 Task: Get directions from Schlitterbahn Waterpark, Texas, United States to ACE Basin National Estuarine Research Reserve, South Carolina, United States arriving by 3:00 pm on the 15th of next month
Action: Mouse moved to (272, 122)
Screenshot: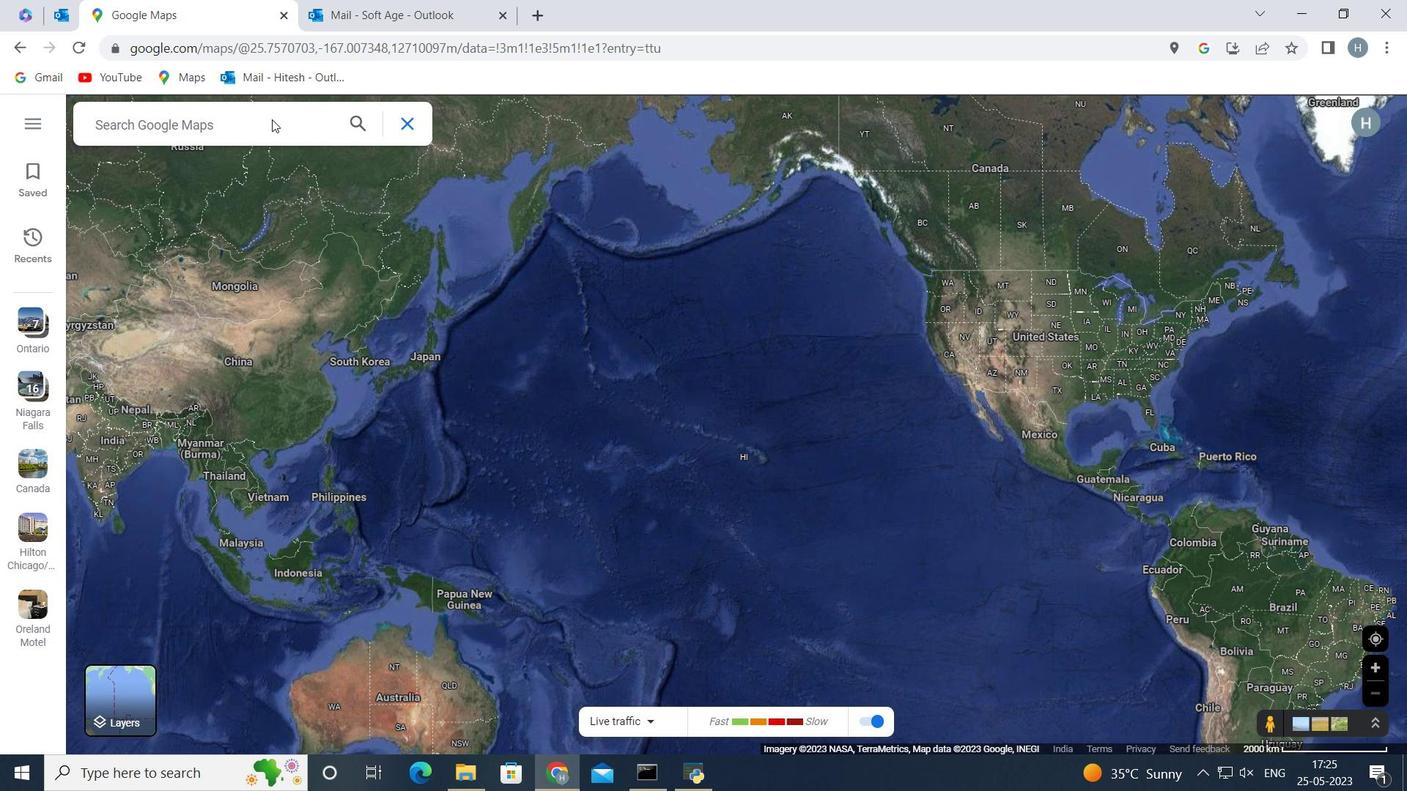 
Action: Mouse pressed left at (272, 122)
Screenshot: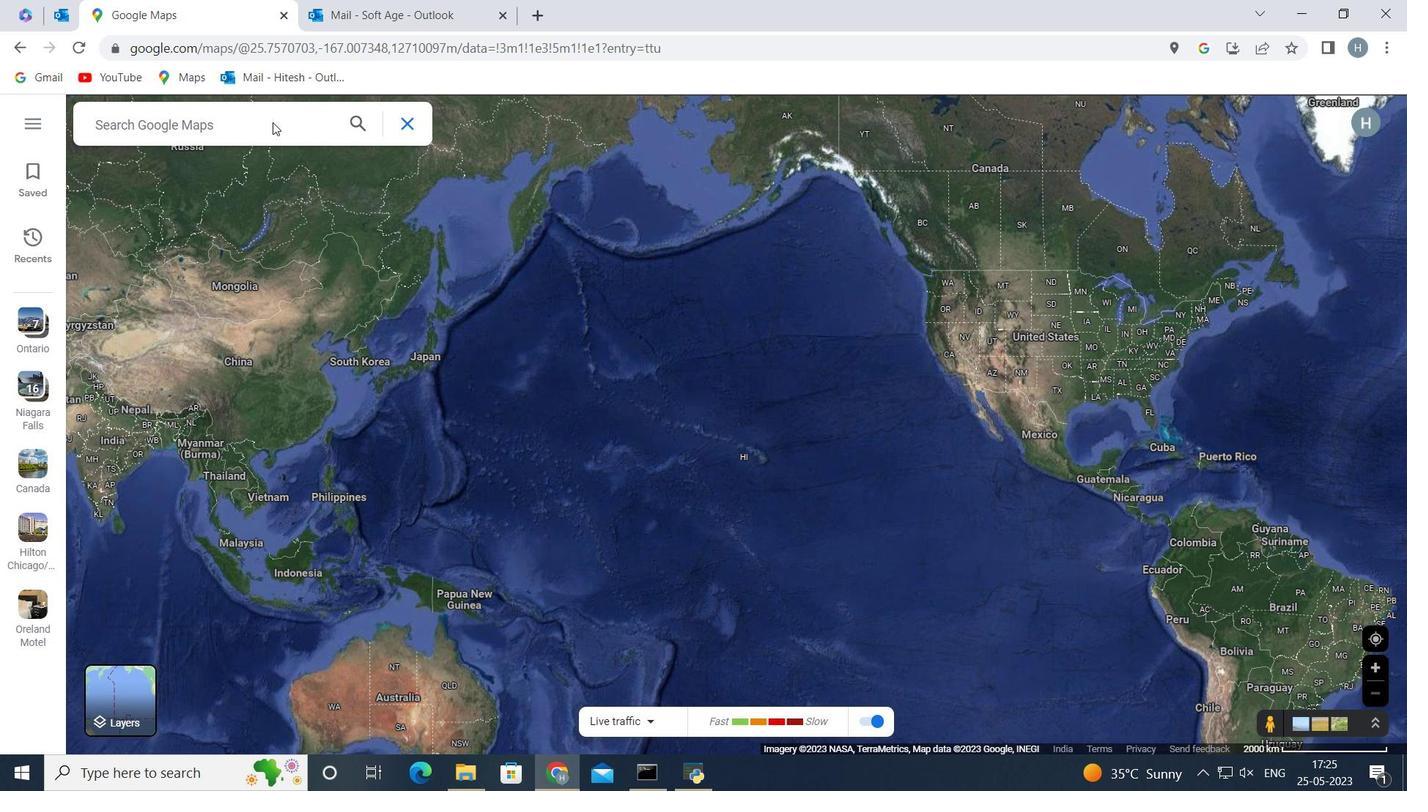 
Action: Key pressed <Key.shift>Schlitterbahn<Key.space>waterpark<Key.space>texas<Key.space>united<Key.space>states<Key.space>
Screenshot: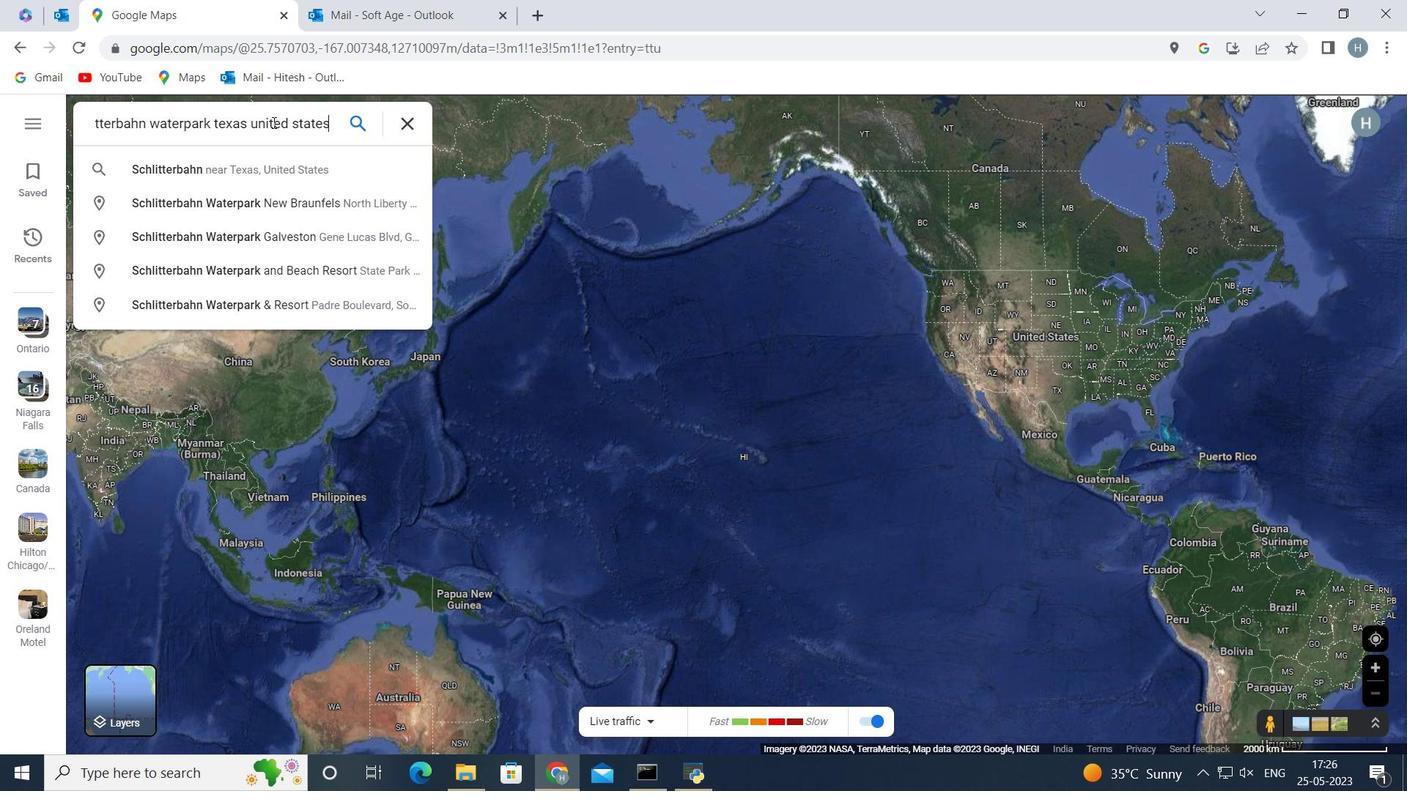 
Action: Mouse moved to (347, 120)
Screenshot: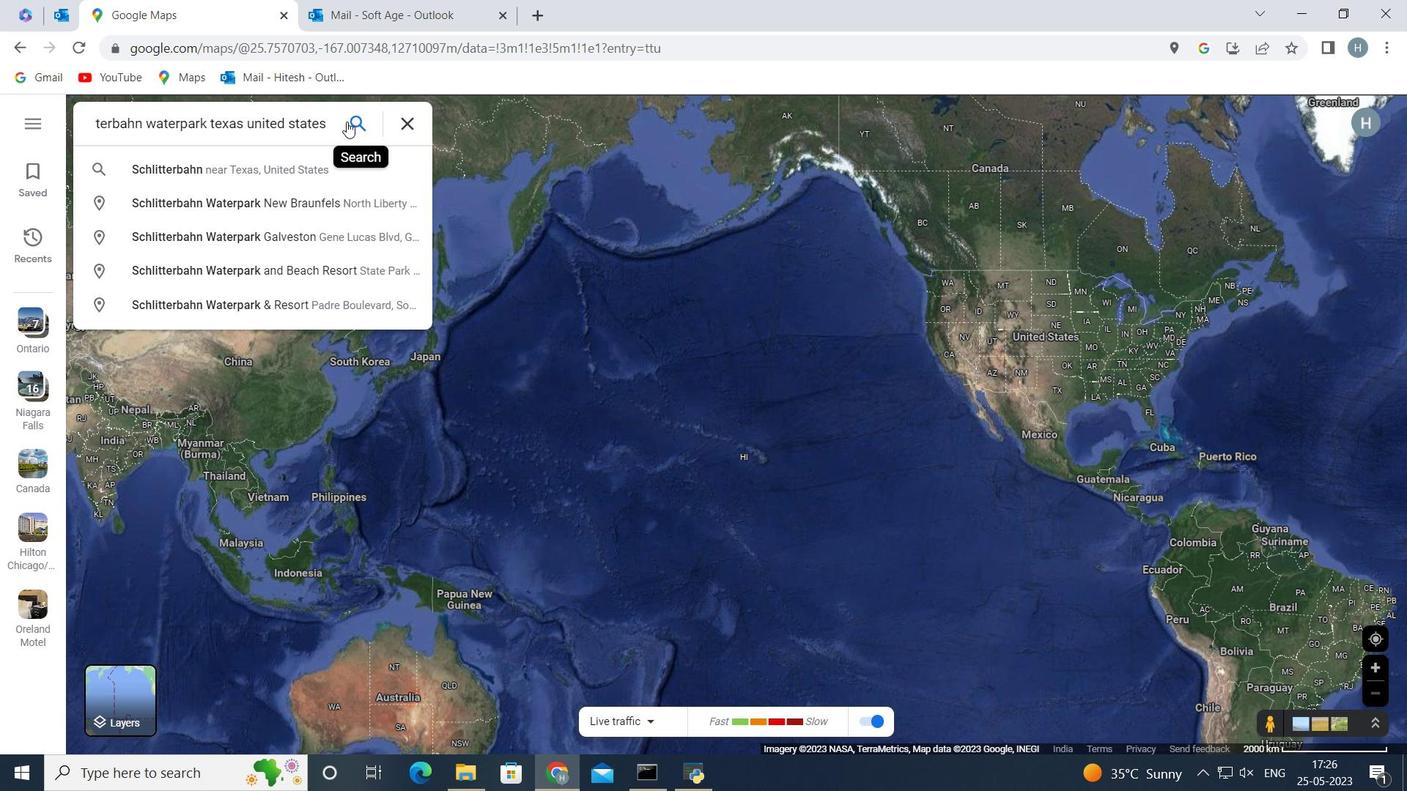 
Action: Mouse pressed left at (347, 120)
Screenshot: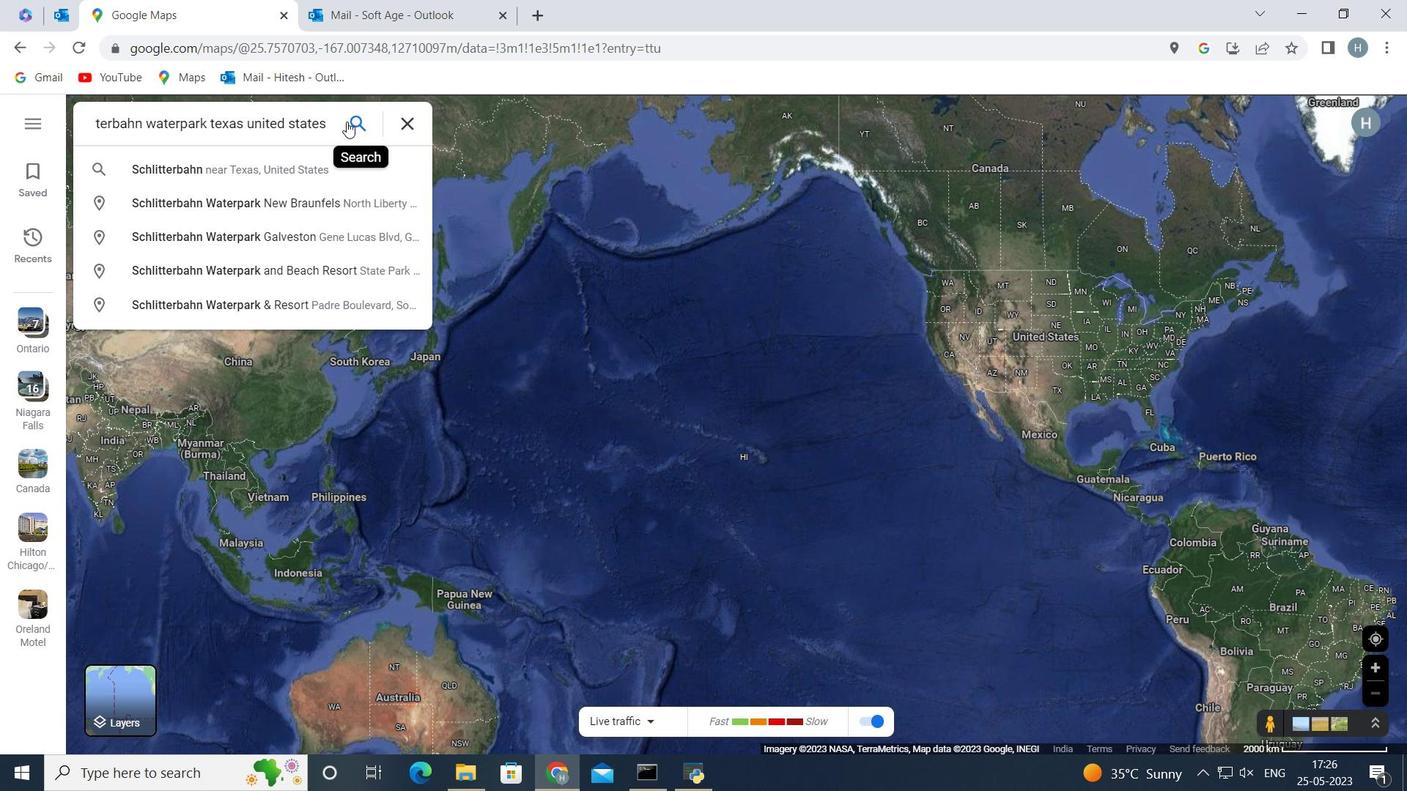 
Action: Mouse moved to (123, 508)
Screenshot: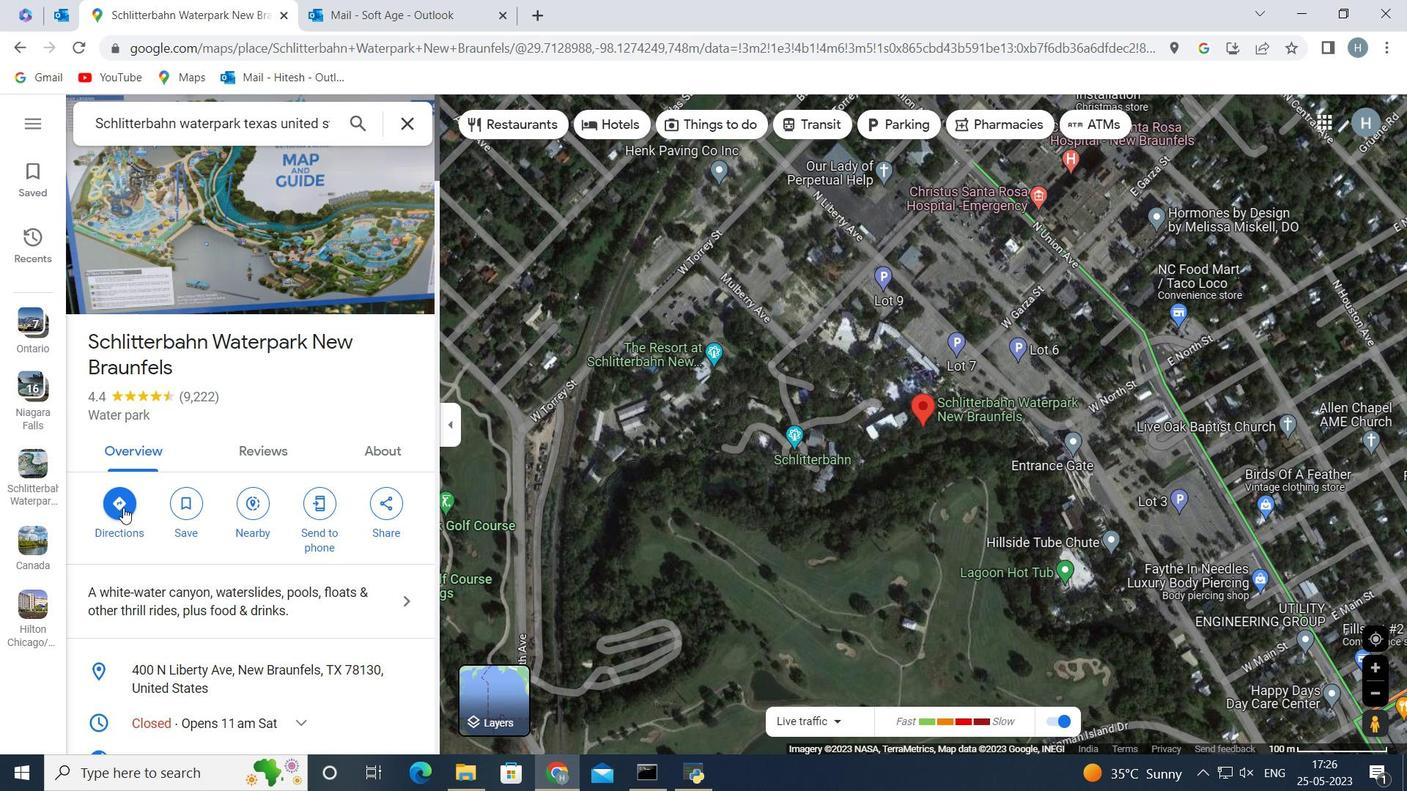 
Action: Mouse pressed left at (123, 508)
Screenshot: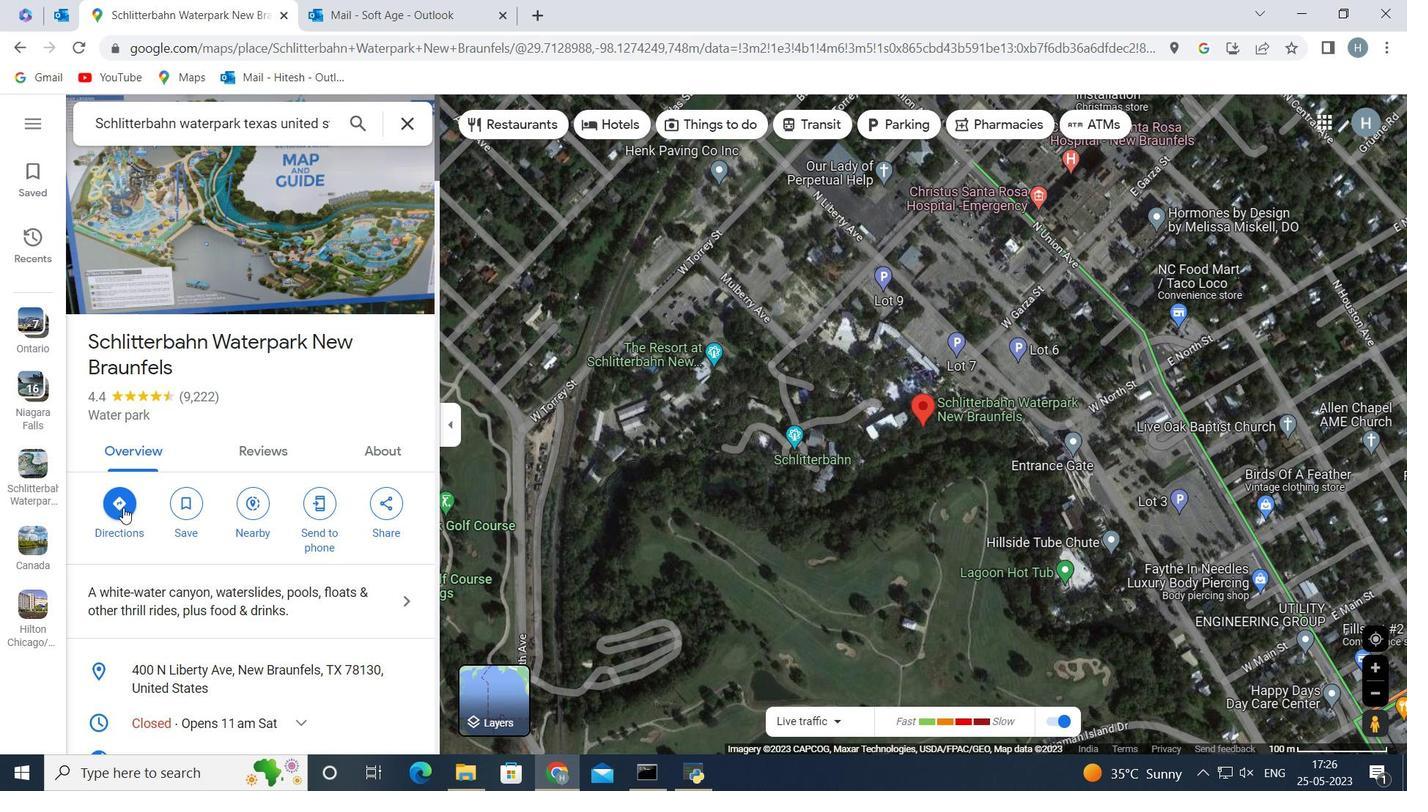 
Action: Mouse moved to (221, 183)
Screenshot: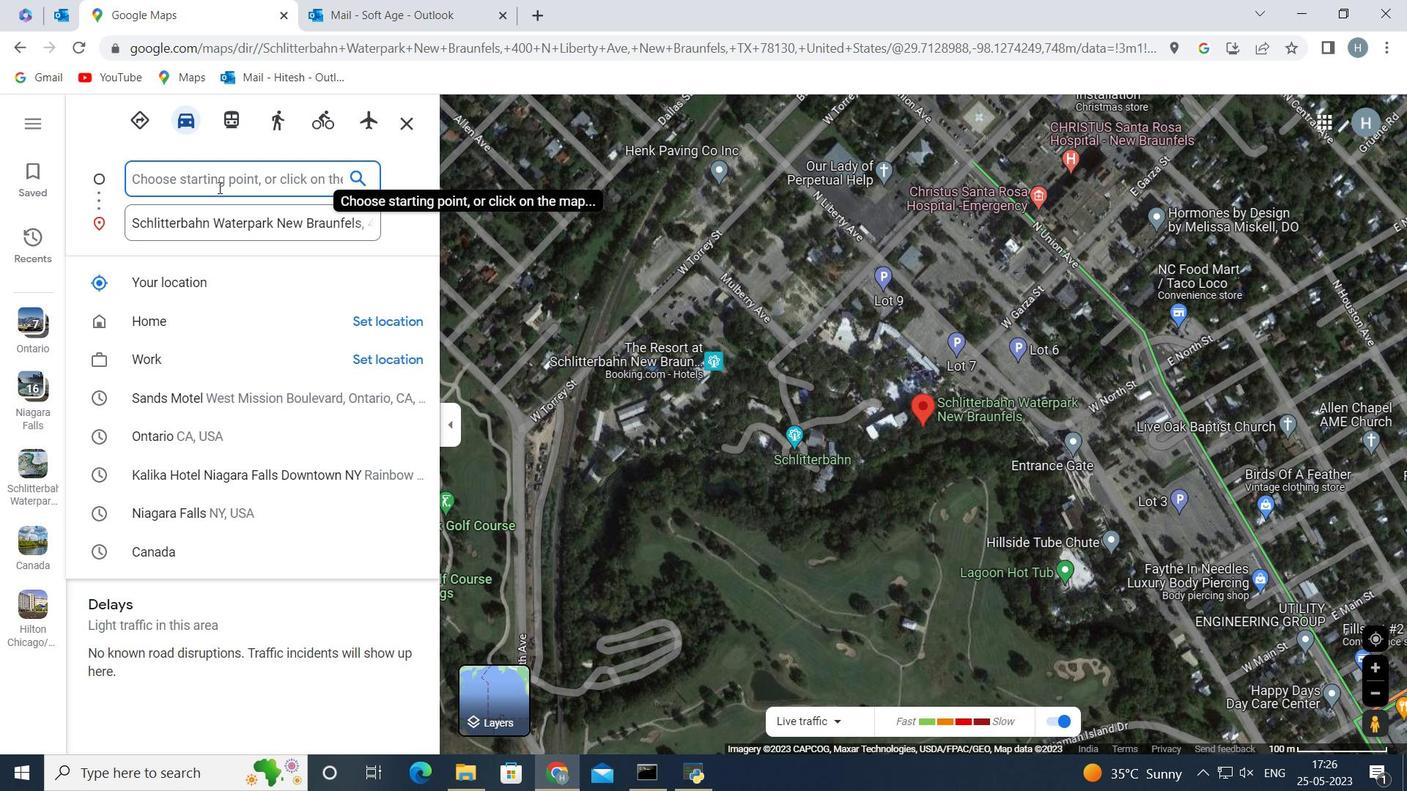
Action: Key pressed <Key.shift><Key.shift><Key.shift><Key.shift><Key.shift><Key.shift><Key.shift><Key.shift>ACE<Key.space>basin<Key.space>national<Key.space>estuarine<Key.space>research<Key.space>reserve<Key.space>south<Key.space>carolina<Key.space>united<Key.space>states<Key.space>
Screenshot: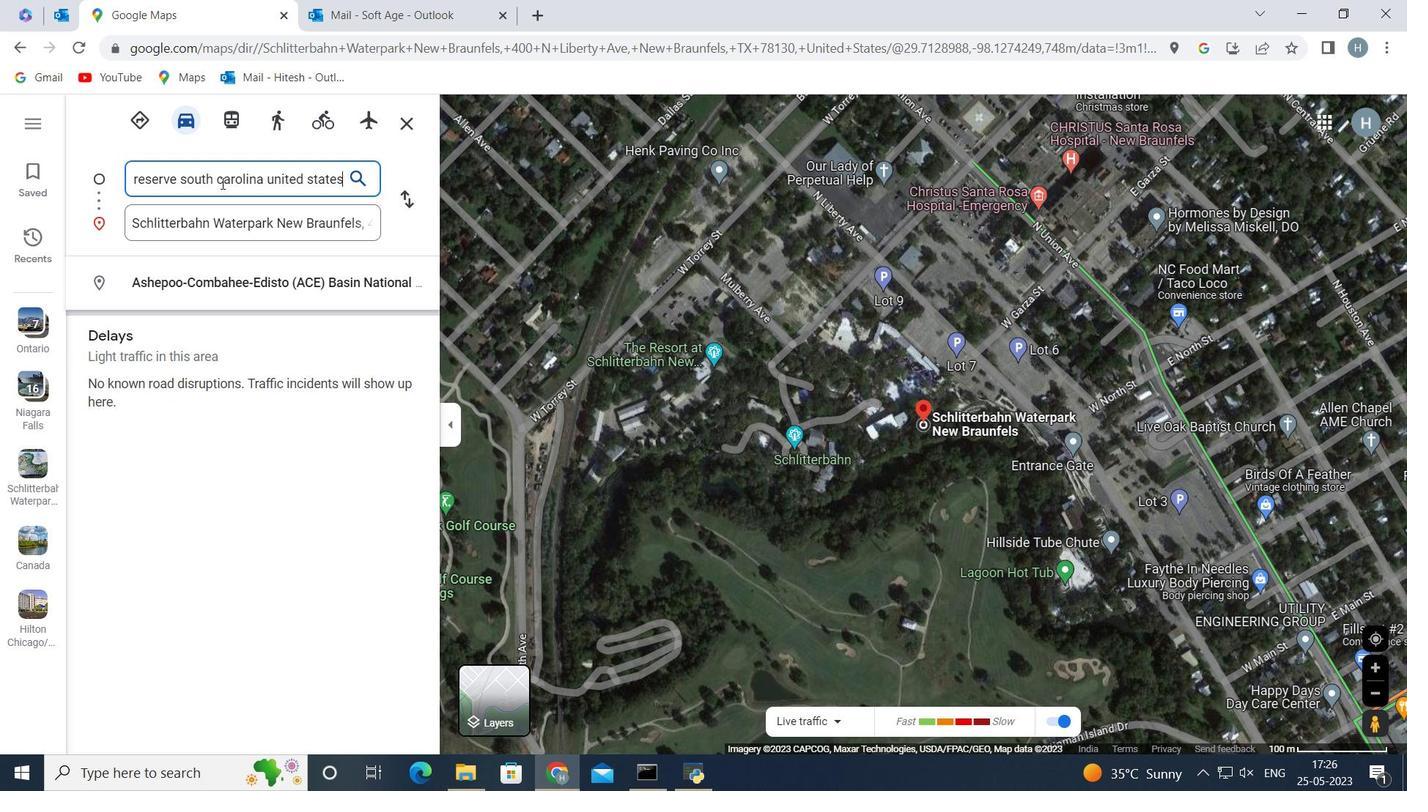 
Action: Mouse moved to (412, 197)
Screenshot: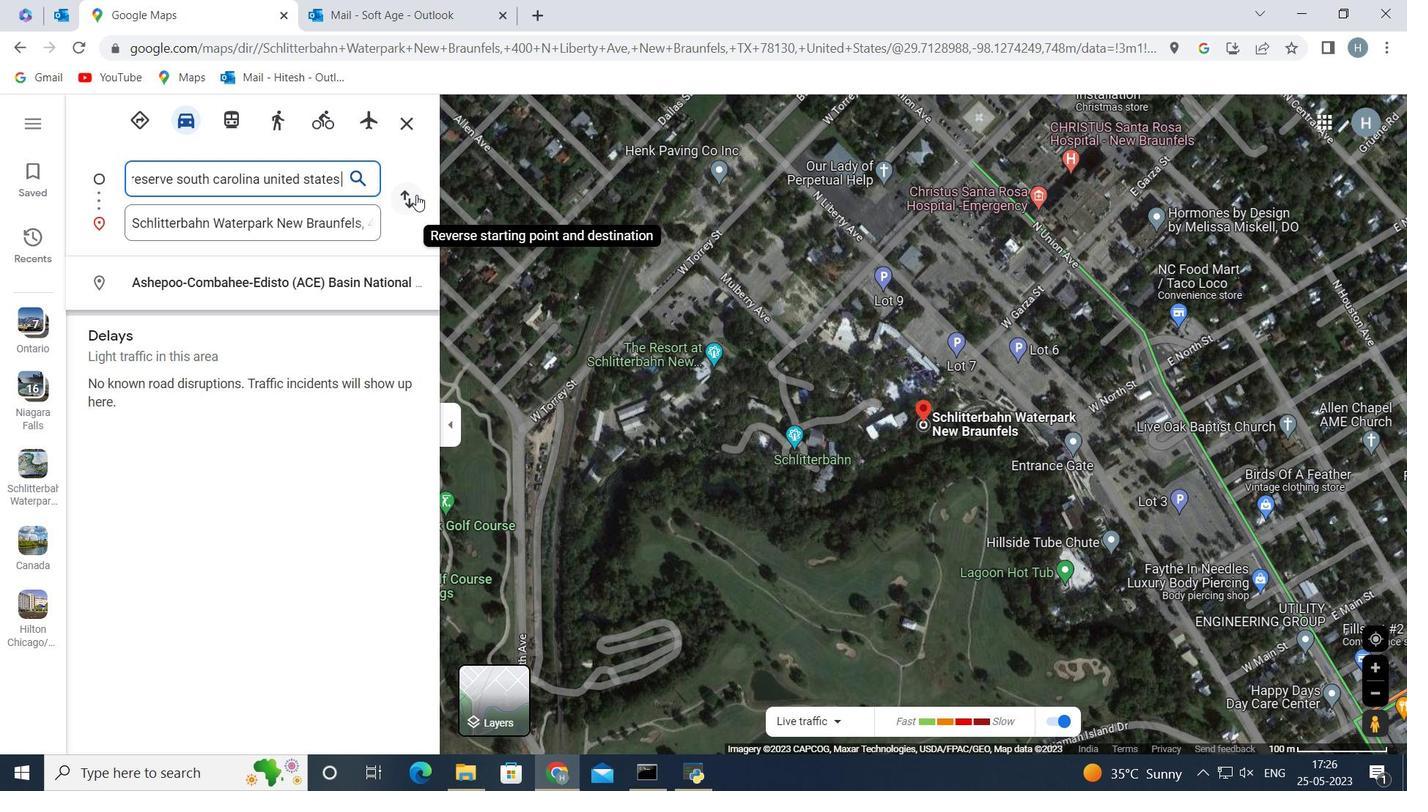 
Action: Mouse pressed left at (412, 197)
Screenshot: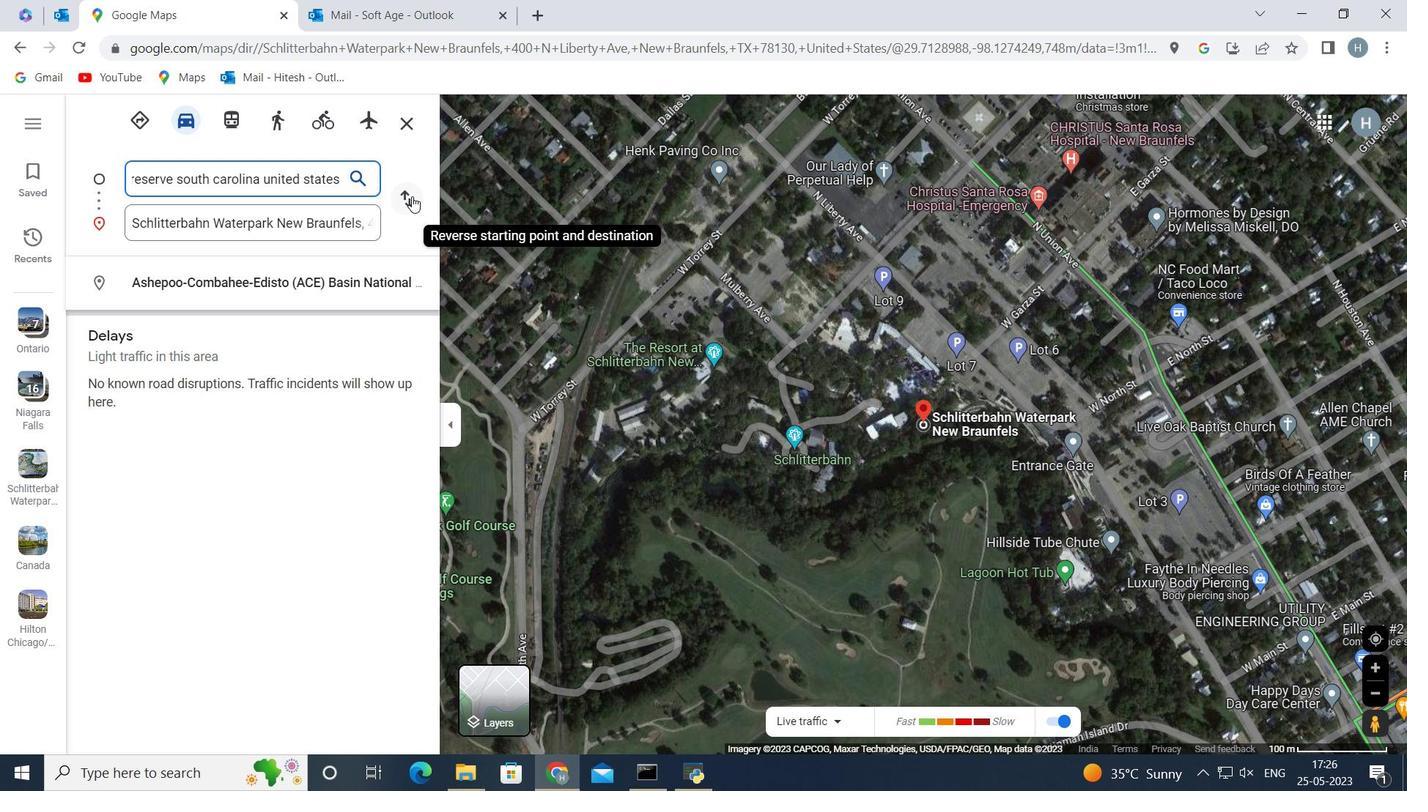 
Action: Mouse moved to (211, 324)
Screenshot: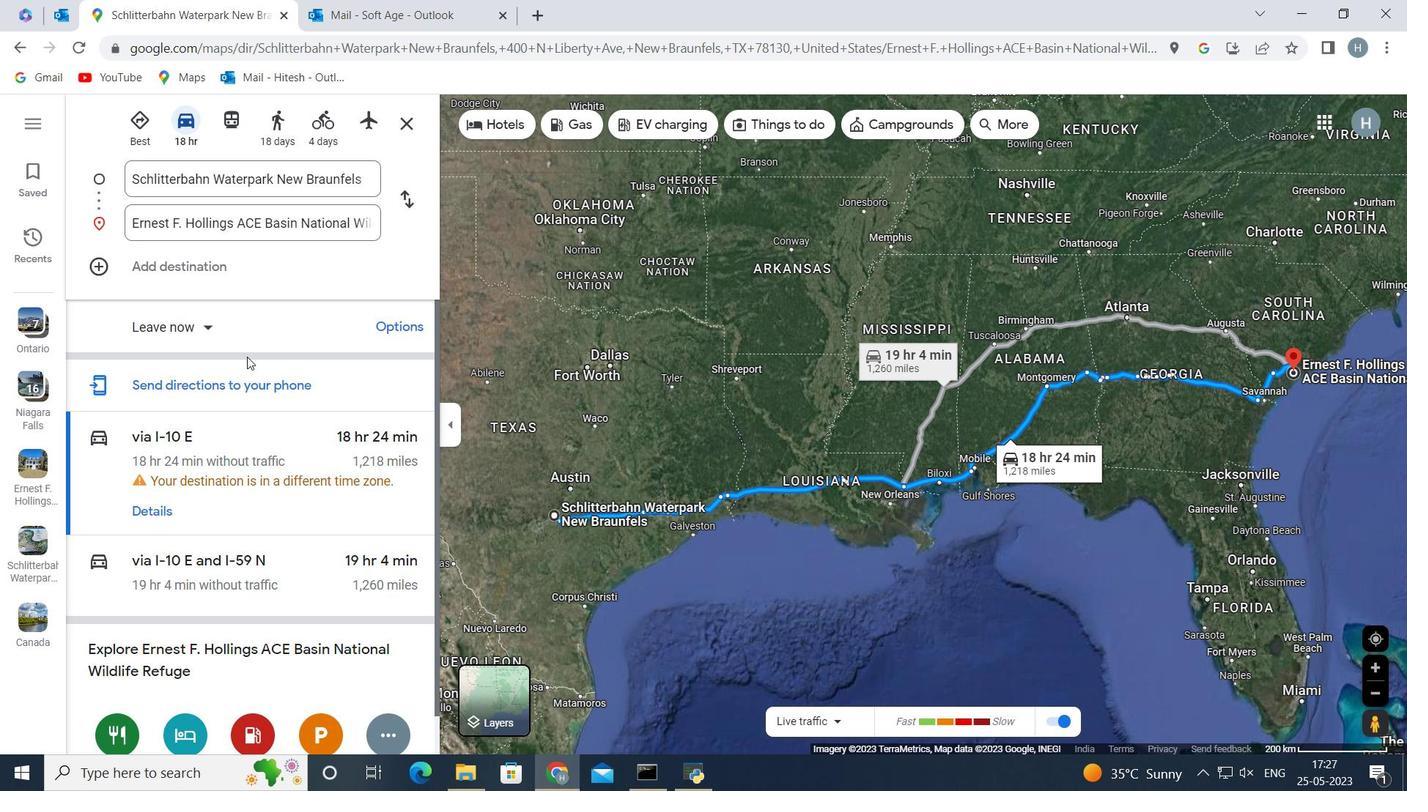 
Action: Mouse scrolled (241, 348) with delta (0, 0)
Screenshot: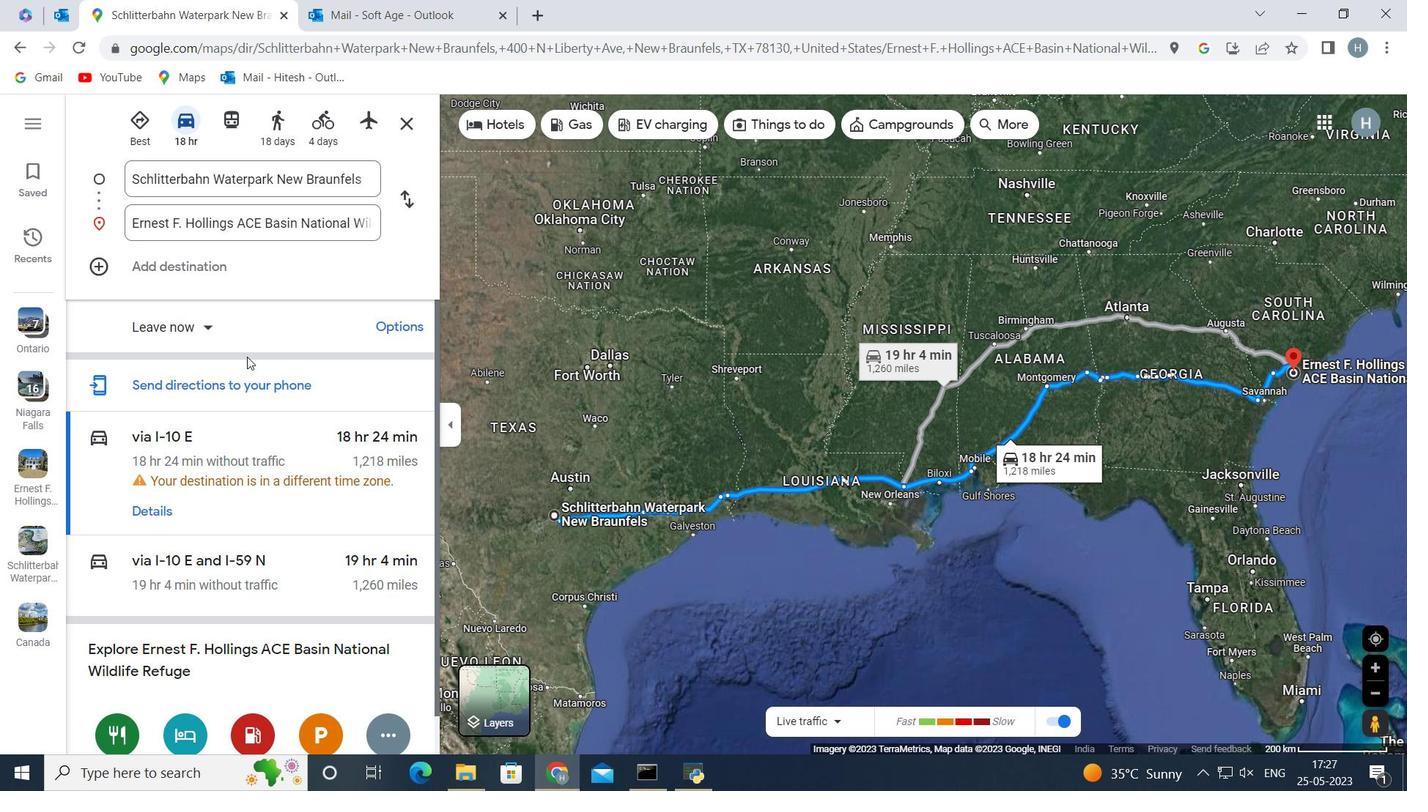 
Action: Mouse moved to (198, 392)
Screenshot: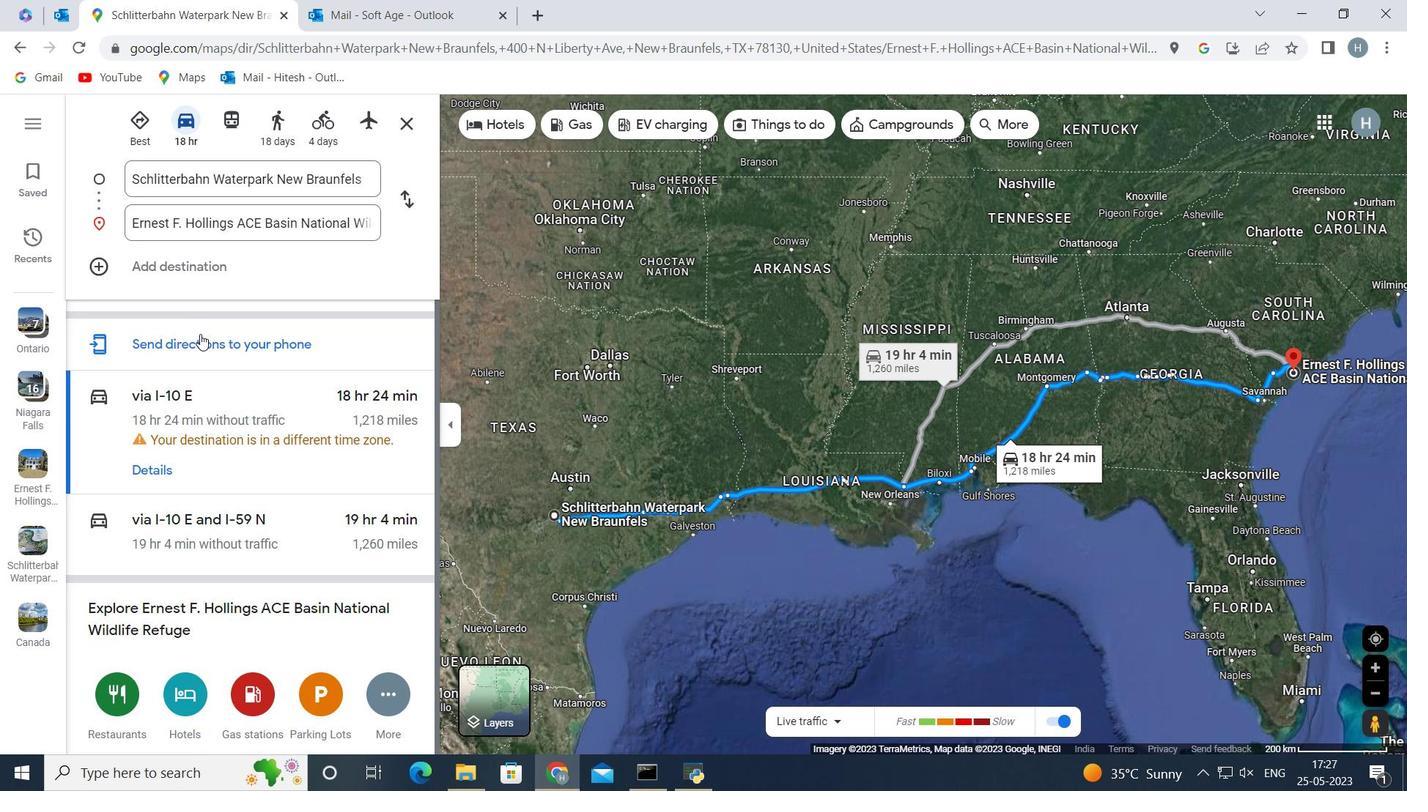 
Action: Mouse scrolled (198, 392) with delta (0, 0)
Screenshot: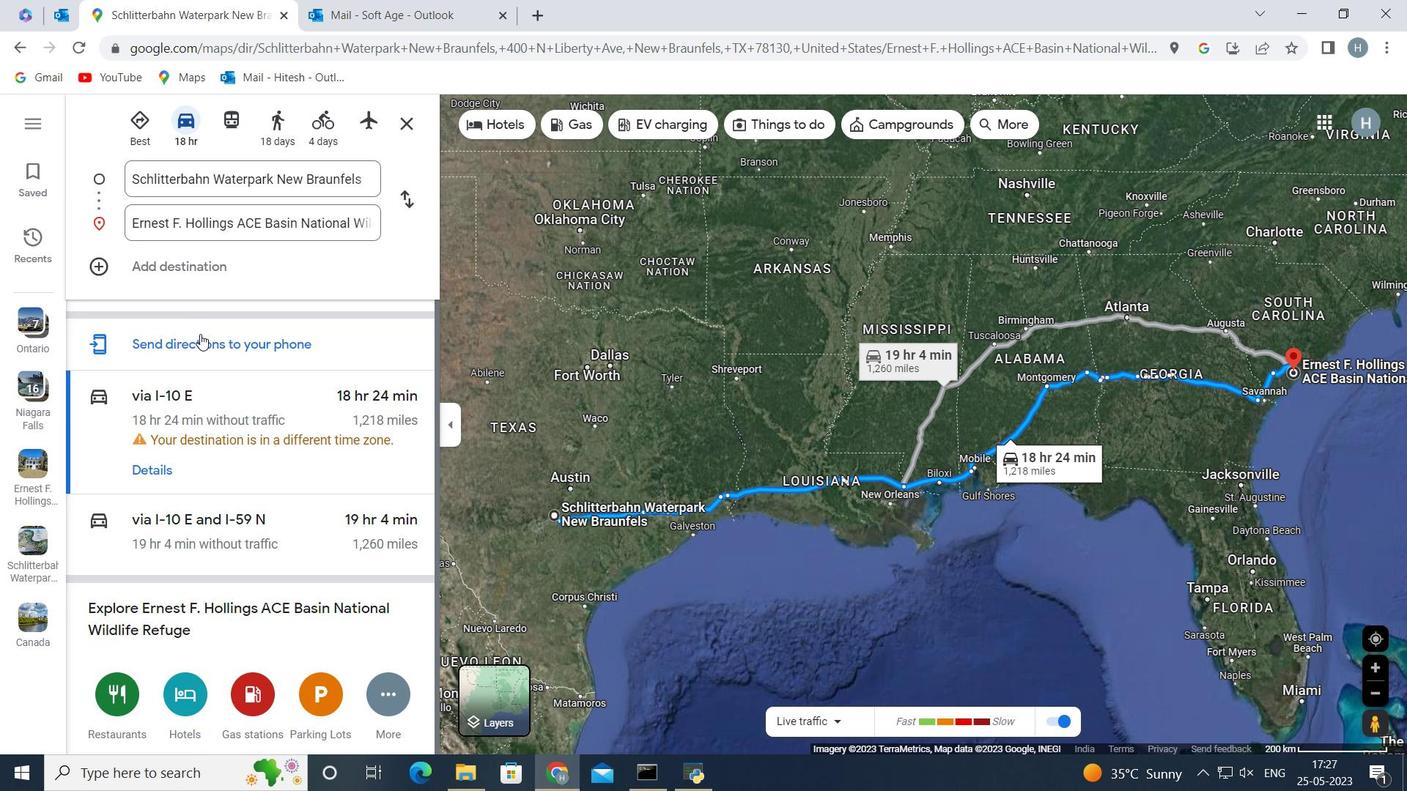 
Action: Mouse scrolled (198, 392) with delta (0, 0)
Screenshot: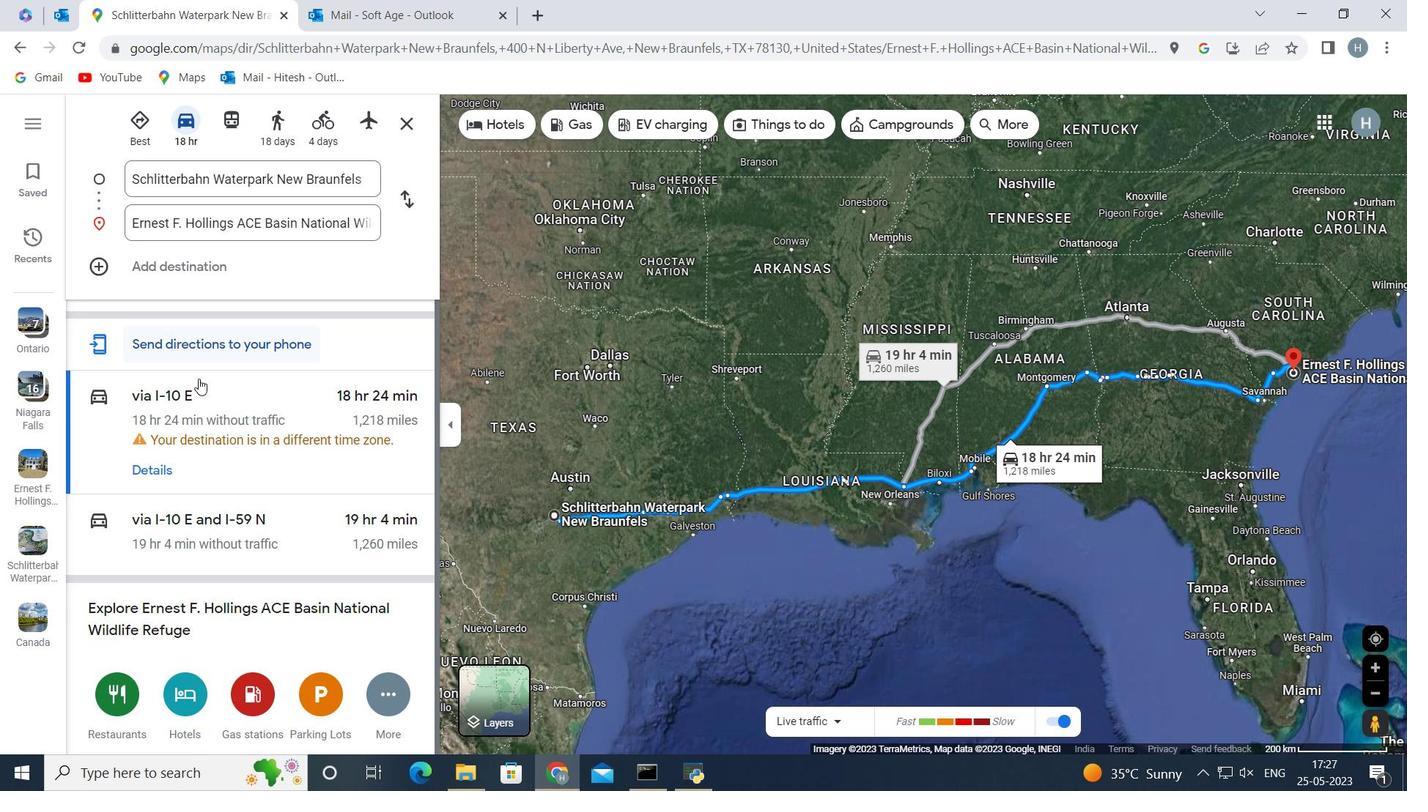
Action: Mouse scrolled (198, 392) with delta (0, 0)
Screenshot: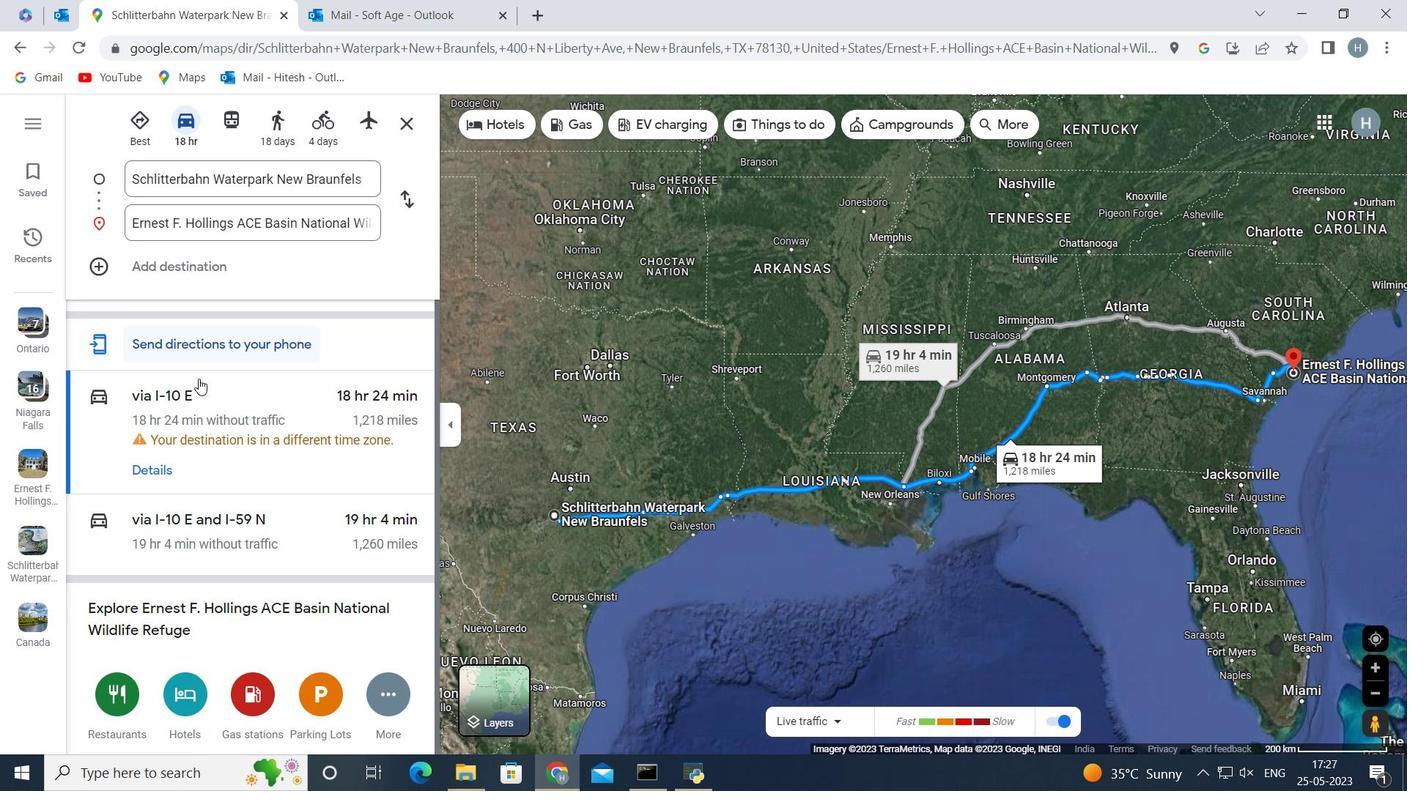 
Action: Mouse moved to (208, 321)
Screenshot: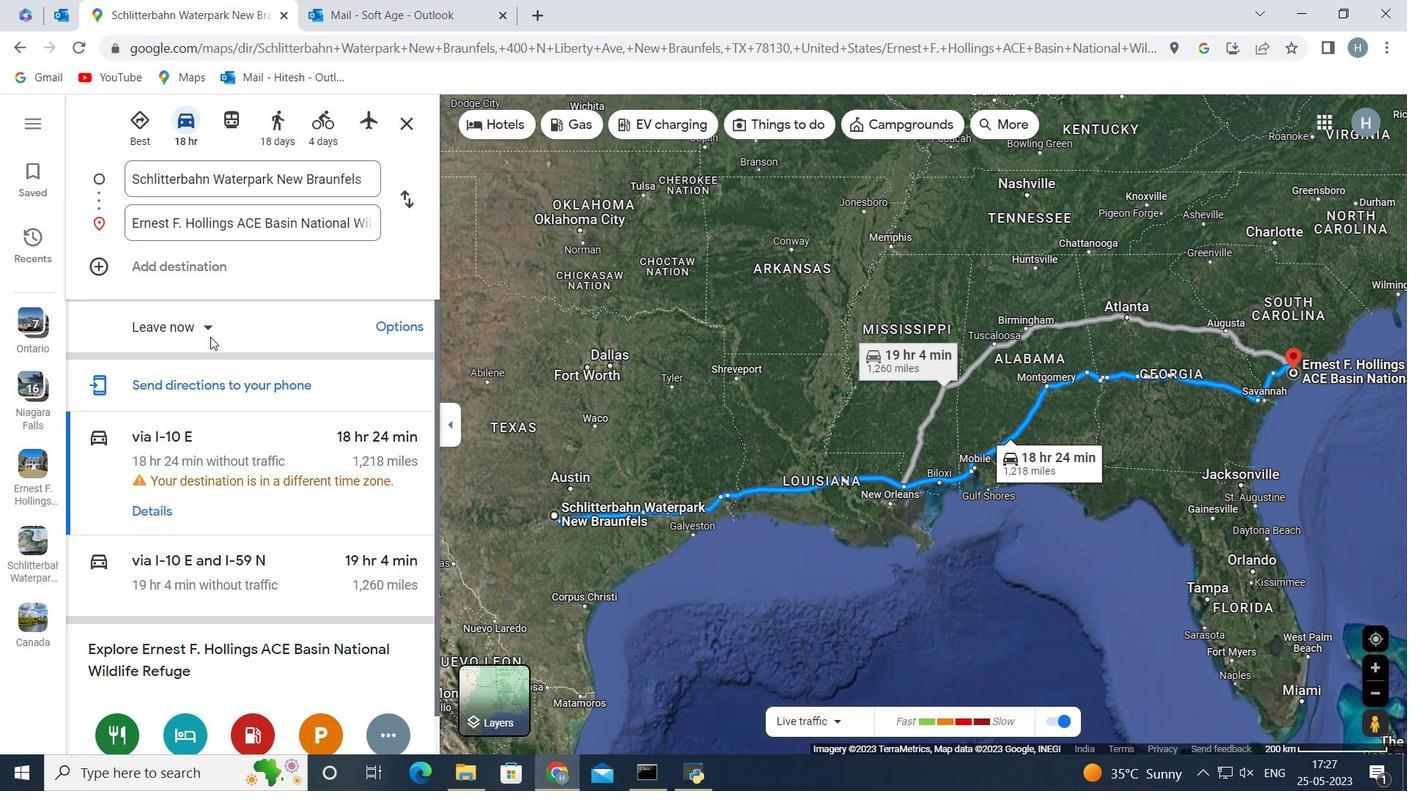 
Action: Mouse pressed left at (208, 321)
Screenshot: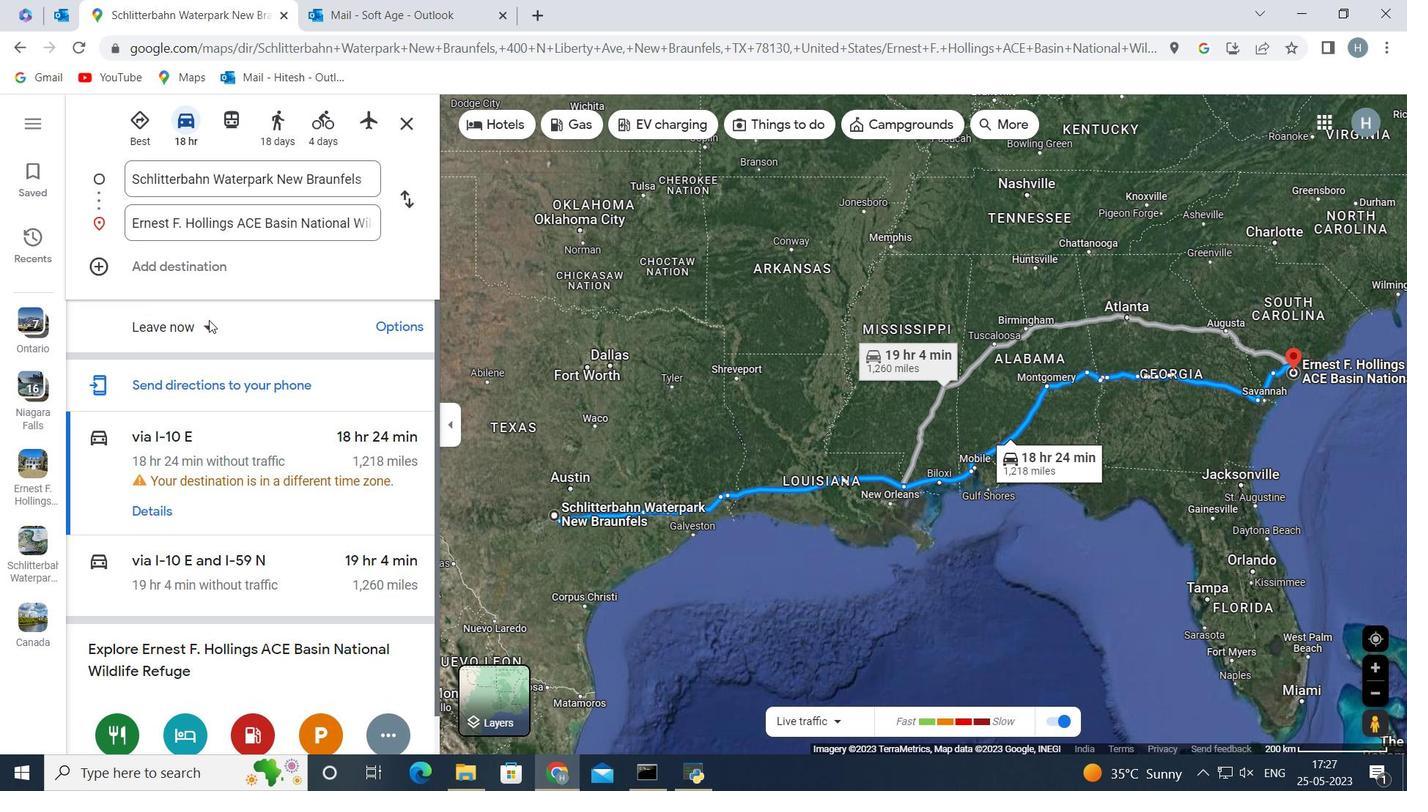 
Action: Mouse moved to (186, 400)
Screenshot: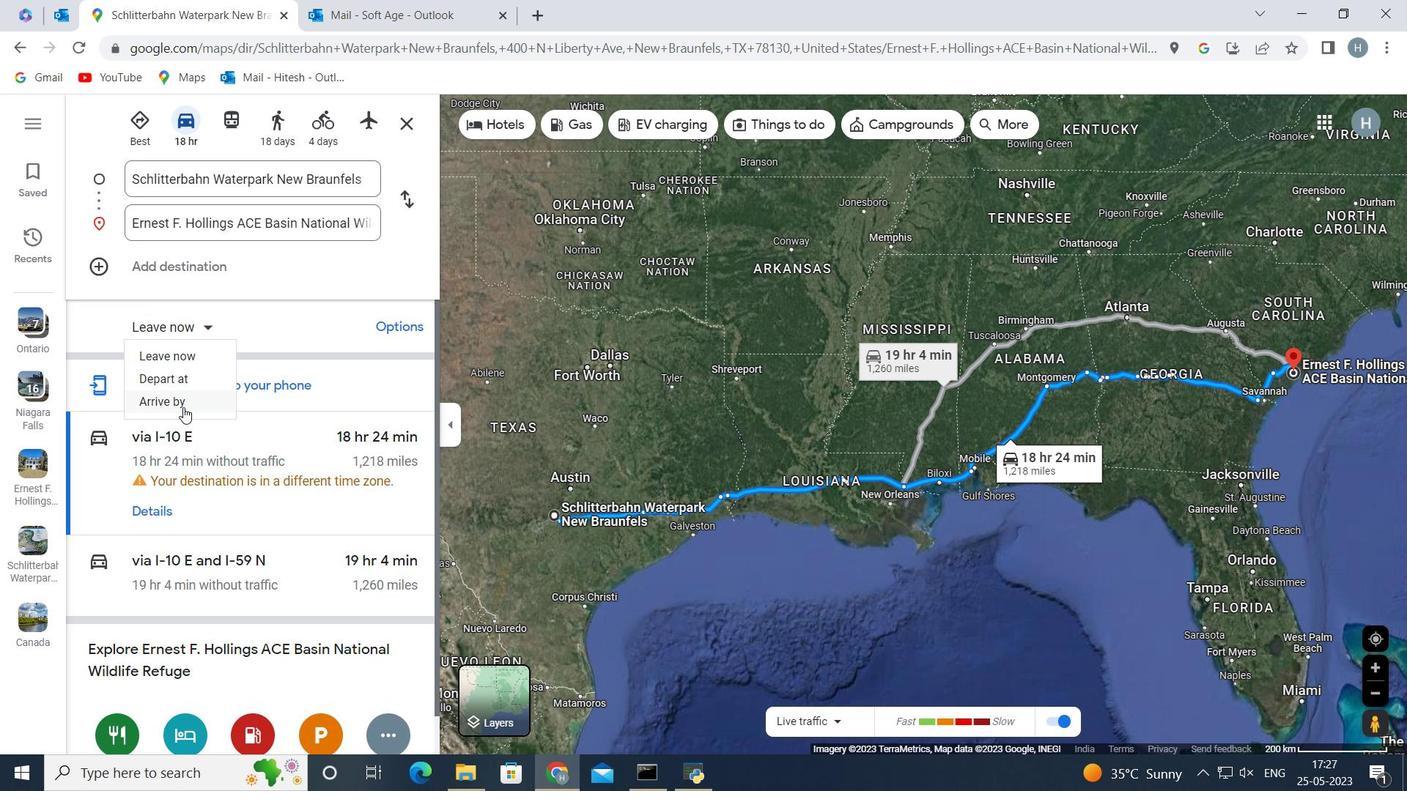
Action: Mouse pressed left at (186, 400)
Screenshot: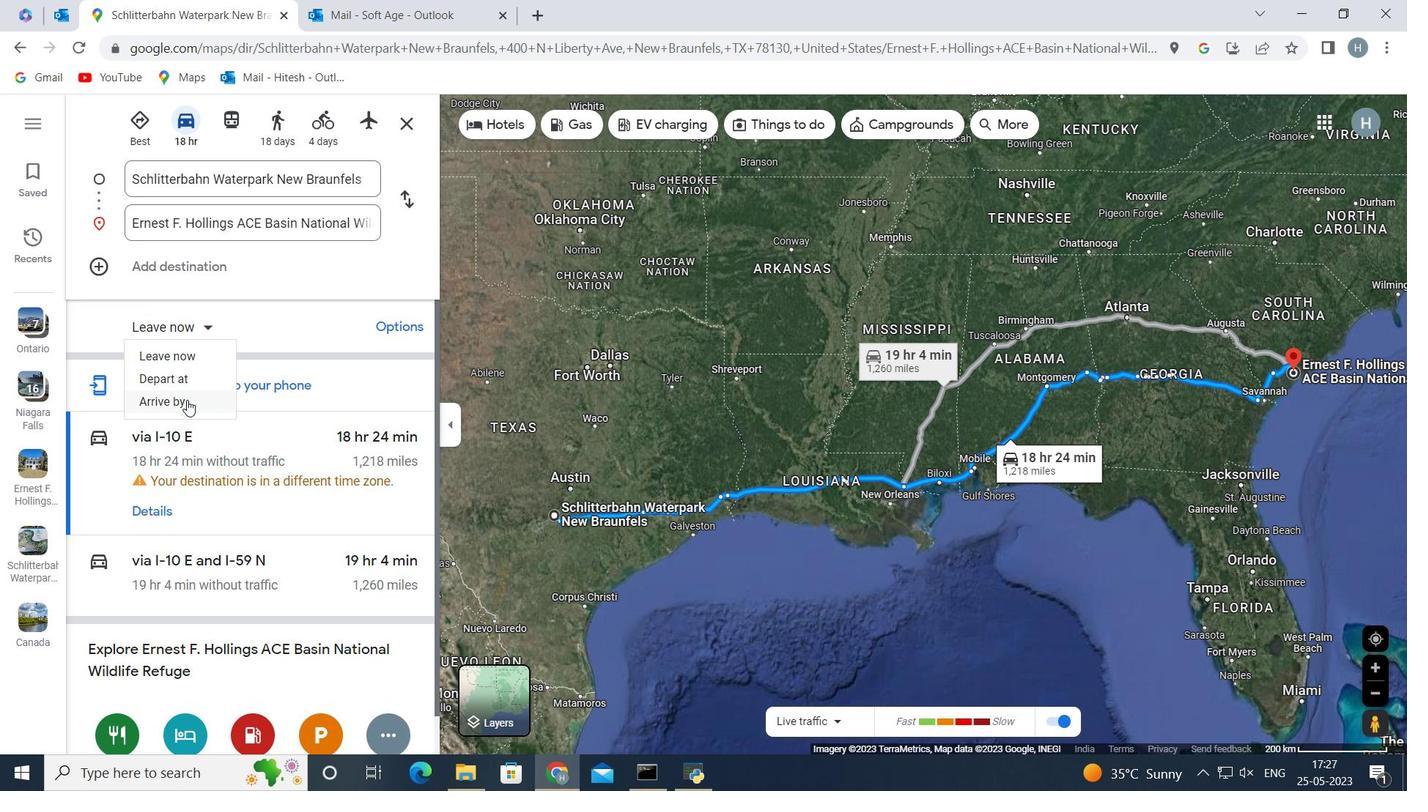 
Action: Mouse moved to (140, 315)
Screenshot: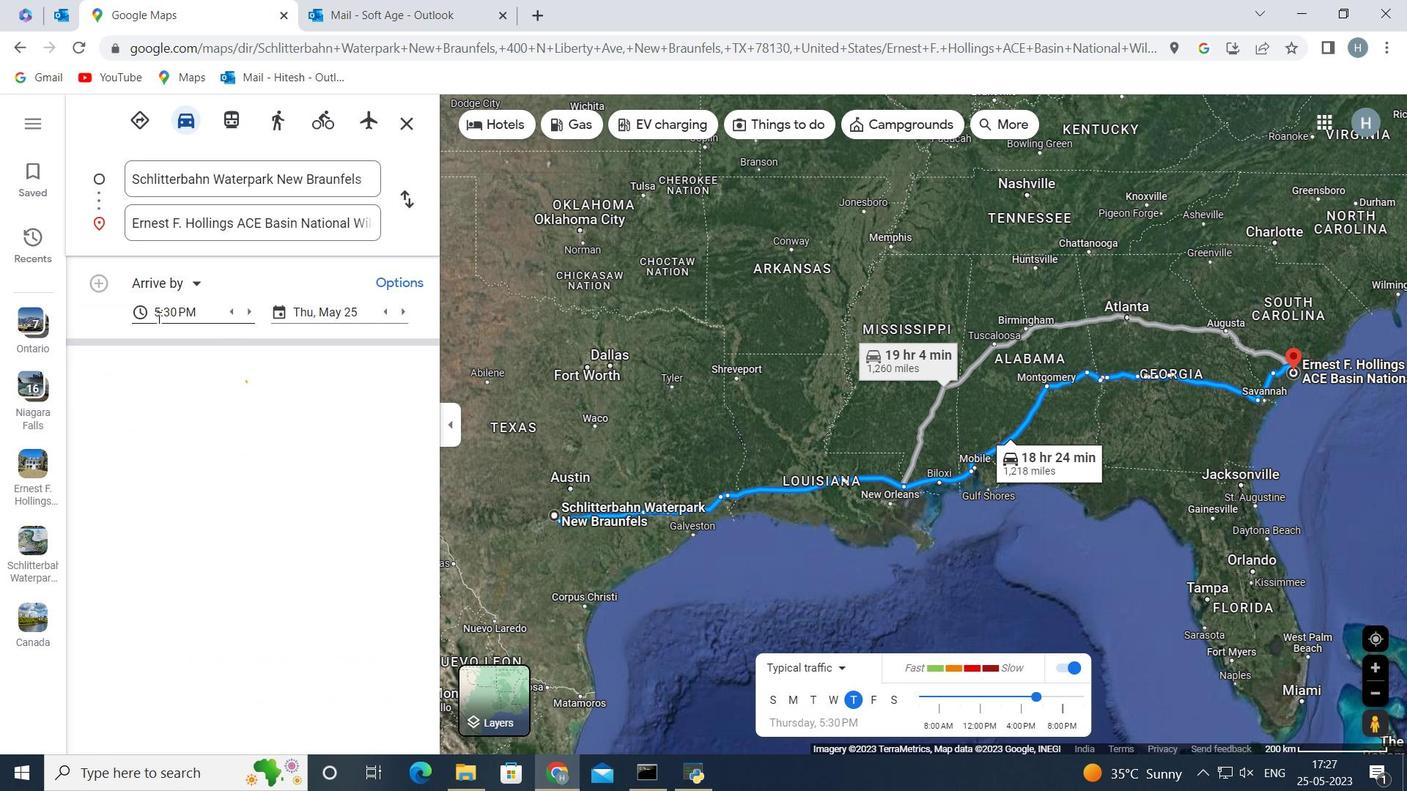 
Action: Mouse pressed left at (140, 315)
Screenshot: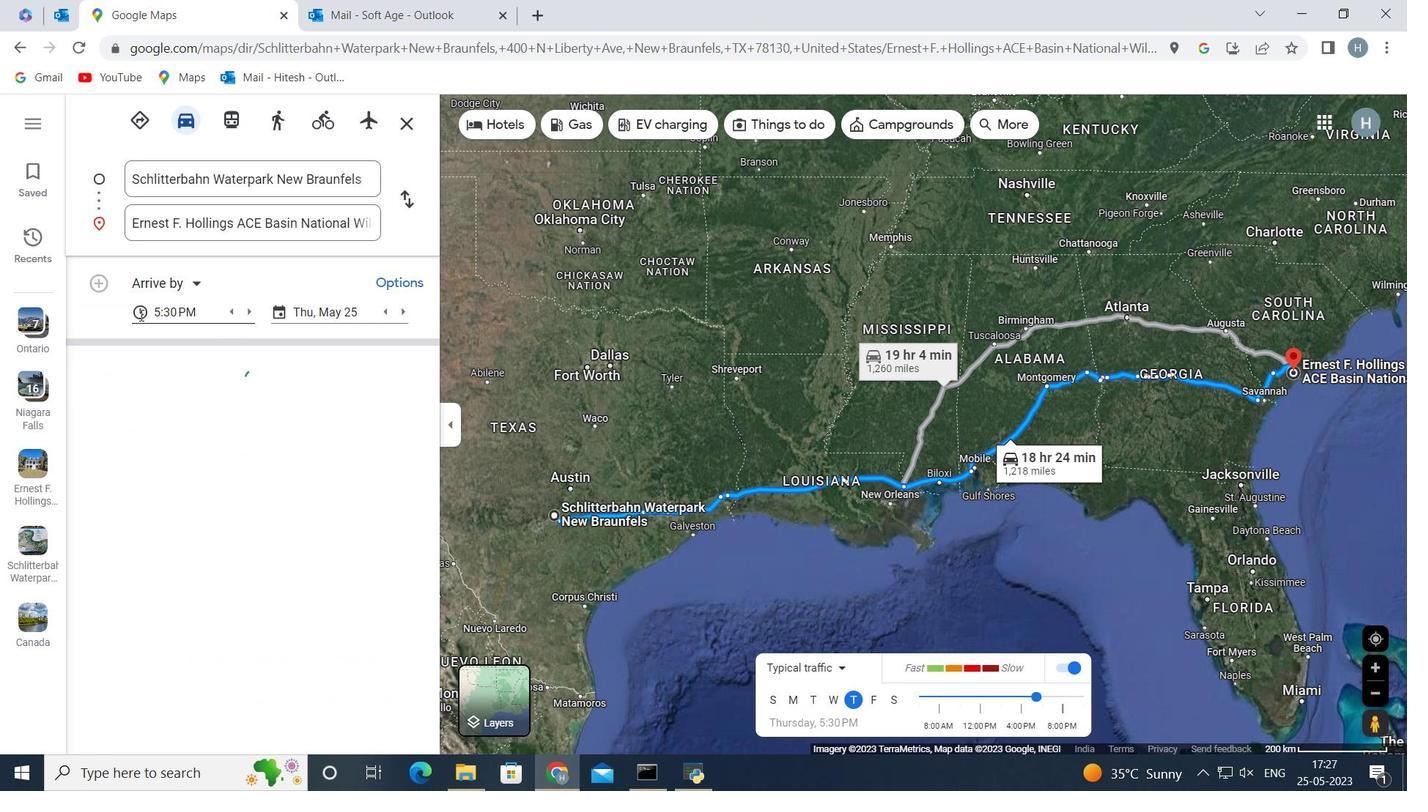 
Action: Mouse moved to (179, 406)
Screenshot: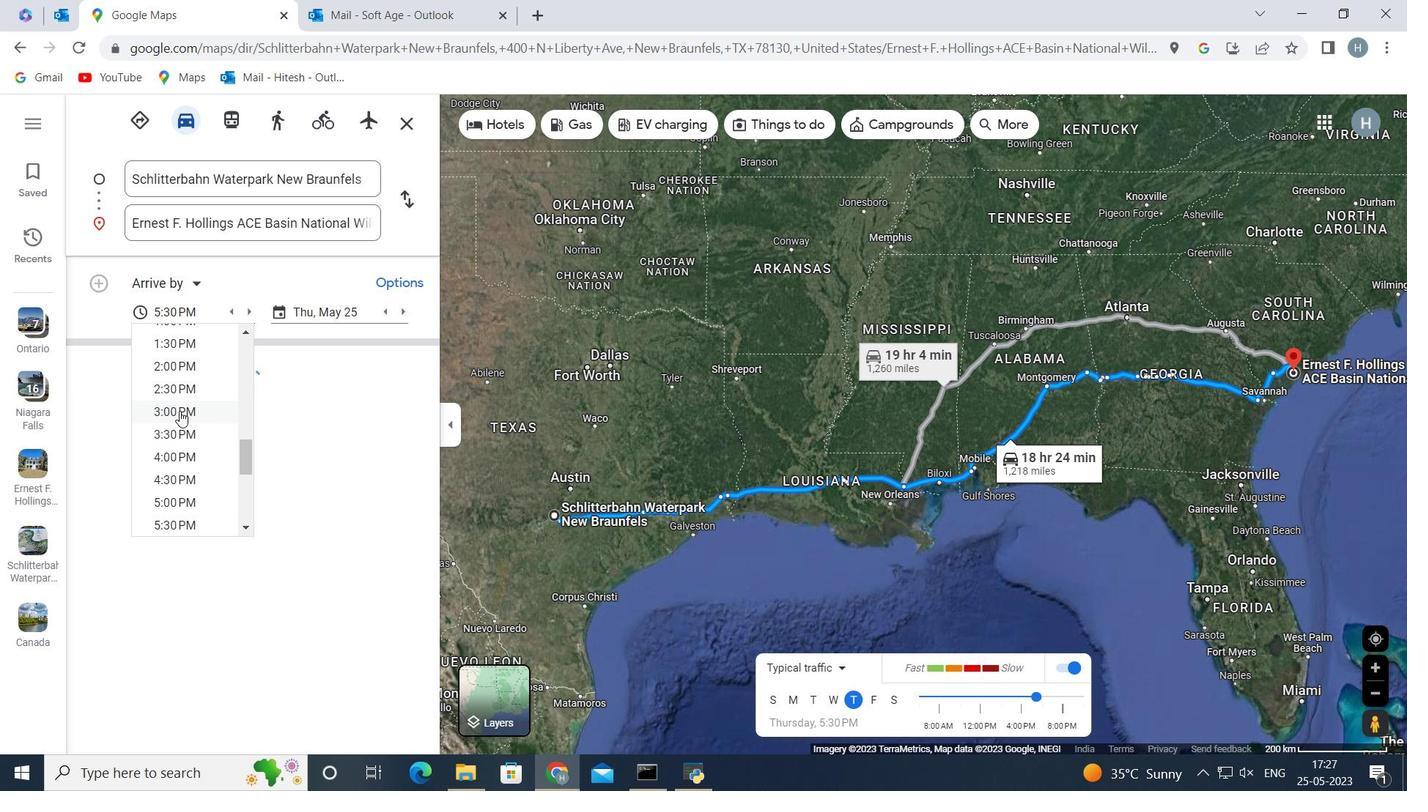 
Action: Mouse pressed left at (179, 406)
Screenshot: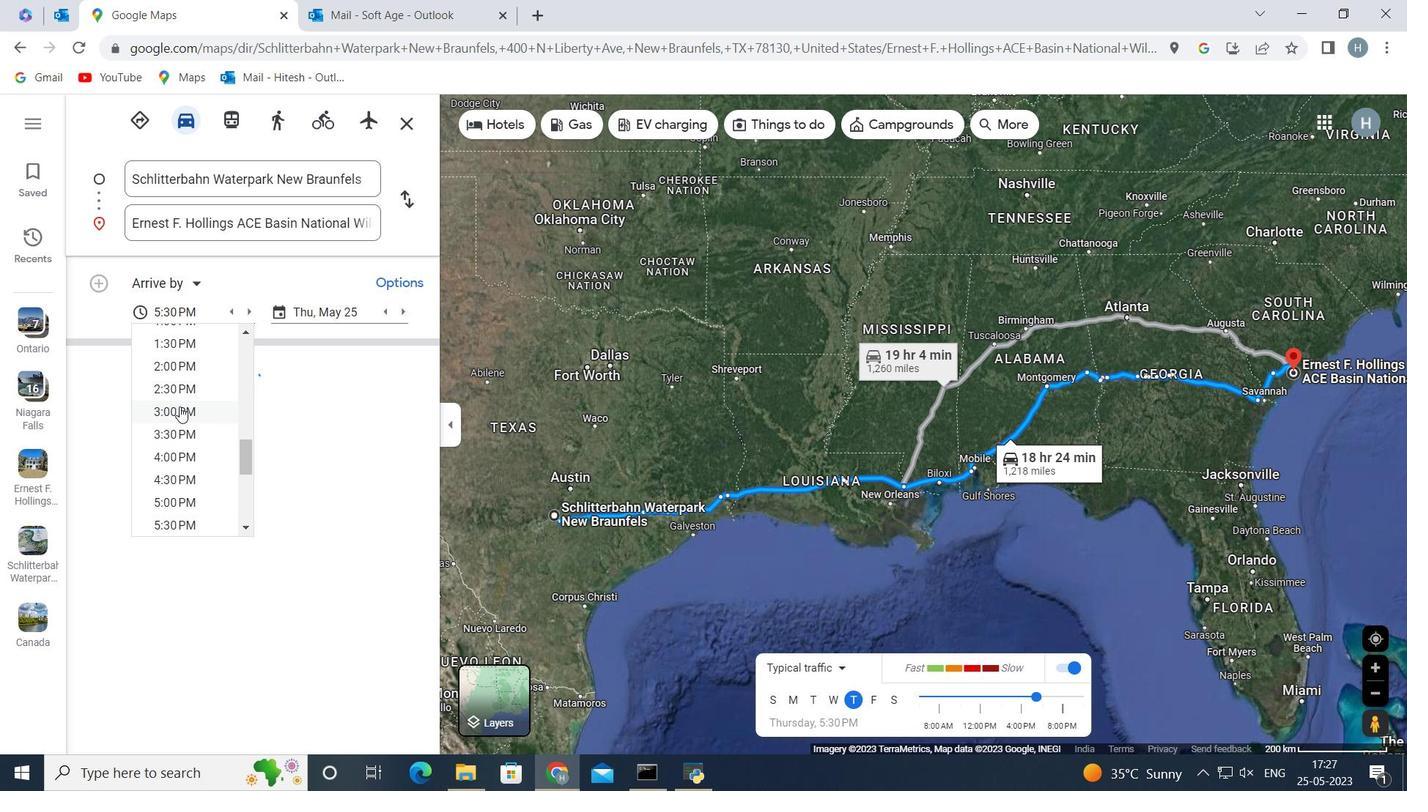 
Action: Mouse moved to (348, 315)
Screenshot: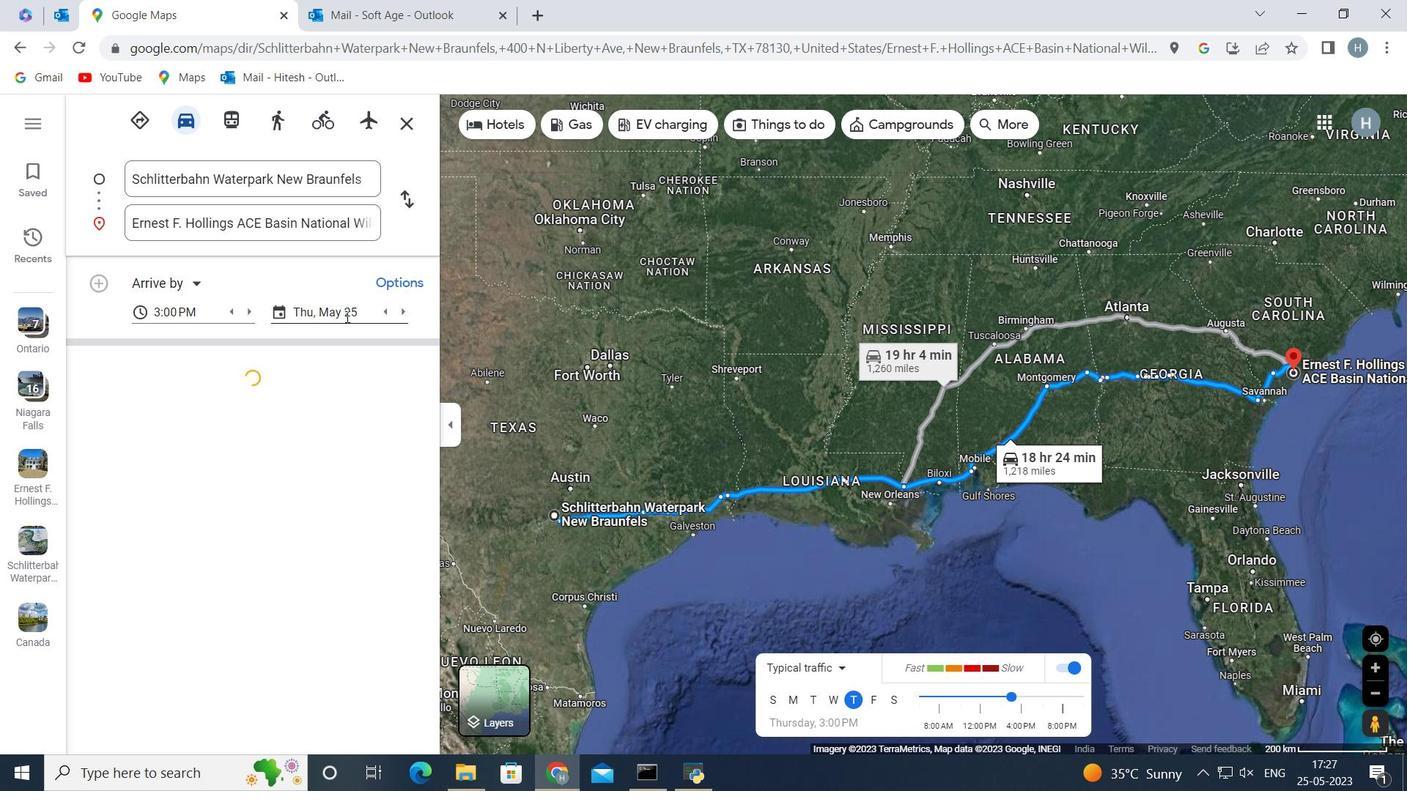 
Action: Mouse pressed left at (348, 315)
Screenshot: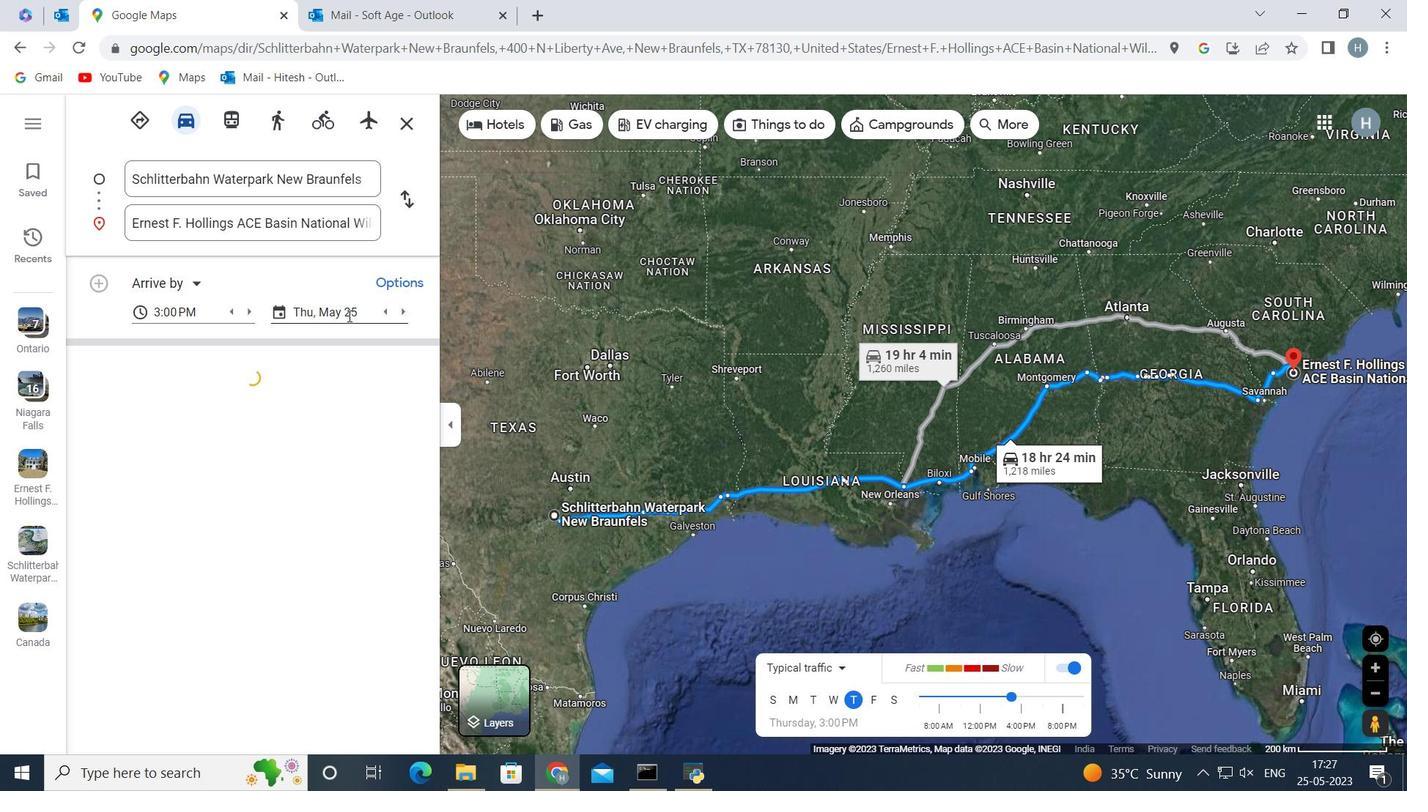 
Action: Mouse moved to (430, 346)
Screenshot: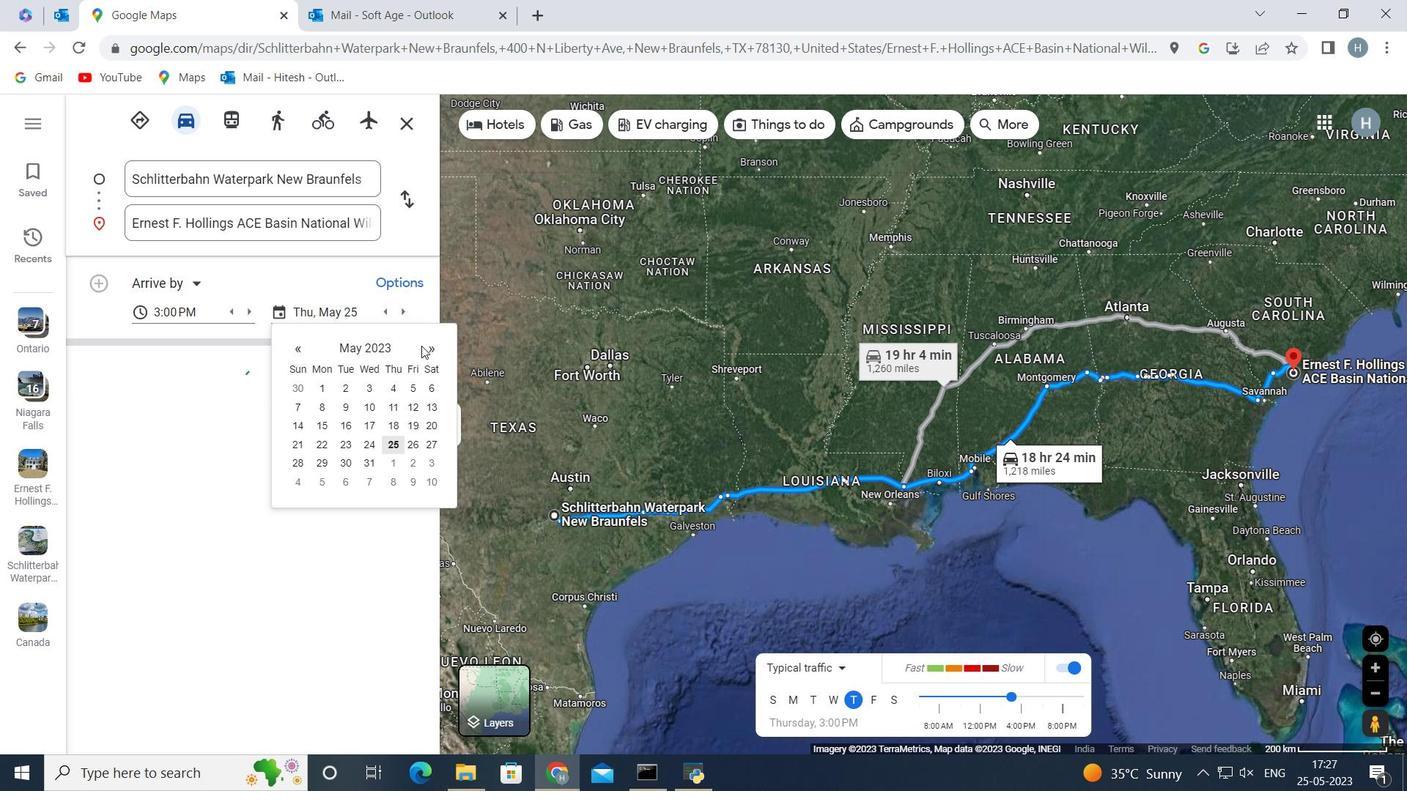 
Action: Mouse pressed left at (430, 346)
Screenshot: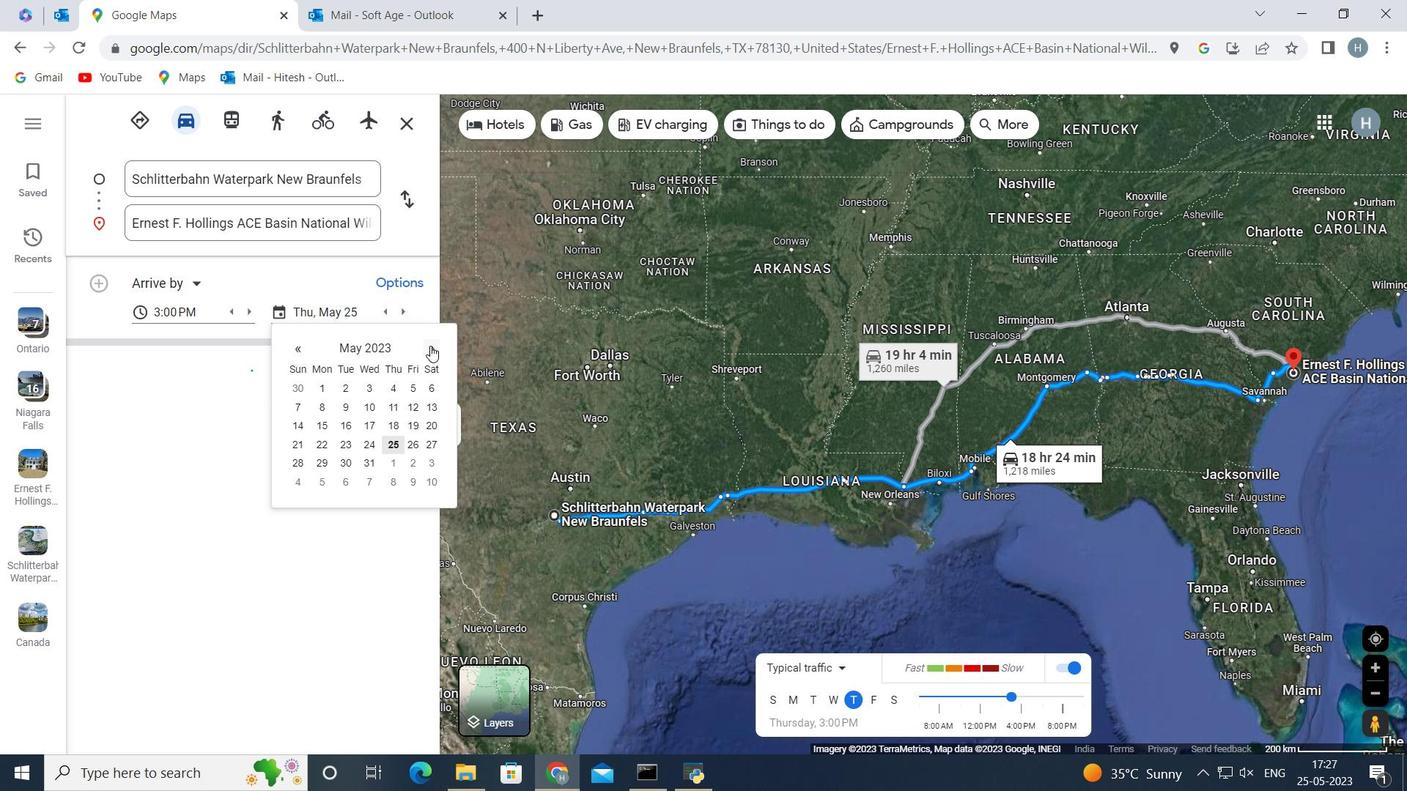 
Action: Mouse moved to (391, 420)
Screenshot: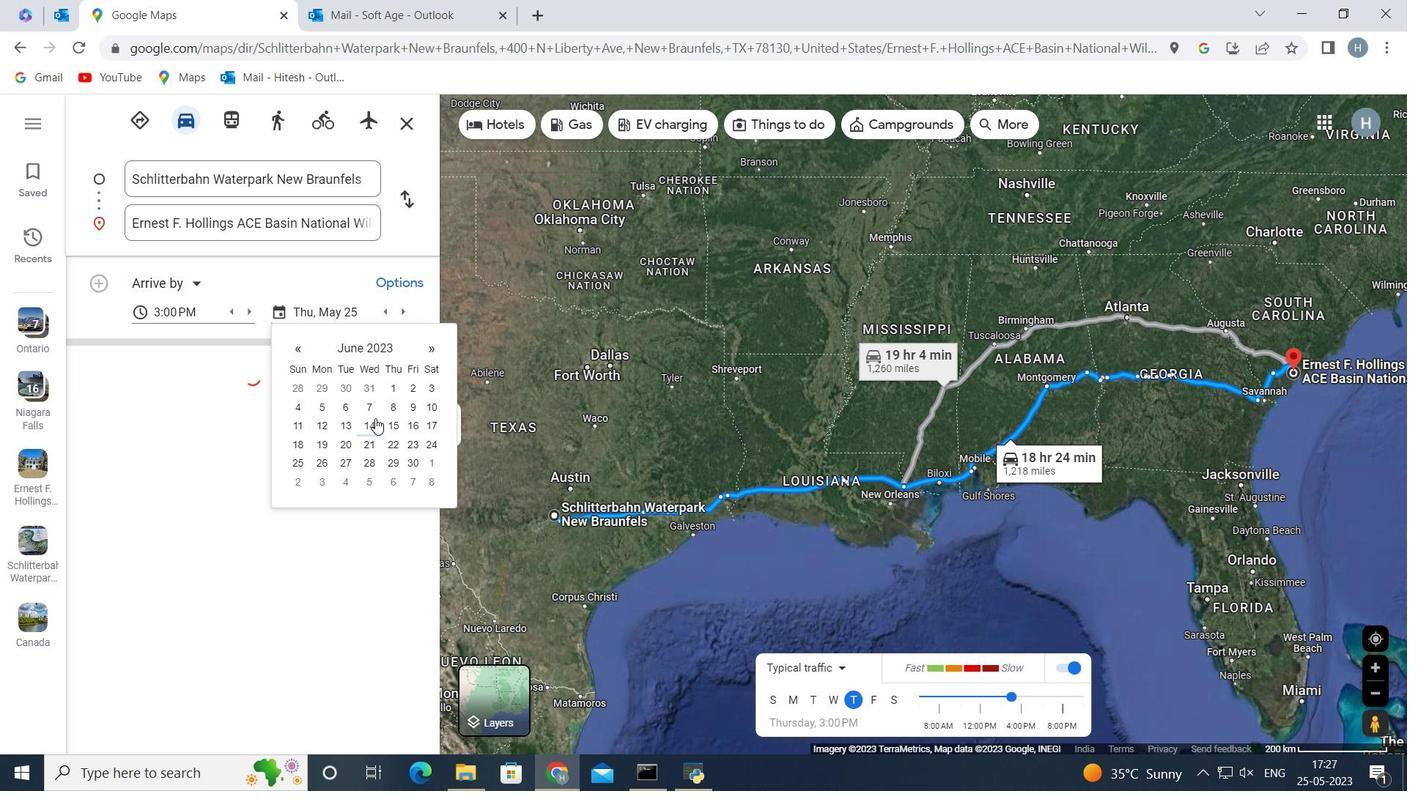 
Action: Mouse pressed left at (391, 420)
Screenshot: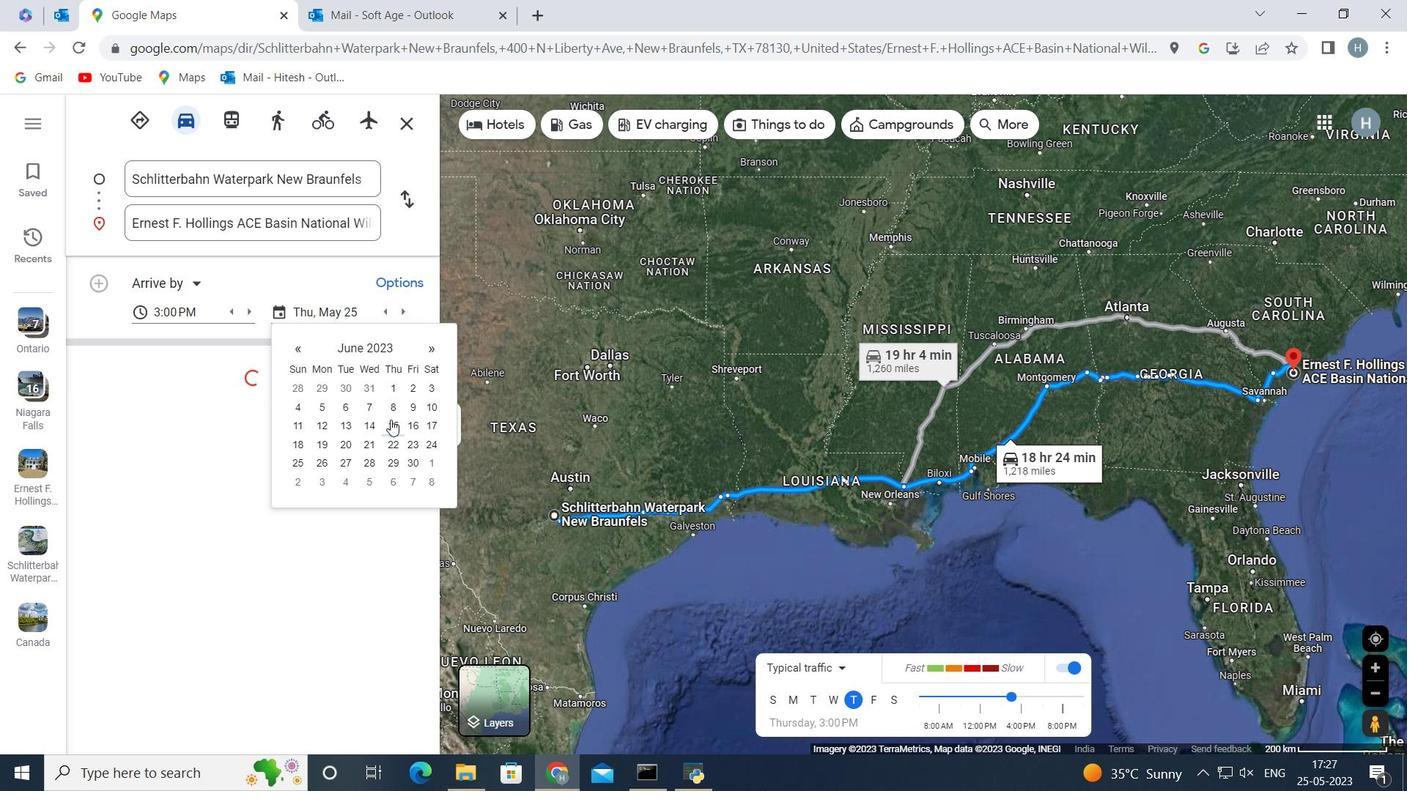 
Action: Mouse moved to (210, 467)
Screenshot: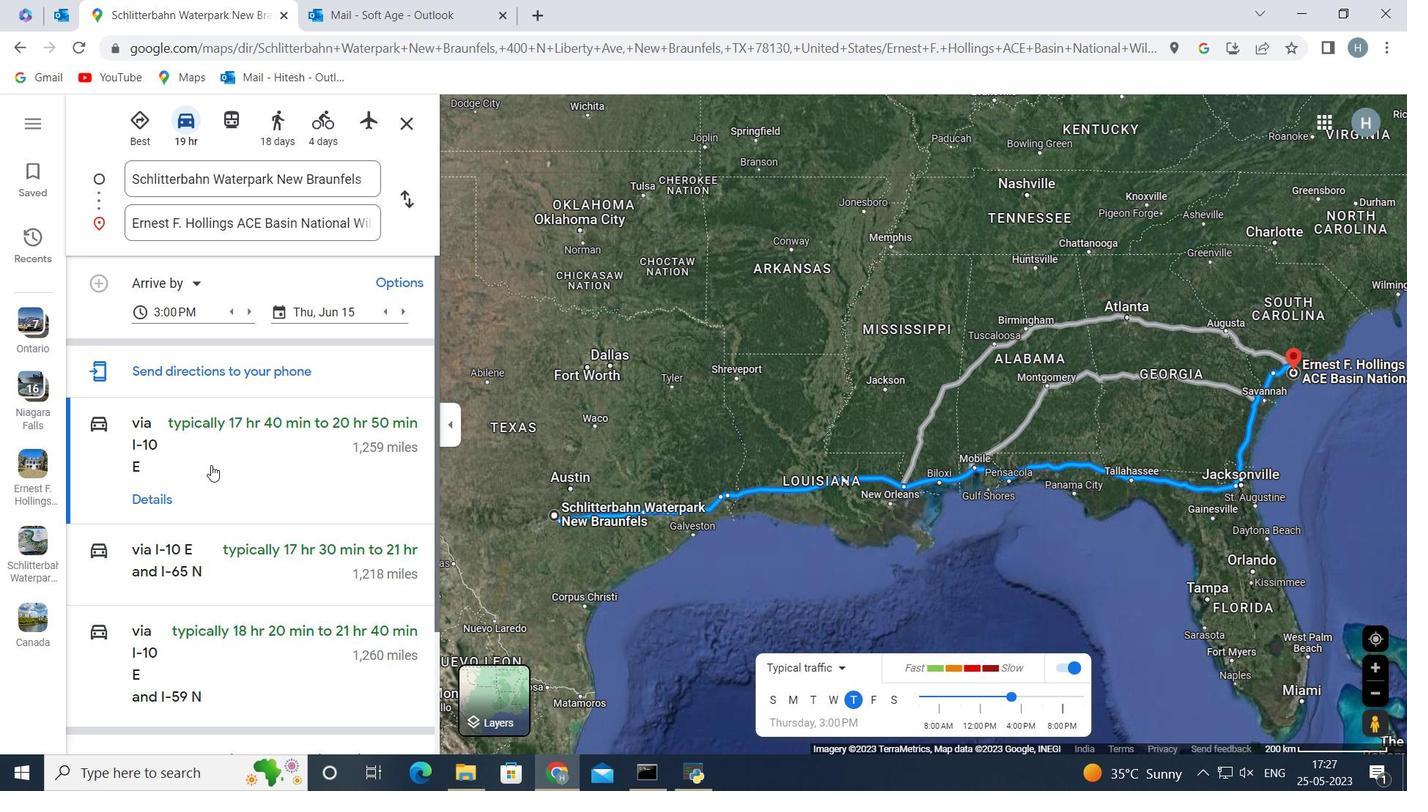 
Action: Mouse pressed left at (210, 467)
Screenshot: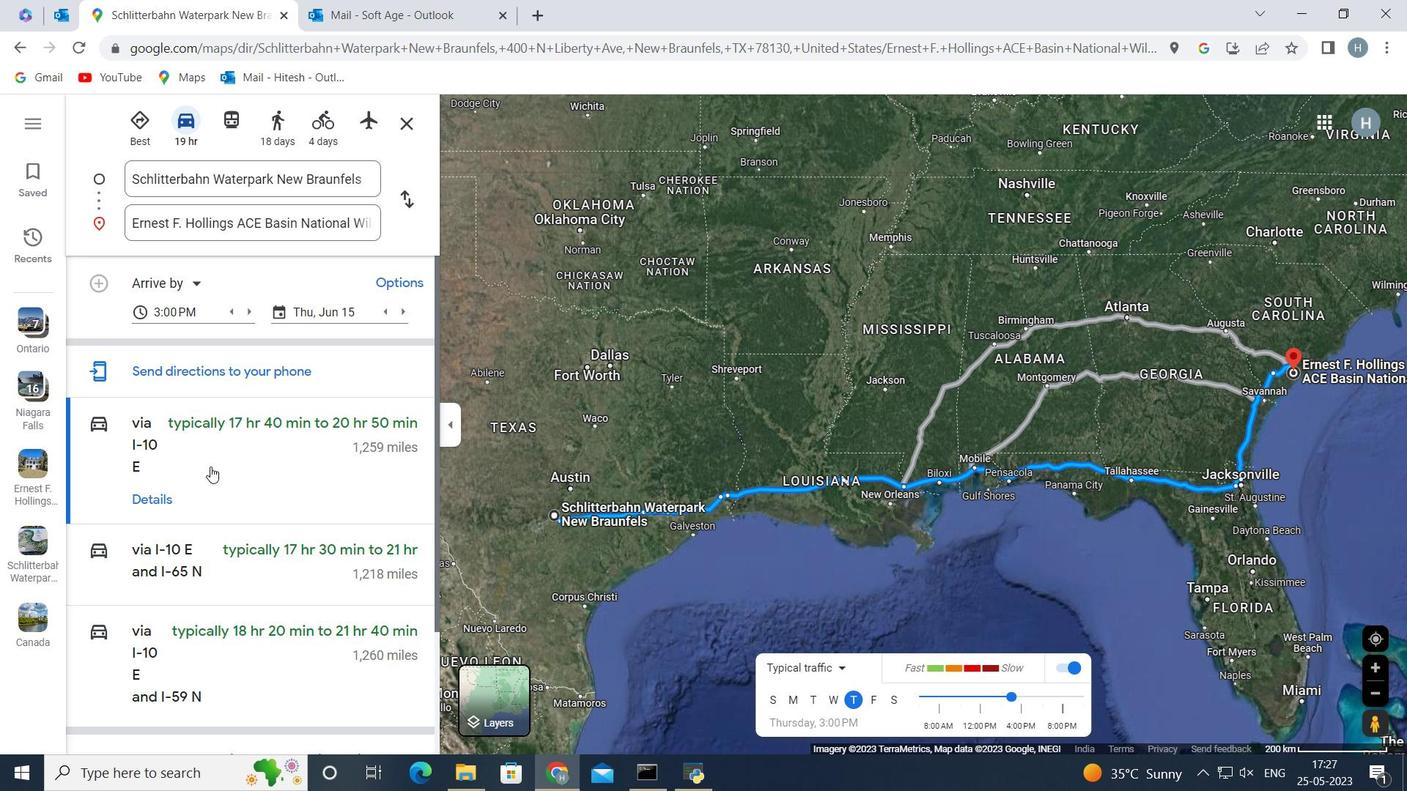 
Action: Mouse moved to (259, 418)
Screenshot: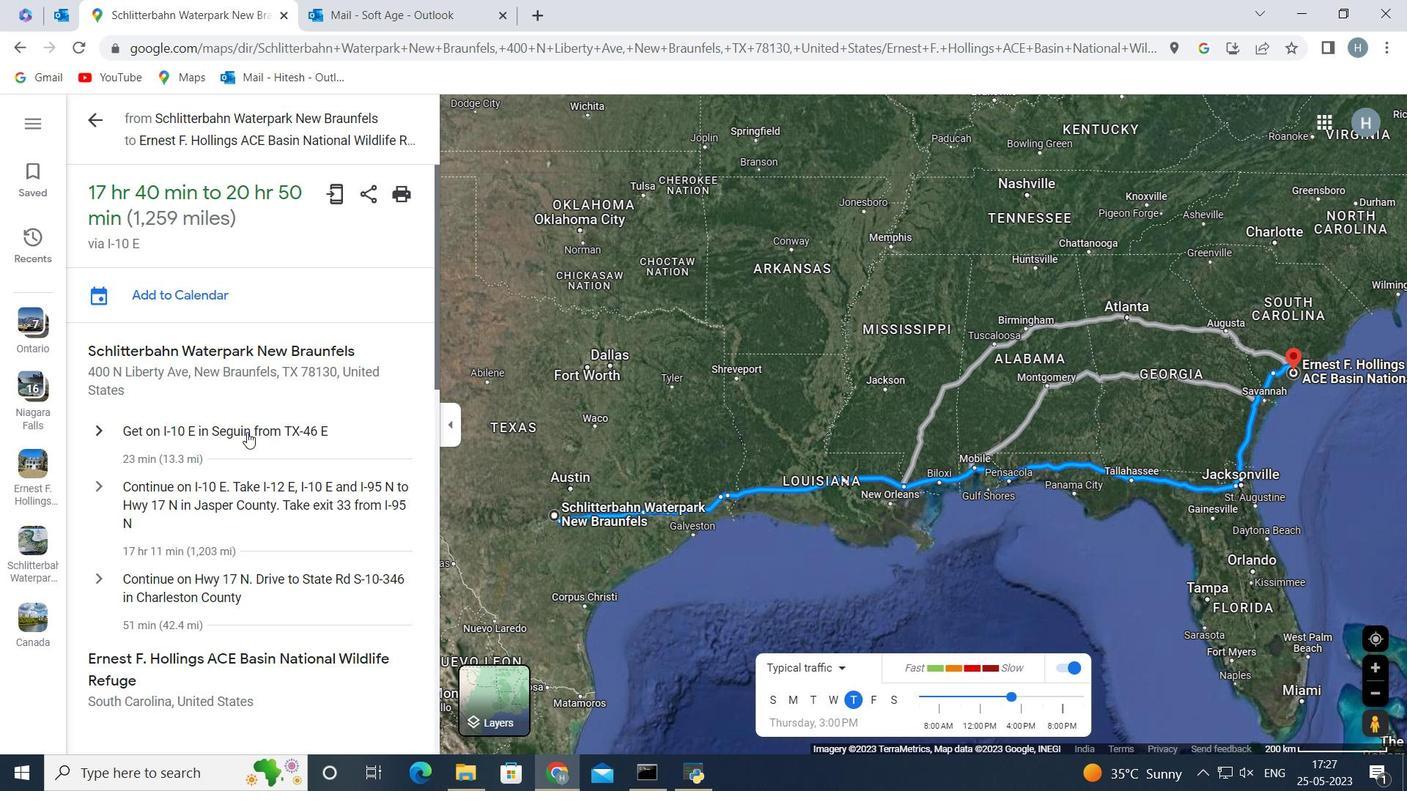 
Action: Mouse scrolled (259, 417) with delta (0, 0)
Screenshot: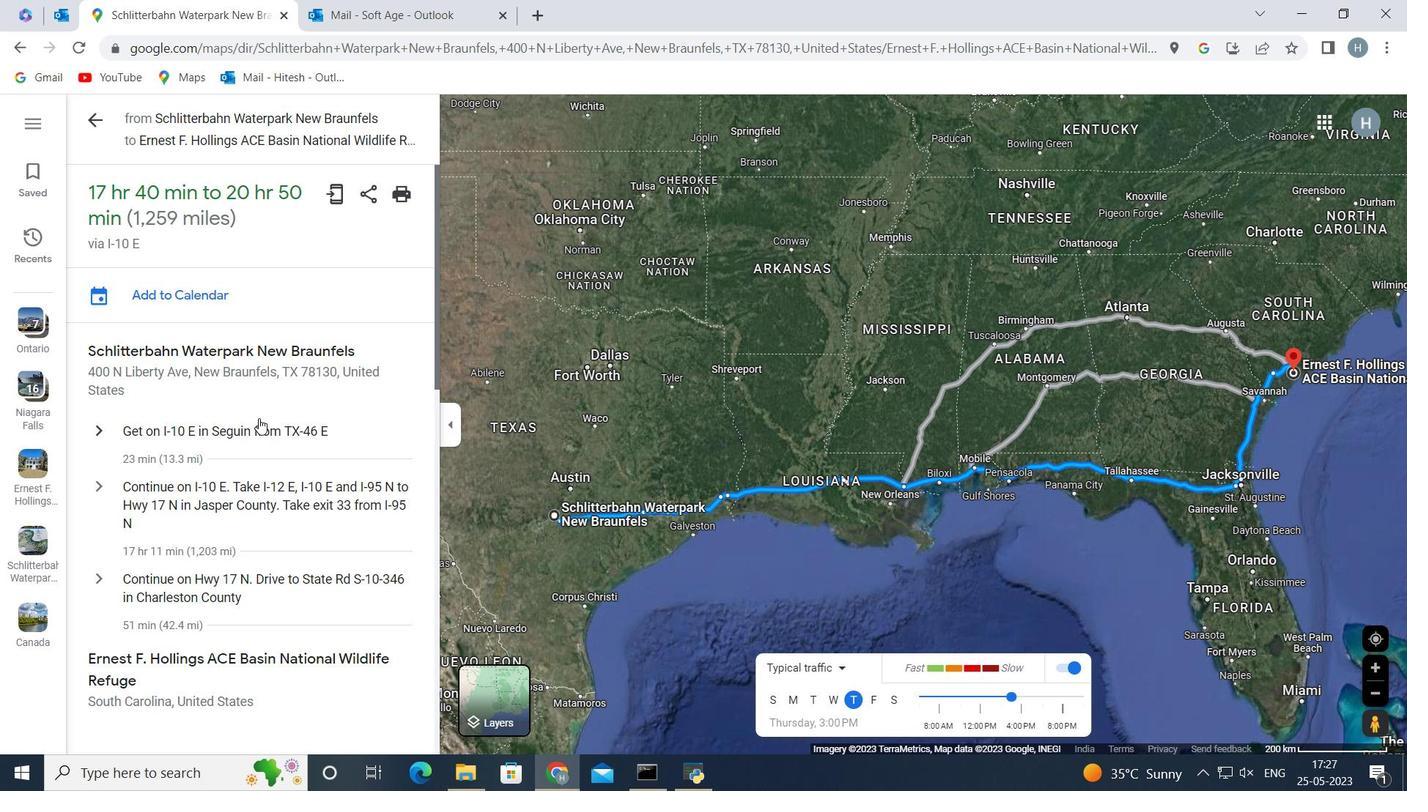 
Action: Mouse scrolled (259, 417) with delta (0, 0)
Screenshot: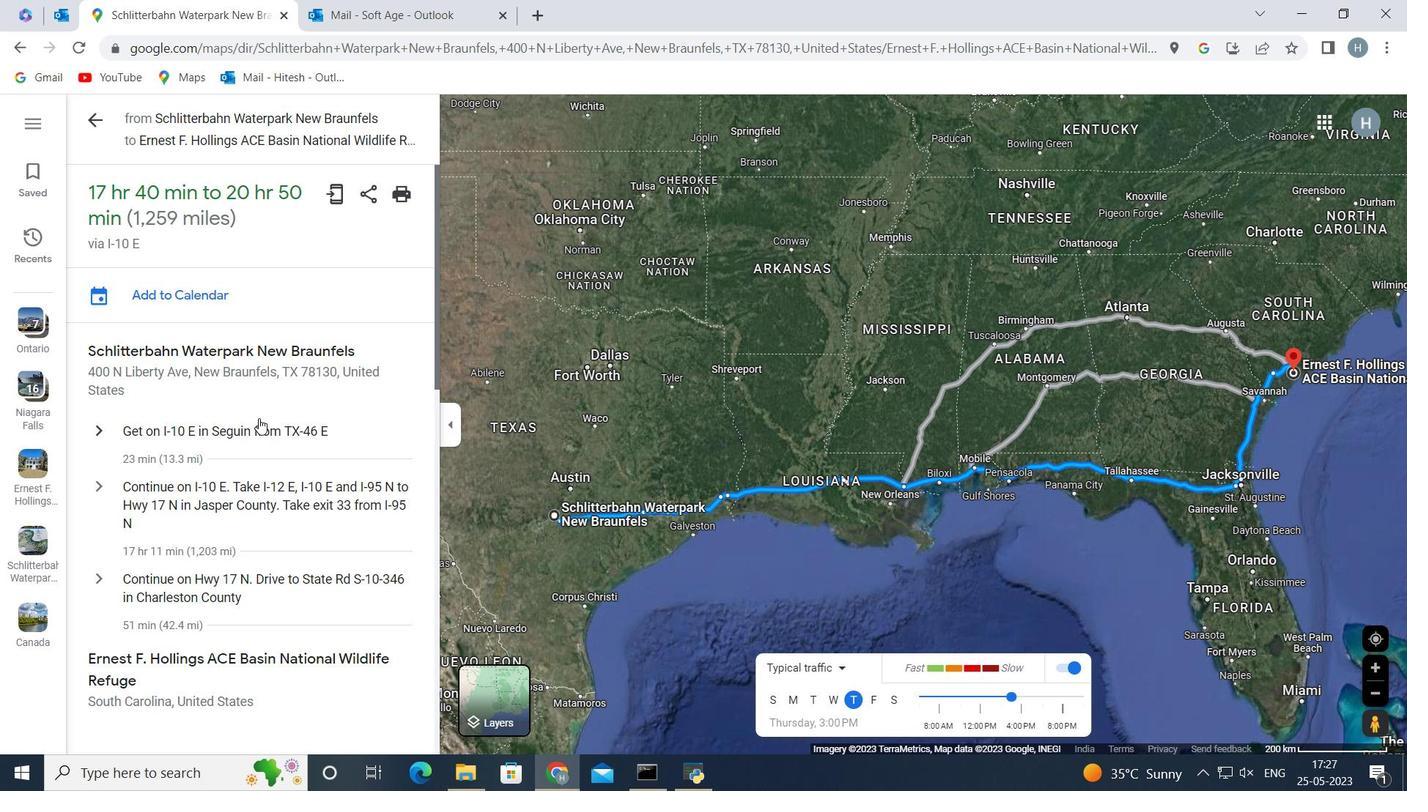 
Action: Mouse moved to (102, 247)
Screenshot: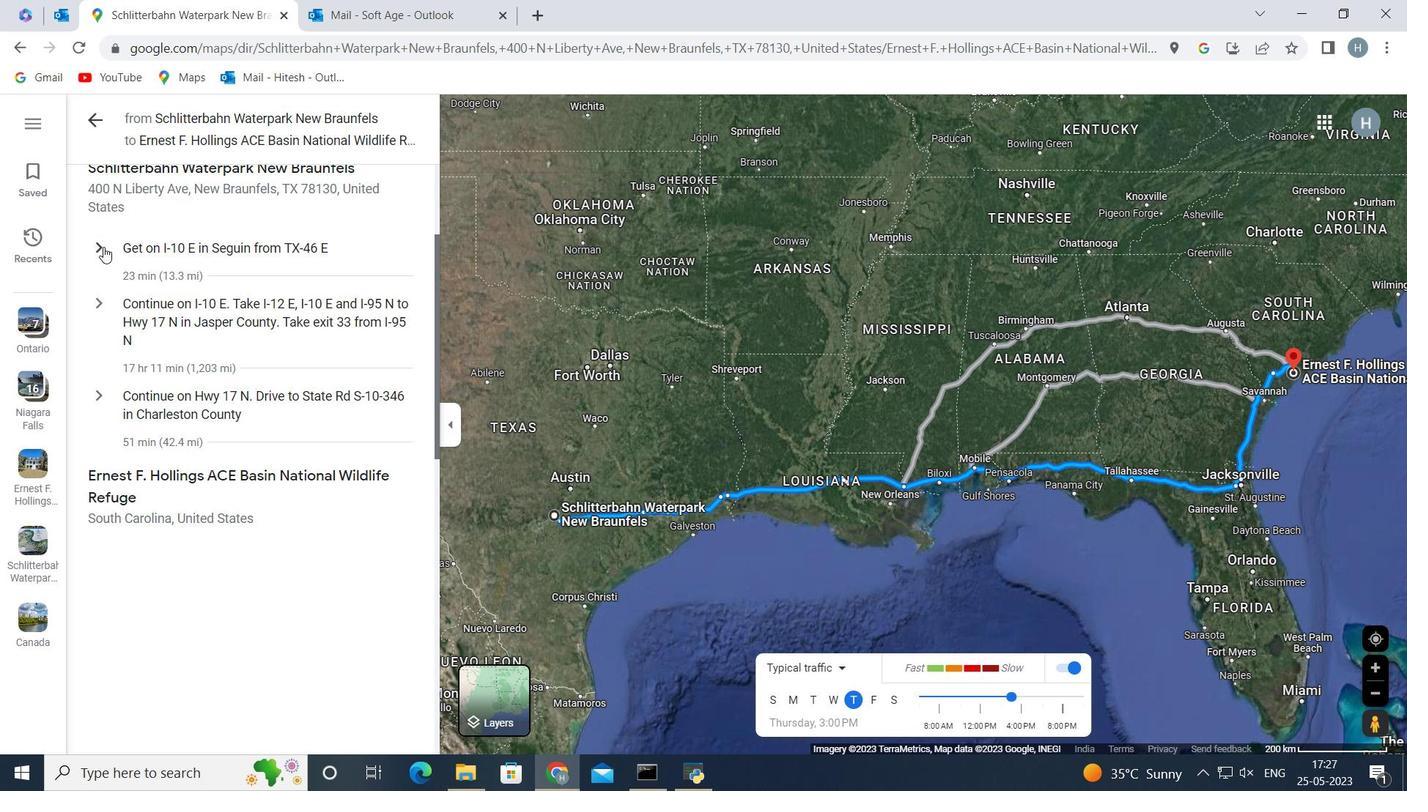 
Action: Mouse pressed left at (102, 247)
Screenshot: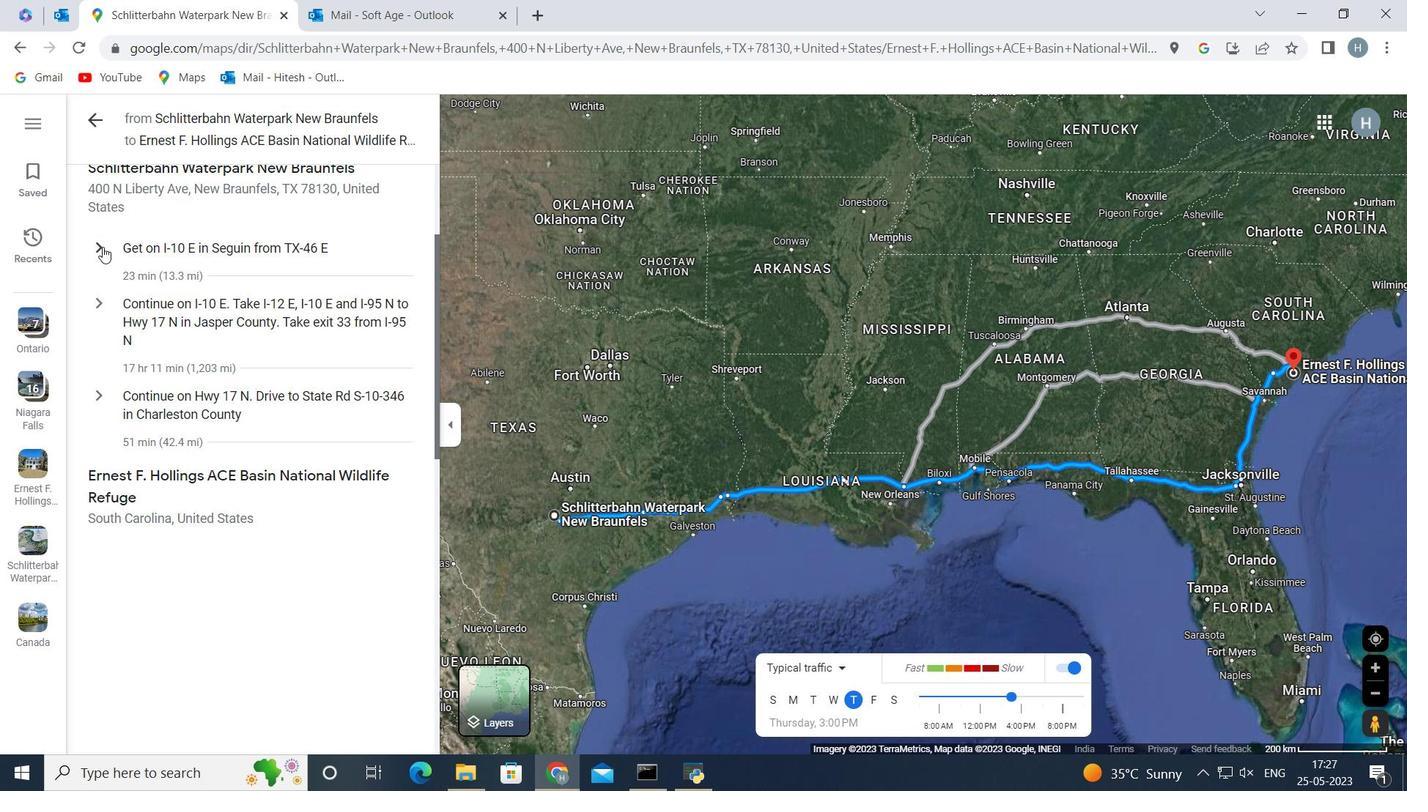 
Action: Mouse moved to (390, 305)
Screenshot: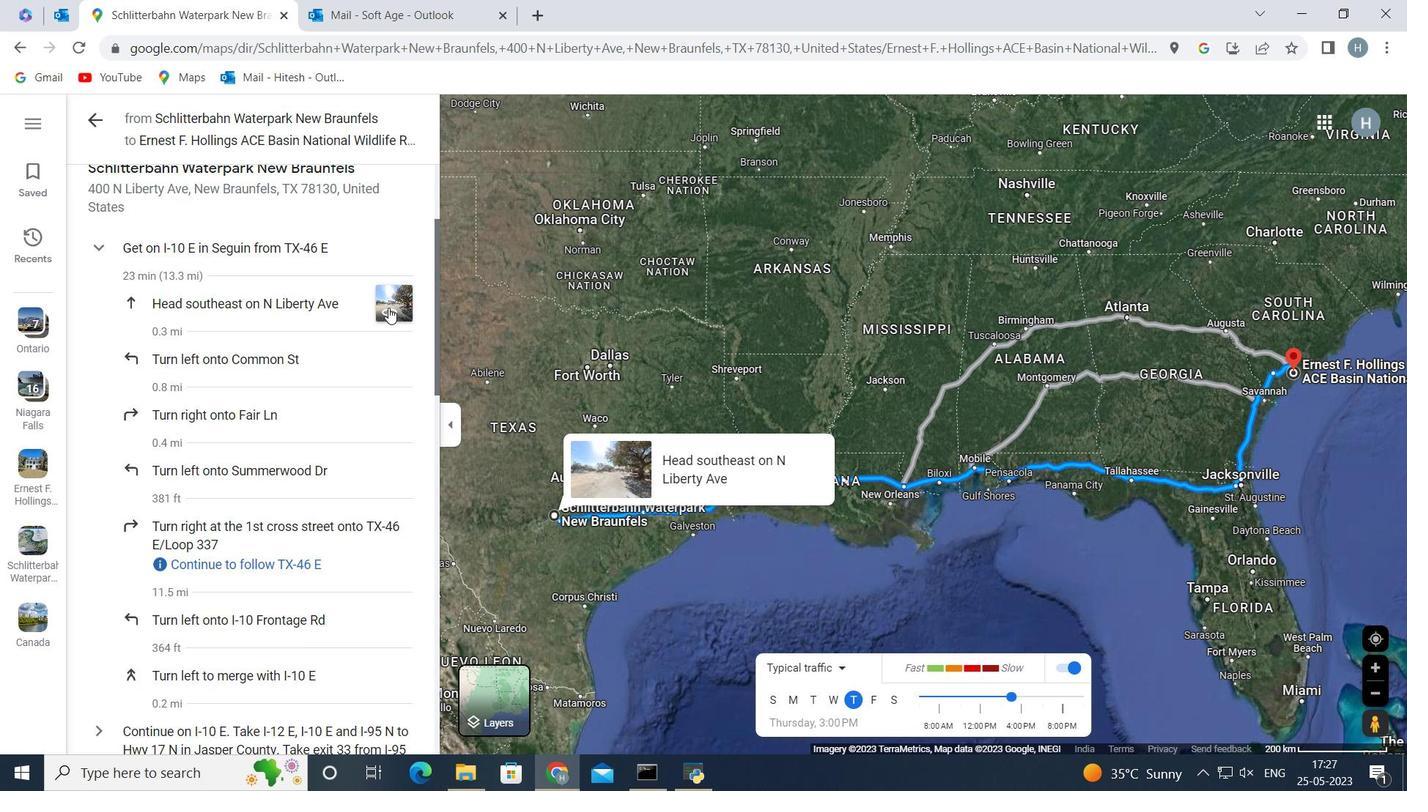 
Action: Mouse pressed left at (390, 305)
Screenshot: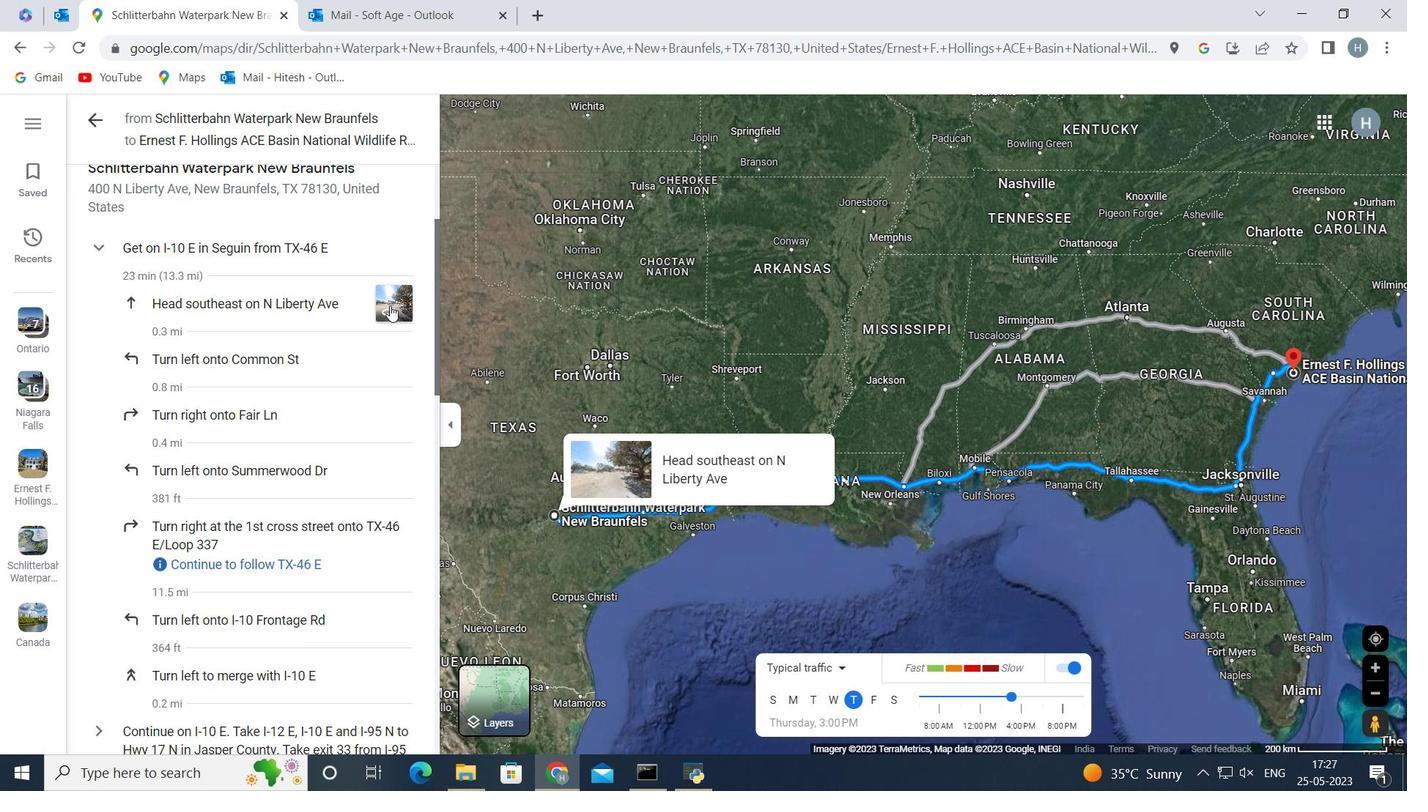 
Action: Mouse moved to (734, 320)
Screenshot: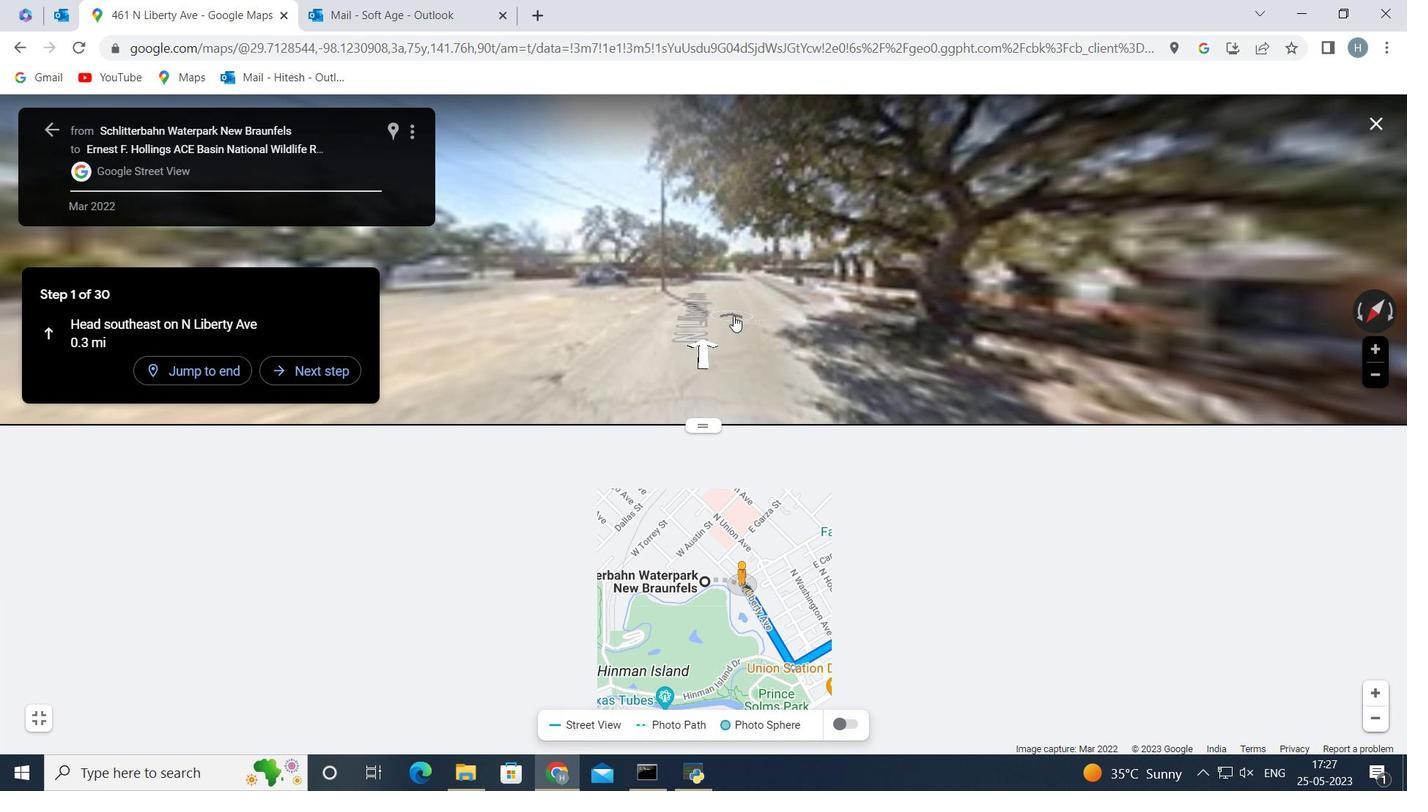 
Action: Mouse pressed left at (734, 320)
Screenshot: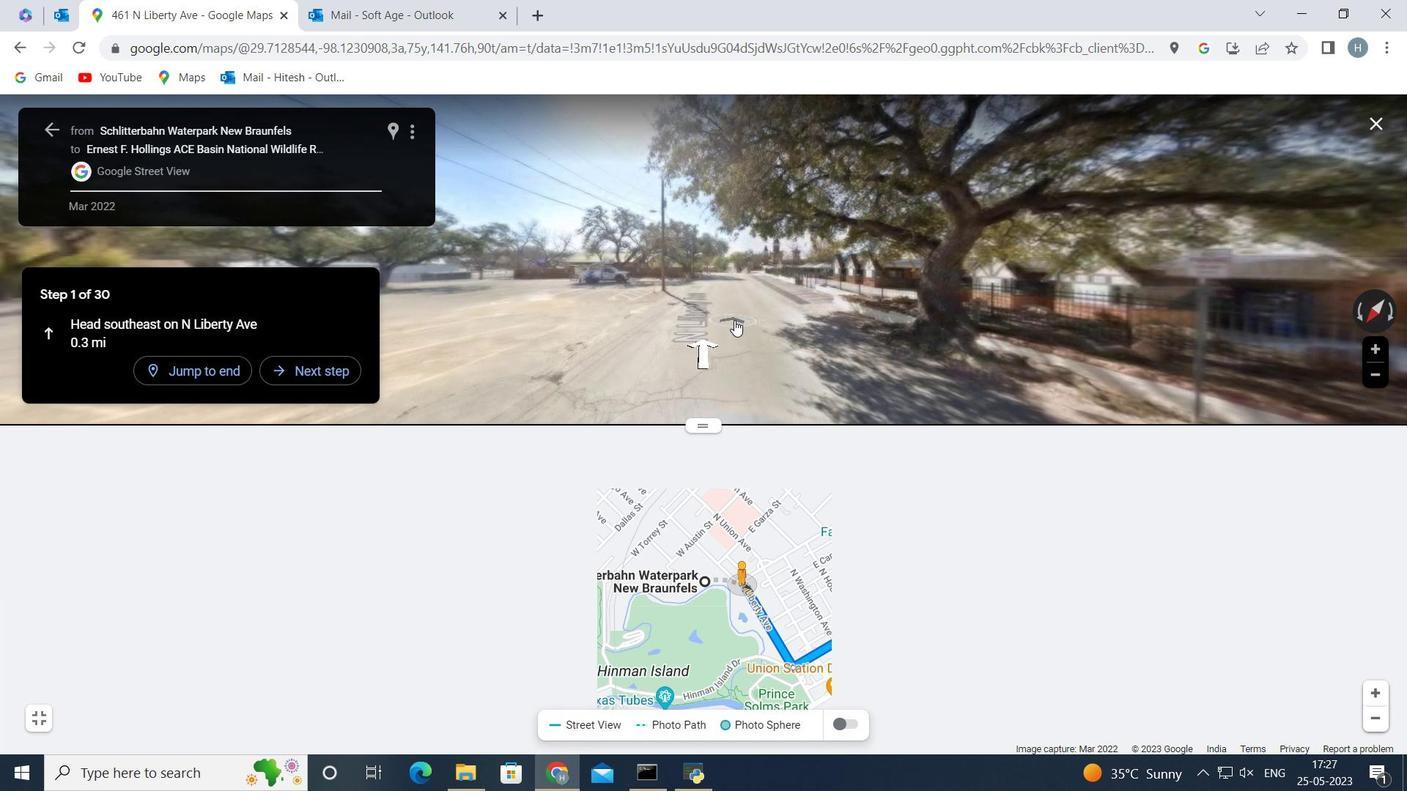 
Action: Mouse moved to (728, 318)
Screenshot: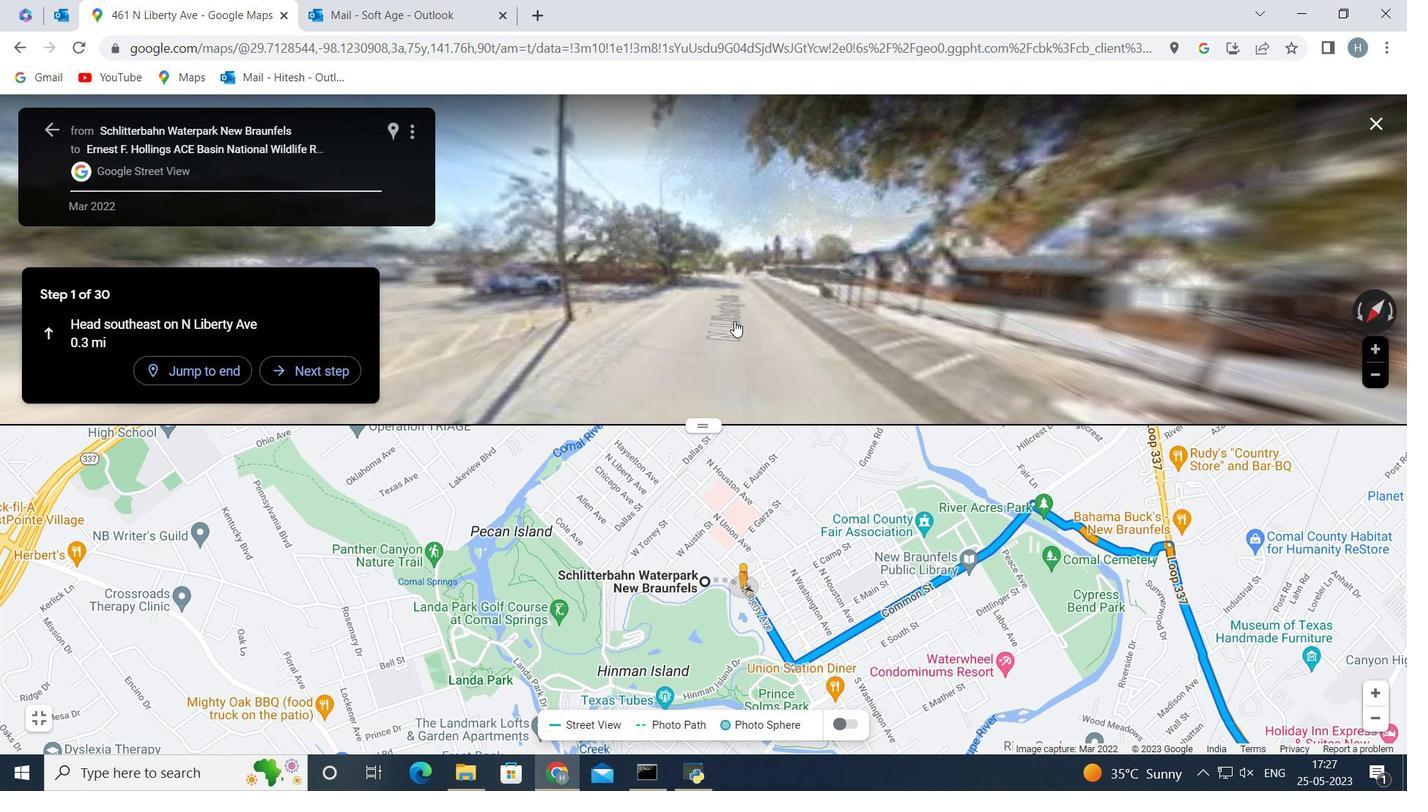 
Action: Mouse pressed left at (728, 318)
Screenshot: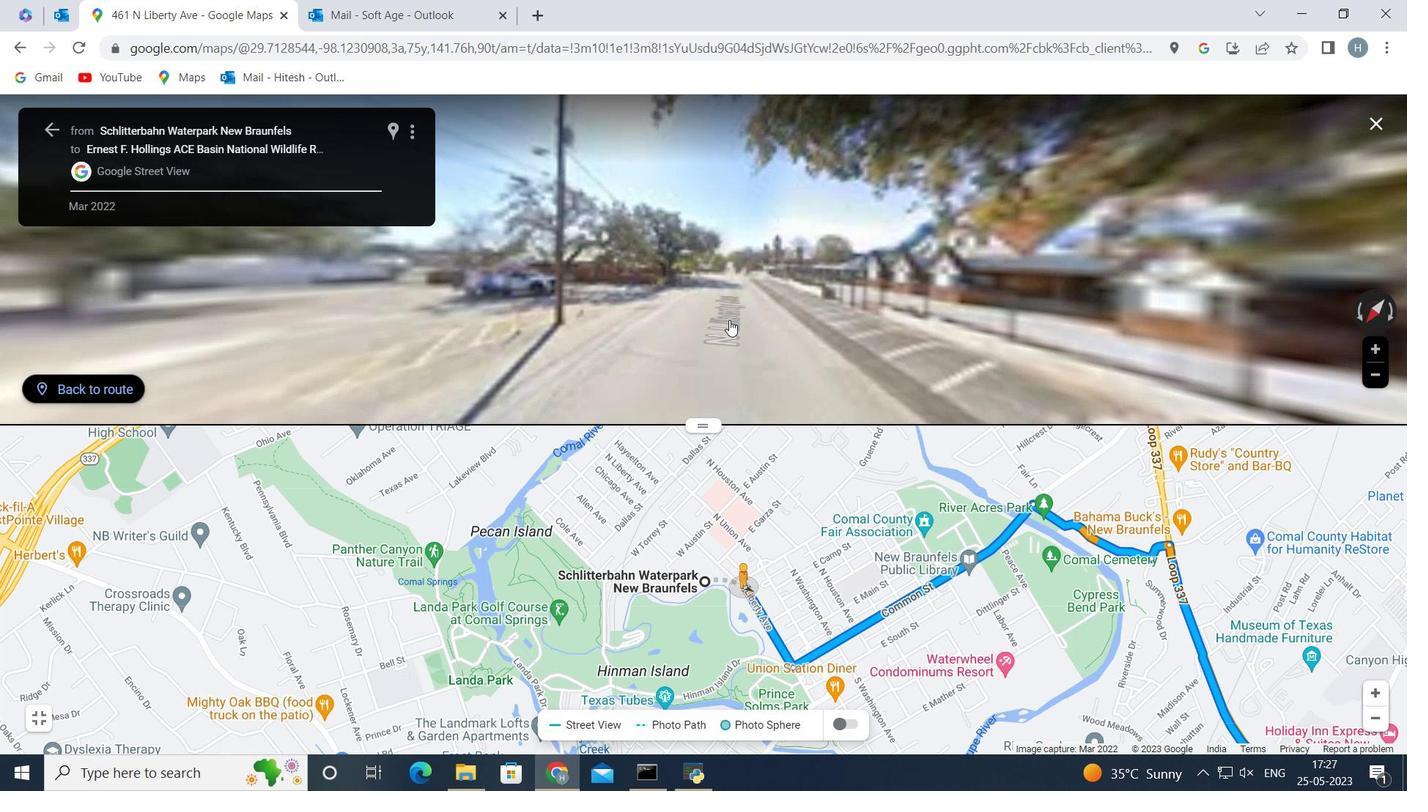 
Action: Mouse moved to (727, 313)
Screenshot: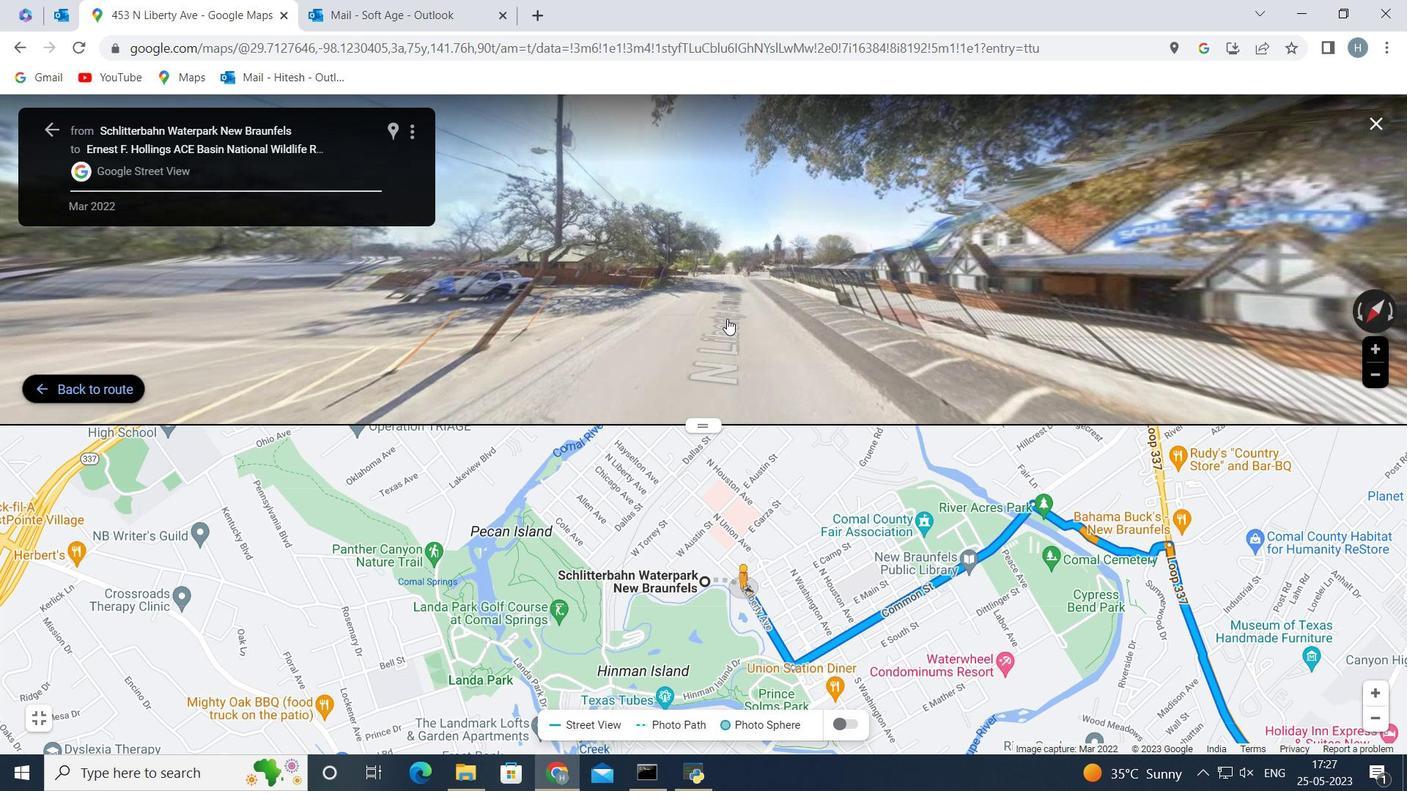 
Action: Mouse pressed left at (727, 313)
Screenshot: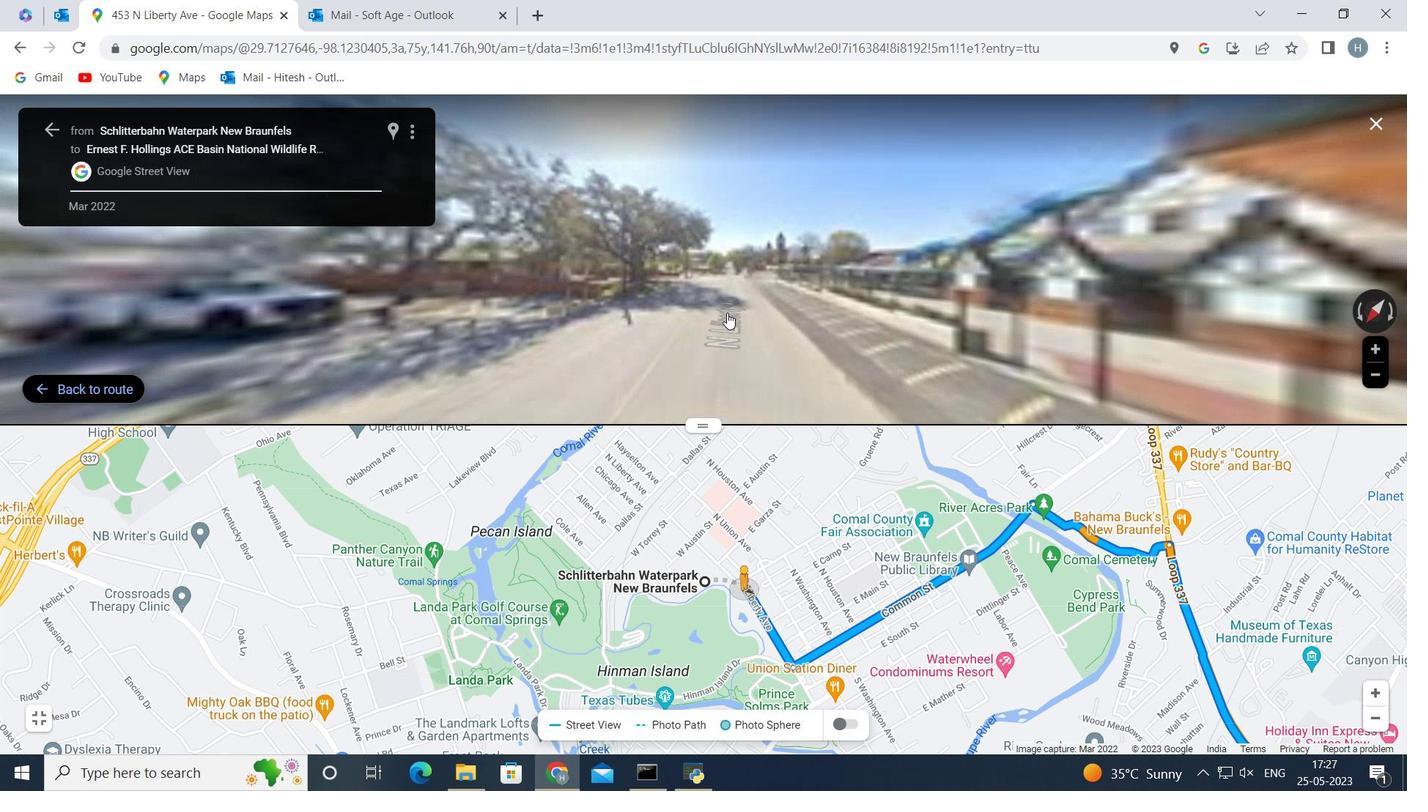 
Action: Mouse moved to (654, 294)
Screenshot: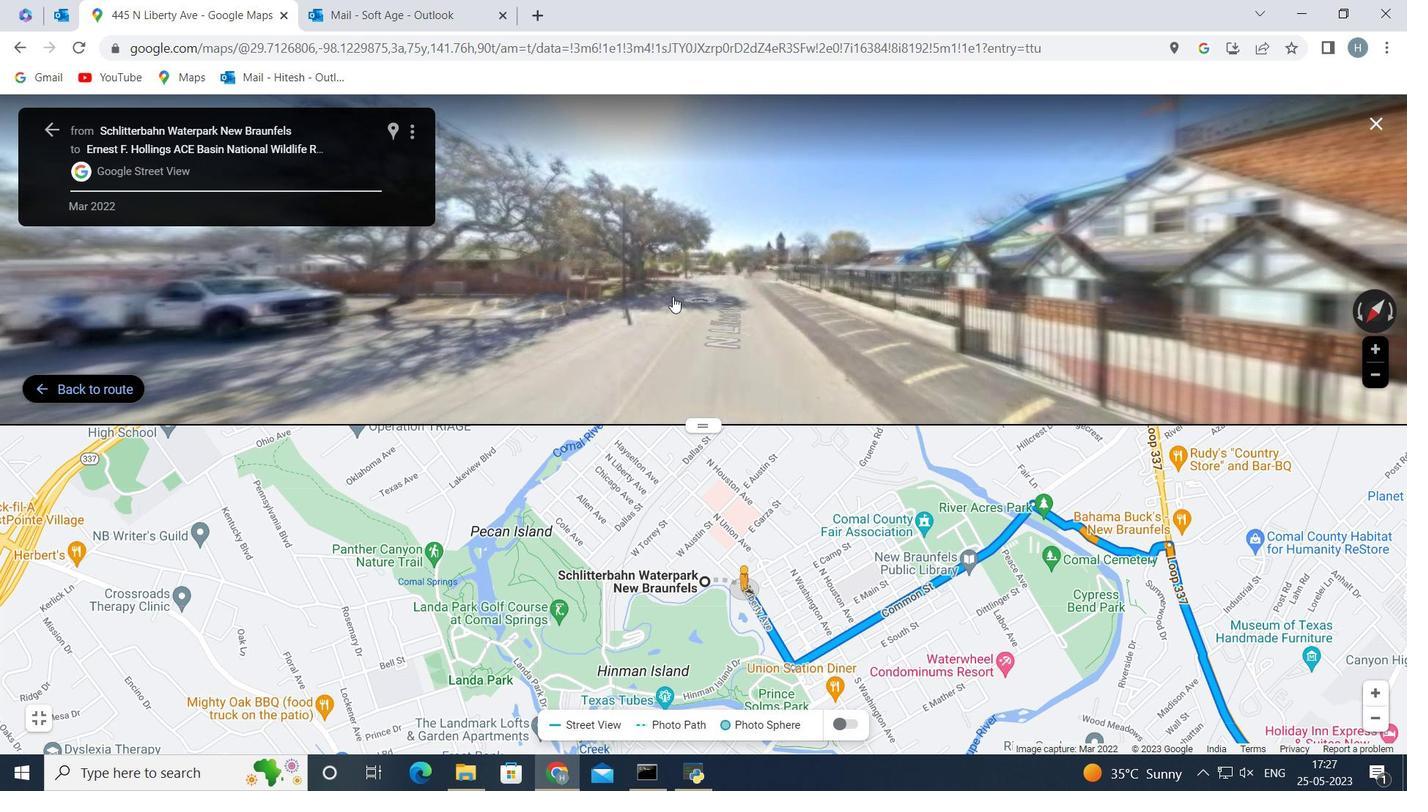 
Action: Mouse pressed left at (654, 294)
Screenshot: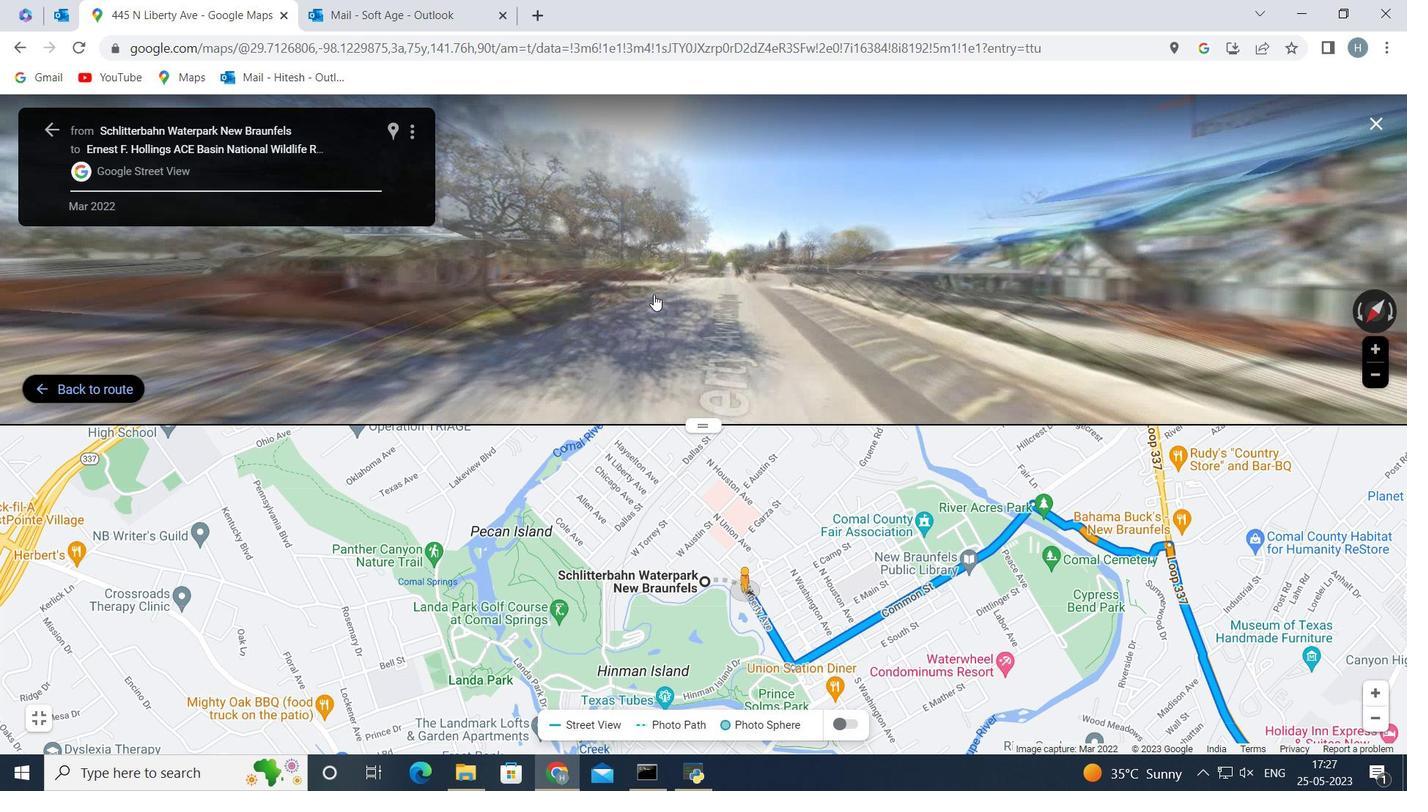 
Action: Mouse moved to (526, 327)
Screenshot: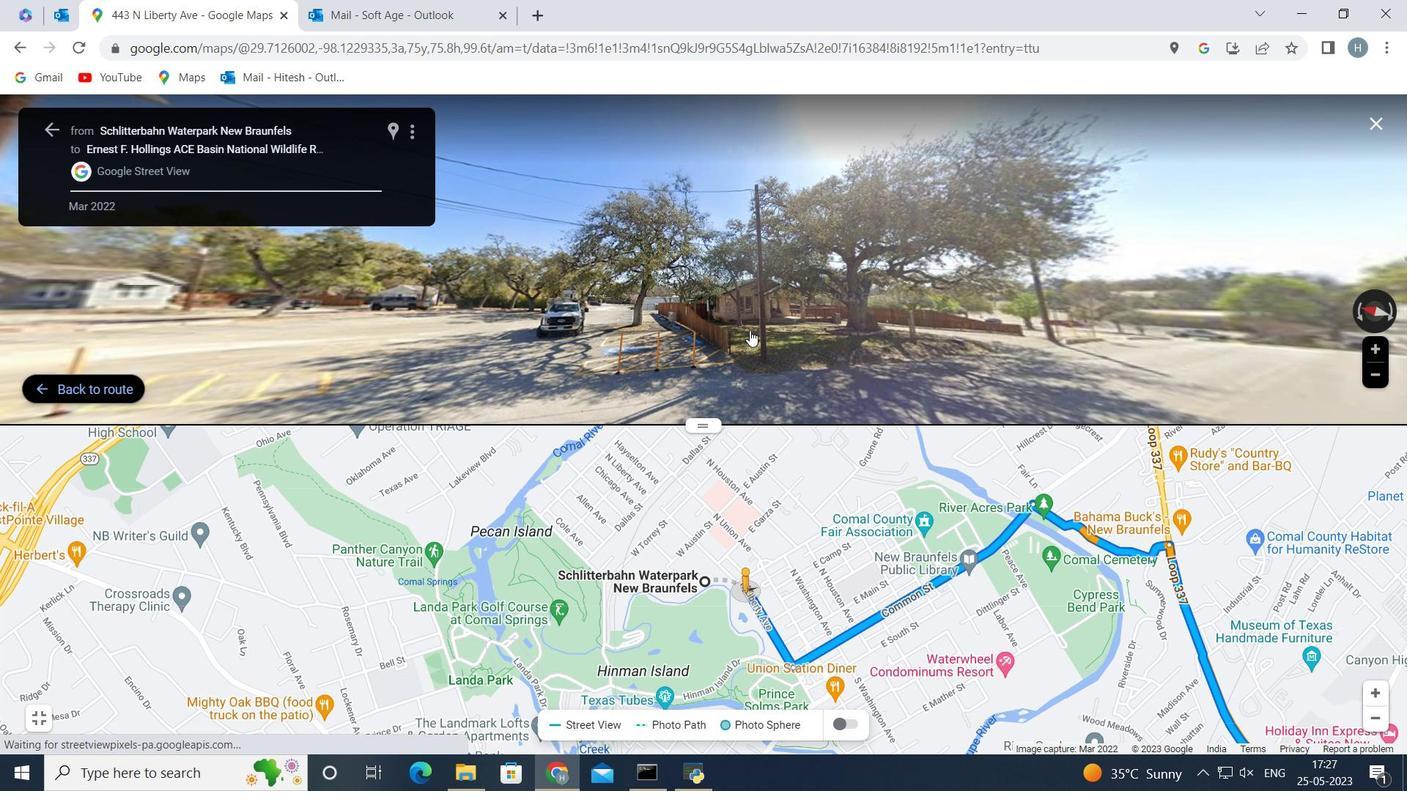 
Action: Mouse pressed left at (526, 327)
Screenshot: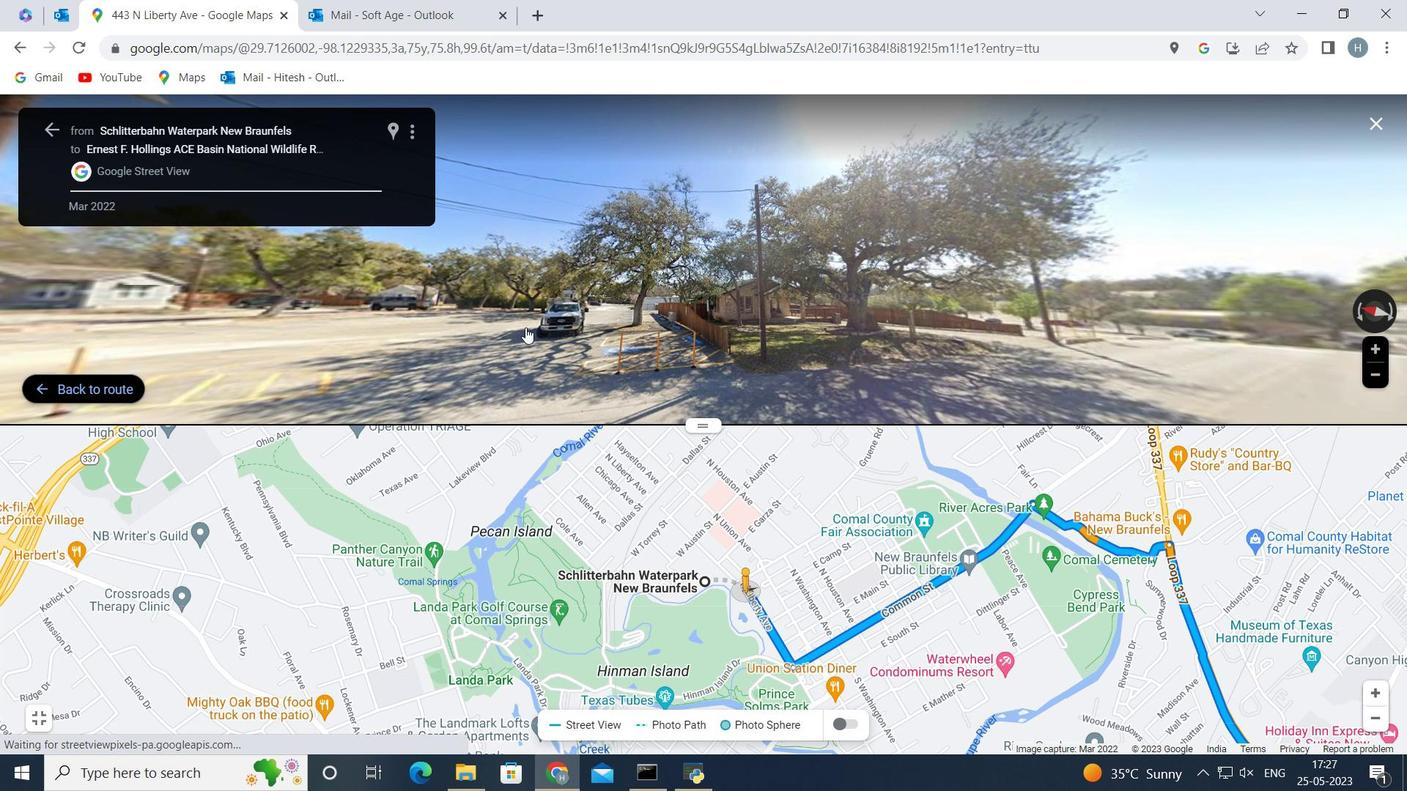 
Action: Mouse moved to (645, 321)
Screenshot: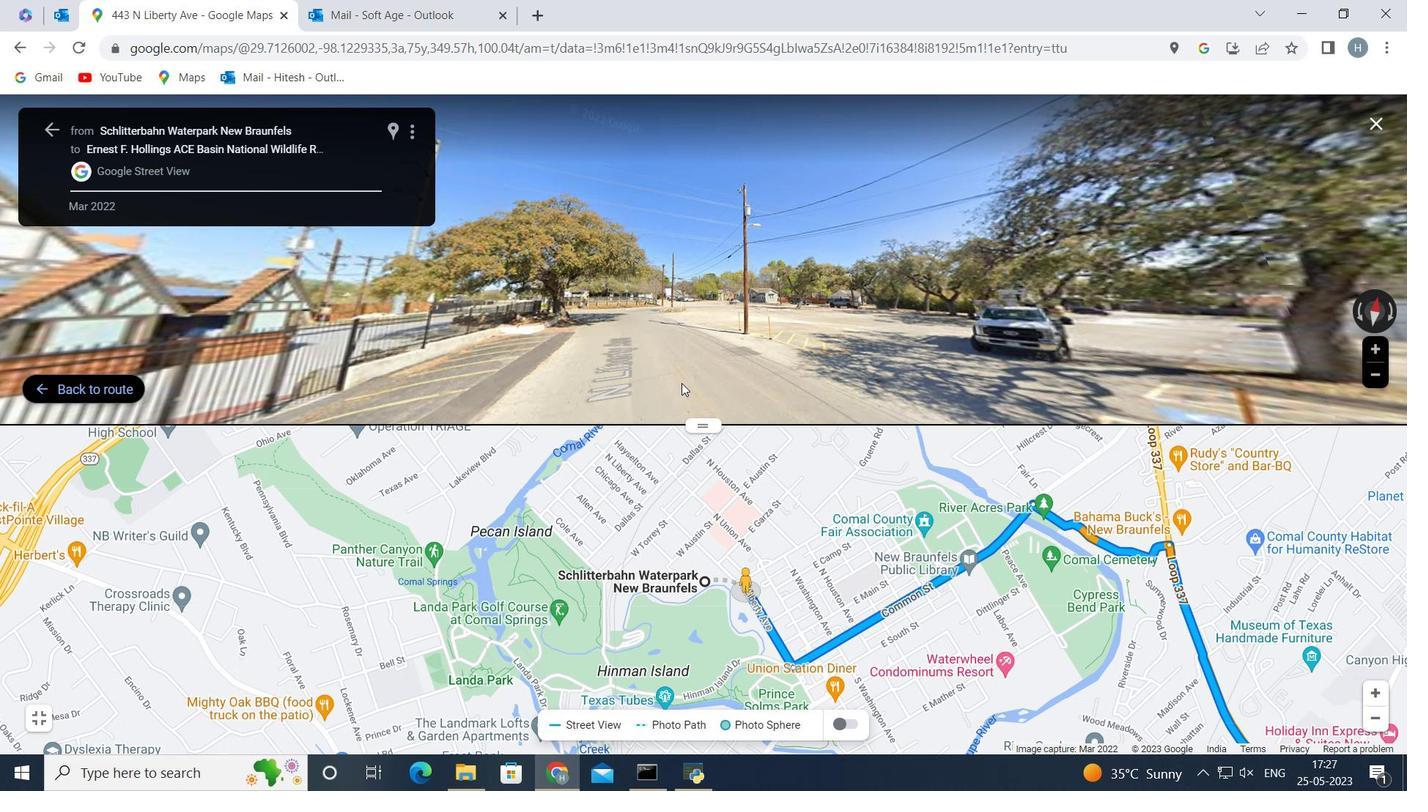 
Action: Mouse pressed left at (645, 321)
Screenshot: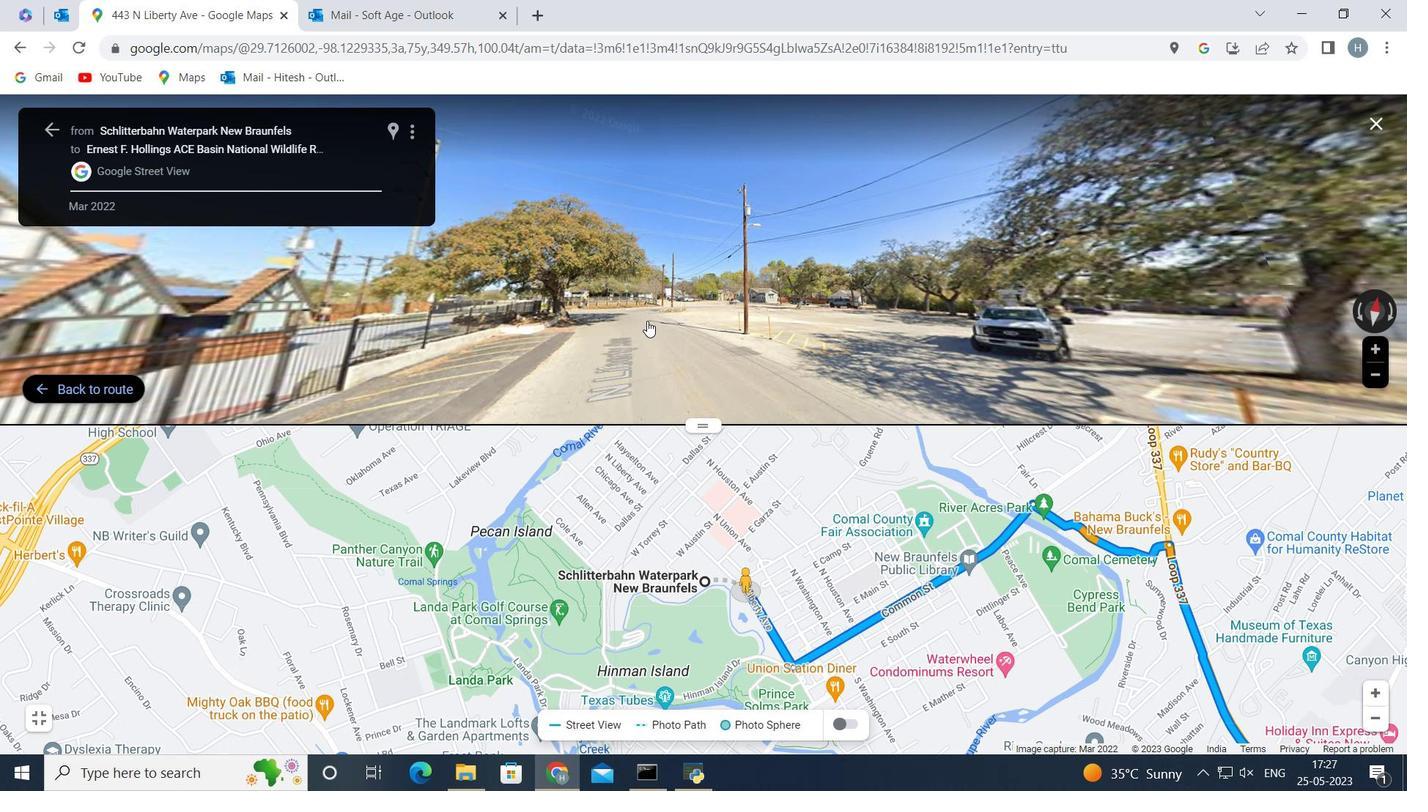 
Action: Mouse moved to (550, 320)
Screenshot: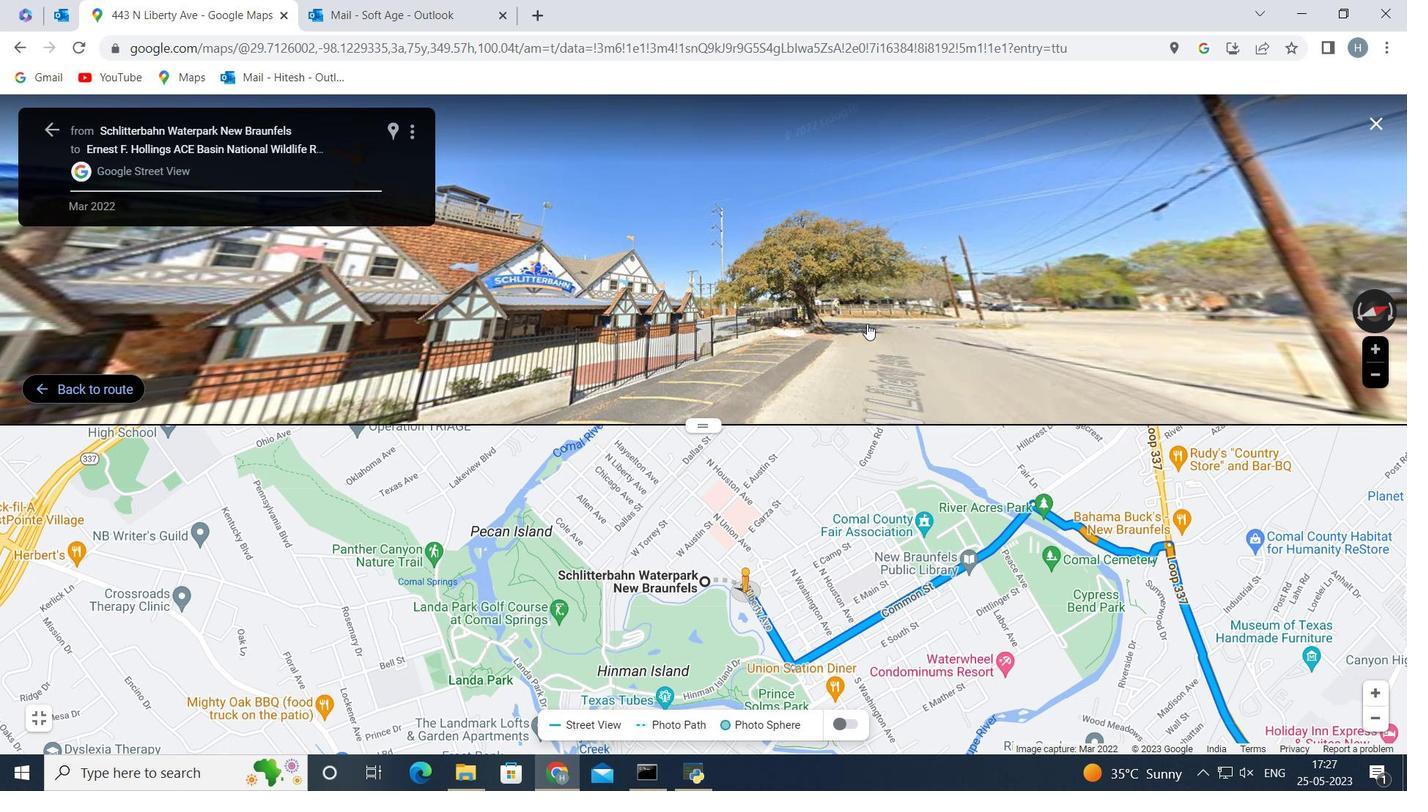
Action: Mouse pressed left at (550, 320)
Screenshot: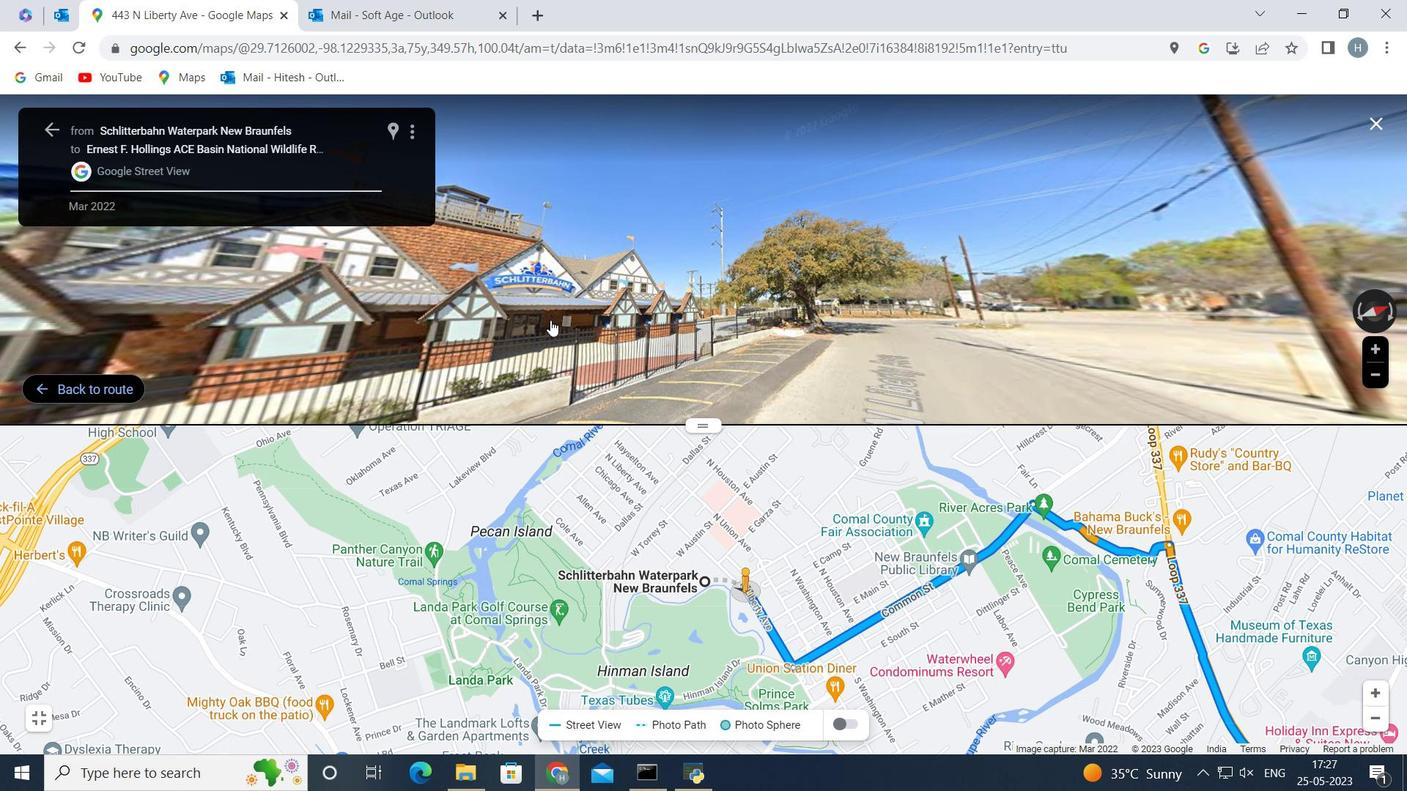 
Action: Mouse moved to (734, 299)
Screenshot: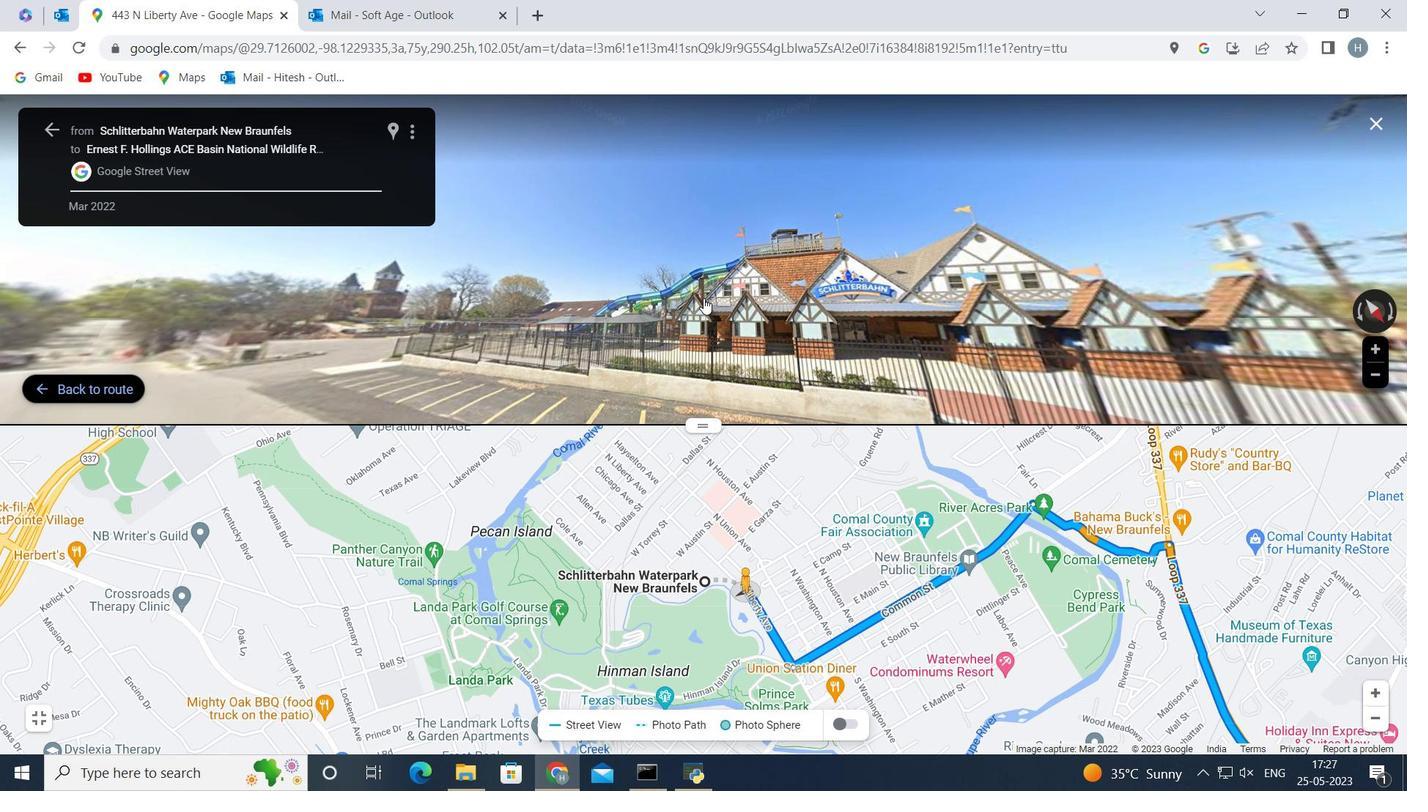 
Action: Mouse pressed left at (725, 299)
Screenshot: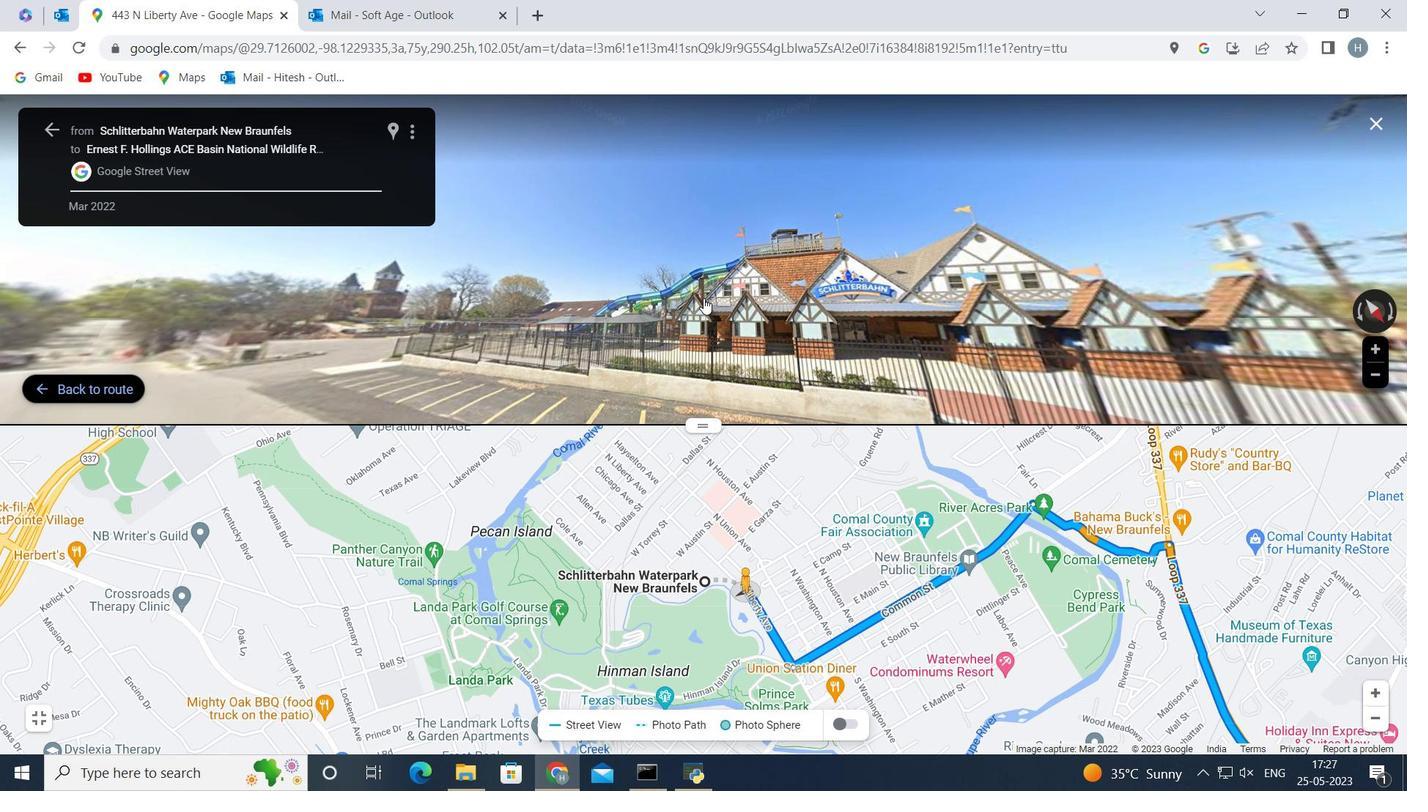 
Action: Mouse moved to (598, 339)
Screenshot: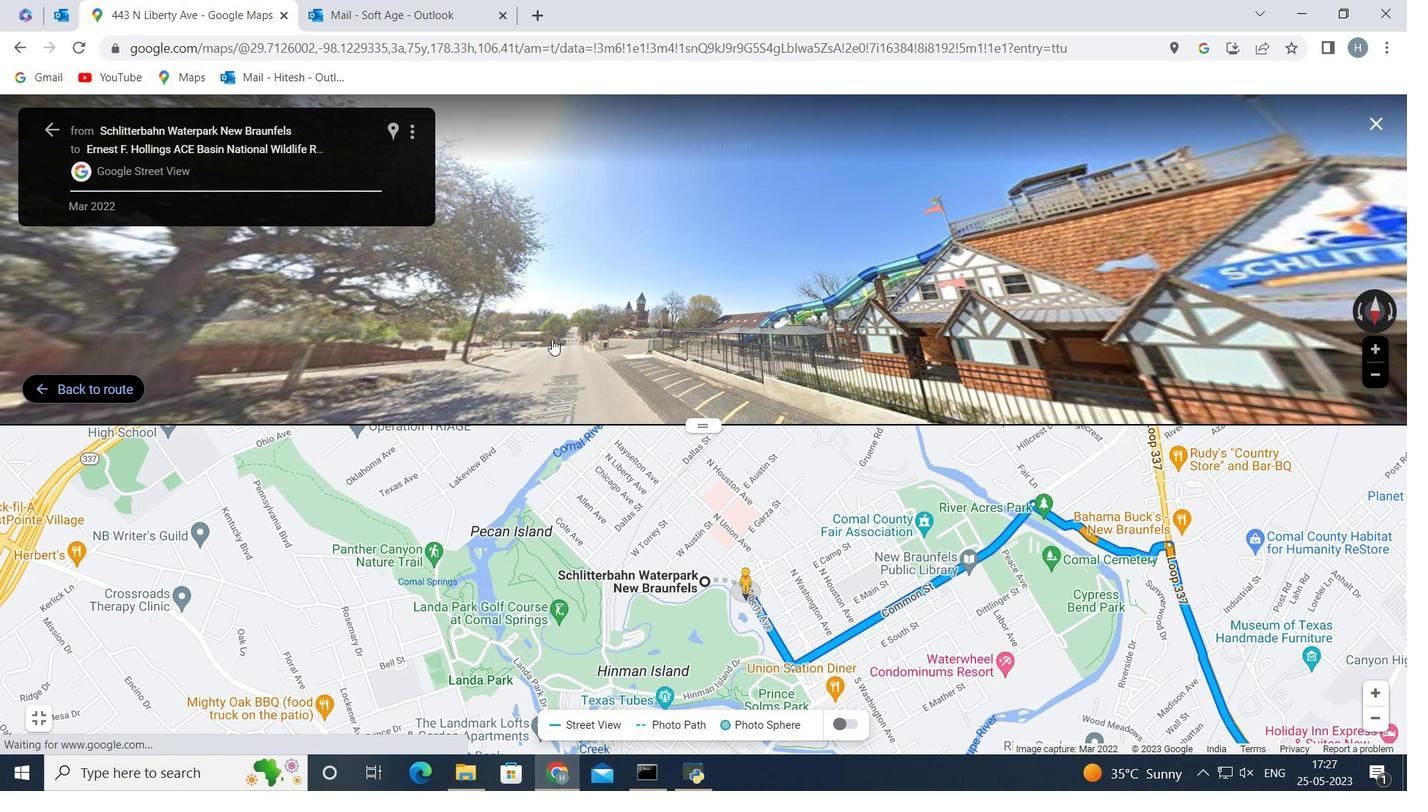 
Action: Mouse pressed left at (598, 339)
Screenshot: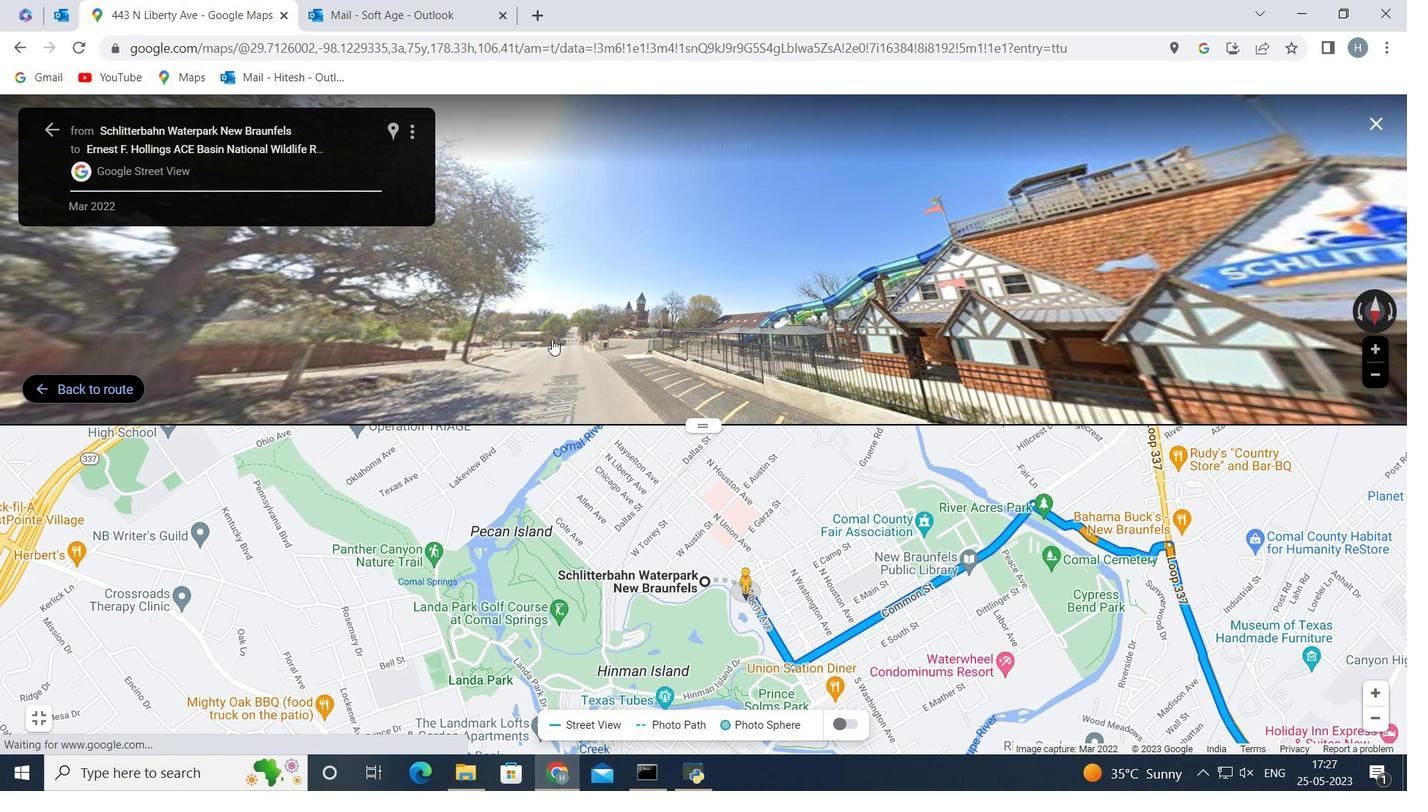 
Action: Mouse moved to (579, 347)
Screenshot: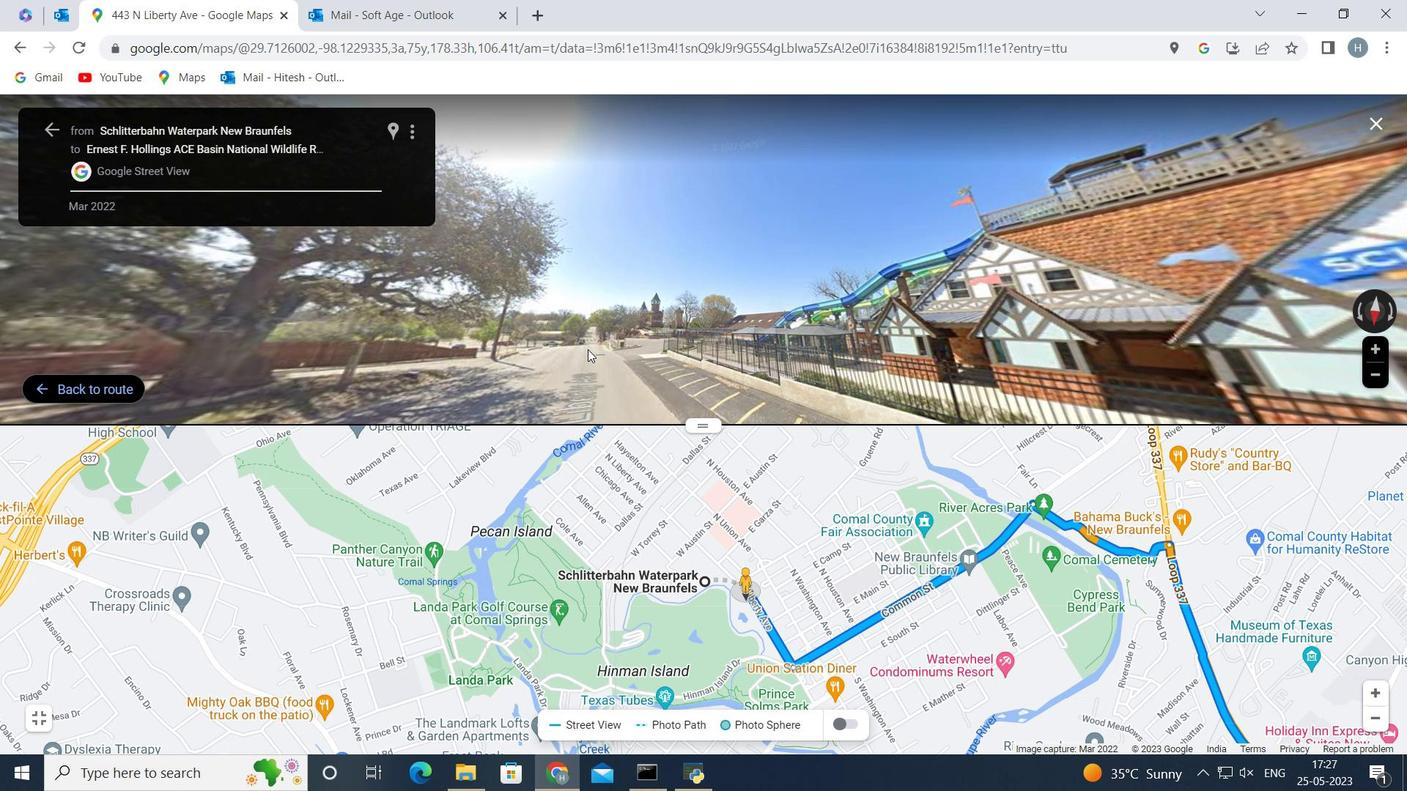 
Action: Mouse pressed left at (579, 347)
Screenshot: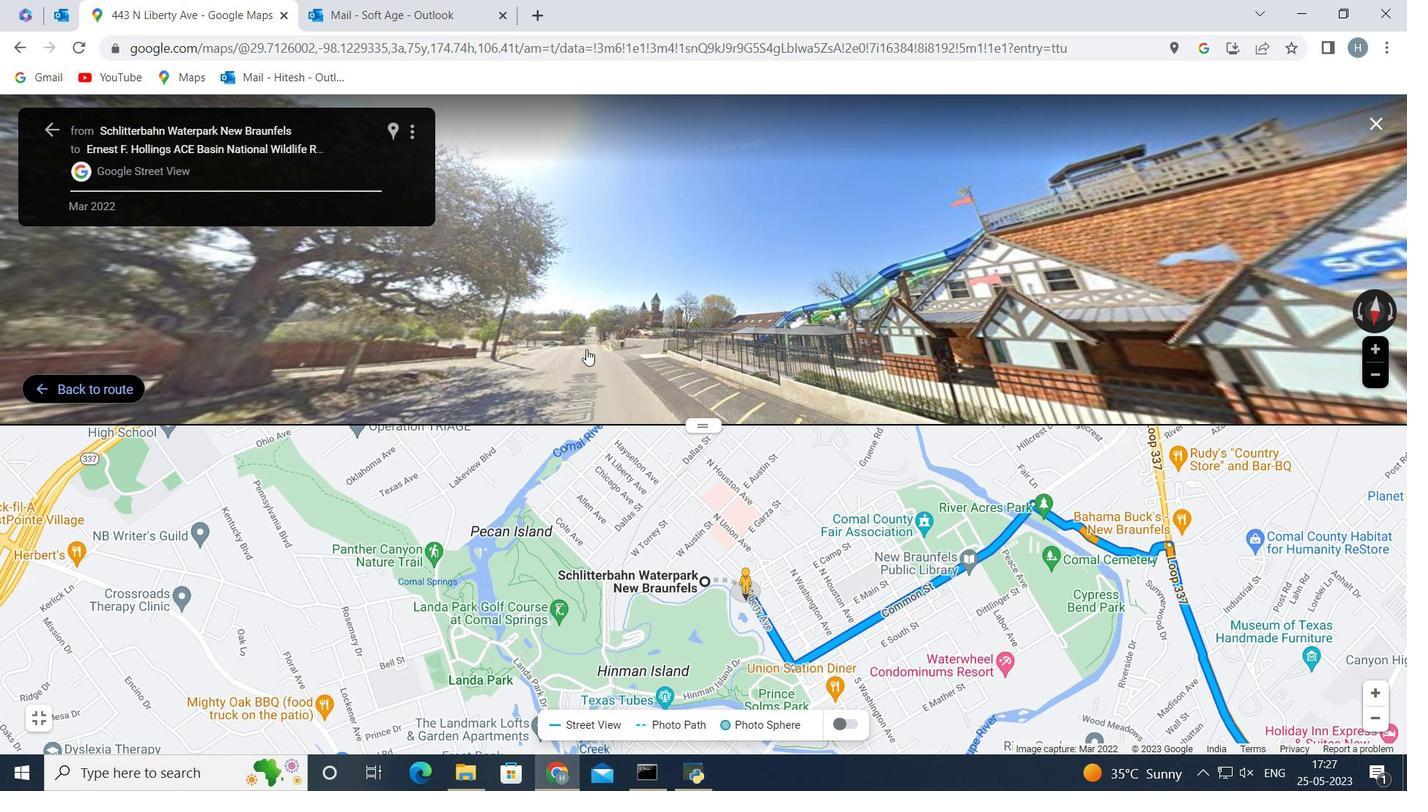 
Action: Mouse moved to (583, 357)
Screenshot: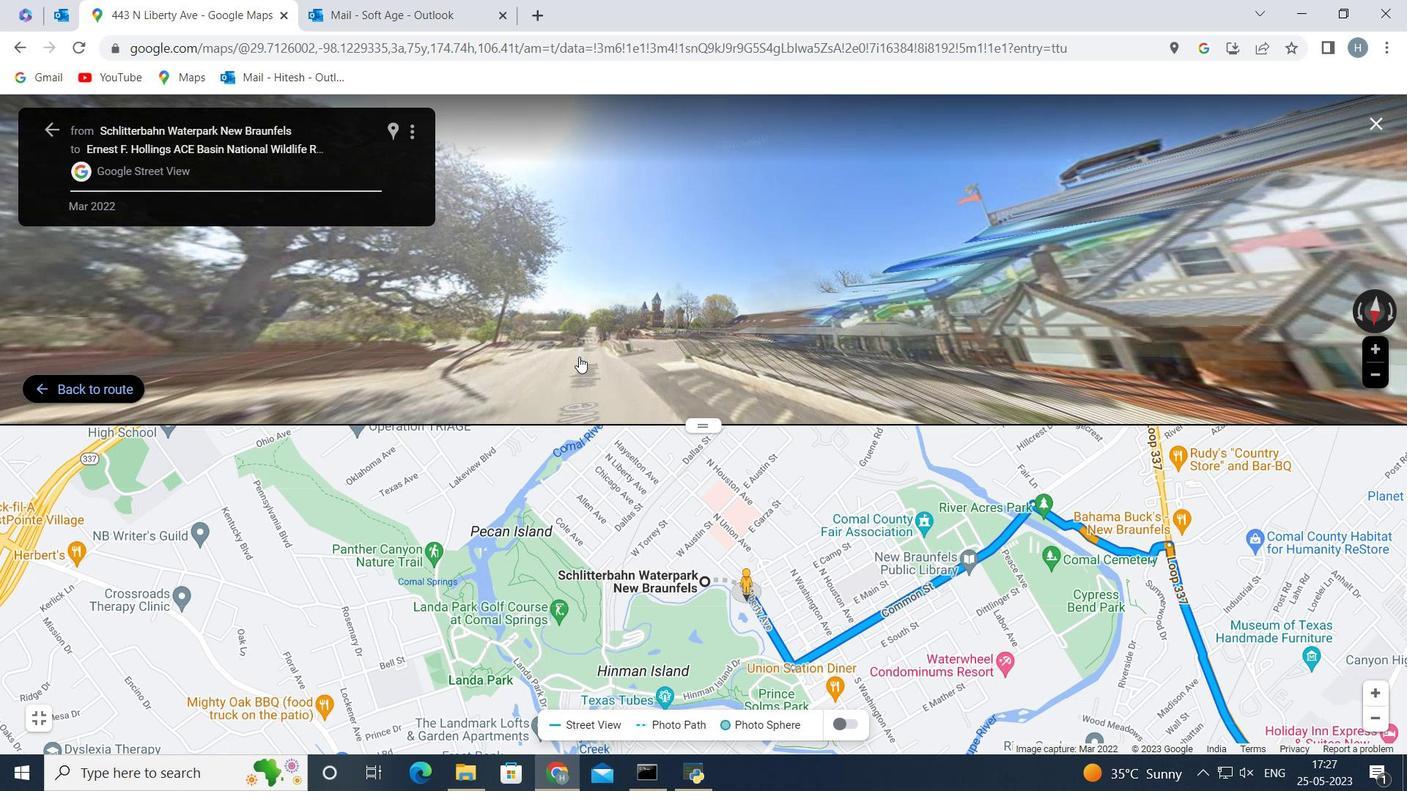 
Action: Mouse pressed left at (583, 357)
Screenshot: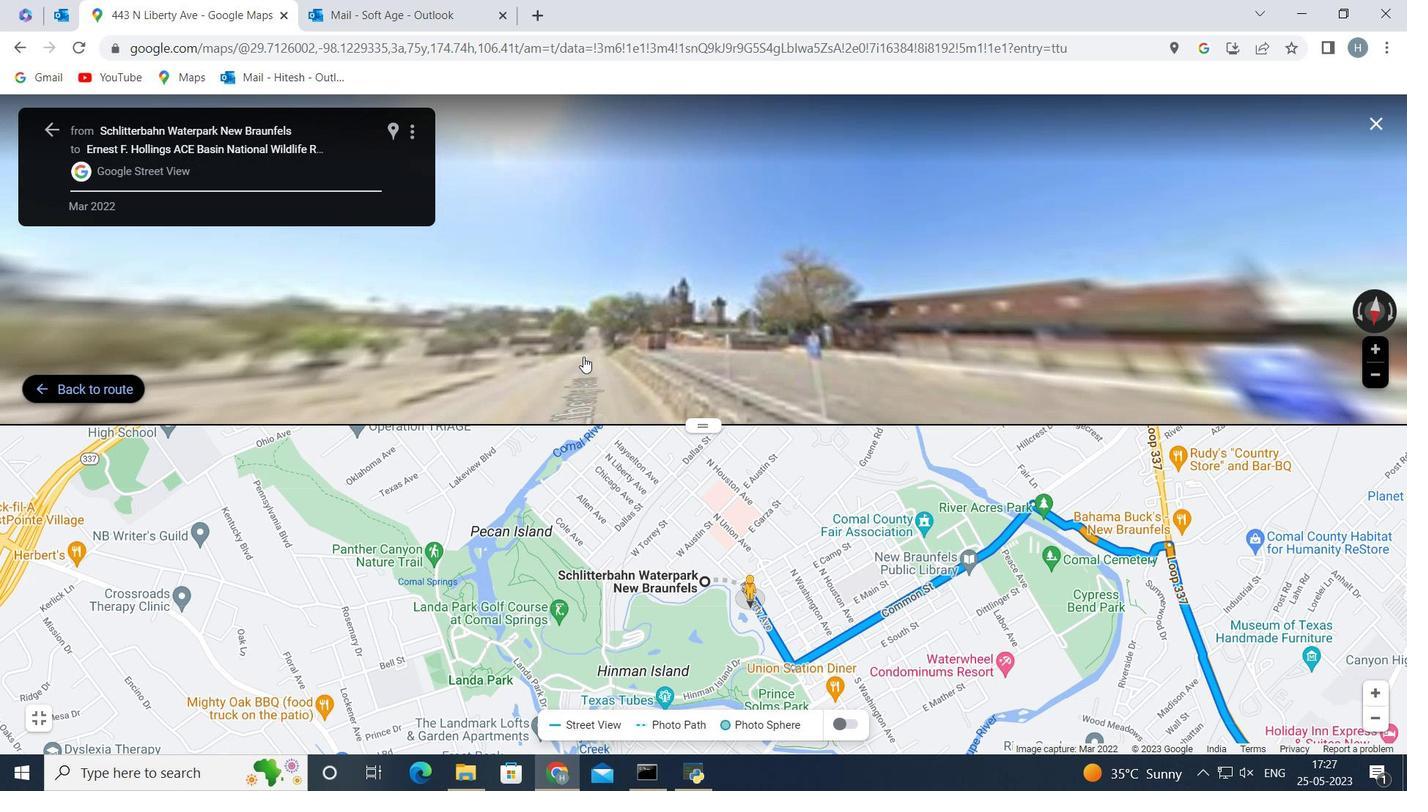 
Action: Mouse moved to (591, 354)
Screenshot: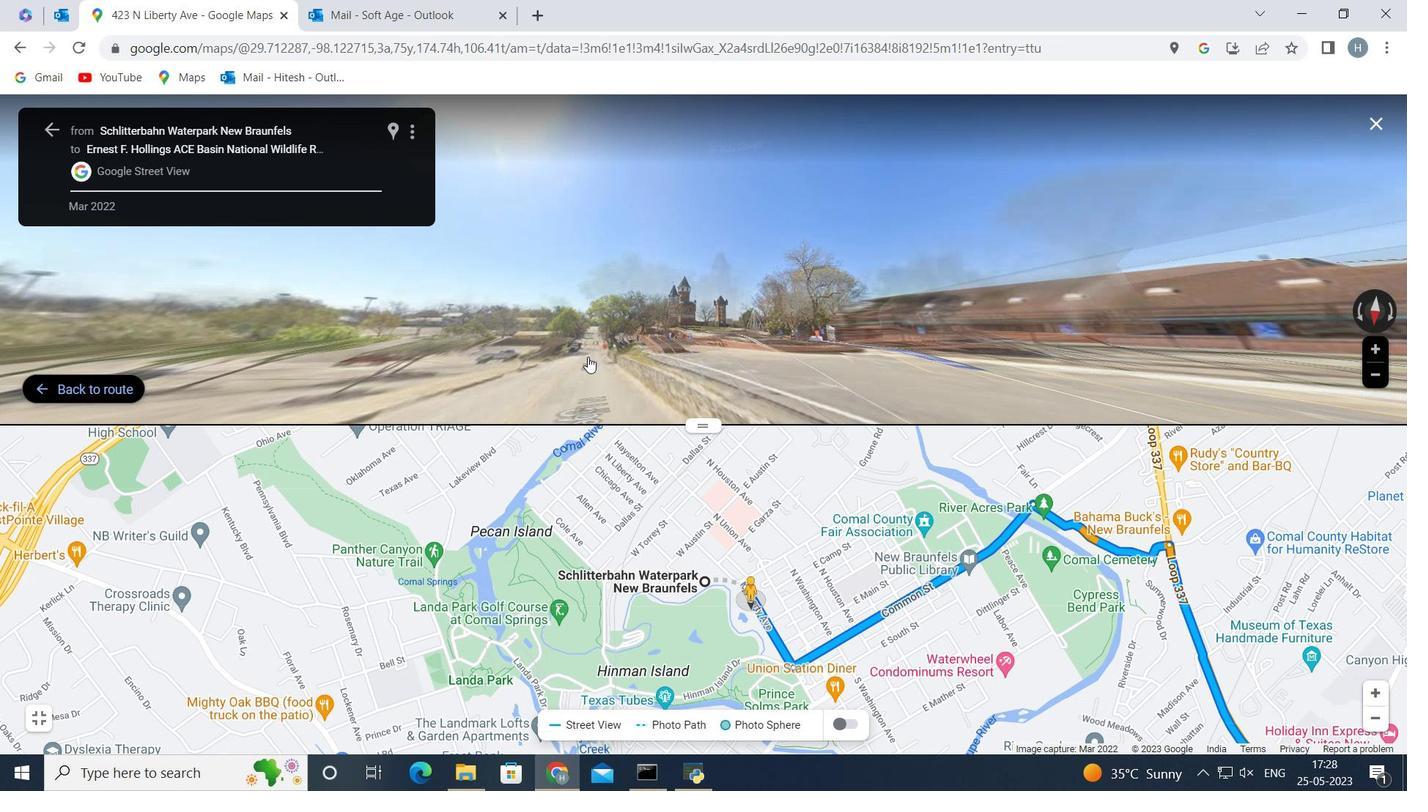
Action: Mouse pressed left at (591, 354)
Screenshot: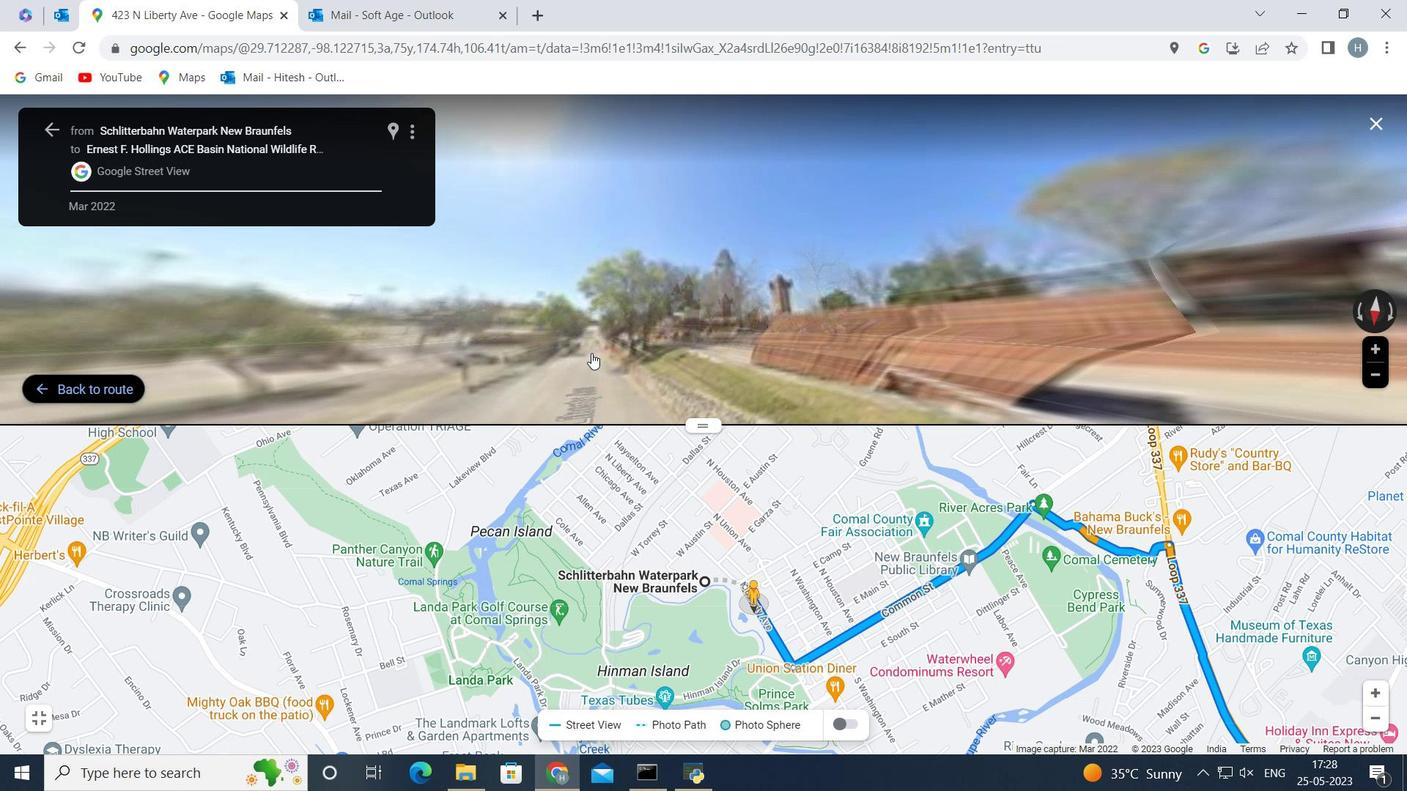 
Action: Mouse pressed left at (591, 354)
Screenshot: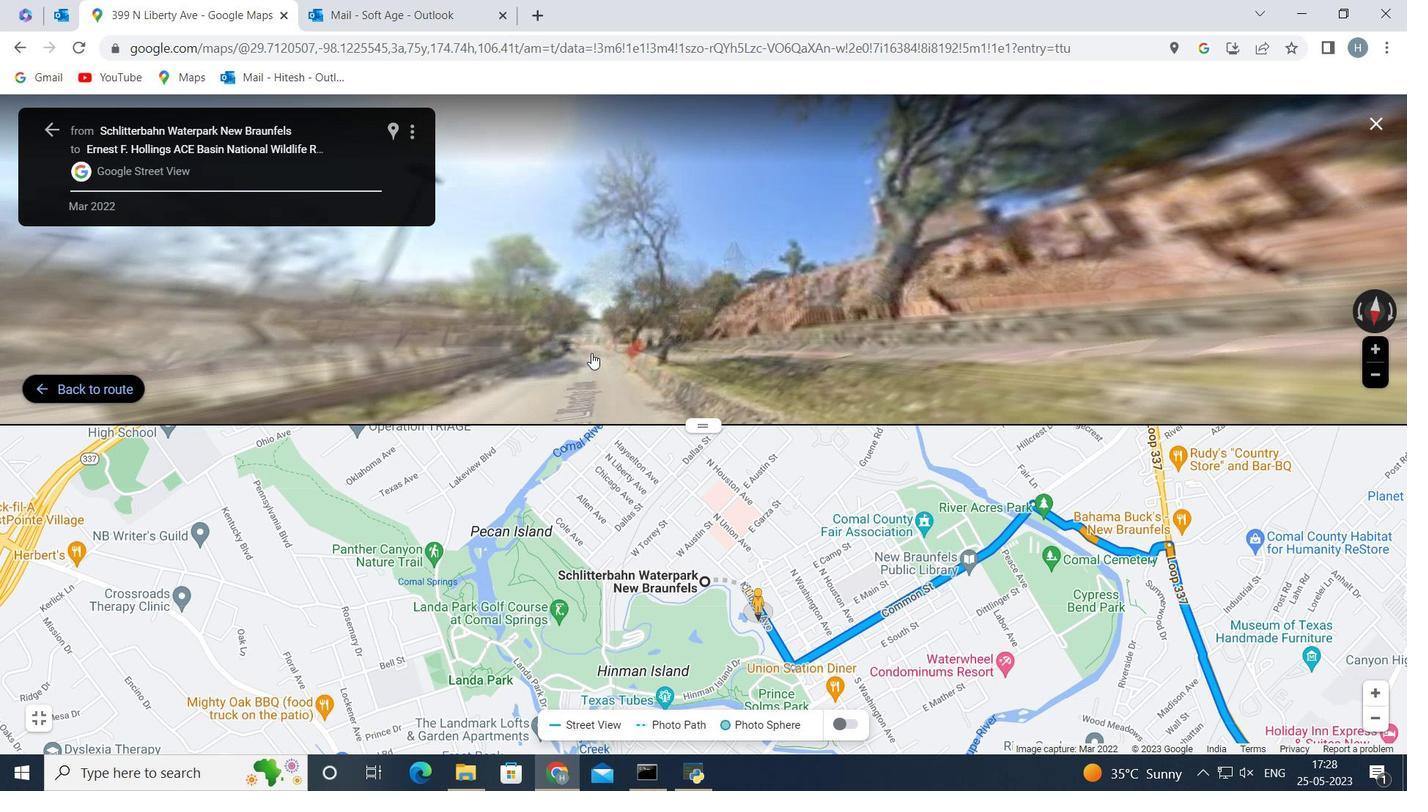 
Action: Mouse pressed left at (591, 354)
Screenshot: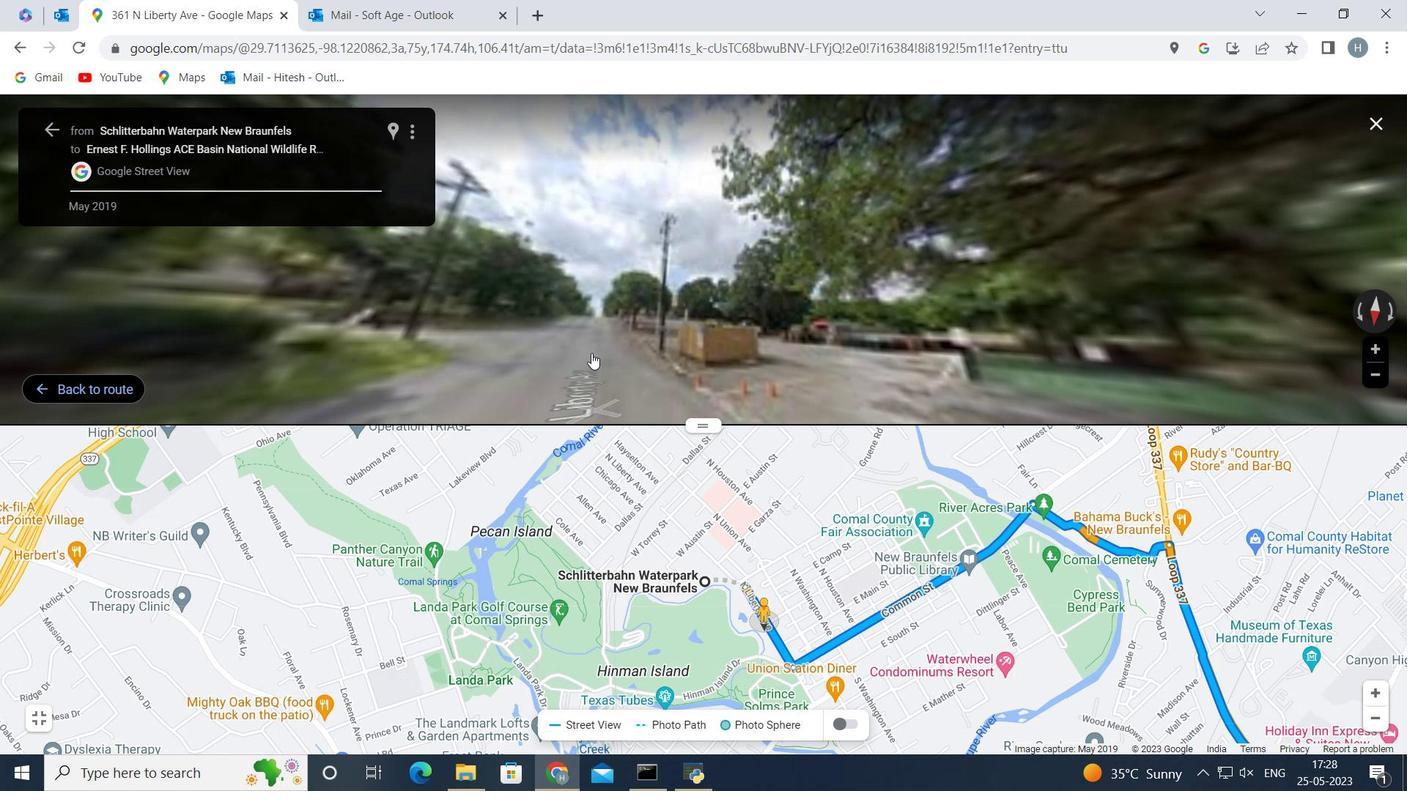 
Action: Mouse pressed left at (591, 354)
Screenshot: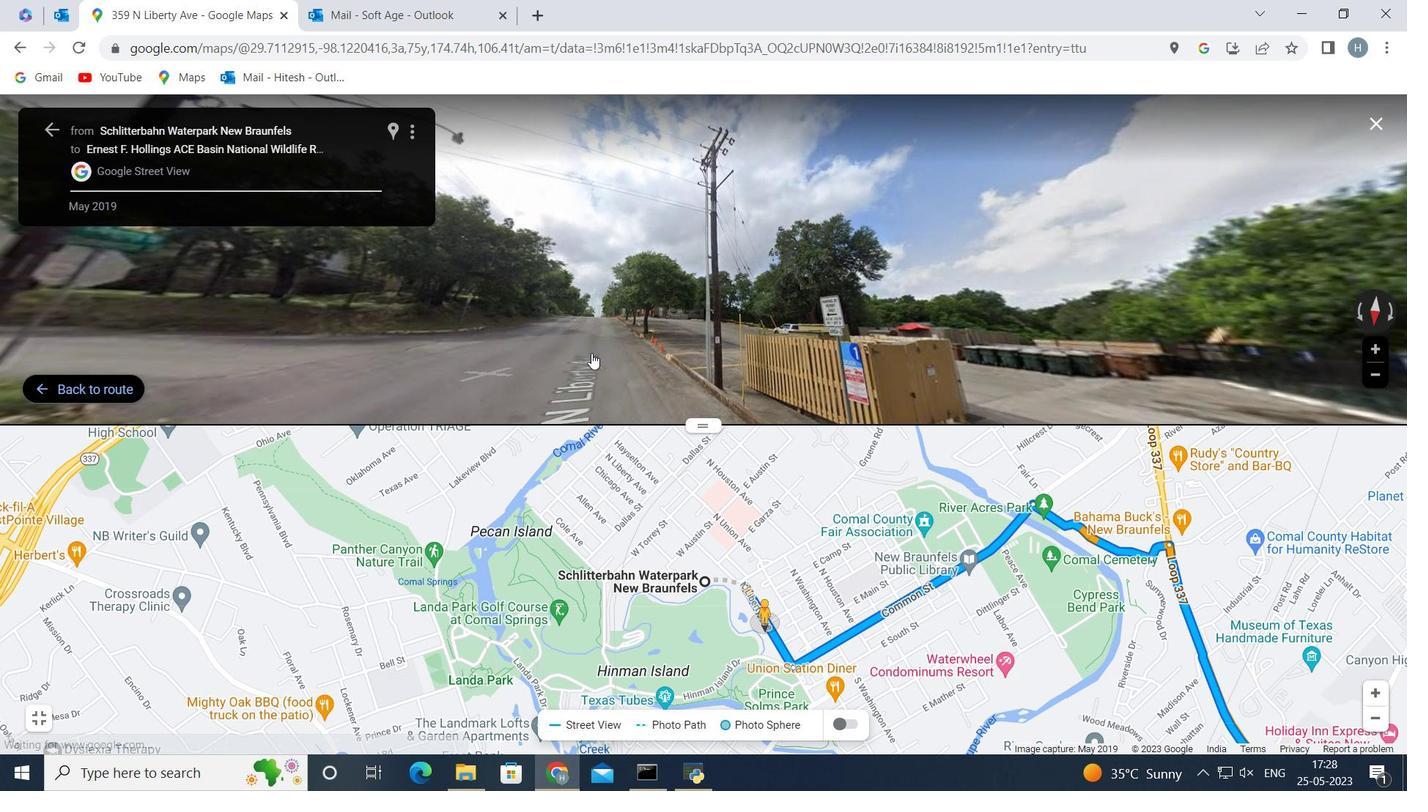 
Action: Mouse moved to (608, 340)
Screenshot: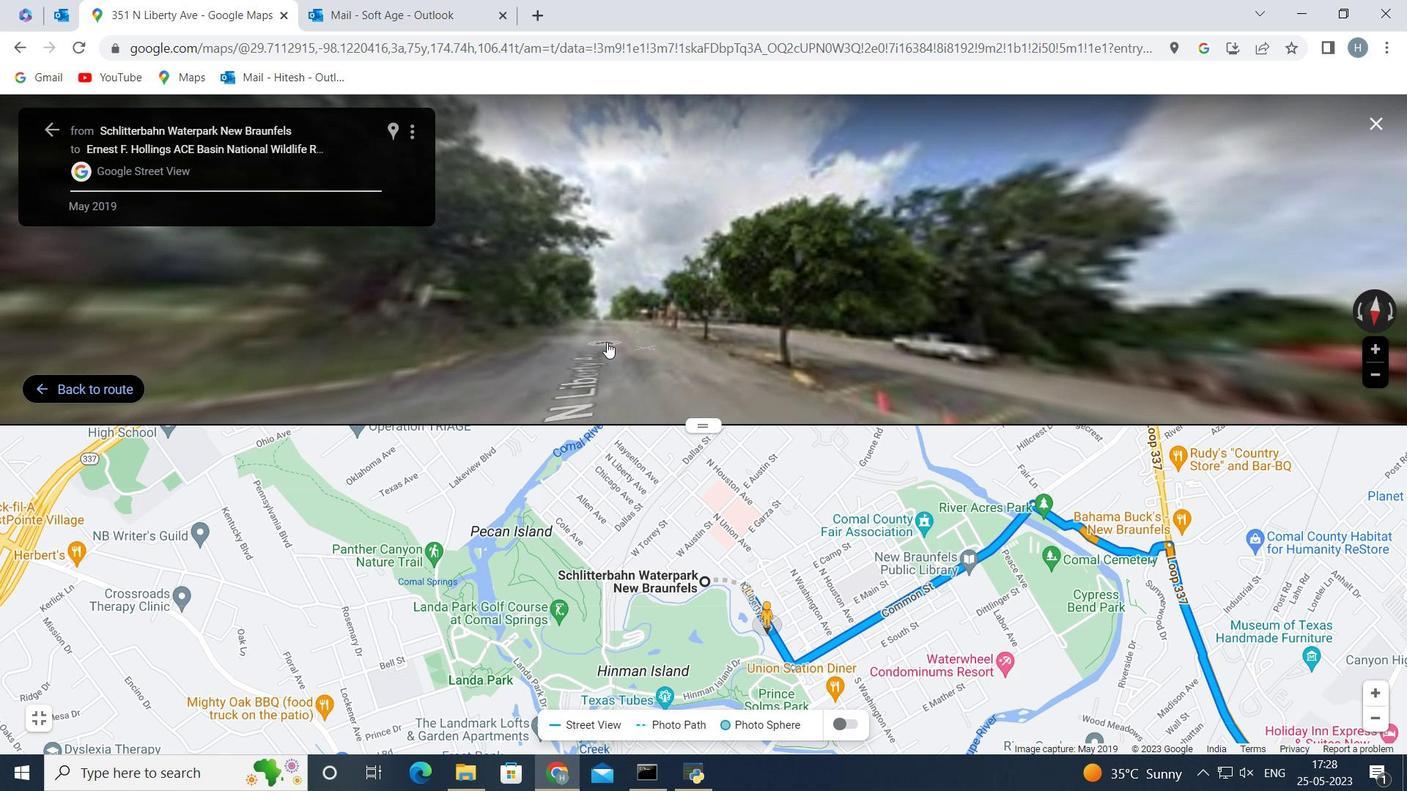 
Action: Mouse pressed left at (608, 340)
Screenshot: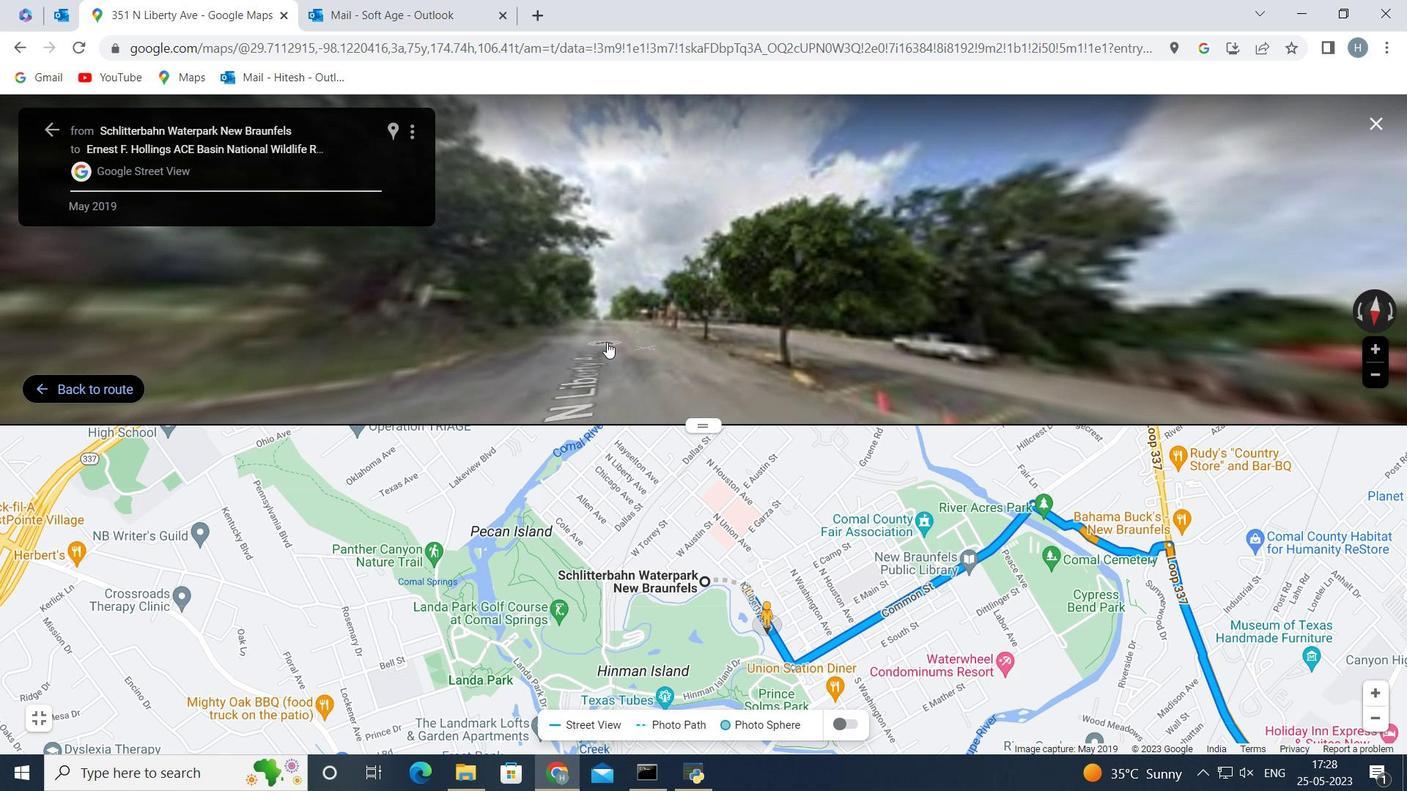 
Action: Mouse pressed left at (608, 340)
Screenshot: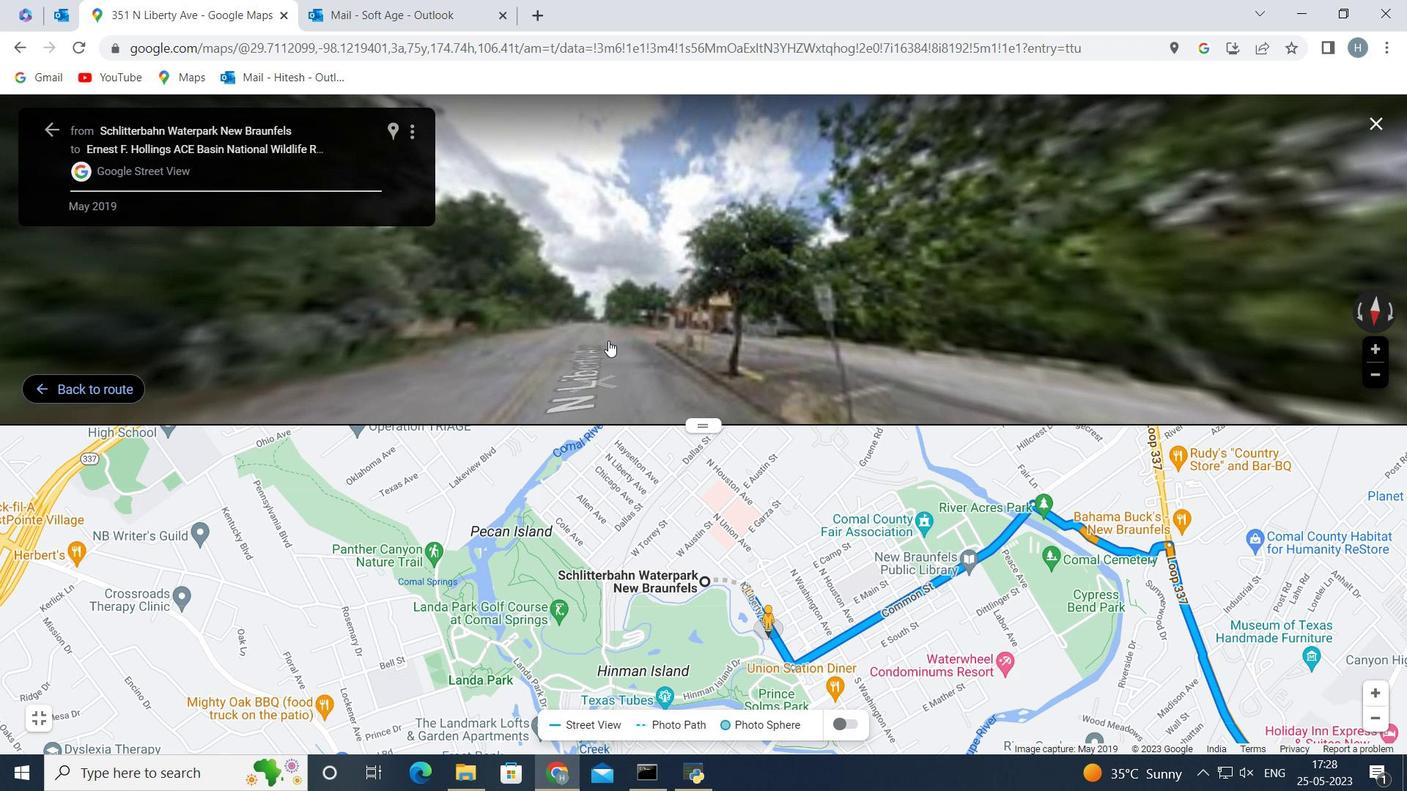 
Action: Mouse moved to (590, 324)
Screenshot: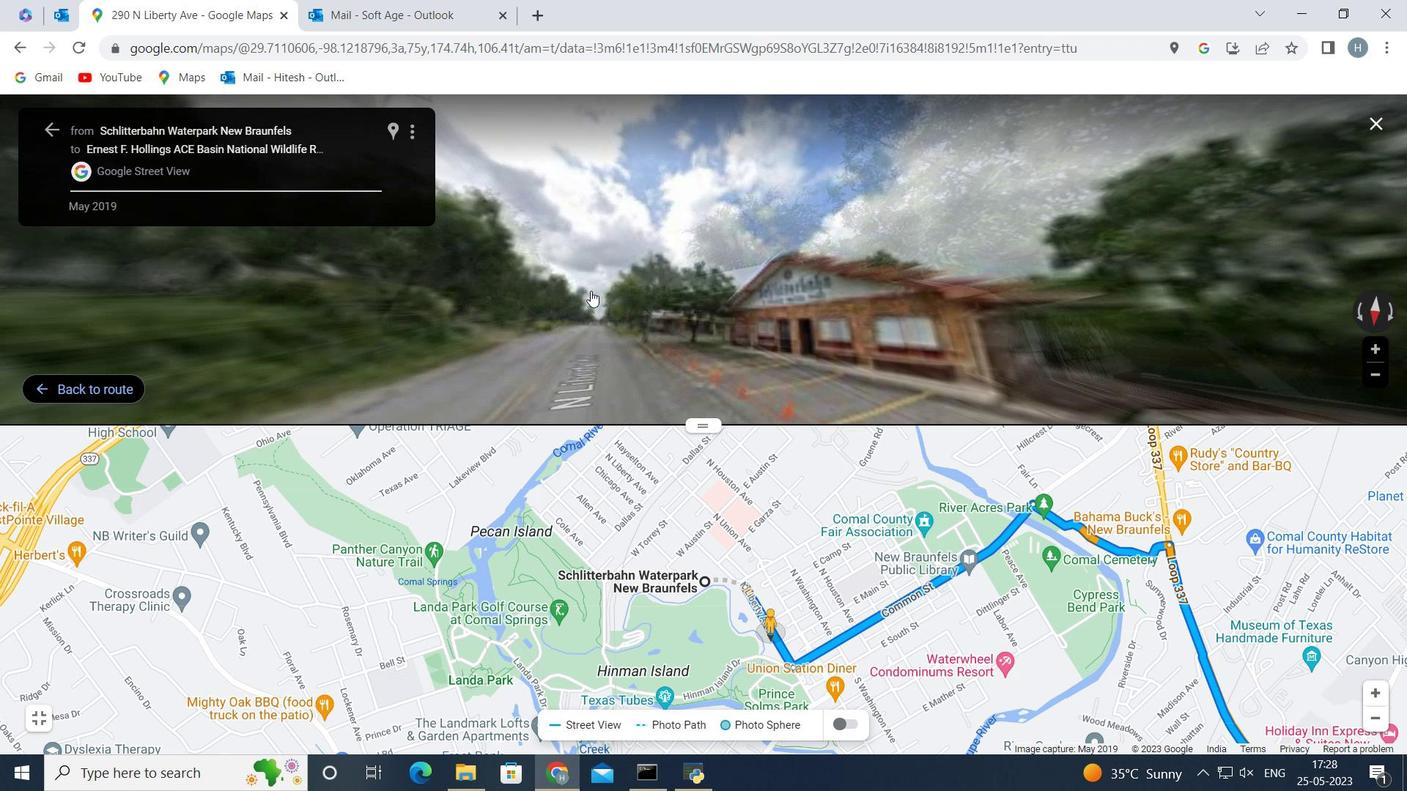 
Action: Mouse pressed left at (590, 324)
Screenshot: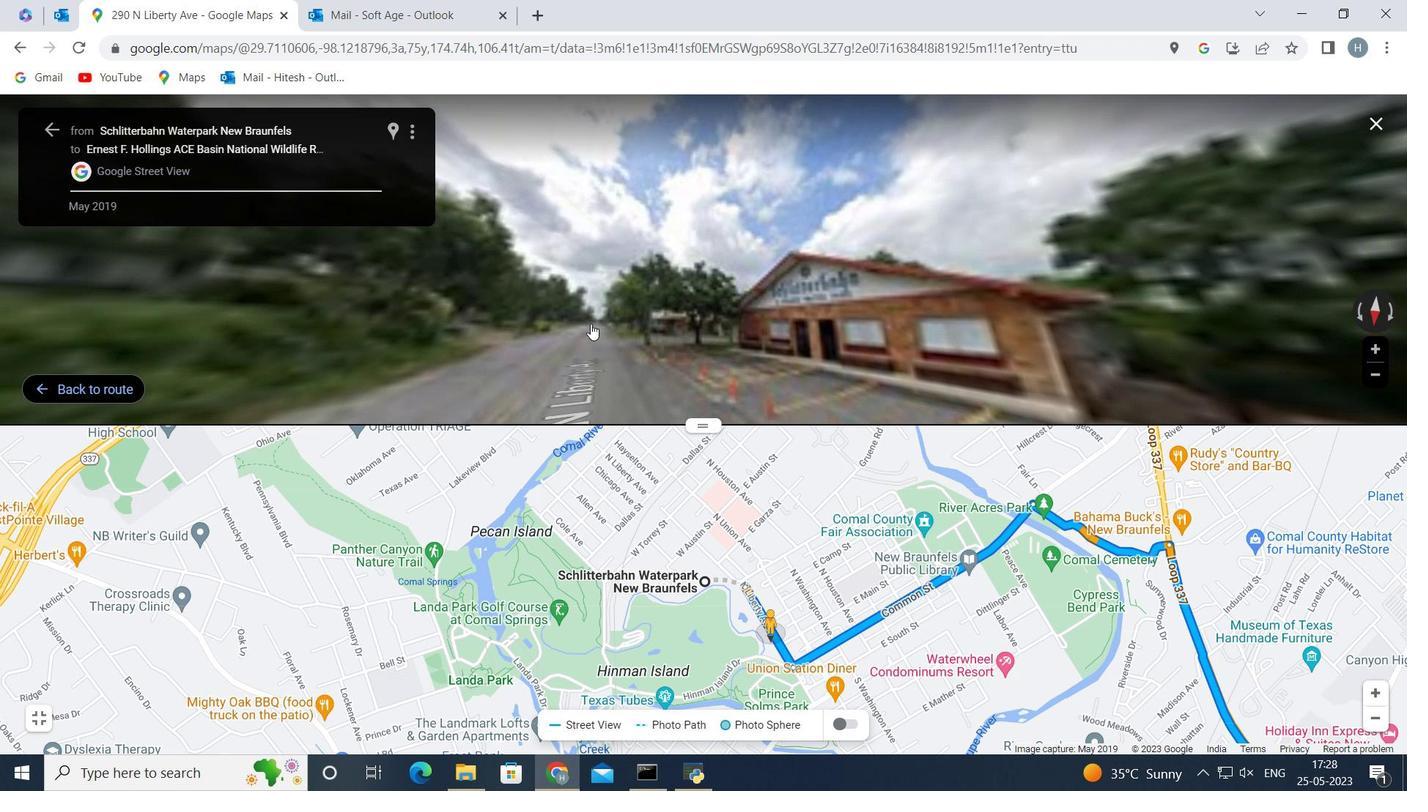 
Action: Mouse pressed left at (590, 324)
Screenshot: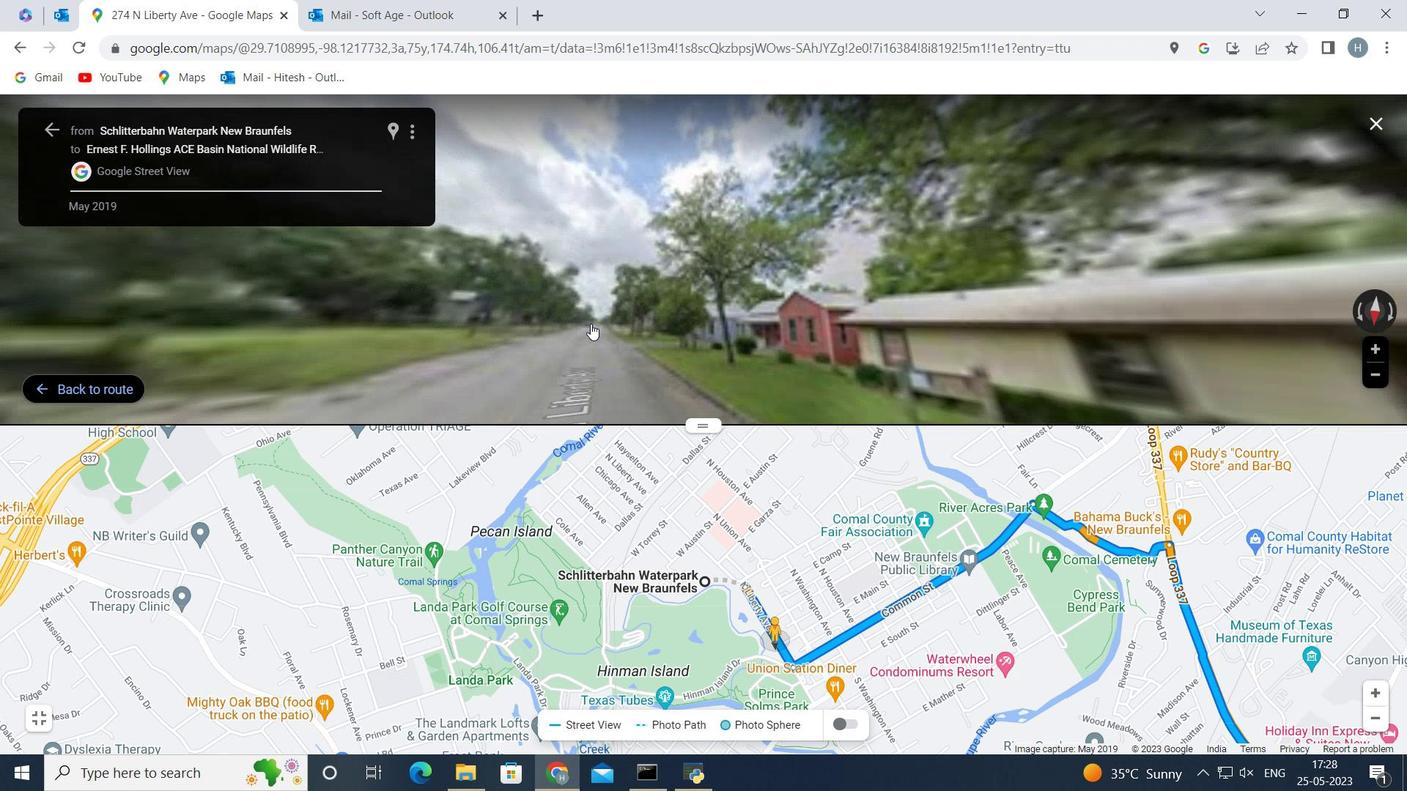 
Action: Mouse moved to (587, 345)
Screenshot: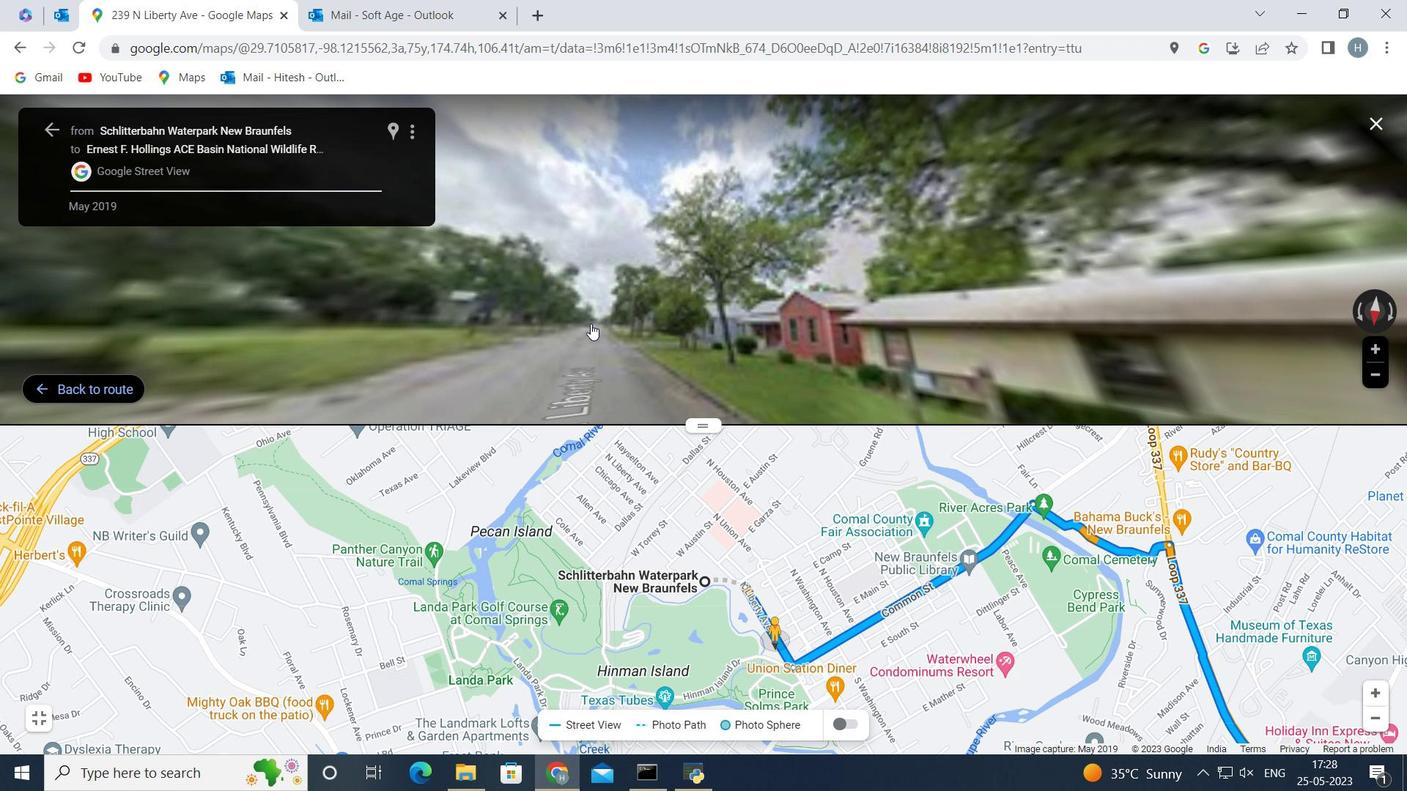 
Action: Mouse pressed left at (587, 345)
Screenshot: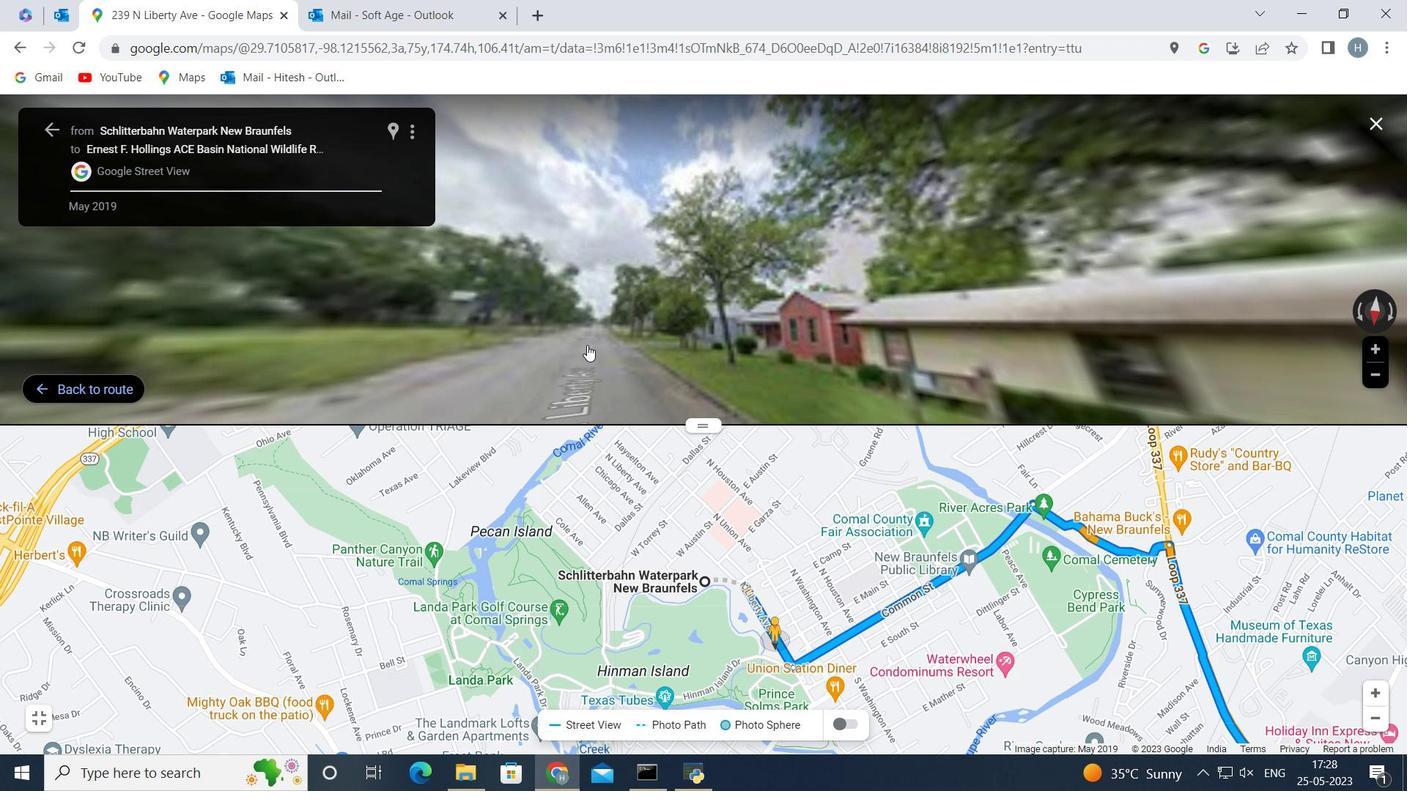 
Action: Mouse moved to (590, 340)
Screenshot: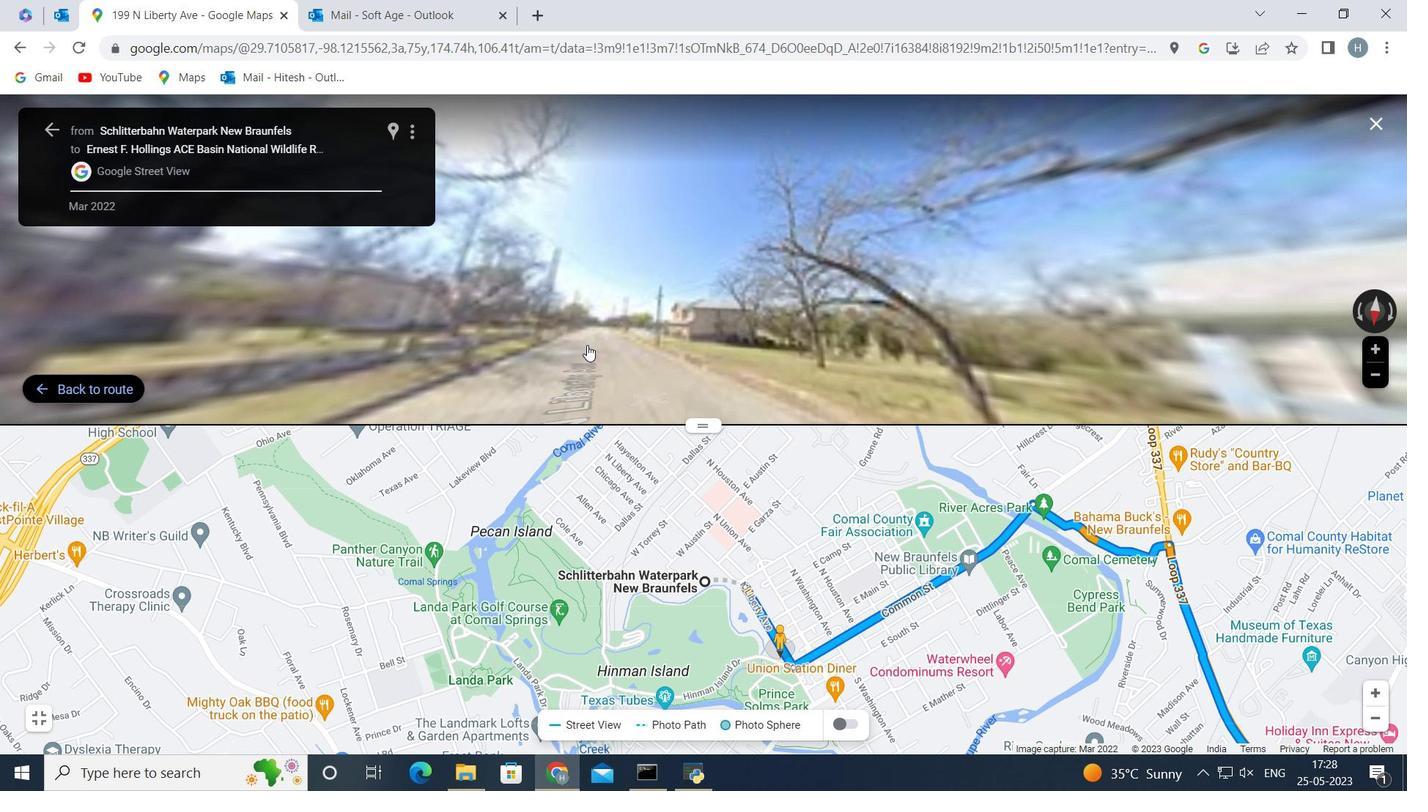 
Action: Mouse pressed left at (590, 340)
Screenshot: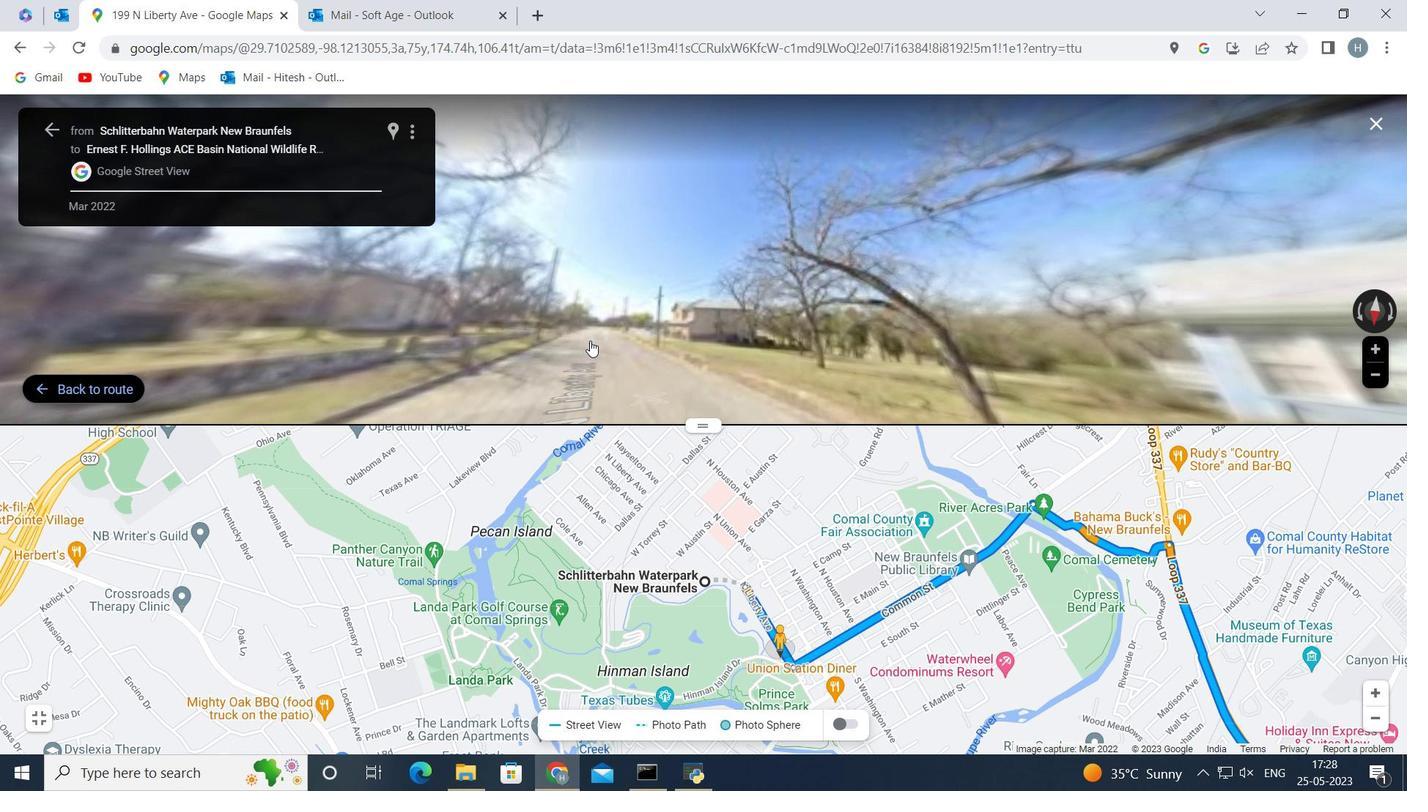 
Action: Mouse pressed left at (590, 340)
Screenshot: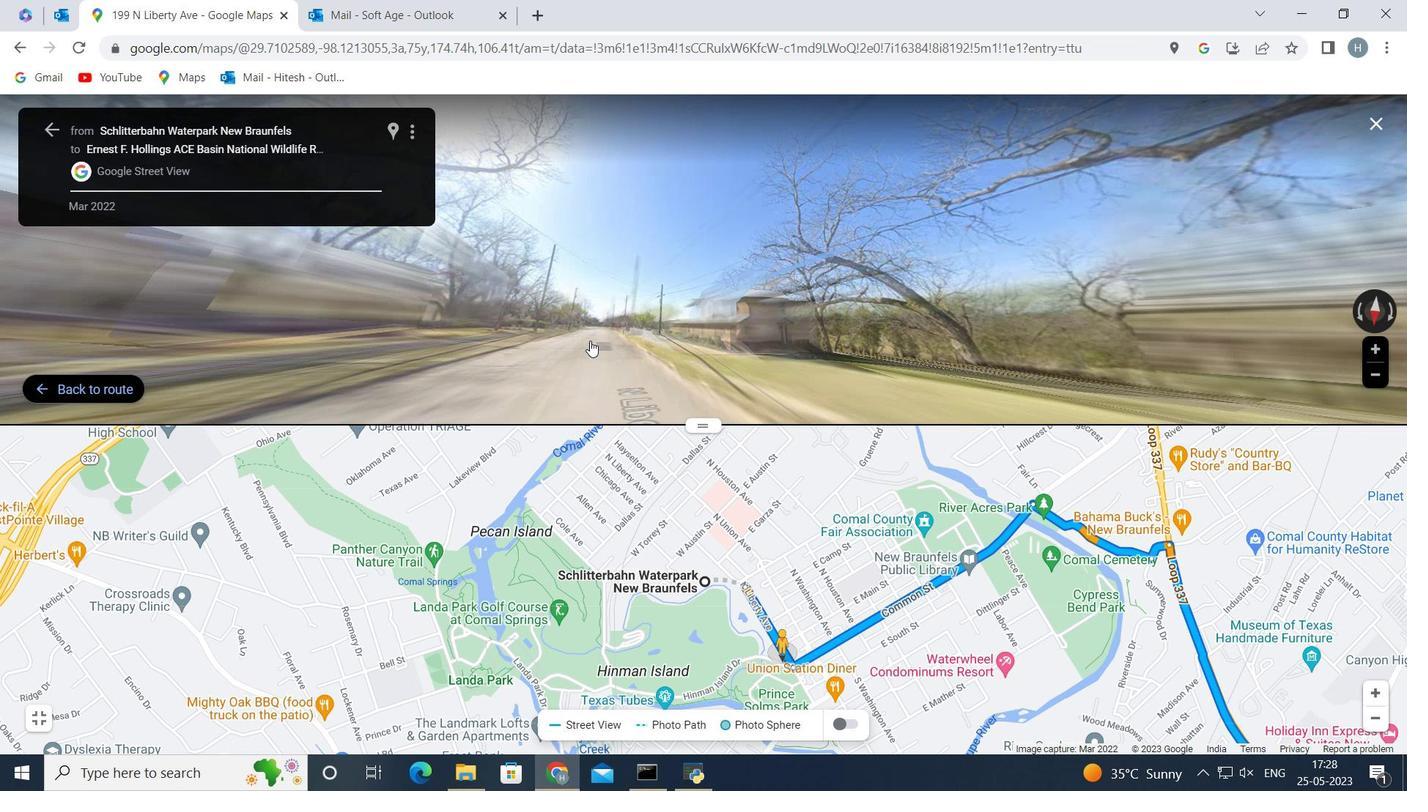 
Action: Mouse pressed left at (590, 340)
Screenshot: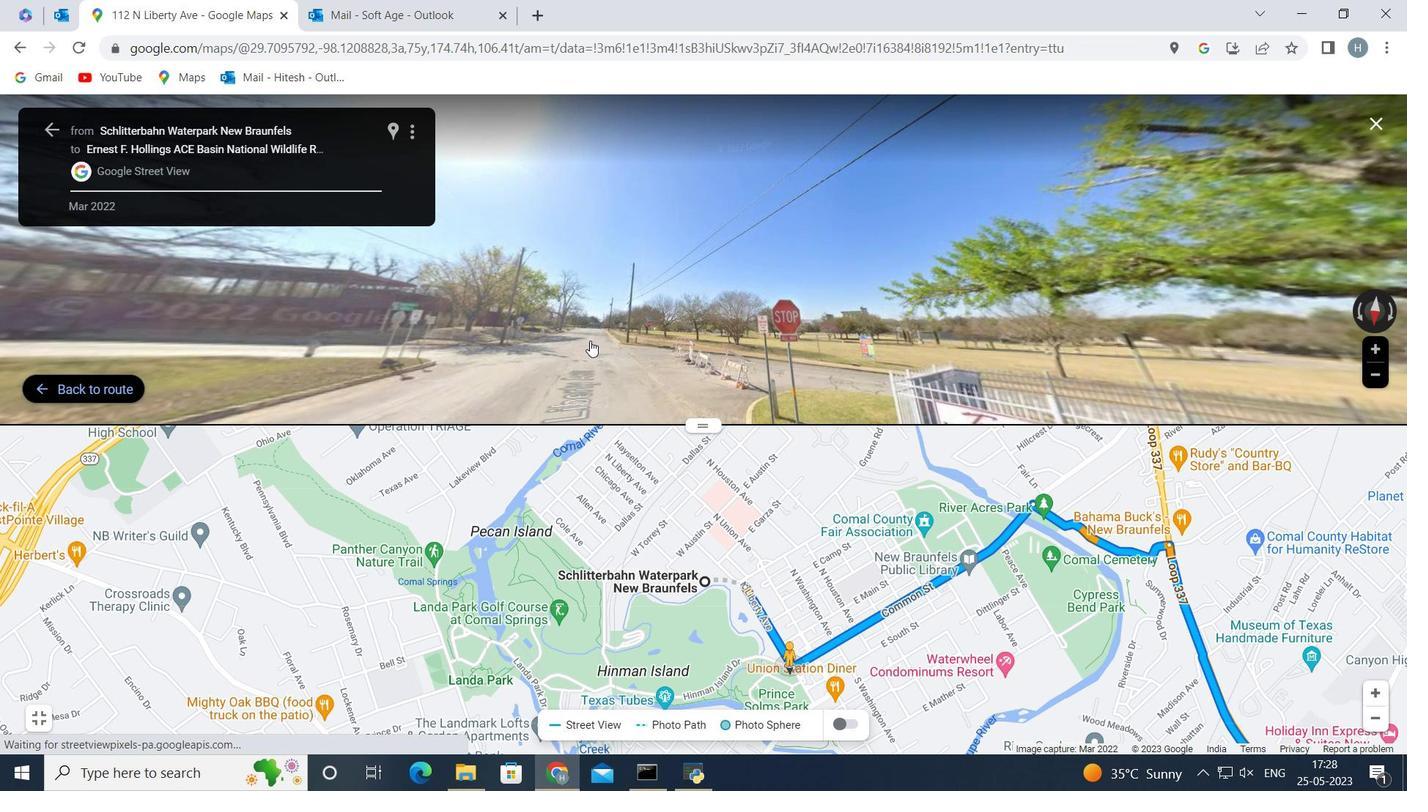 
Action: Mouse moved to (554, 349)
Screenshot: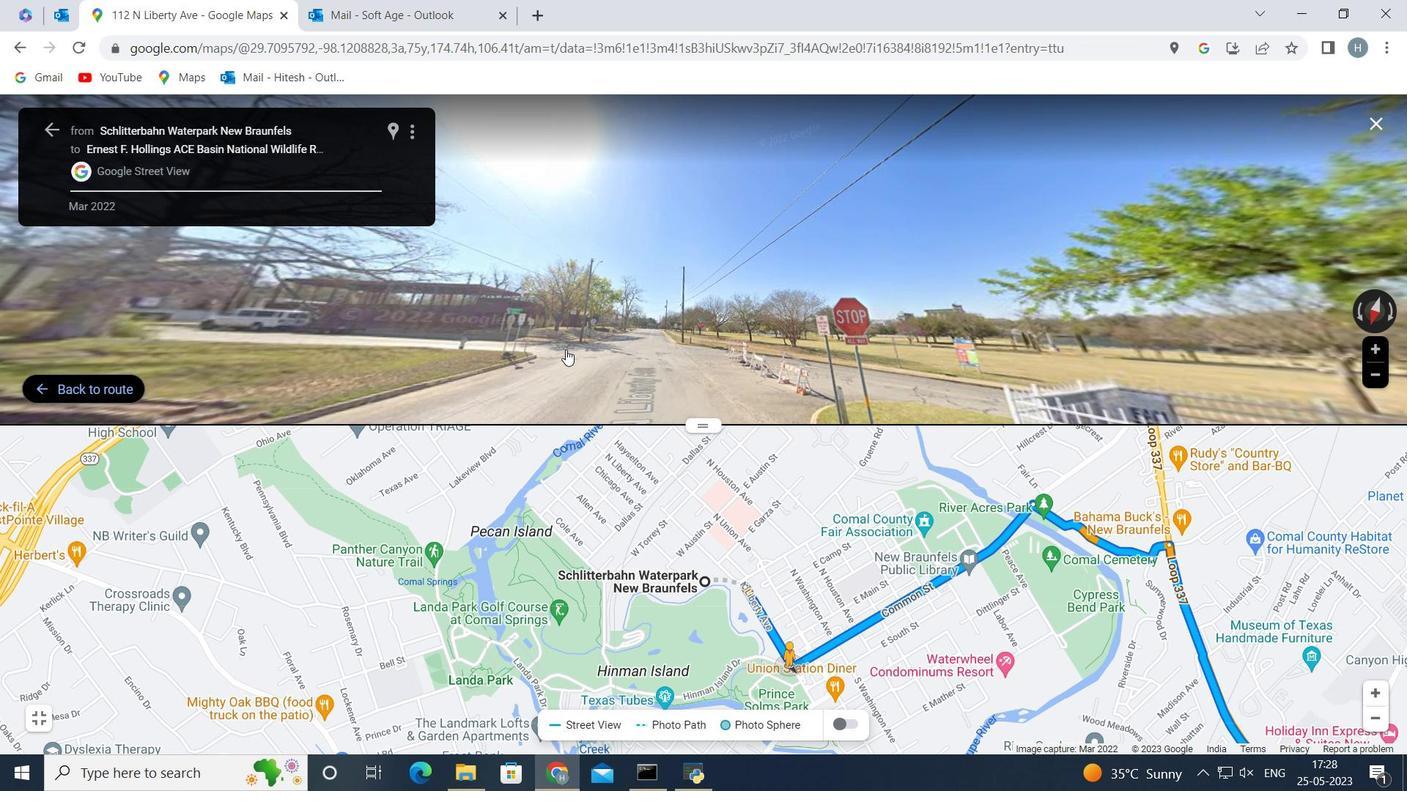 
Action: Mouse pressed left at (554, 349)
Screenshot: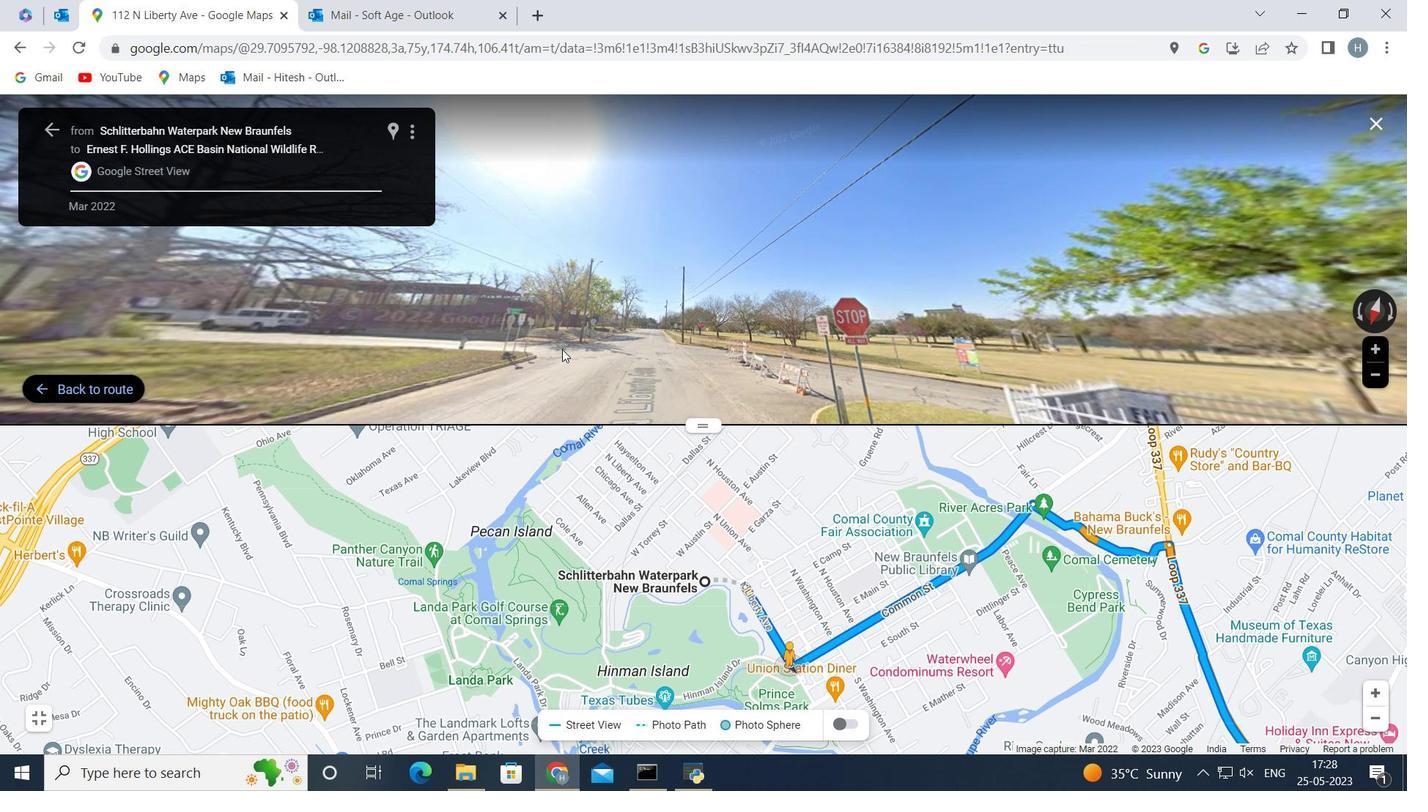
Action: Mouse moved to (434, 361)
Screenshot: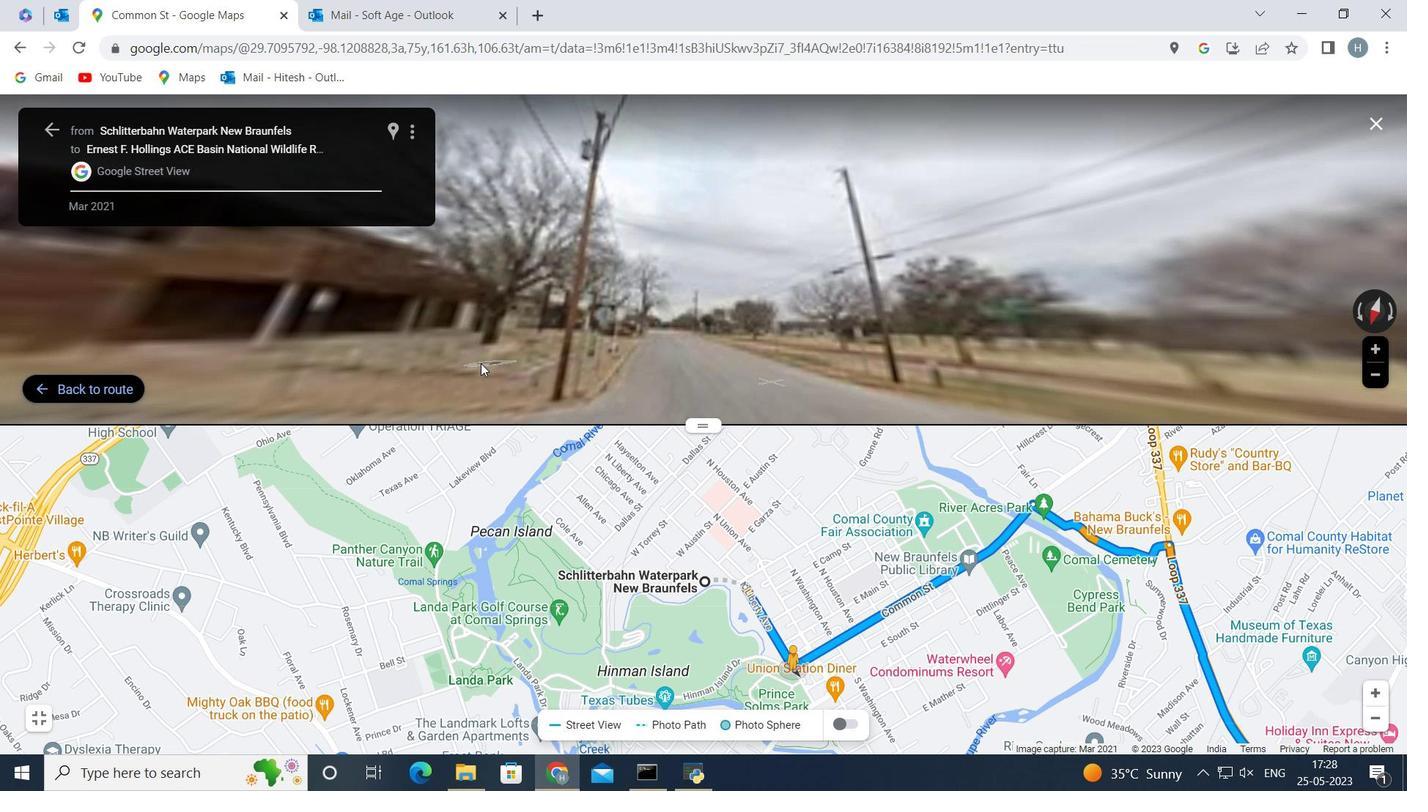 
Action: Mouse pressed left at (434, 361)
Screenshot: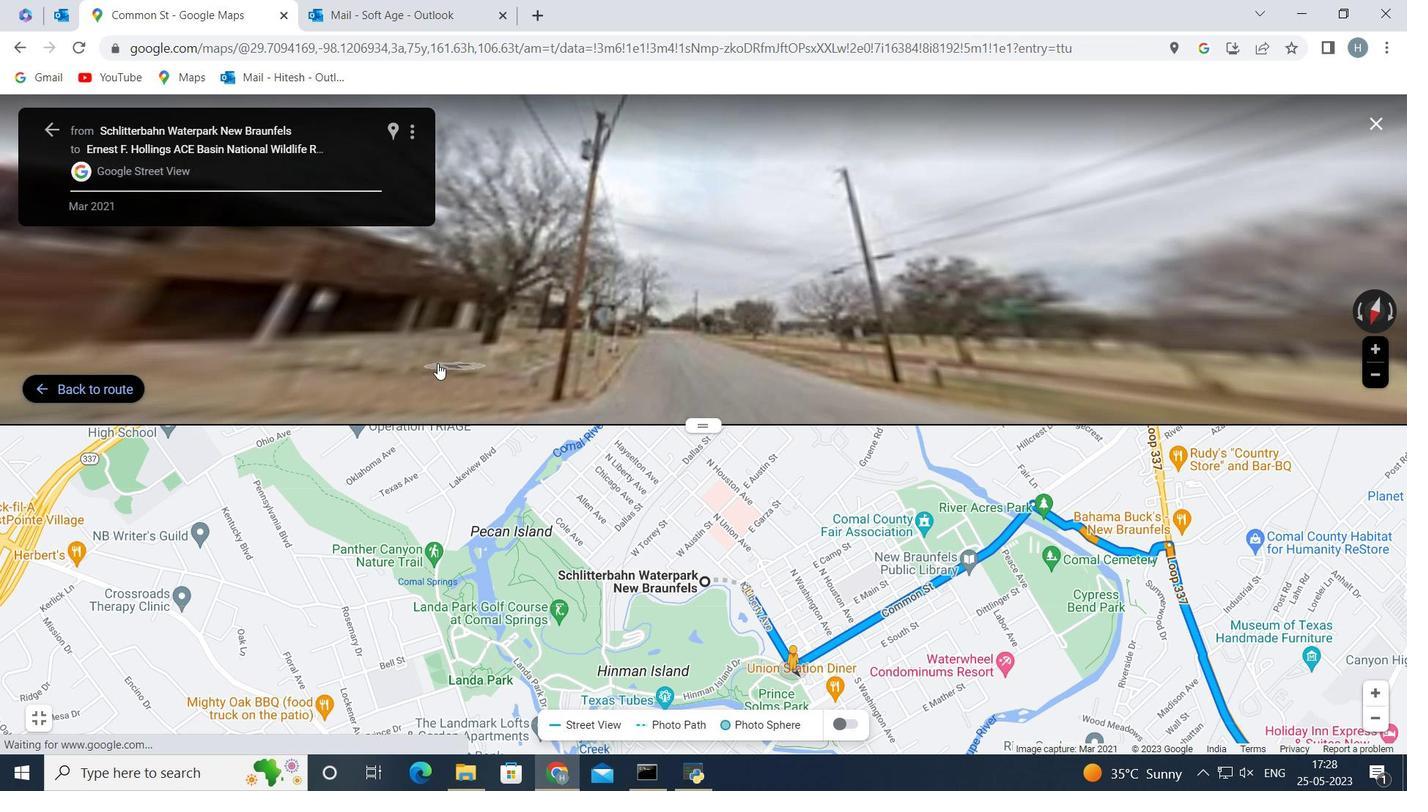 
Action: Mouse moved to (535, 358)
Screenshot: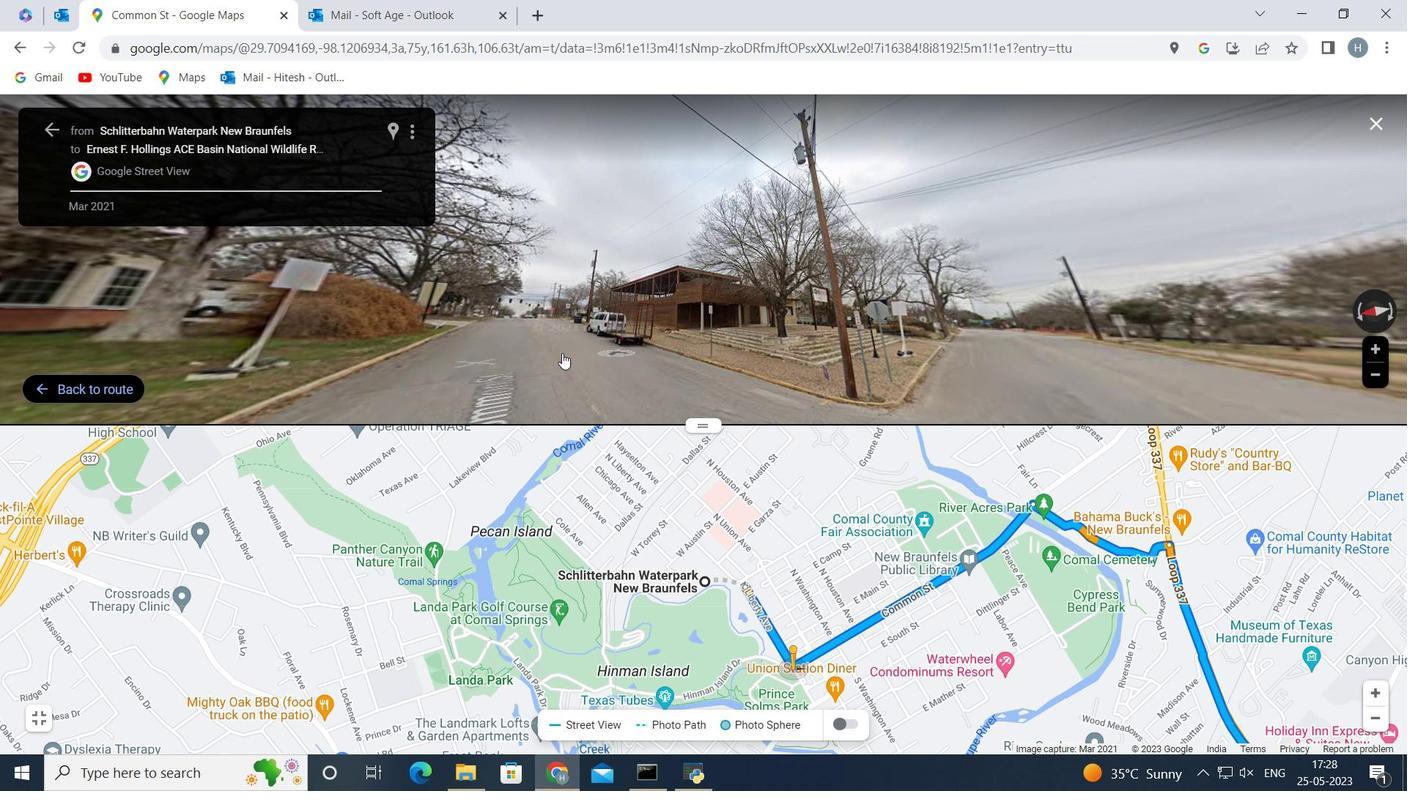 
Action: Mouse pressed left at (535, 358)
Screenshot: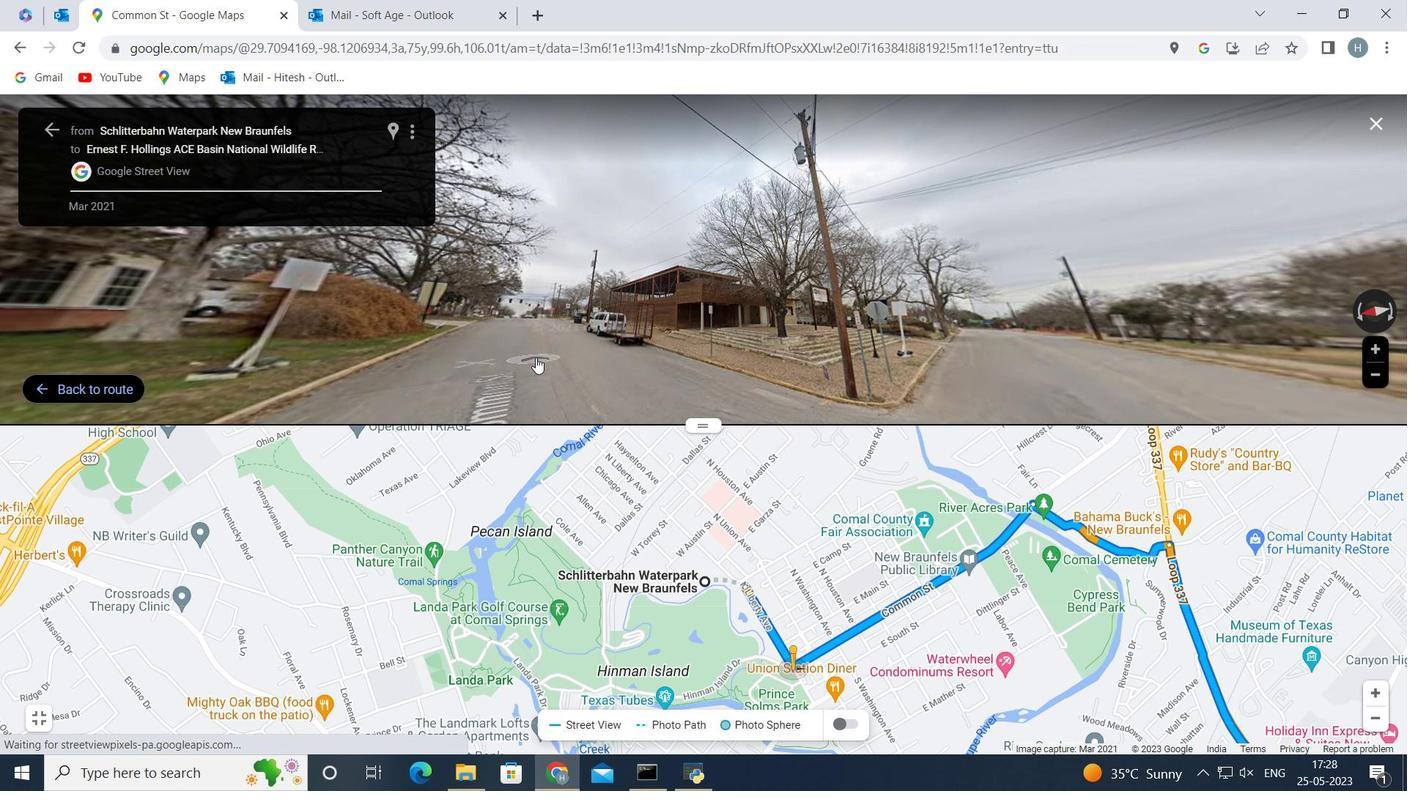 
Action: Mouse moved to (531, 347)
Screenshot: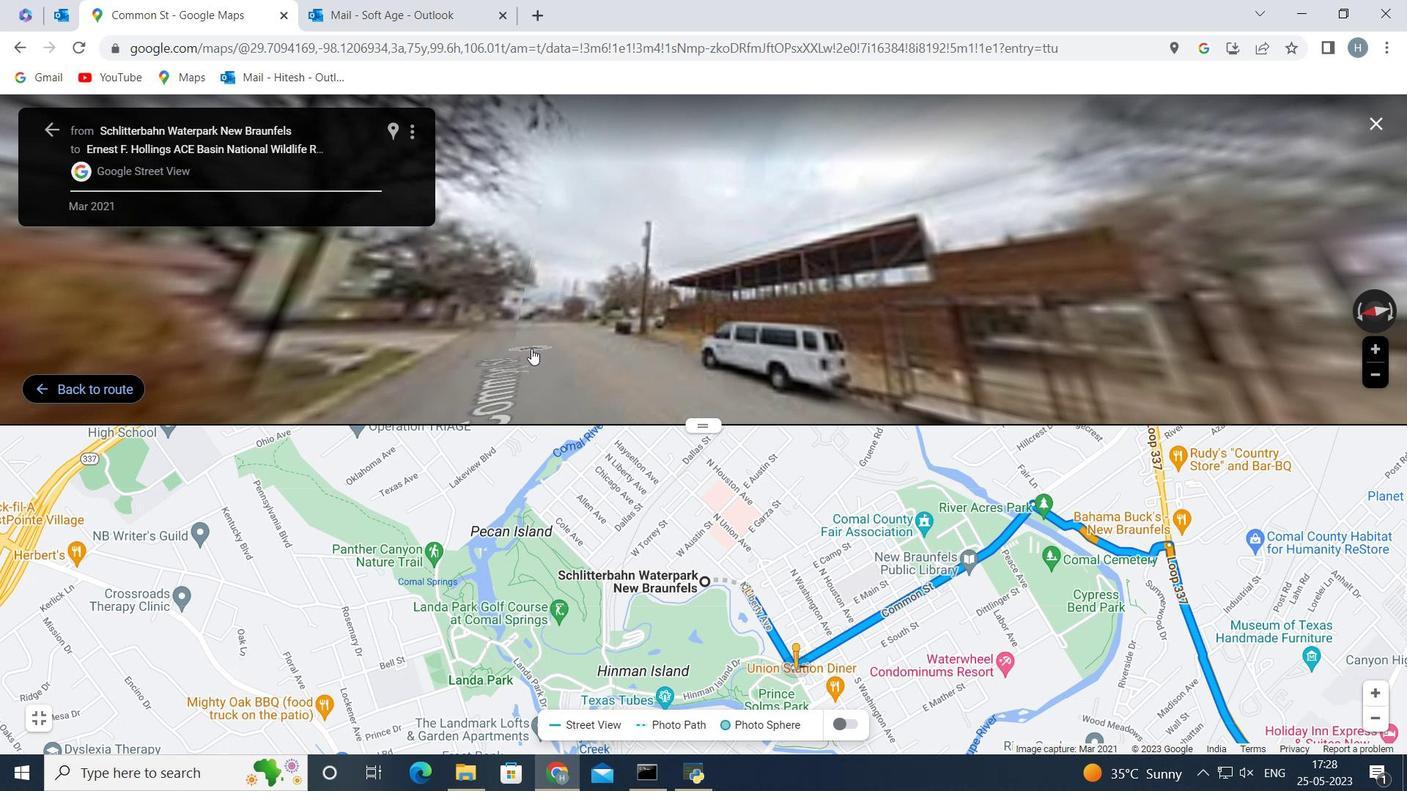 
Action: Mouse pressed left at (531, 347)
Screenshot: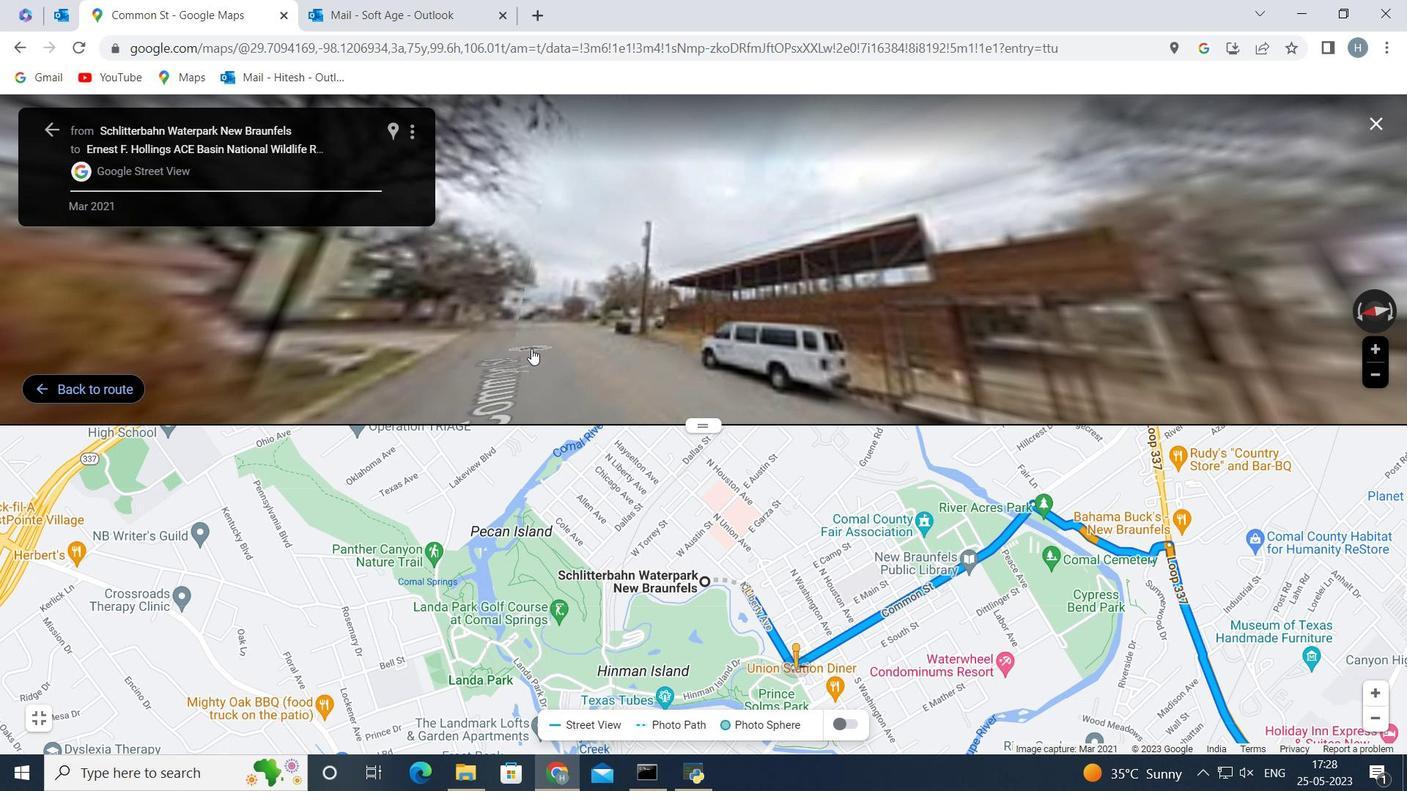 
Action: Mouse moved to (52, 123)
Screenshot: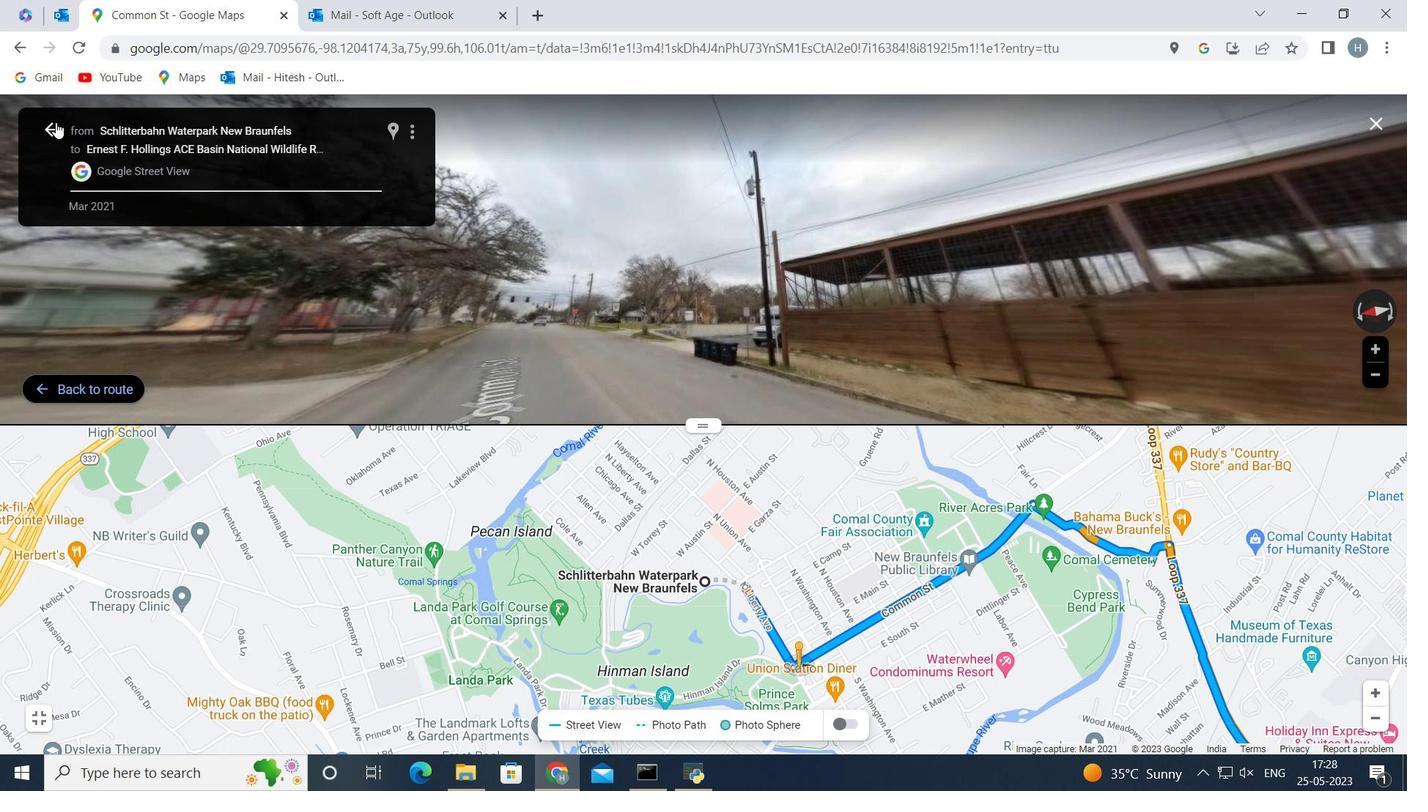 
Action: Mouse pressed left at (52, 123)
Screenshot: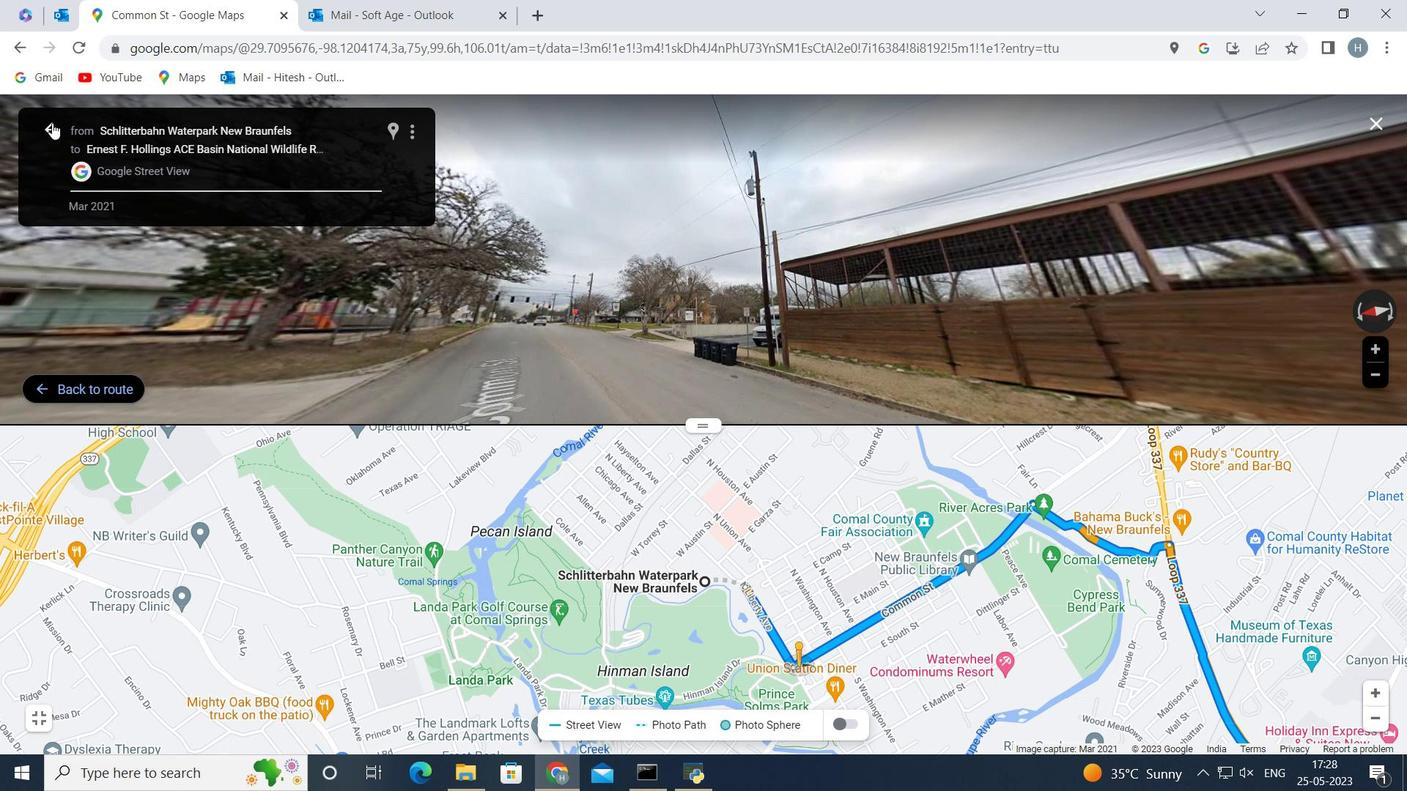 
Action: Mouse moved to (396, 462)
Screenshot: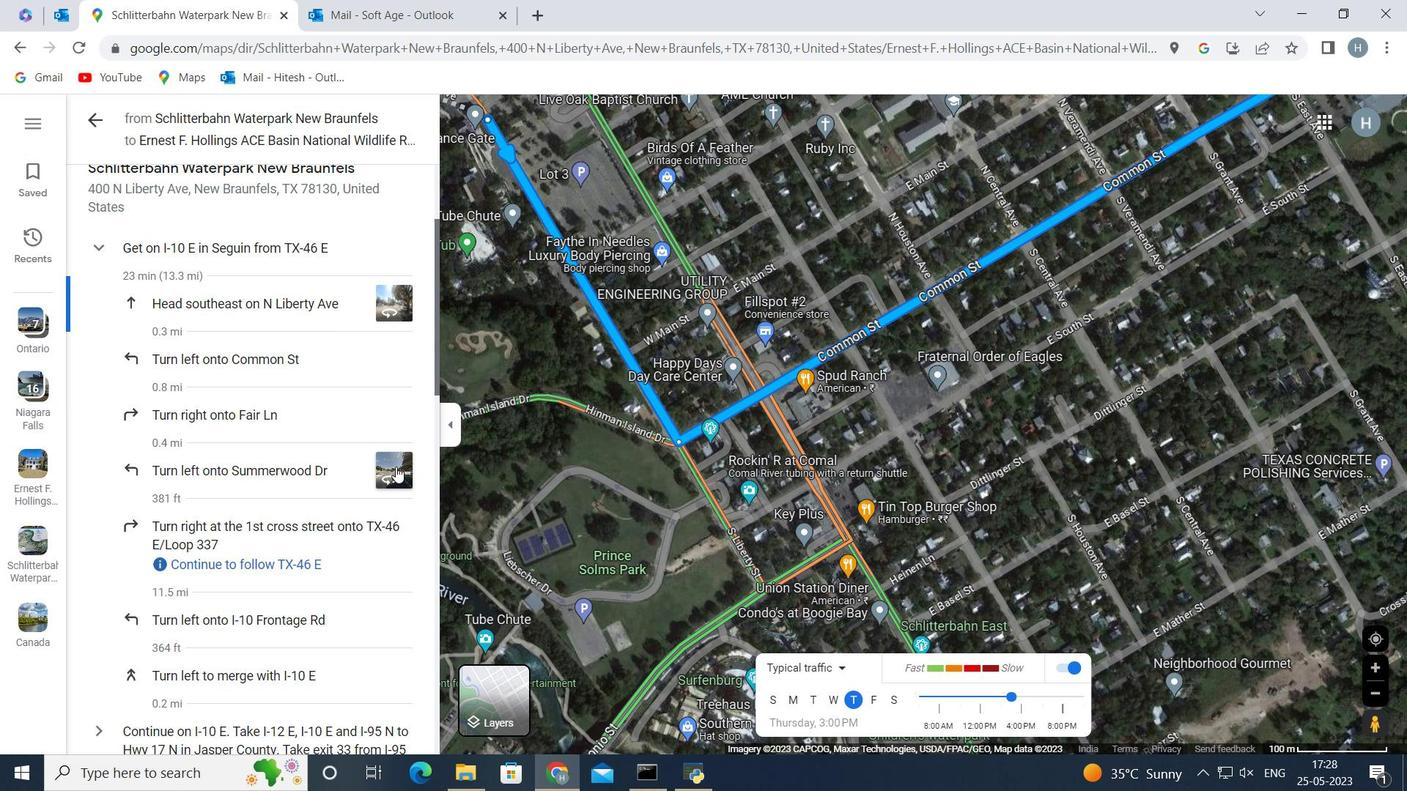 
Action: Mouse pressed left at (396, 462)
Screenshot: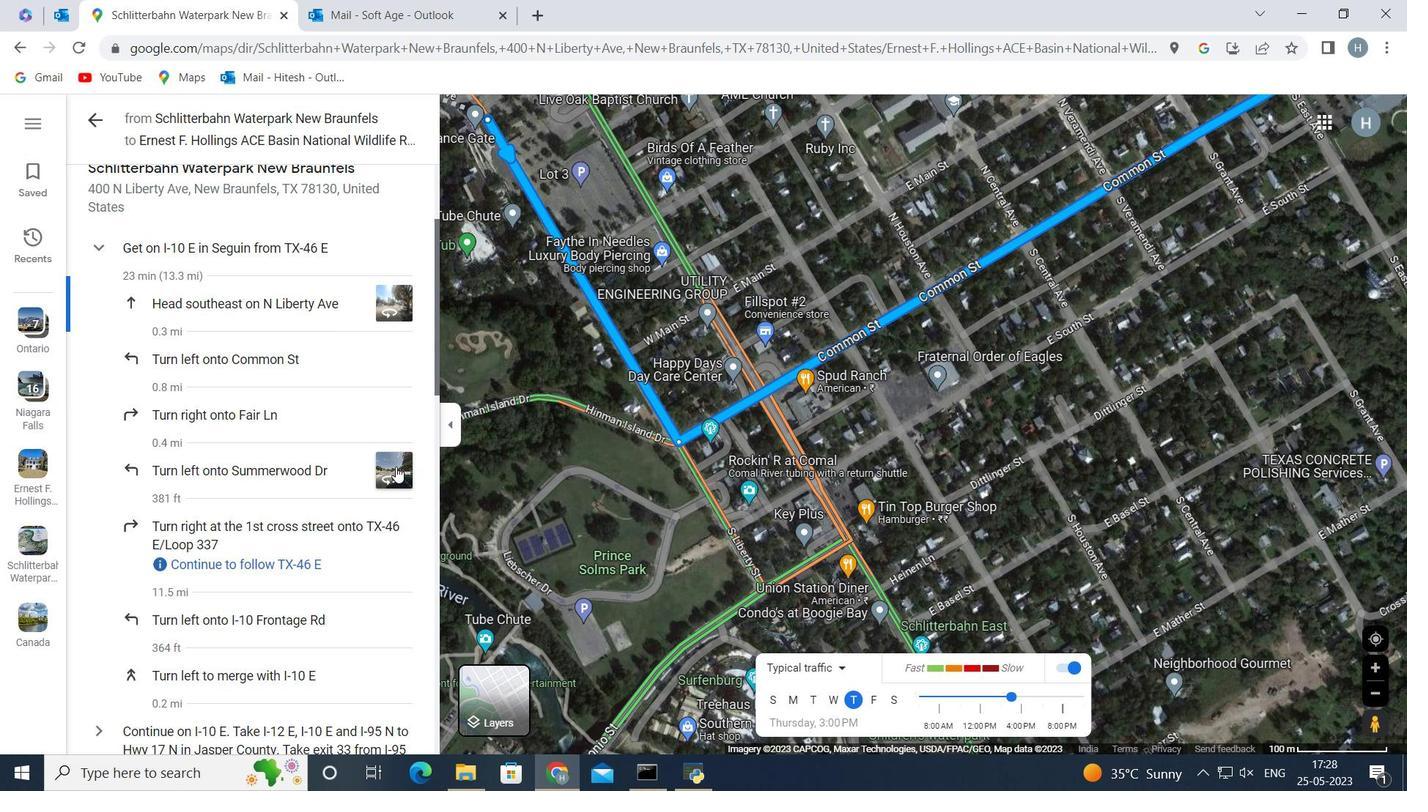 
Action: Mouse moved to (684, 315)
Screenshot: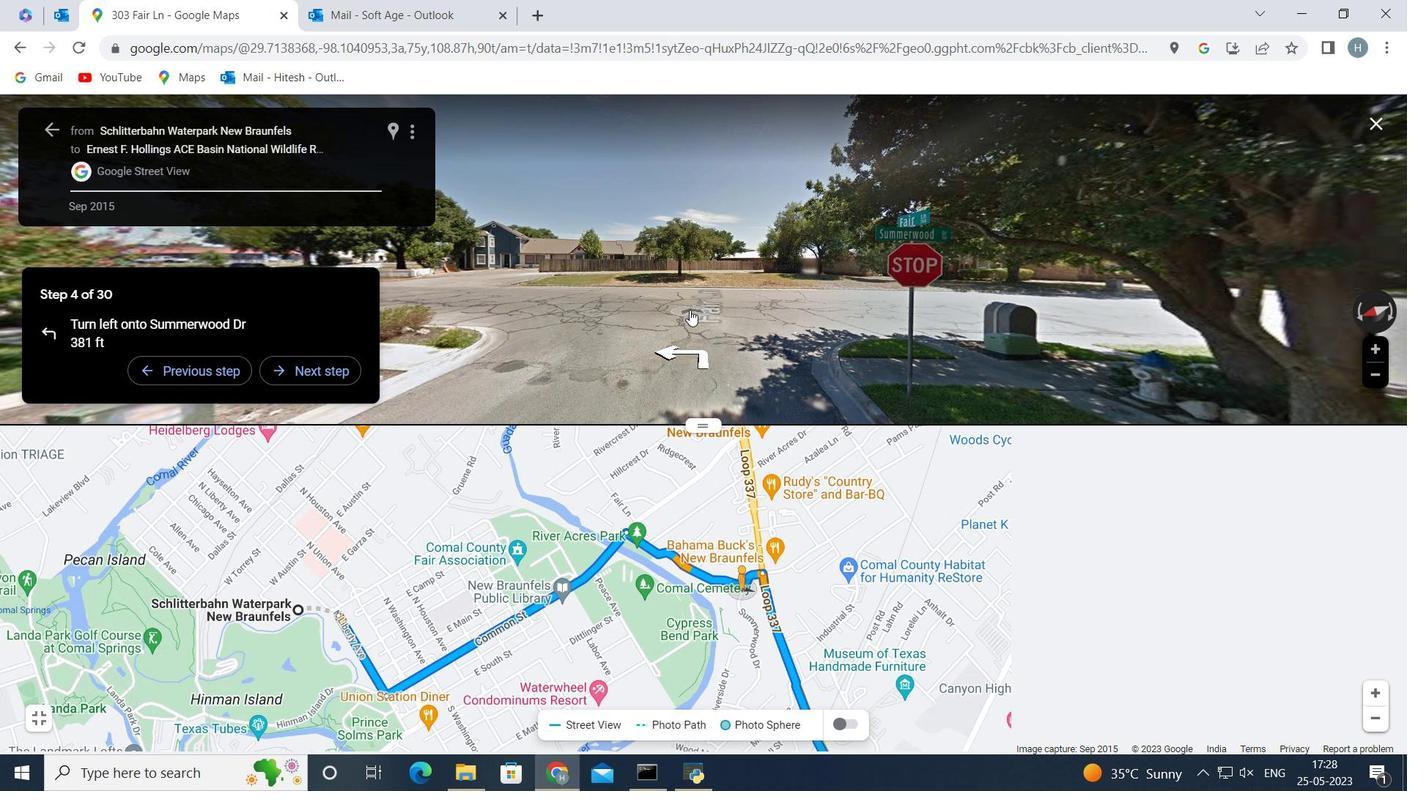 
Action: Mouse pressed left at (684, 315)
Screenshot: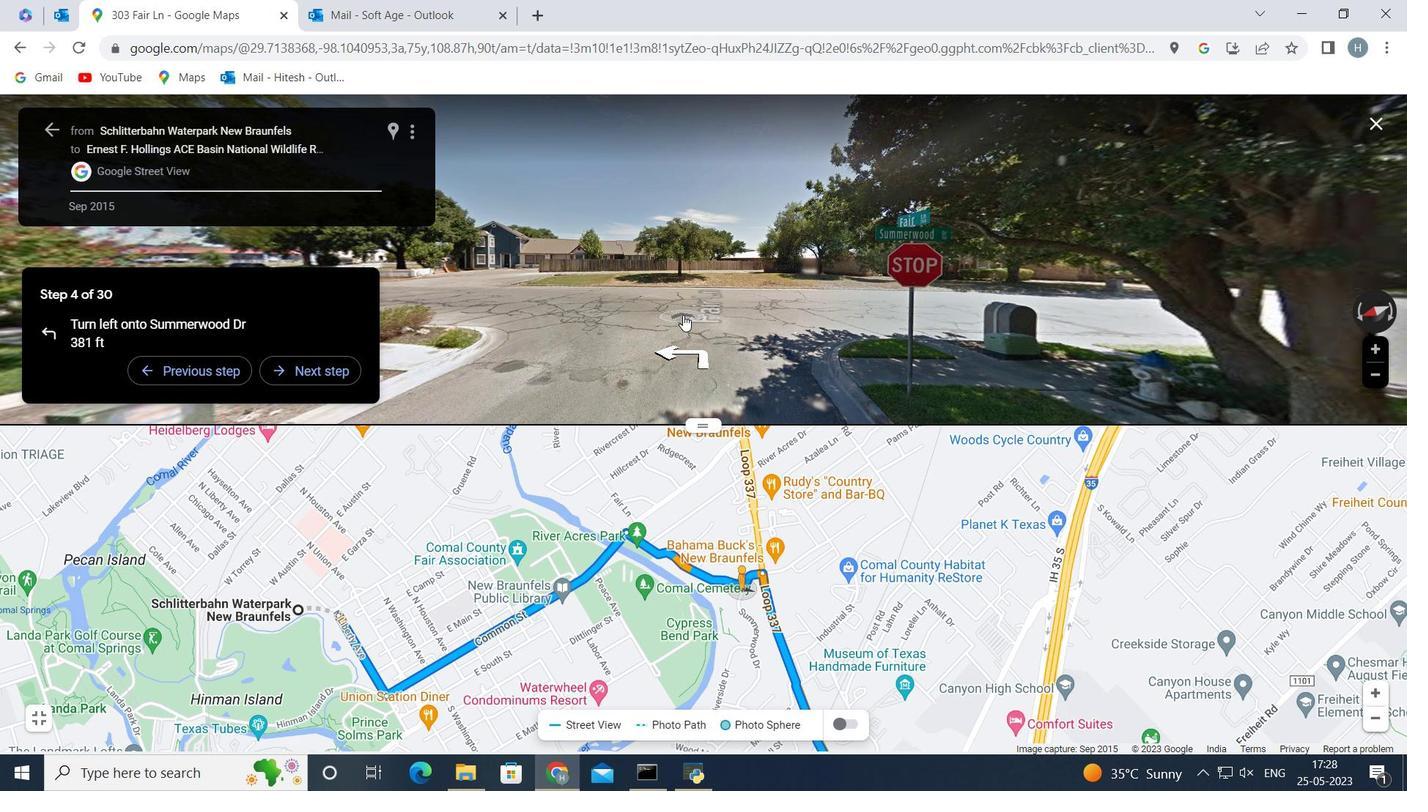
Action: Mouse moved to (600, 330)
Screenshot: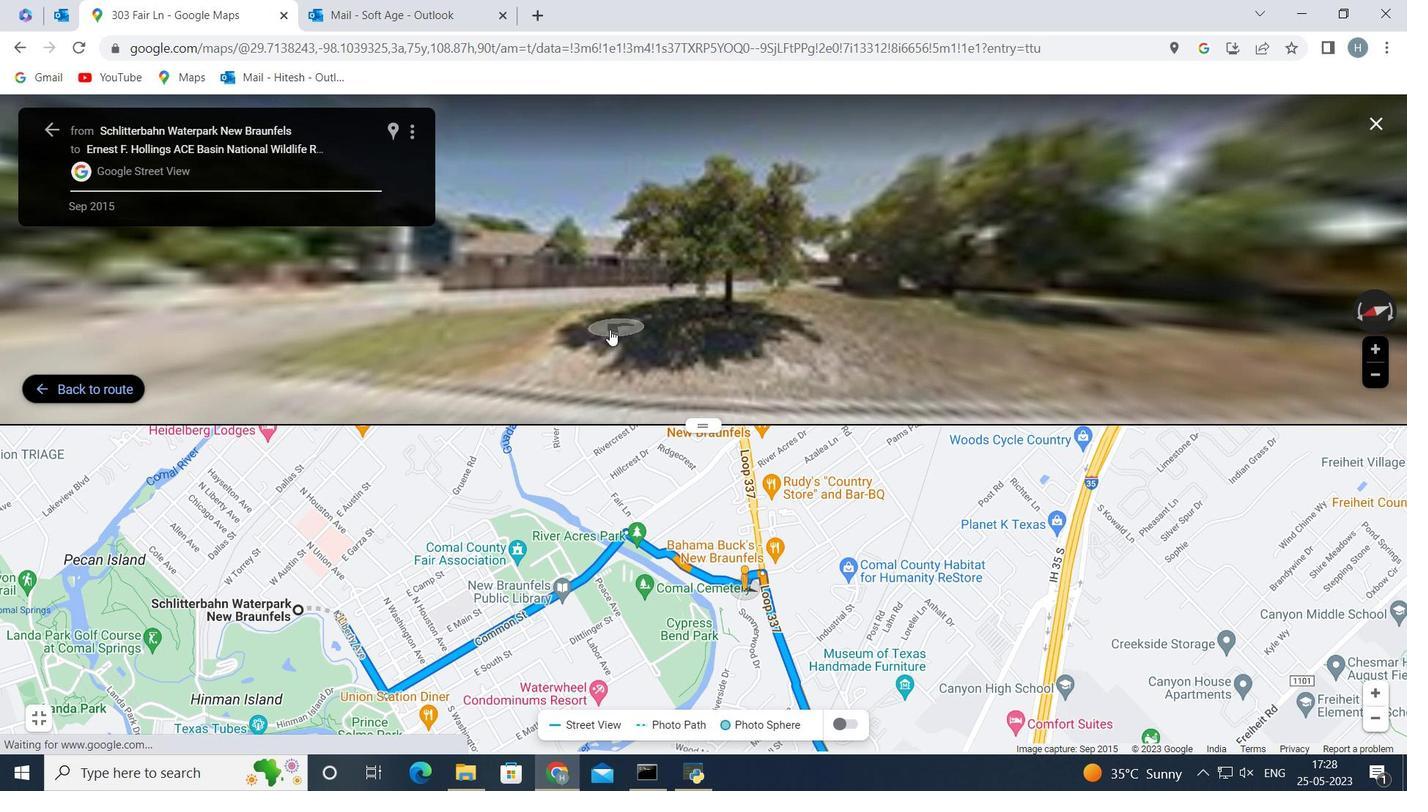 
Action: Mouse pressed left at (600, 330)
Screenshot: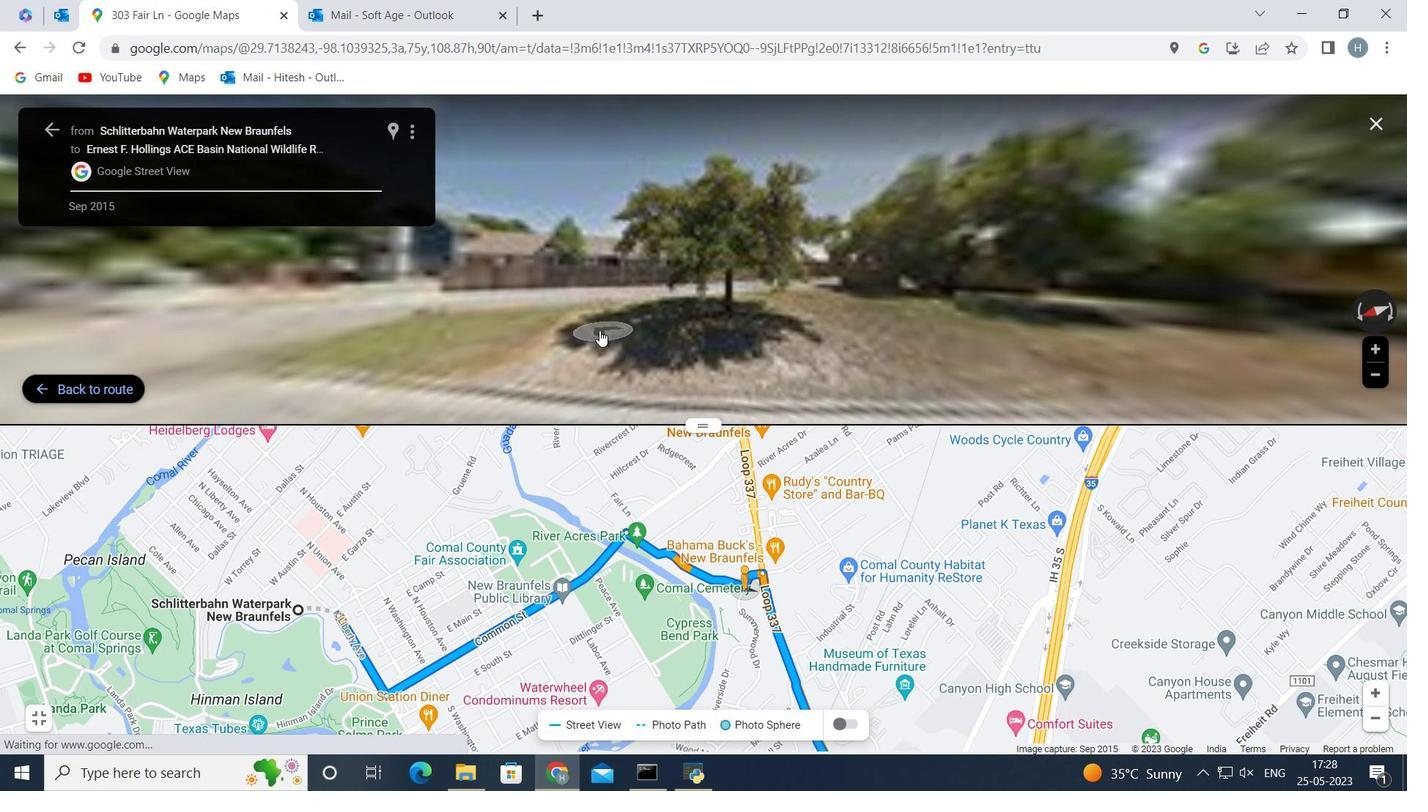 
Action: Mouse moved to (607, 335)
Screenshot: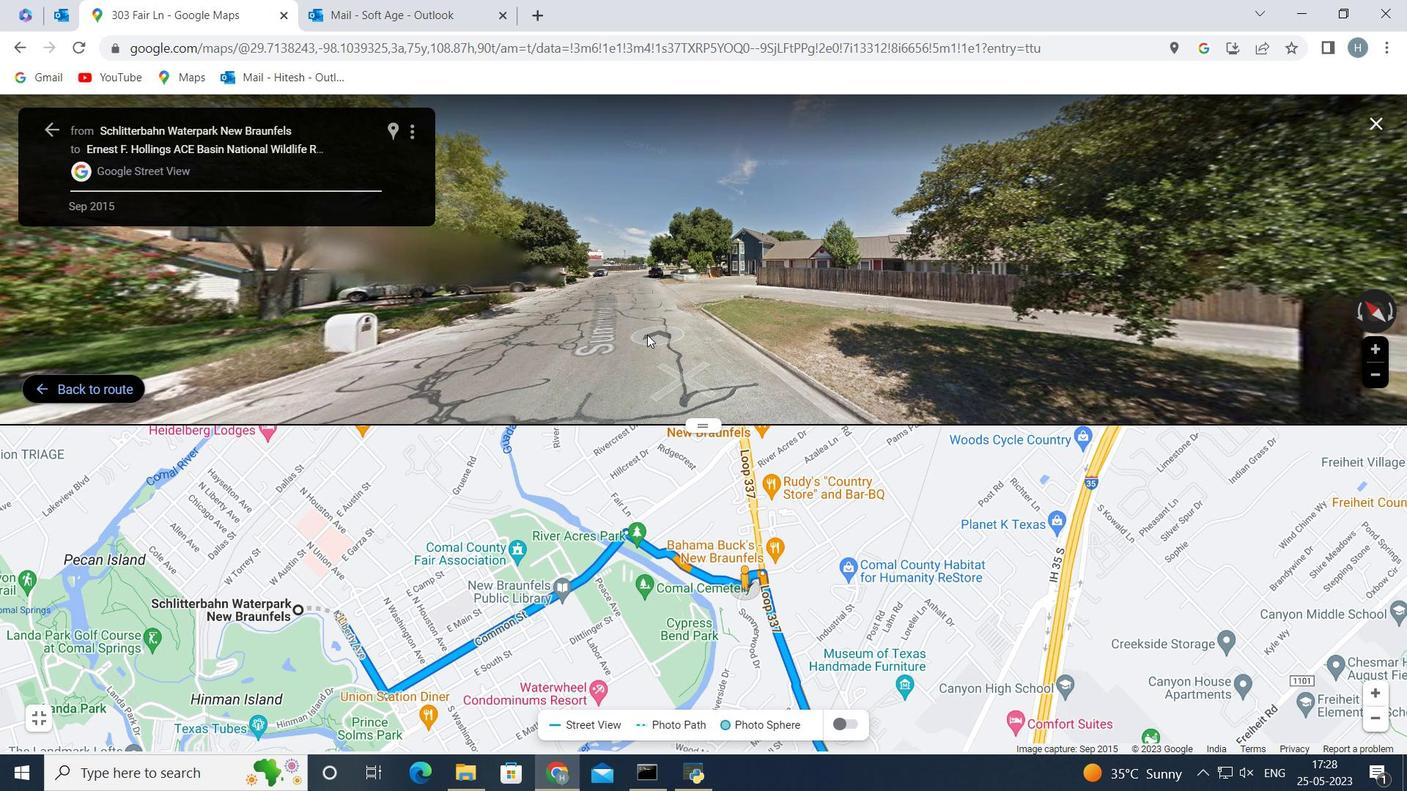 
Action: Mouse pressed left at (607, 335)
Screenshot: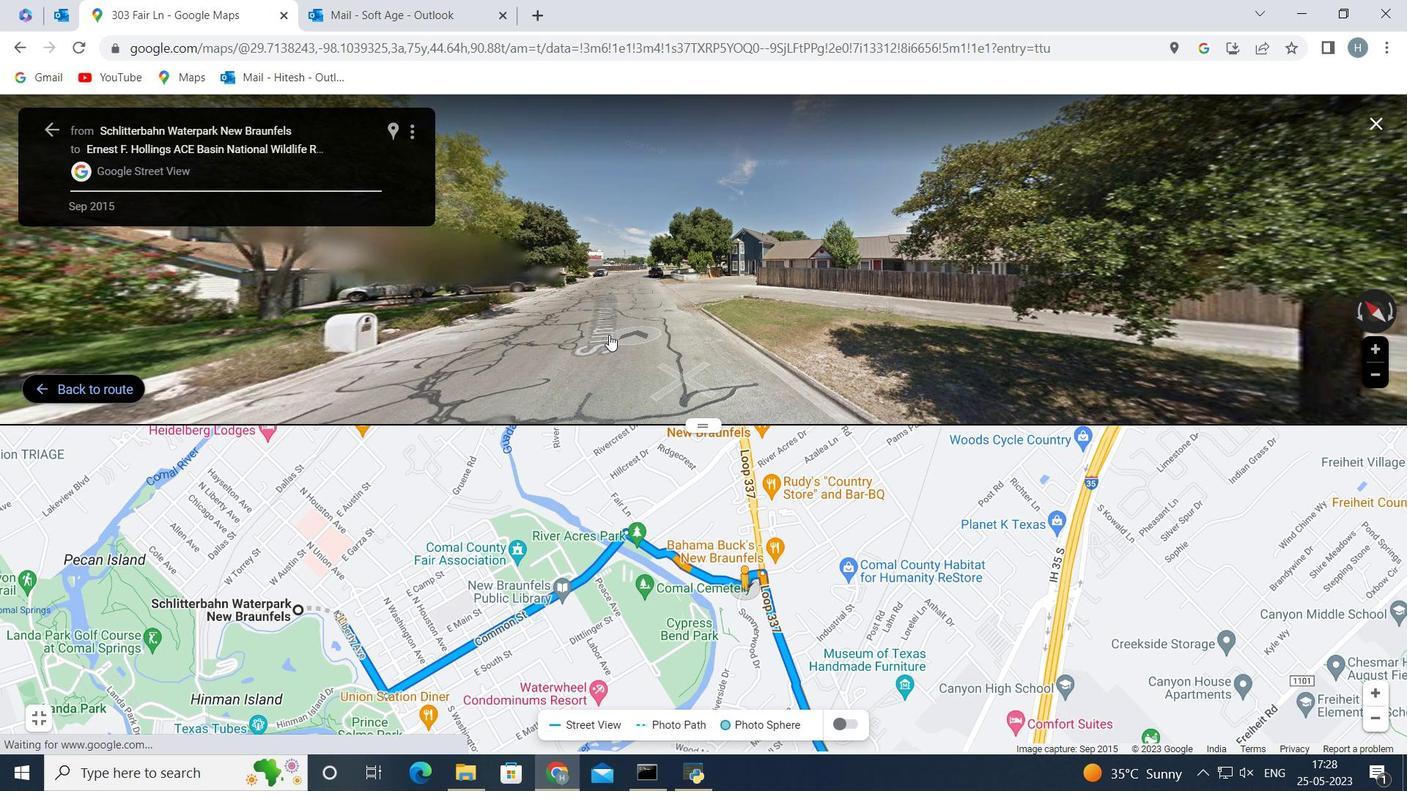 
Action: Mouse moved to (618, 333)
Screenshot: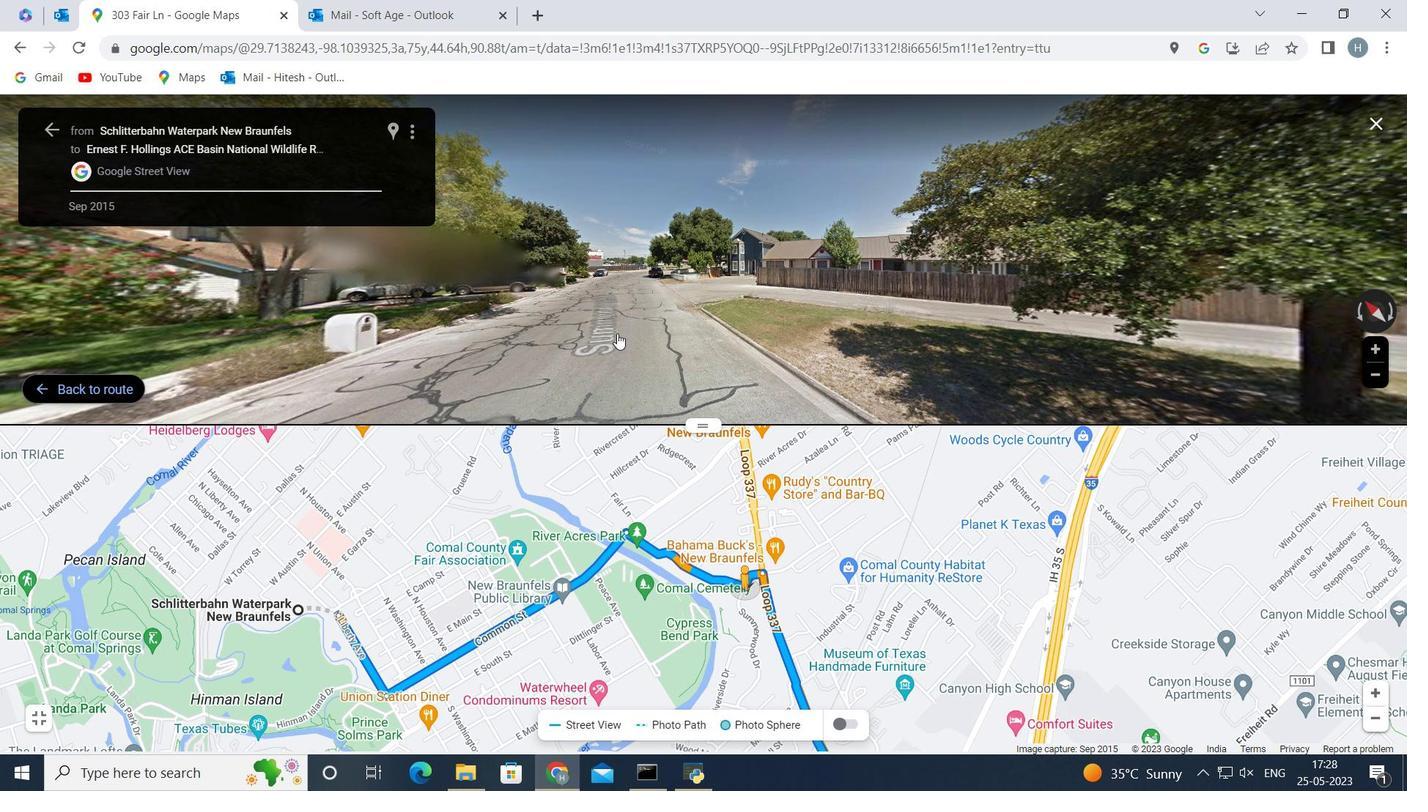 
Action: Mouse pressed left at (618, 333)
Screenshot: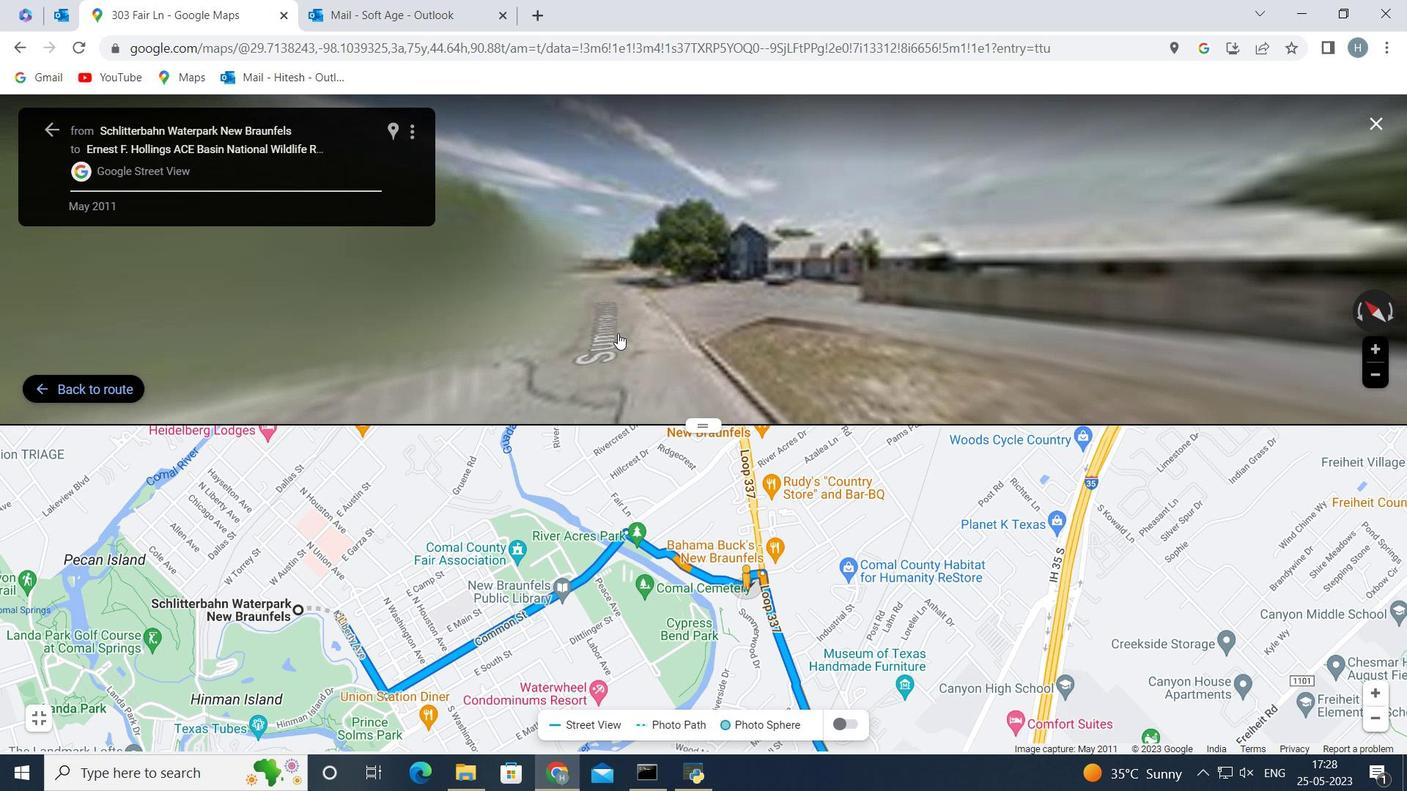 
Action: Mouse pressed left at (618, 333)
Screenshot: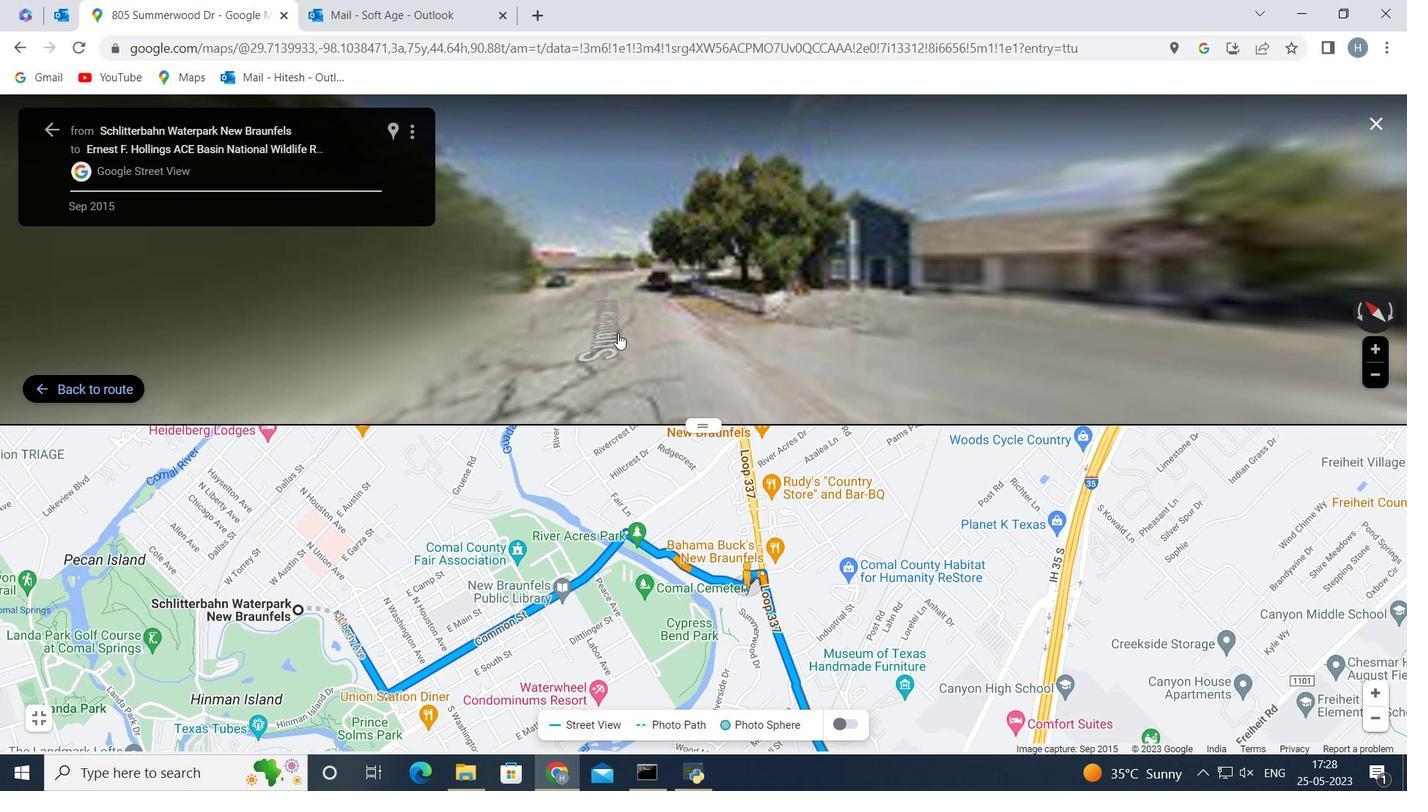 
Action: Mouse moved to (623, 298)
Screenshot: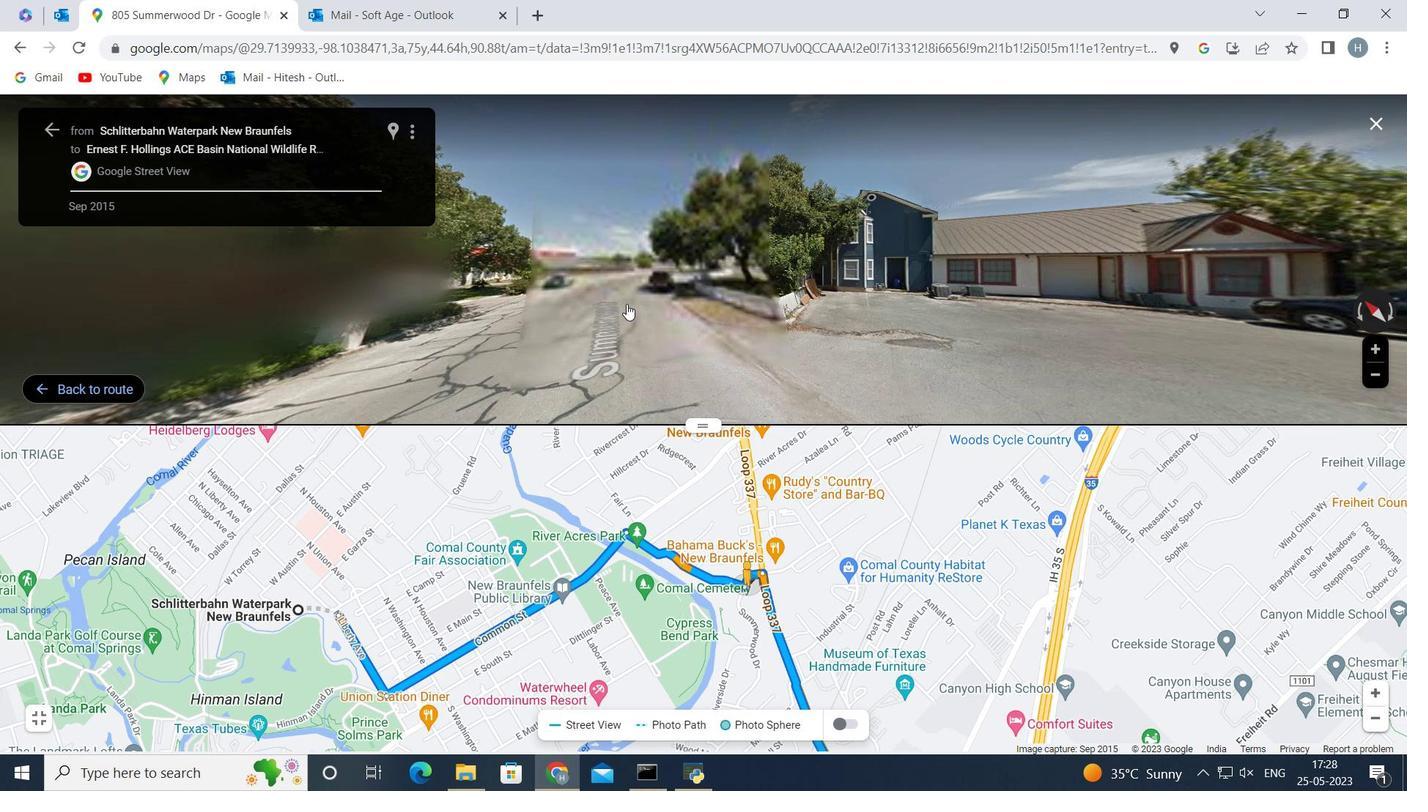 
Action: Mouse pressed left at (623, 298)
Screenshot: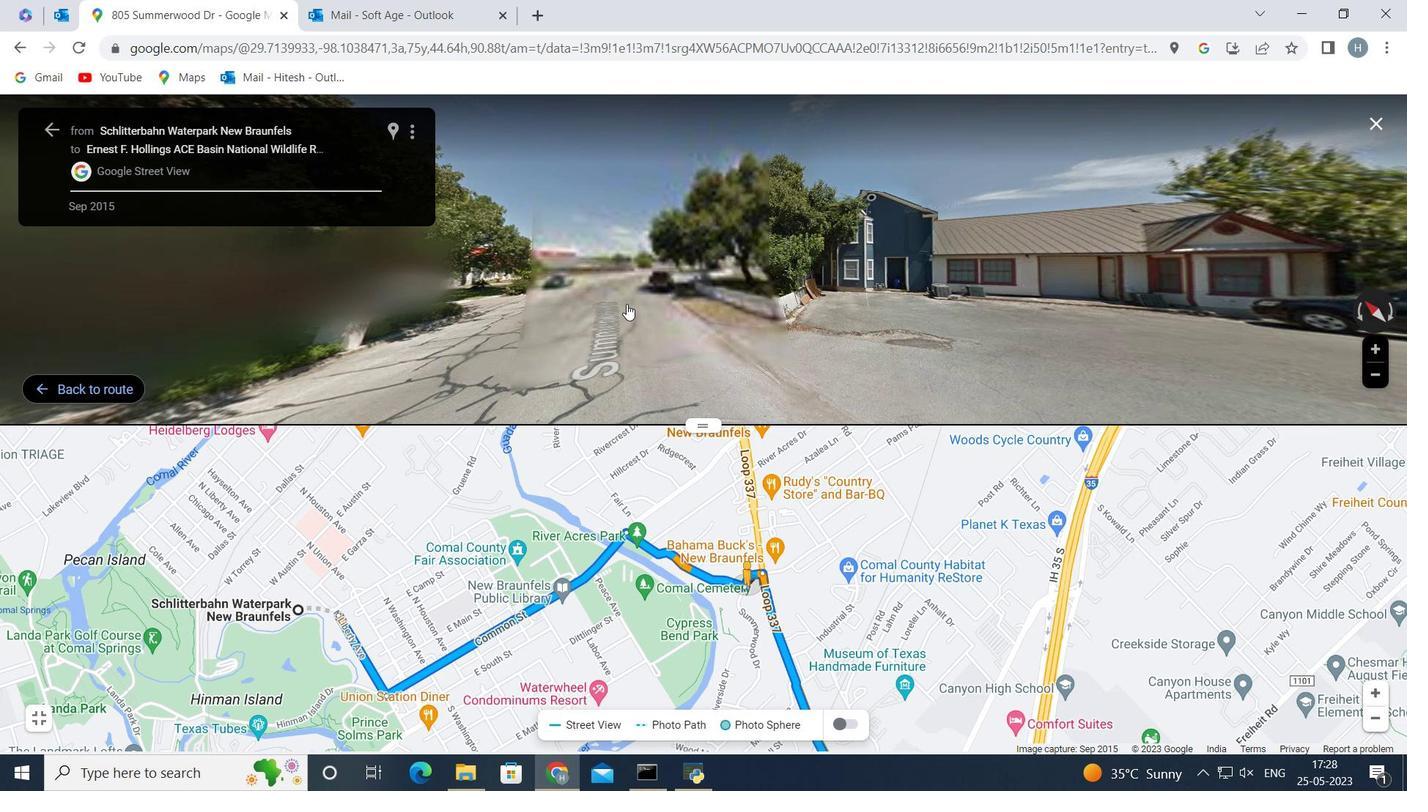 
Action: Mouse moved to (717, 335)
Screenshot: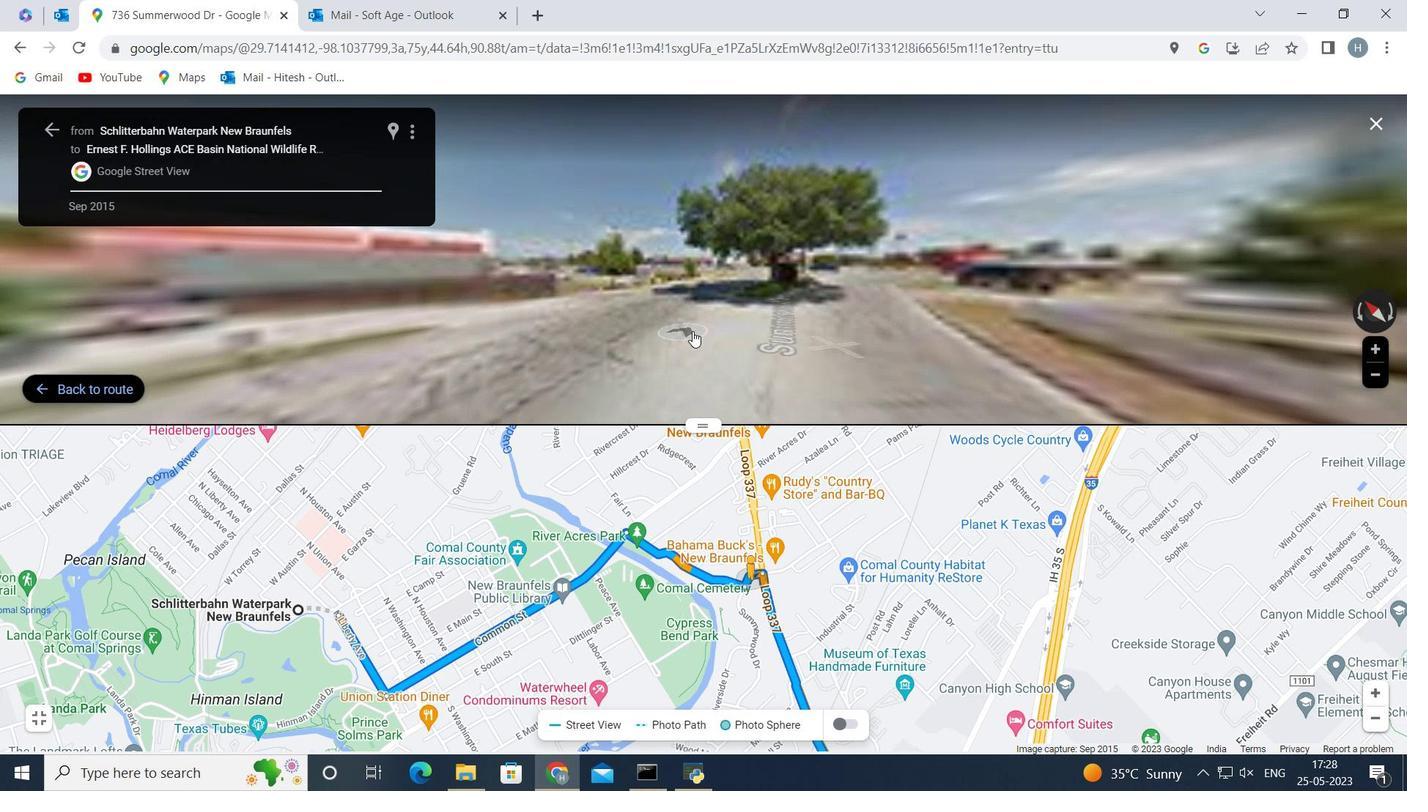 
Action: Mouse pressed left at (714, 333)
Screenshot: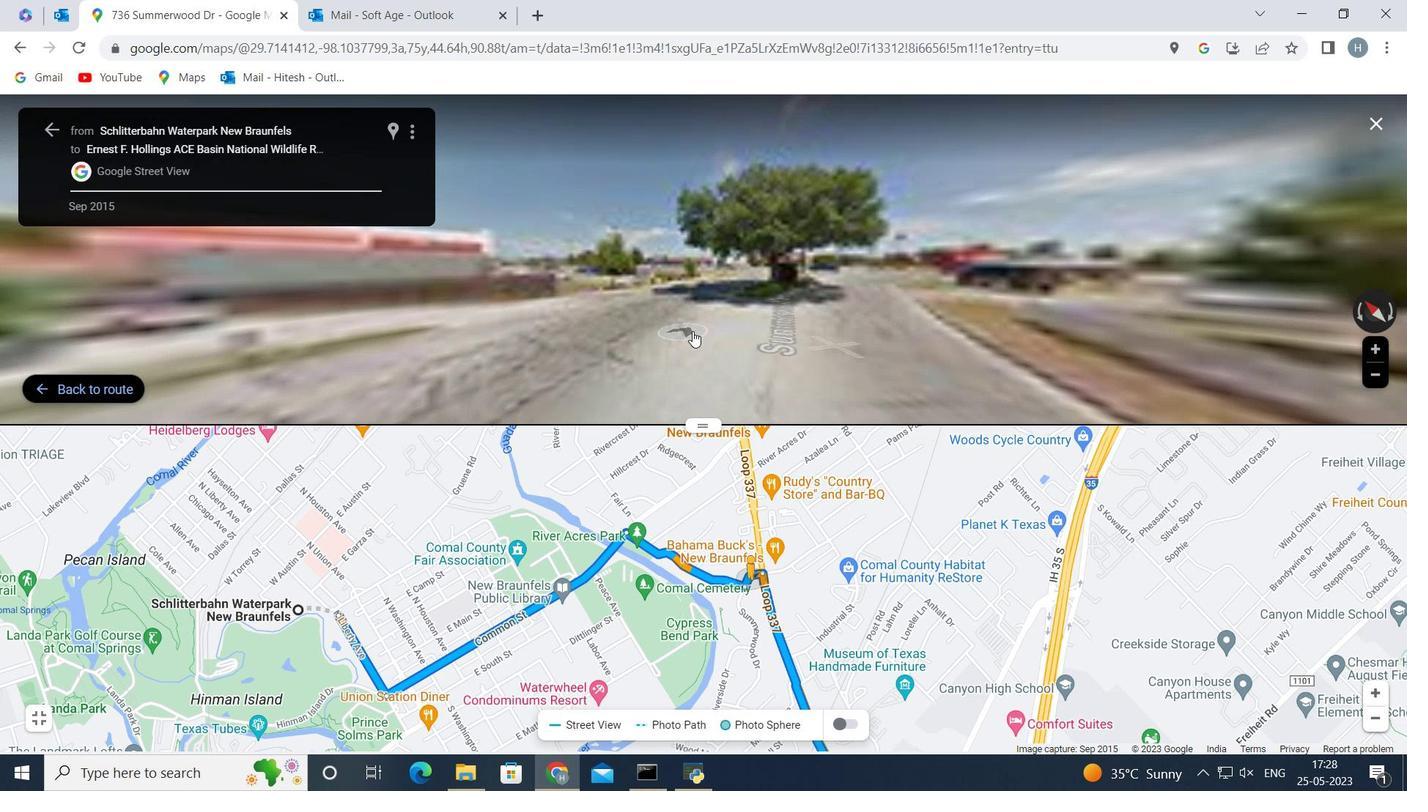 
Action: Mouse moved to (713, 312)
Screenshot: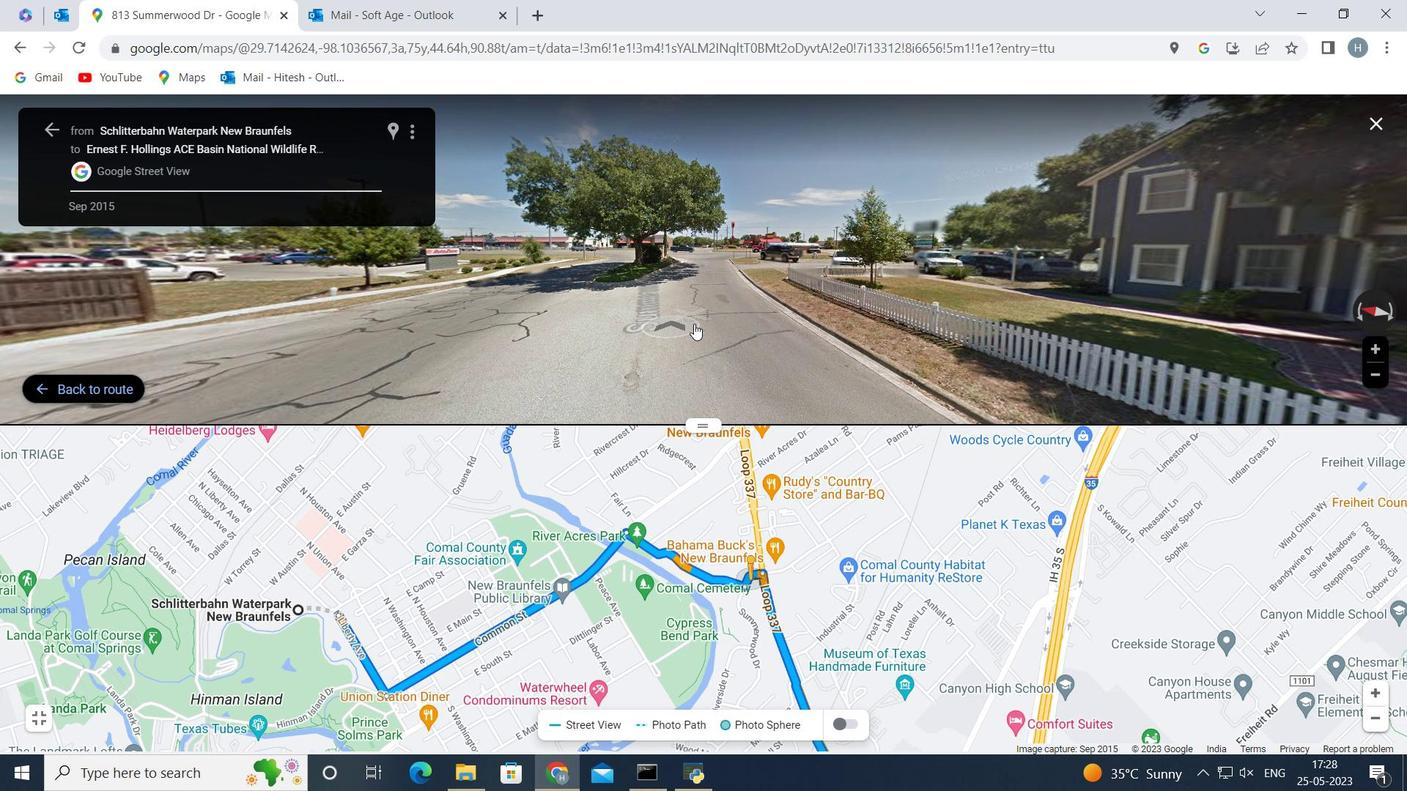 
Action: Mouse pressed left at (713, 312)
Screenshot: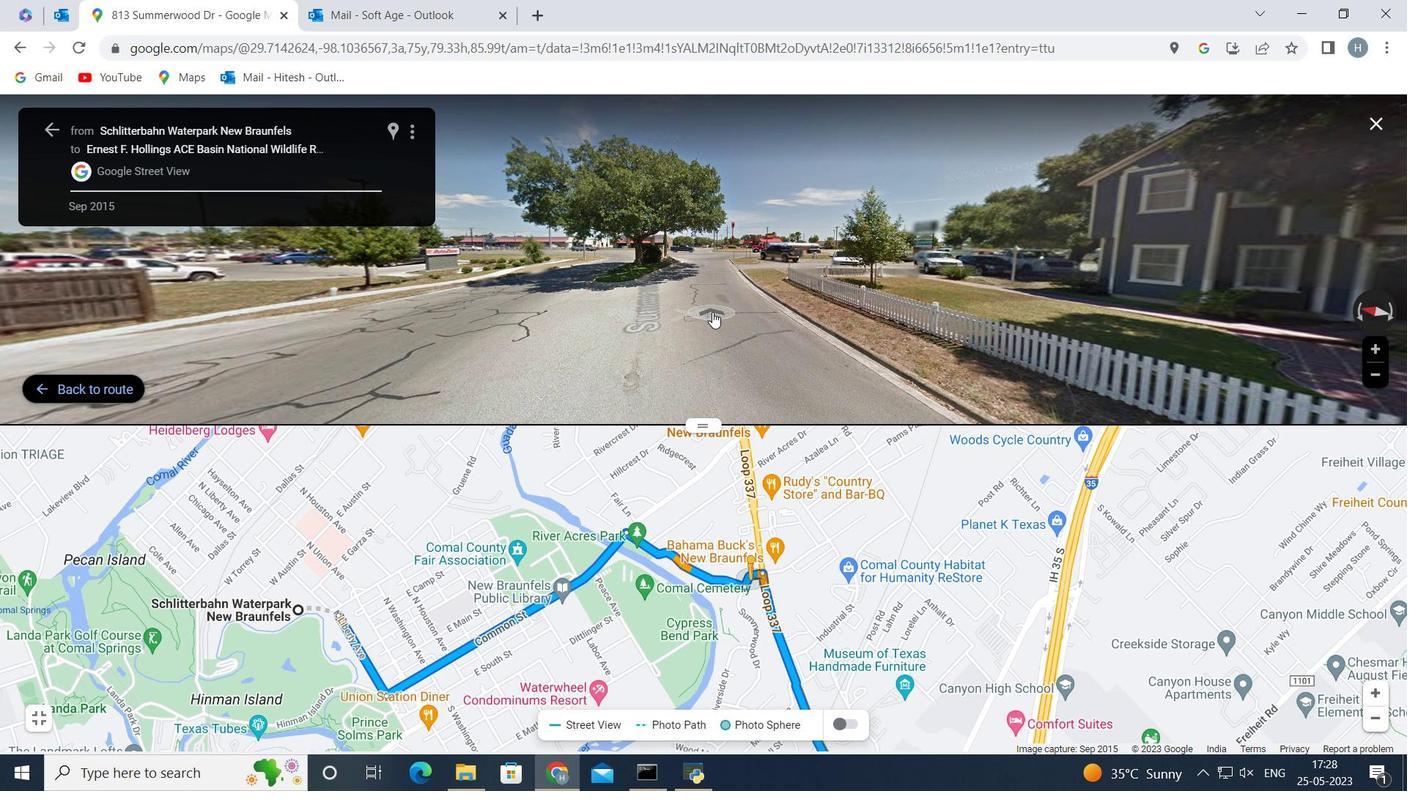 
Action: Mouse moved to (791, 312)
Screenshot: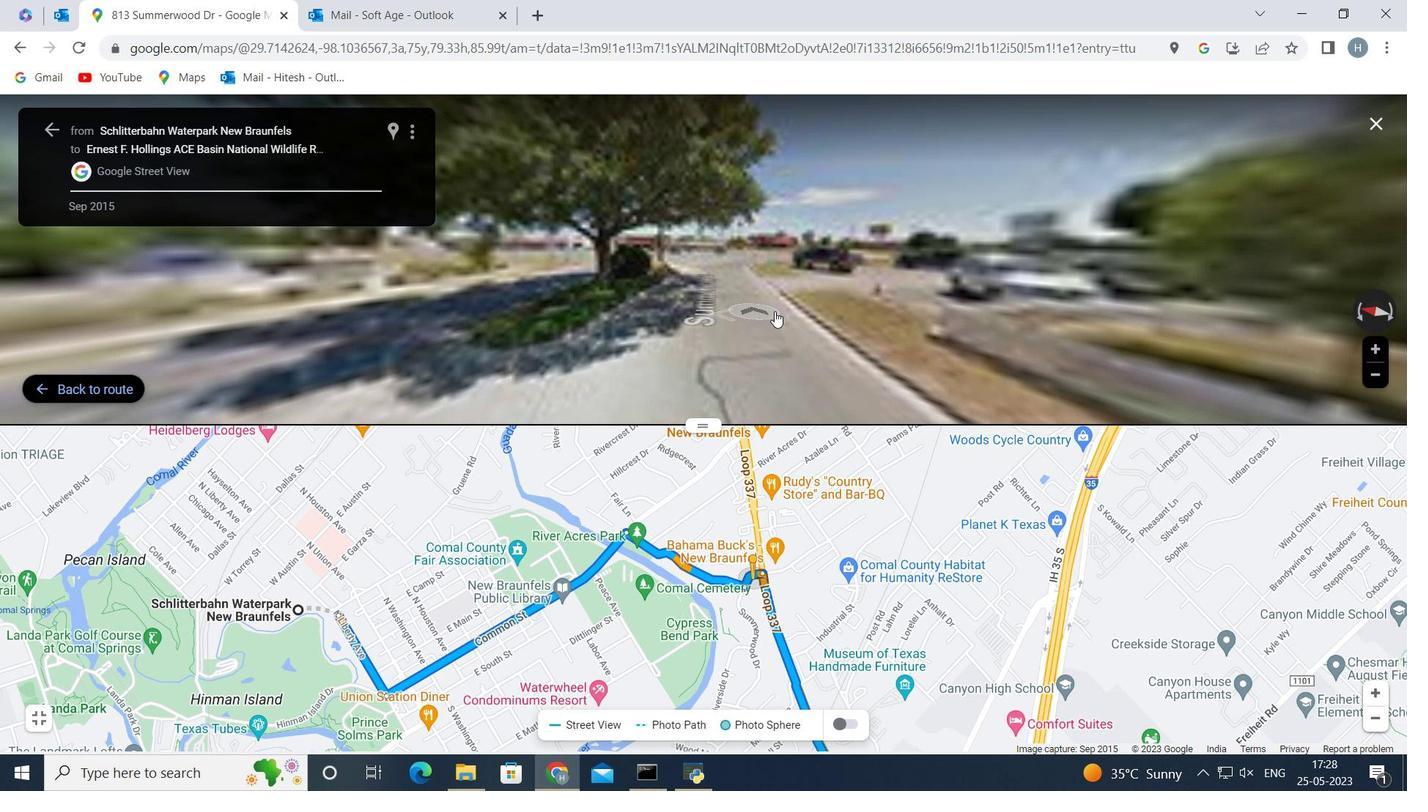 
Action: Mouse pressed left at (791, 312)
Screenshot: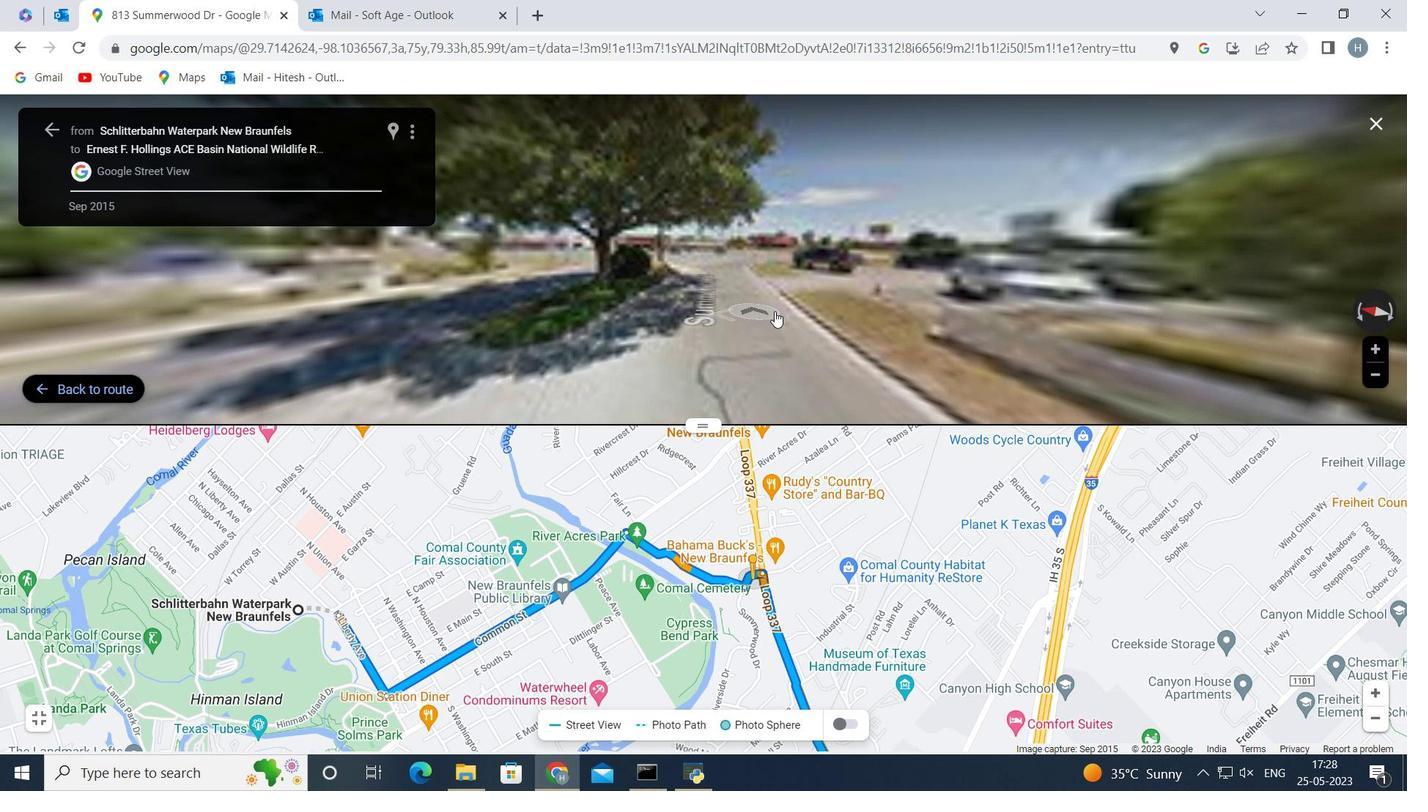
Action: Mouse moved to (726, 294)
Screenshot: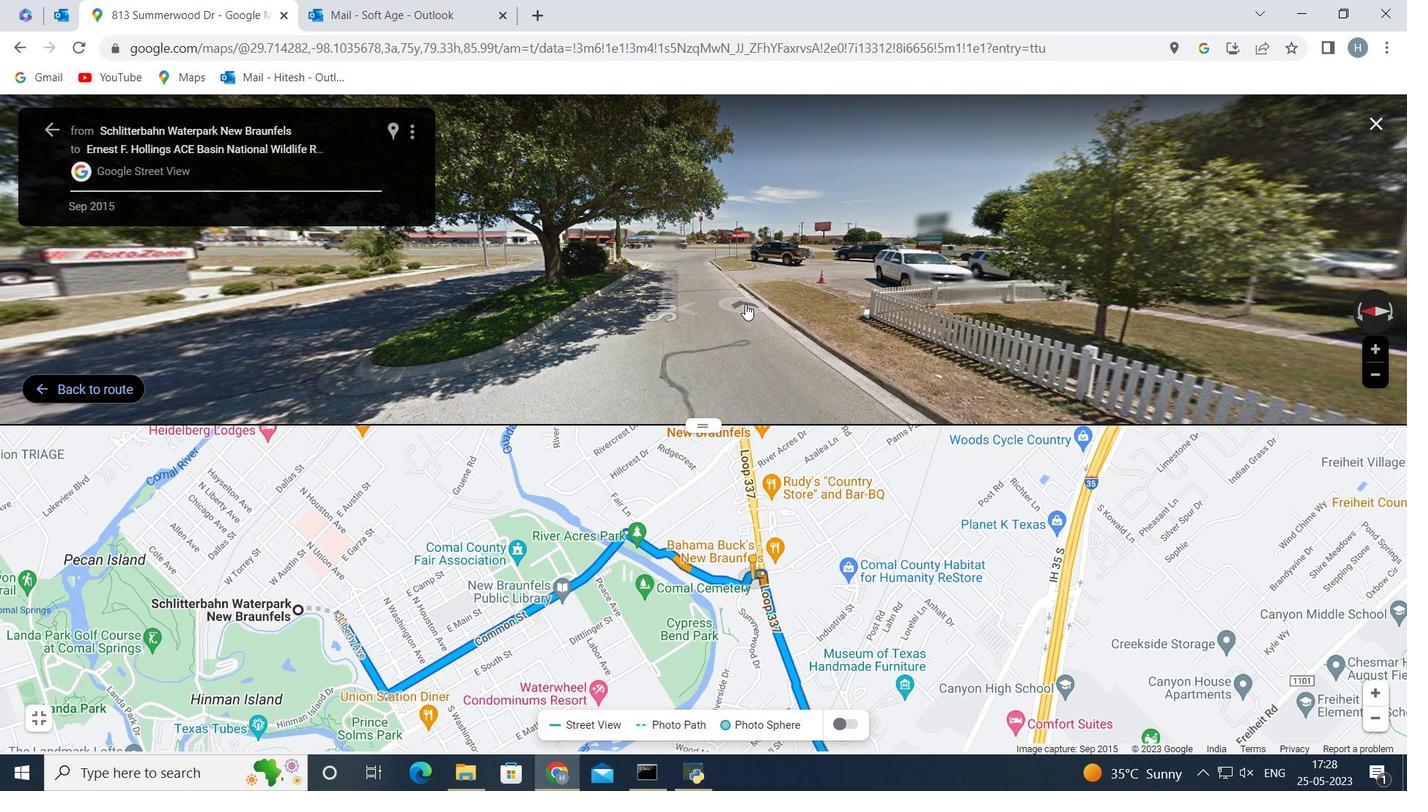 
Action: Mouse pressed left at (726, 294)
Screenshot: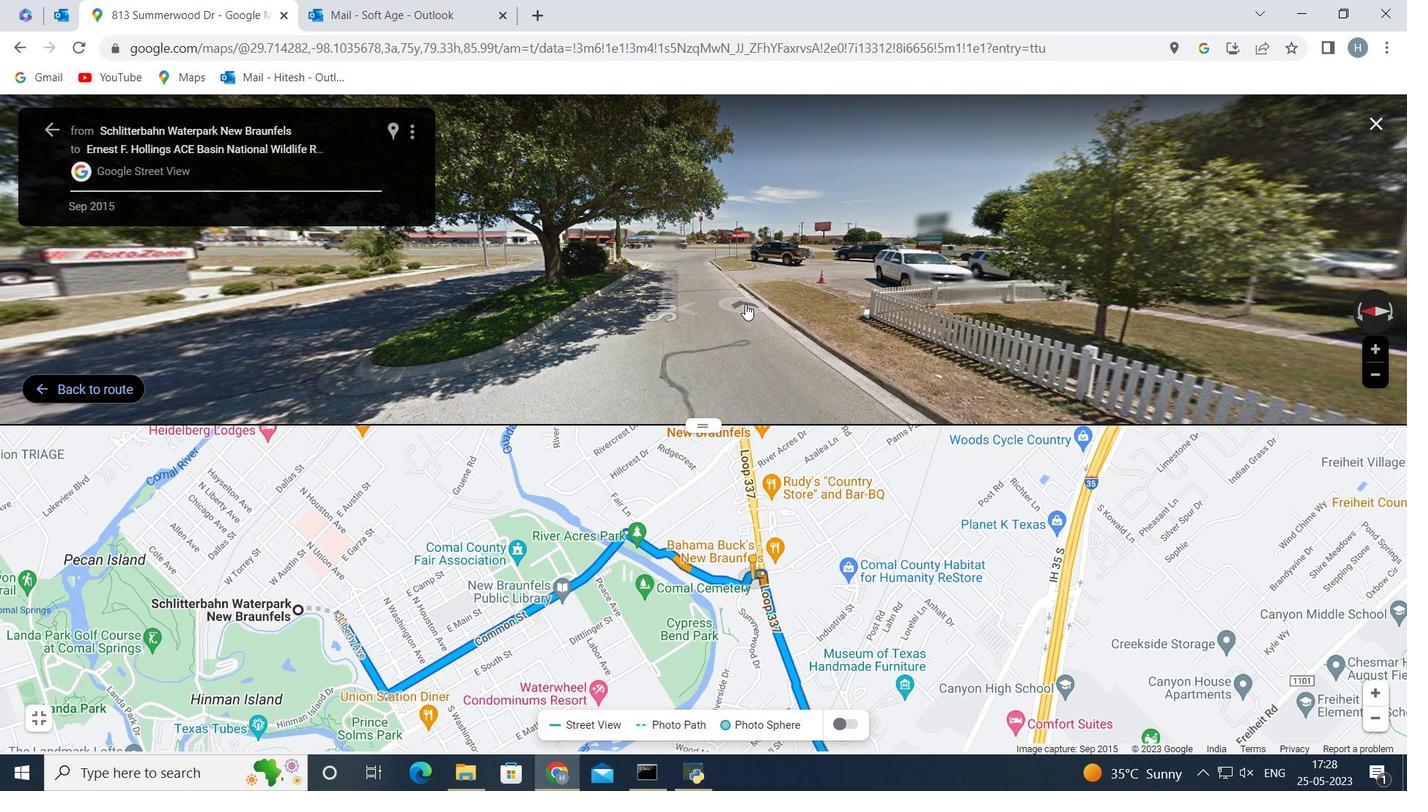 
Action: Mouse moved to (887, 321)
Screenshot: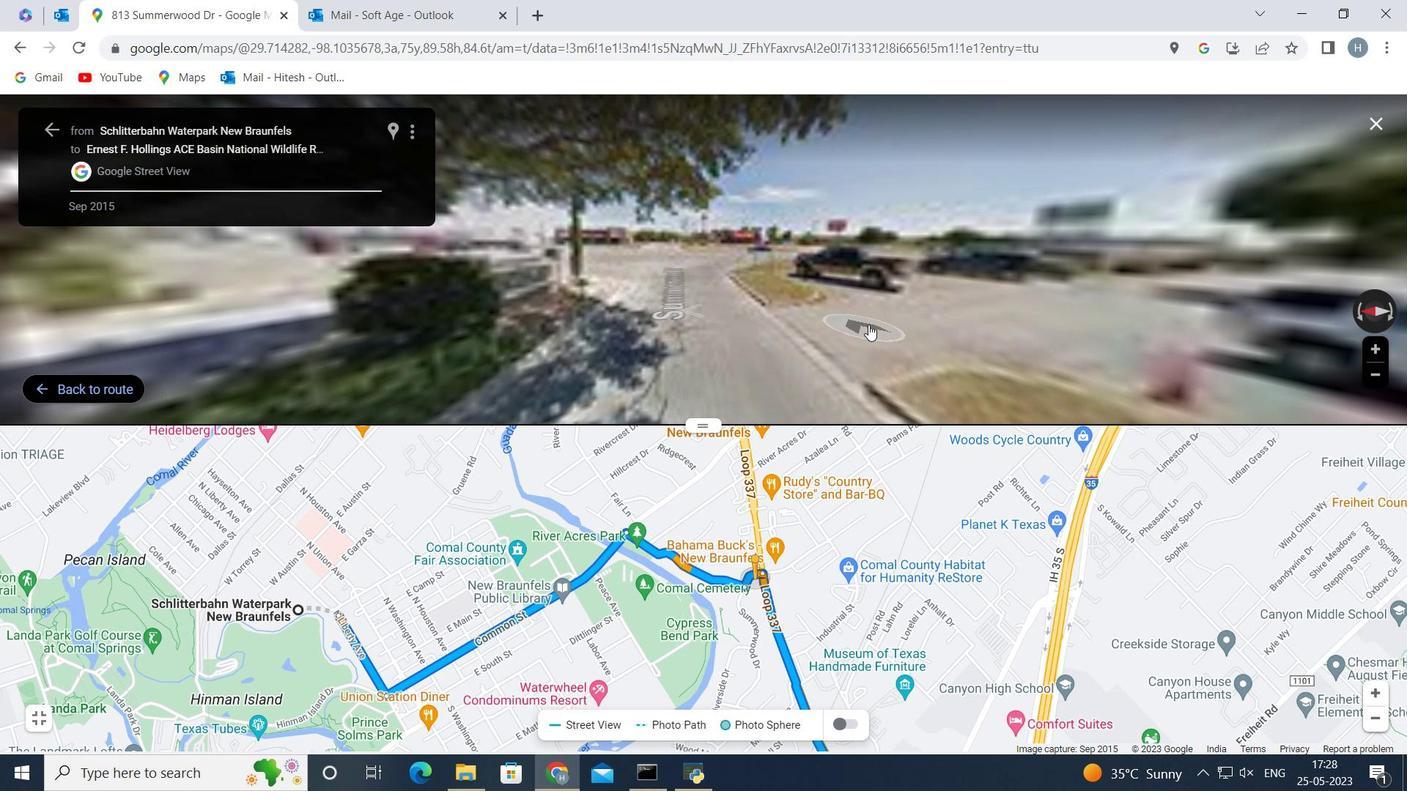 
Action: Mouse pressed left at (887, 321)
Screenshot: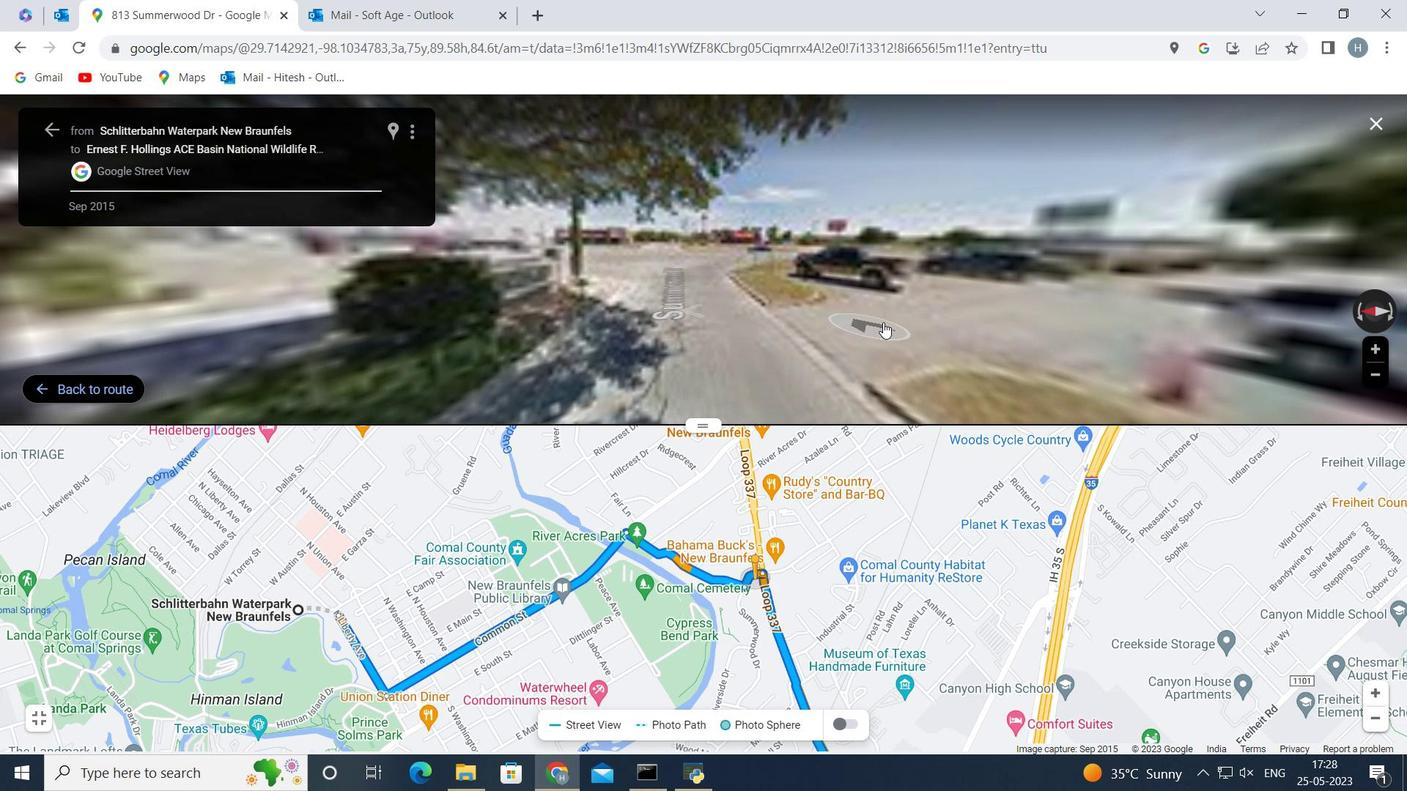 
Action: Mouse moved to (783, 269)
Screenshot: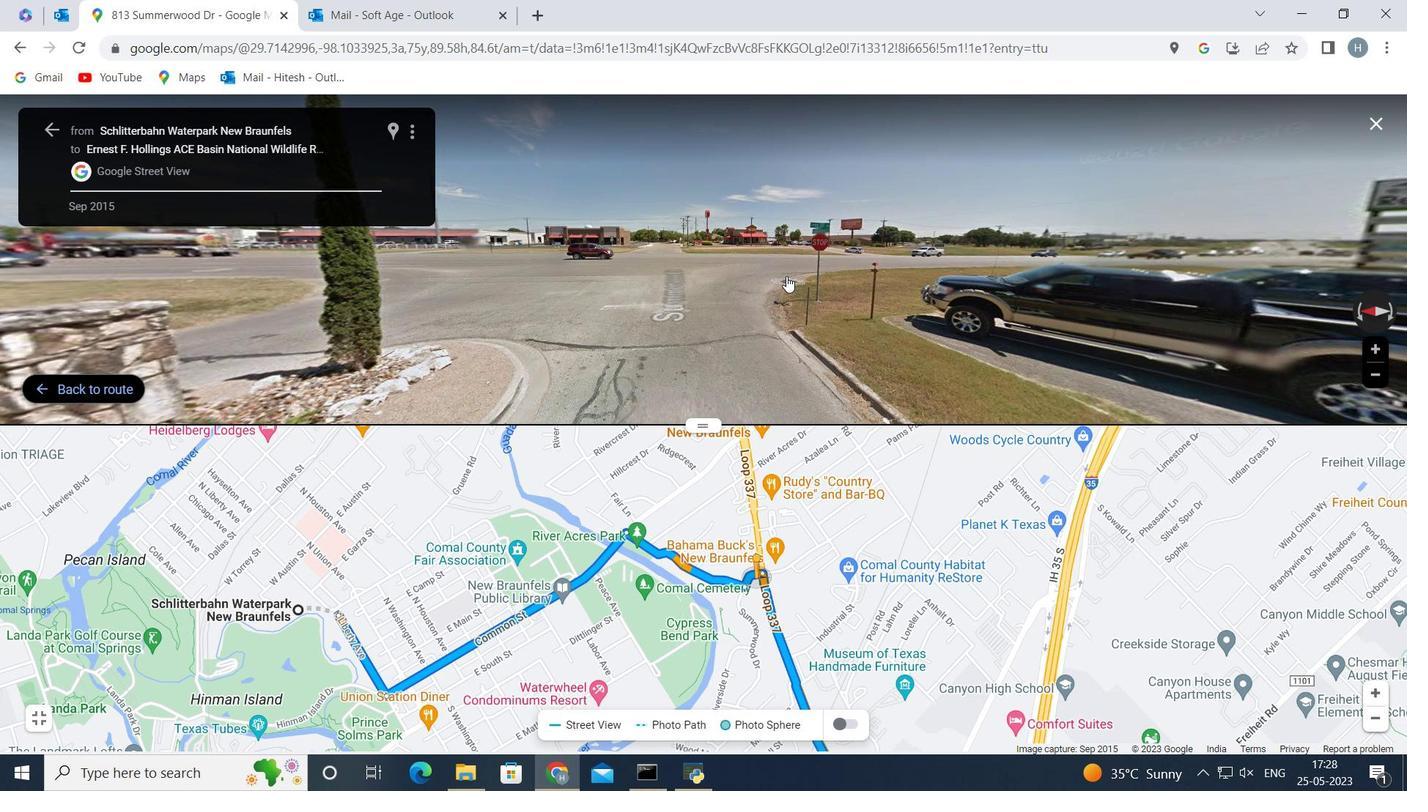 
Action: Mouse pressed left at (783, 269)
Screenshot: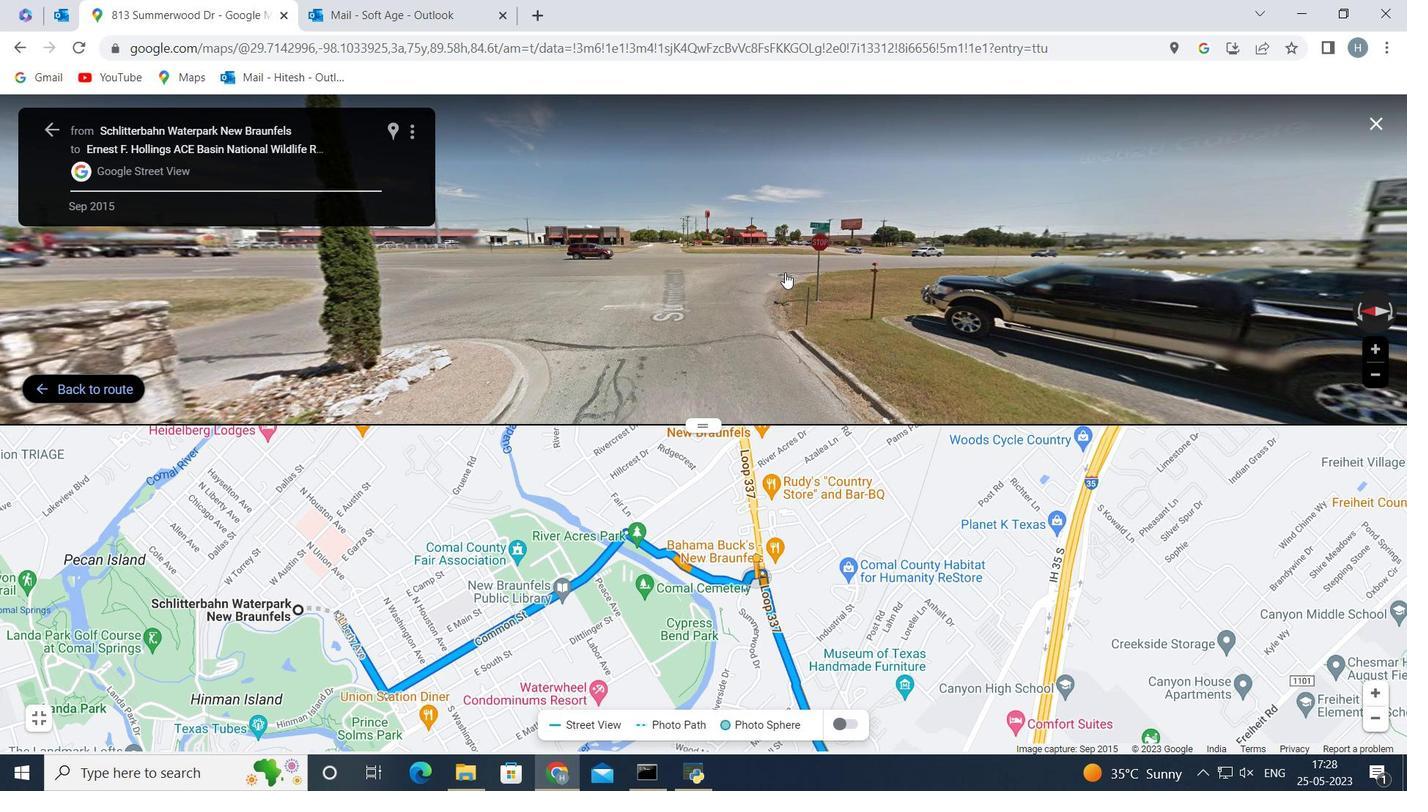 
Action: Mouse moved to (874, 295)
Screenshot: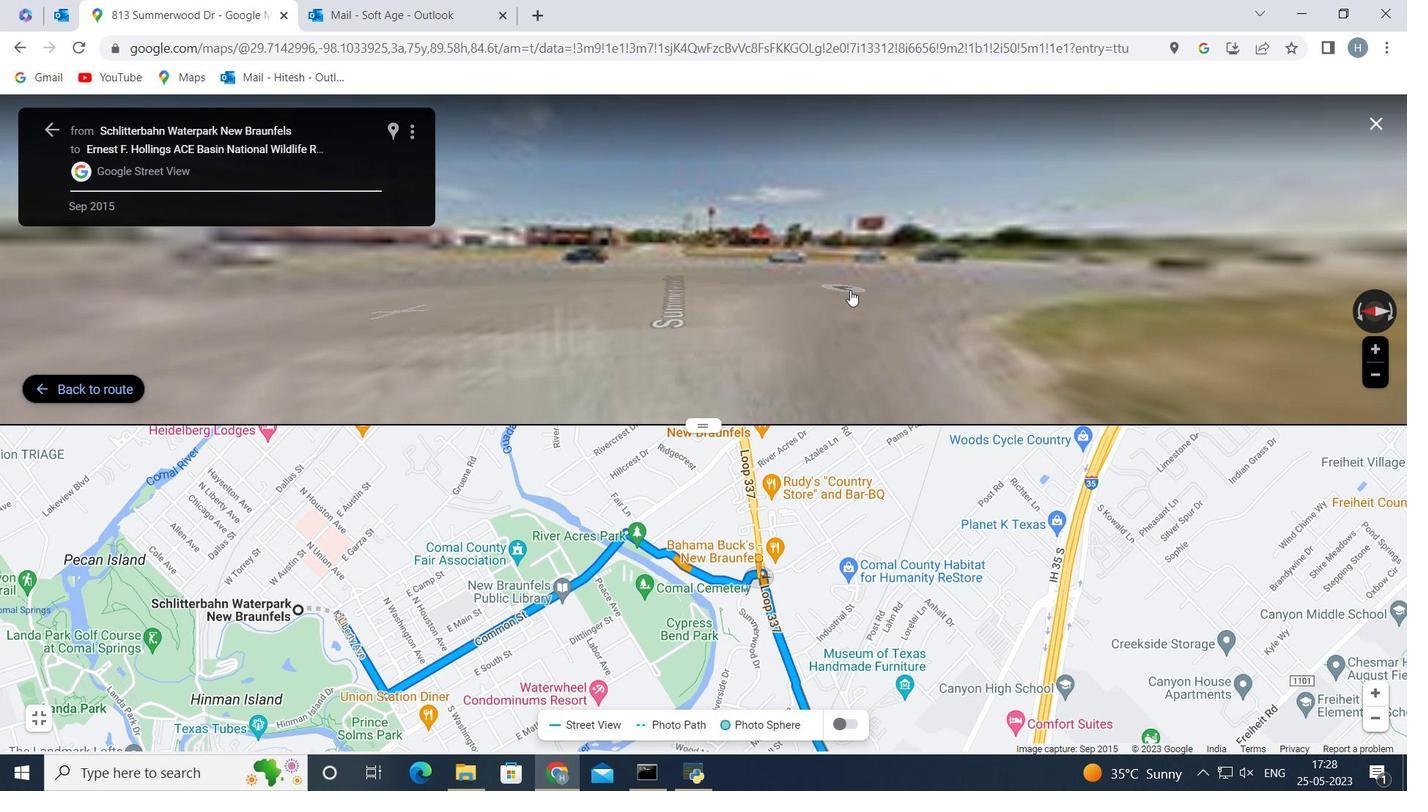 
Action: Mouse pressed left at (874, 295)
Screenshot: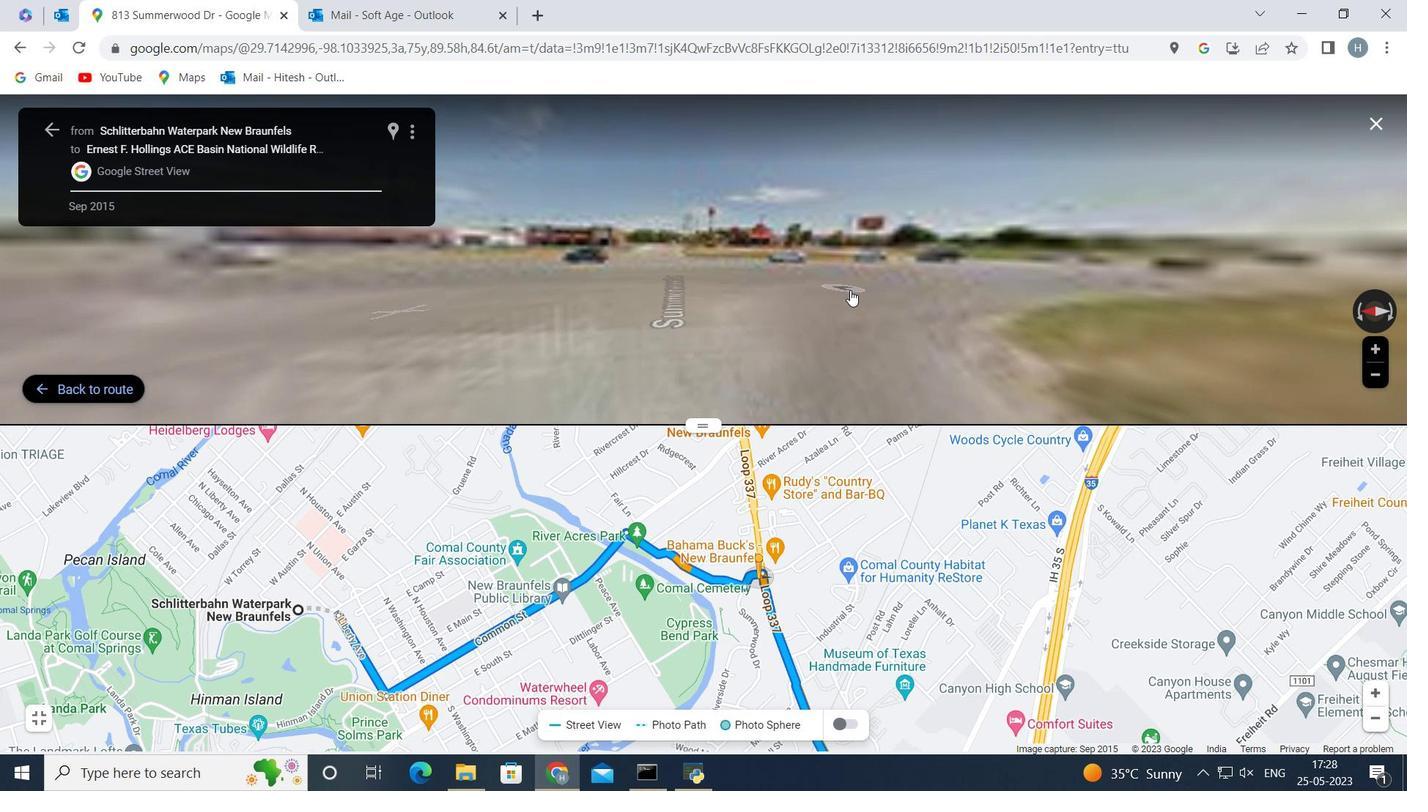 
Action: Mouse moved to (741, 281)
Screenshot: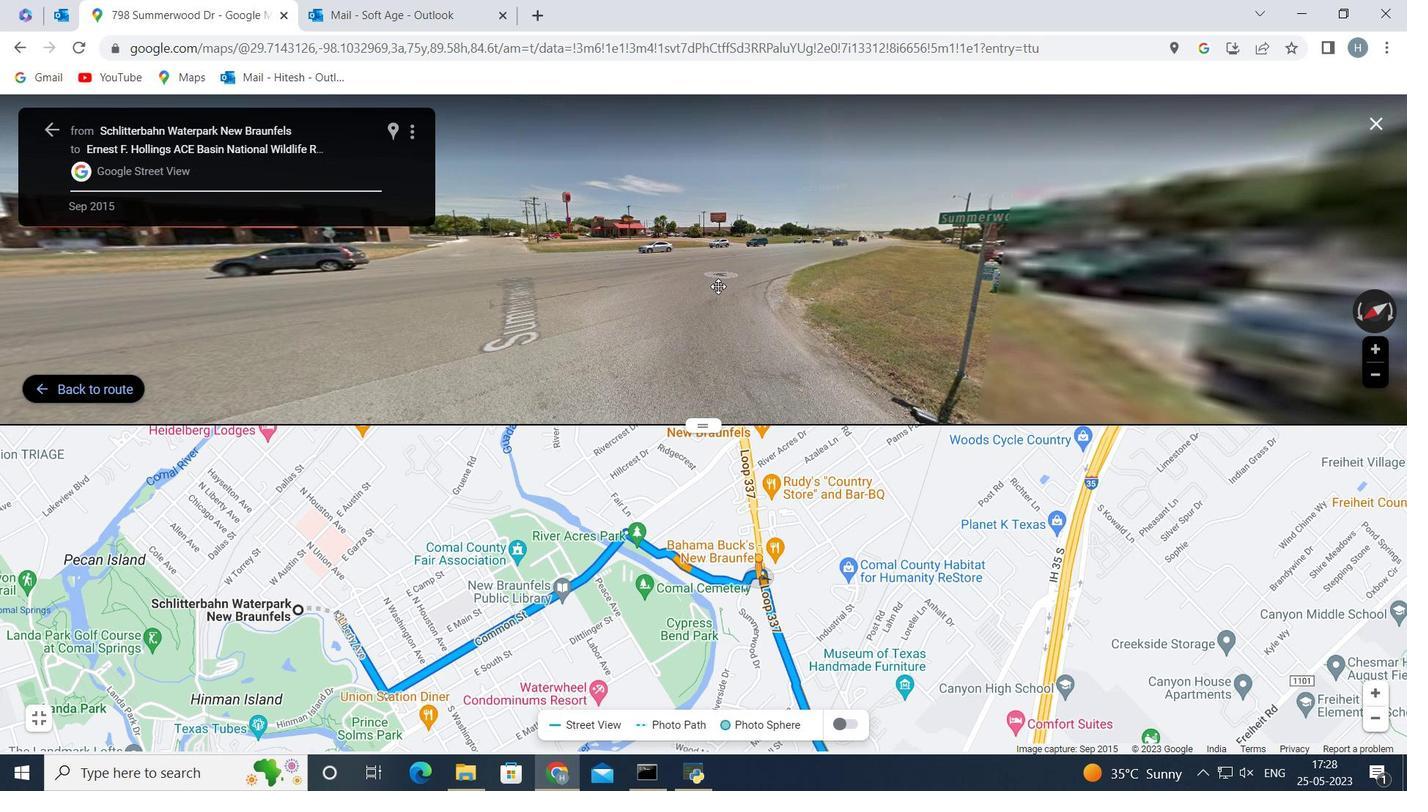
Action: Mouse pressed left at (741, 281)
Screenshot: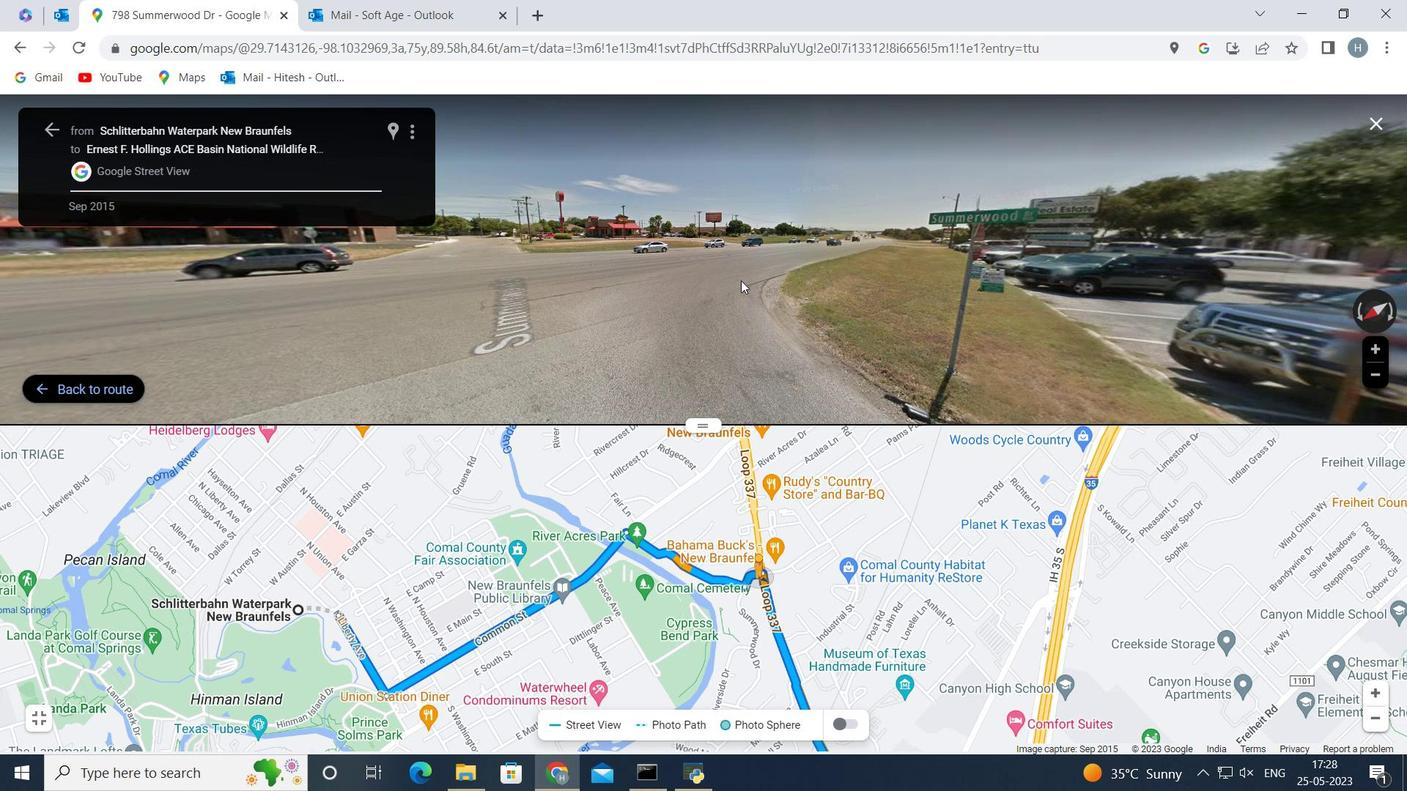 
Action: Mouse moved to (747, 268)
Screenshot: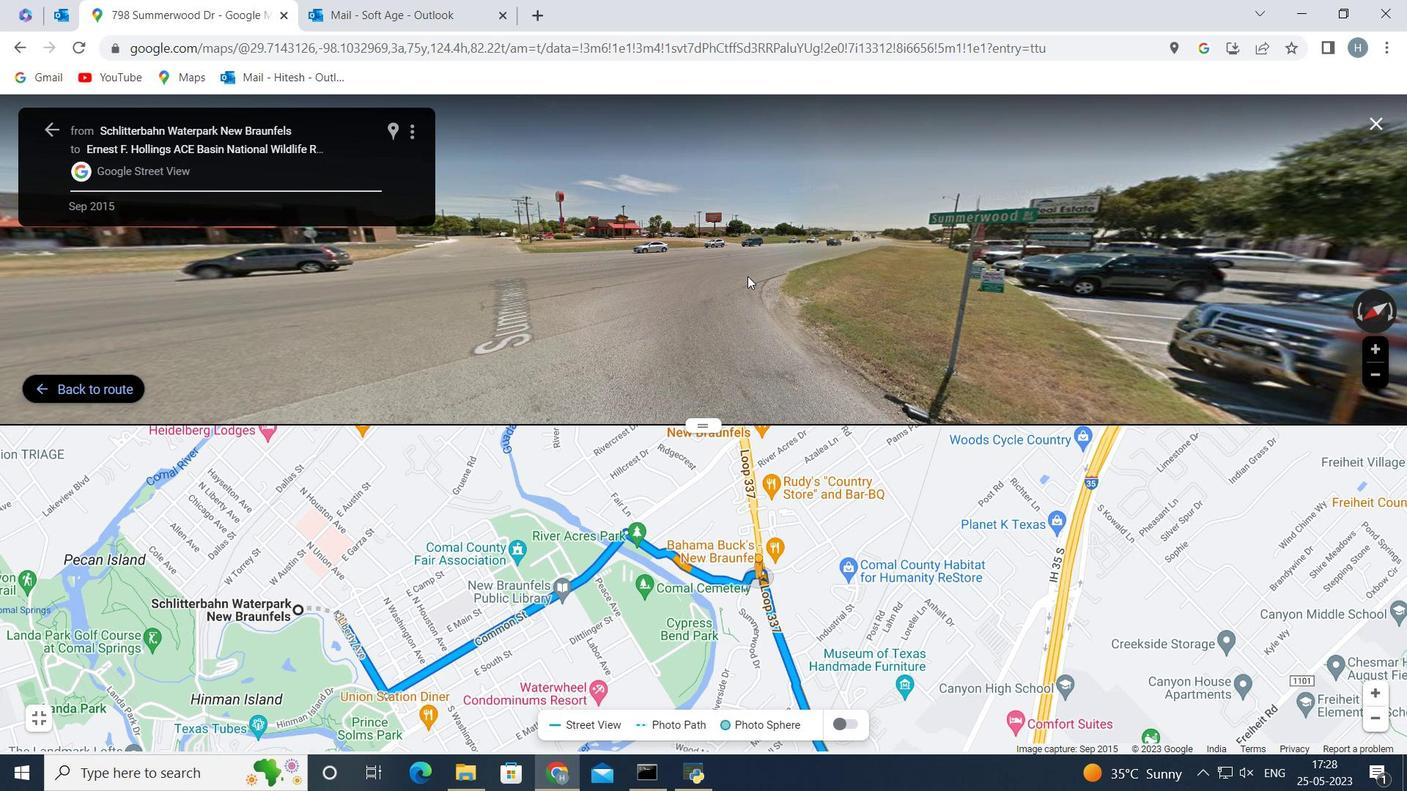 
Action: Mouse pressed left at (747, 268)
Screenshot: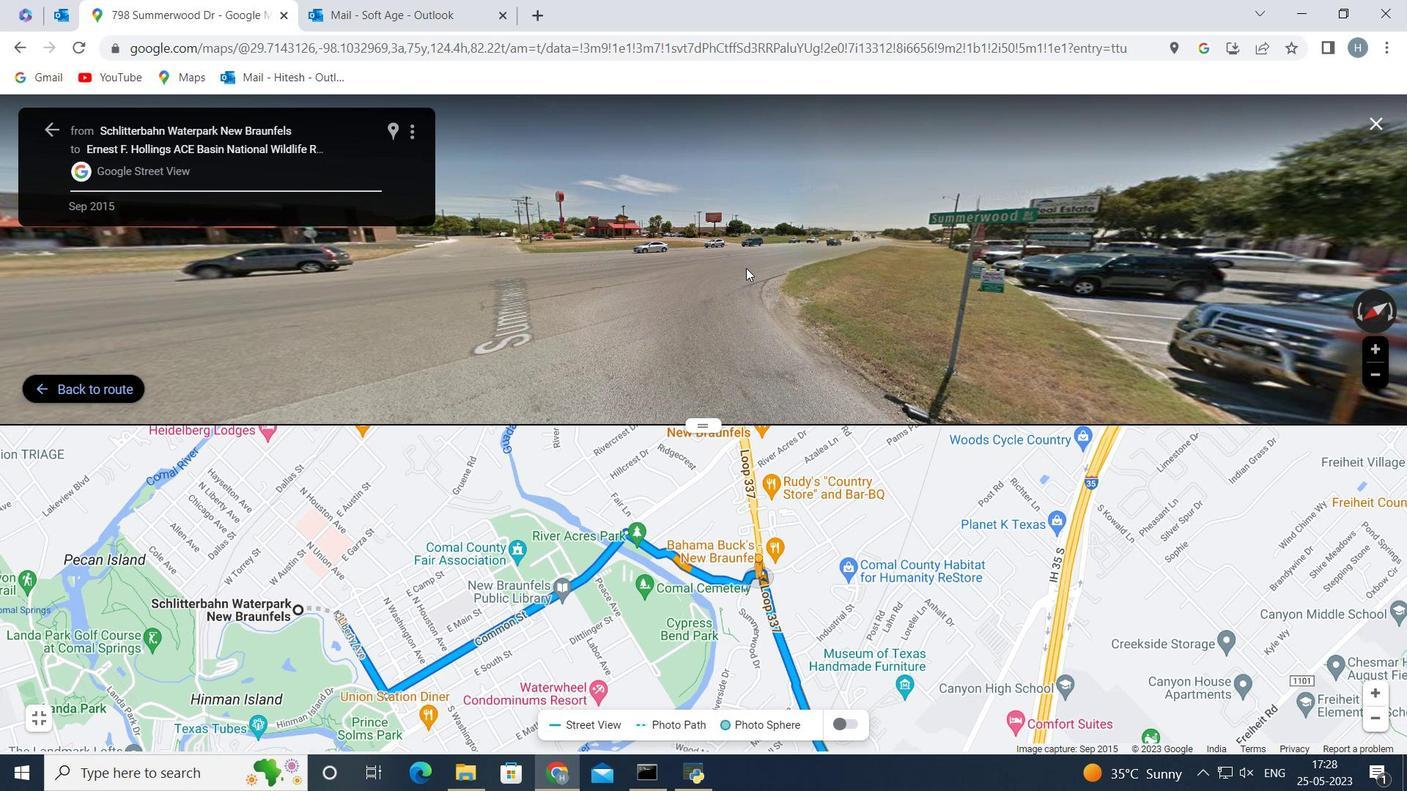 
Action: Mouse moved to (642, 311)
Screenshot: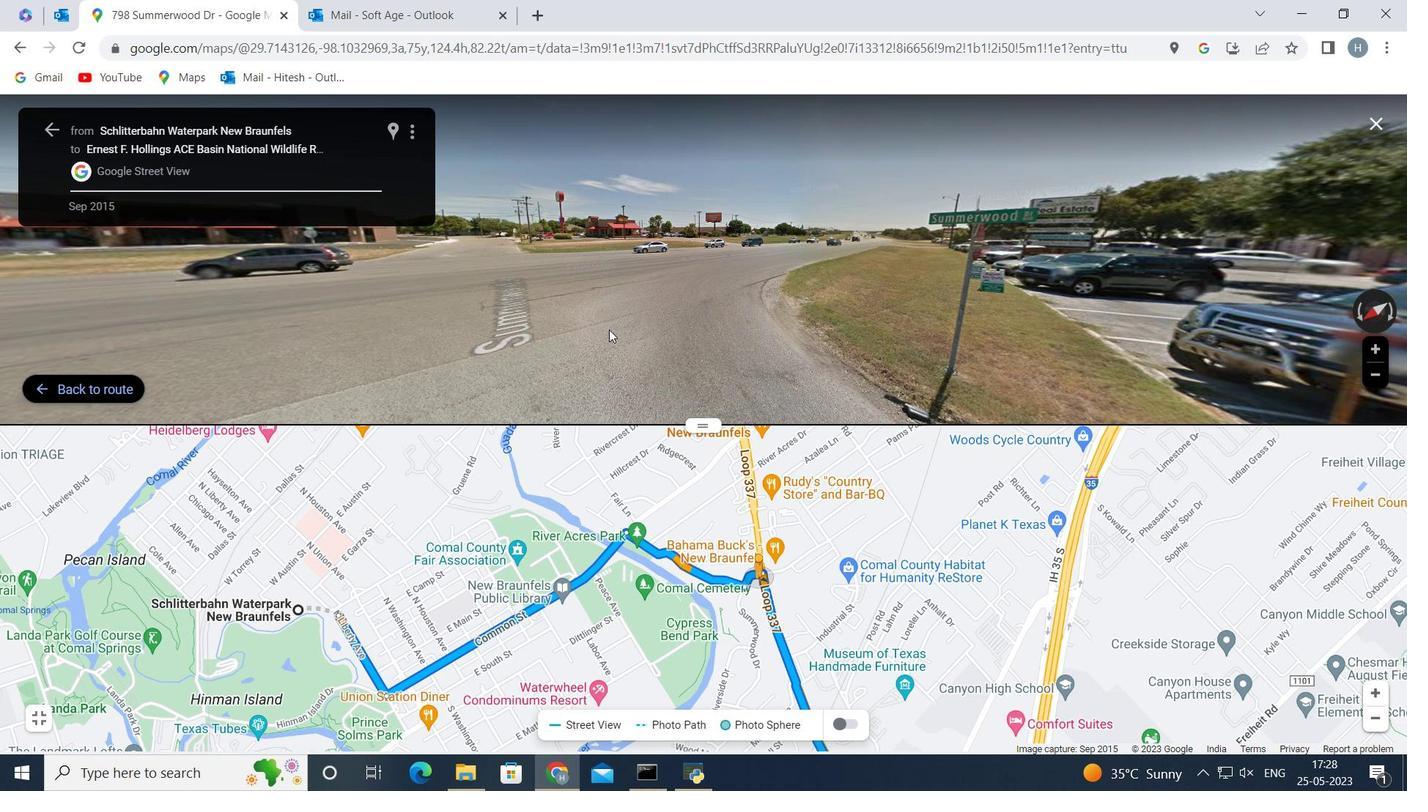 
Action: Mouse pressed left at (642, 311)
Screenshot: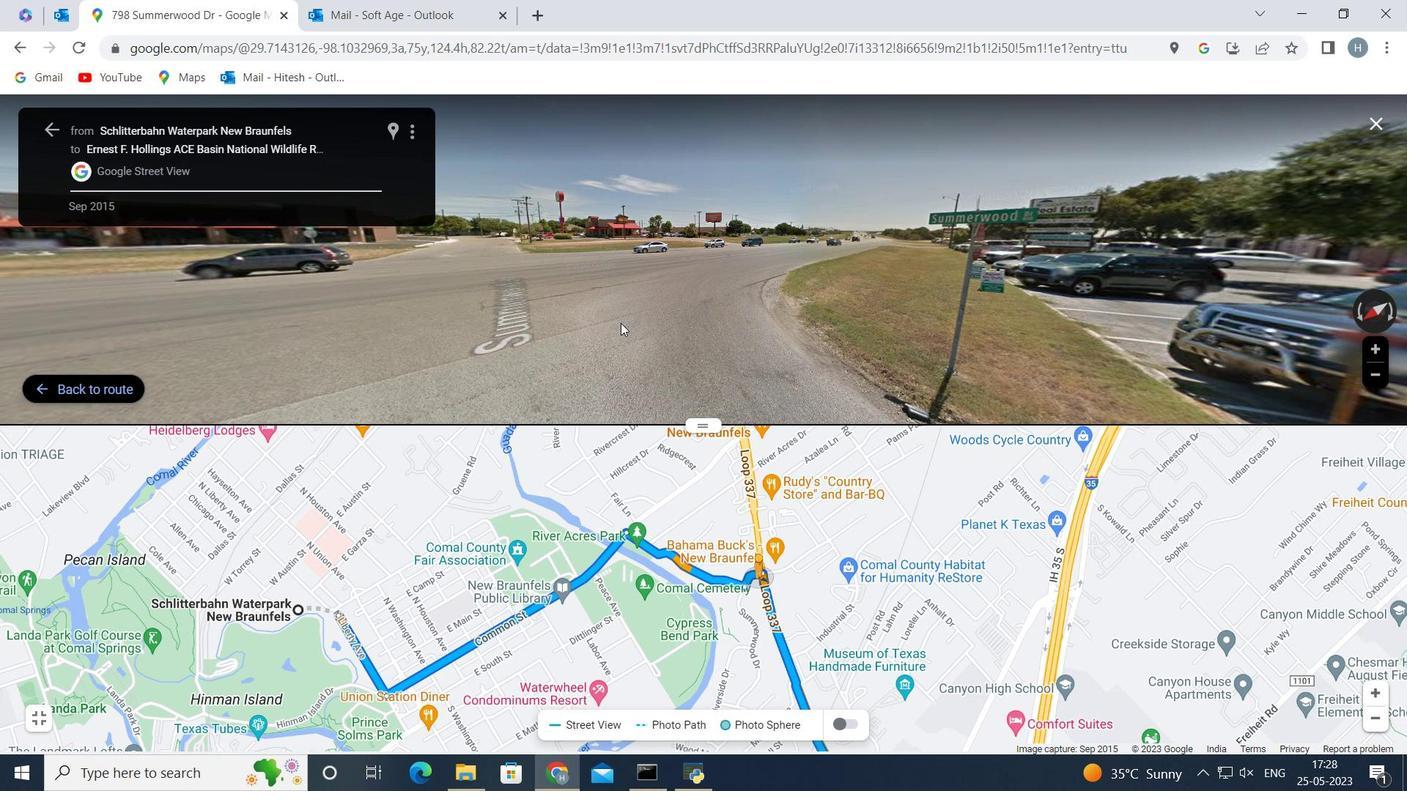 
Action: Mouse moved to (48, 128)
Screenshot: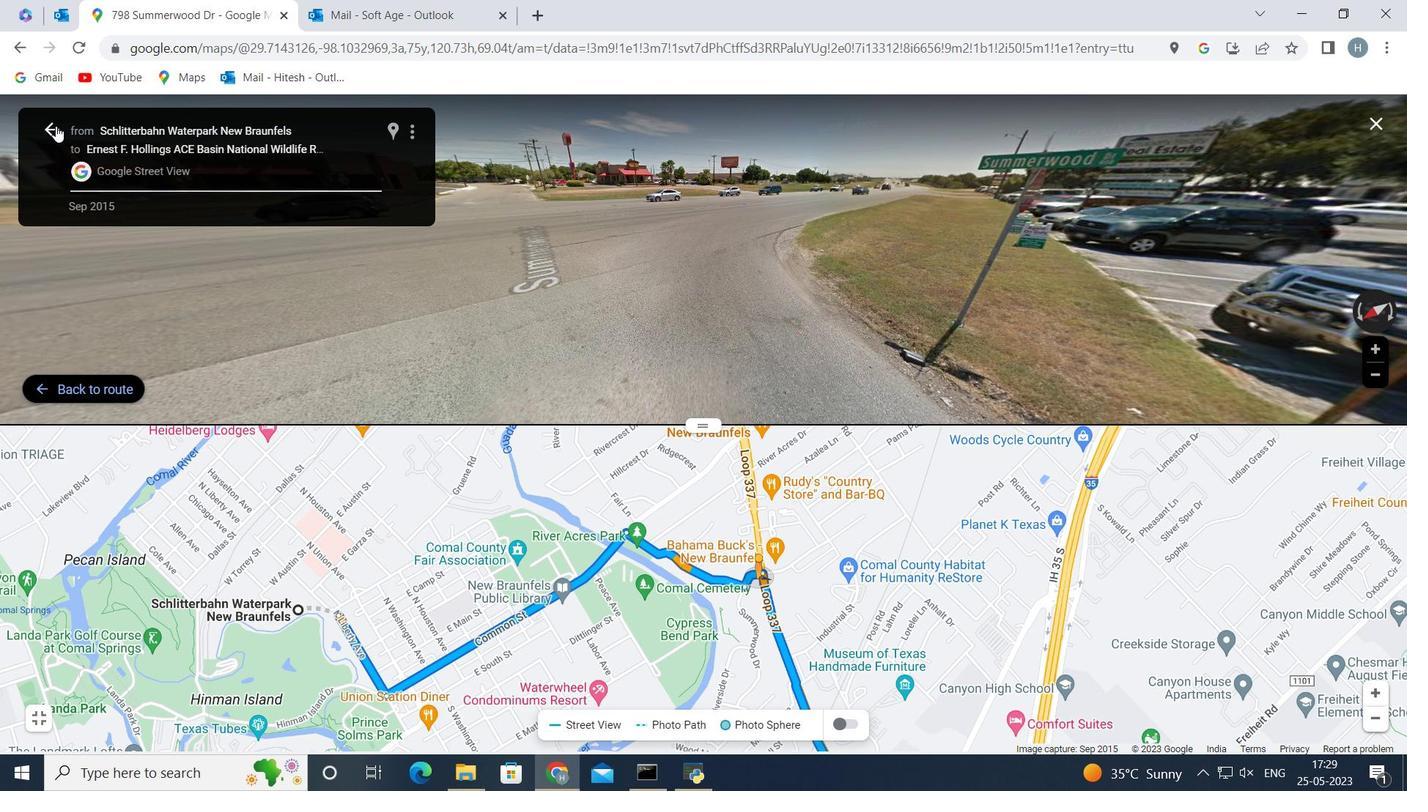 
Action: Mouse pressed left at (48, 128)
Screenshot: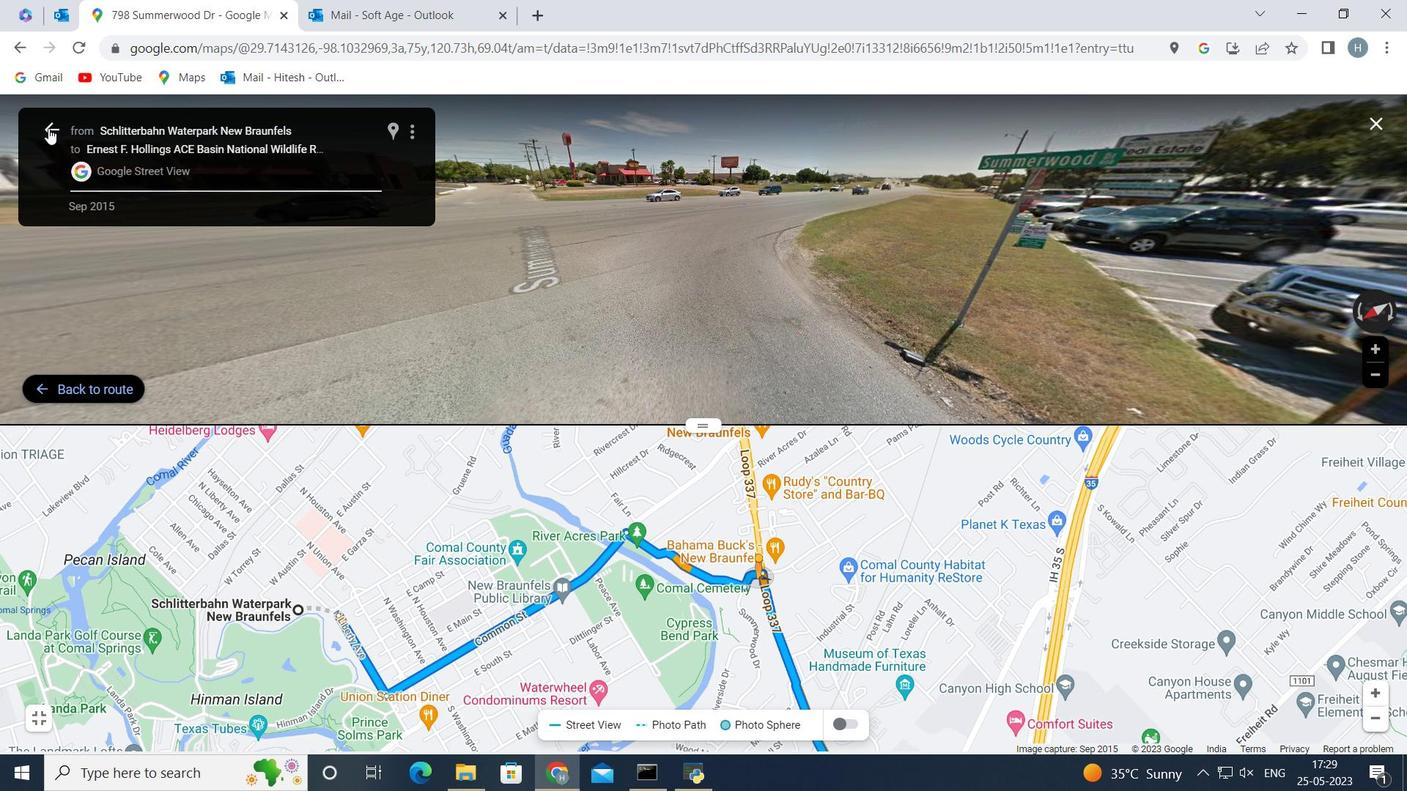 
Action: Mouse moved to (393, 538)
Screenshot: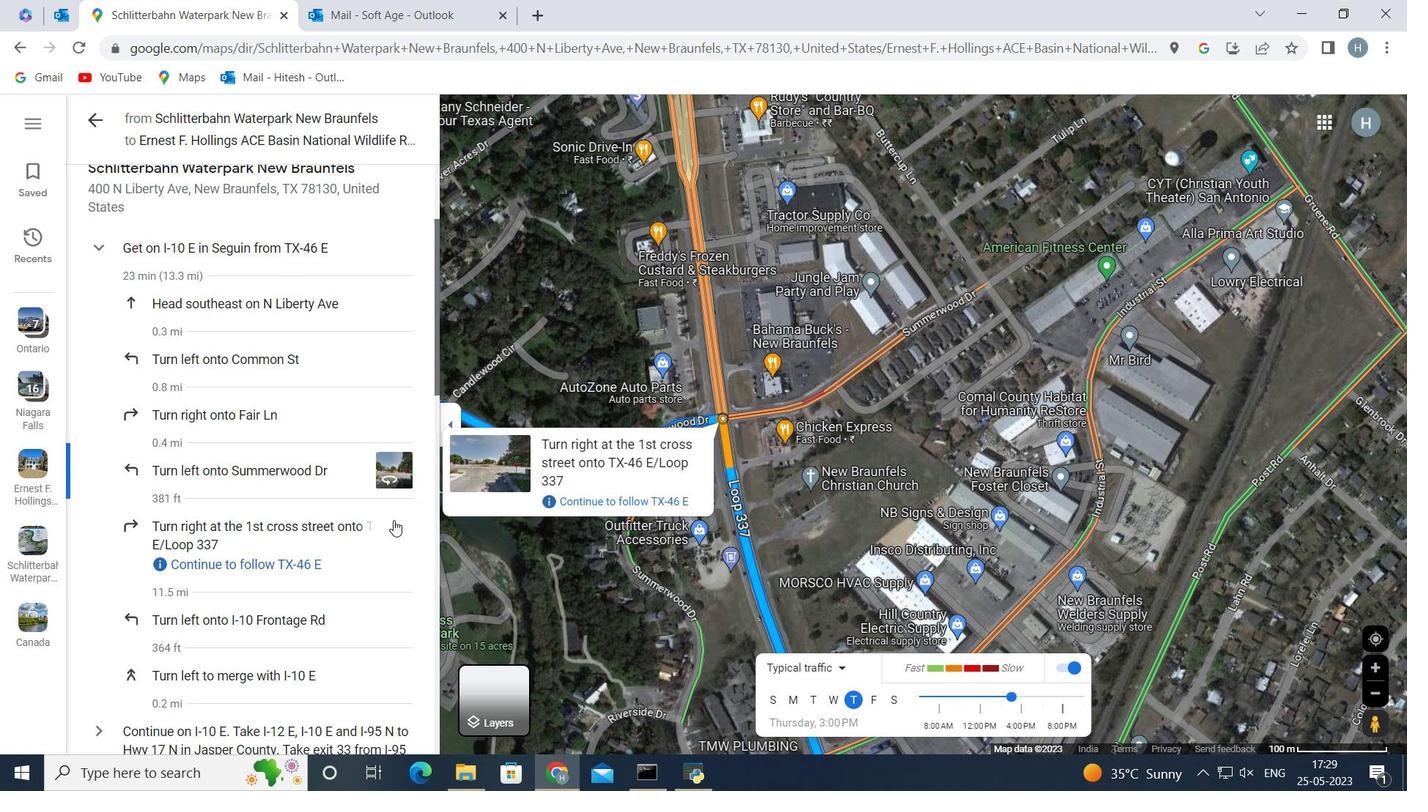 
Action: Mouse pressed left at (393, 538)
Screenshot: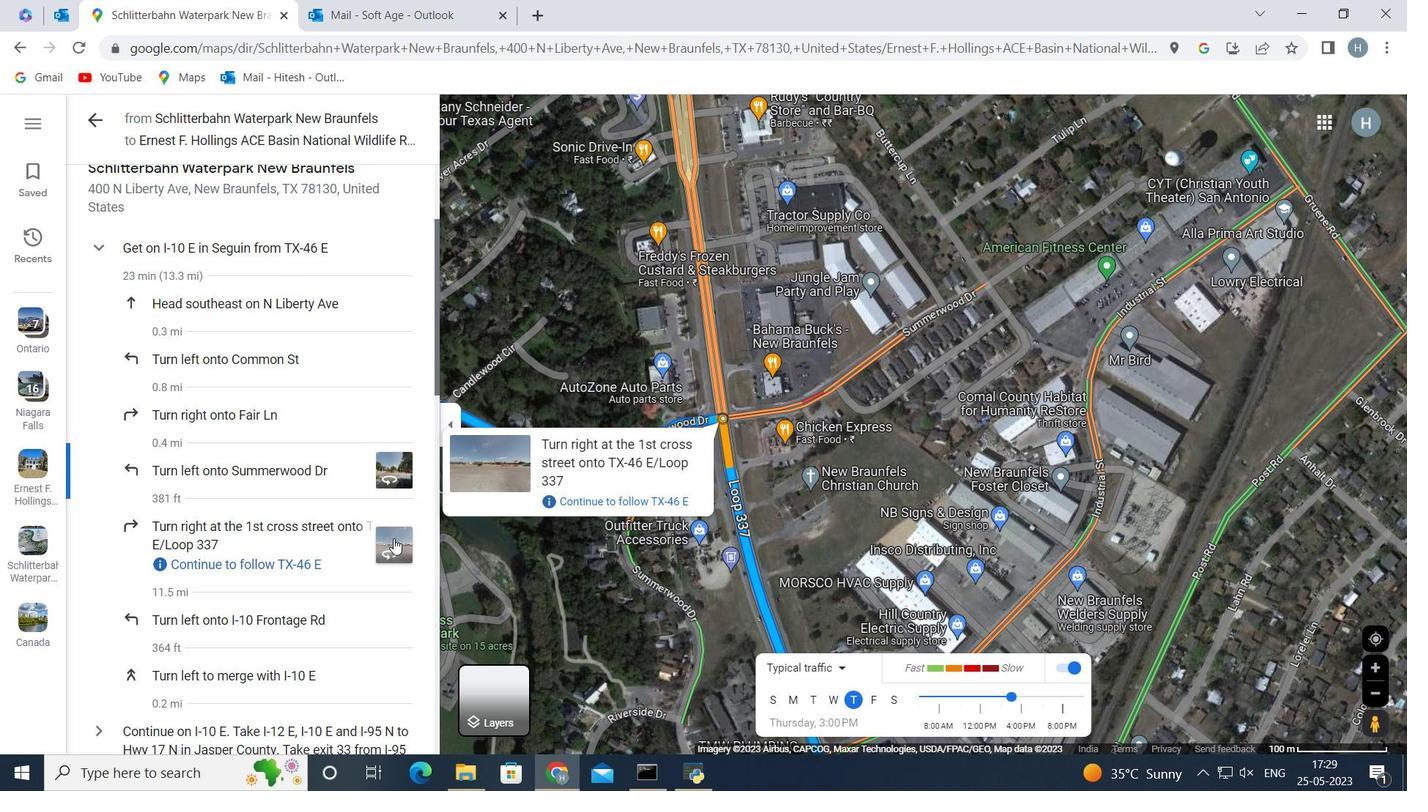 
Action: Mouse moved to (914, 321)
Screenshot: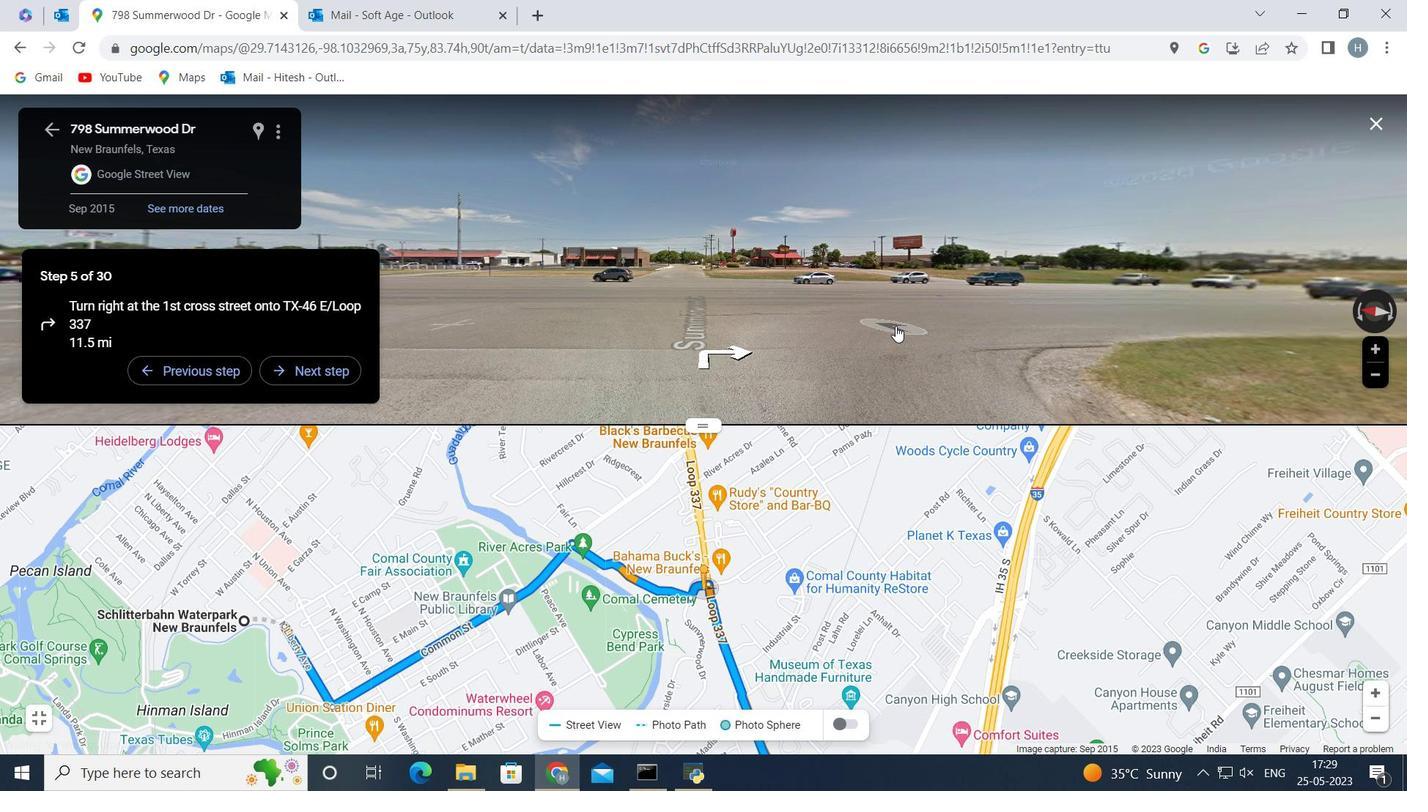 
Action: Mouse pressed left at (914, 321)
Screenshot: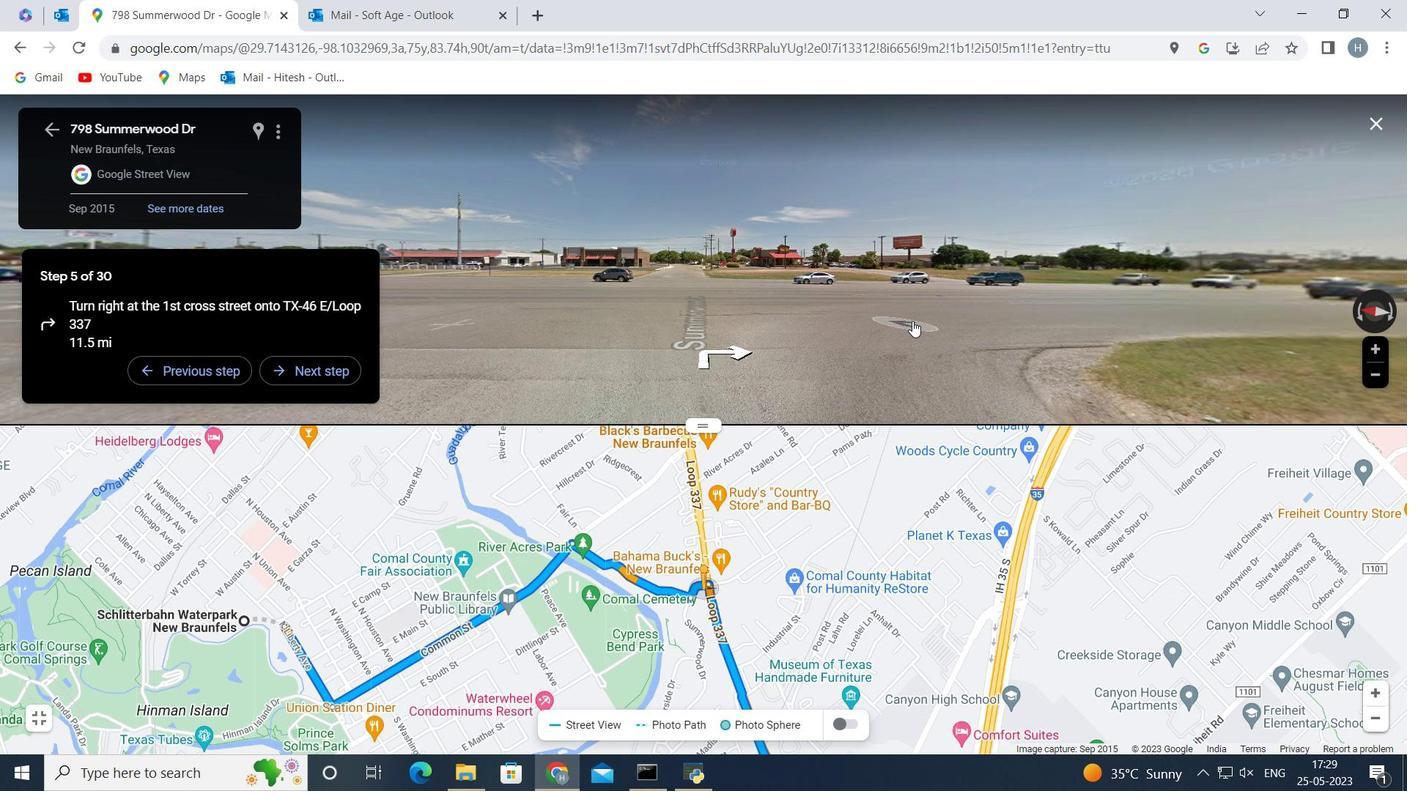 
Action: Mouse moved to (1071, 340)
Screenshot: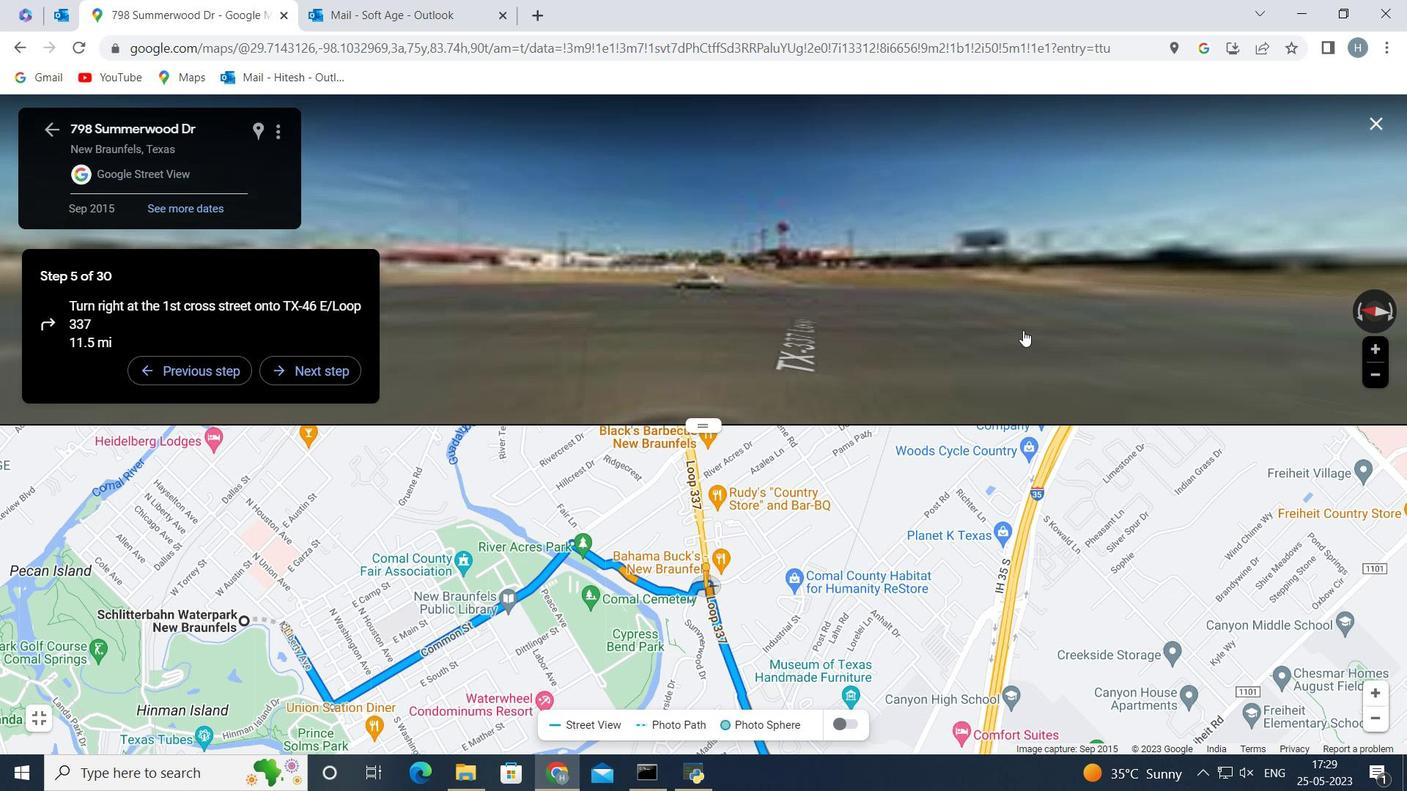 
Action: Mouse pressed left at (1071, 340)
Screenshot: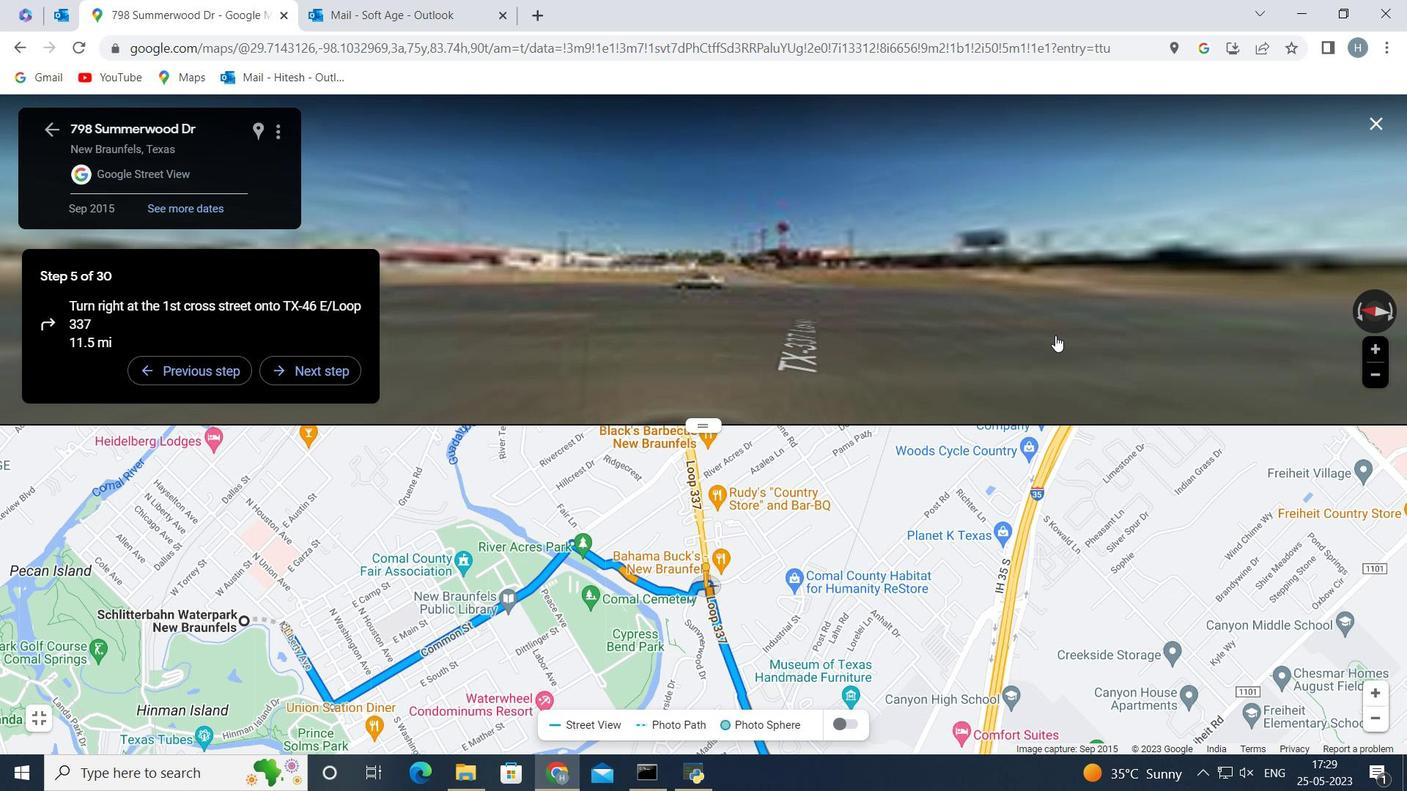 
Action: Mouse moved to (739, 222)
Screenshot: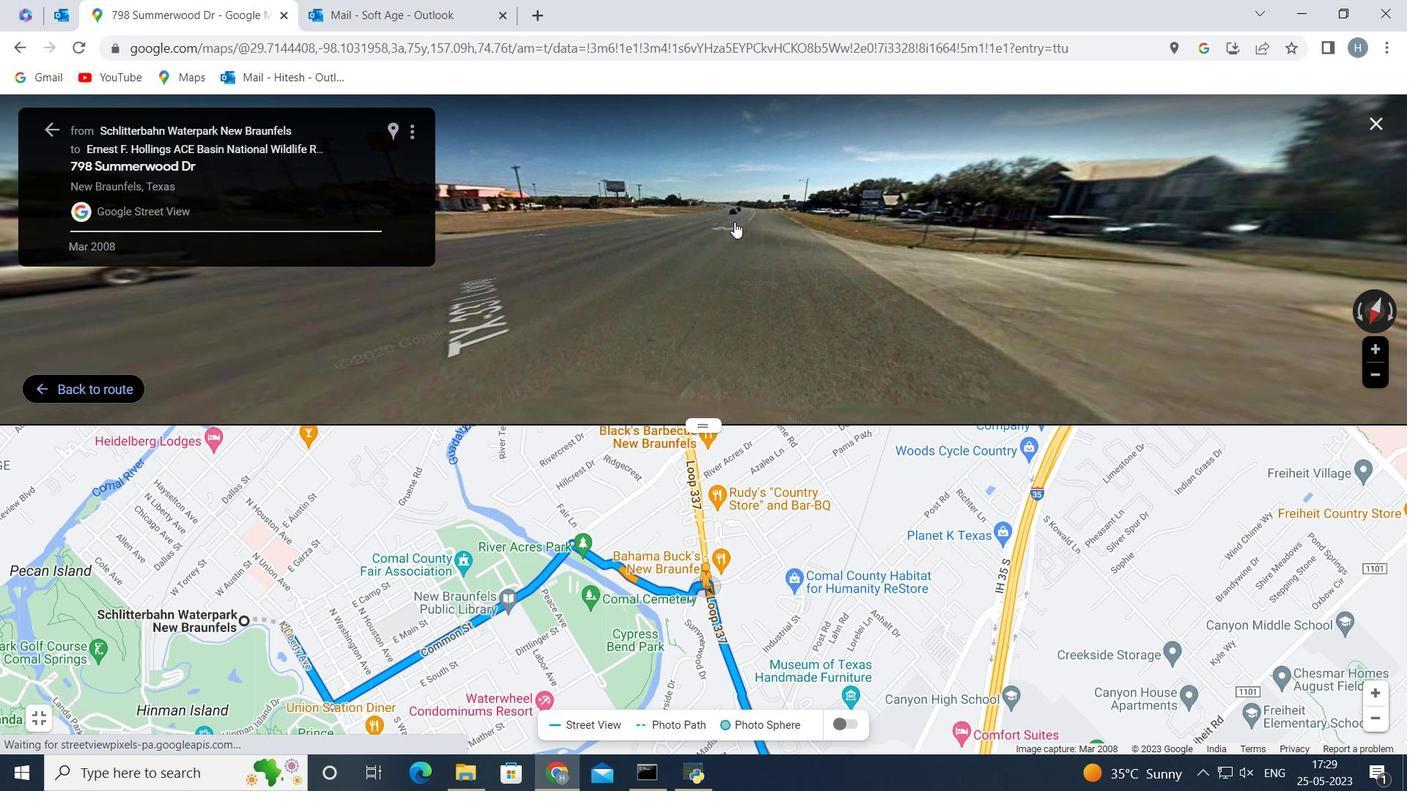 
Action: Mouse pressed left at (739, 222)
Screenshot: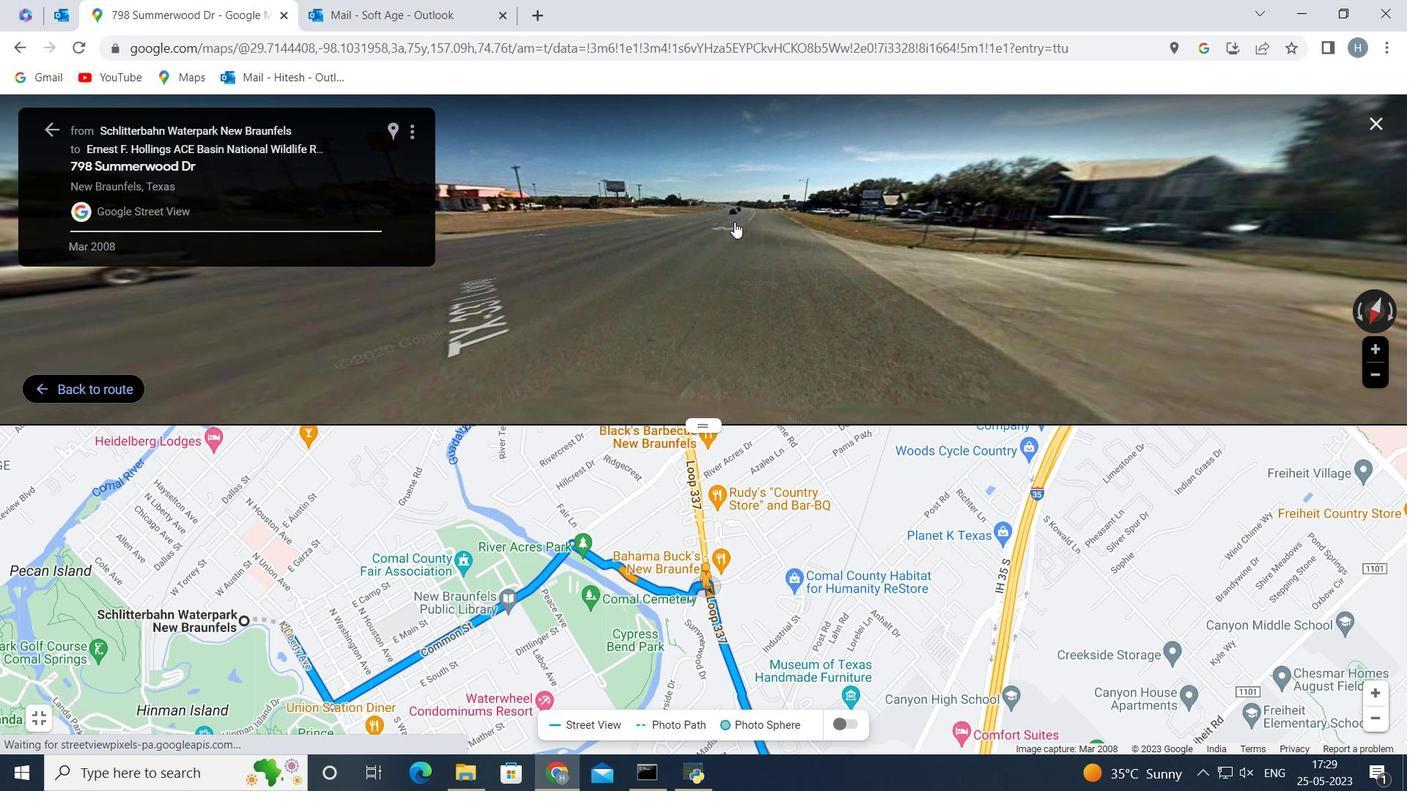 
Action: Mouse moved to (804, 234)
Screenshot: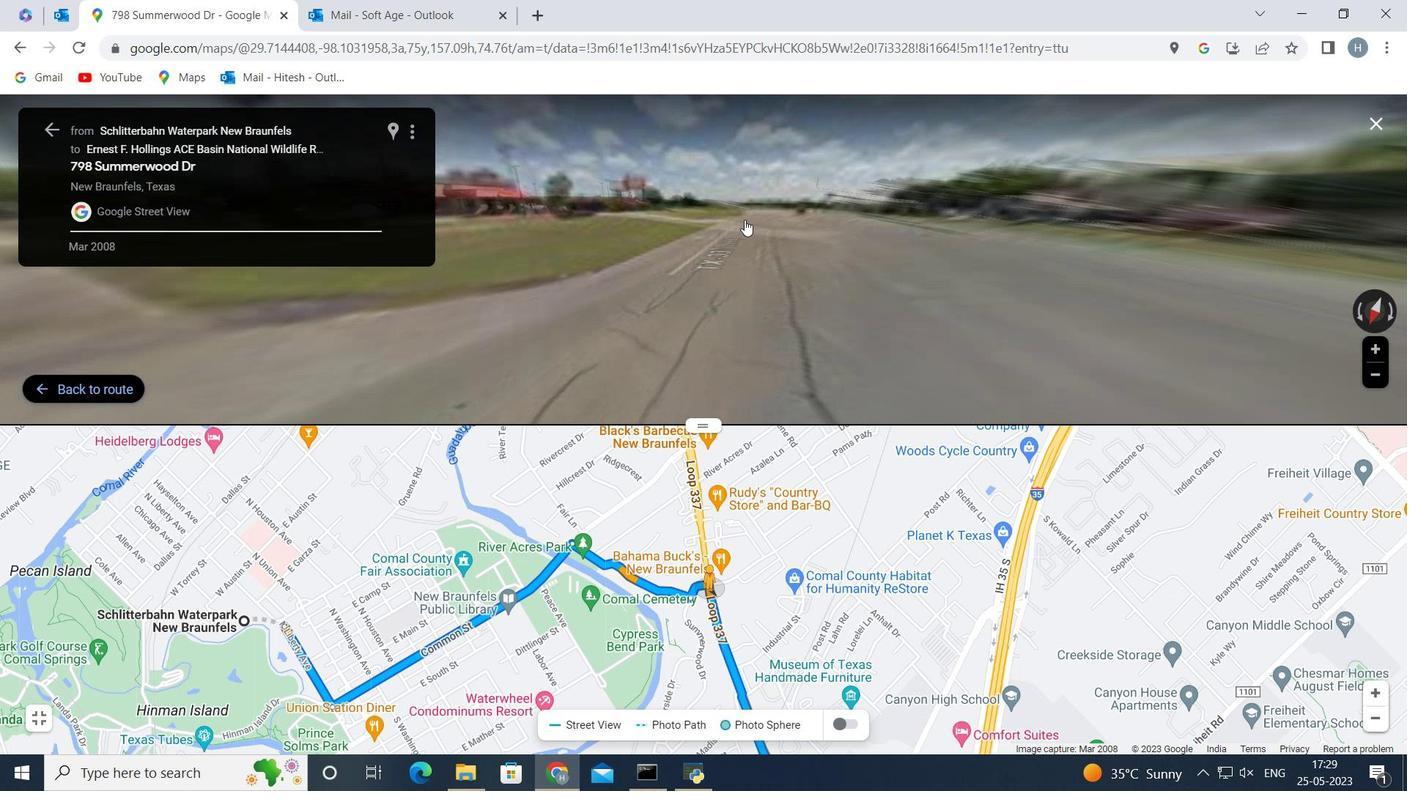 
Action: Mouse pressed left at (804, 234)
Screenshot: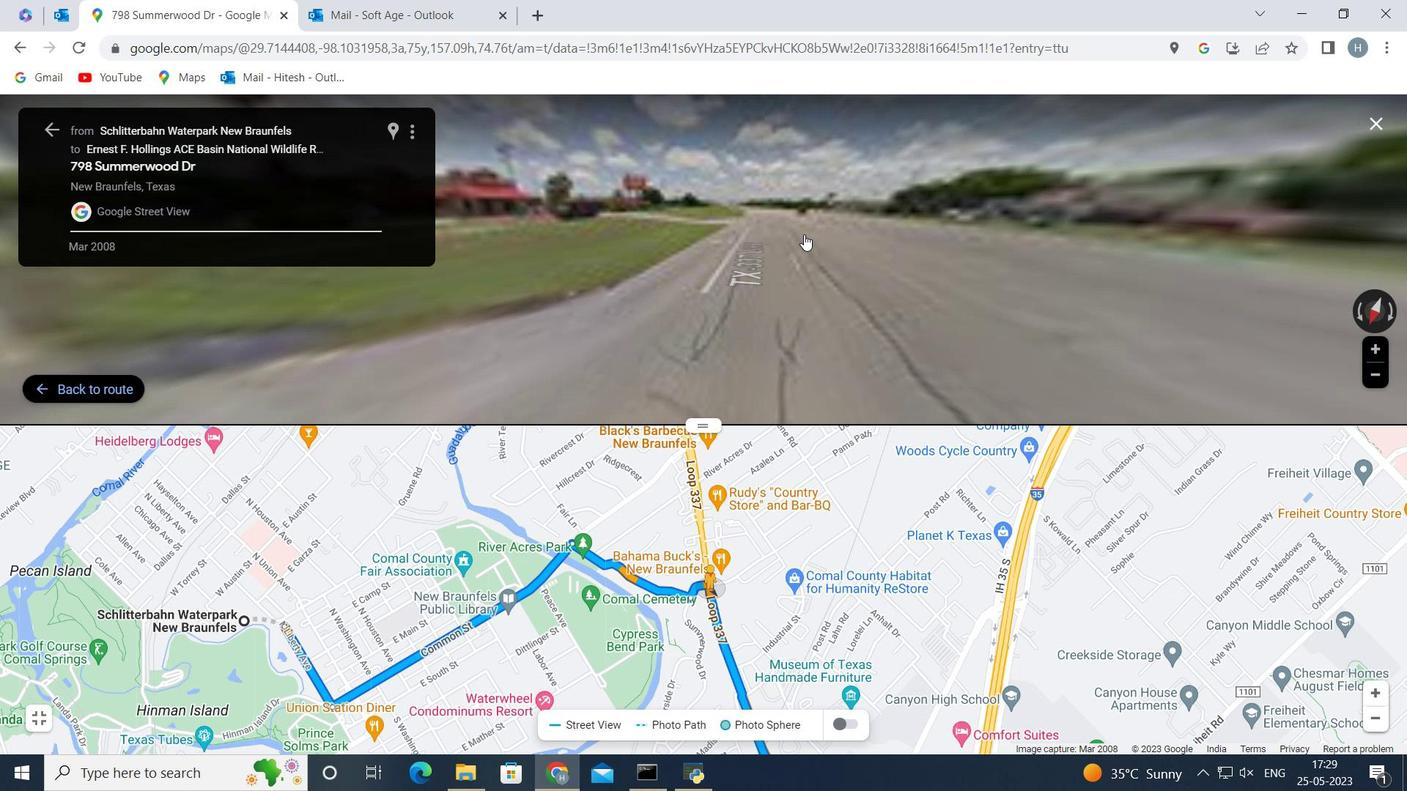 
Action: Mouse moved to (770, 236)
Screenshot: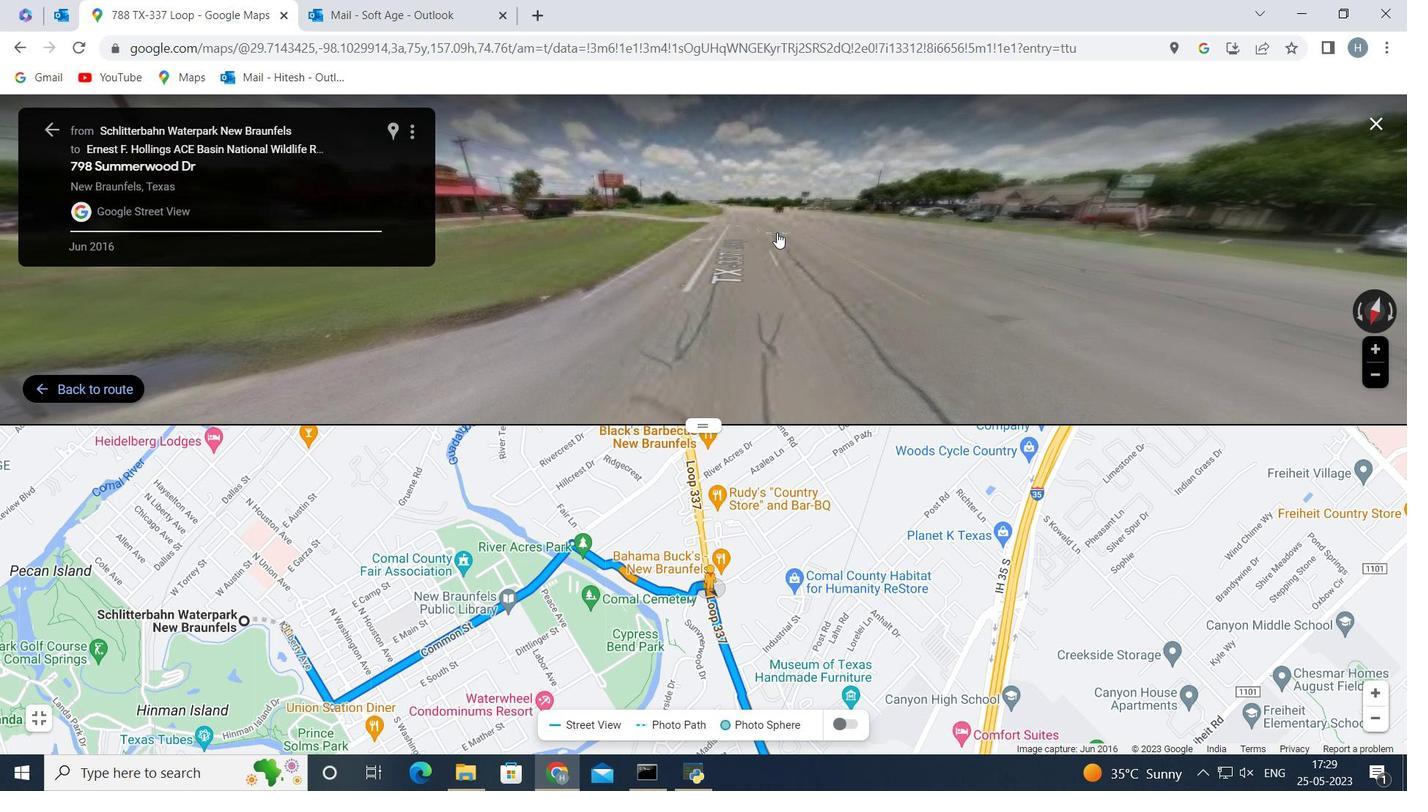 
Action: Mouse pressed left at (770, 236)
Screenshot: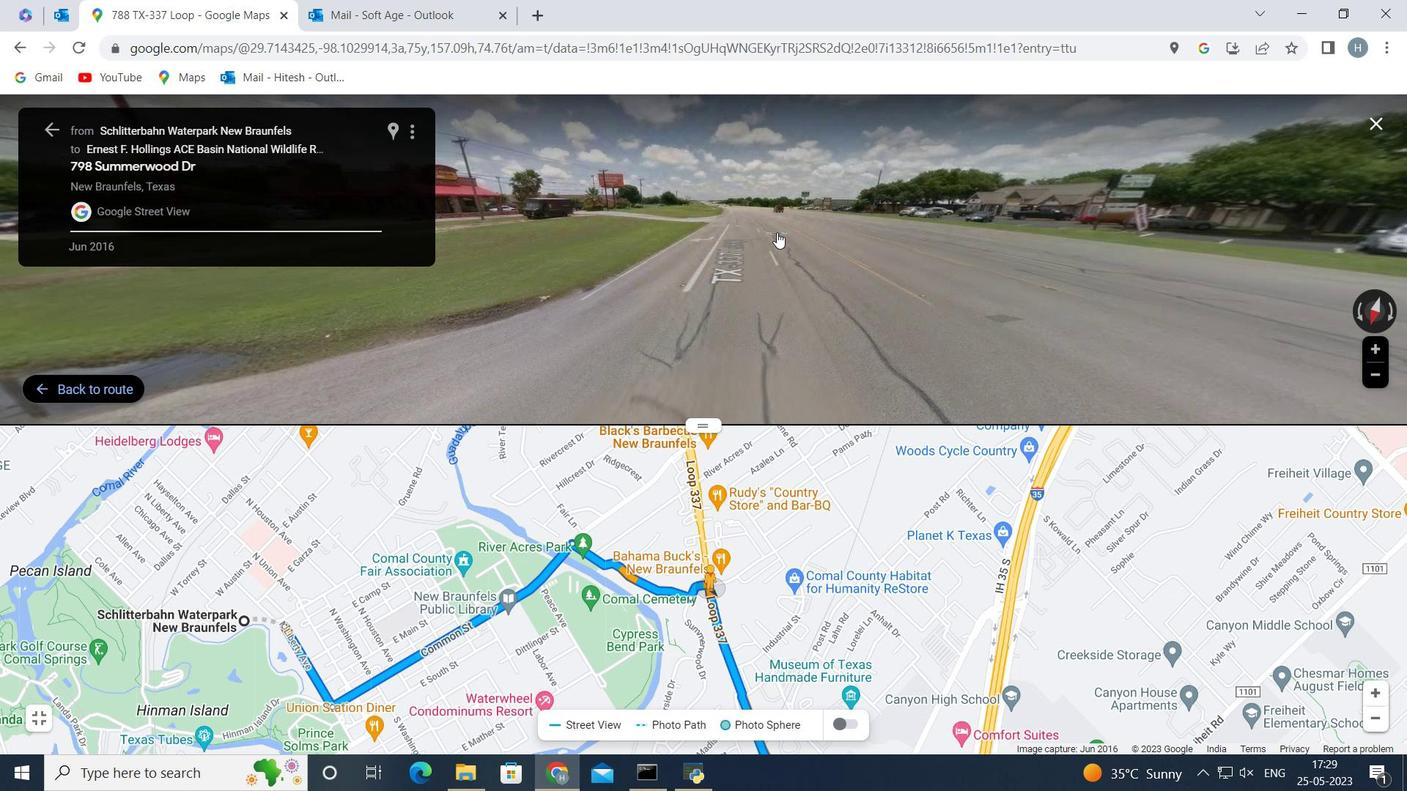 
Action: Mouse pressed left at (770, 236)
Screenshot: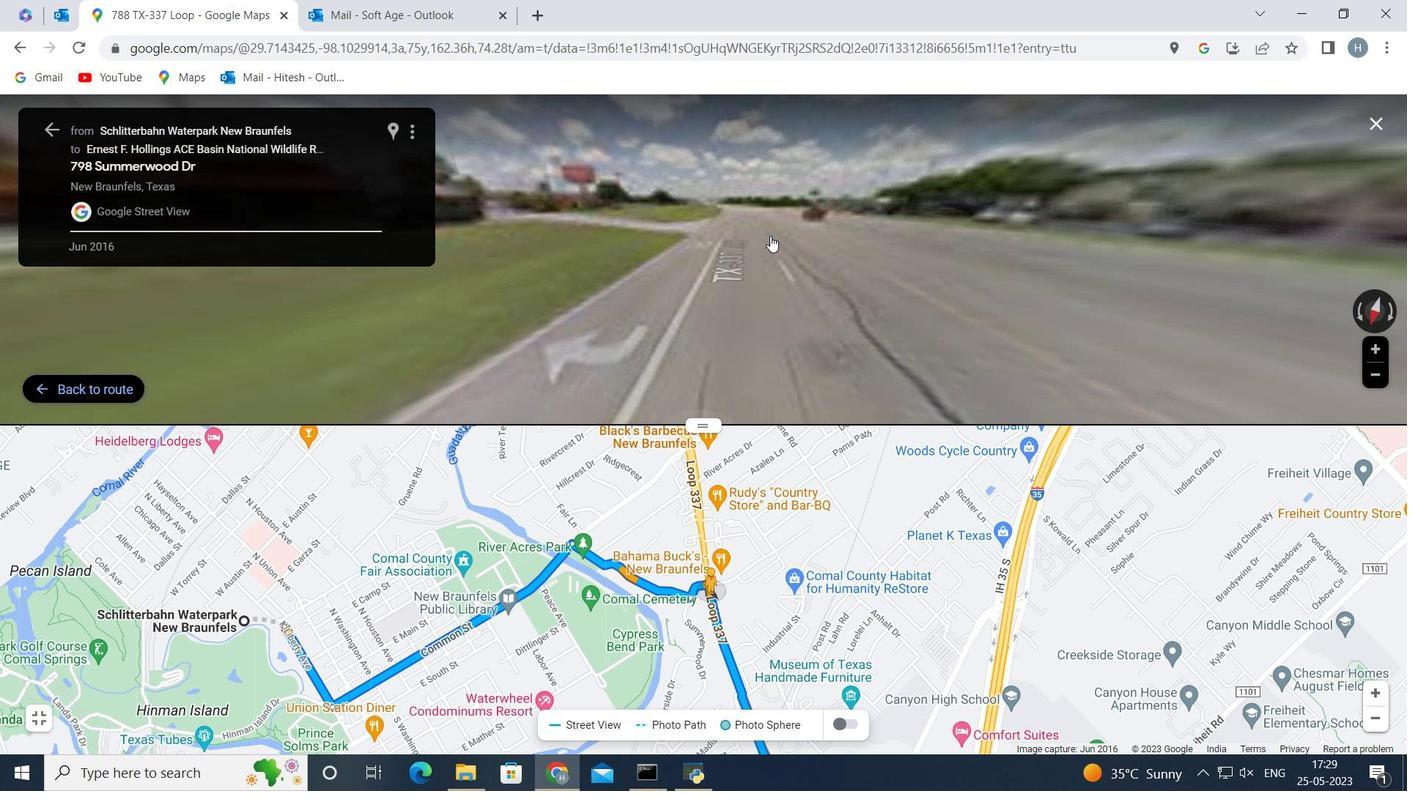 
Action: Mouse pressed left at (770, 236)
Screenshot: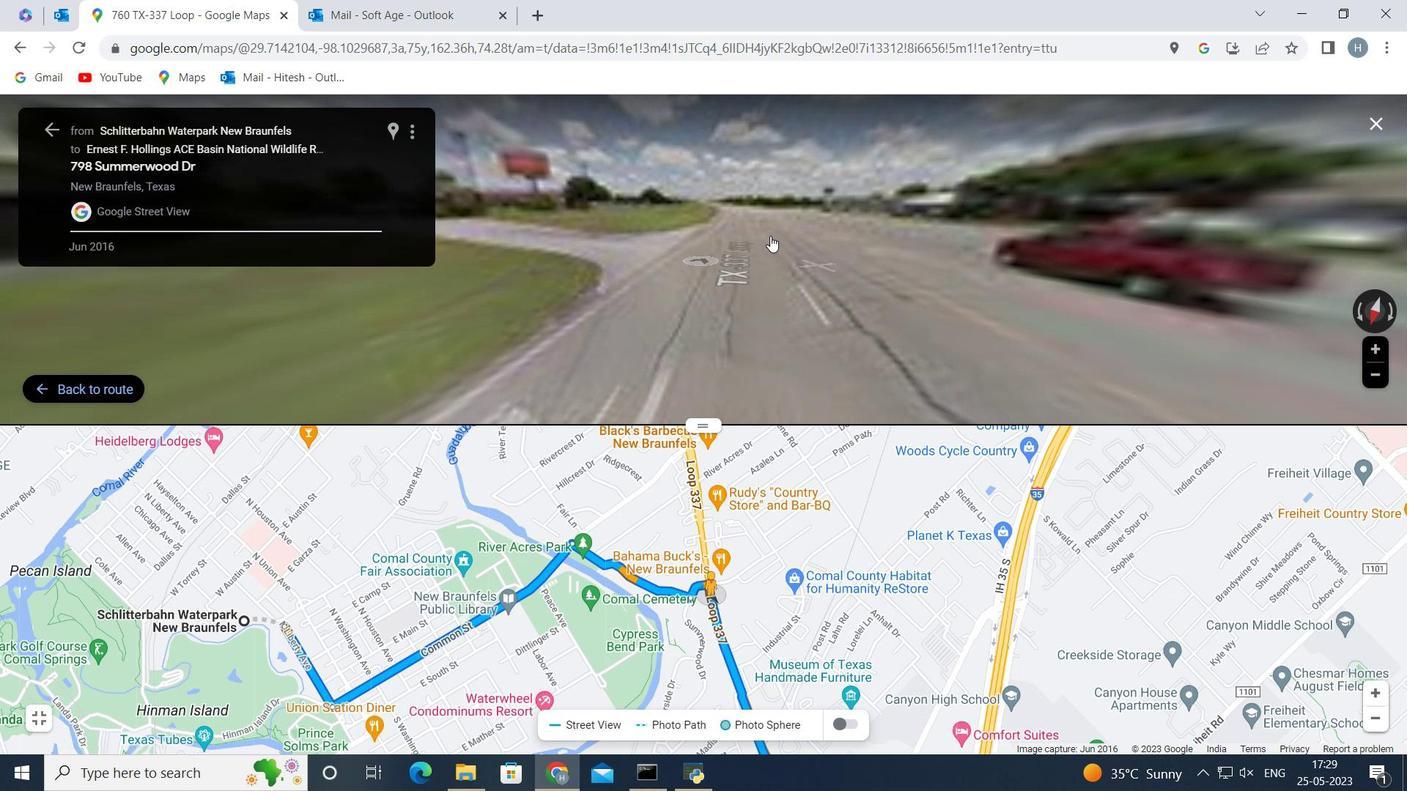 
Action: Mouse moved to (781, 218)
Screenshot: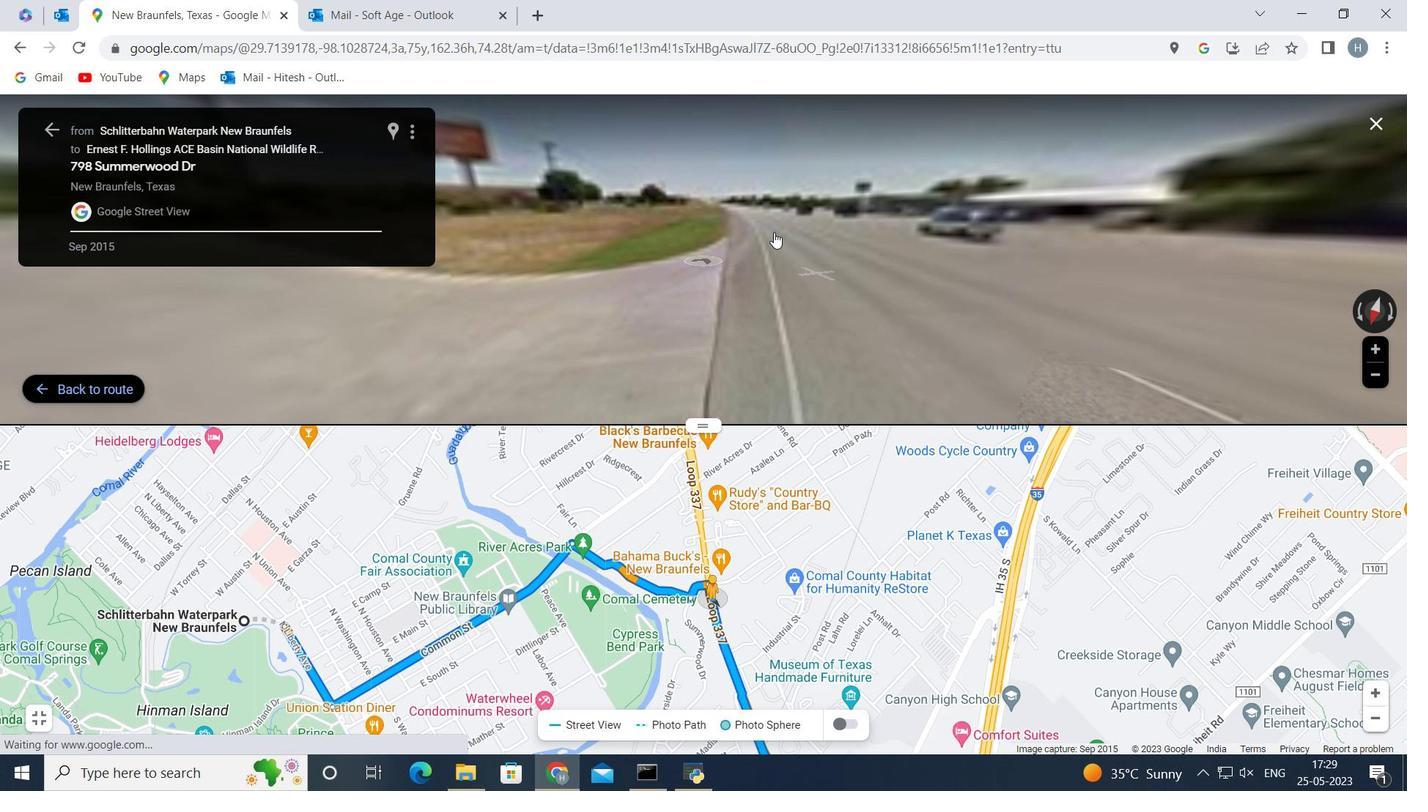 
Action: Mouse pressed left at (781, 218)
Screenshot: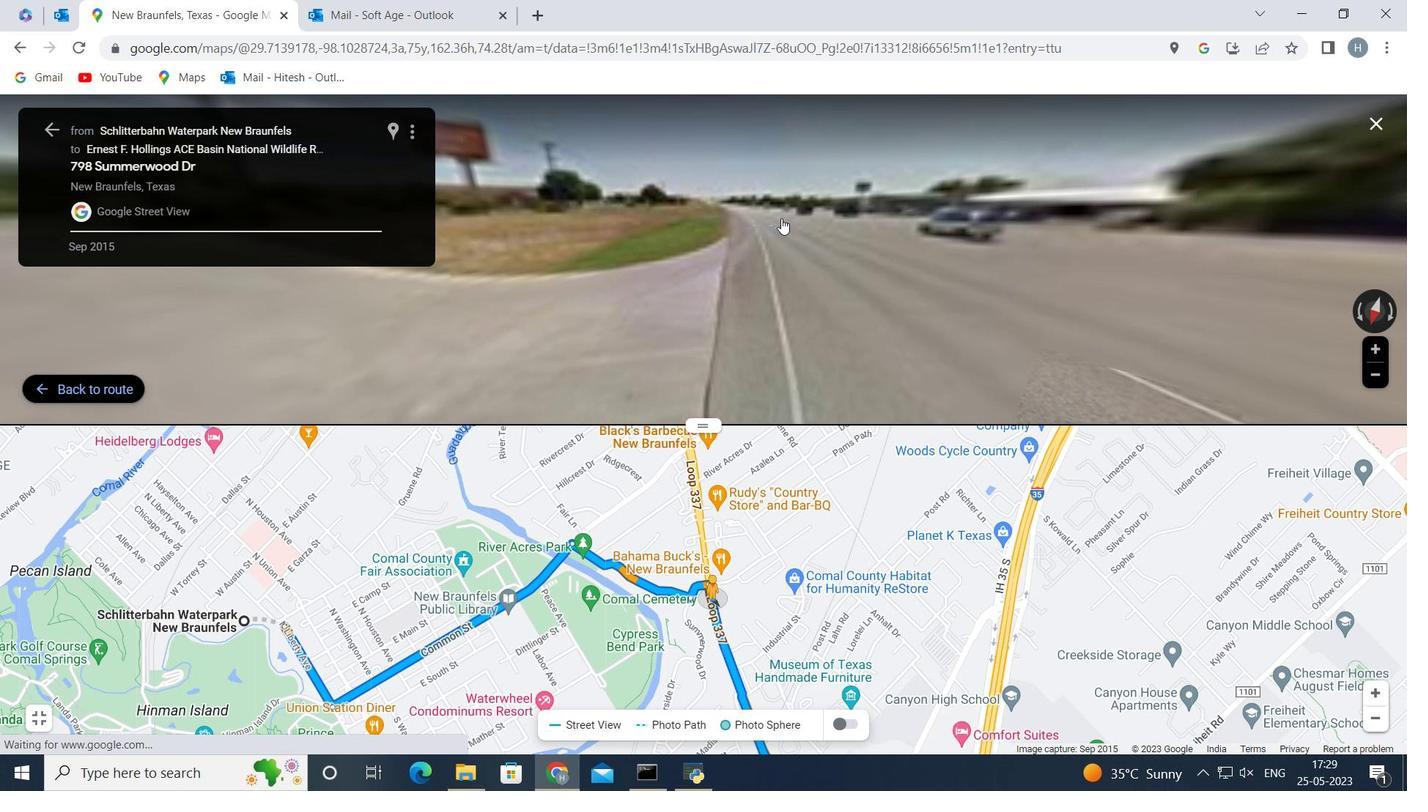 
Action: Mouse moved to (759, 251)
Screenshot: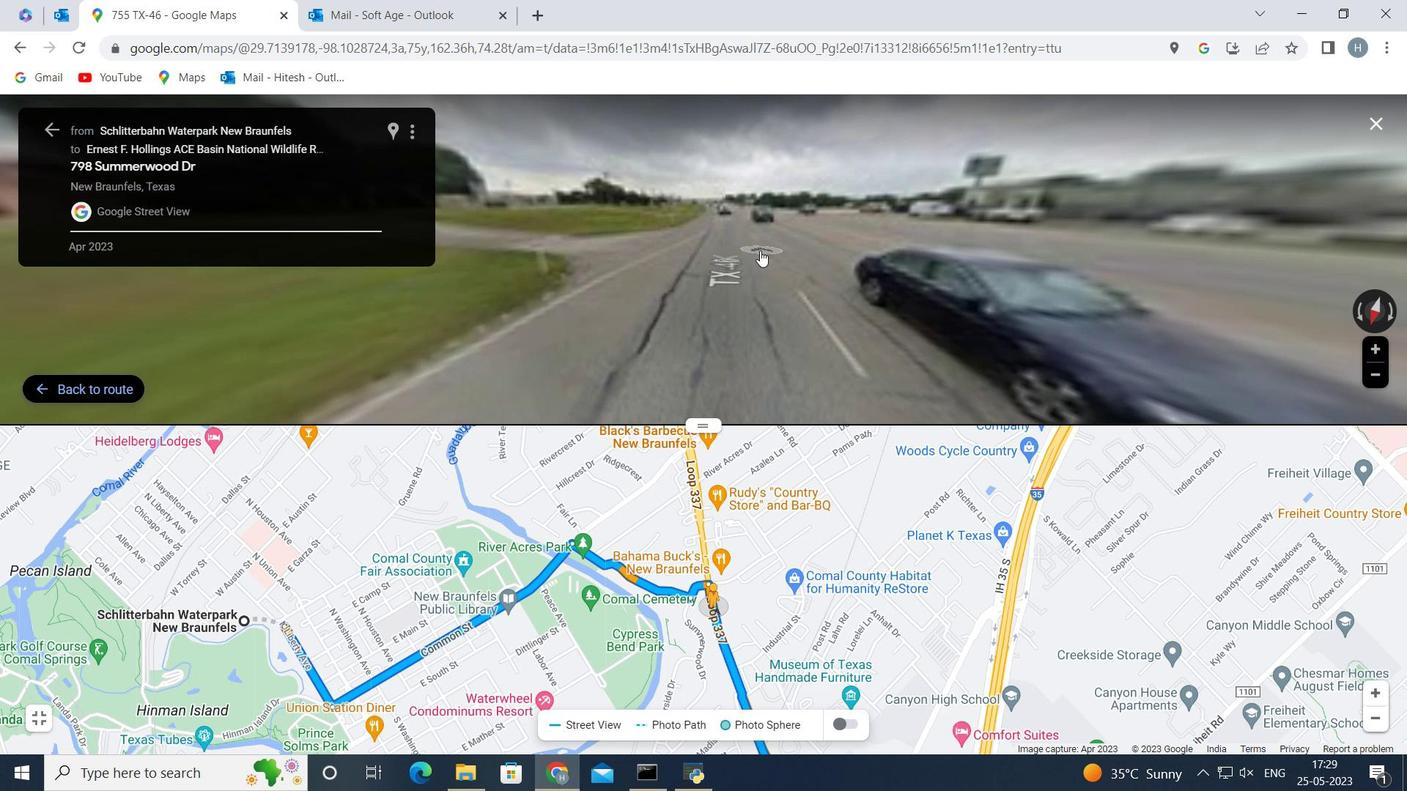 
Action: Mouse pressed left at (759, 251)
Screenshot: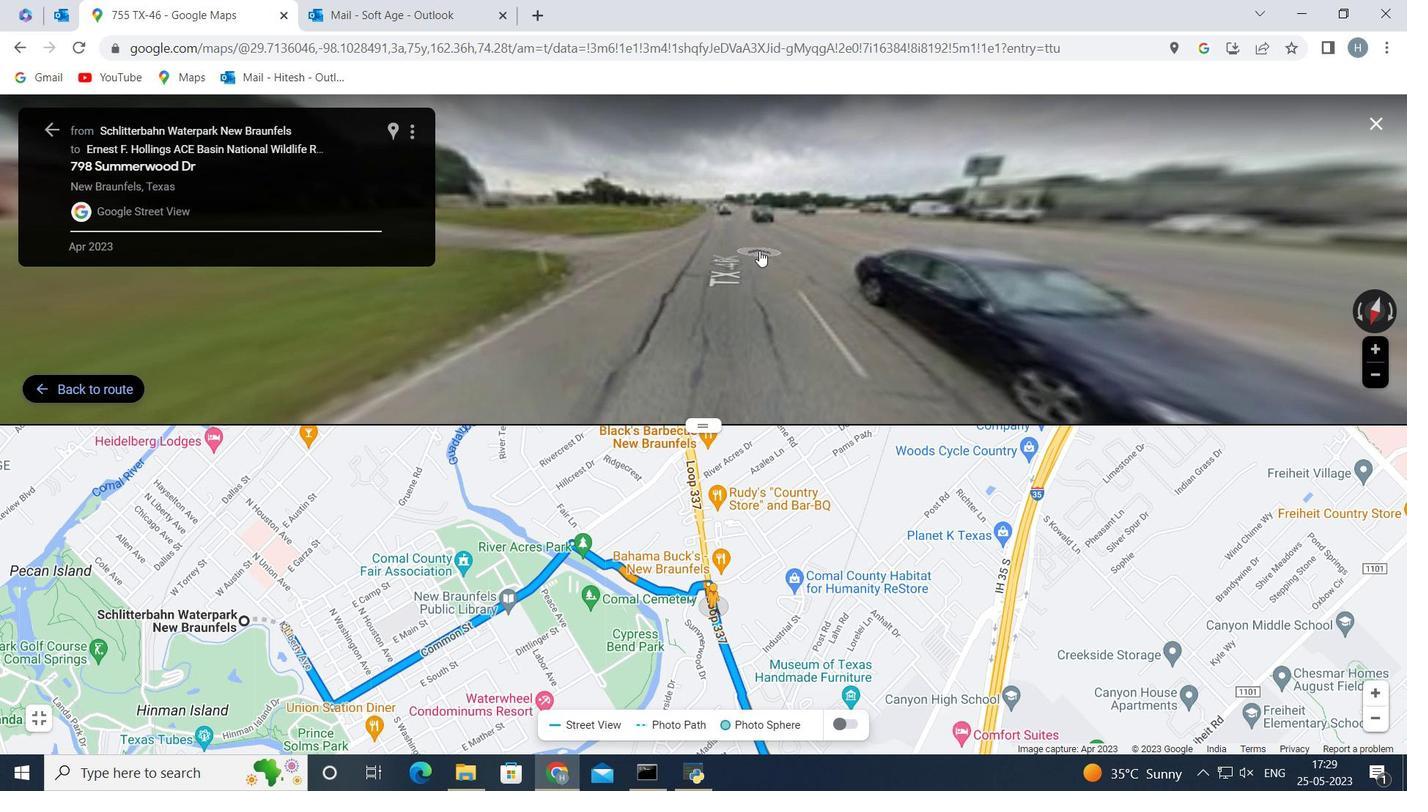 
Action: Mouse moved to (750, 221)
Screenshot: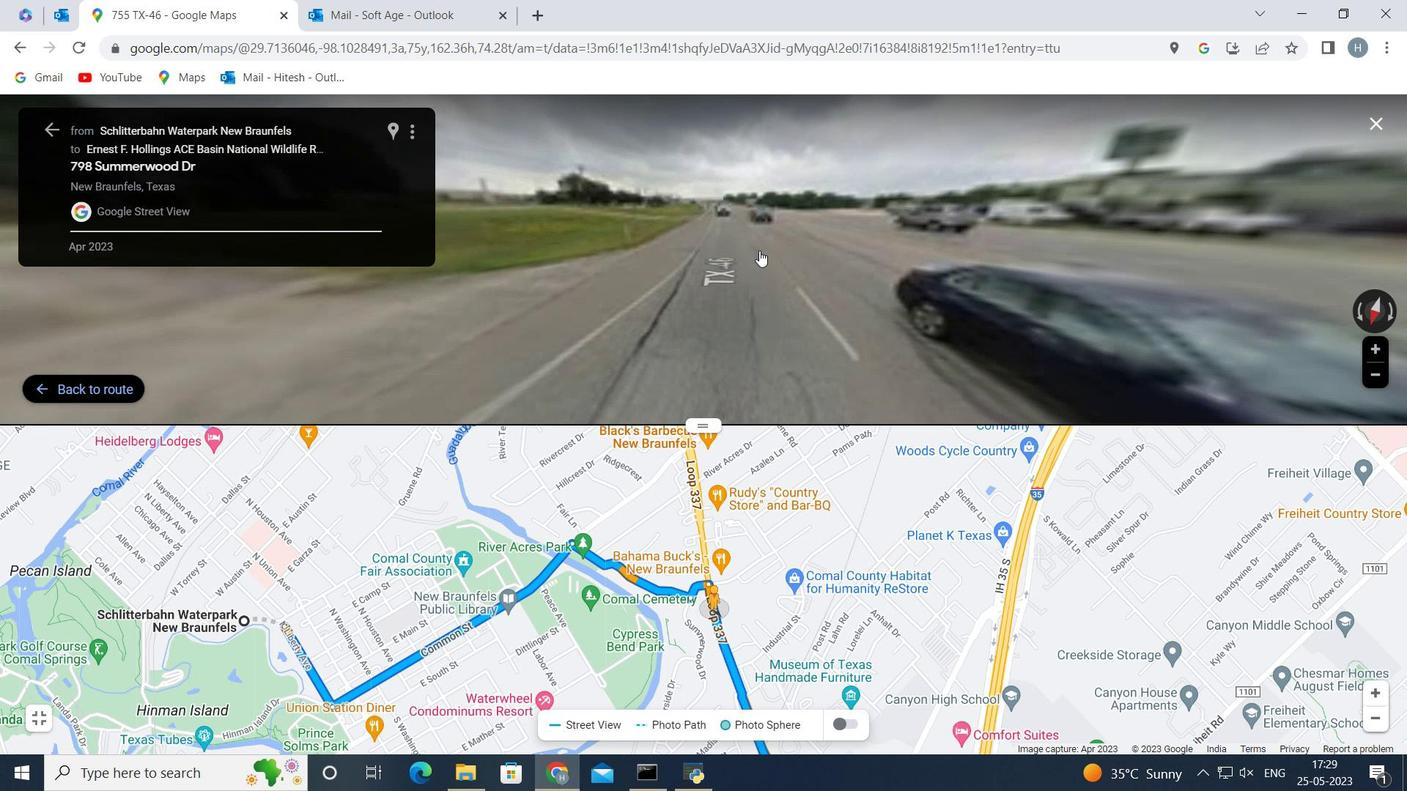 
Action: Mouse pressed left at (750, 221)
Screenshot: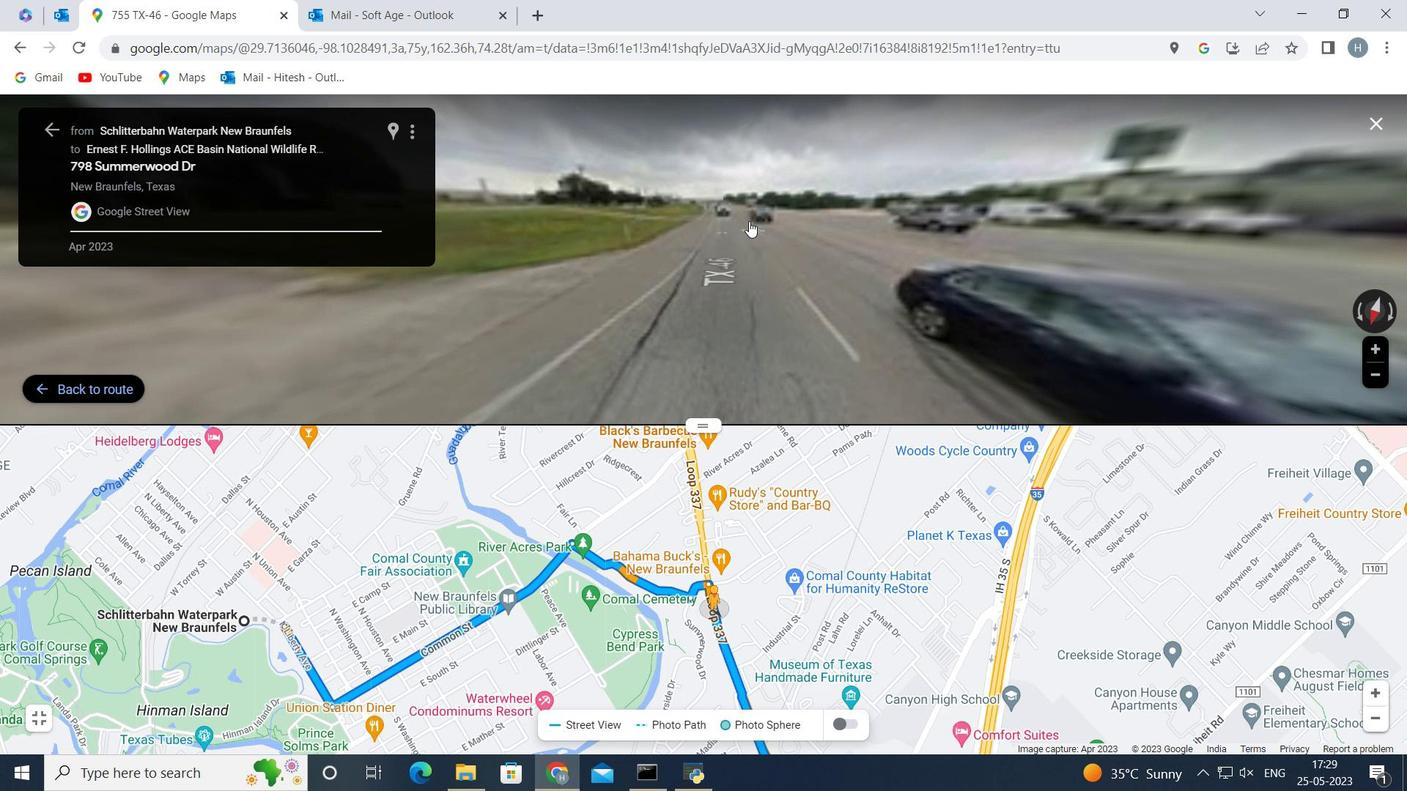 
Action: Mouse pressed left at (750, 221)
Screenshot: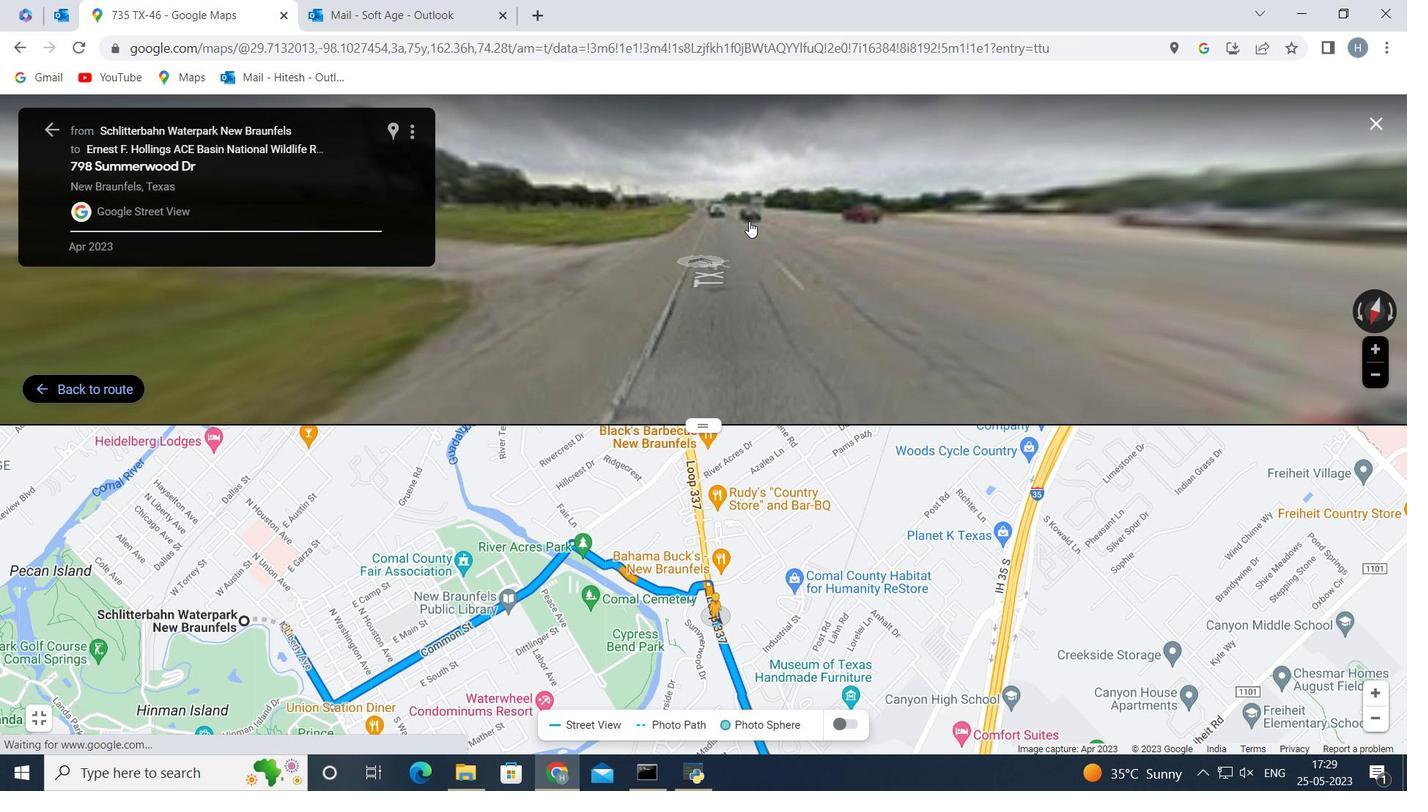 
Action: Mouse moved to (747, 250)
Screenshot: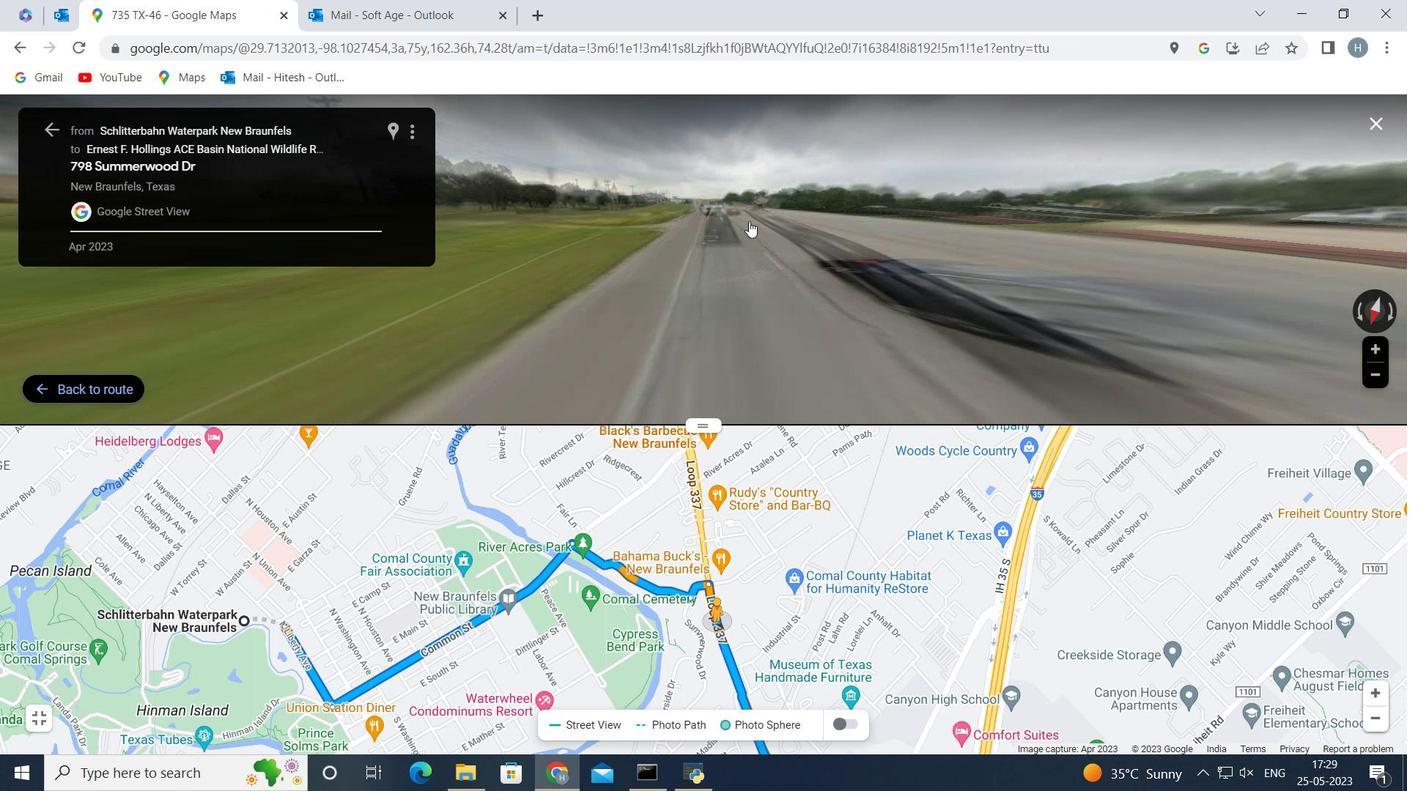 
Action: Mouse pressed left at (747, 250)
Screenshot: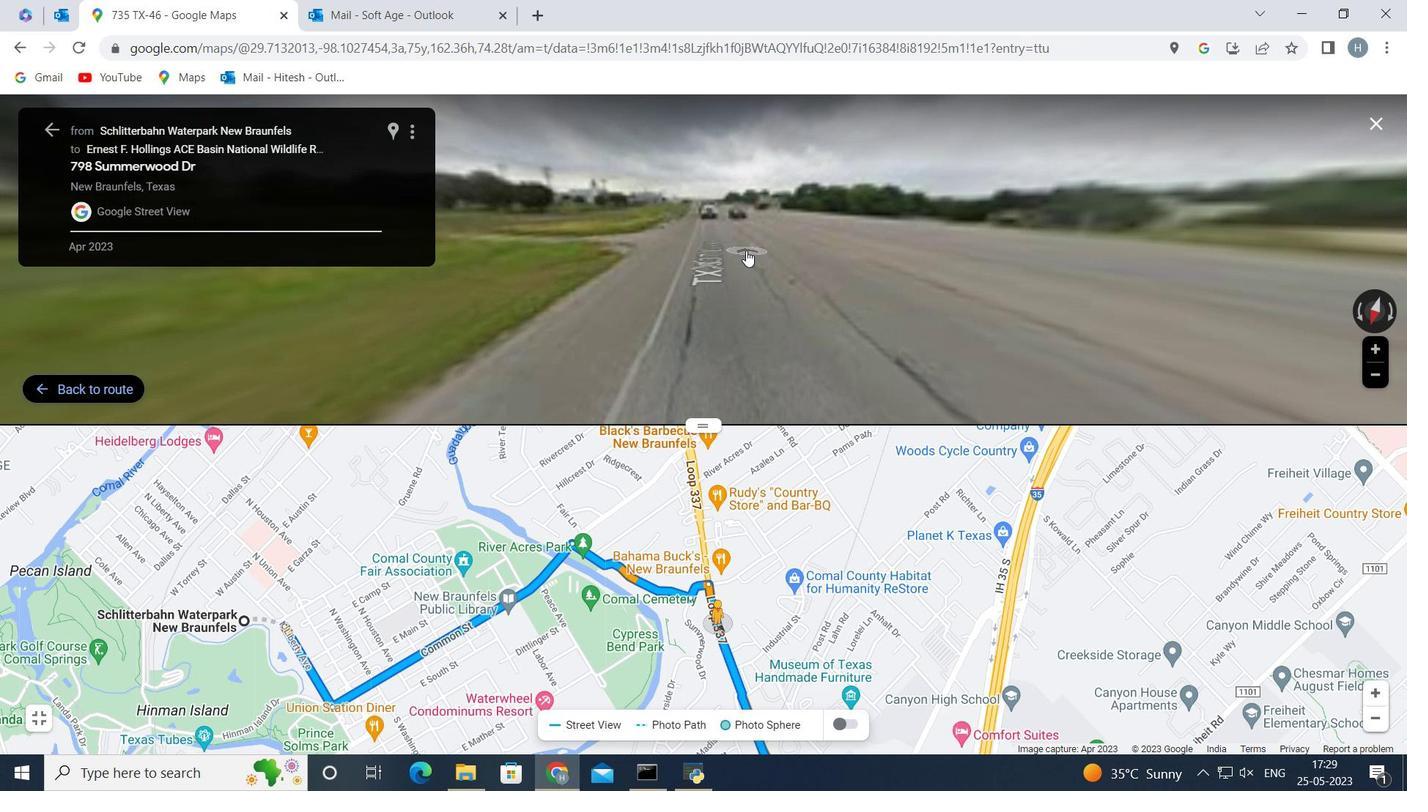 
Action: Mouse pressed left at (747, 250)
Screenshot: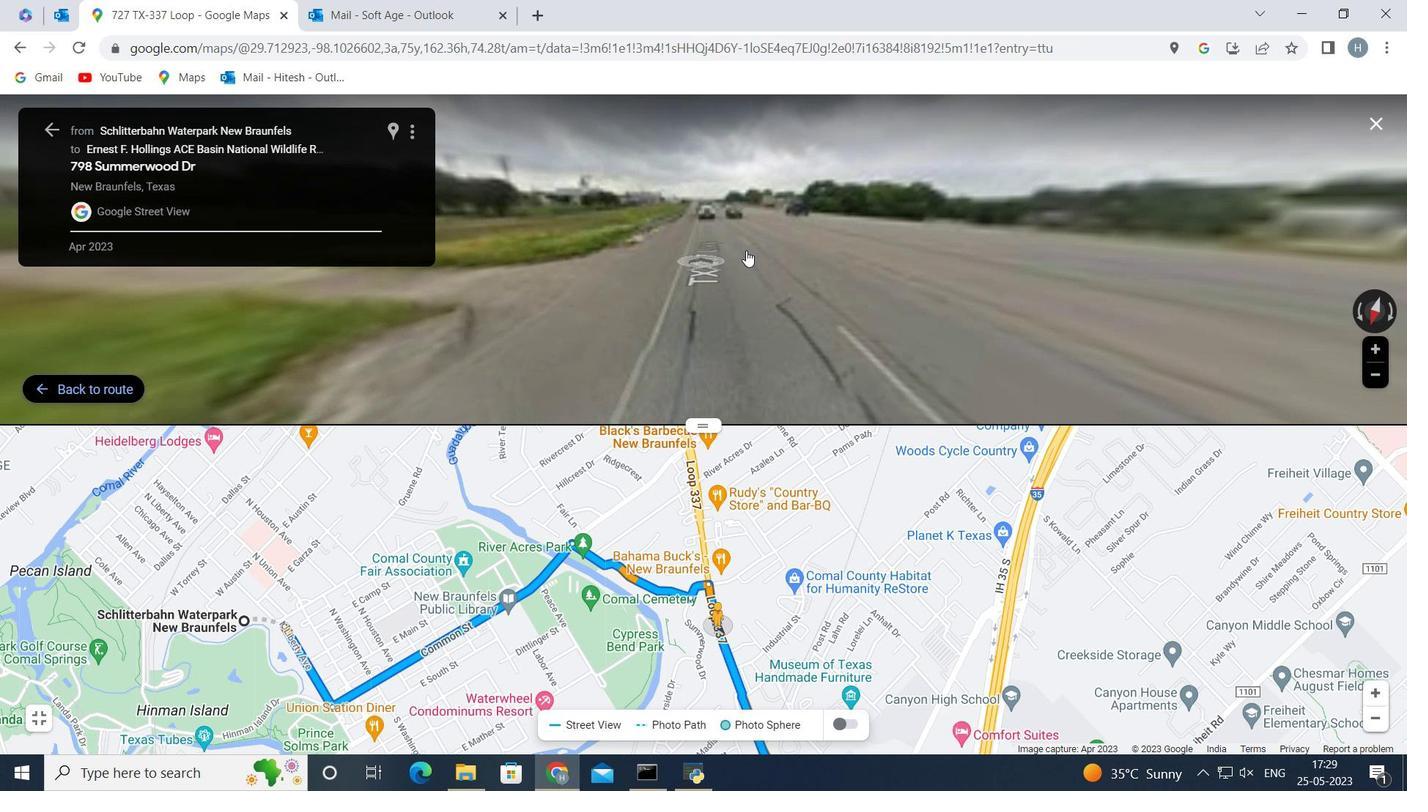 
Action: Mouse moved to (48, 130)
Screenshot: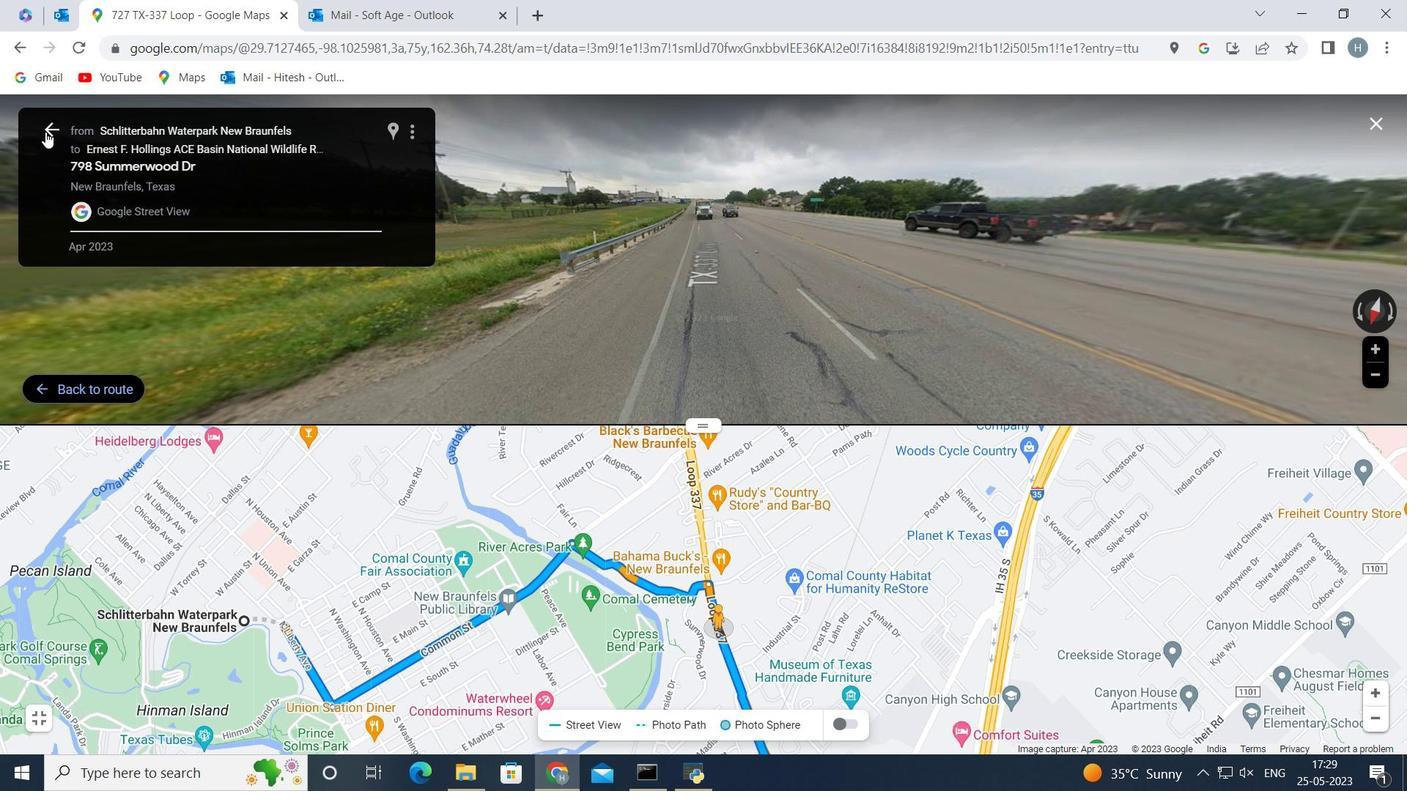
Action: Mouse pressed left at (48, 130)
Screenshot: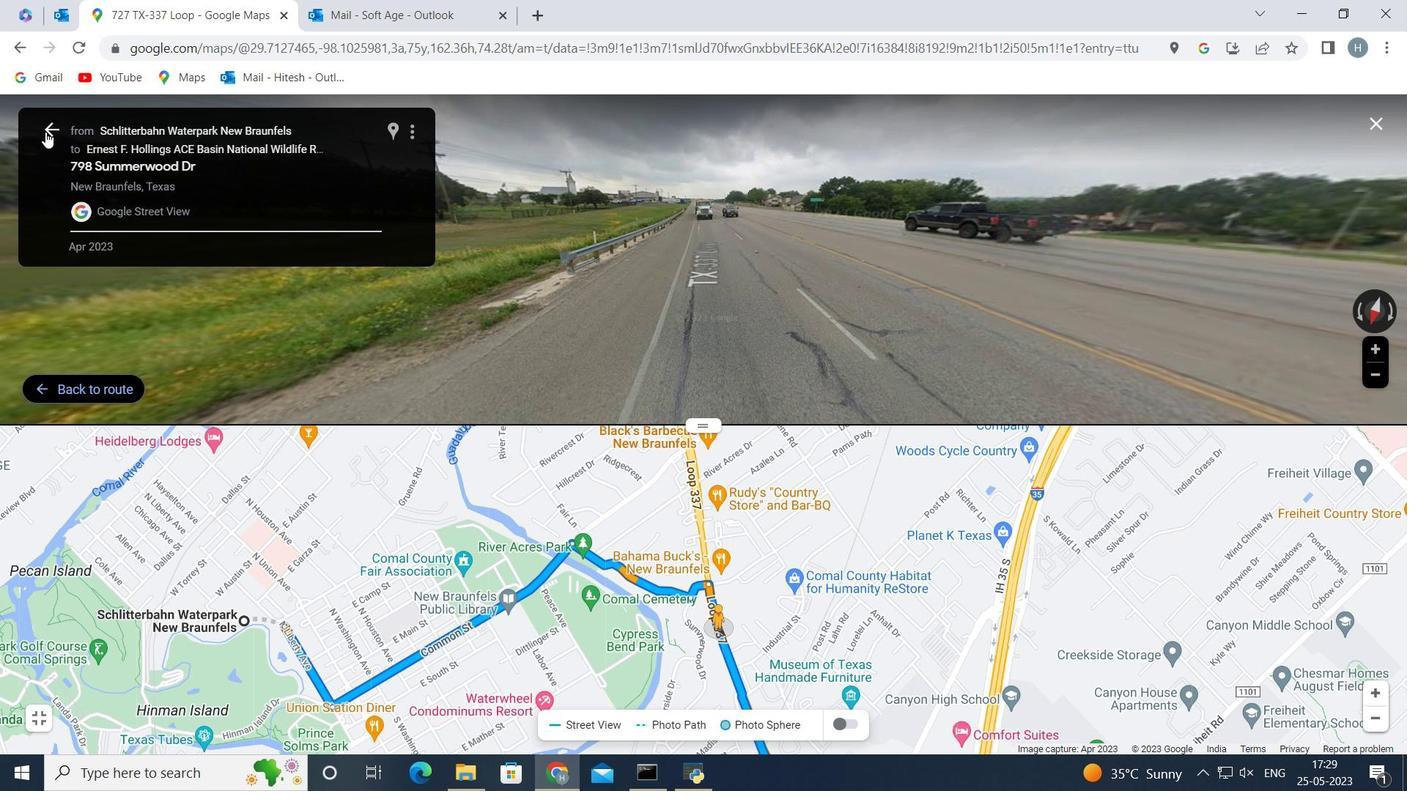 
Action: Mouse moved to (388, 334)
Screenshot: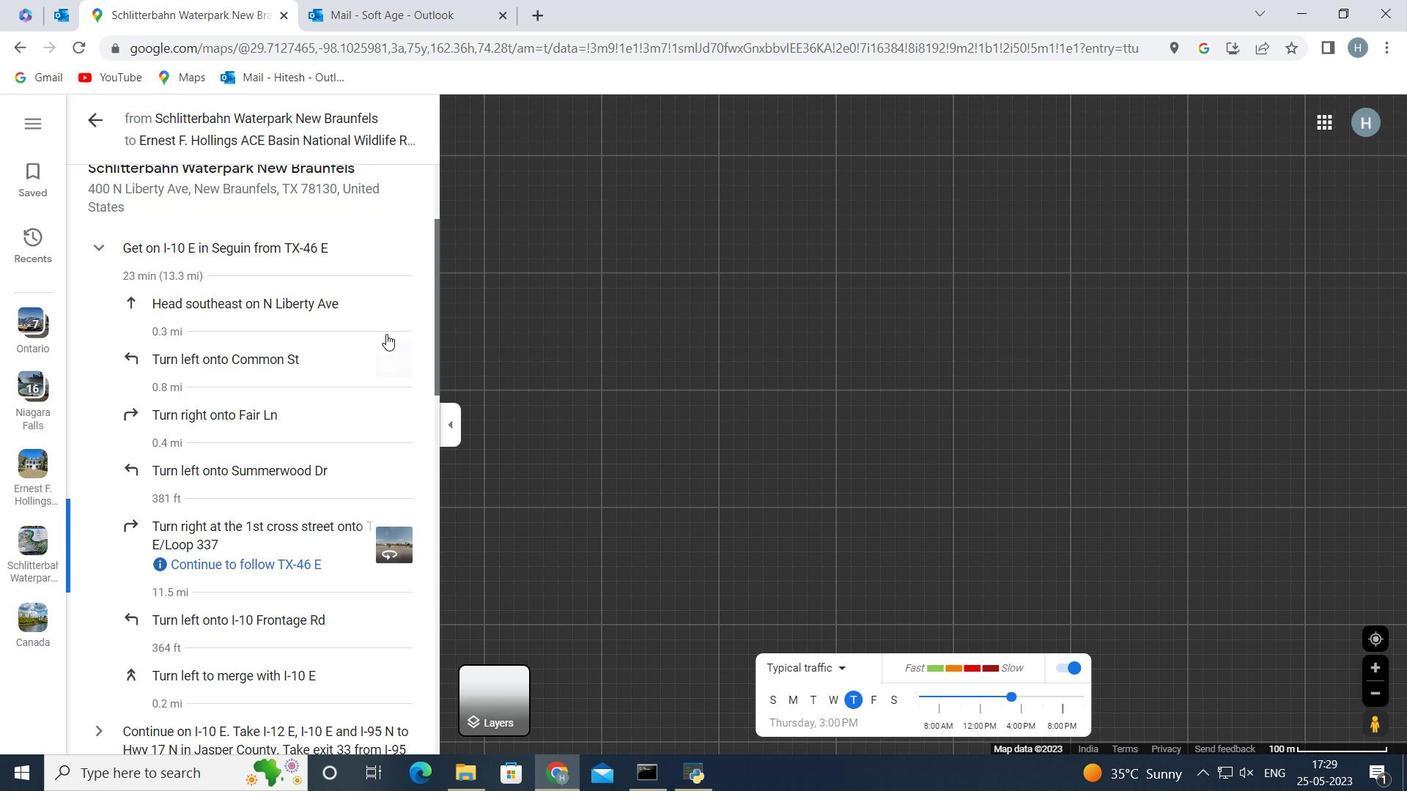 
Action: Mouse scrolled (388, 333) with delta (0, 0)
Screenshot: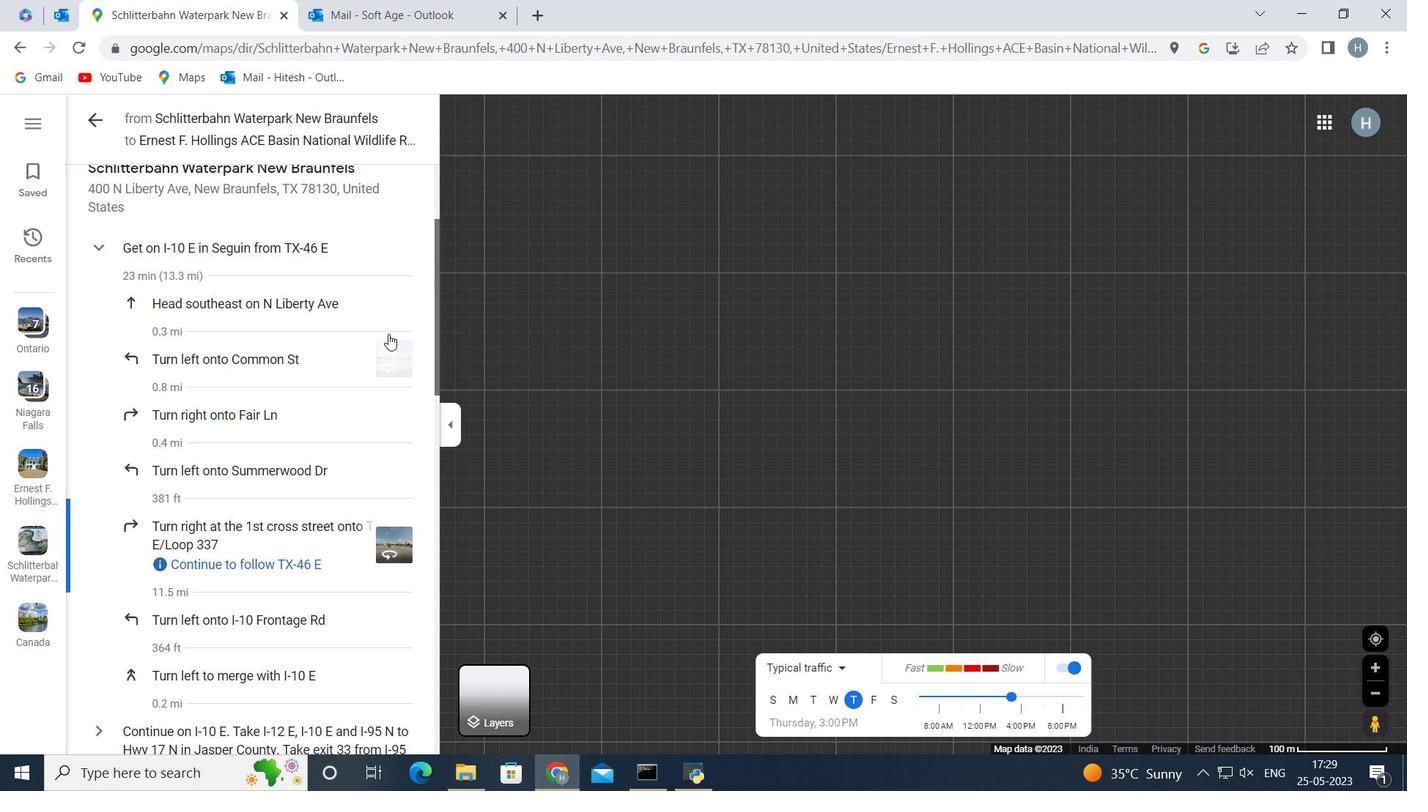 
Action: Mouse scrolled (388, 333) with delta (0, 0)
Screenshot: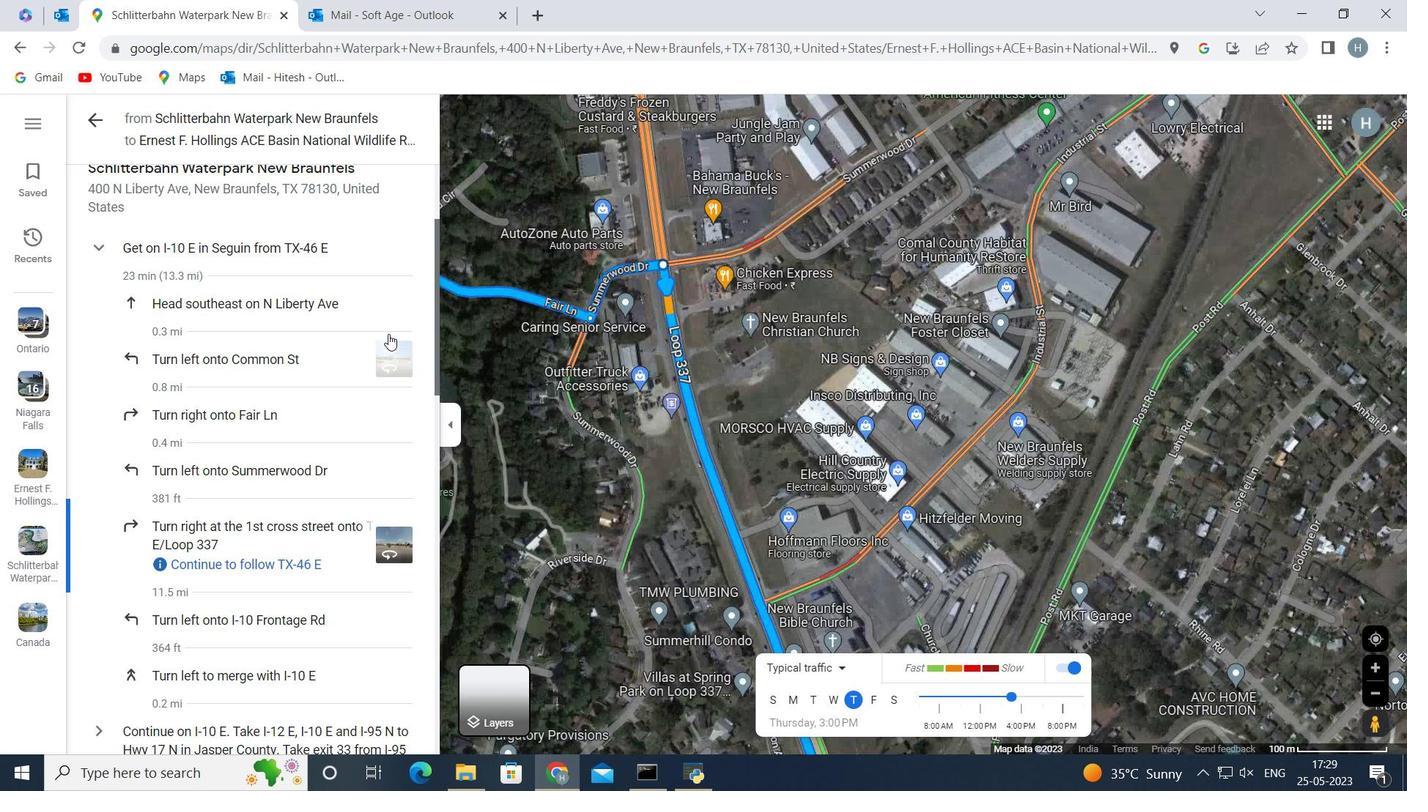 
Action: Mouse scrolled (388, 333) with delta (0, 0)
Screenshot: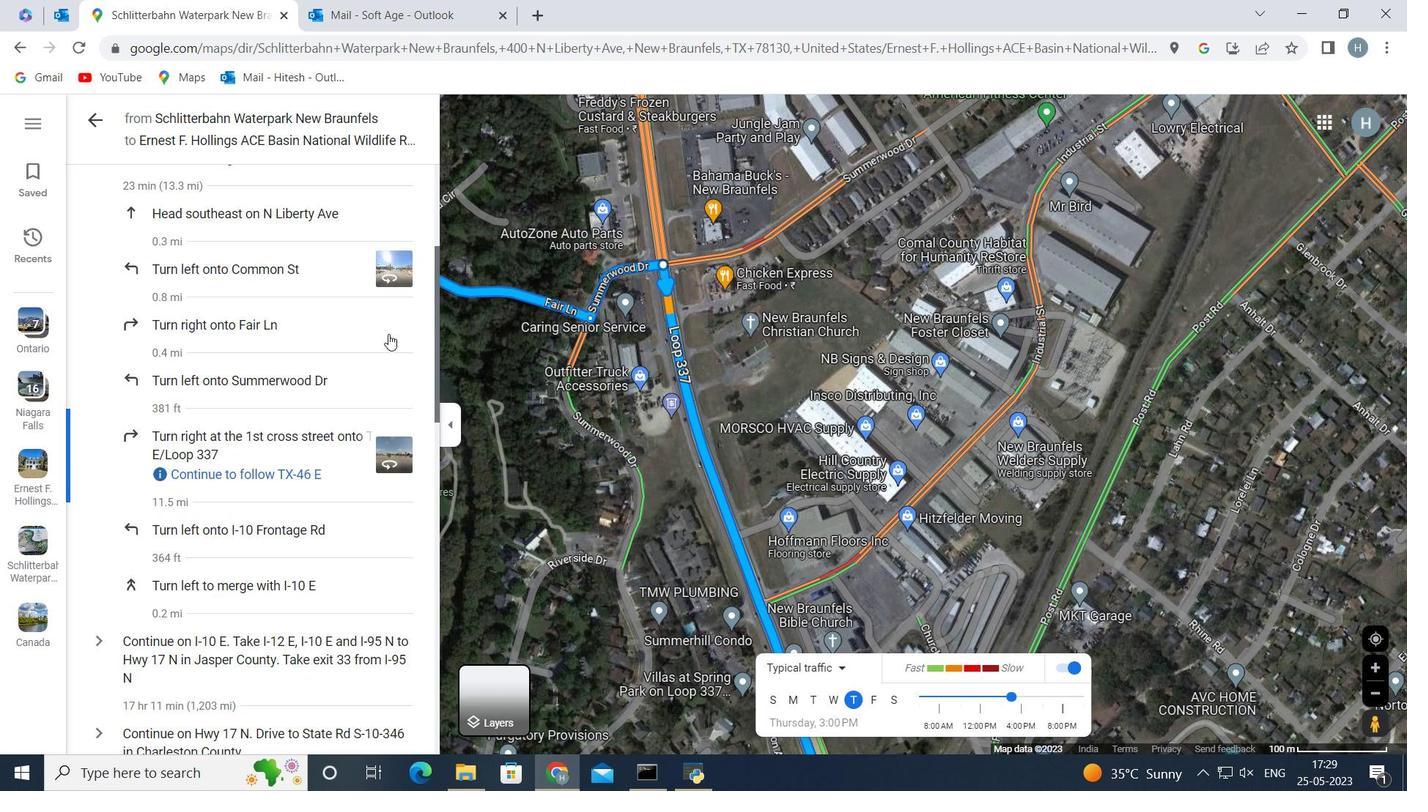 
Action: Mouse moved to (394, 348)
Screenshot: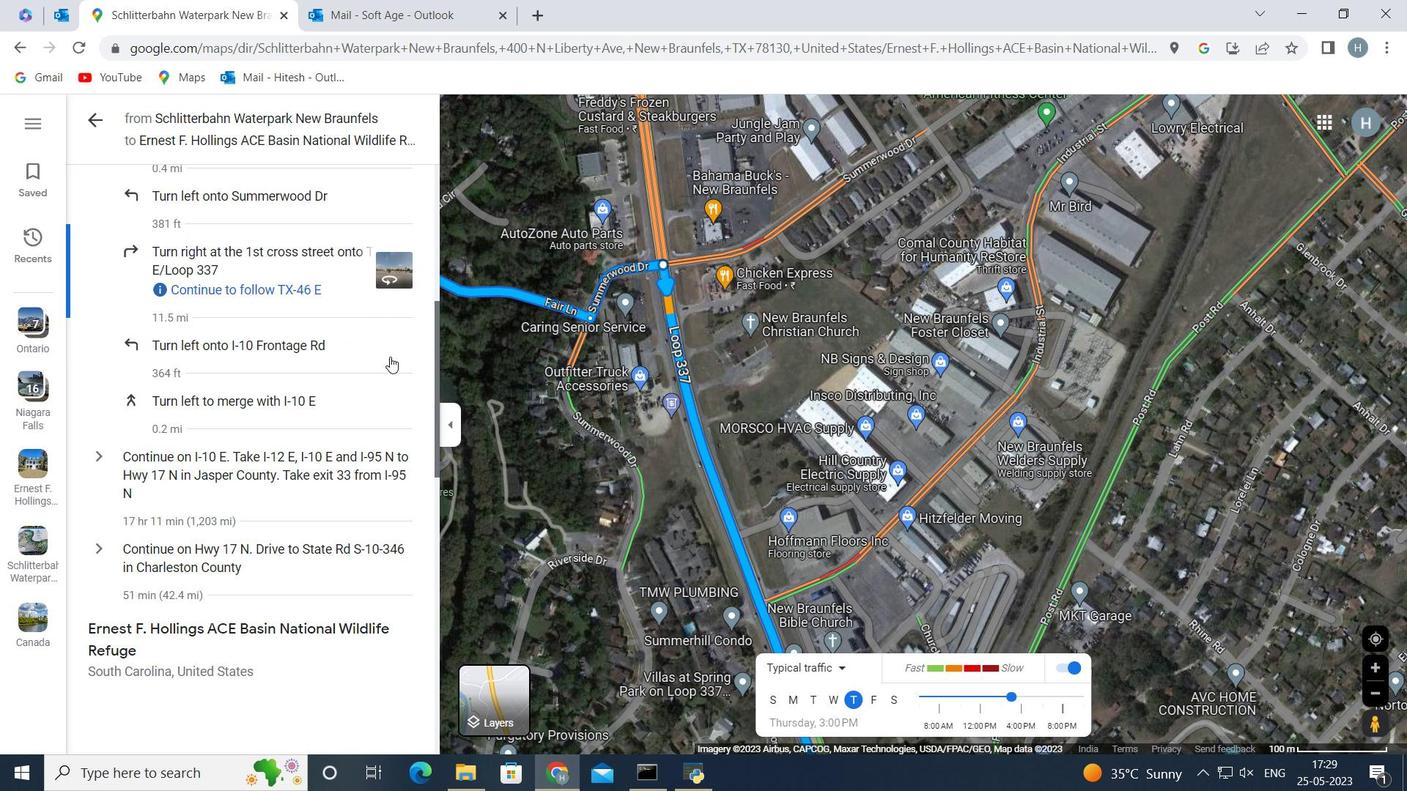 
Action: Mouse pressed left at (394, 348)
Screenshot: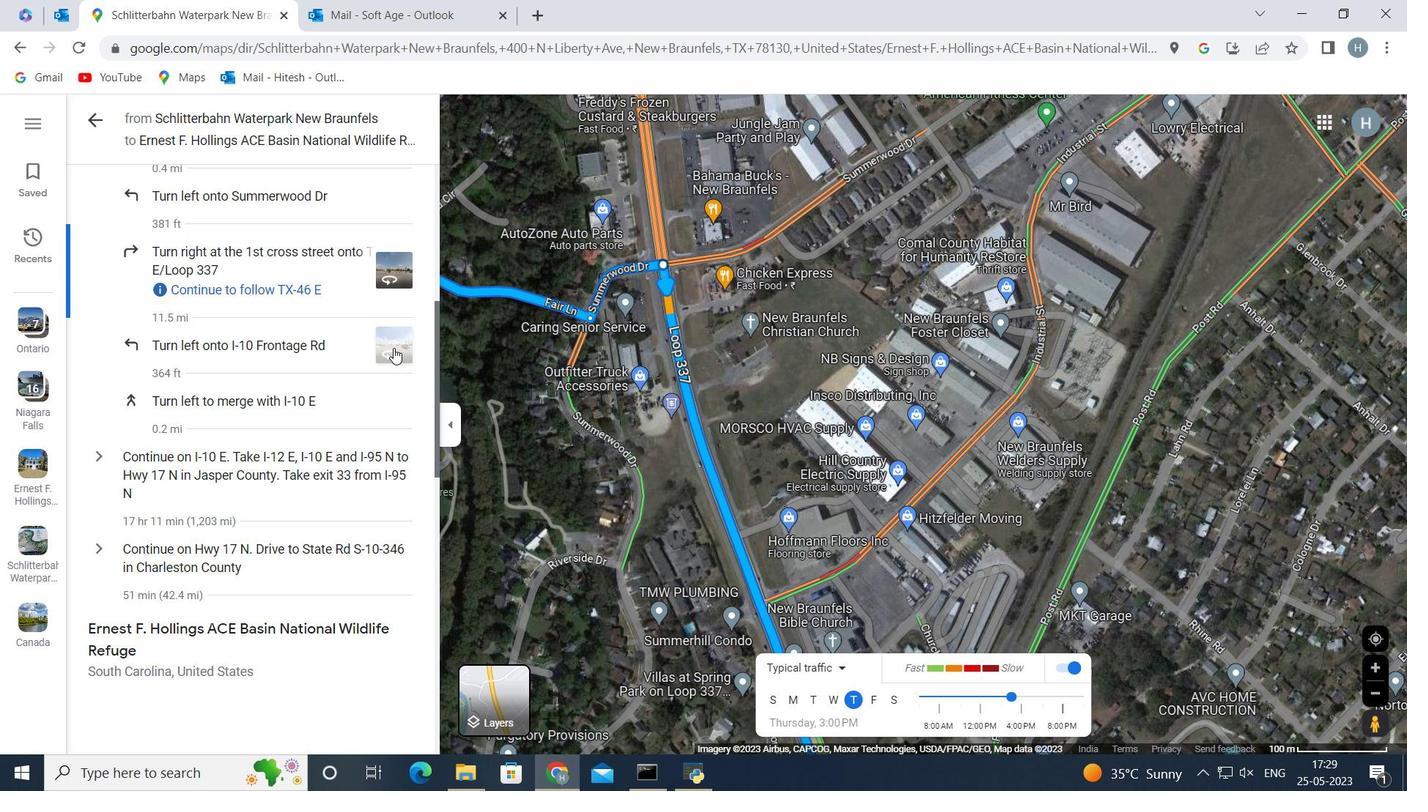 
Action: Mouse moved to (712, 285)
Screenshot: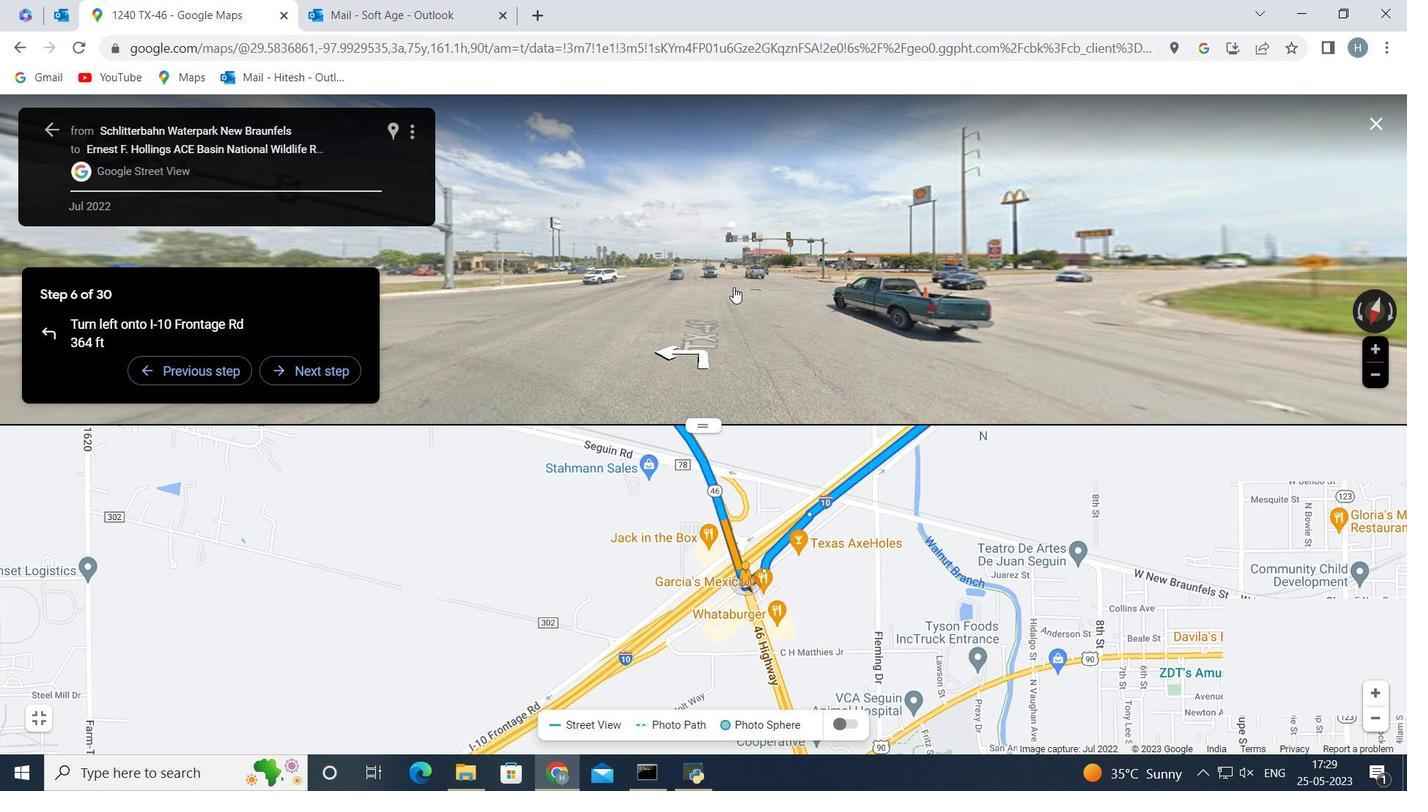 
Action: Mouse pressed left at (712, 285)
Screenshot: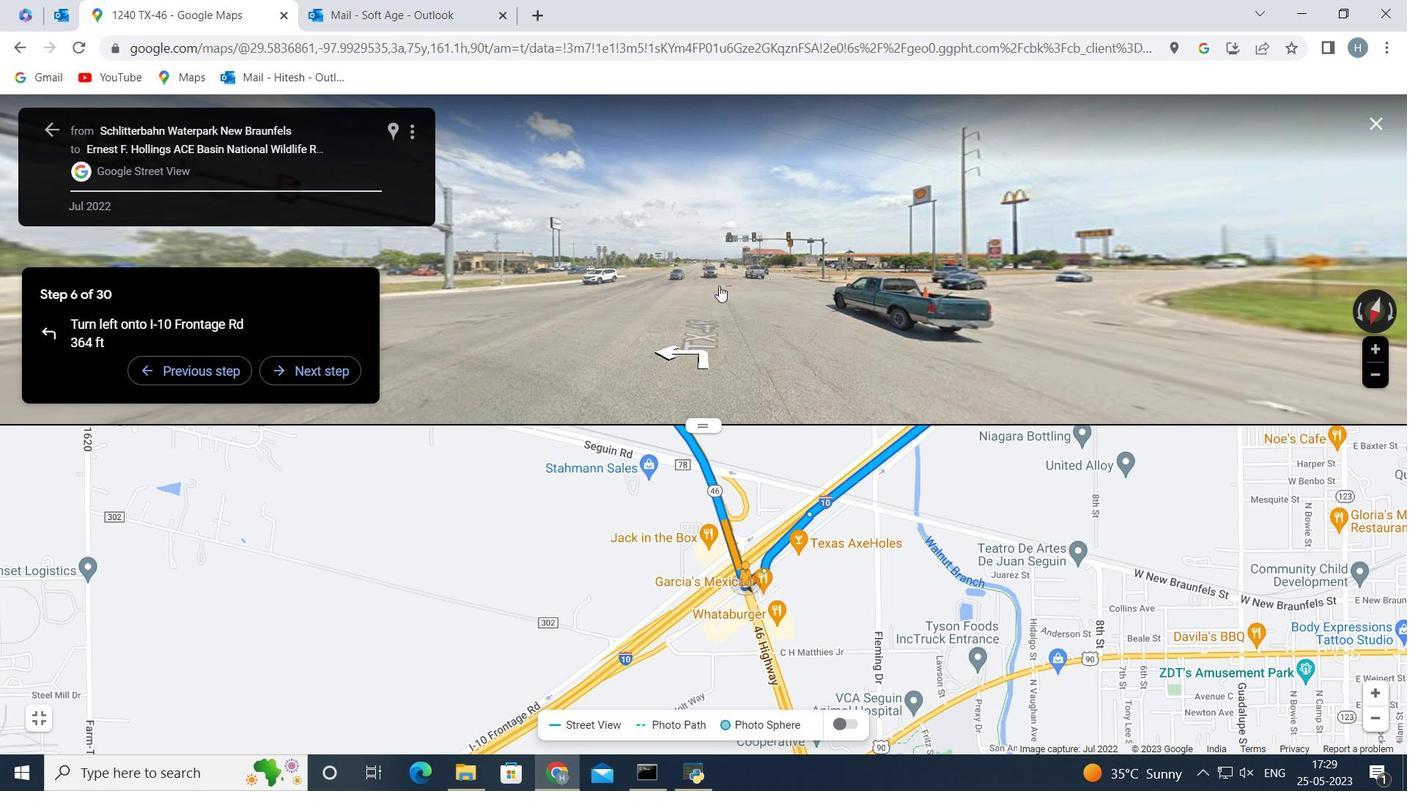 
Action: Mouse pressed left at (712, 285)
Screenshot: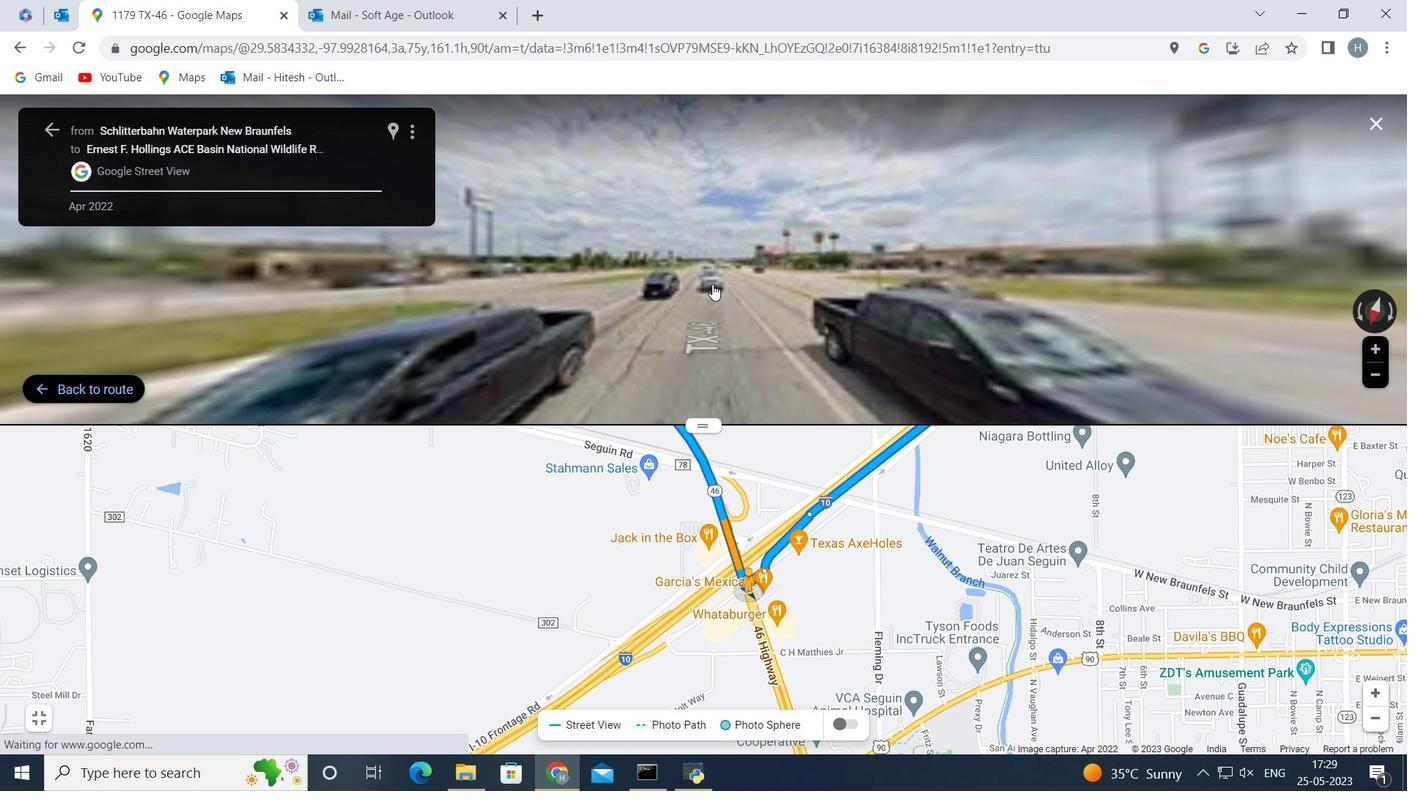 
Action: Mouse moved to (744, 293)
Screenshot: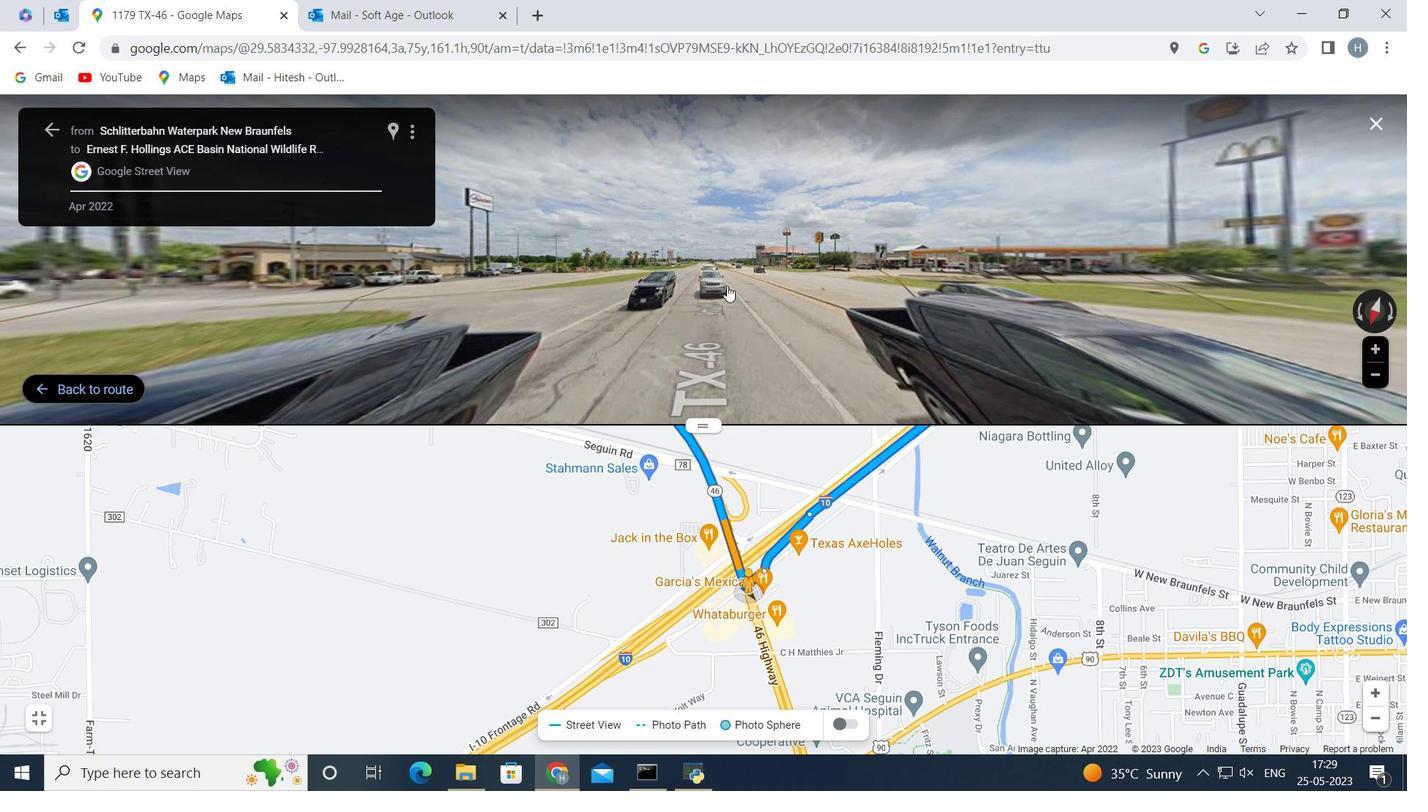 
Action: Mouse pressed left at (744, 293)
Screenshot: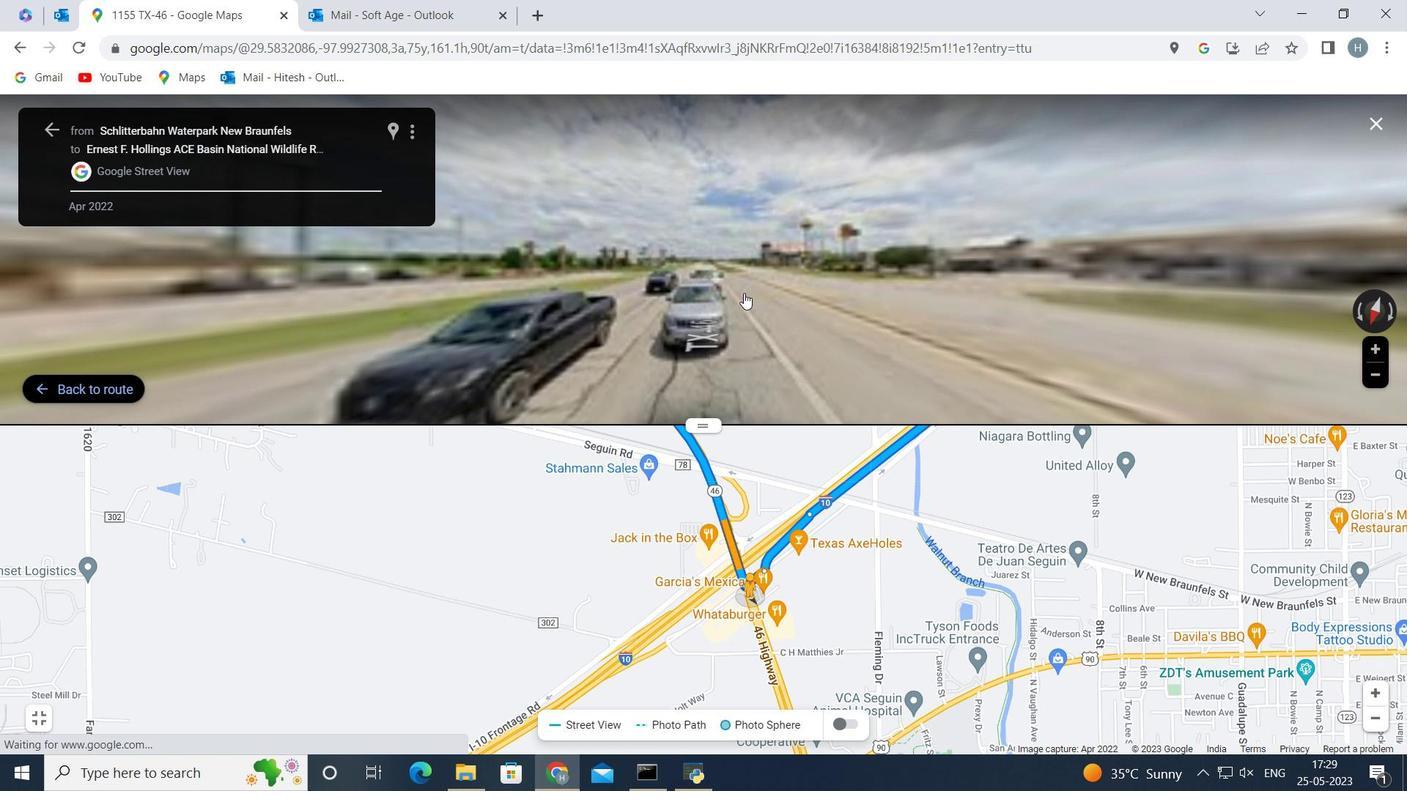 
Action: Mouse pressed left at (744, 293)
Screenshot: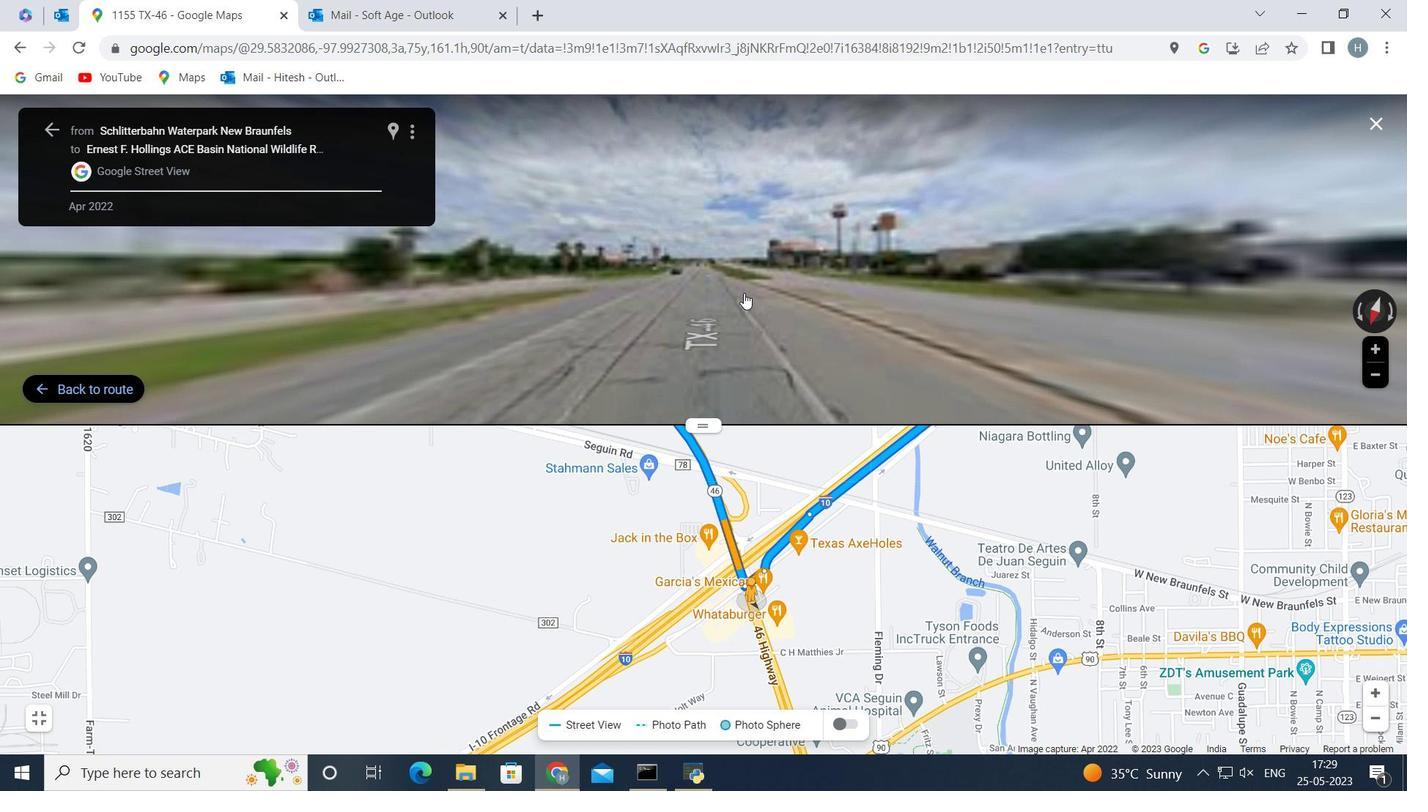 
Action: Mouse moved to (711, 288)
Screenshot: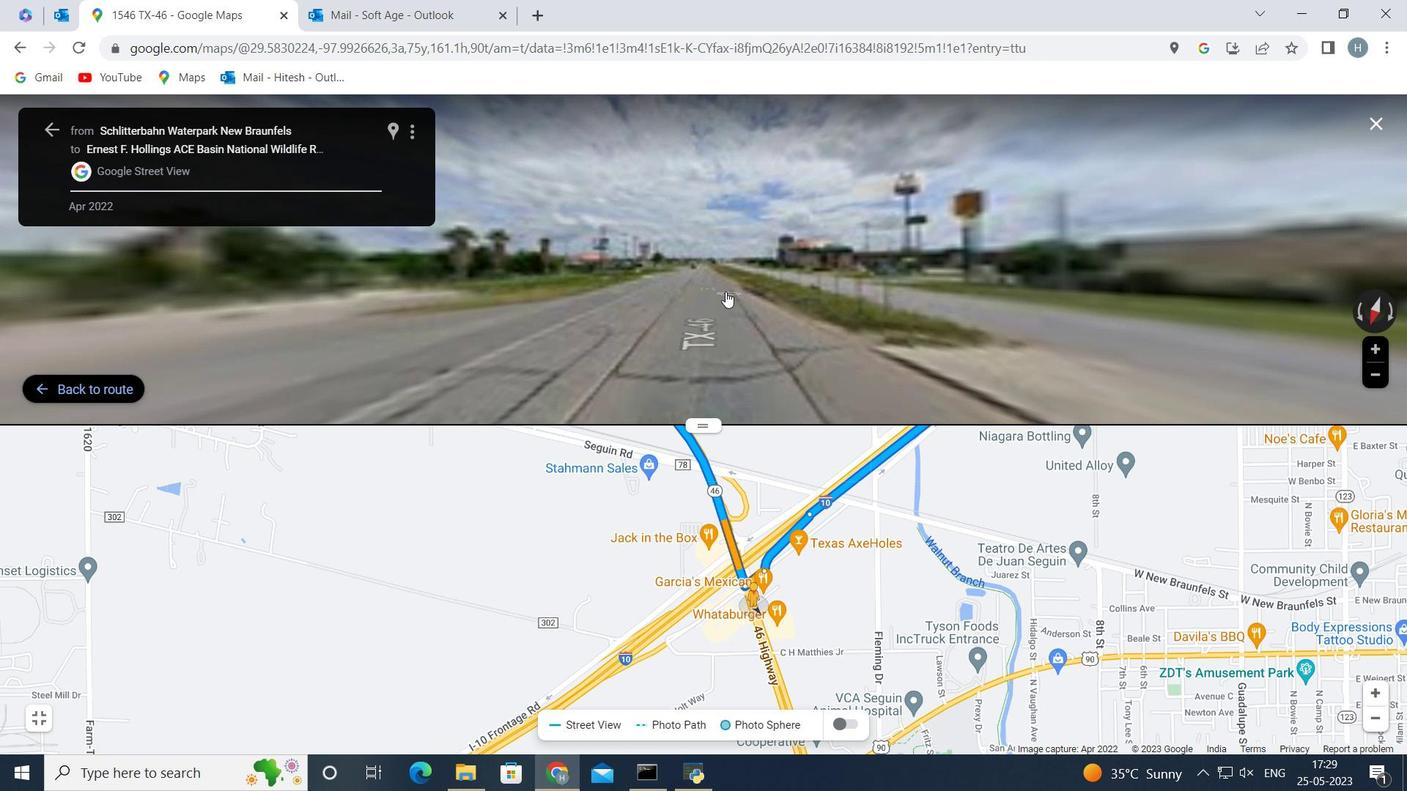 
Action: Mouse pressed left at (711, 288)
Screenshot: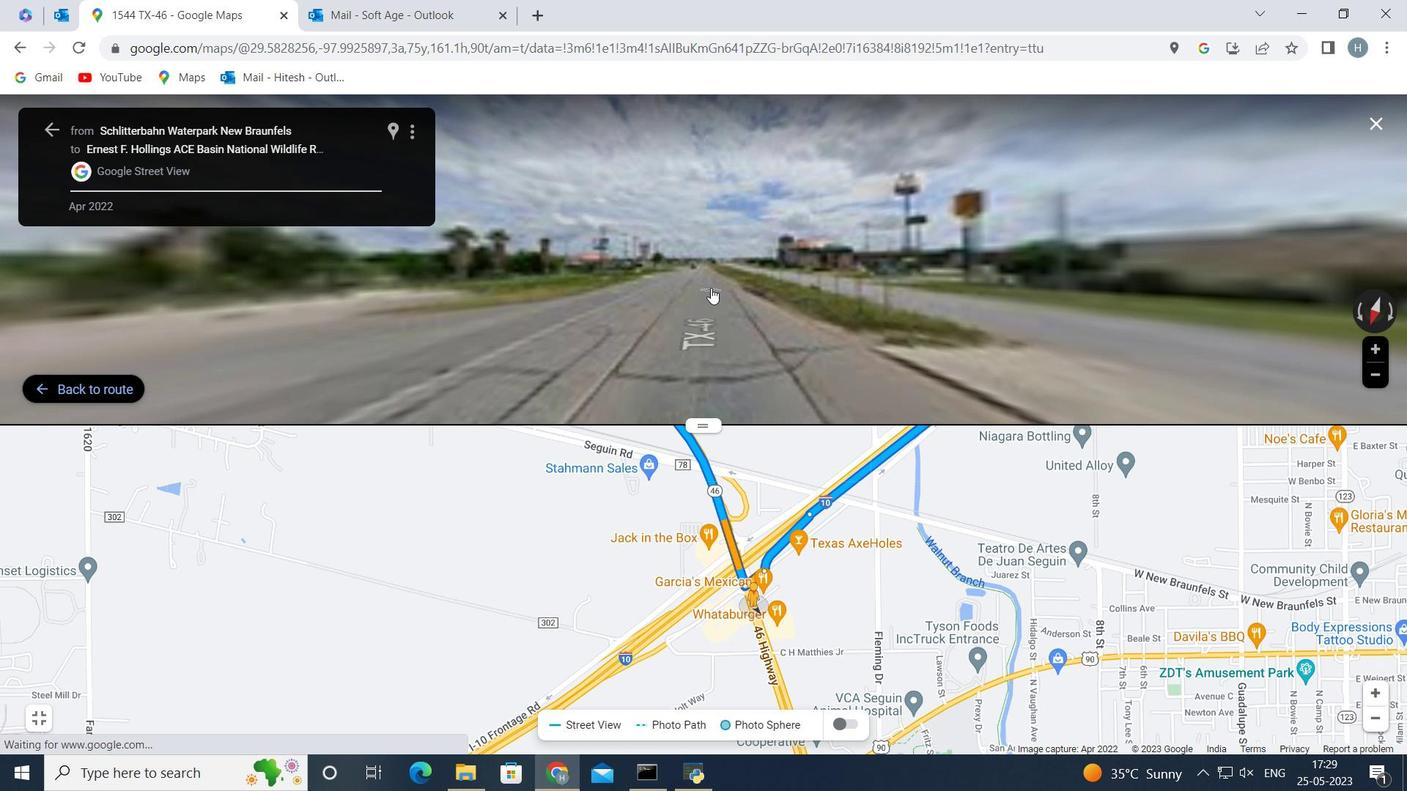 
Action: Mouse moved to (706, 290)
Screenshot: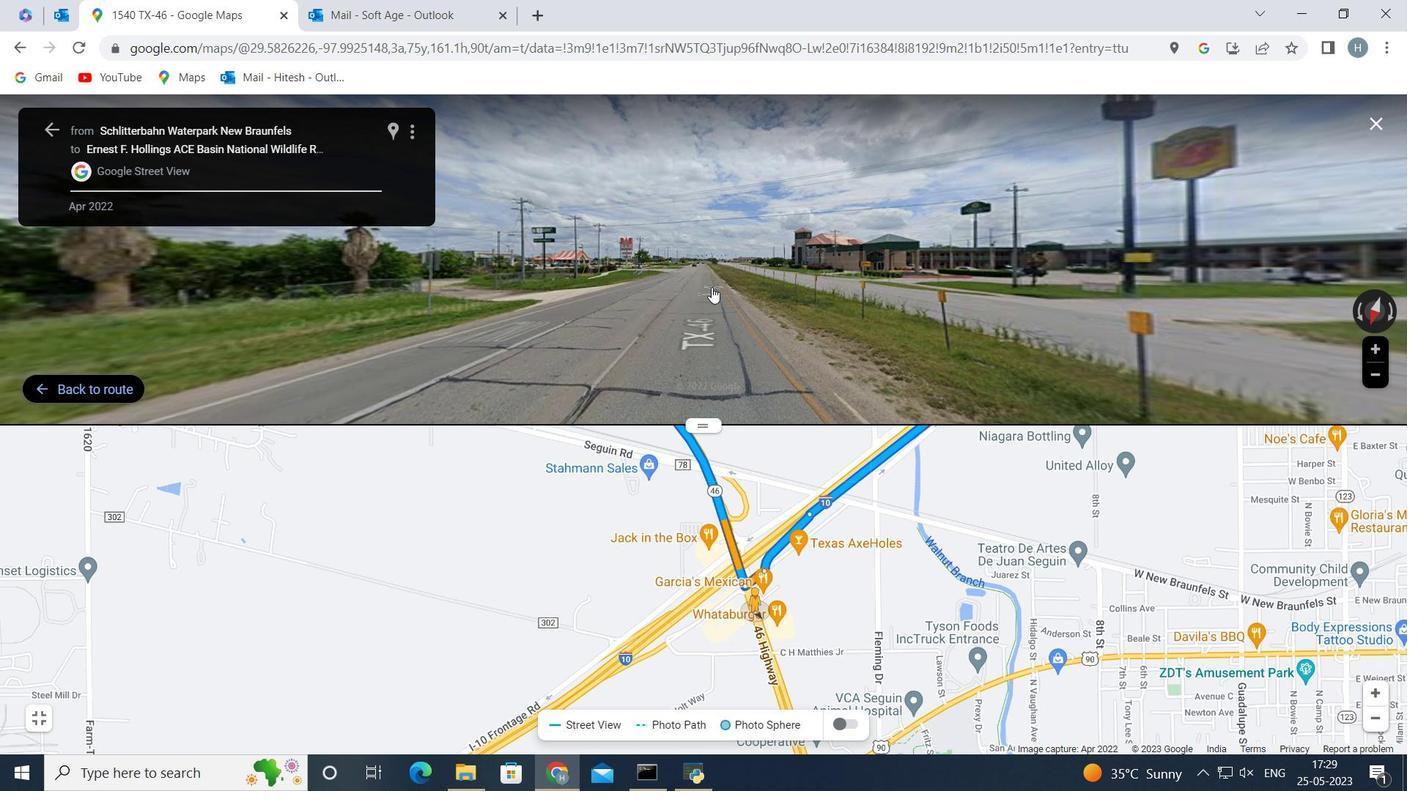 
Action: Mouse pressed left at (706, 290)
Screenshot: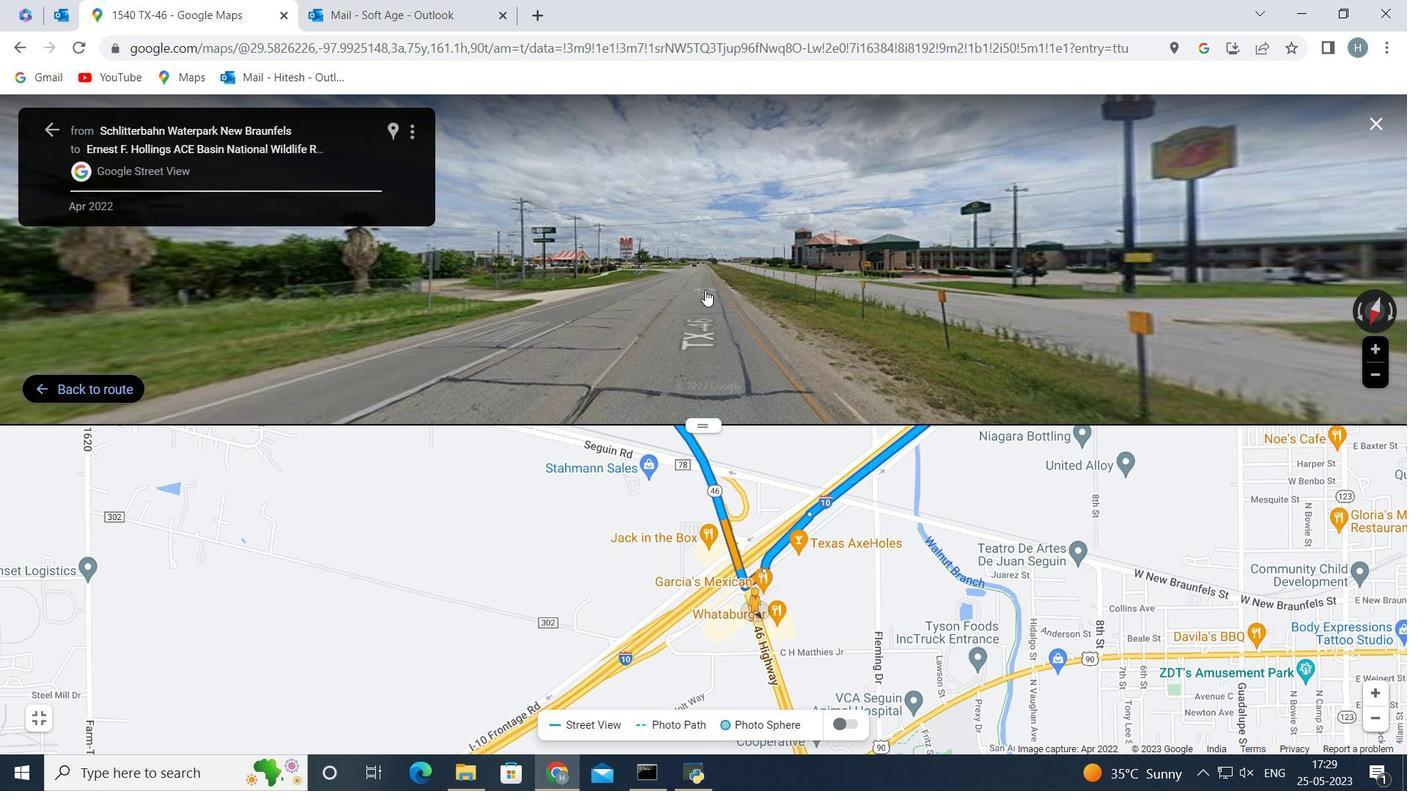 
Action: Mouse pressed left at (706, 290)
Screenshot: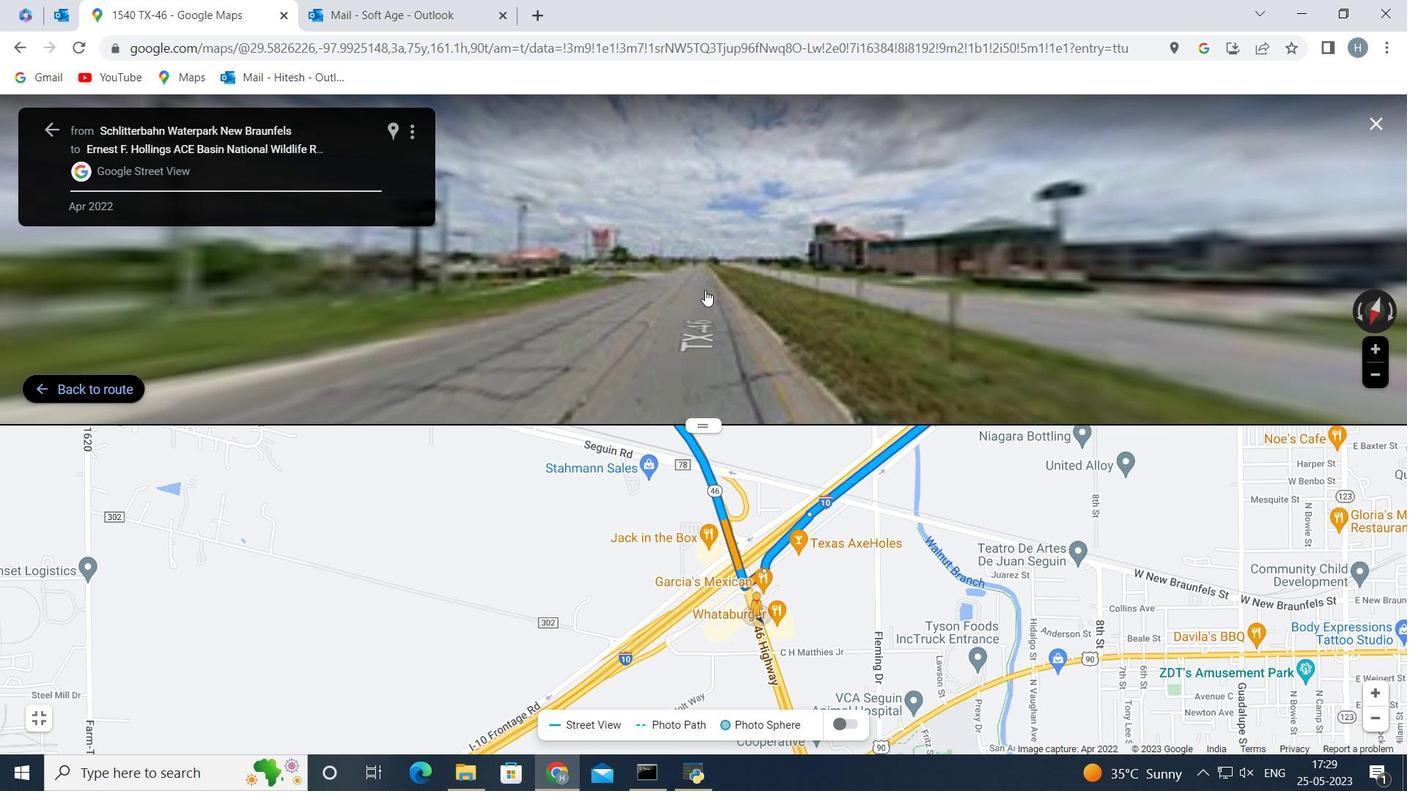 
Action: Mouse moved to (891, 323)
Screenshot: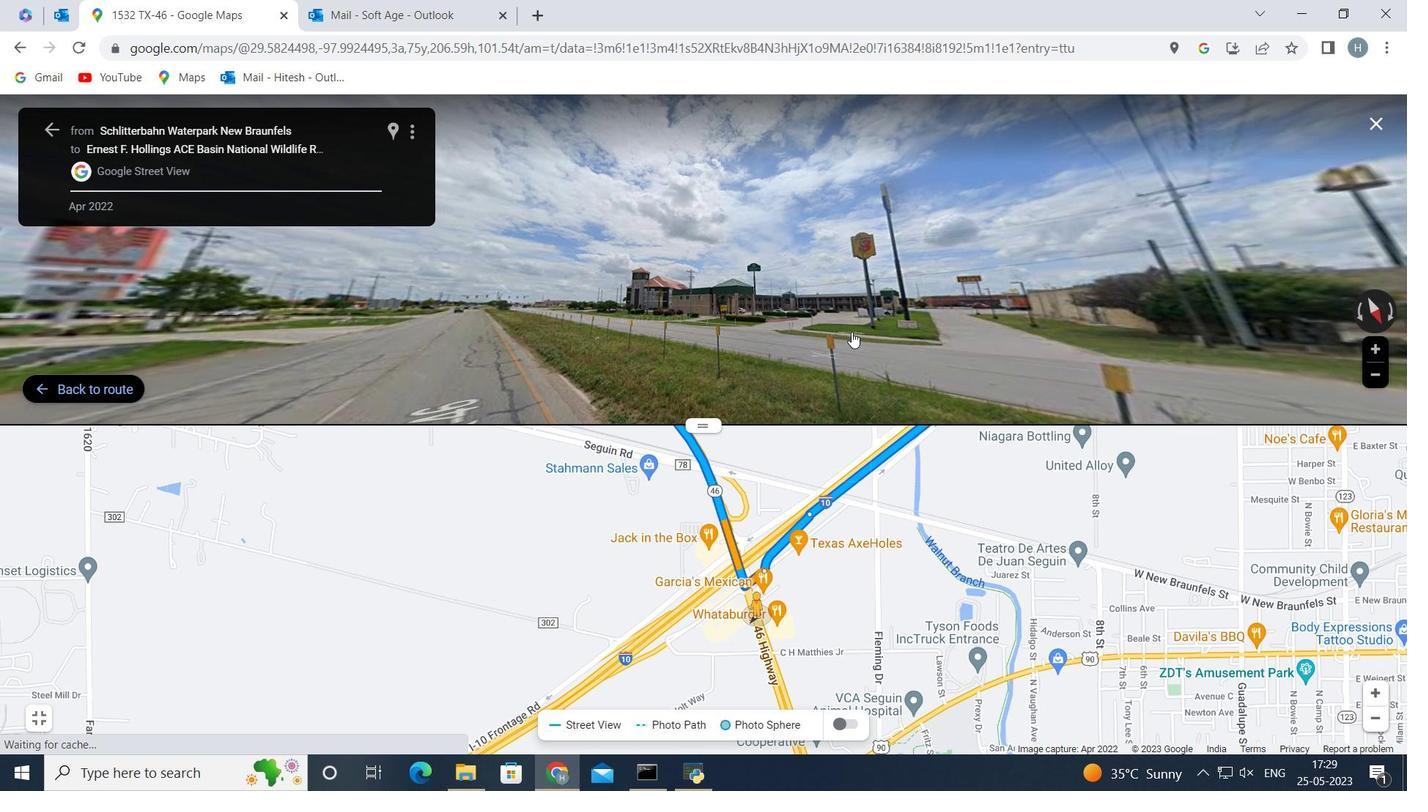 
Action: Mouse pressed left at (905, 332)
Screenshot: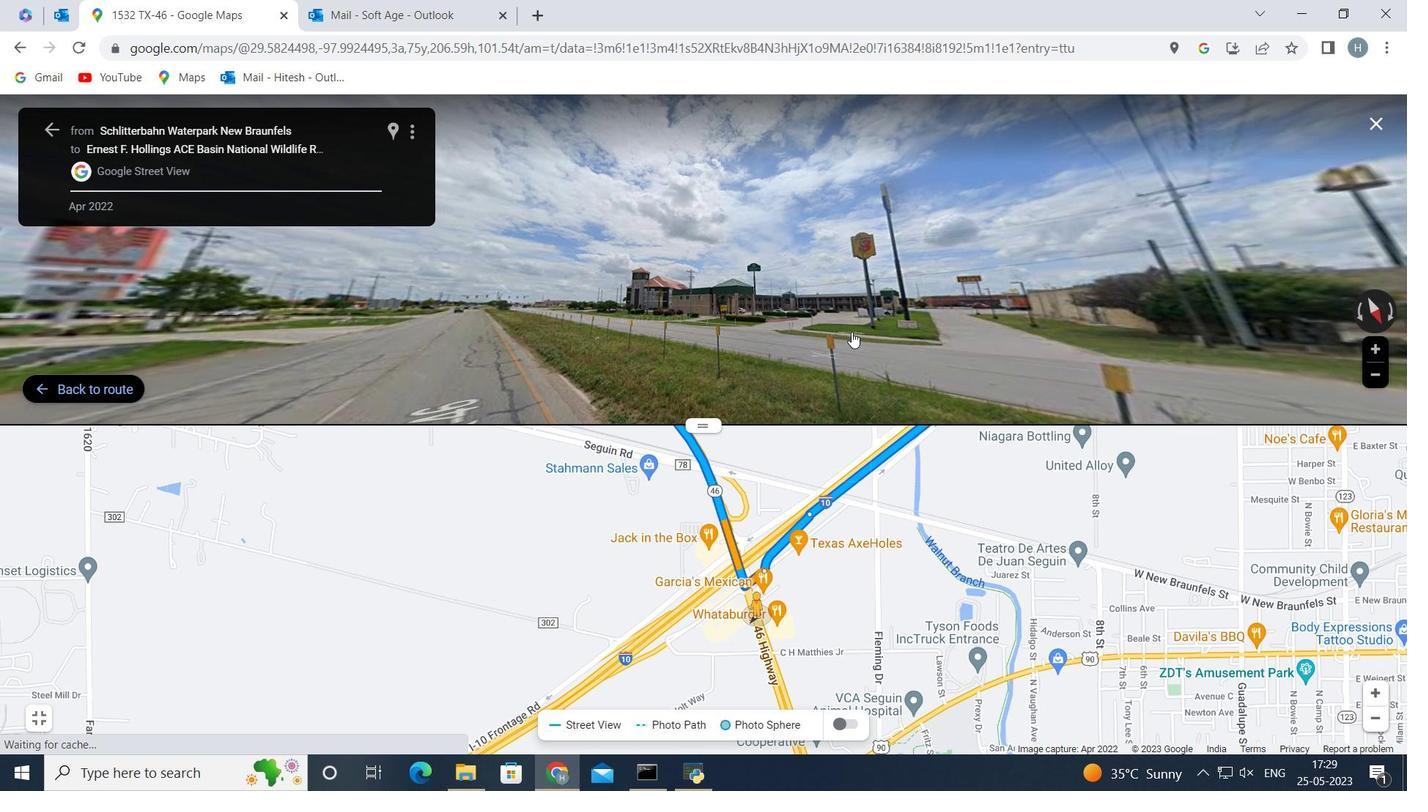 
Action: Mouse moved to (854, 264)
Screenshot: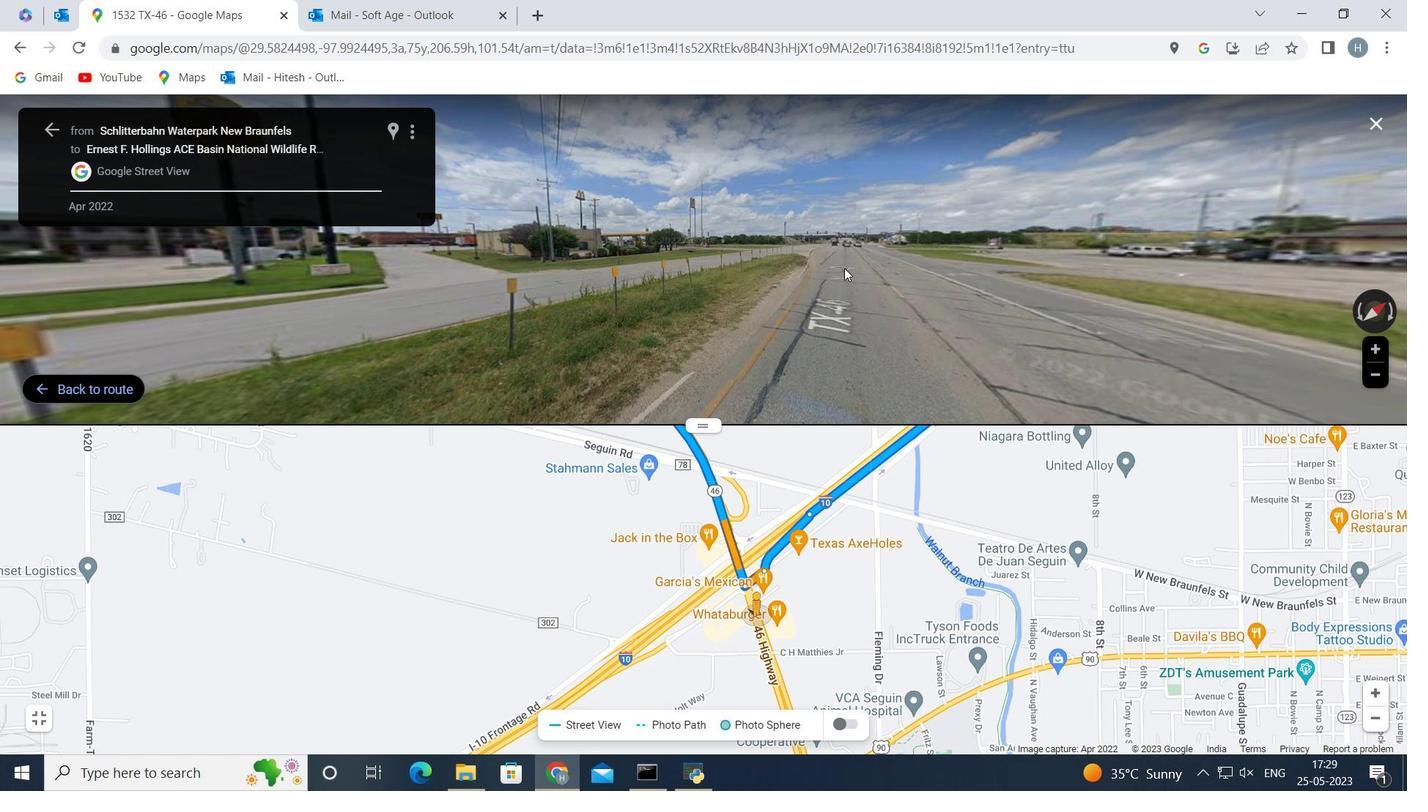 
Action: Mouse pressed left at (854, 264)
Screenshot: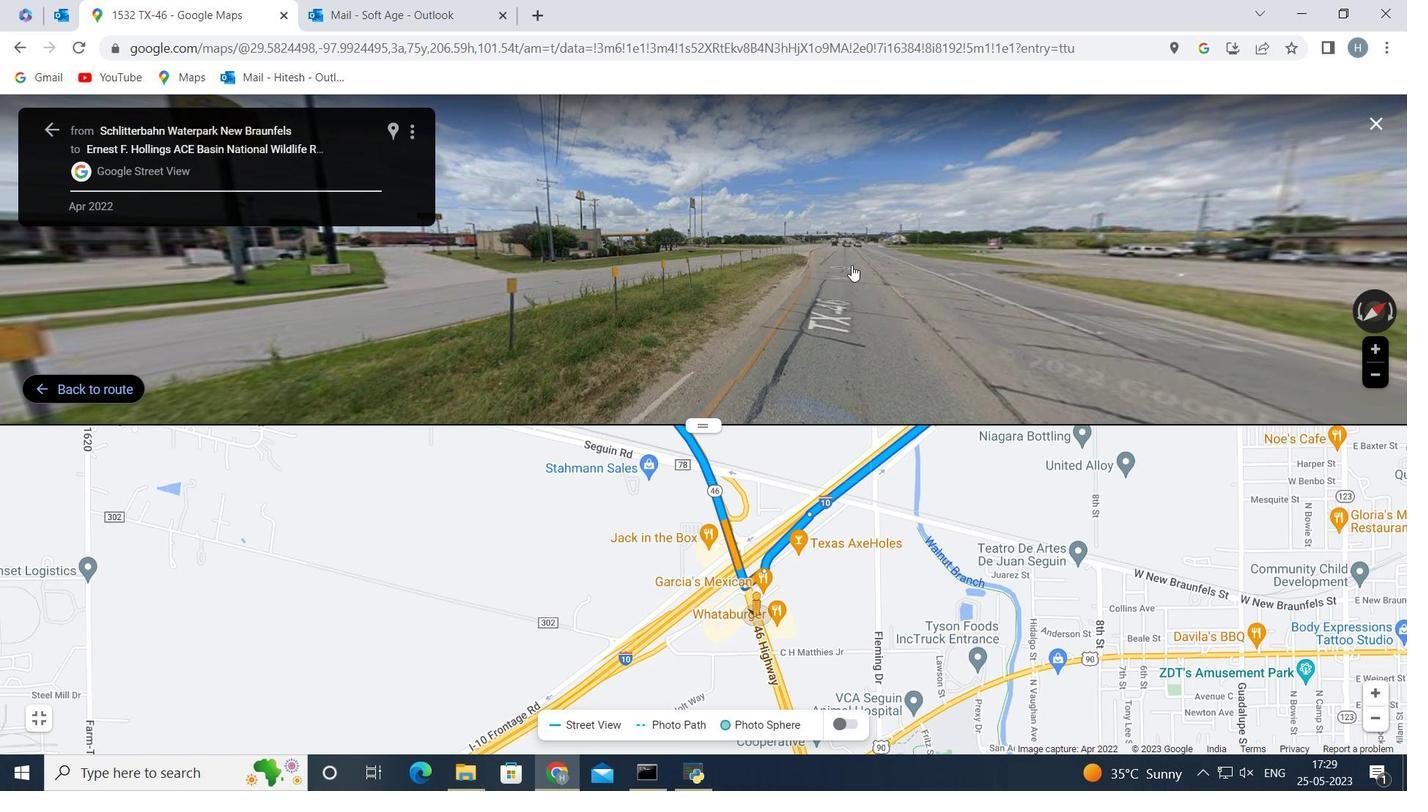 
Action: Mouse pressed left at (854, 264)
Screenshot: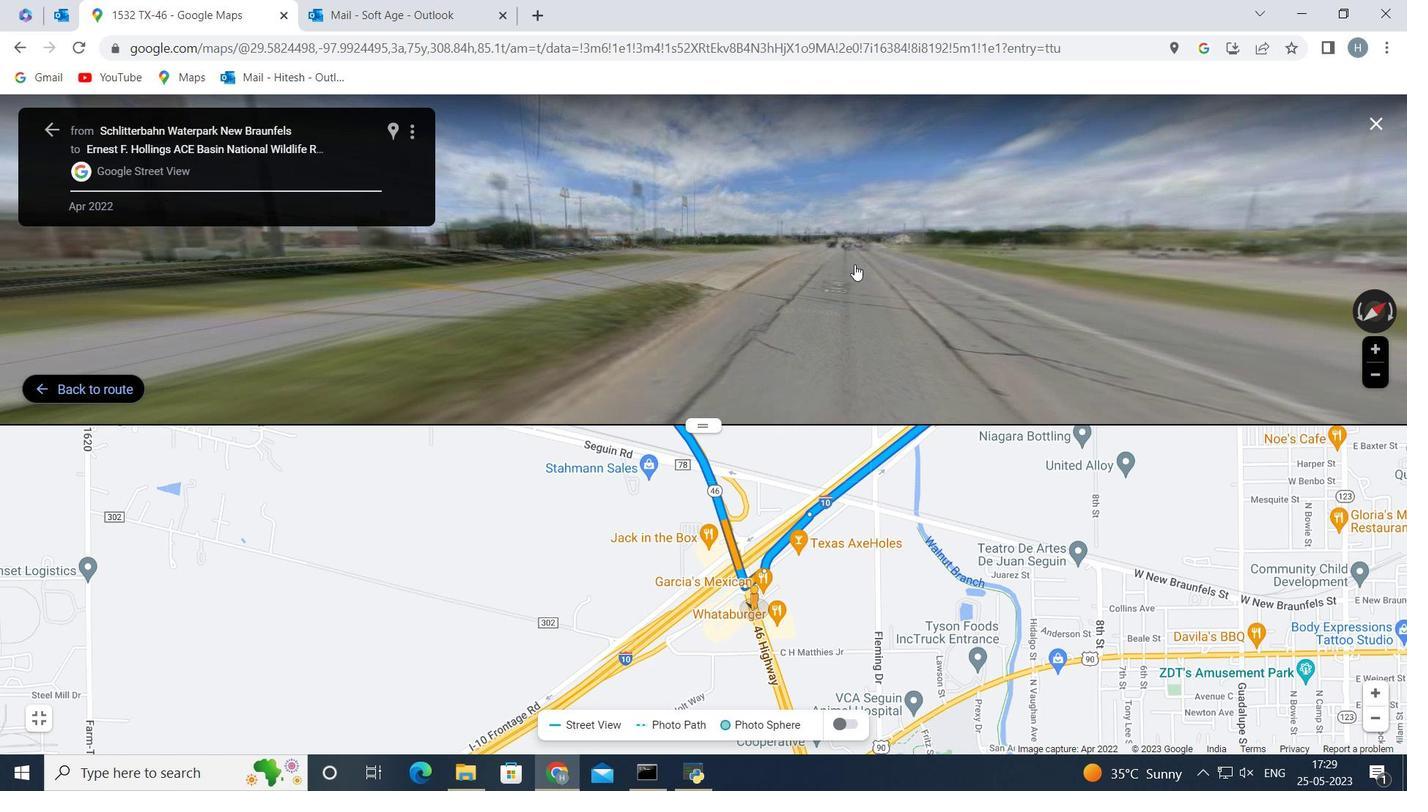 
Action: Mouse pressed left at (854, 264)
Screenshot: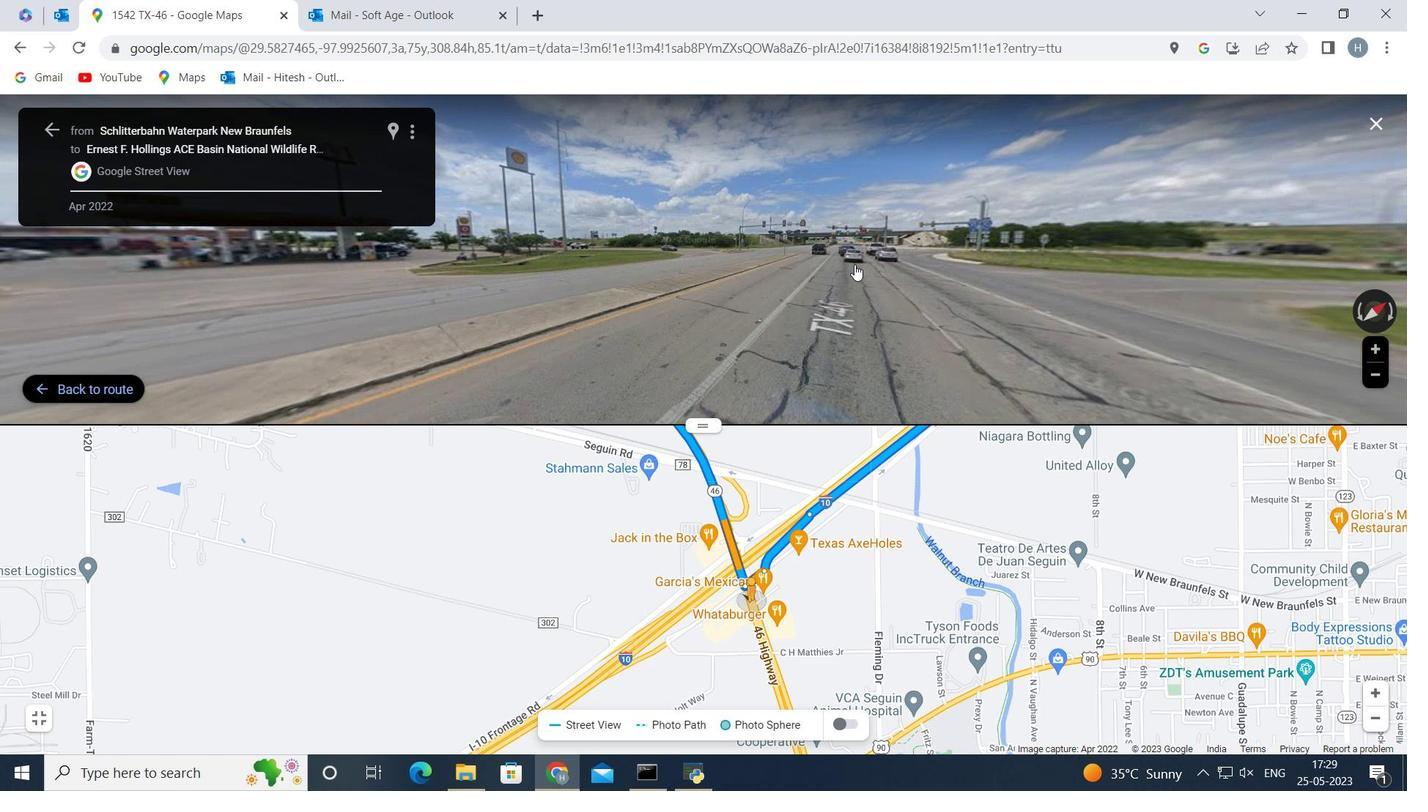 
Action: Mouse moved to (1123, 276)
Screenshot: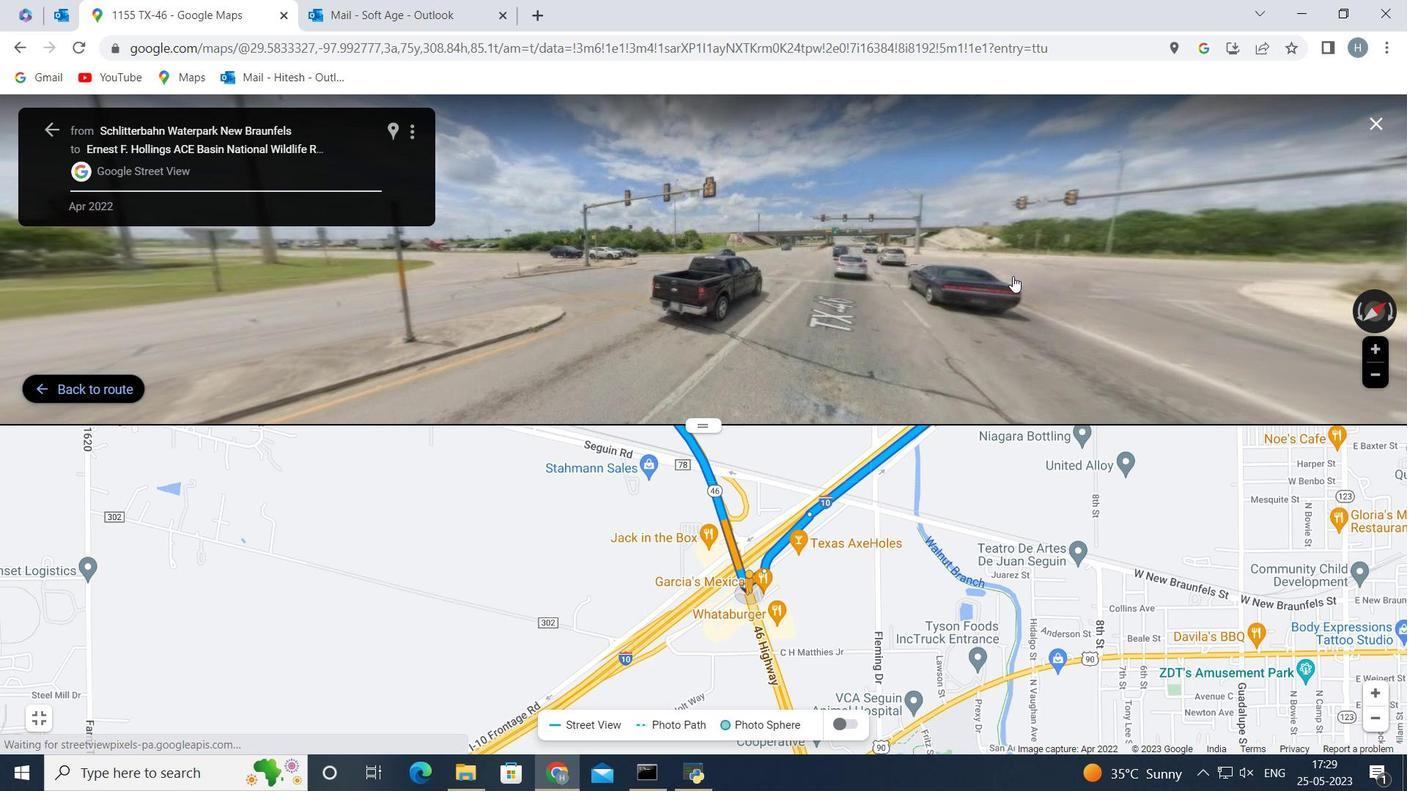 
Action: Mouse pressed left at (1123, 276)
Screenshot: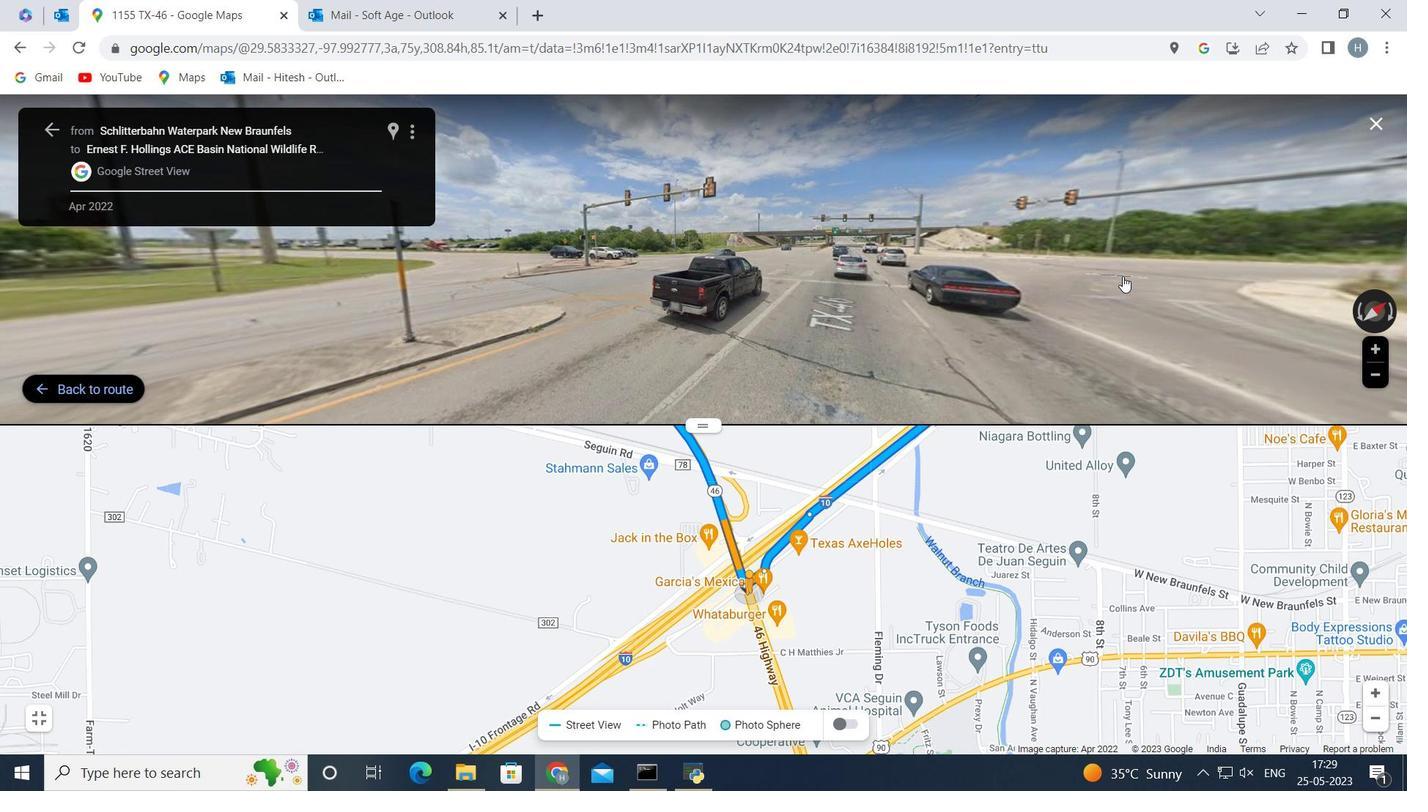 
Action: Mouse moved to (1200, 288)
Screenshot: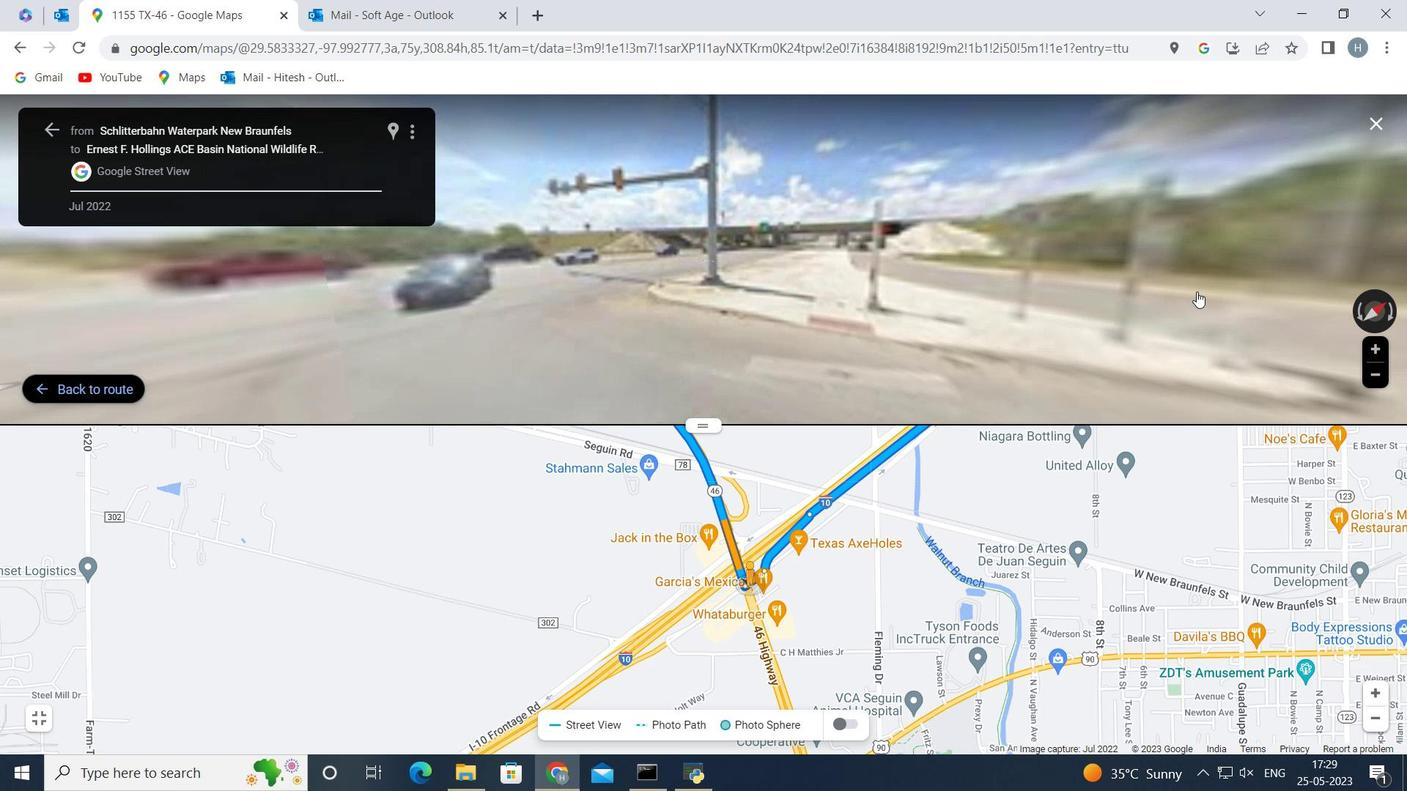 
Action: Mouse pressed left at (1200, 288)
Screenshot: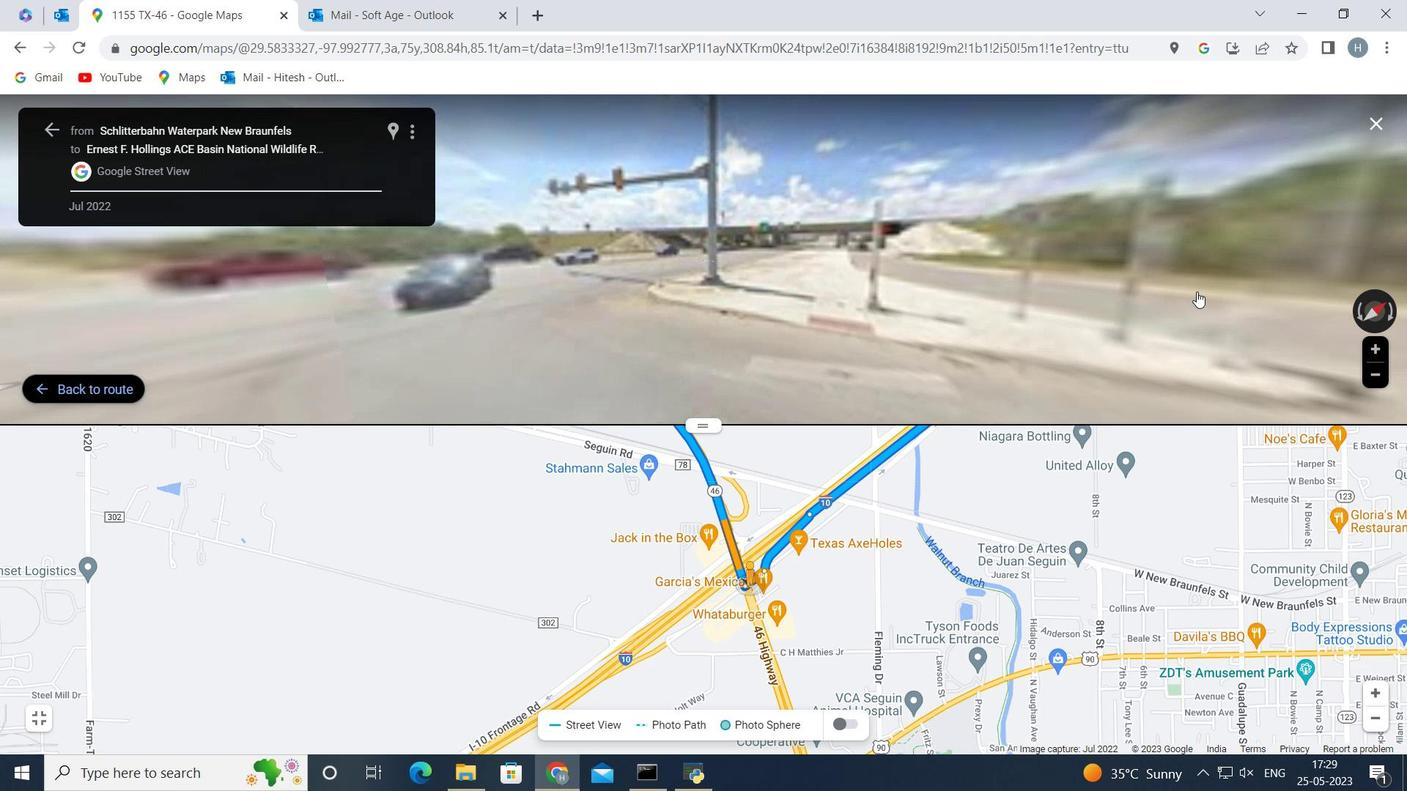 
Action: Mouse moved to (1016, 181)
Screenshot: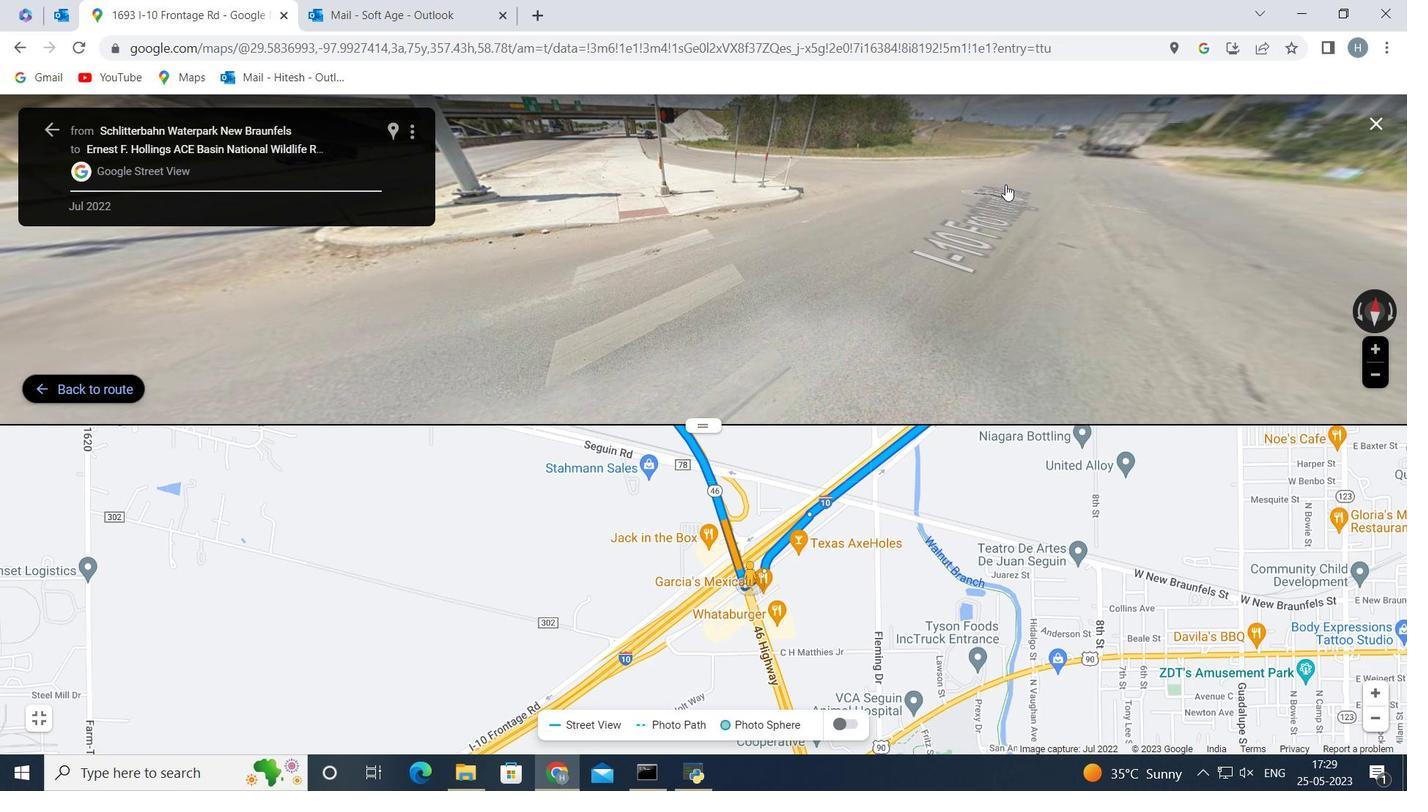 
Action: Mouse pressed left at (1016, 181)
Screenshot: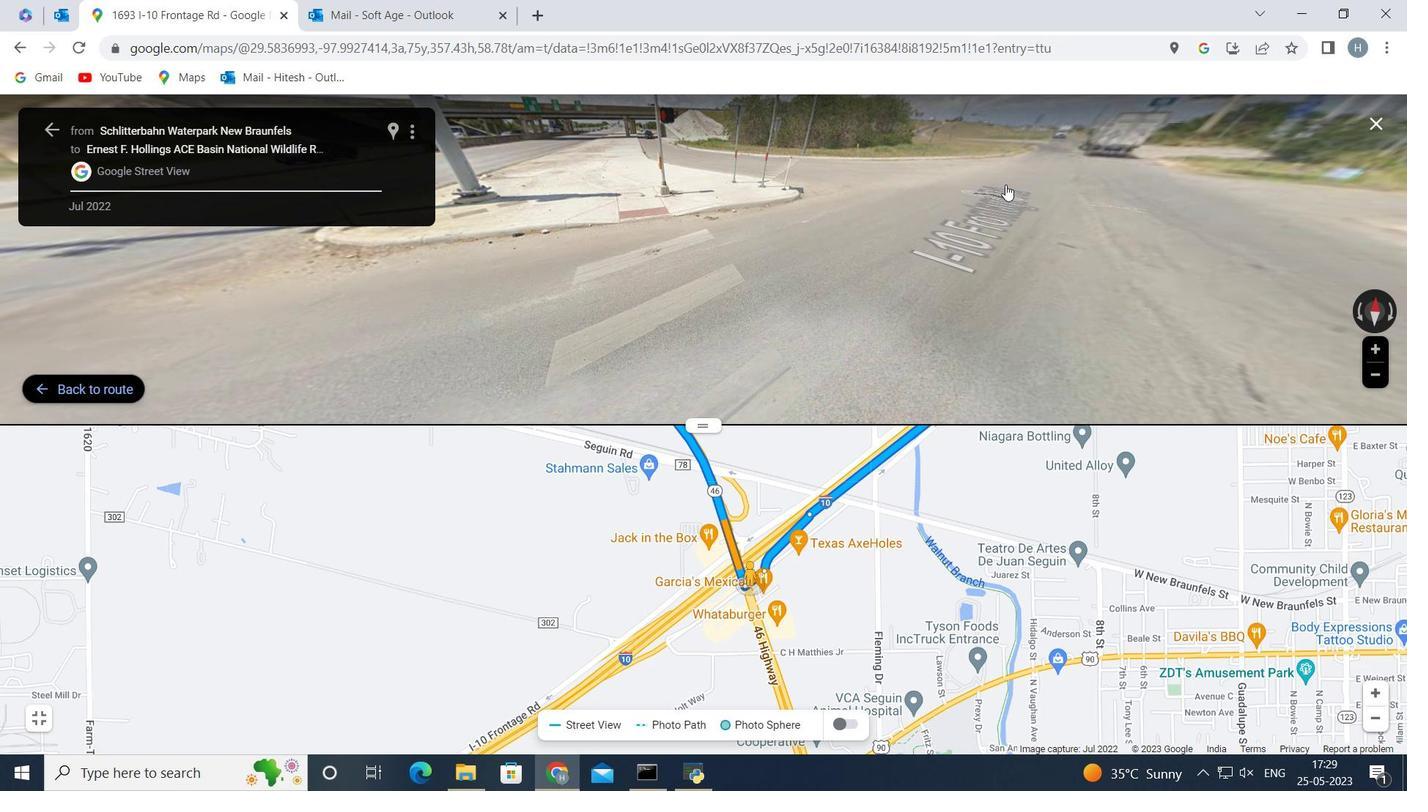 
Action: Mouse moved to (1021, 178)
Screenshot: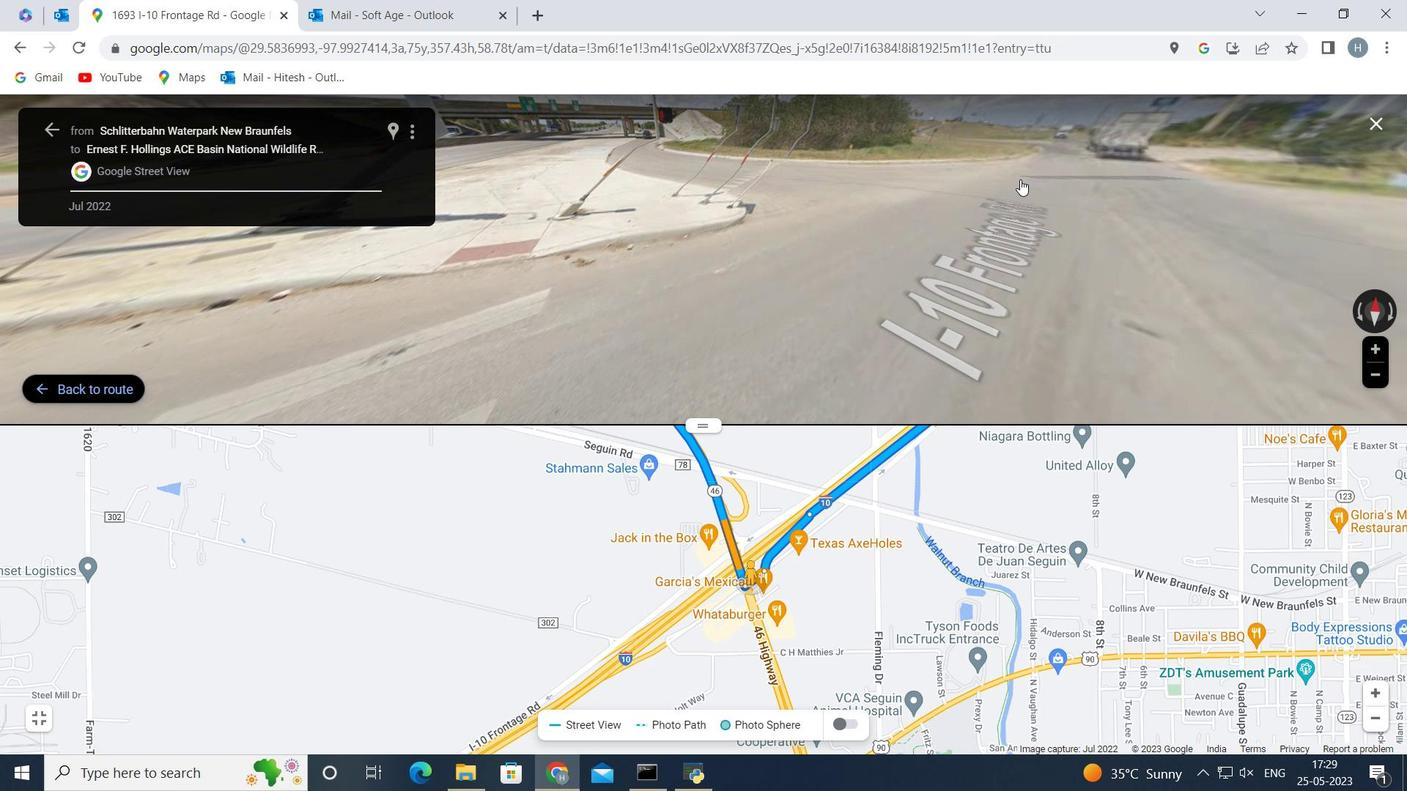
Action: Mouse pressed left at (1021, 178)
Screenshot: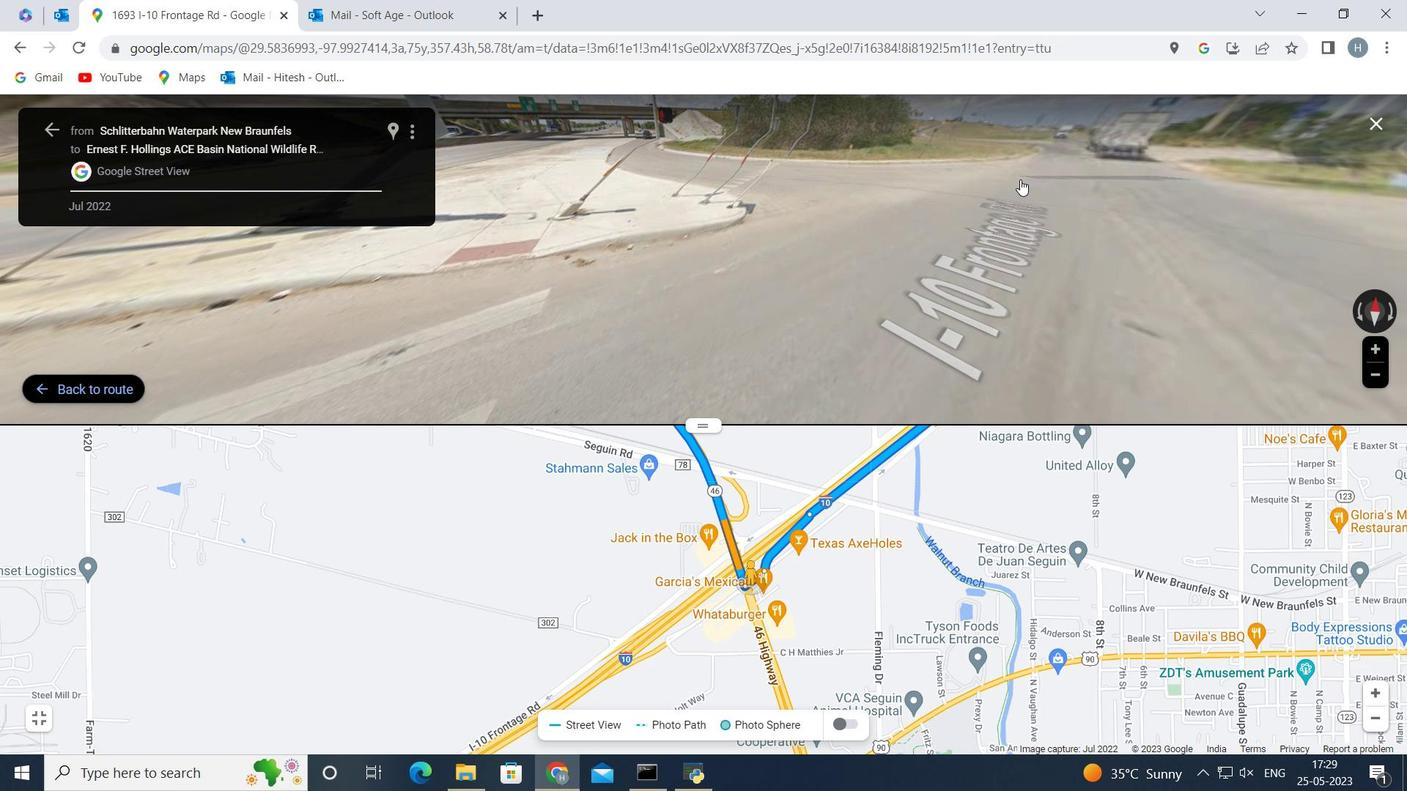 
Action: Mouse moved to (1013, 180)
Screenshot: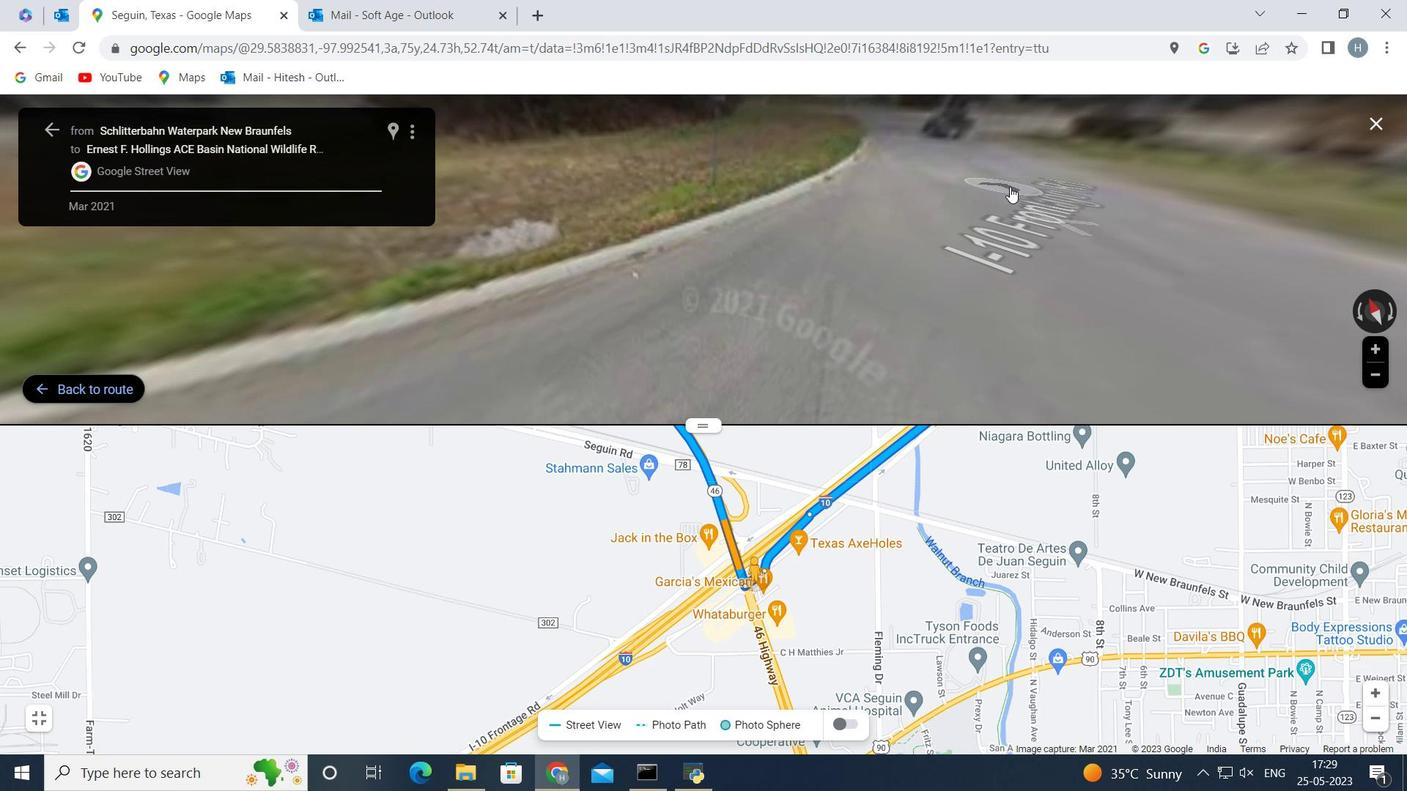 
Action: Mouse pressed left at (1013, 181)
Screenshot: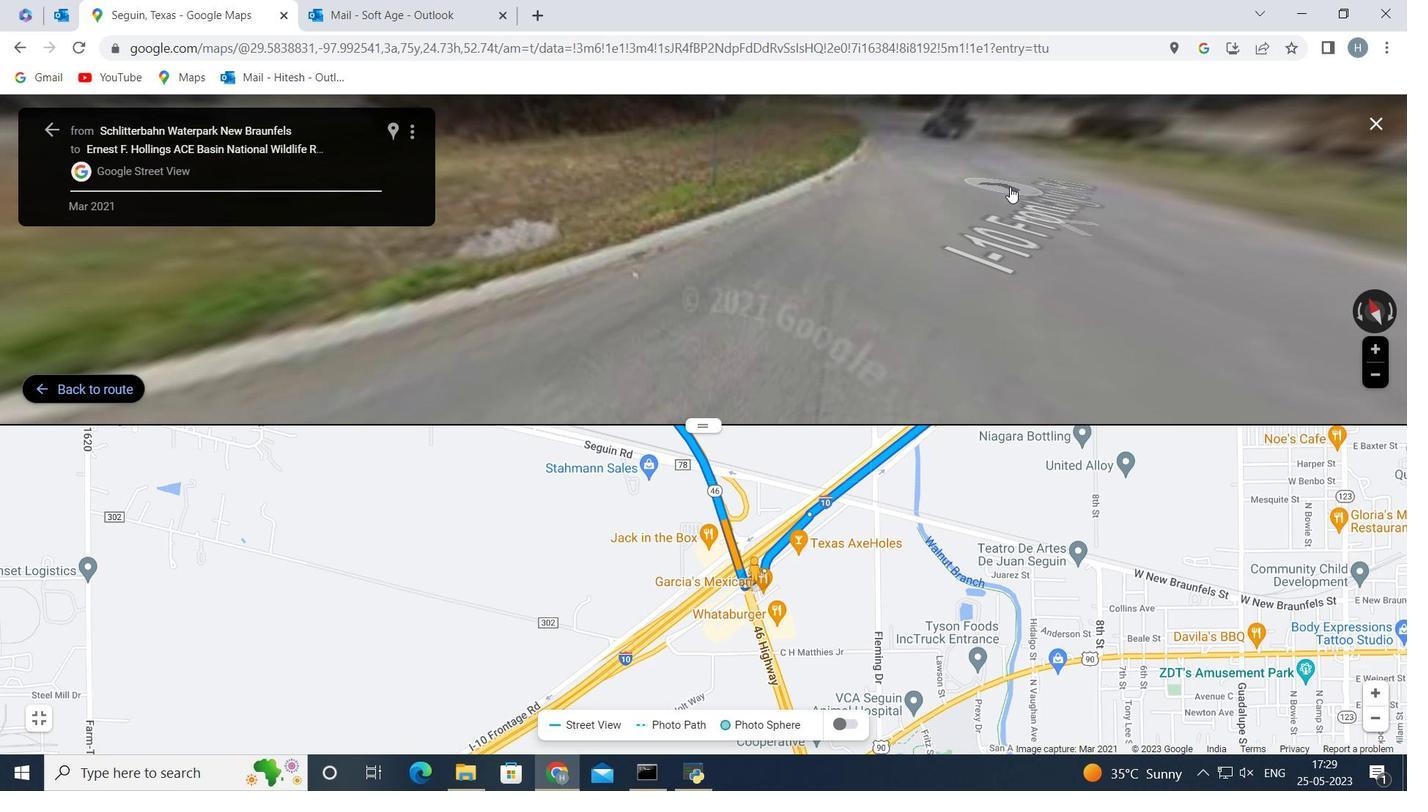 
Action: Mouse moved to (885, 312)
Screenshot: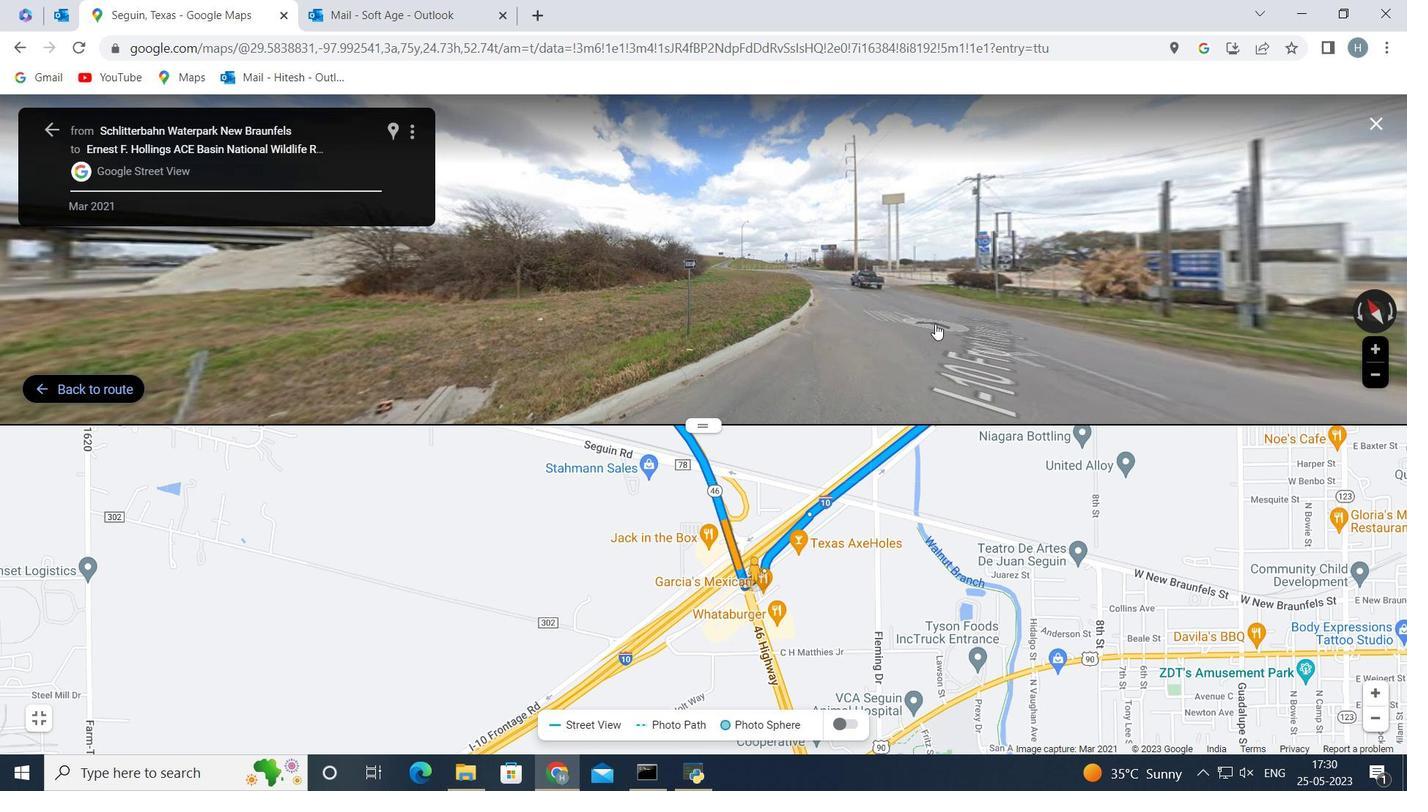 
Action: Mouse pressed left at (885, 312)
Screenshot: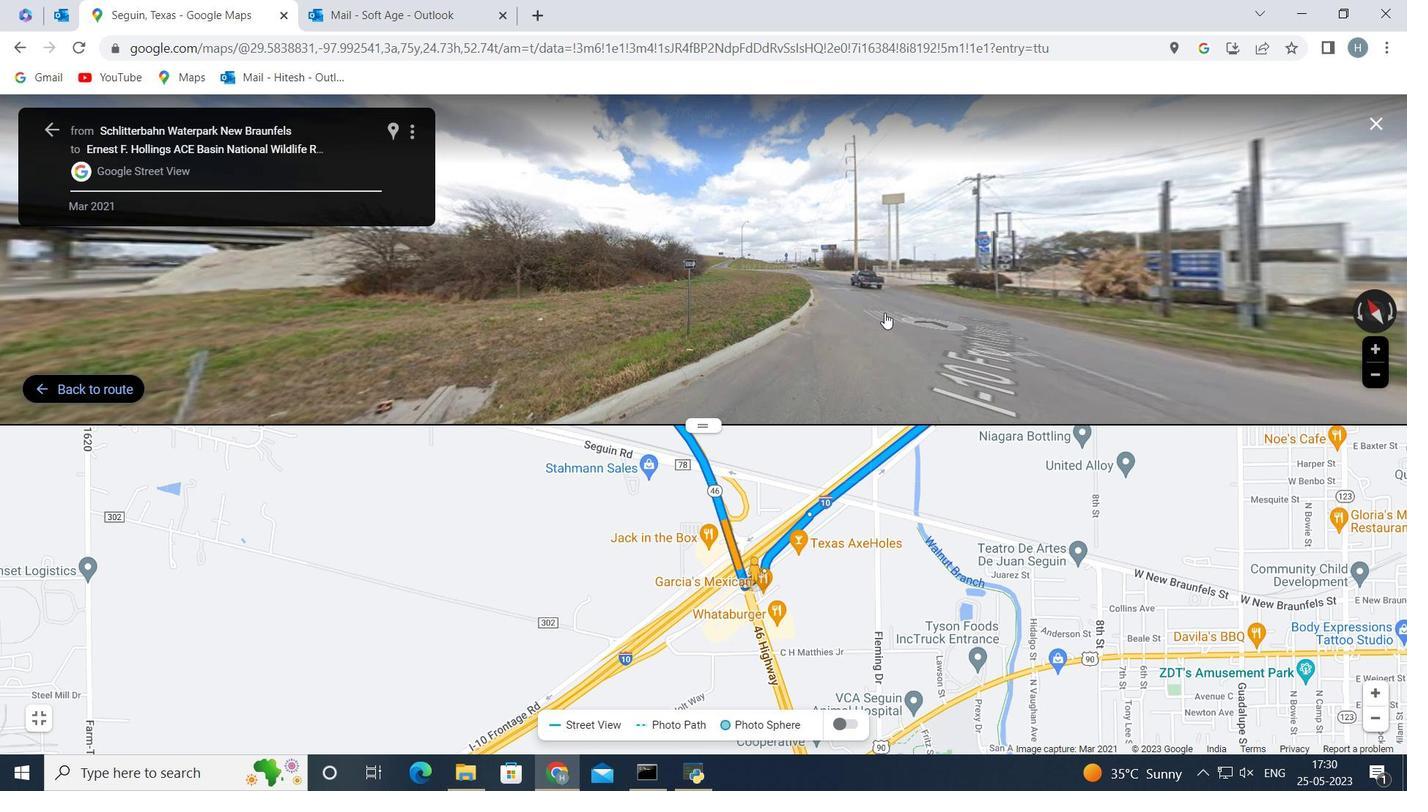 
Action: Mouse moved to (794, 275)
Screenshot: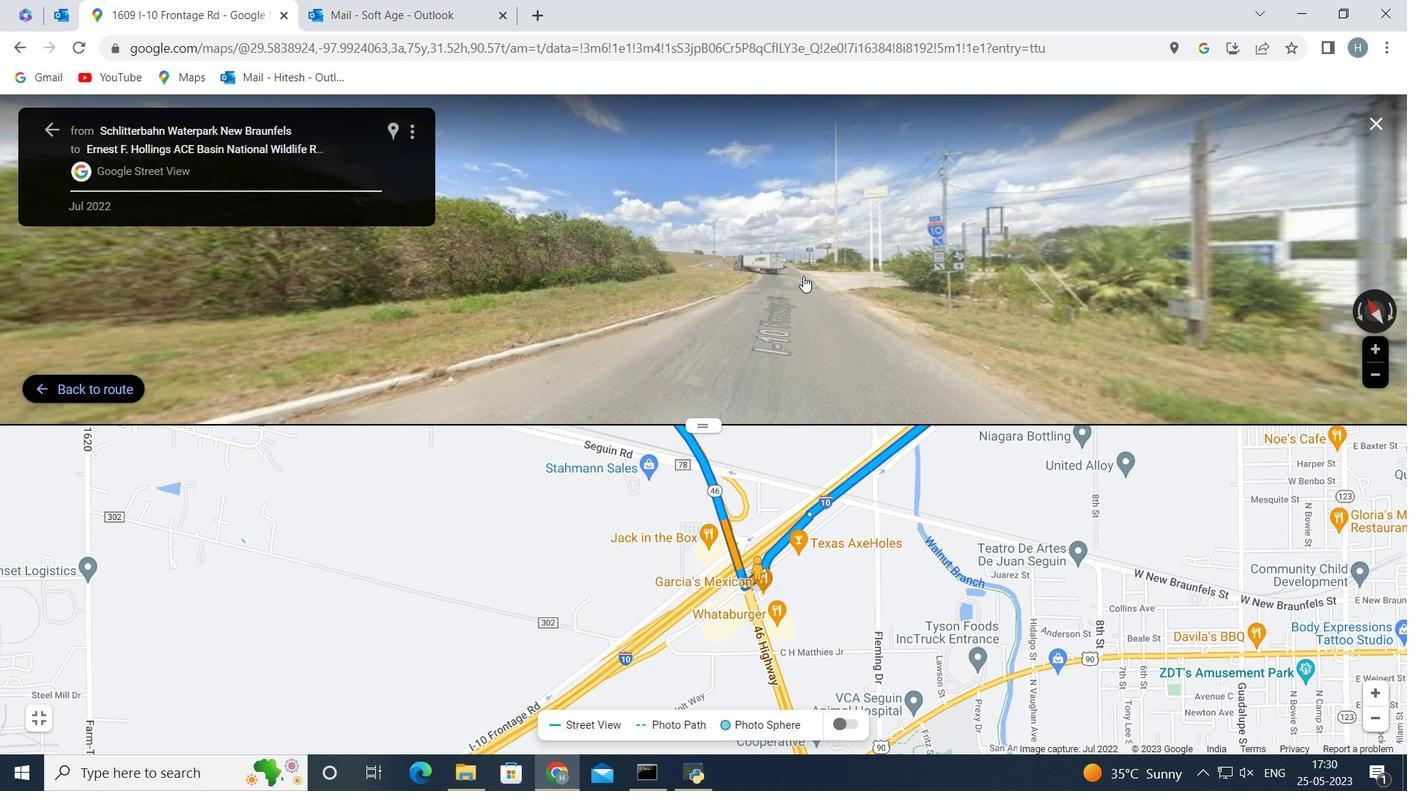 
Action: Mouse pressed left at (794, 275)
Screenshot: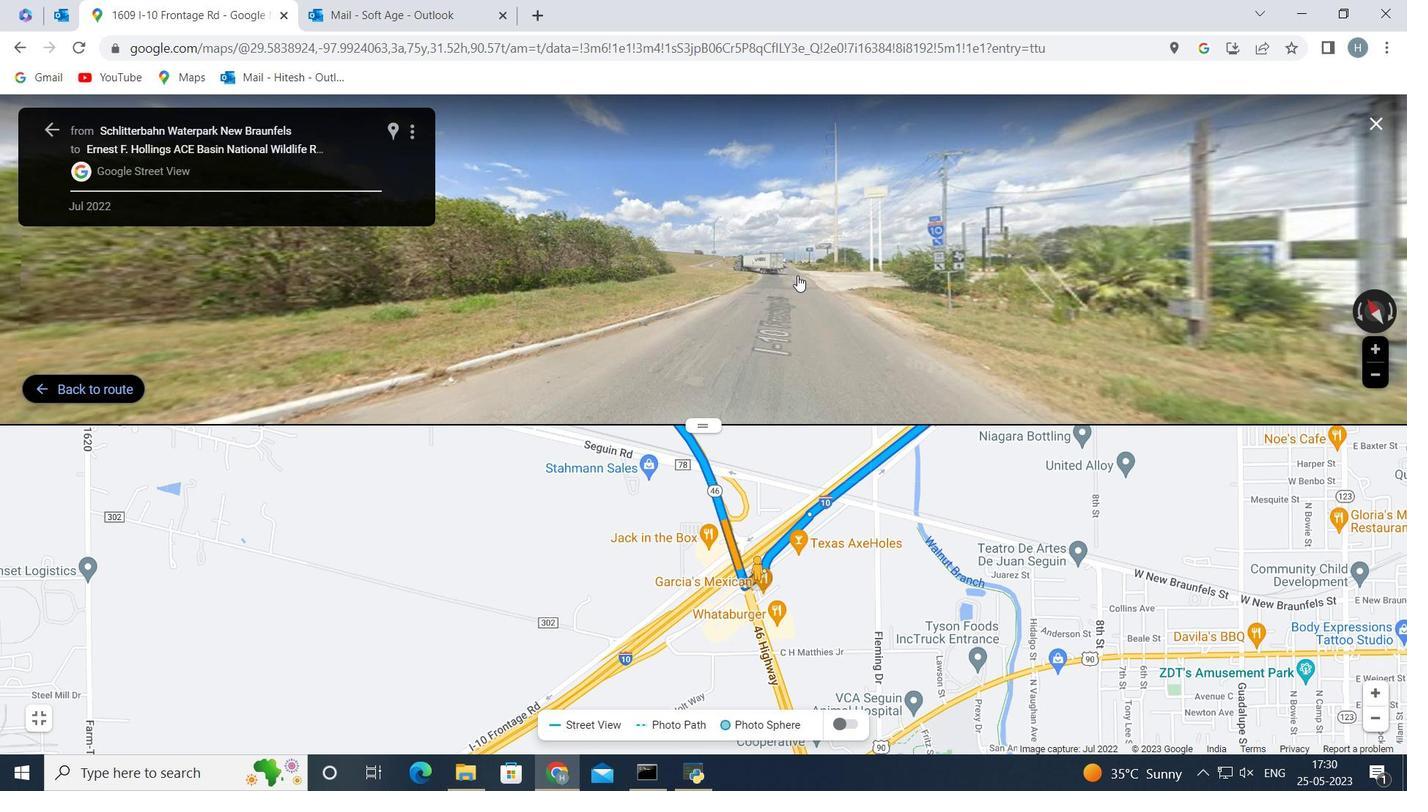 
Action: Mouse moved to (799, 302)
Screenshot: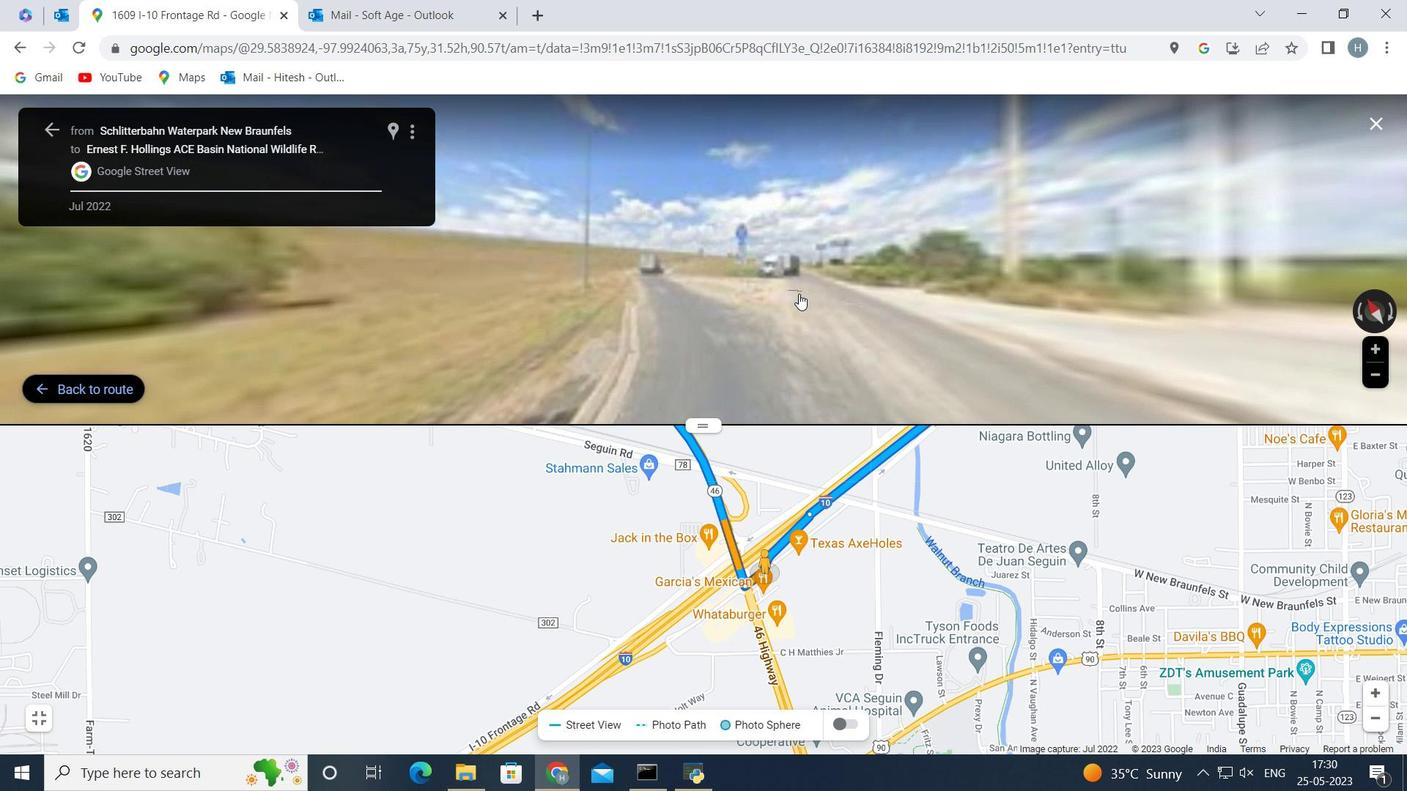 
Action: Mouse pressed left at (799, 302)
Screenshot: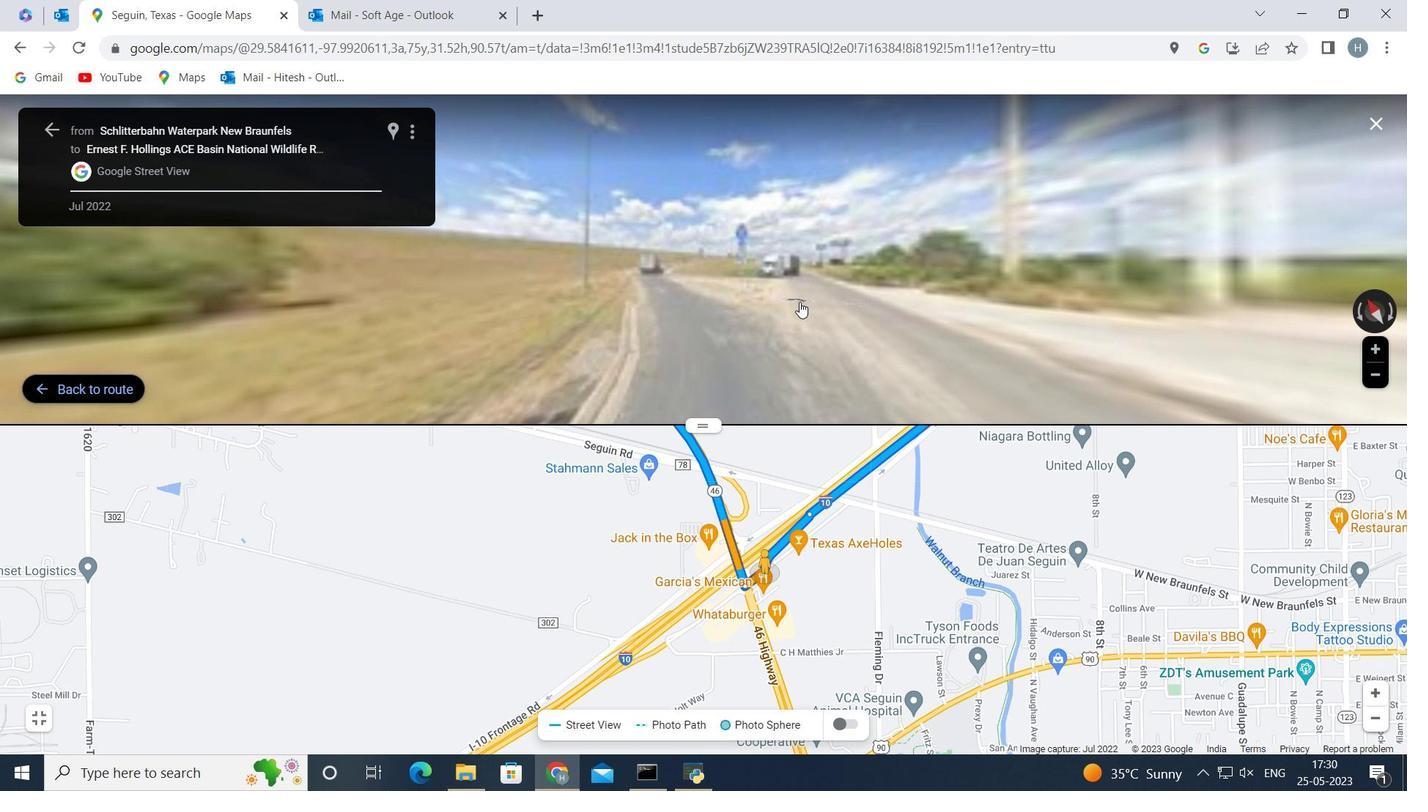 
Action: Mouse moved to (504, 277)
Screenshot: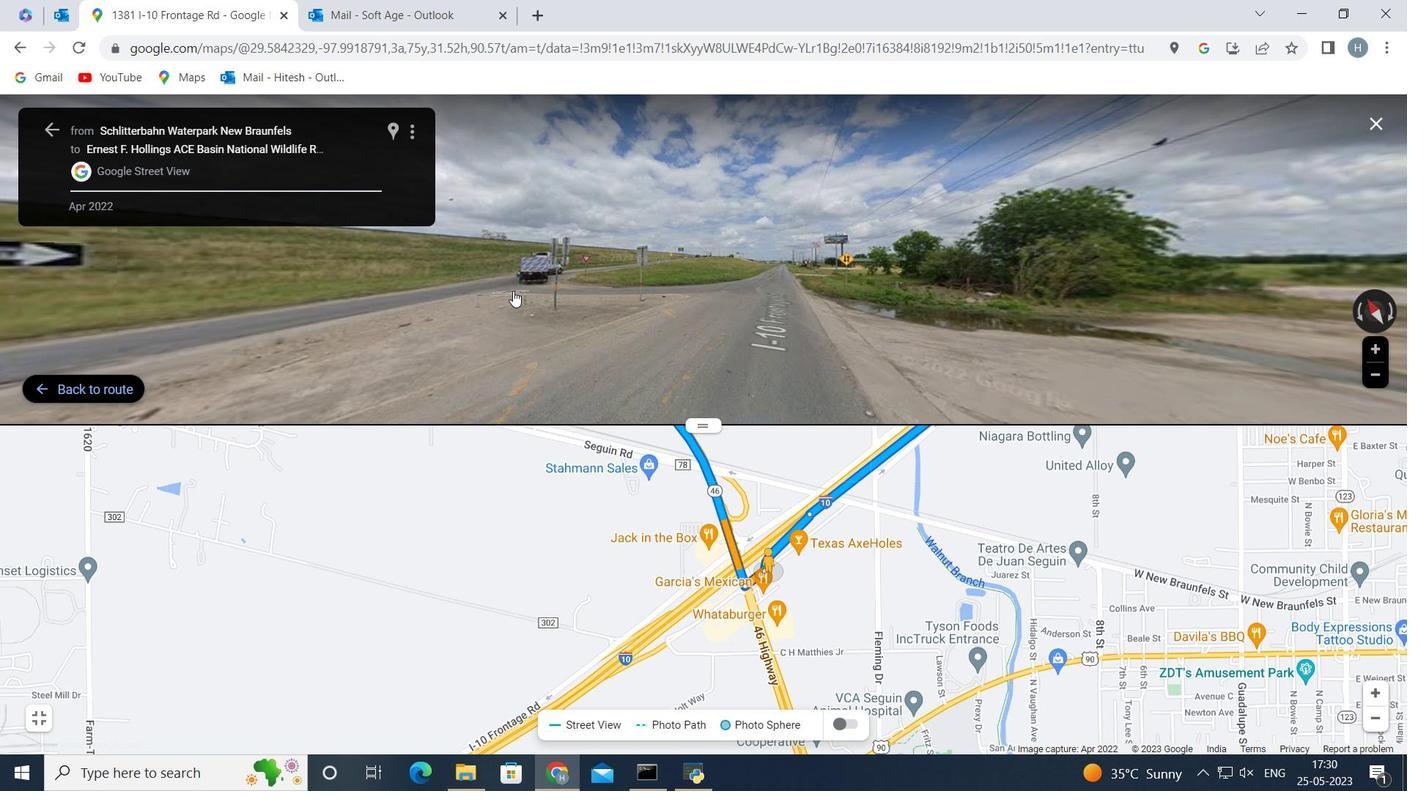 
Action: Mouse pressed left at (504, 277)
Screenshot: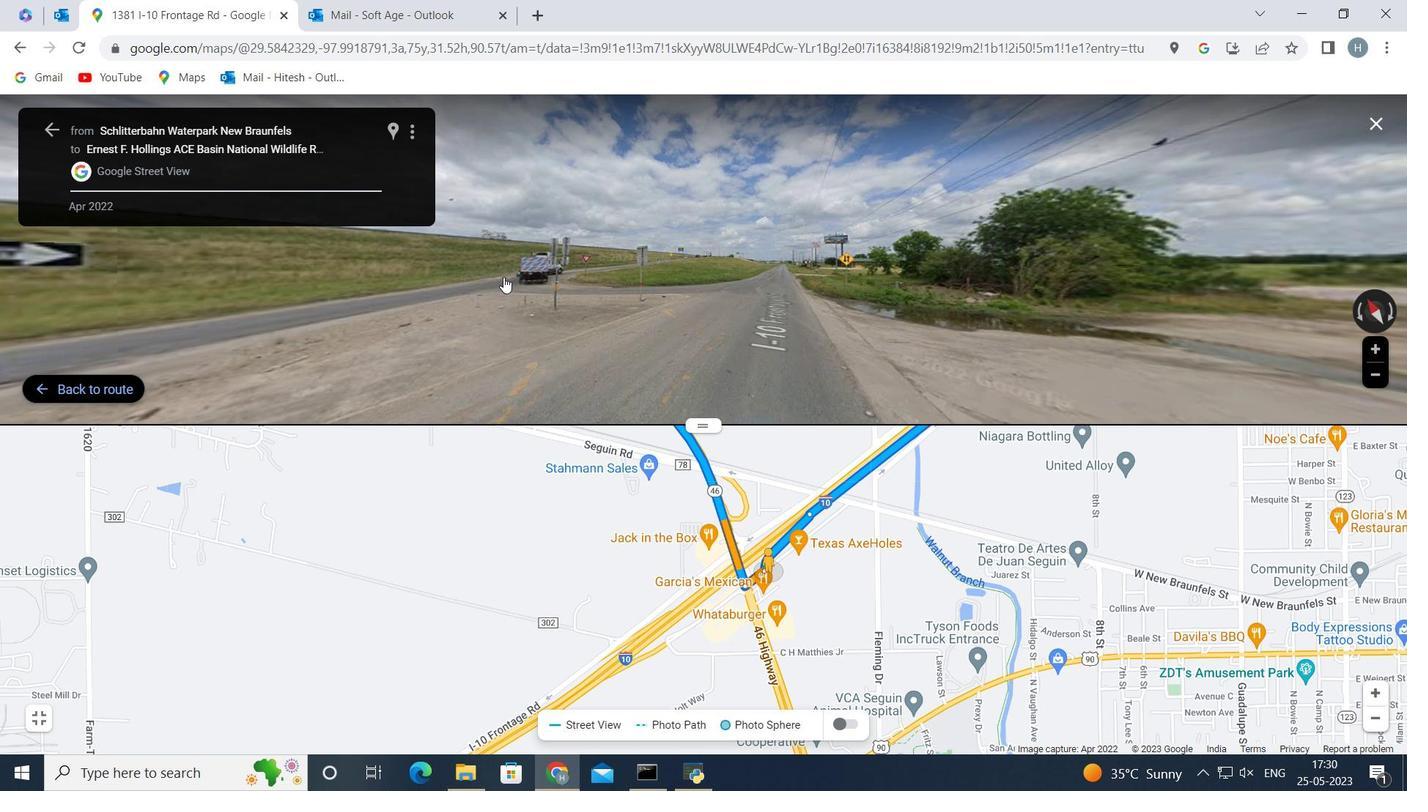 
Action: Mouse moved to (694, 276)
Screenshot: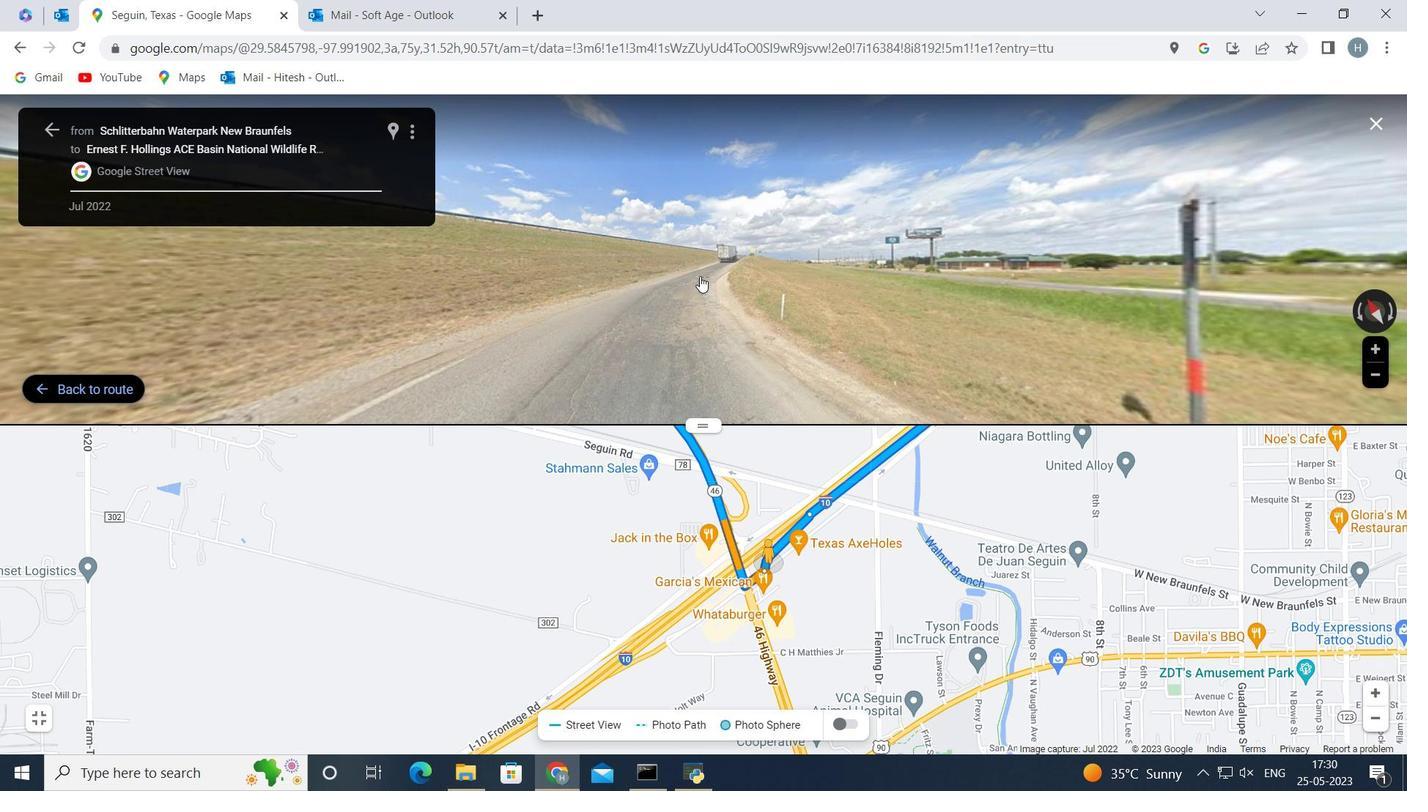 
Action: Mouse pressed left at (694, 276)
Screenshot: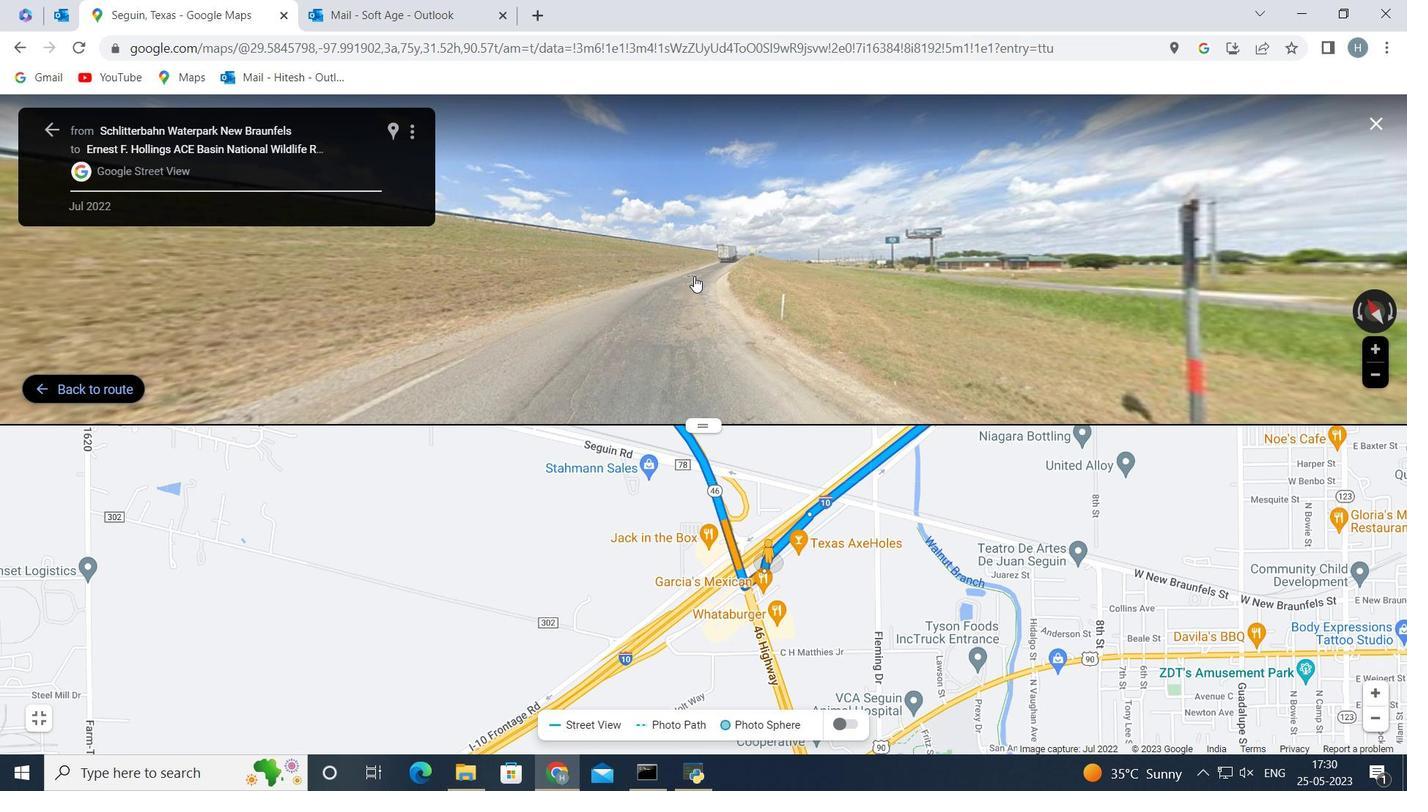 
Action: Mouse moved to (755, 287)
Screenshot: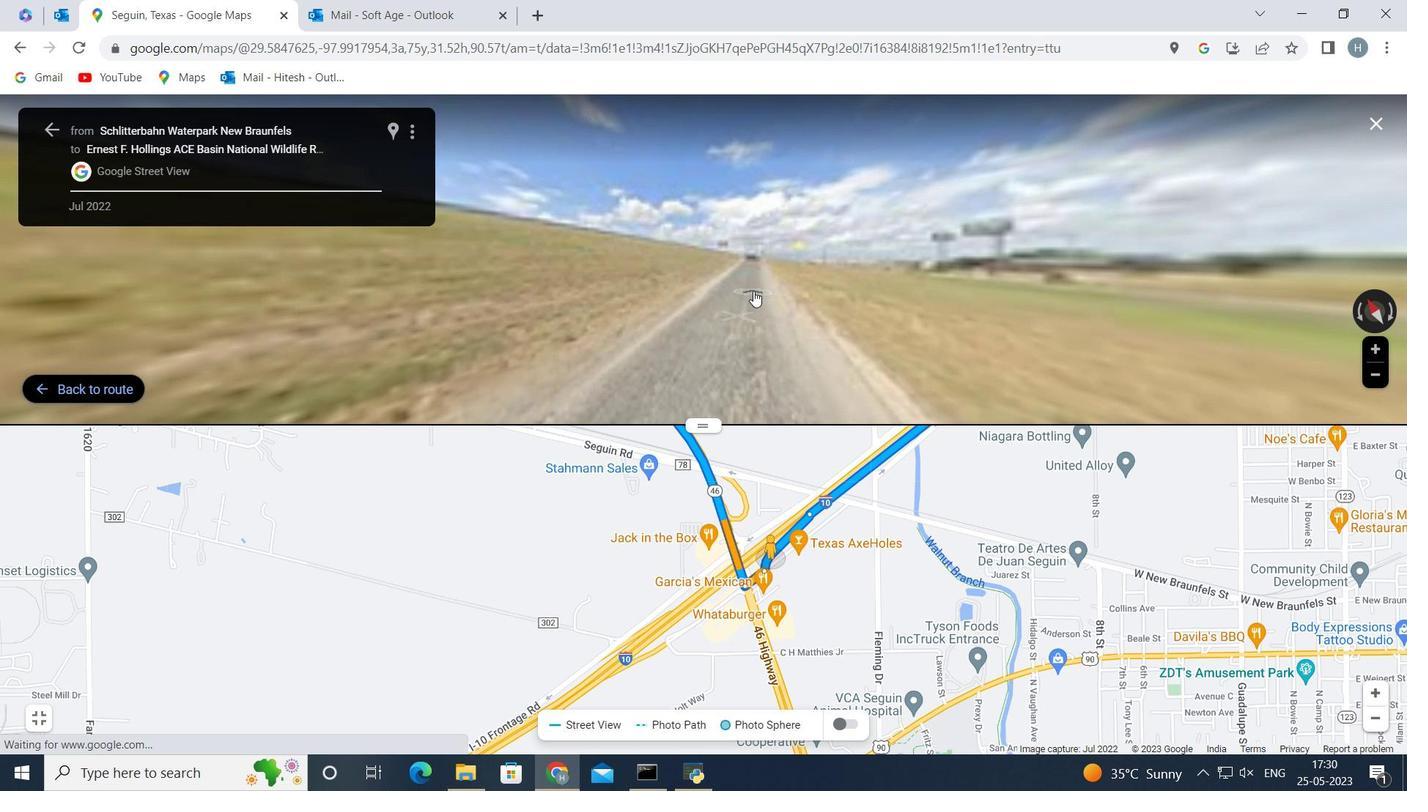
Action: Mouse pressed left at (755, 287)
Screenshot: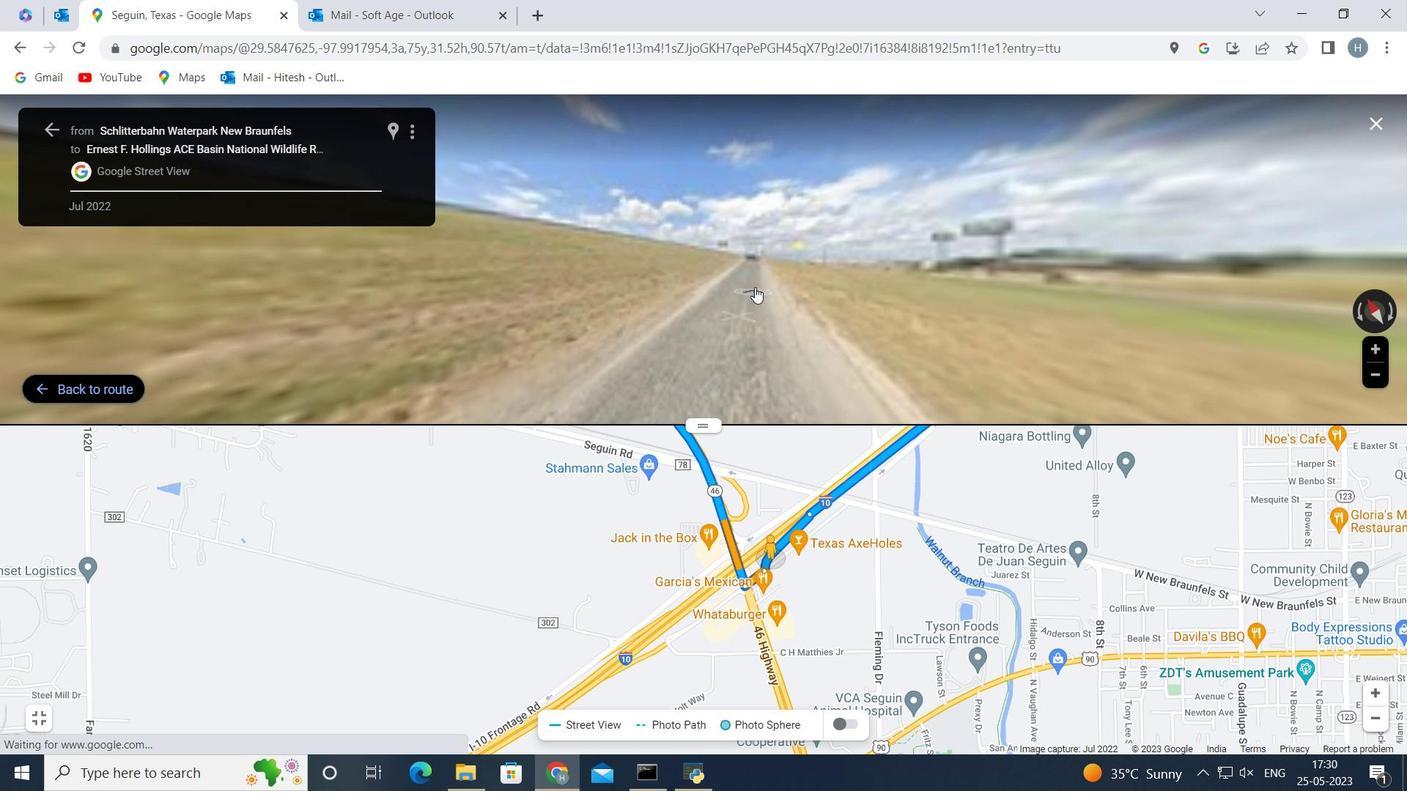 
Action: Mouse moved to (755, 273)
Screenshot: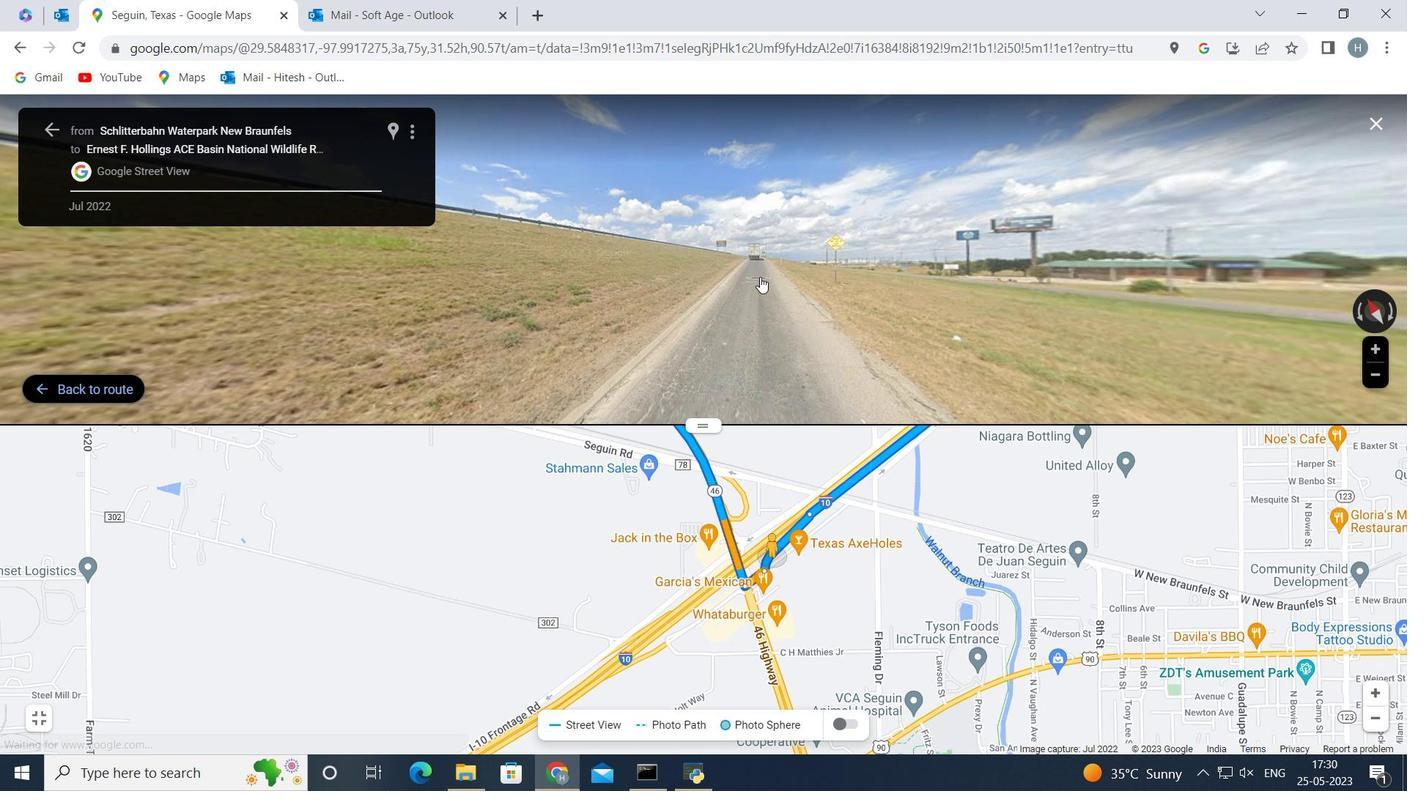 
Action: Mouse pressed left at (755, 273)
Screenshot: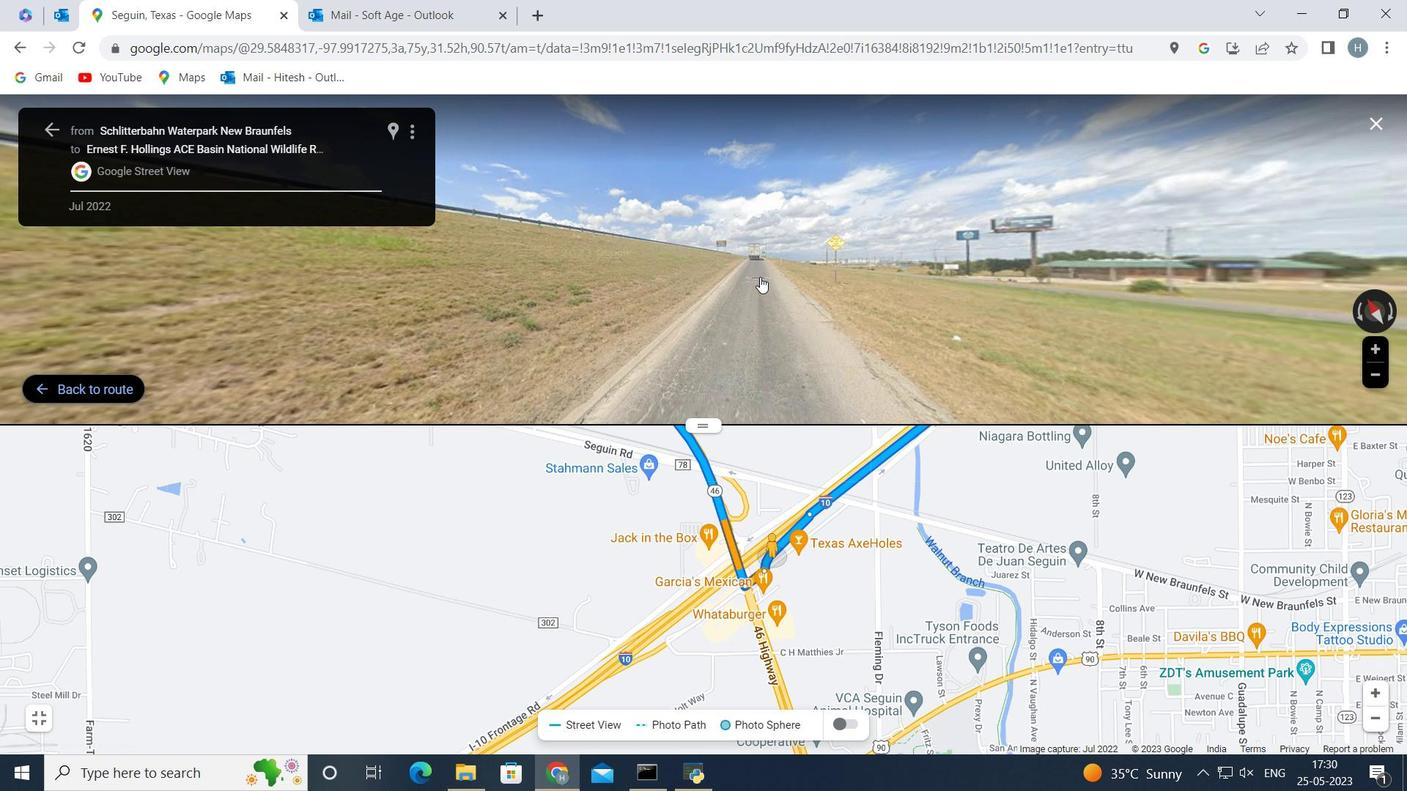 
Action: Mouse moved to (755, 282)
Screenshot: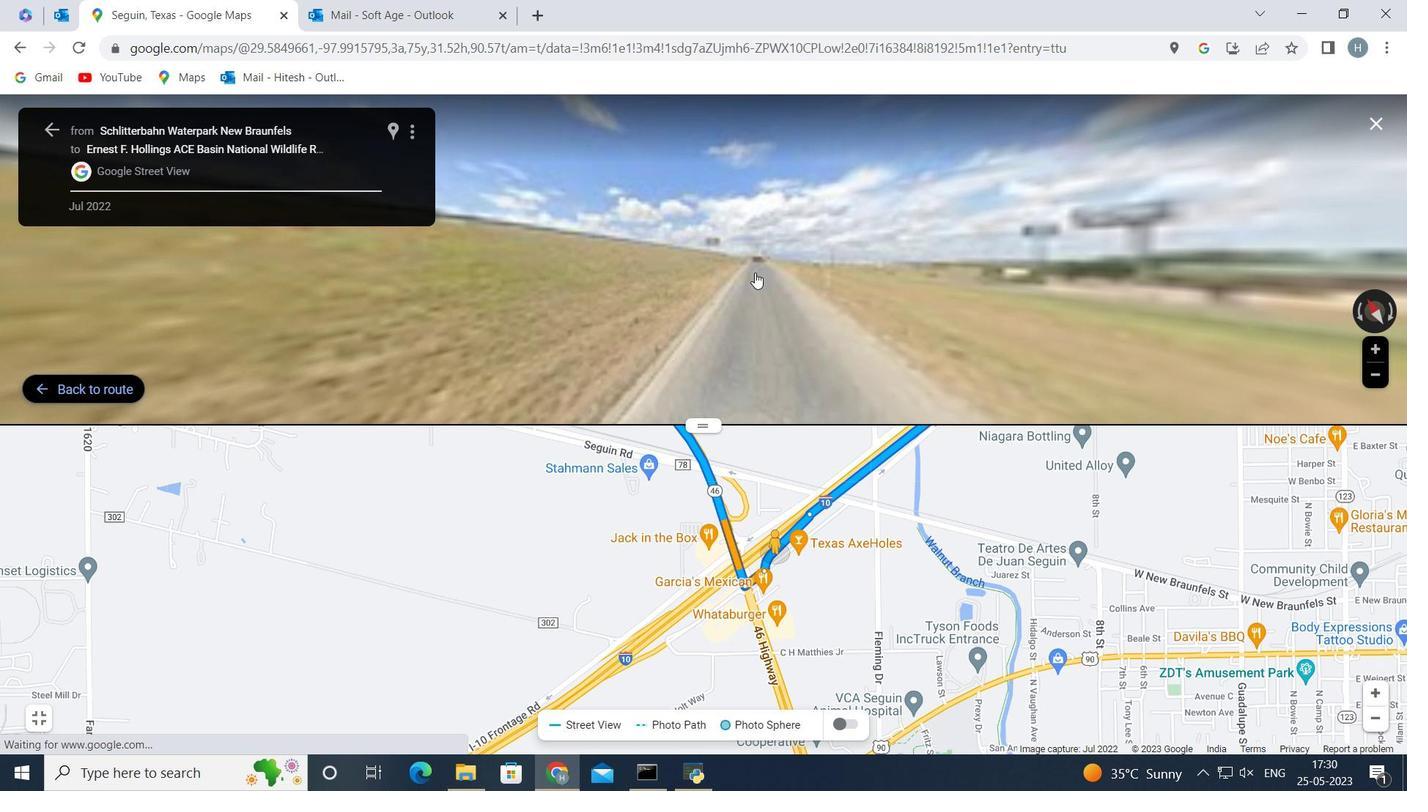 
Action: Mouse pressed left at (755, 282)
Screenshot: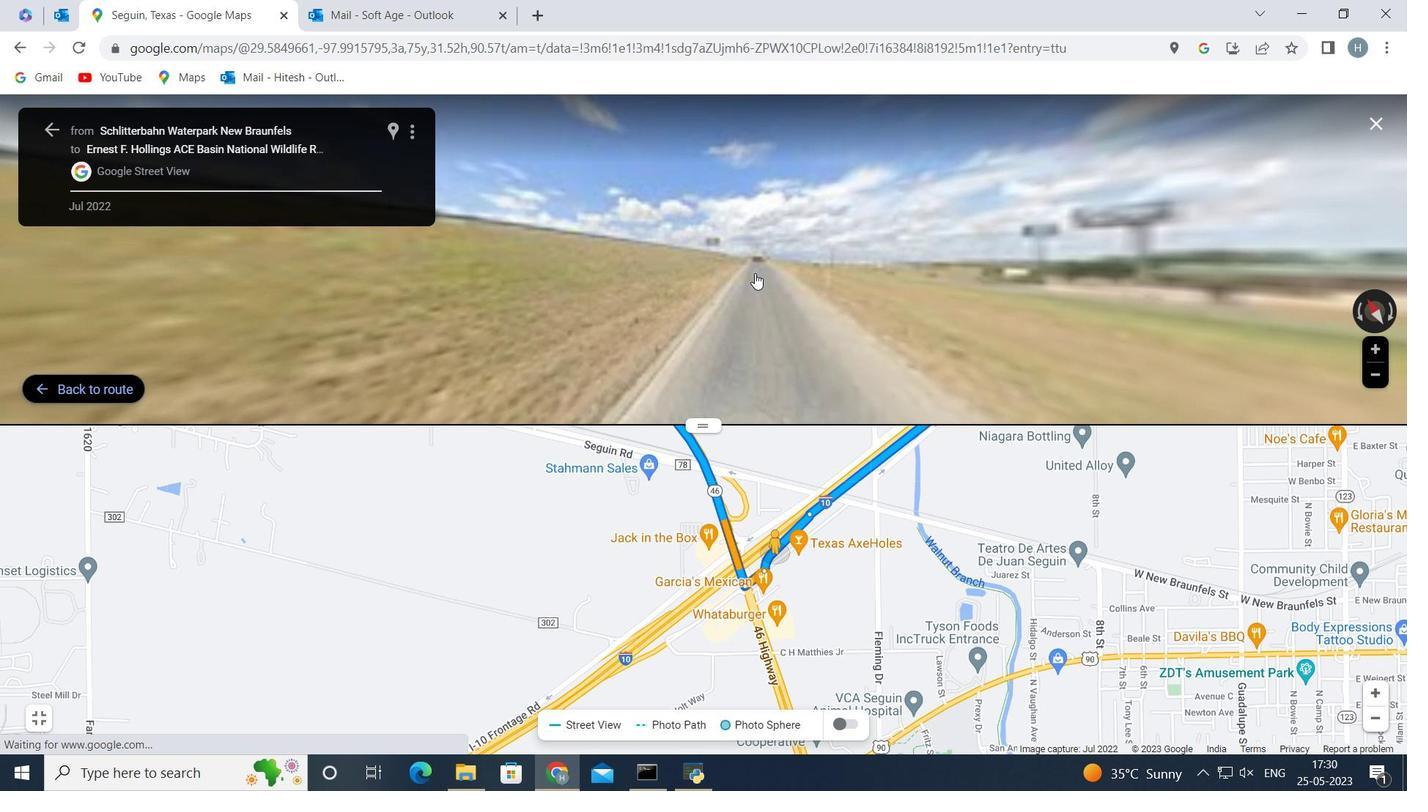
Action: Mouse pressed left at (755, 282)
Screenshot: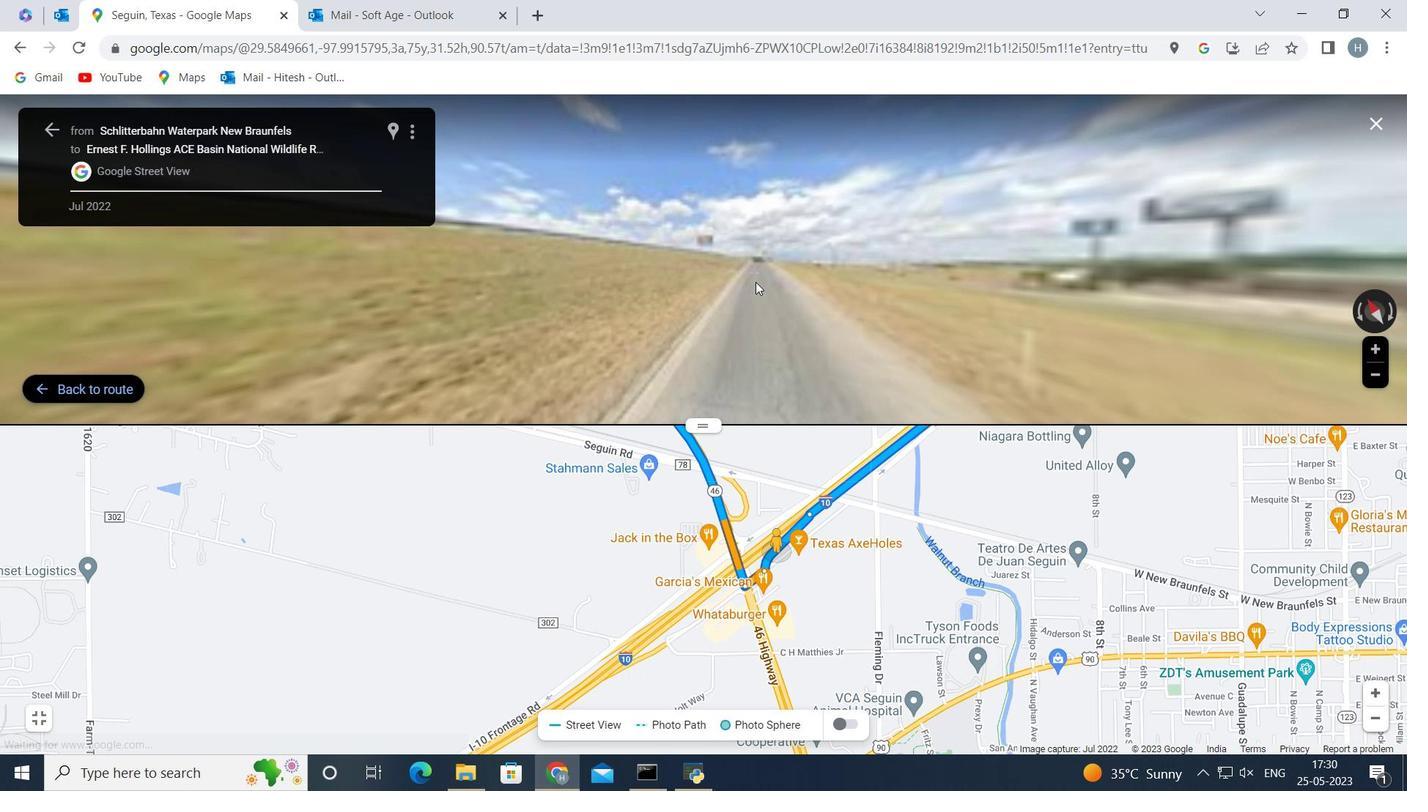 
Action: Mouse pressed left at (755, 282)
Screenshot: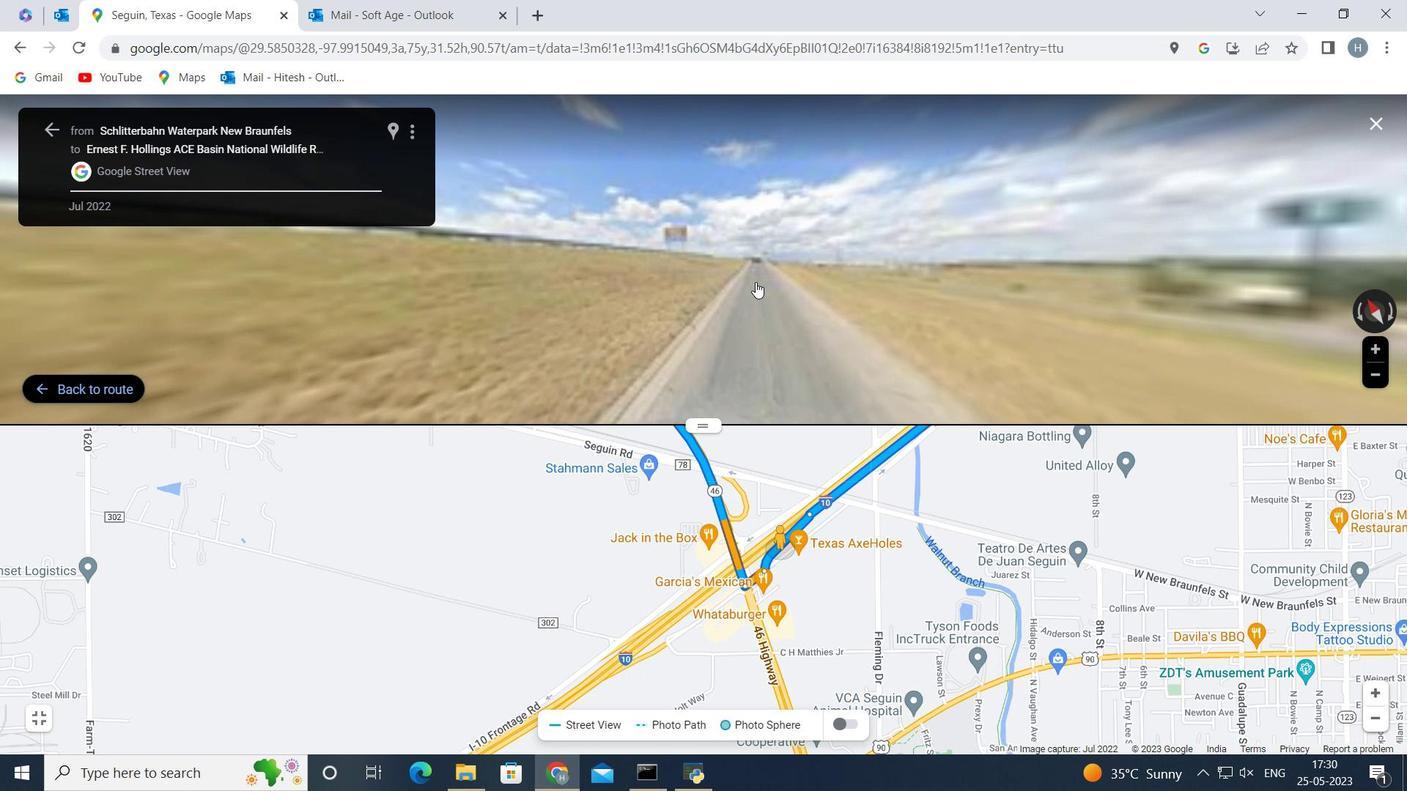 
Action: Mouse pressed left at (755, 282)
Screenshot: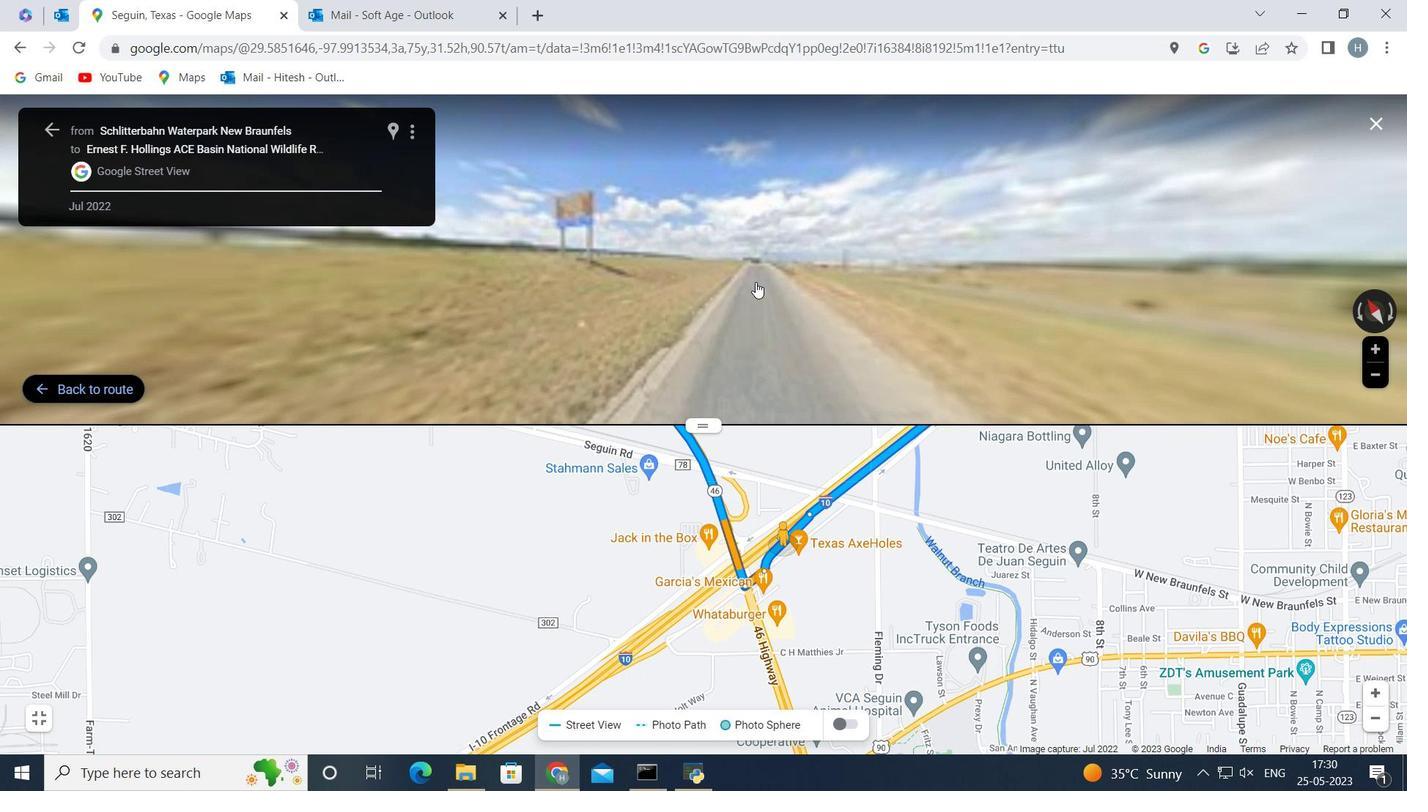 
Action: Mouse pressed left at (755, 282)
Screenshot: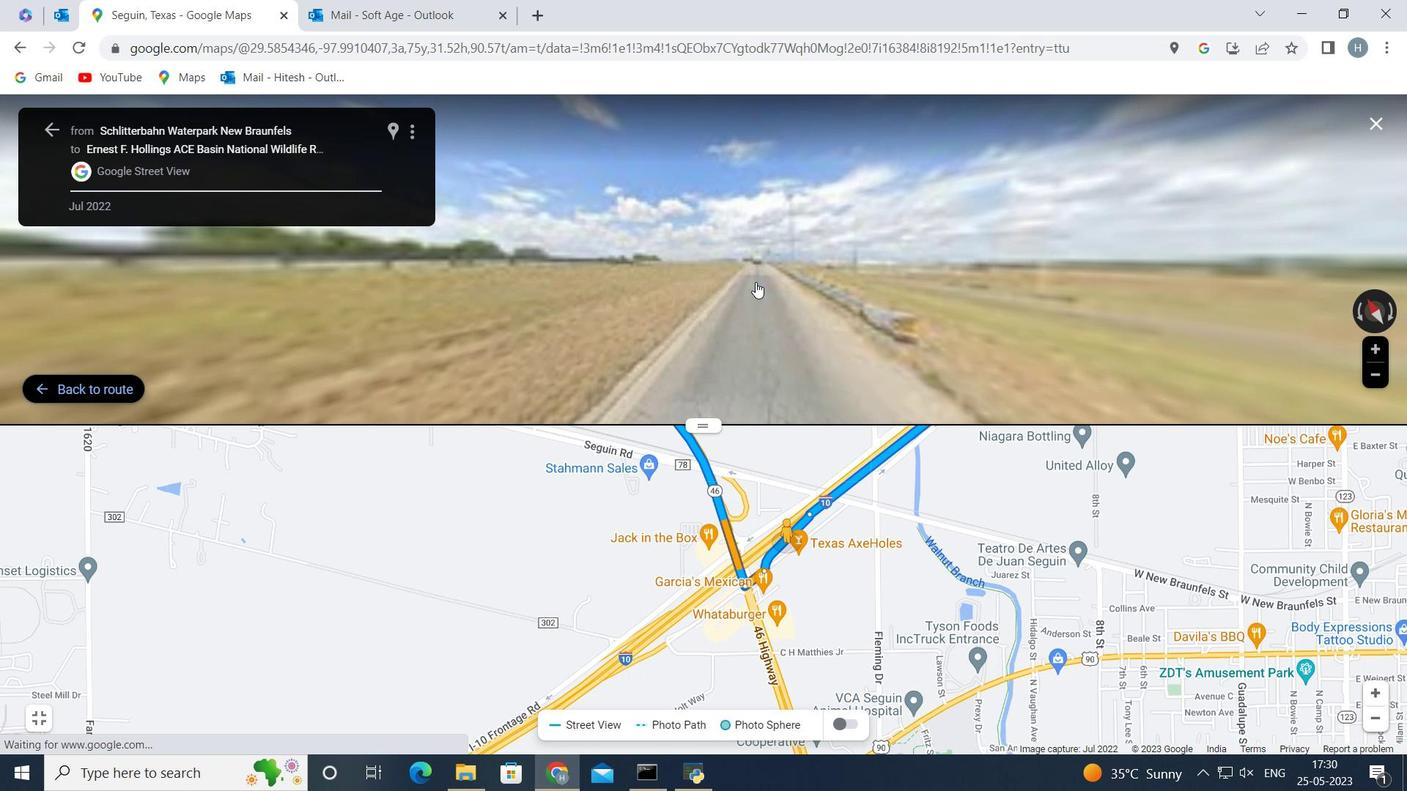 
Action: Mouse moved to (46, 126)
Screenshot: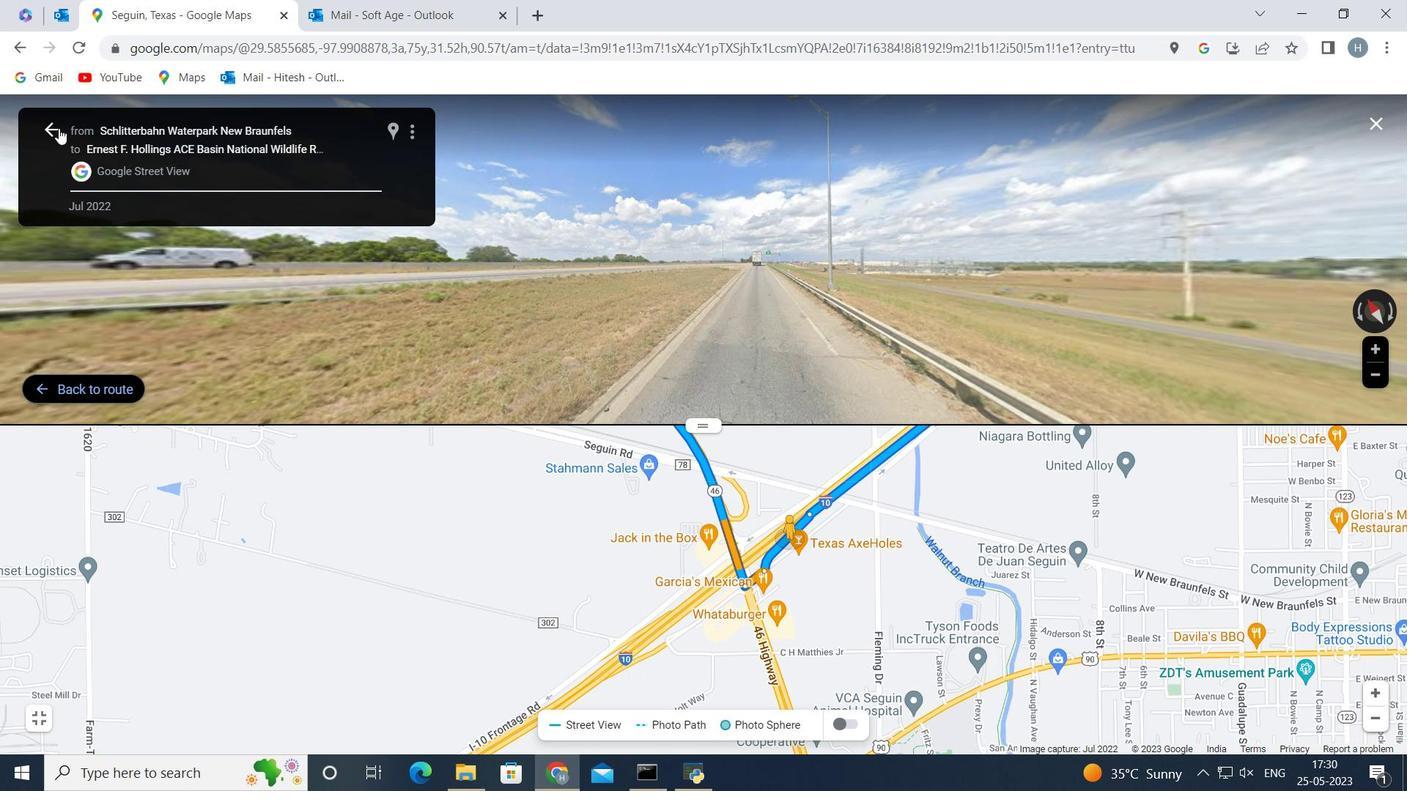 
Action: Mouse pressed left at (46, 126)
Screenshot: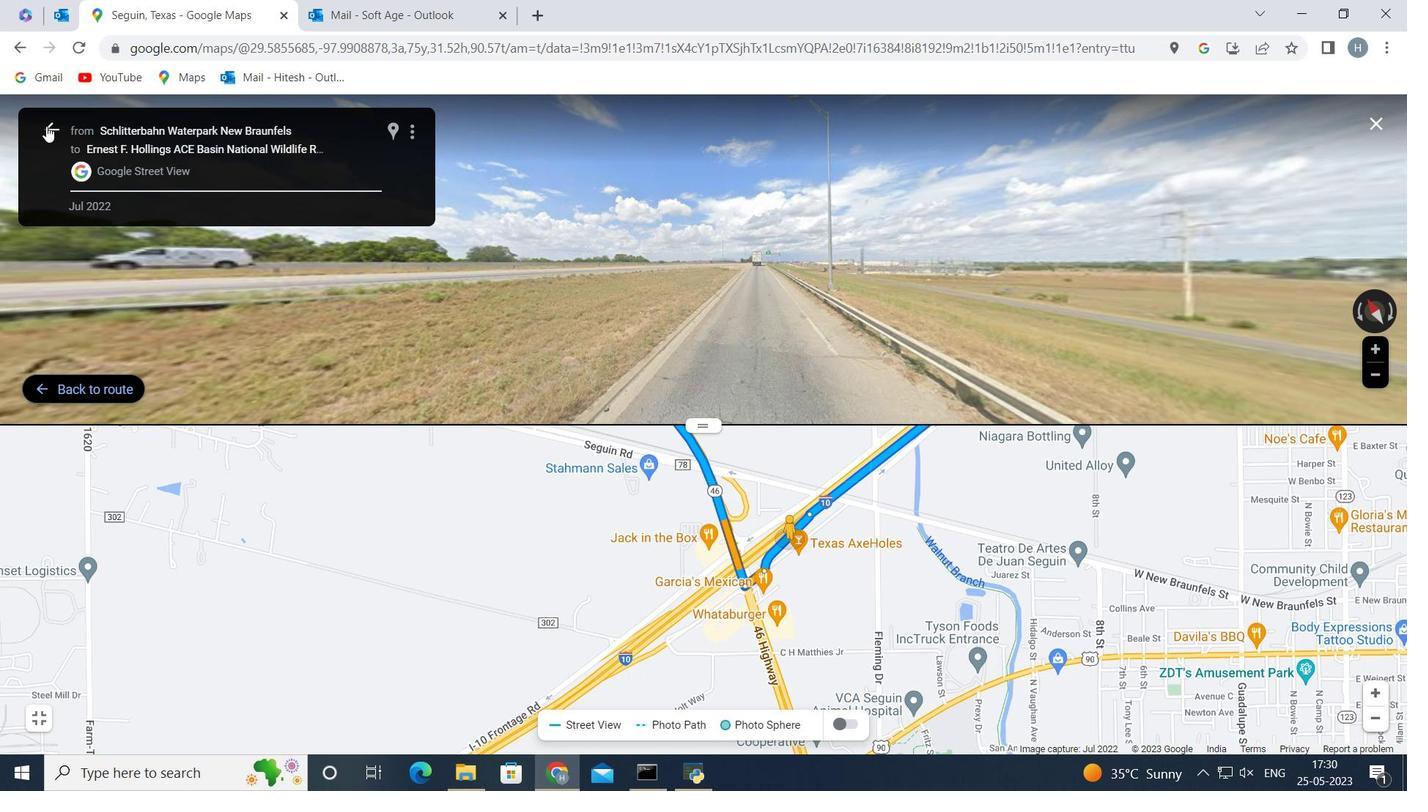 
Action: Mouse moved to (101, 447)
Screenshot: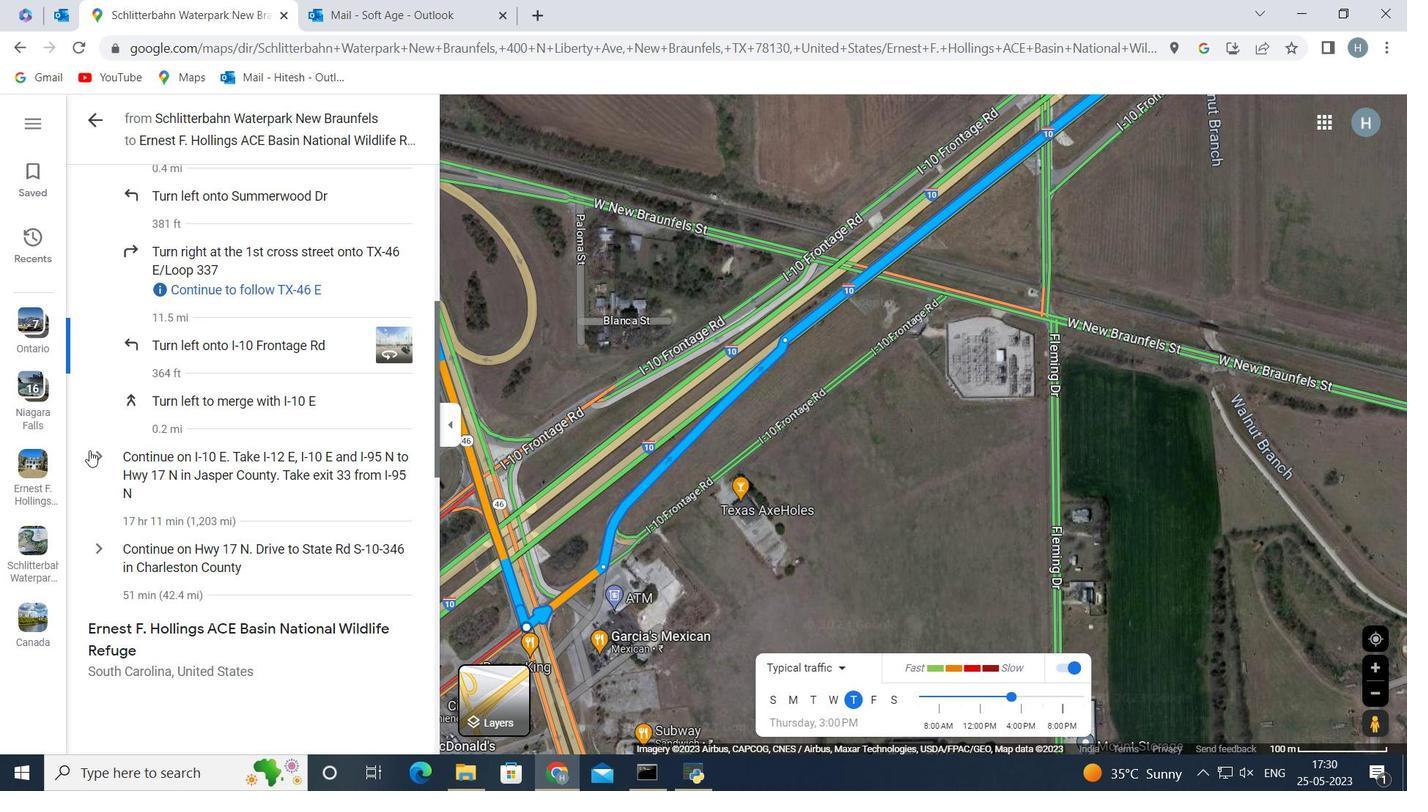 
Action: Mouse pressed left at (101, 447)
Screenshot: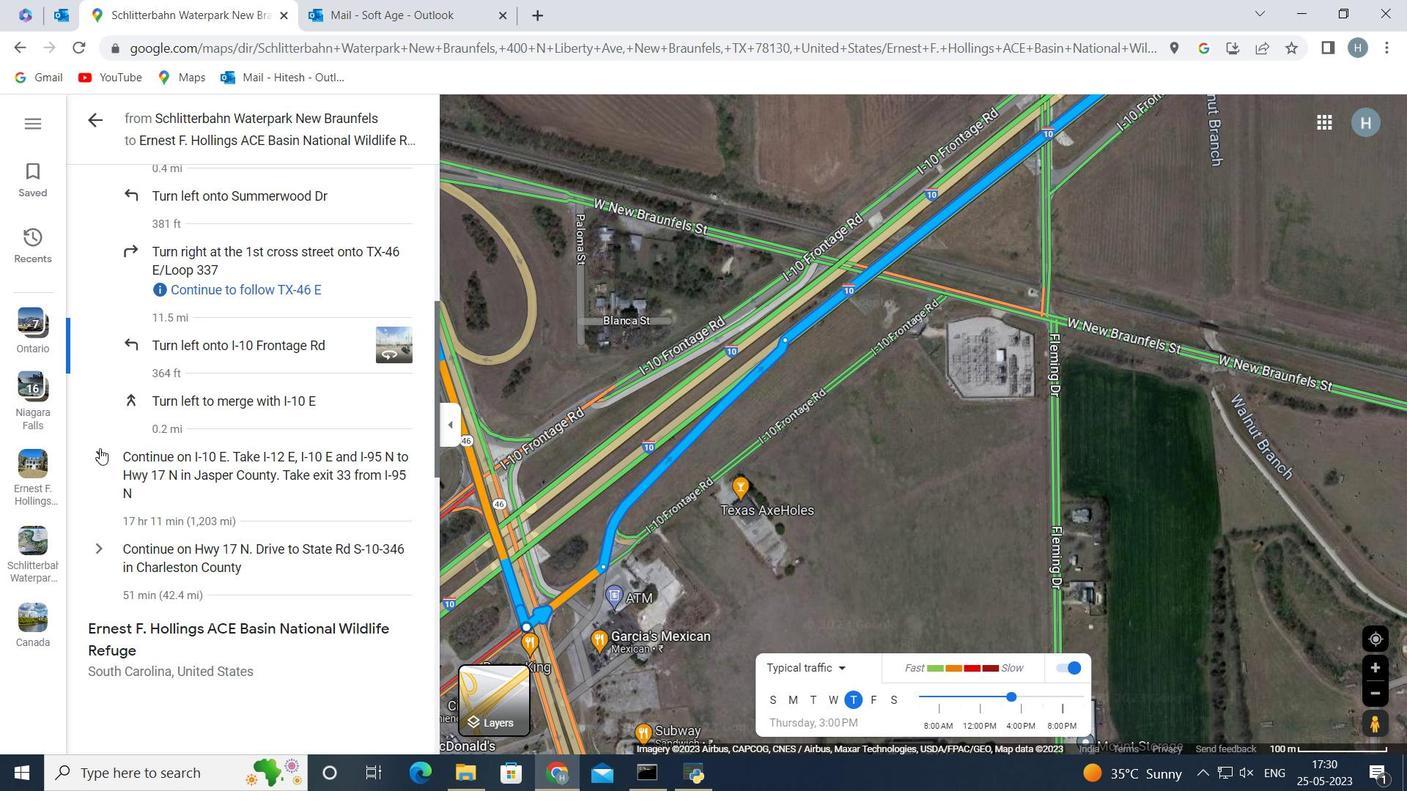 
Action: Mouse moved to (289, 406)
Screenshot: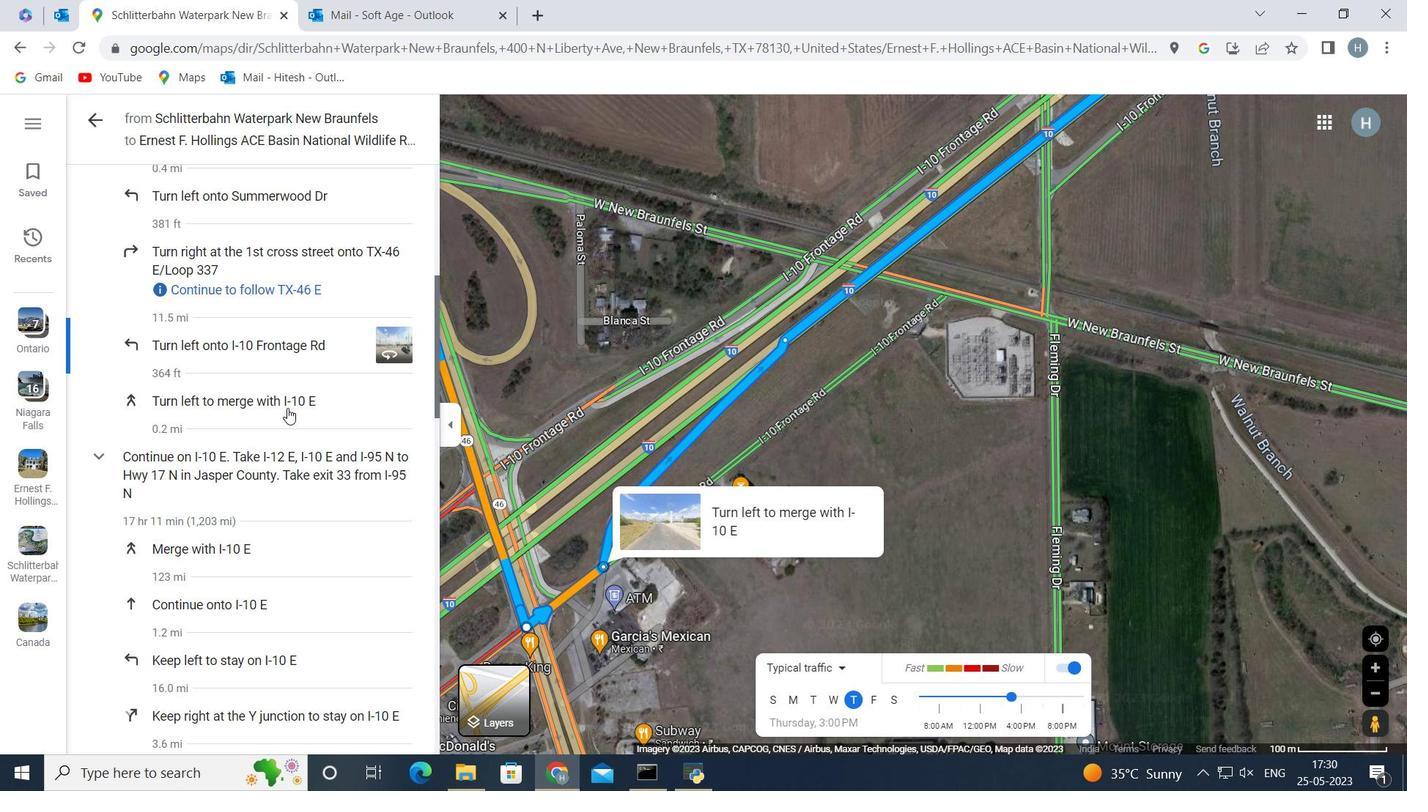 
Action: Mouse scrolled (289, 405) with delta (0, 0)
Screenshot: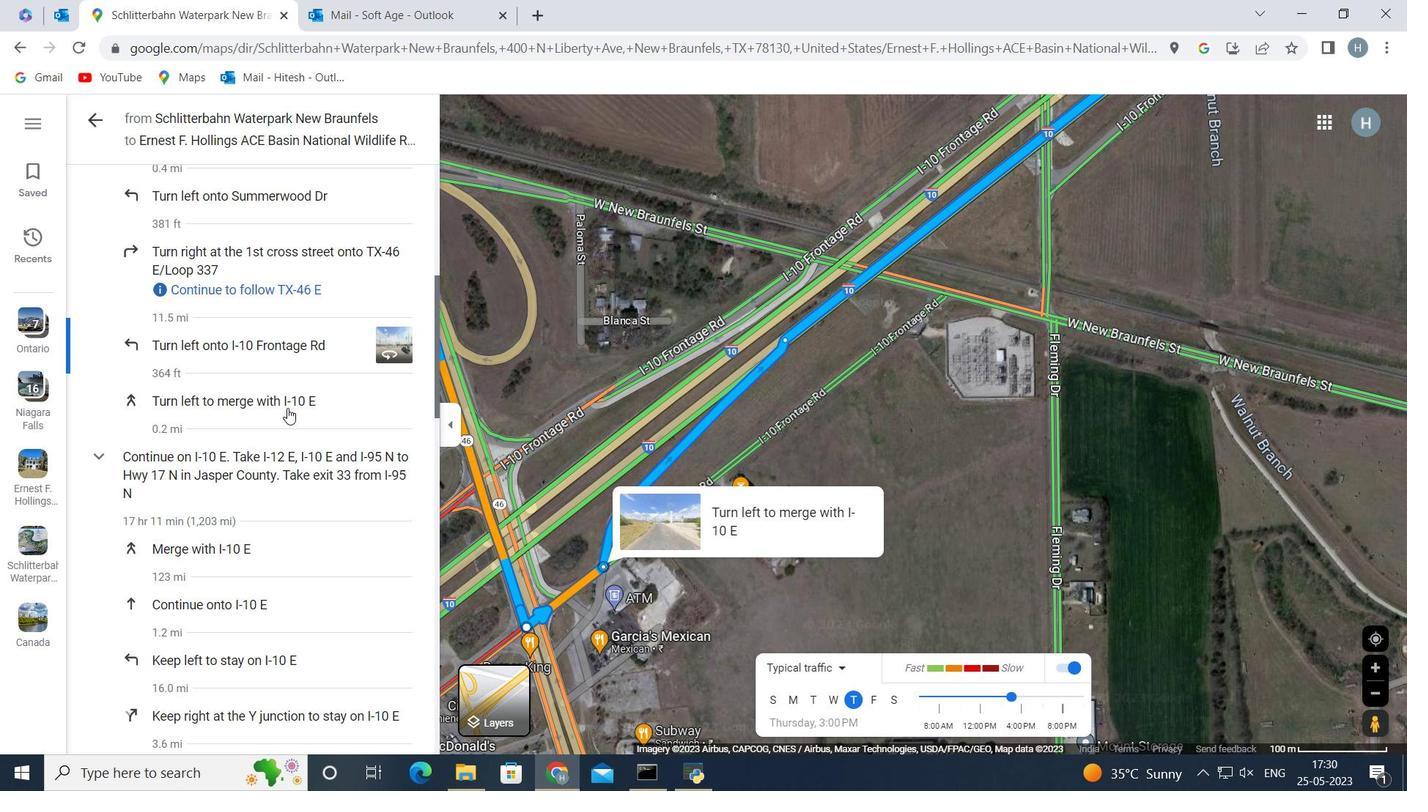 
Action: Mouse scrolled (289, 405) with delta (0, 0)
Screenshot: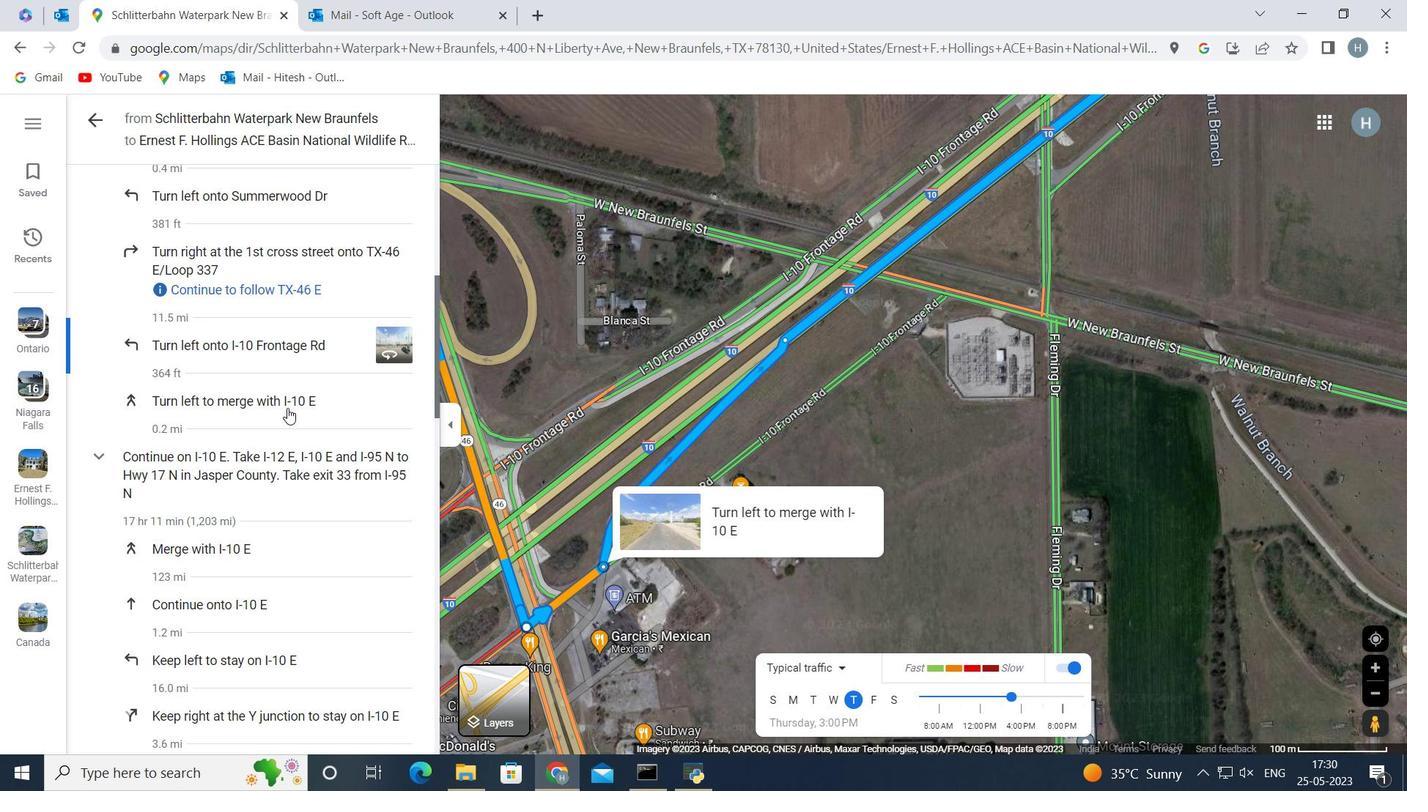 
Action: Mouse moved to (289, 394)
Screenshot: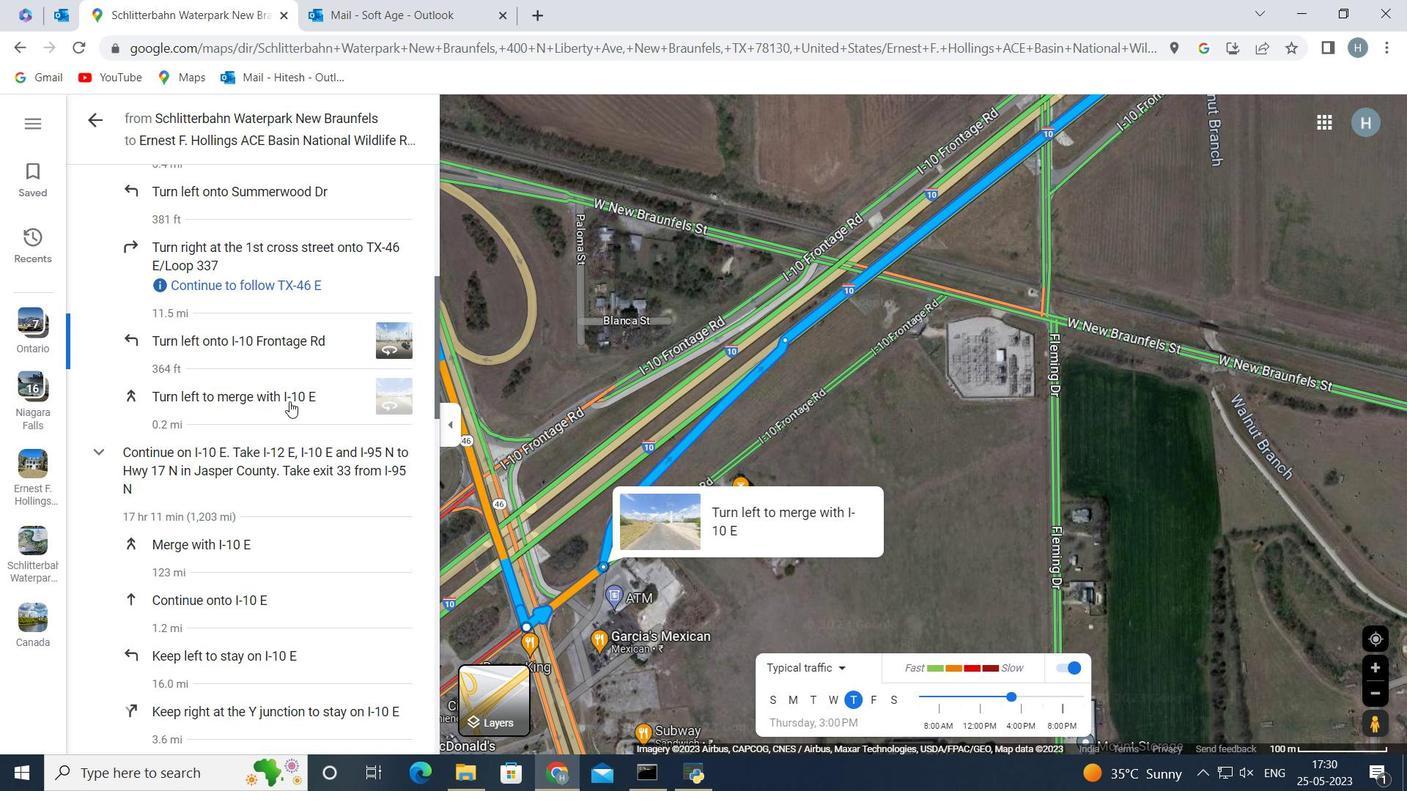 
Action: Mouse scrolled (289, 393) with delta (0, 0)
Screenshot: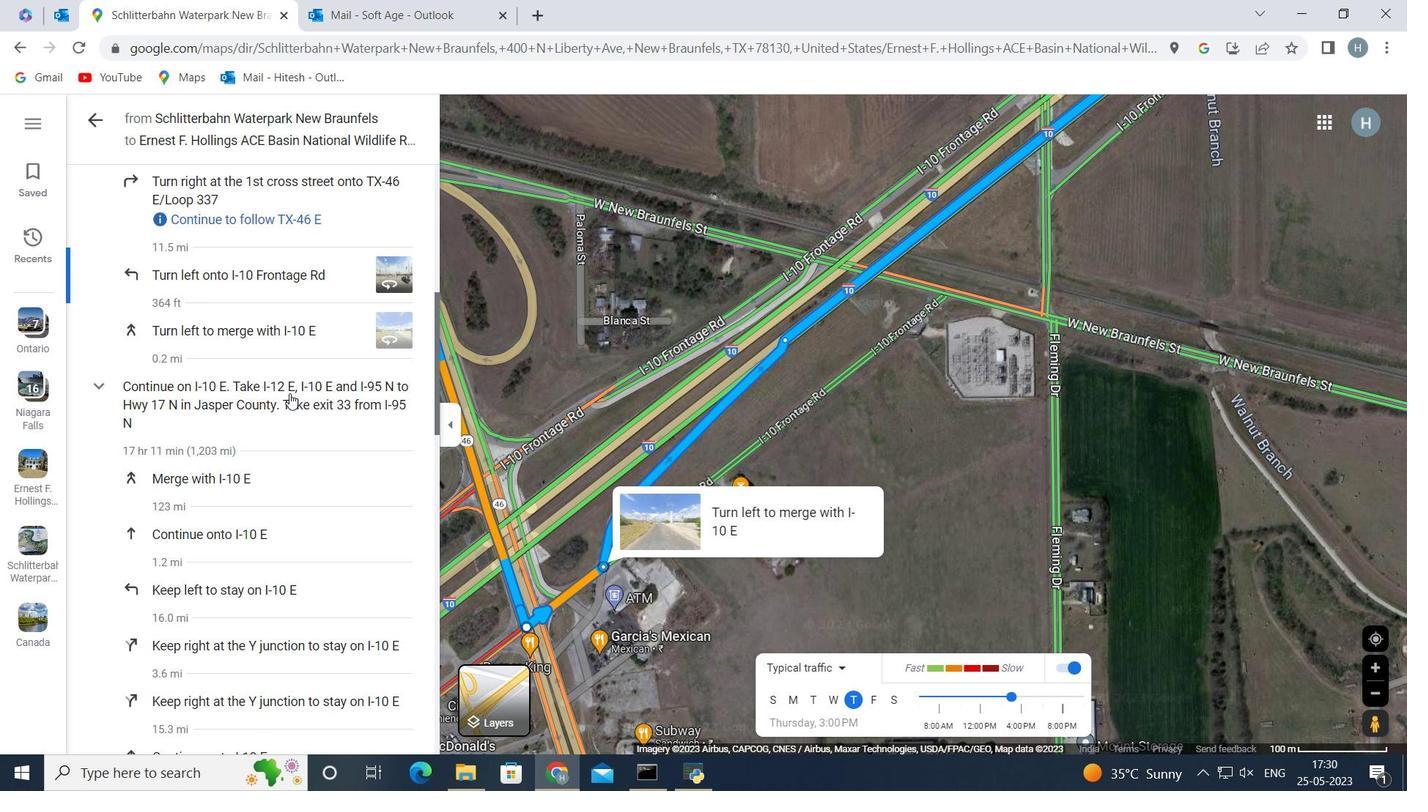 
Action: Mouse moved to (391, 279)
Screenshot: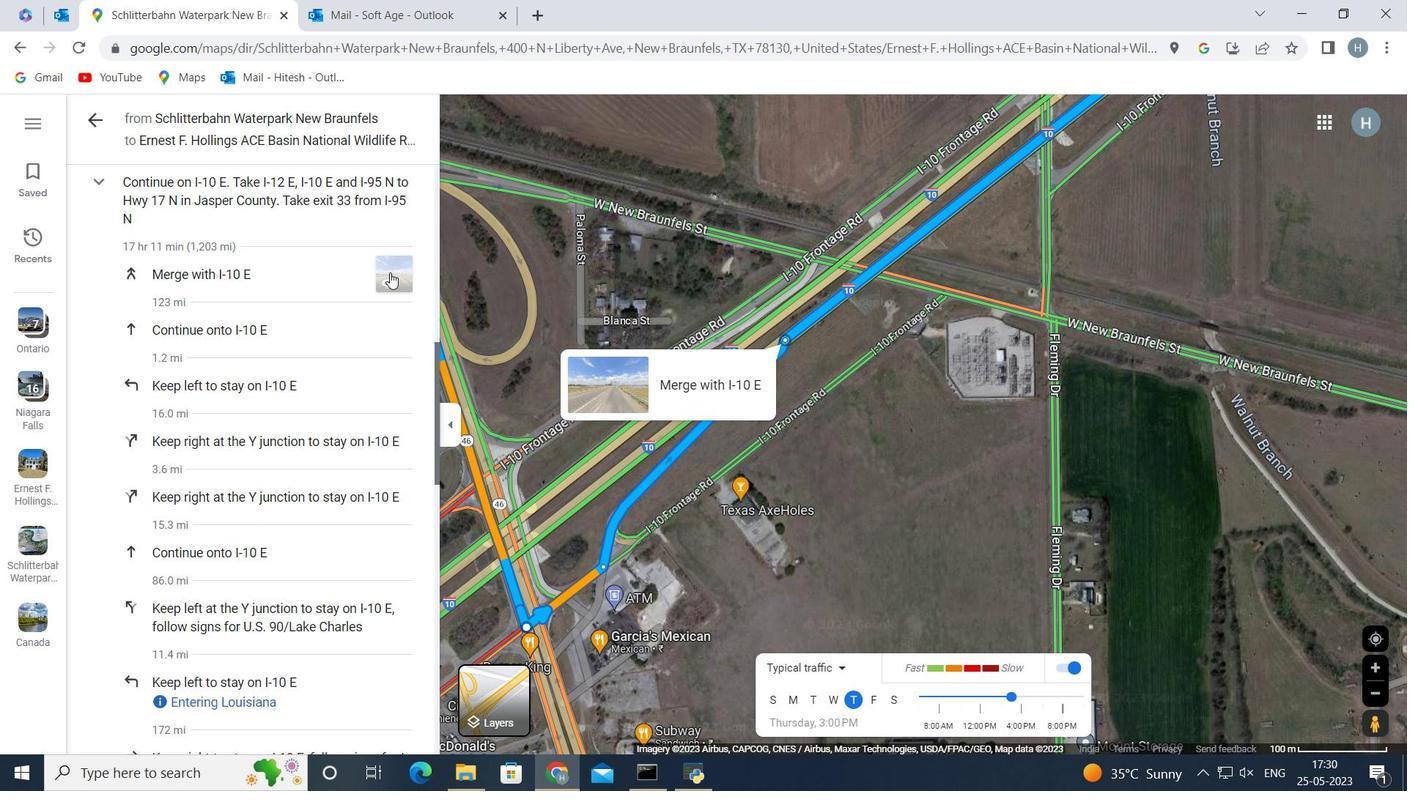 
Action: Mouse pressed left at (391, 279)
Screenshot: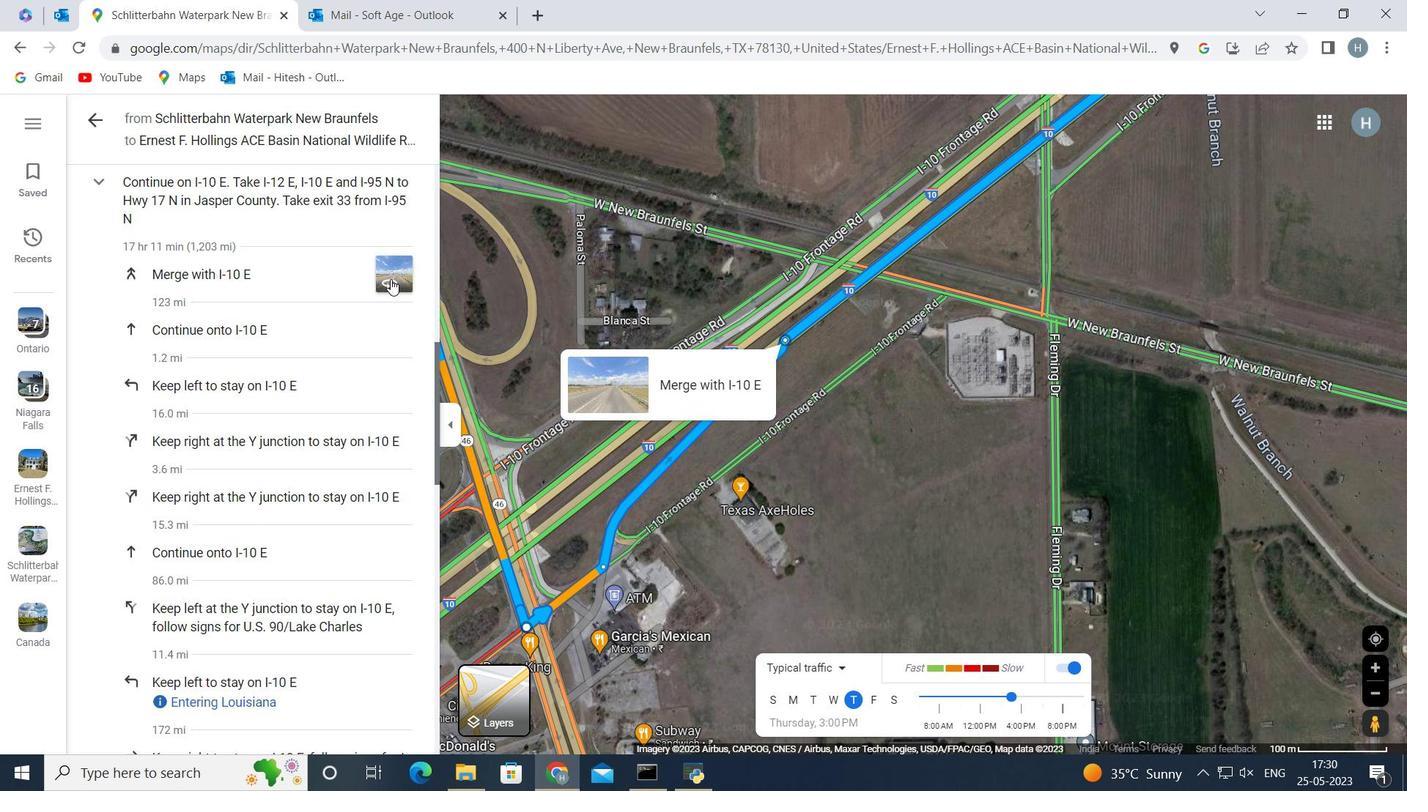 
Action: Mouse moved to (748, 293)
Screenshot: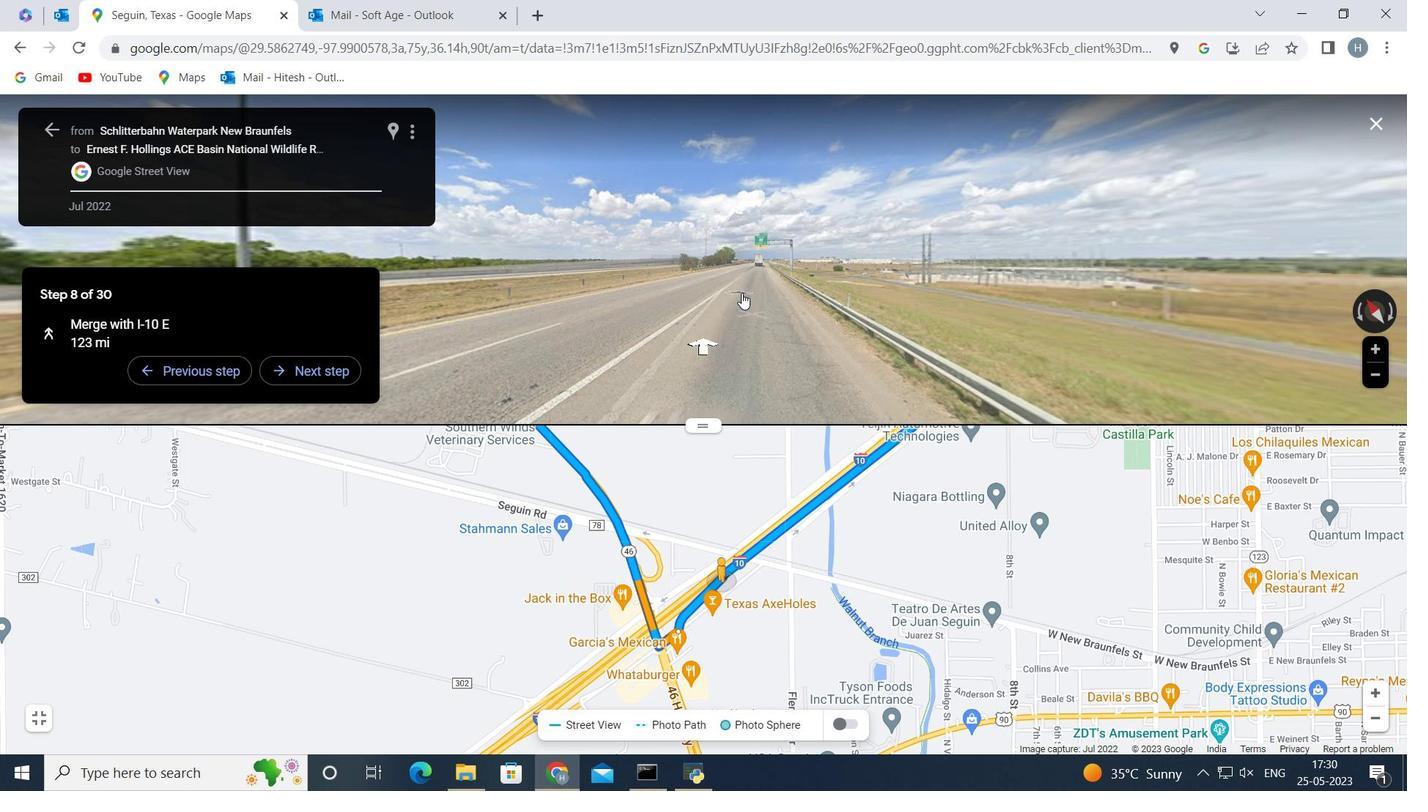 
Action: Mouse pressed left at (748, 293)
Screenshot: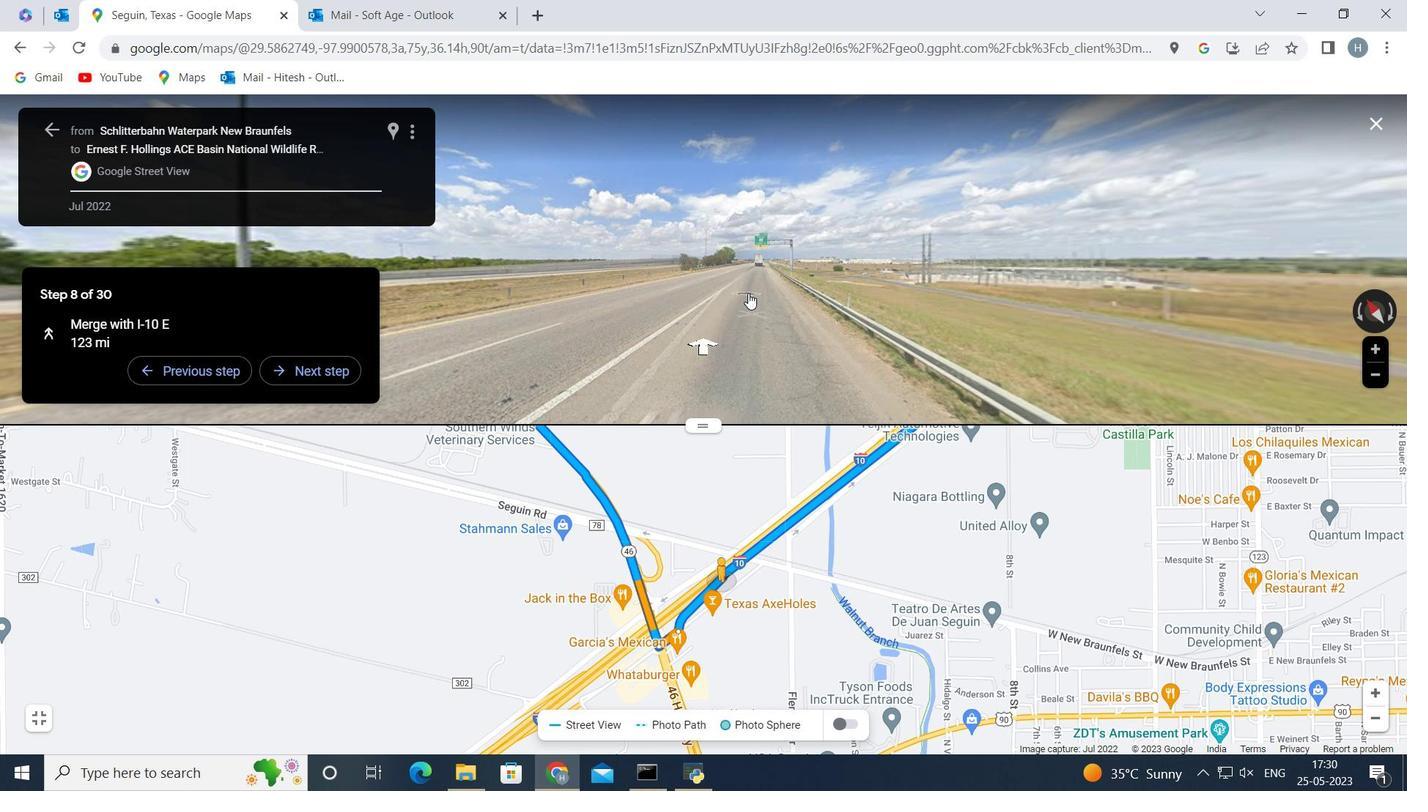 
Action: Mouse pressed left at (748, 293)
Screenshot: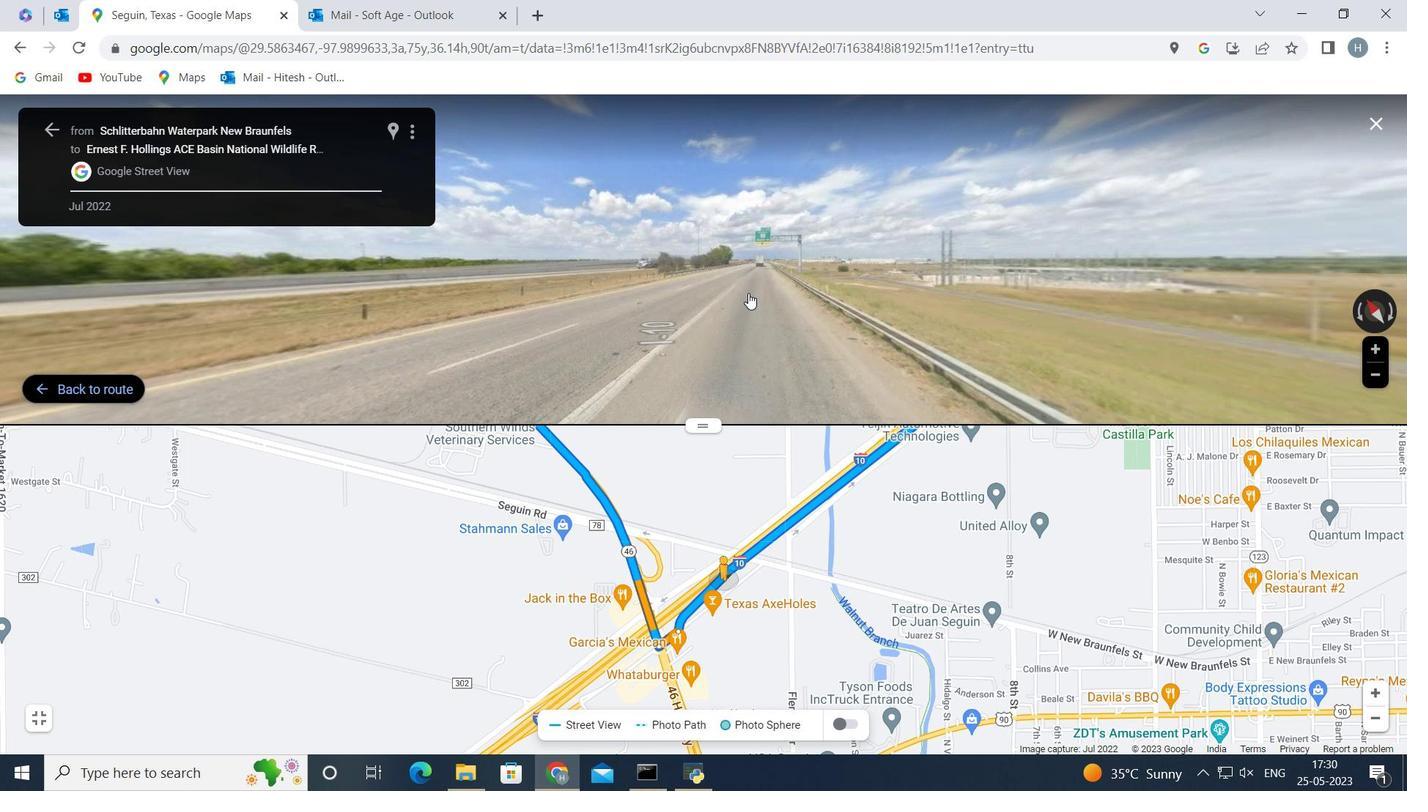 
Action: Mouse pressed left at (748, 293)
Screenshot: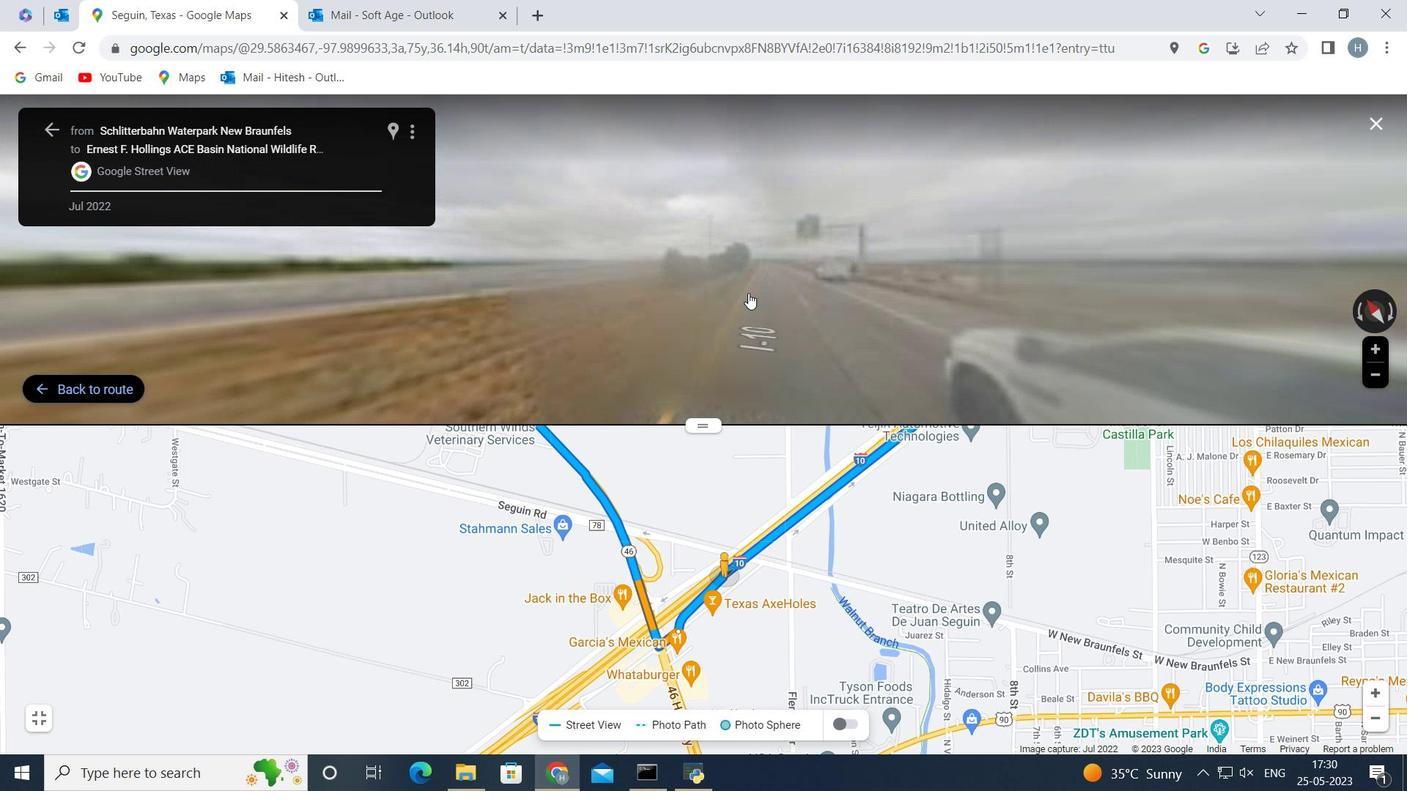 
Action: Mouse moved to (783, 276)
Screenshot: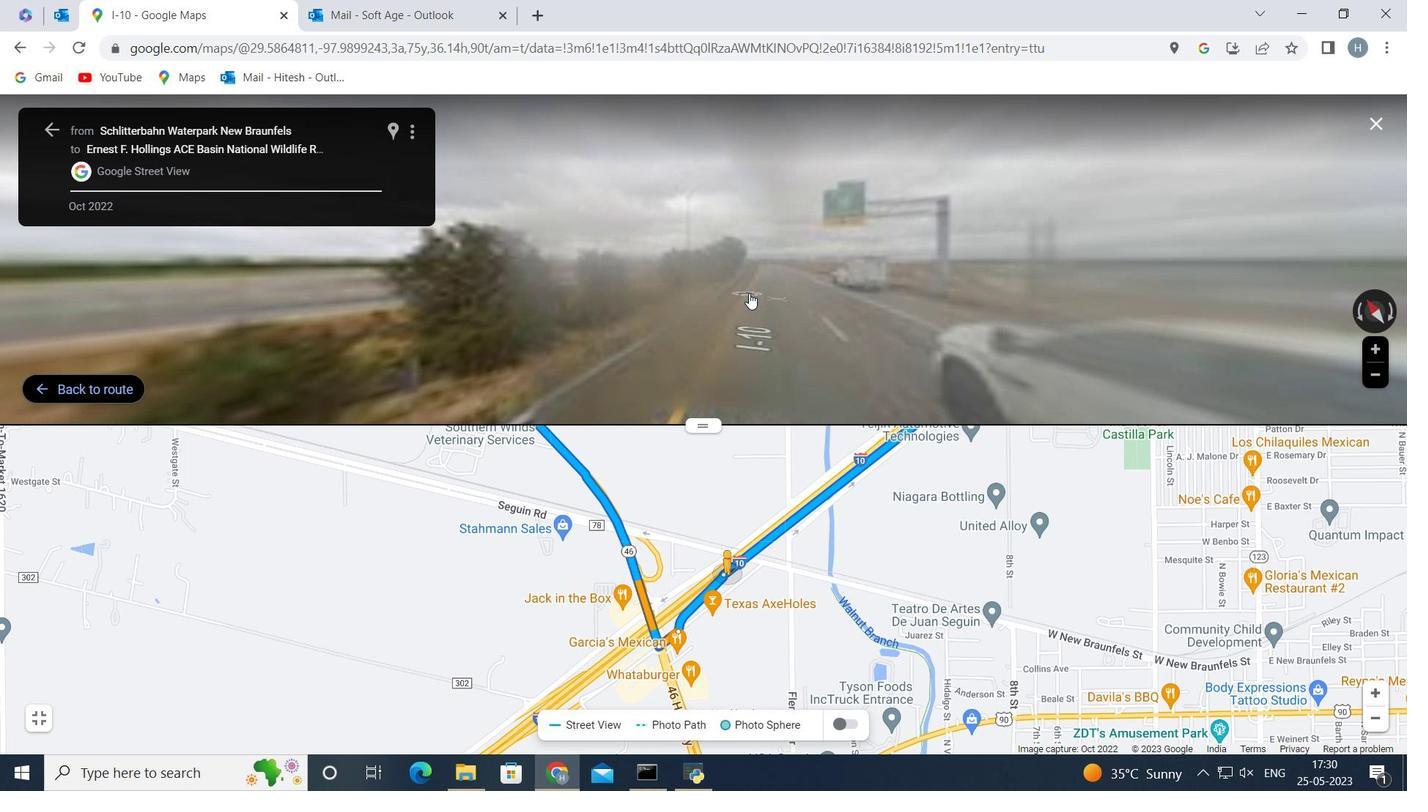 
Action: Mouse pressed left at (783, 276)
Screenshot: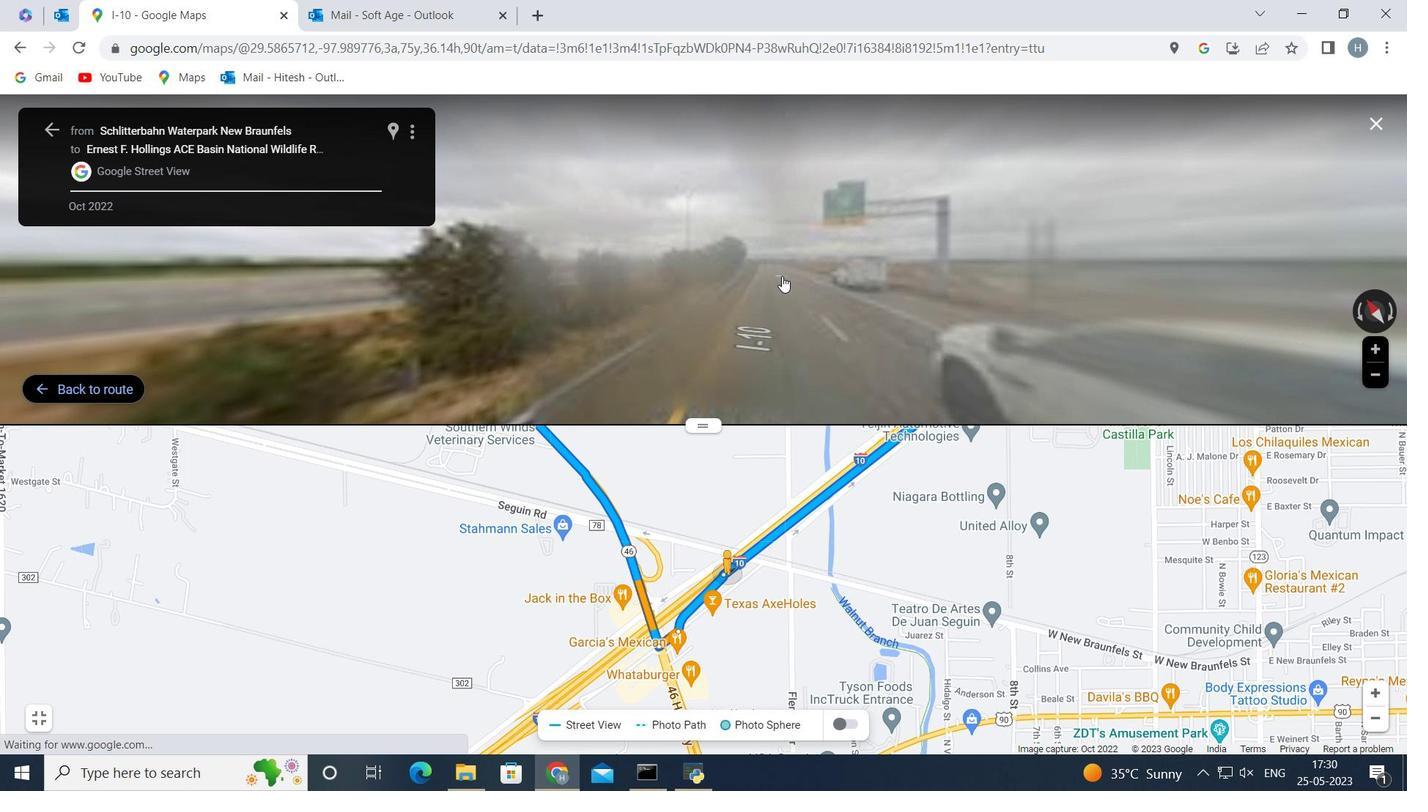 
Action: Mouse pressed left at (783, 276)
Screenshot: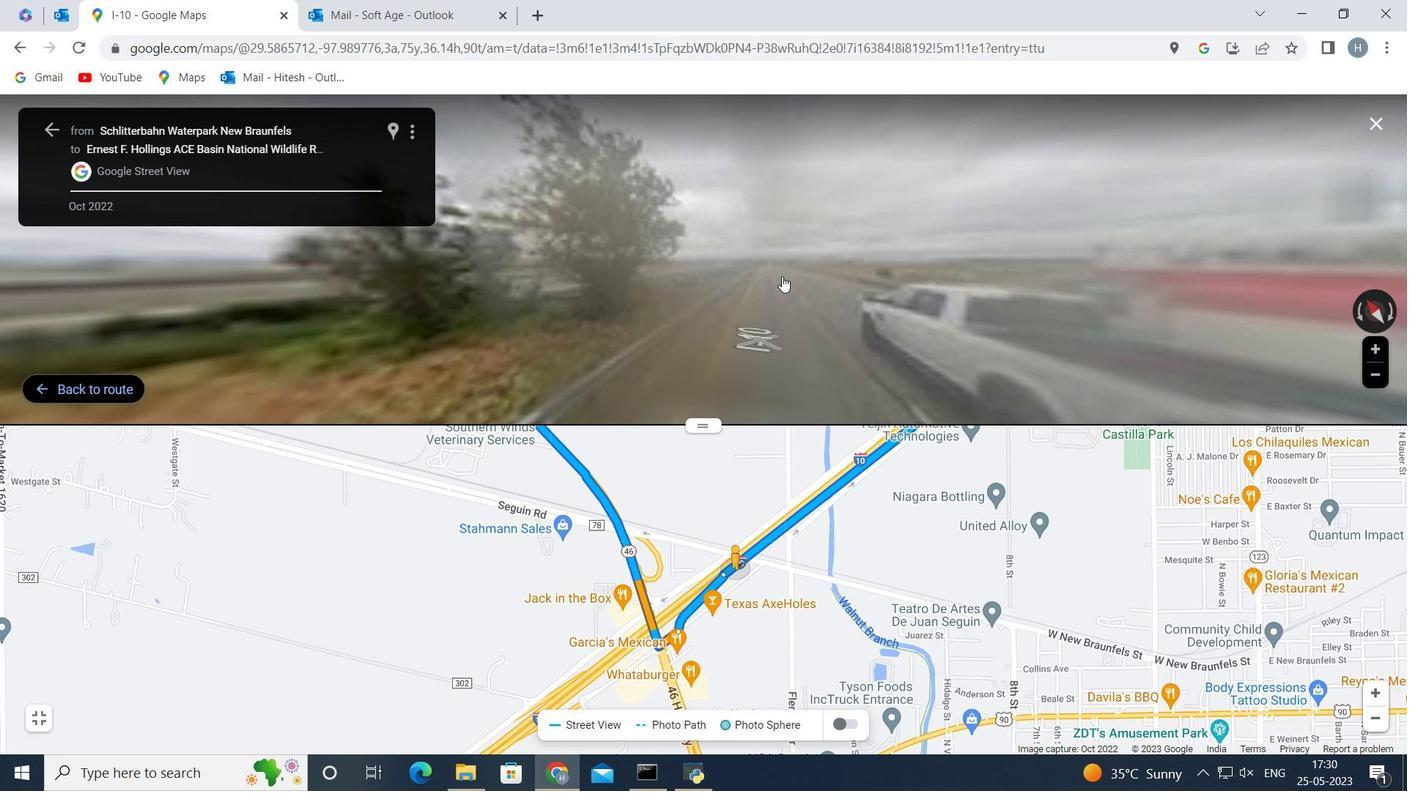 
Action: Mouse pressed left at (783, 276)
Screenshot: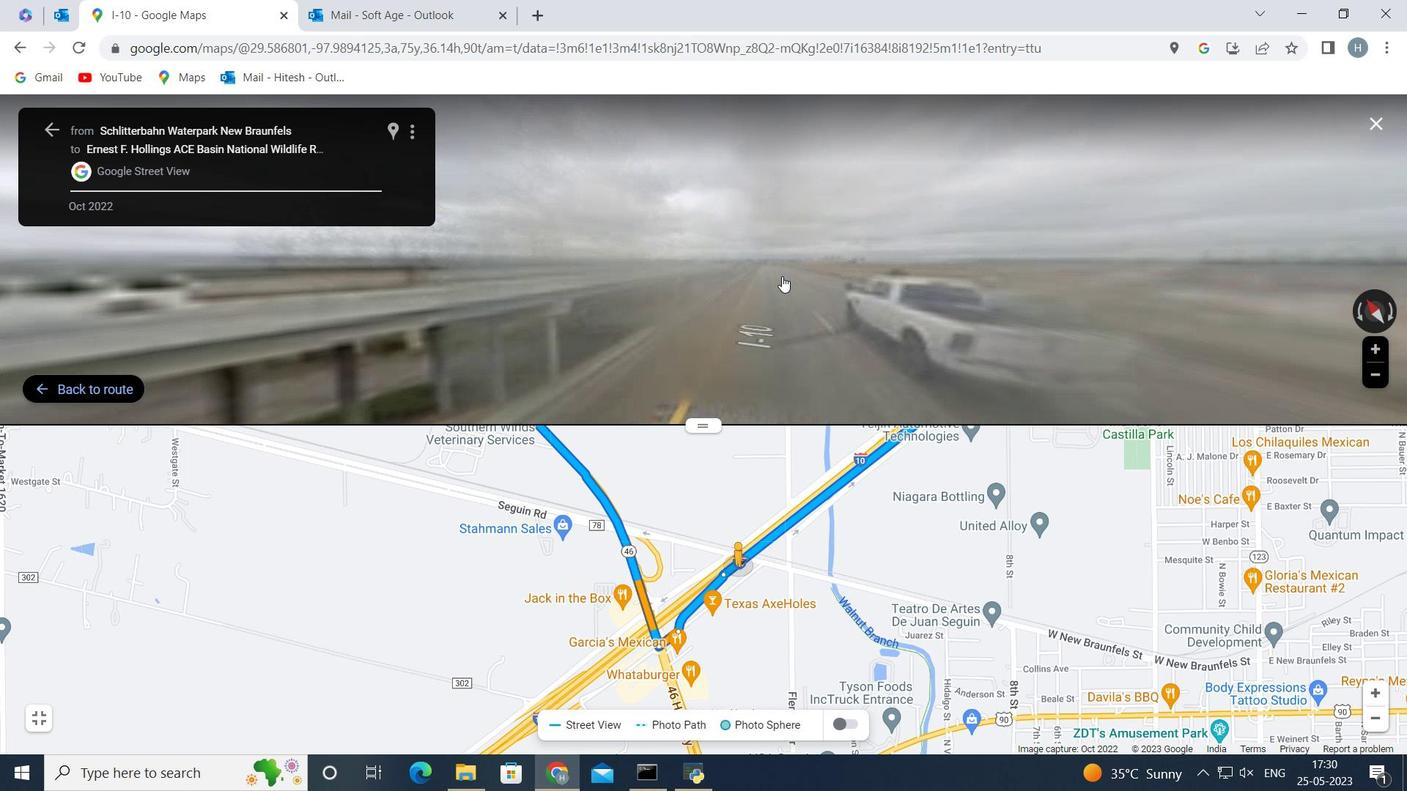 
Action: Mouse pressed left at (783, 276)
Screenshot: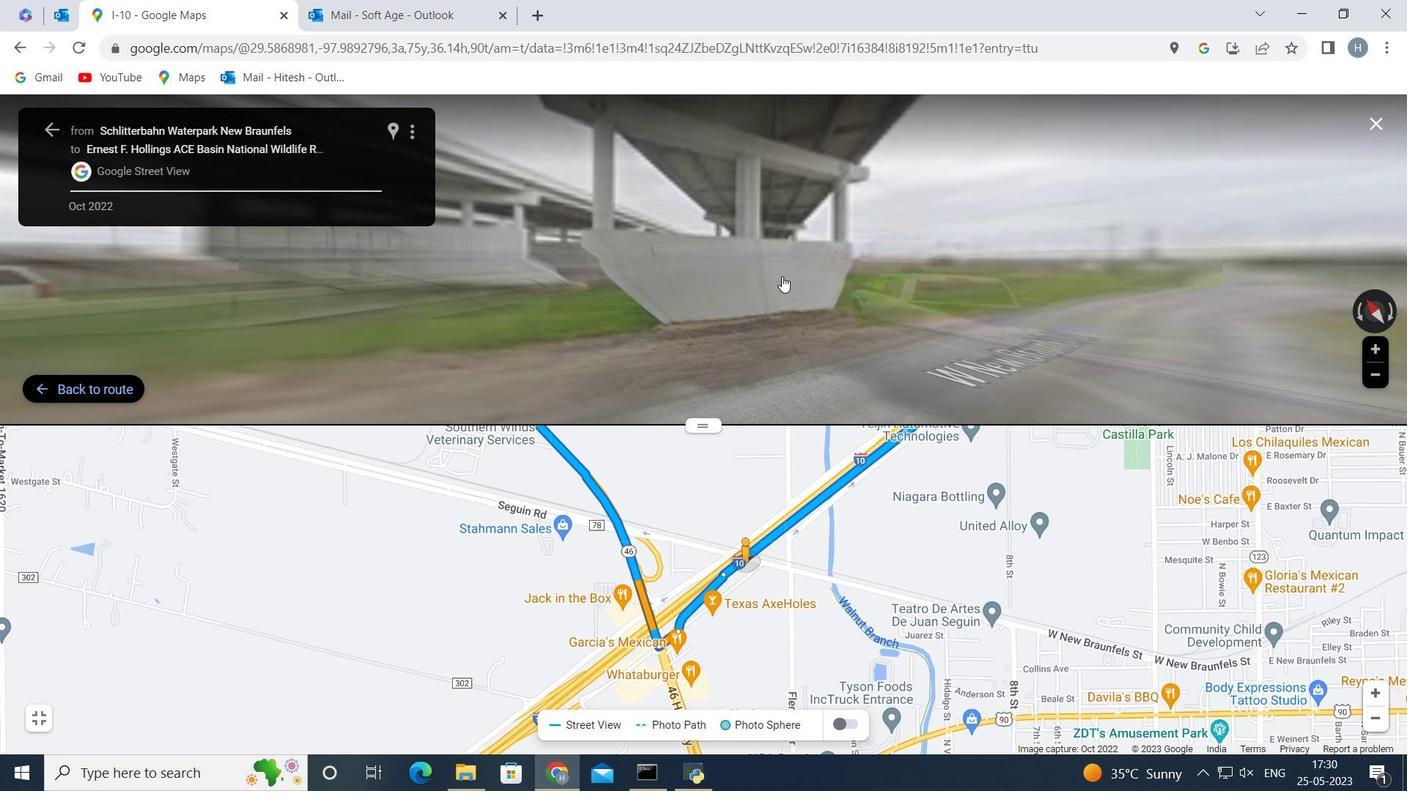 
Action: Mouse moved to (1253, 274)
Screenshot: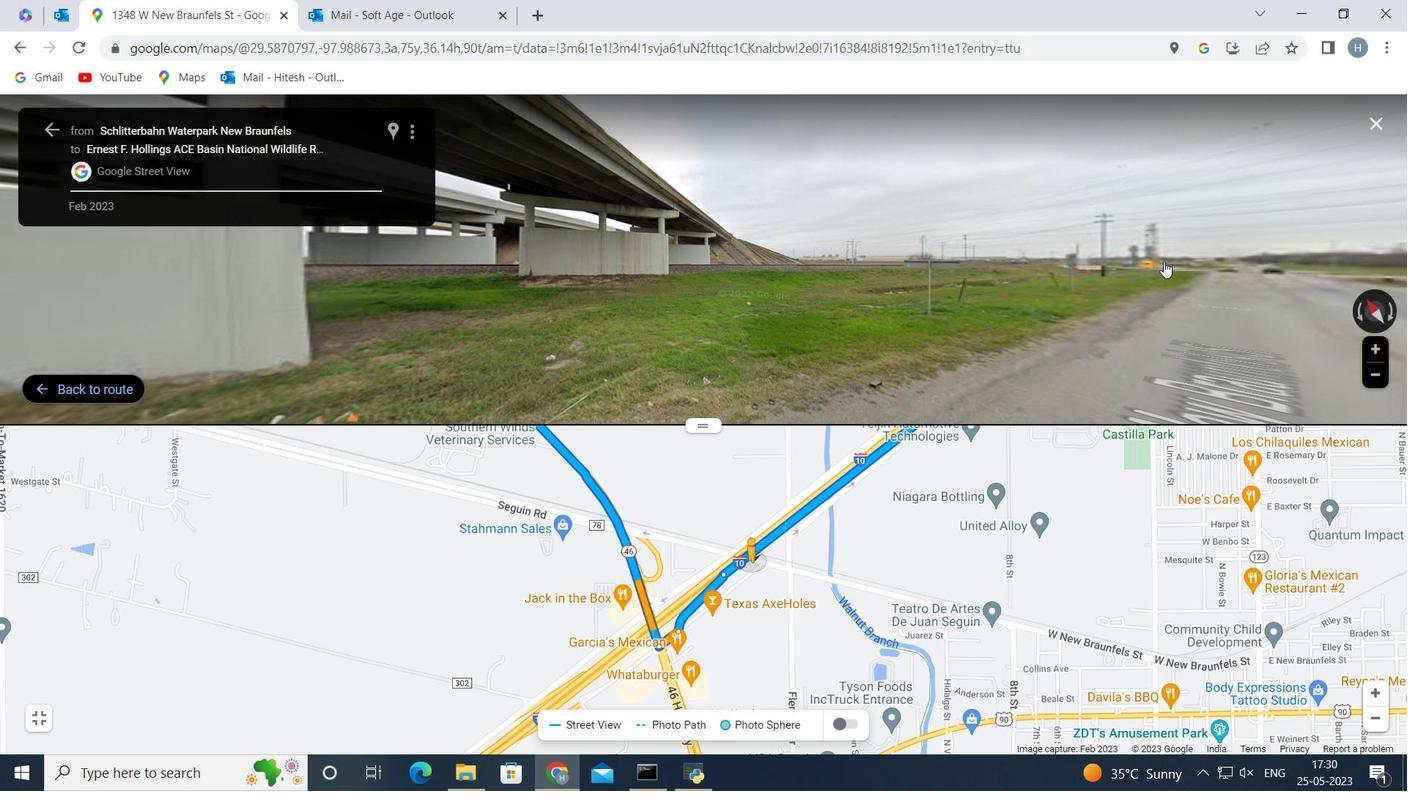
Action: Mouse pressed left at (1253, 274)
Screenshot: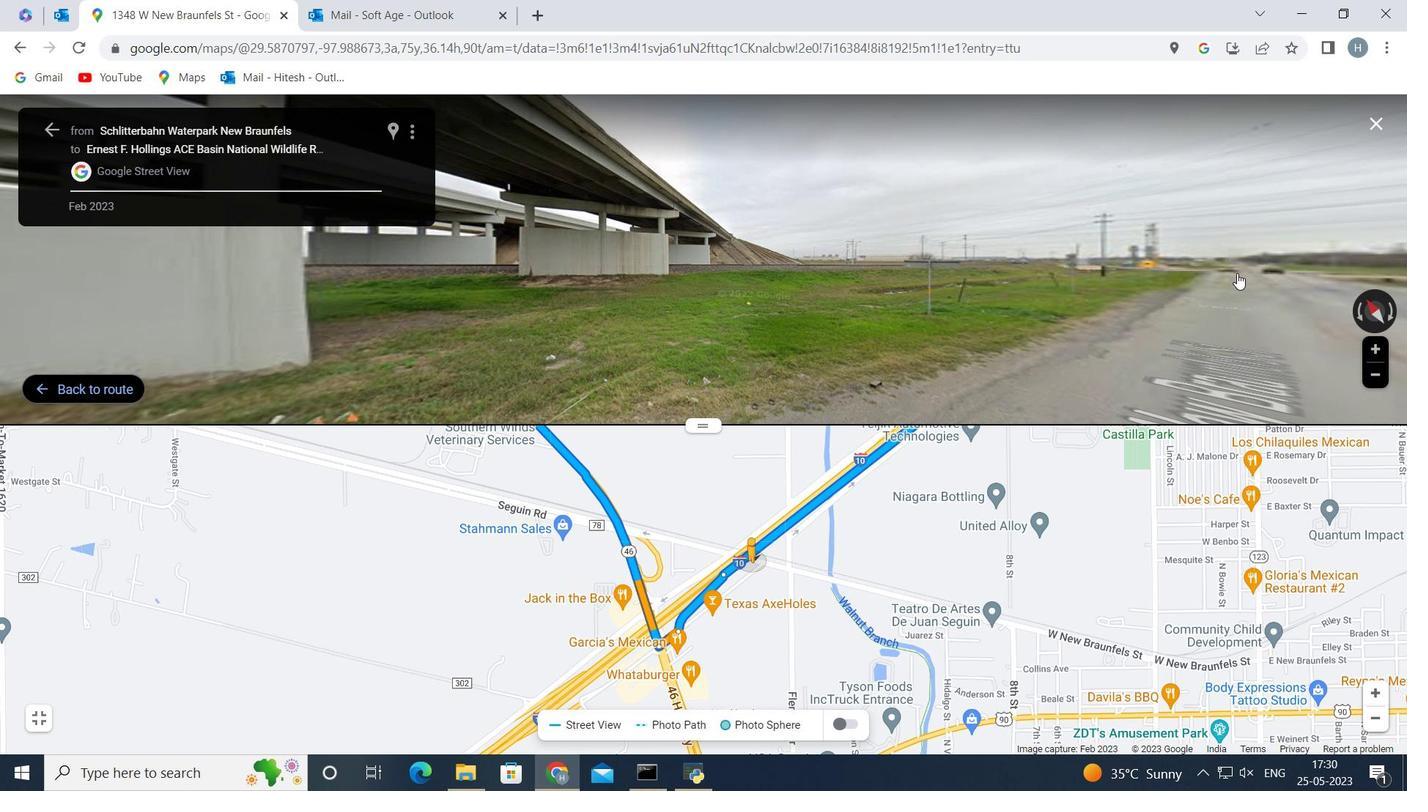 
Action: Mouse moved to (551, 249)
Screenshot: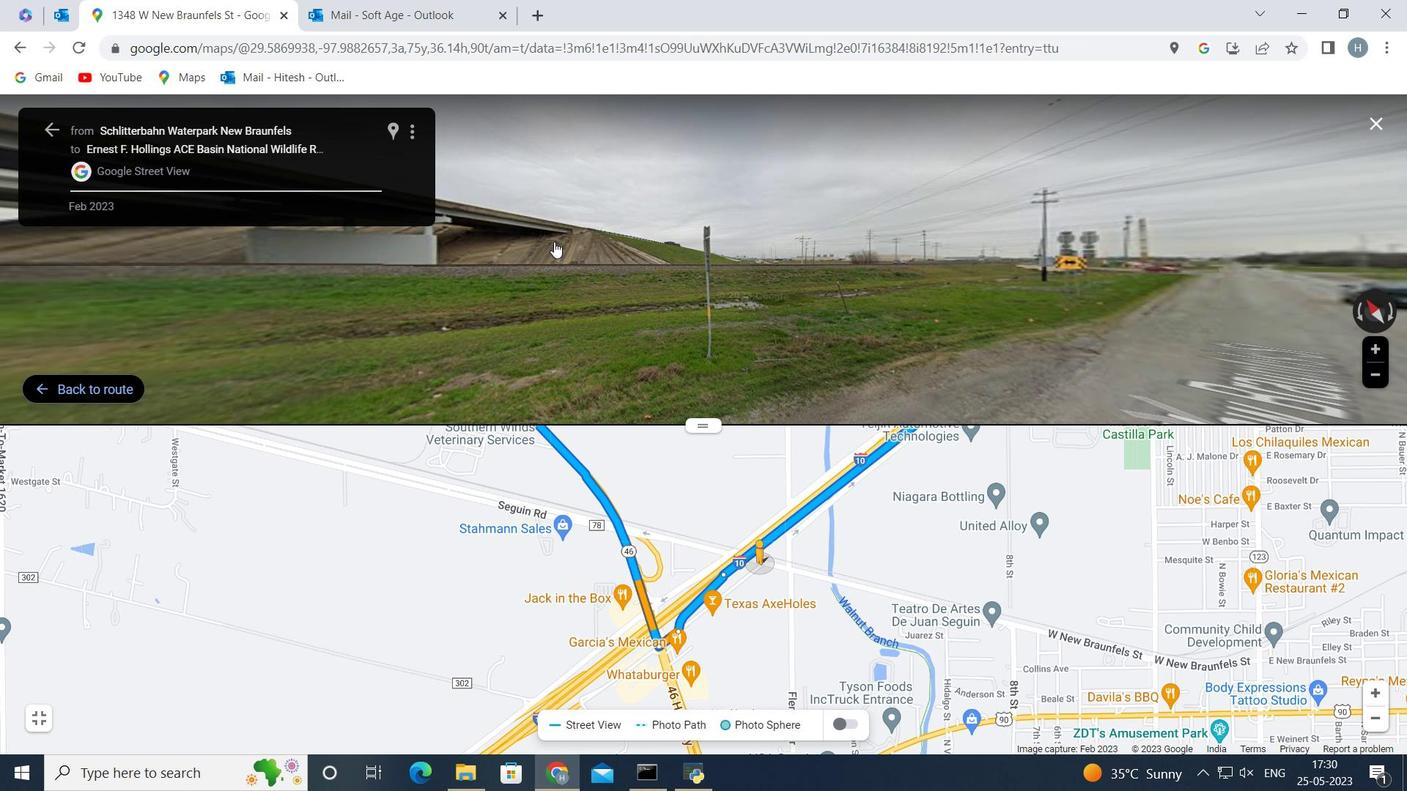 
Action: Mouse pressed left at (551, 249)
Screenshot: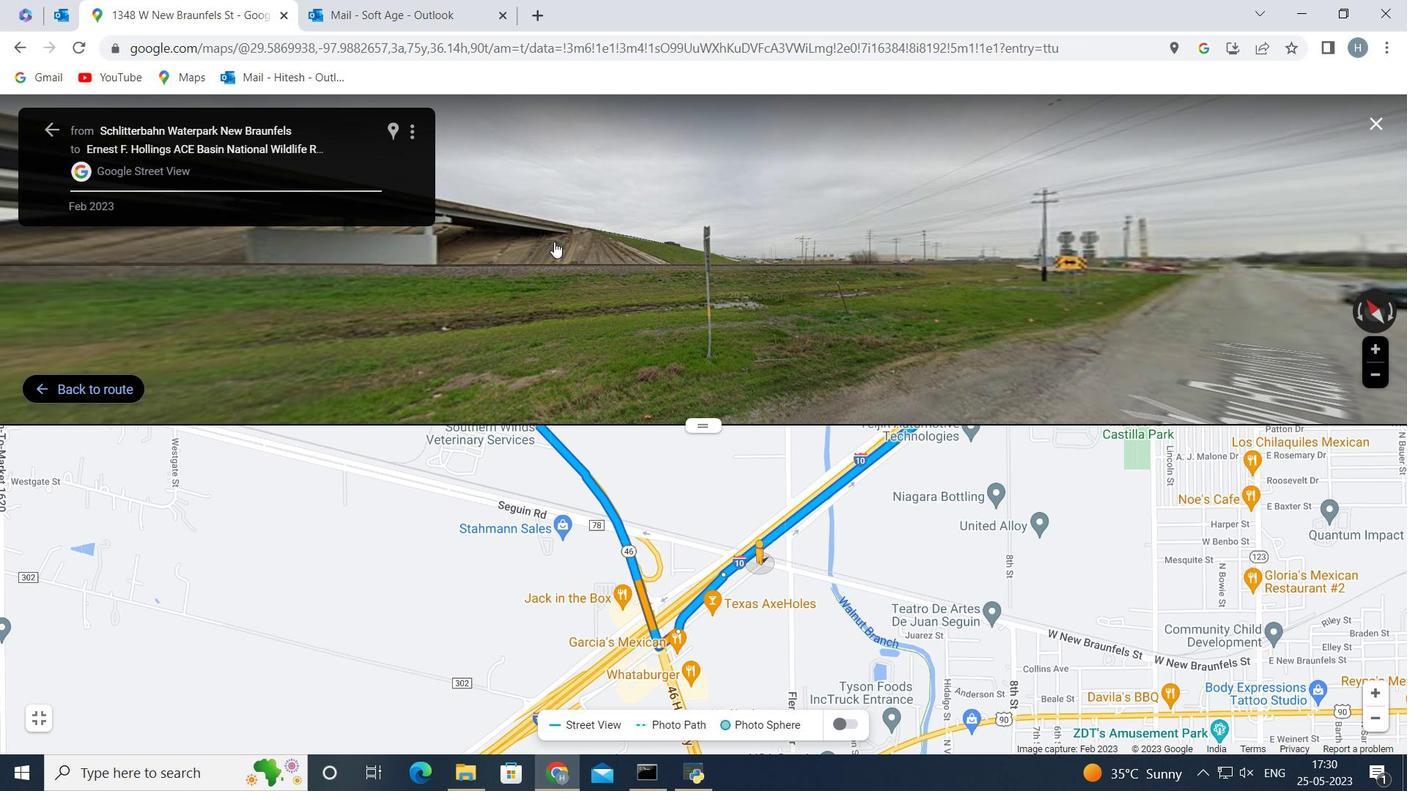 
Action: Mouse moved to (508, 268)
Screenshot: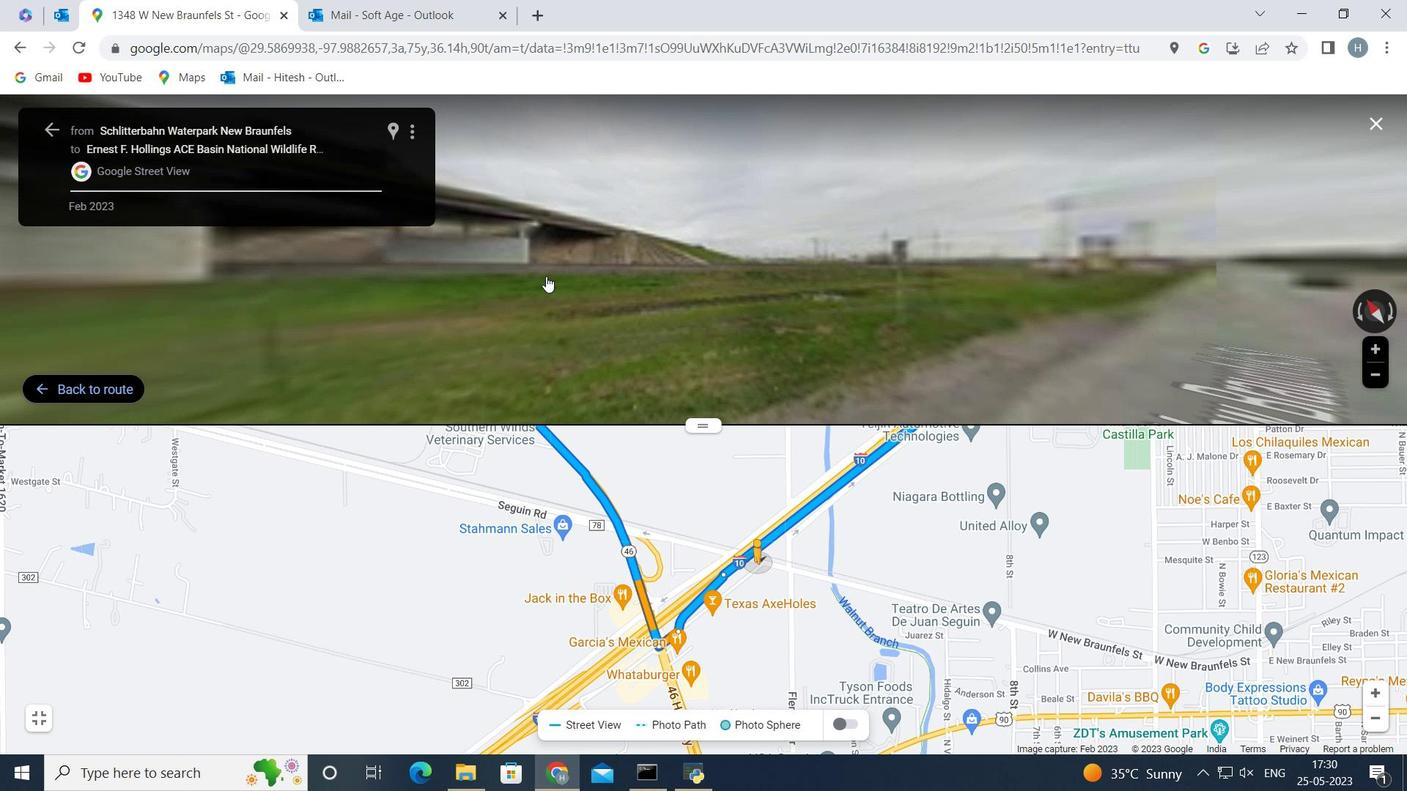 
Action: Mouse pressed left at (508, 268)
Screenshot: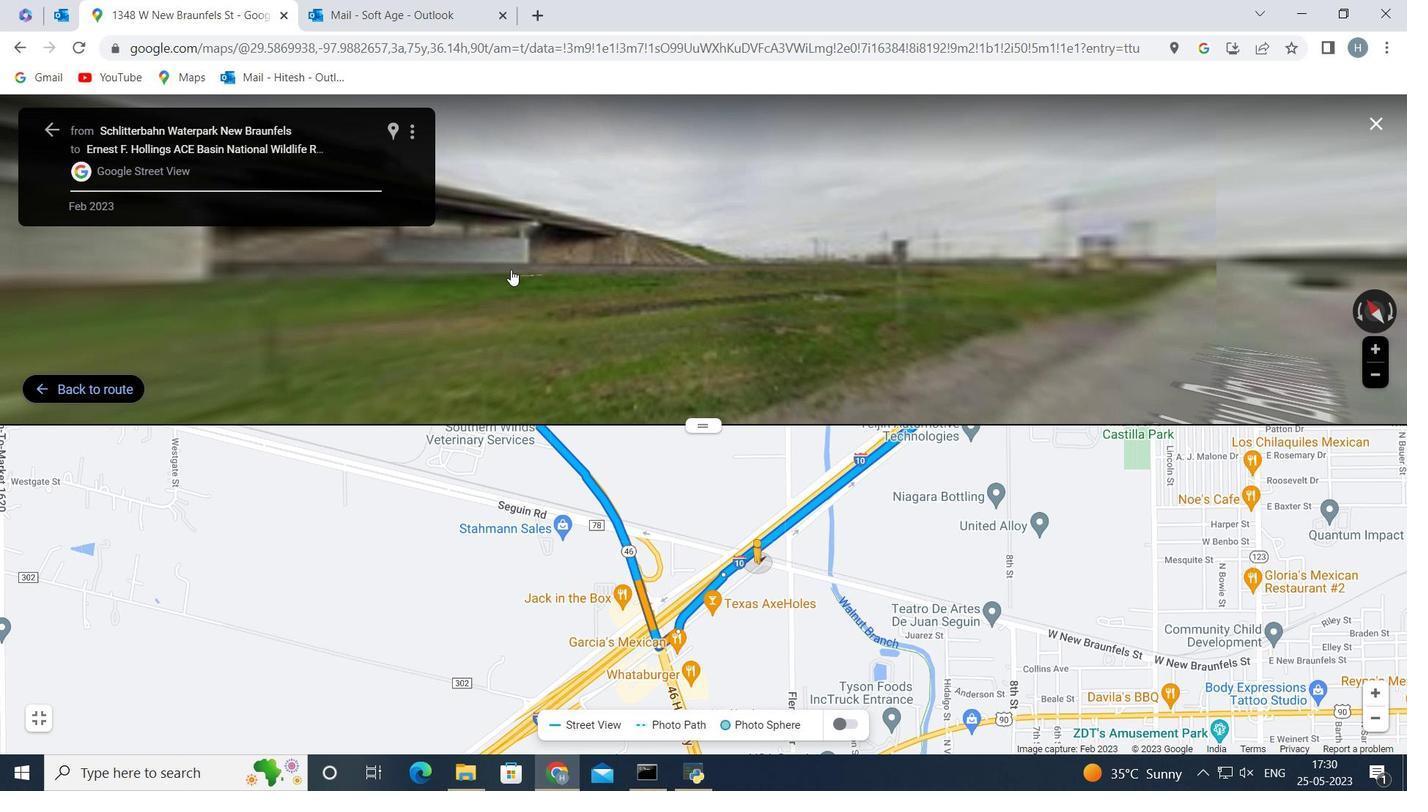 
Action: Mouse moved to (464, 181)
Screenshot: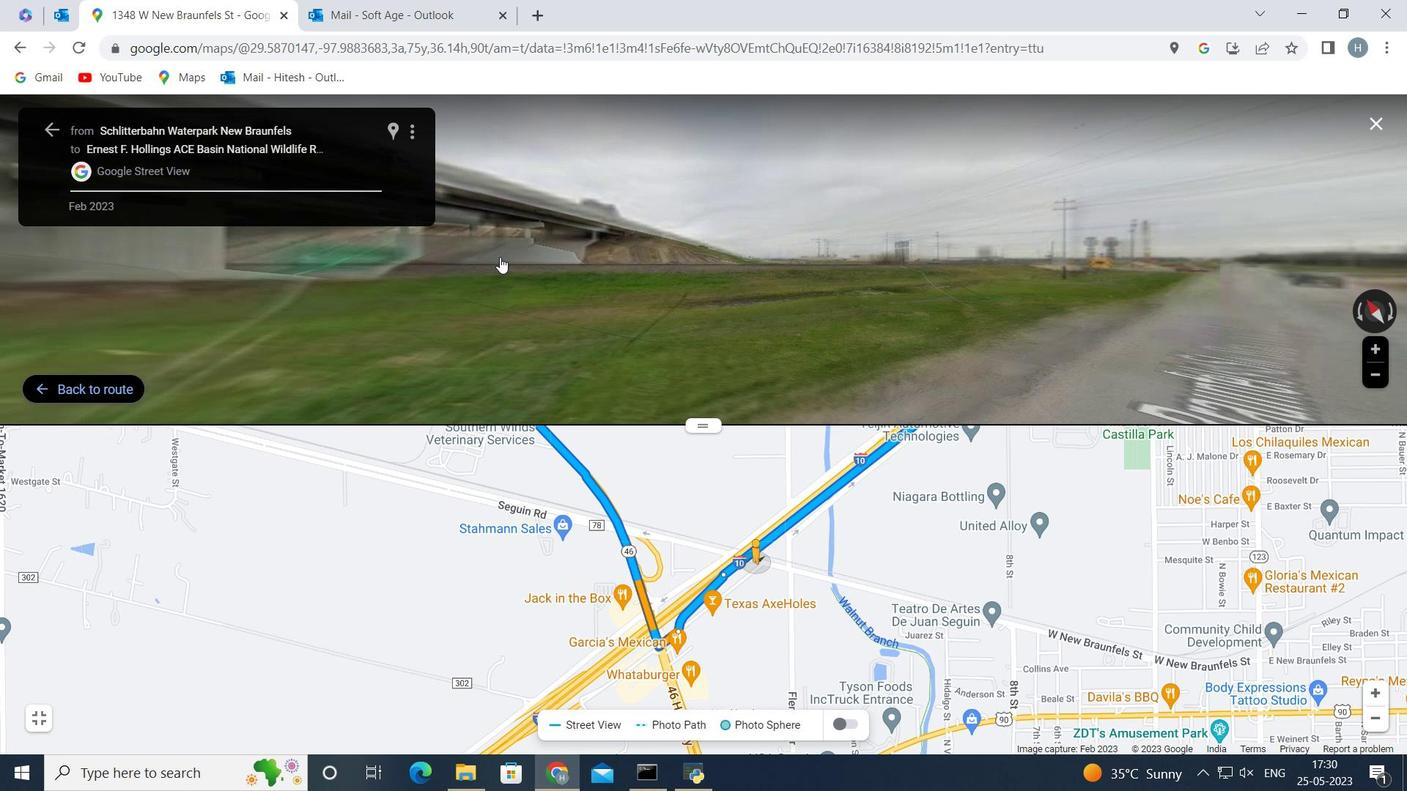 
Action: Mouse pressed left at (464, 181)
Screenshot: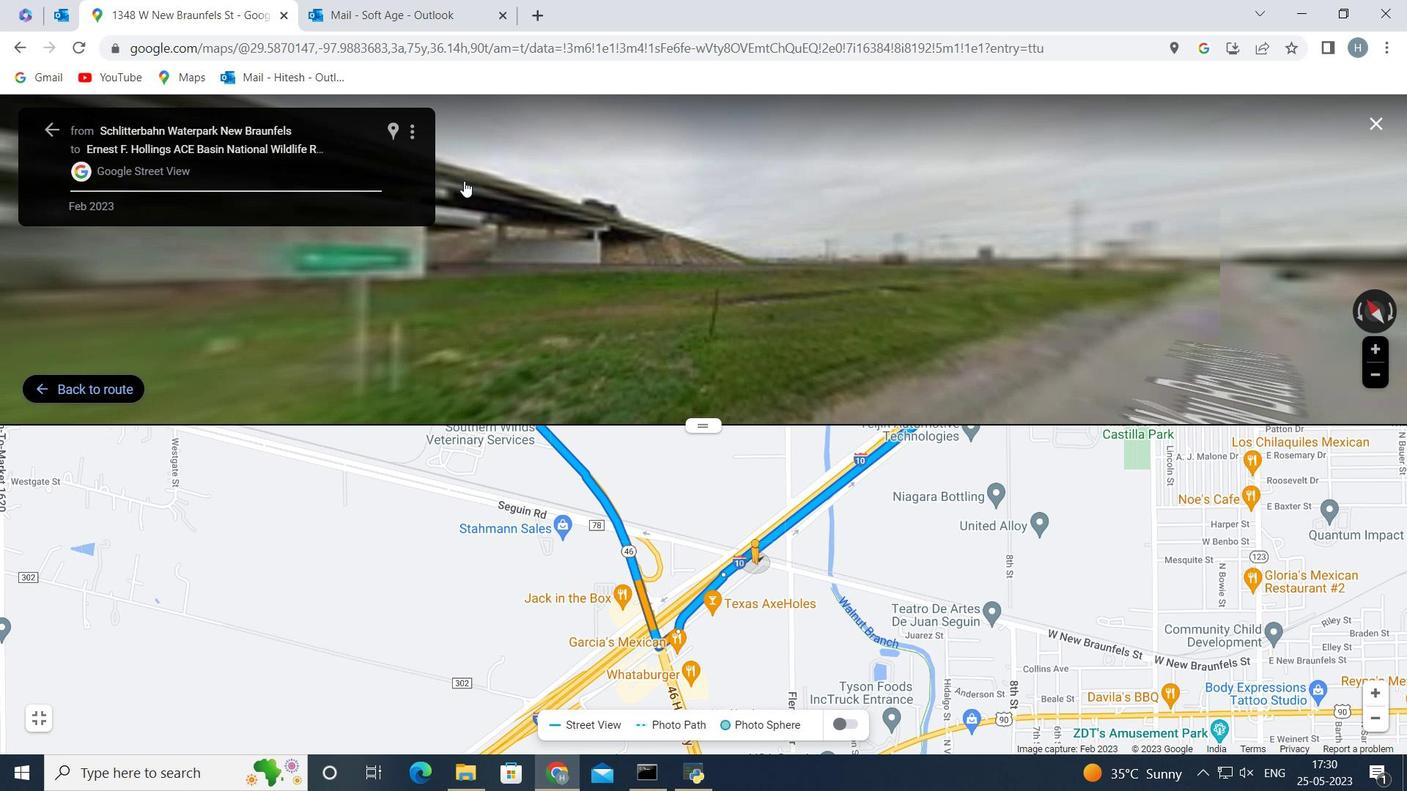 
Action: Mouse moved to (54, 129)
Screenshot: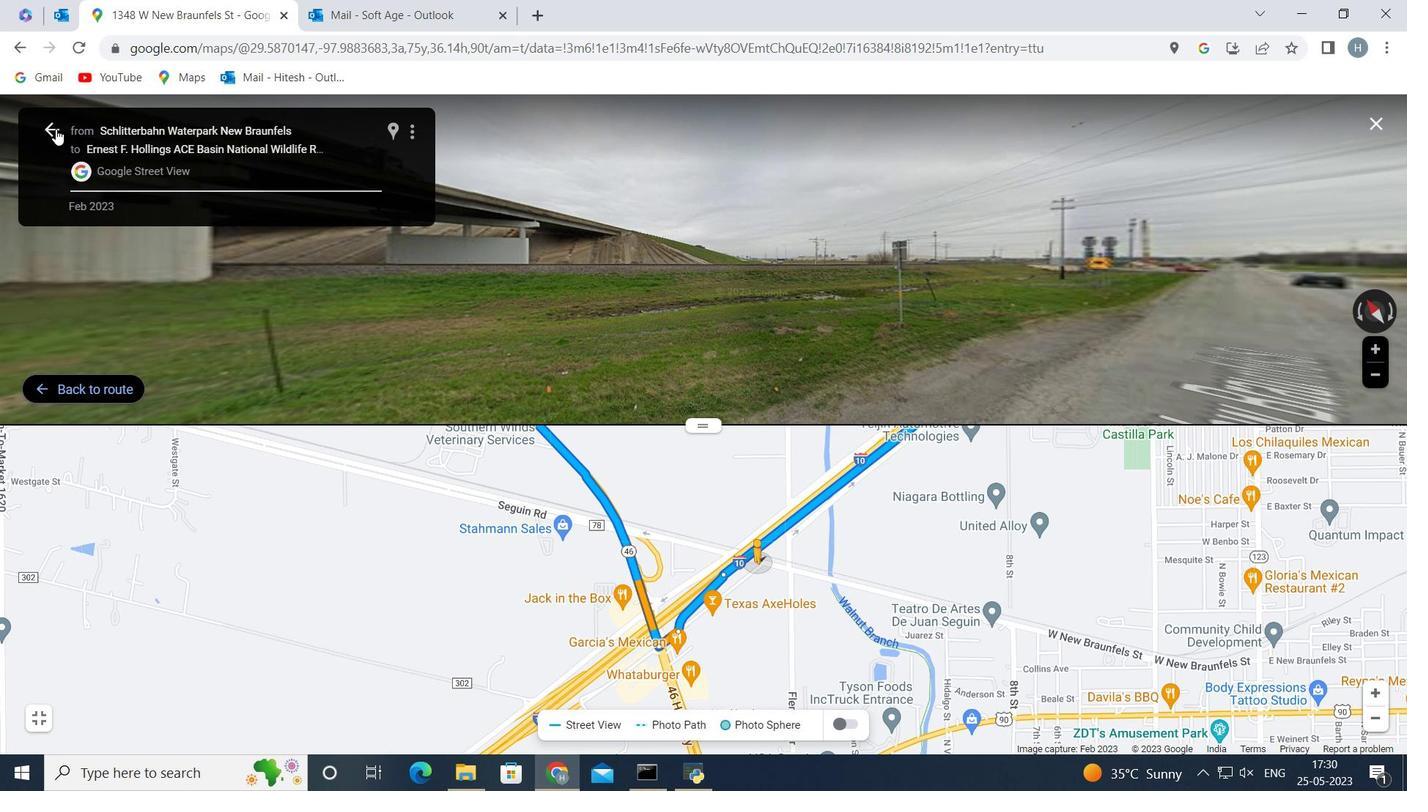
Action: Mouse pressed left at (54, 129)
Screenshot: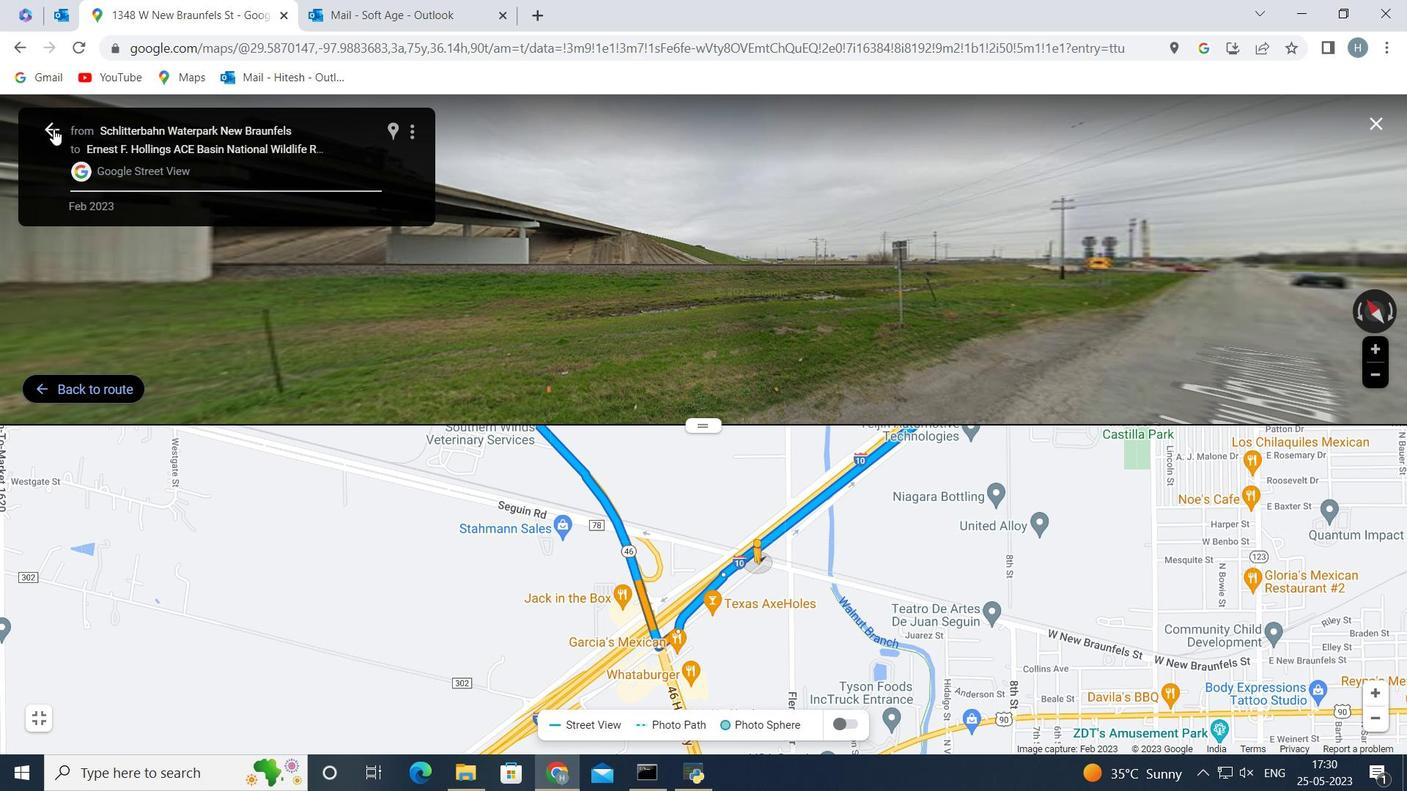
Action: Mouse moved to (386, 381)
Screenshot: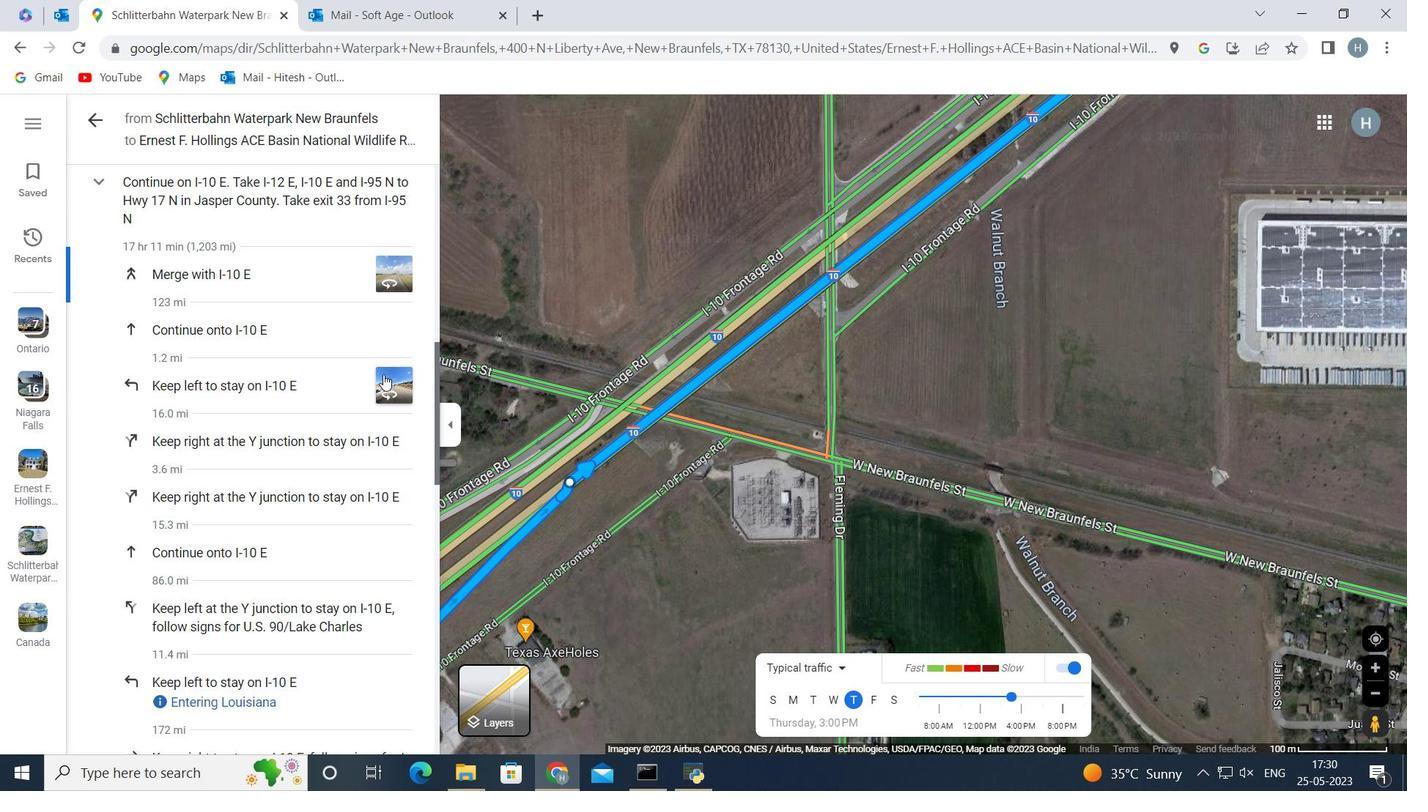 
Action: Mouse pressed left at (386, 381)
Screenshot: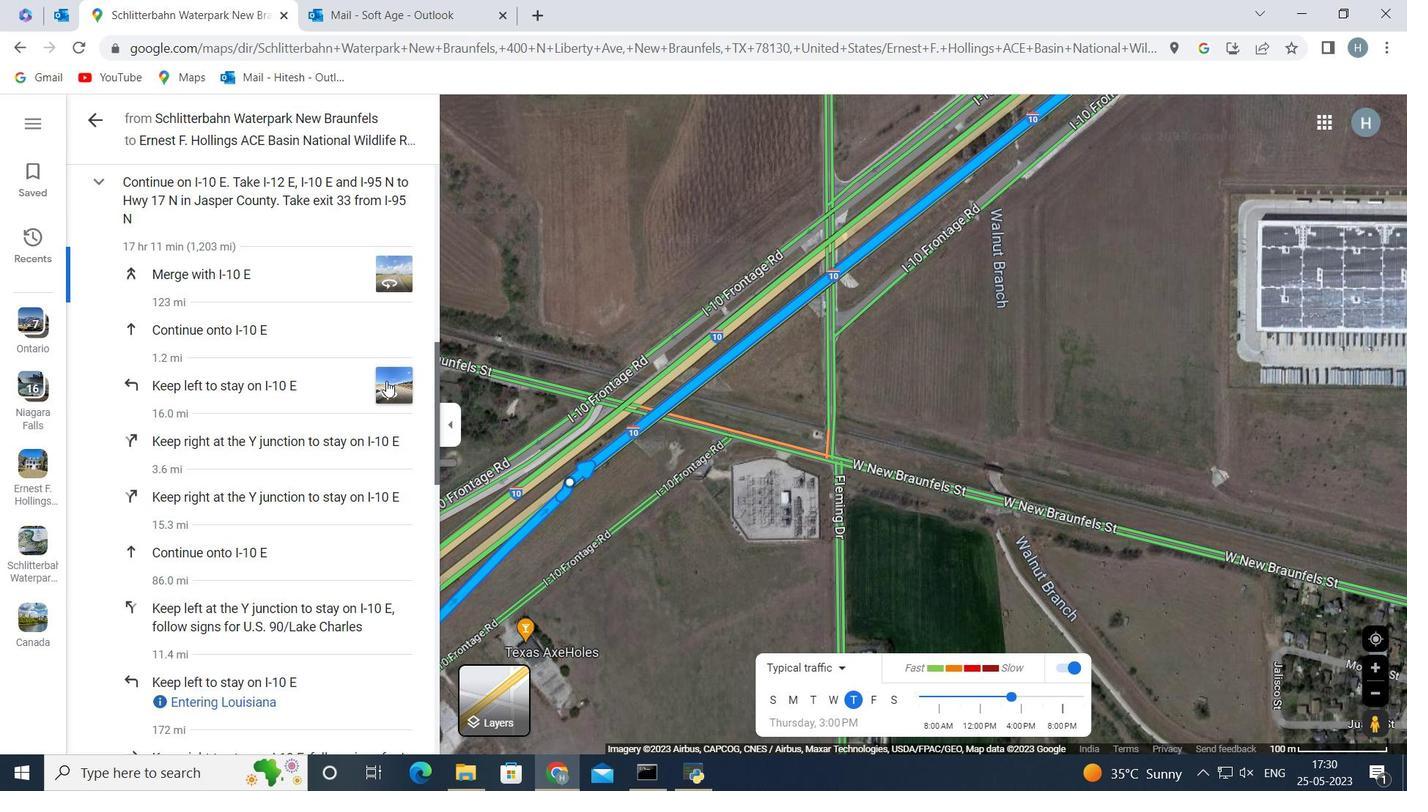 
Action: Mouse moved to (731, 282)
Screenshot: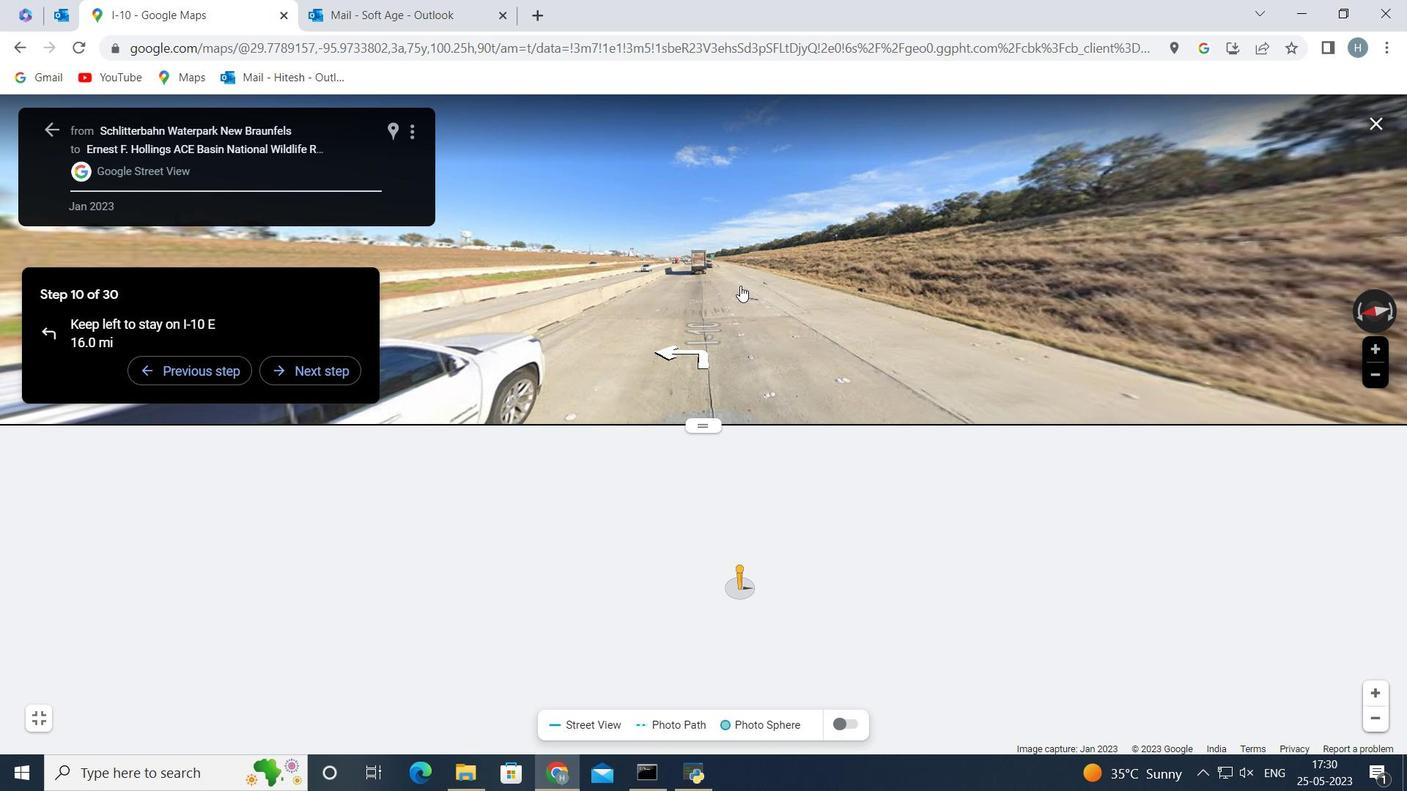 
Action: Mouse pressed left at (731, 282)
Screenshot: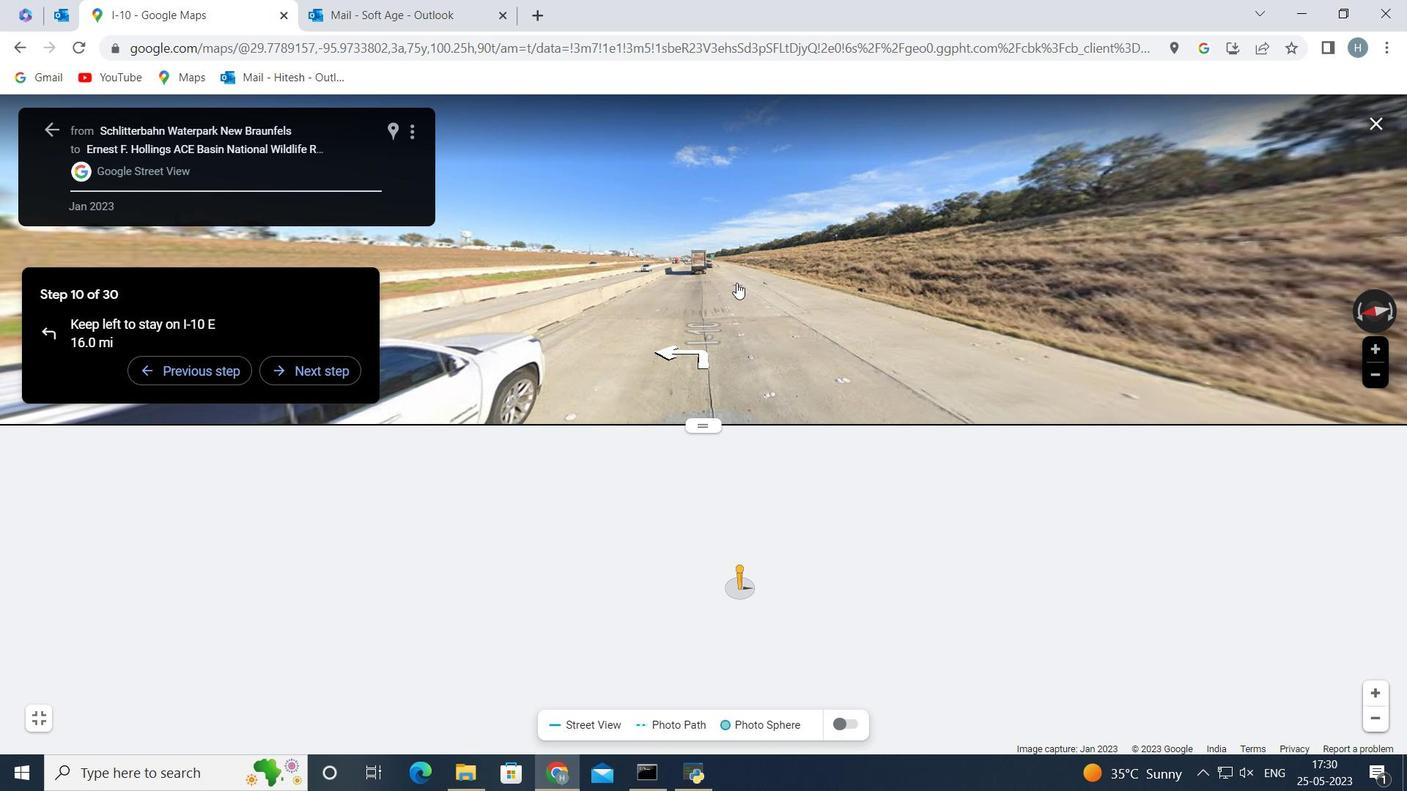 
Action: Mouse moved to (717, 284)
Screenshot: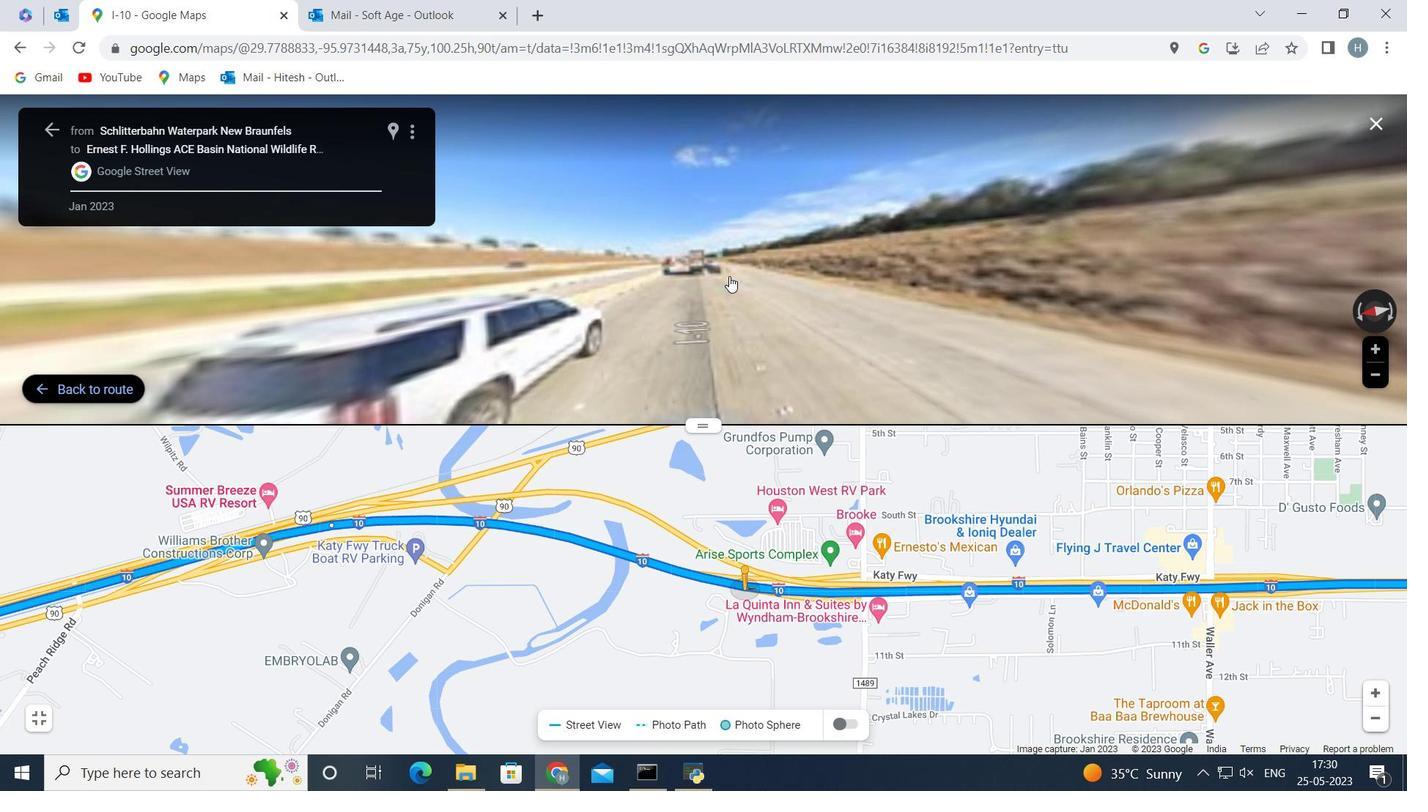 
Action: Mouse pressed left at (717, 284)
Screenshot: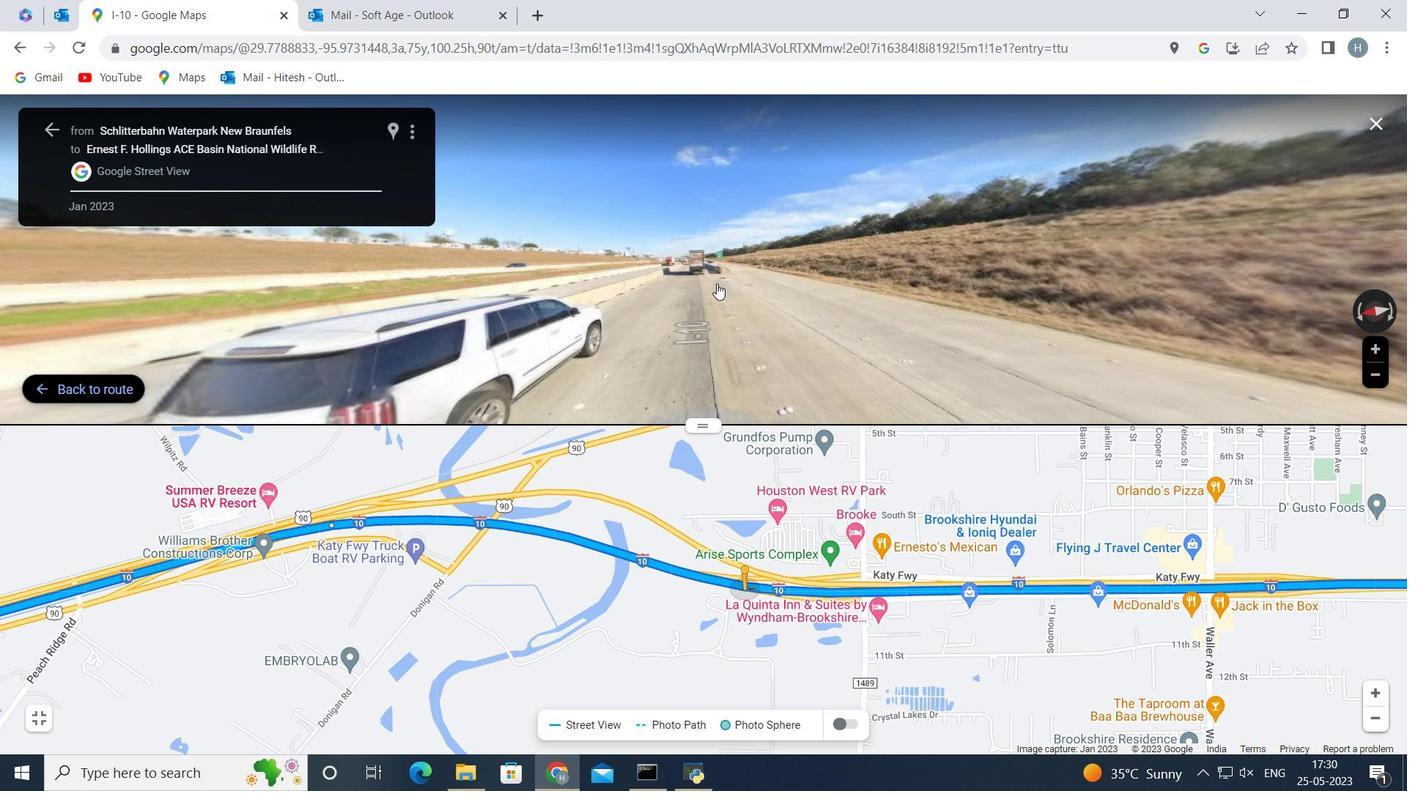 
Action: Mouse moved to (686, 286)
Screenshot: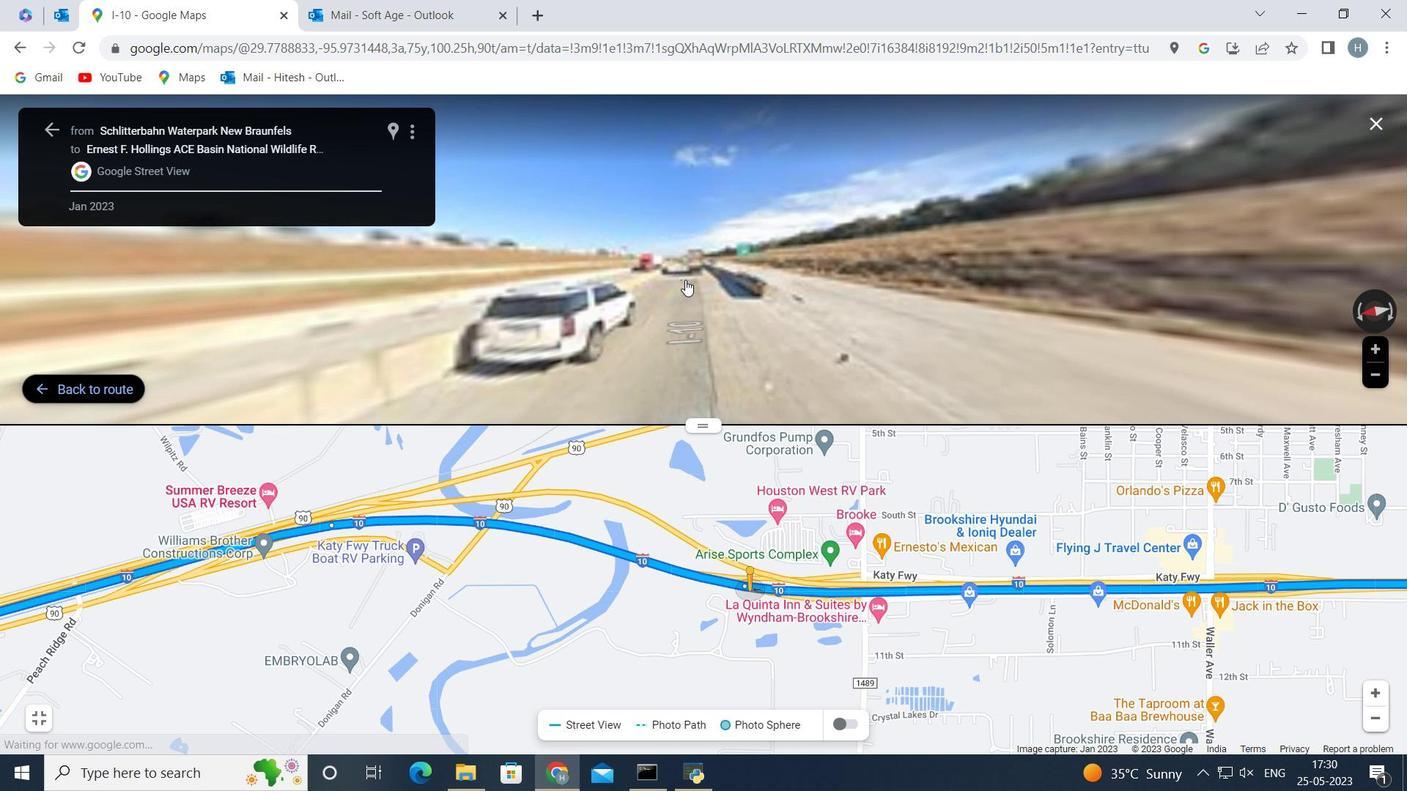 
Action: Mouse pressed left at (686, 286)
Screenshot: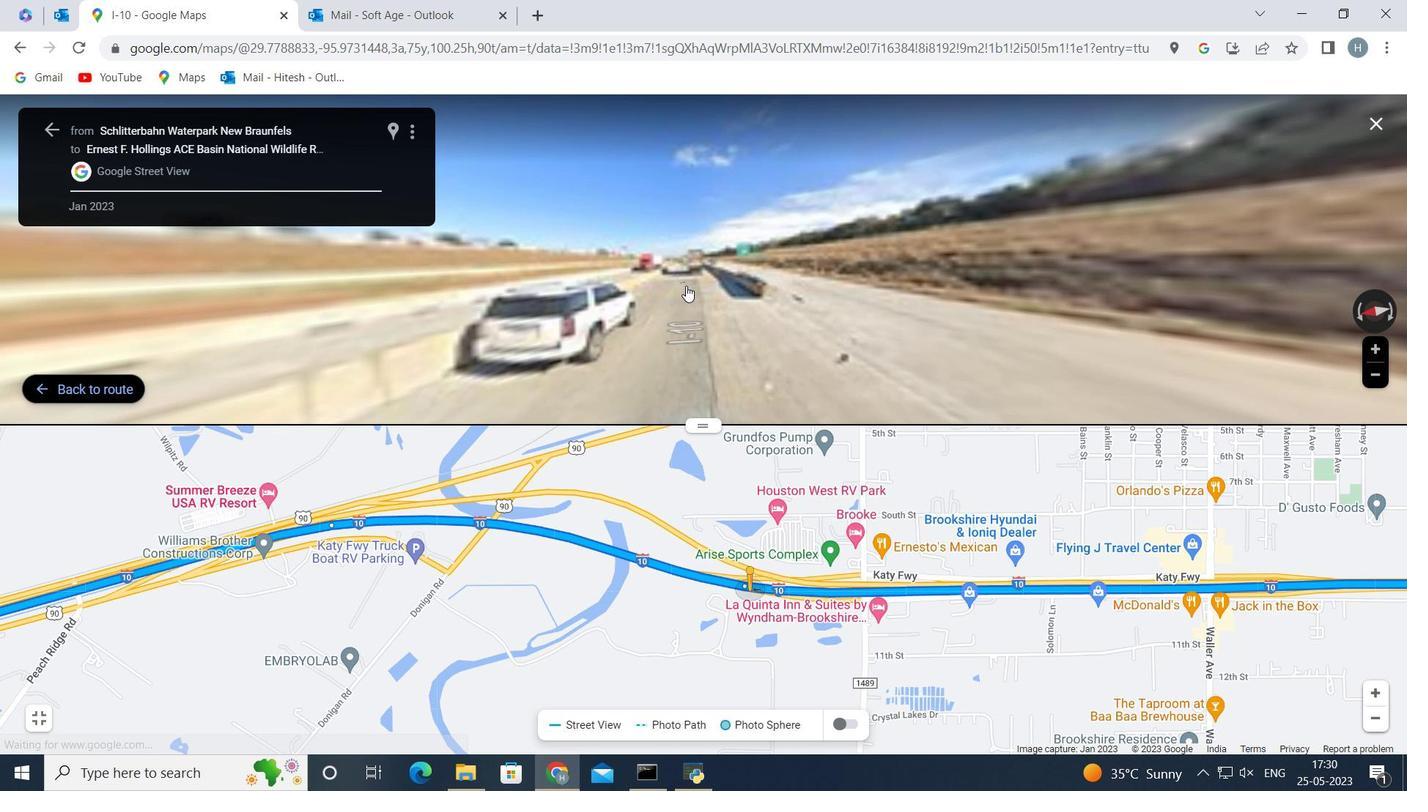 
Action: Mouse moved to (690, 286)
Screenshot: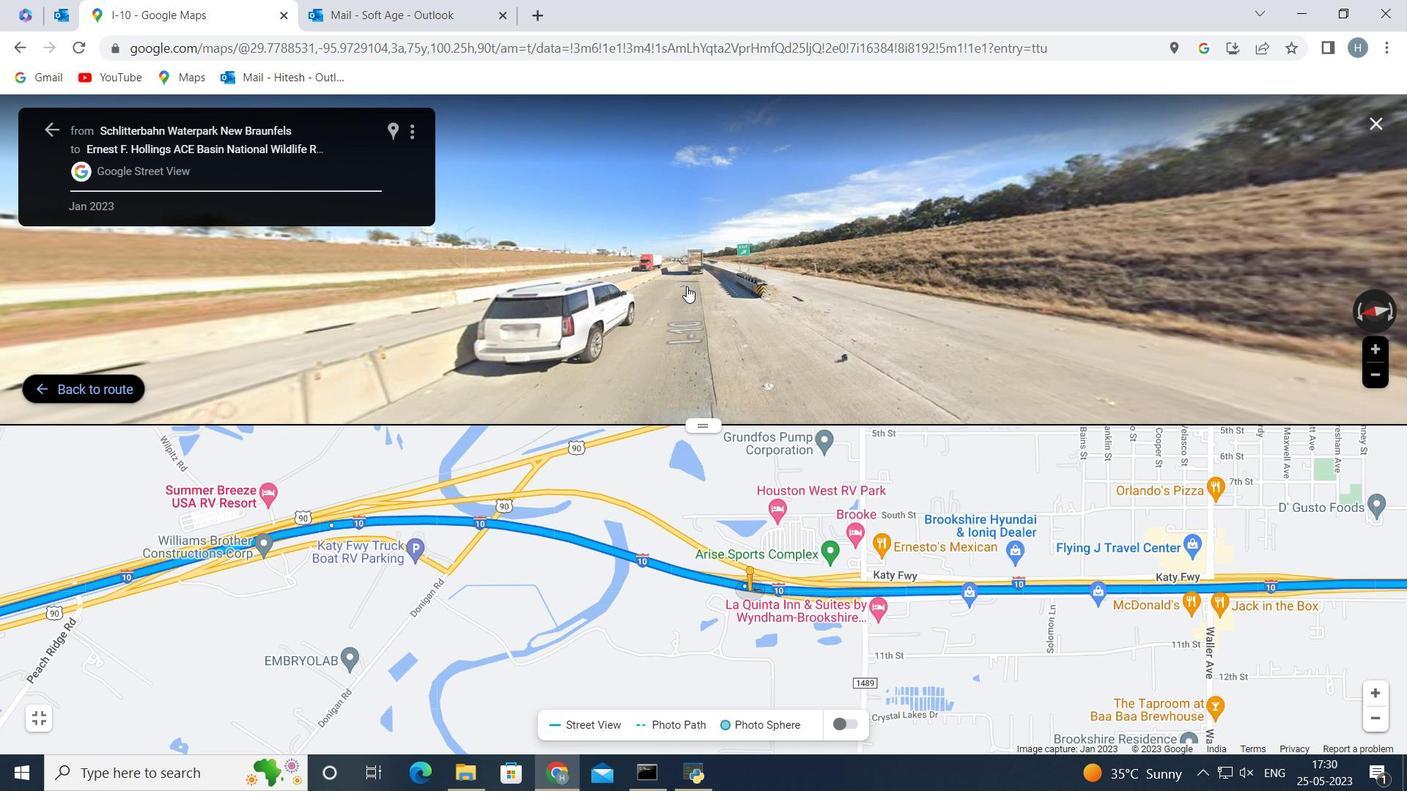 
Action: Mouse pressed left at (690, 286)
Screenshot: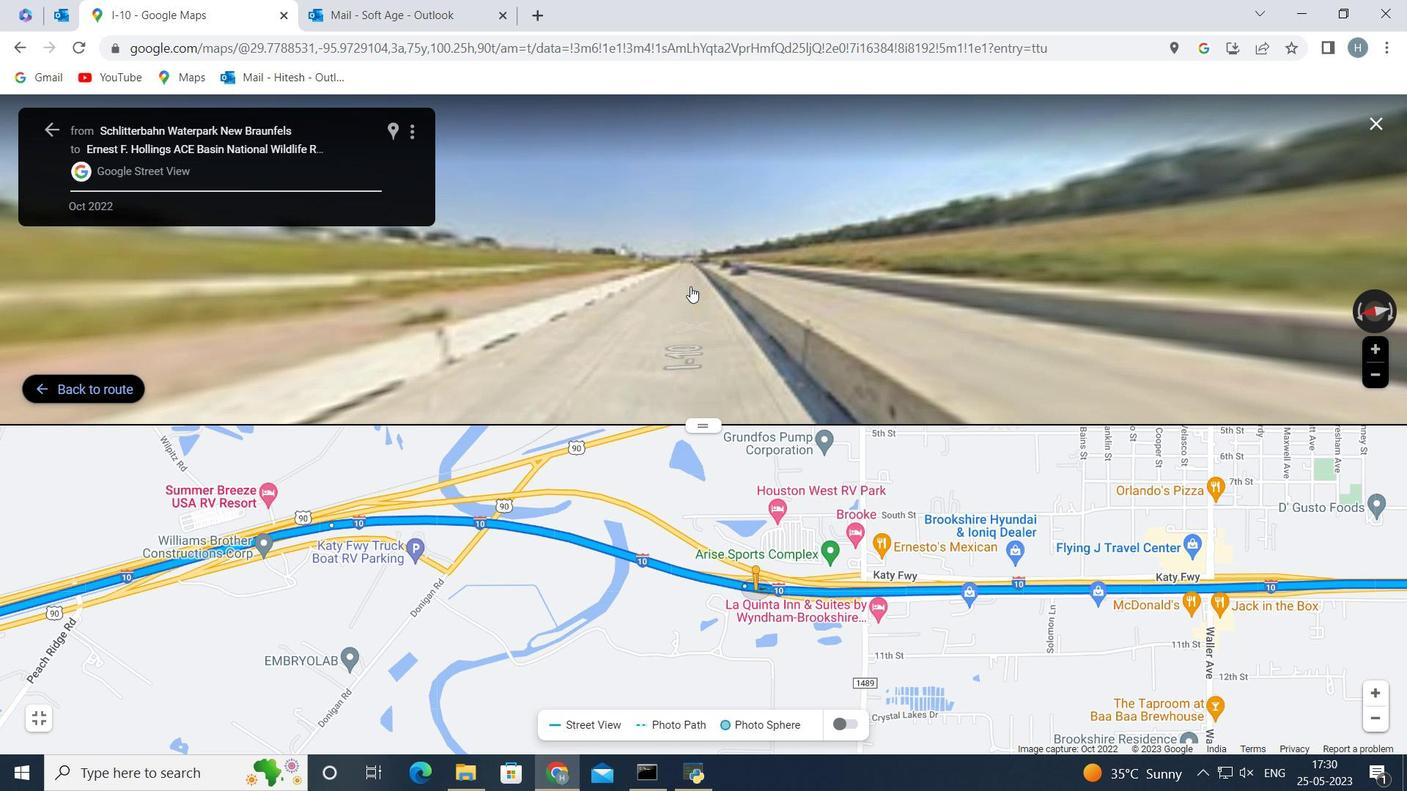 
Action: Mouse moved to (697, 285)
Screenshot: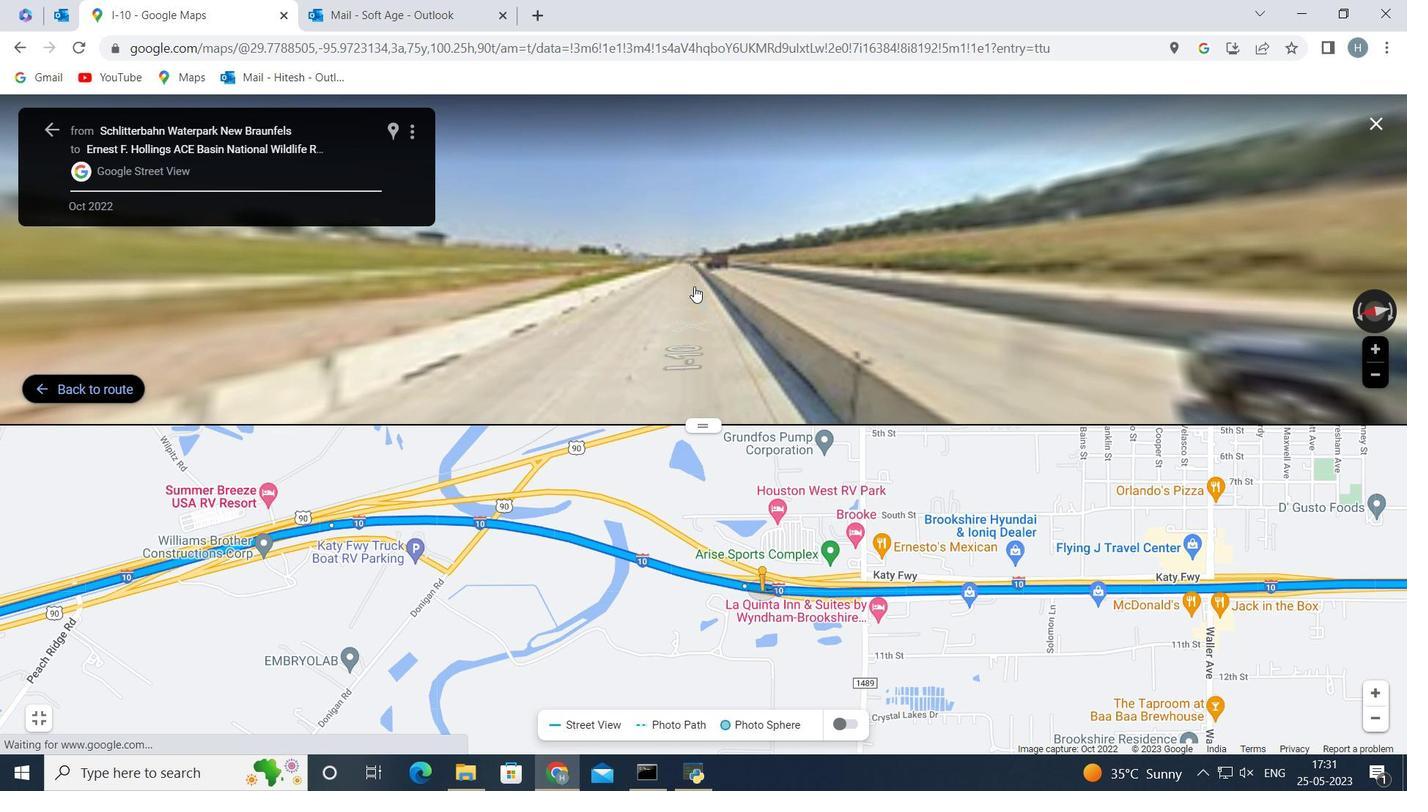 
Action: Mouse pressed left at (697, 285)
Screenshot: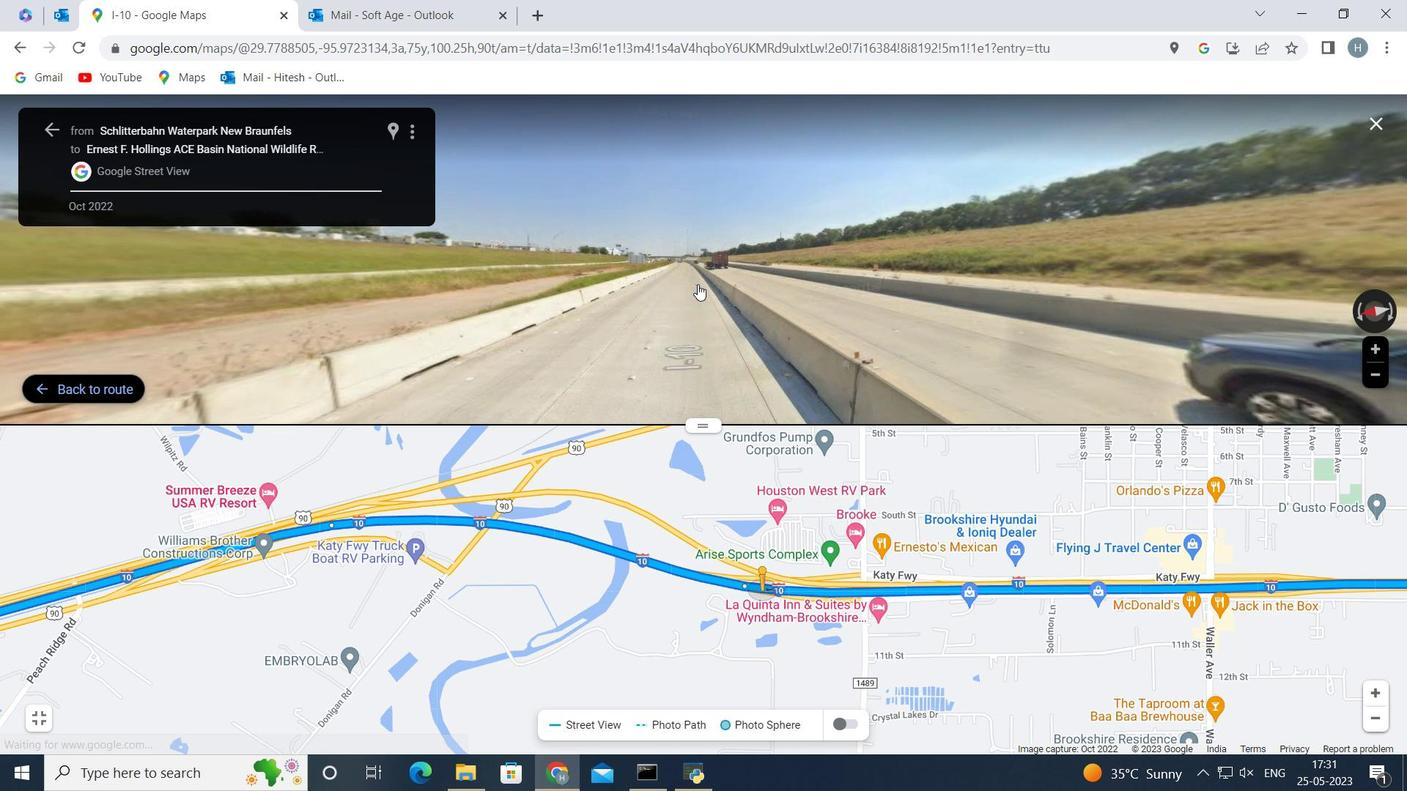 
Action: Mouse moved to (695, 285)
Screenshot: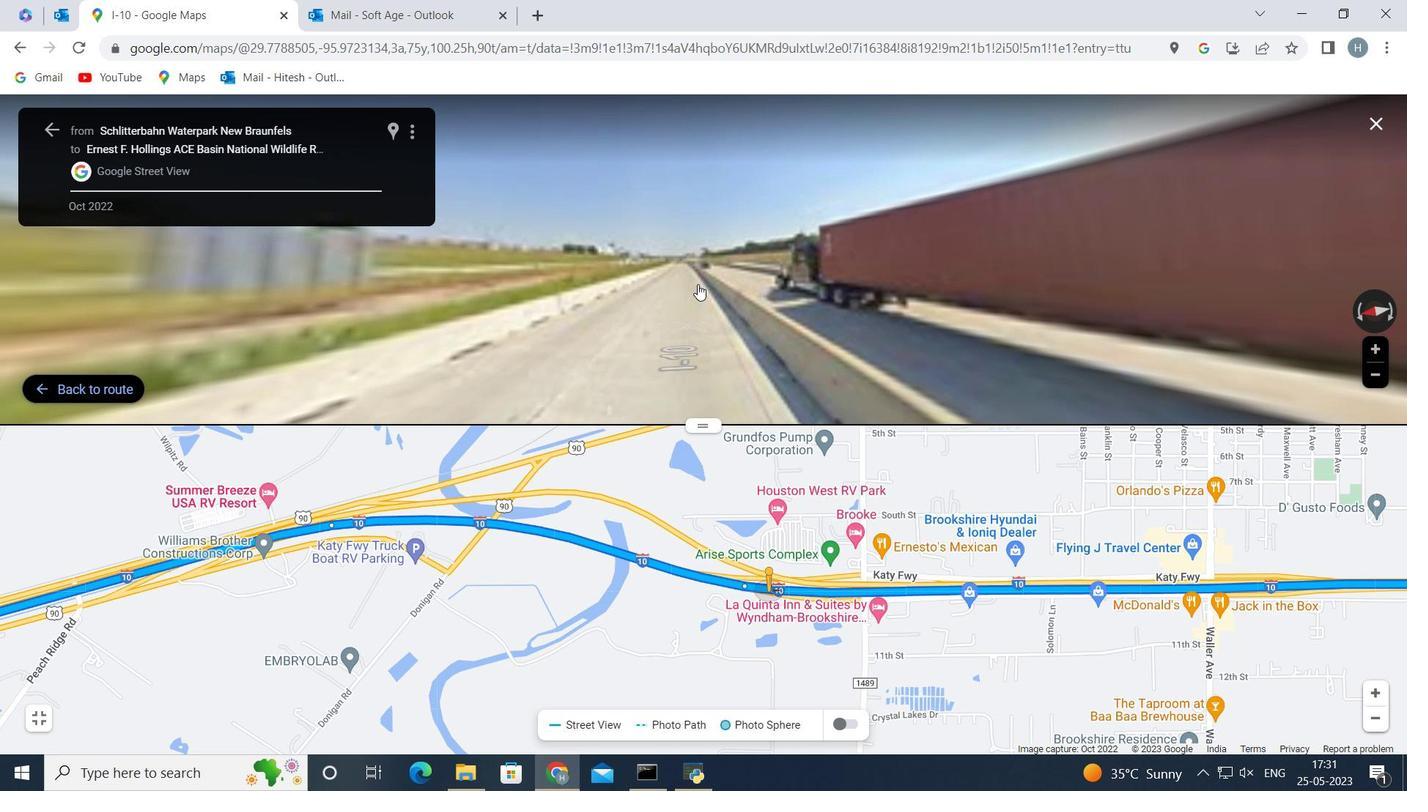 
Action: Mouse pressed left at (695, 285)
Screenshot: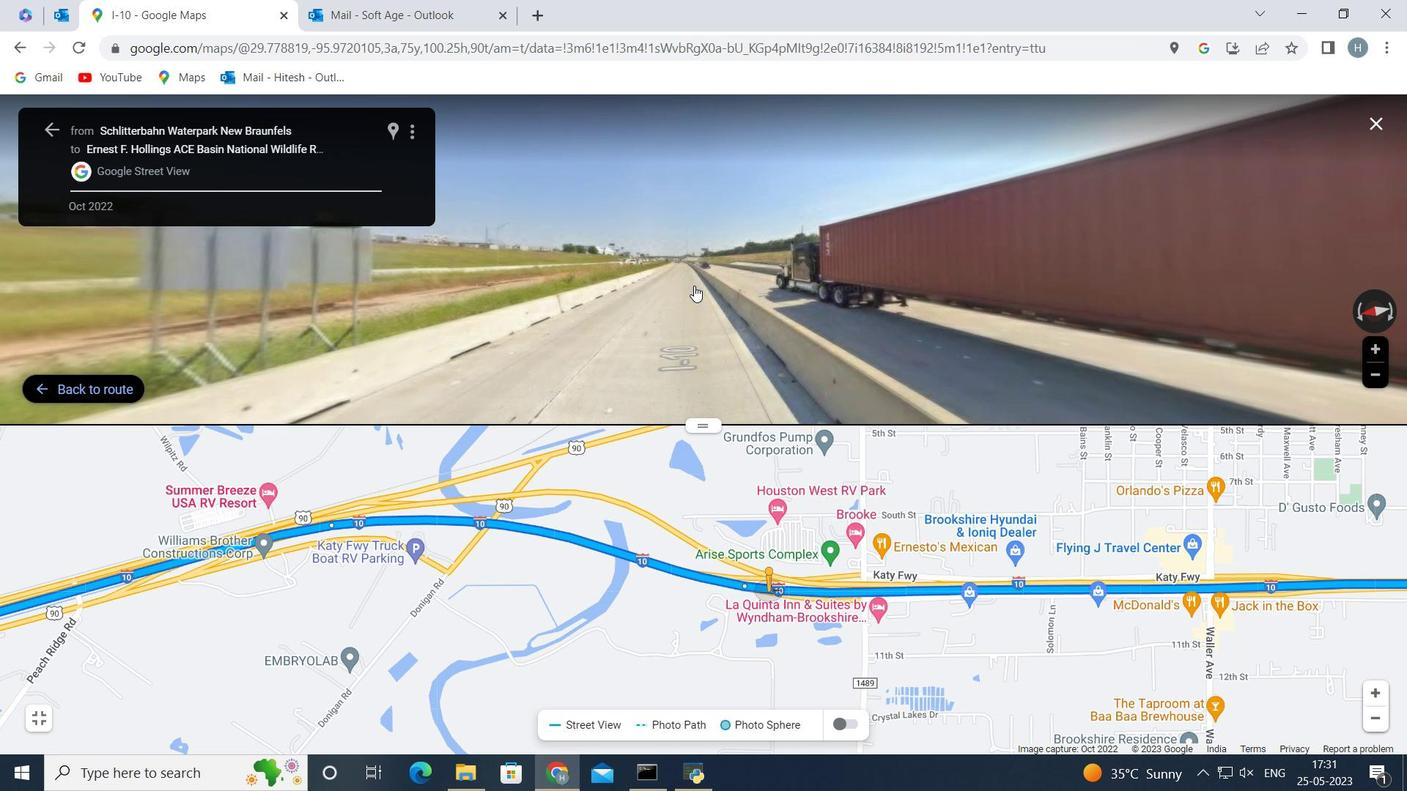 
Action: Mouse pressed left at (695, 285)
Screenshot: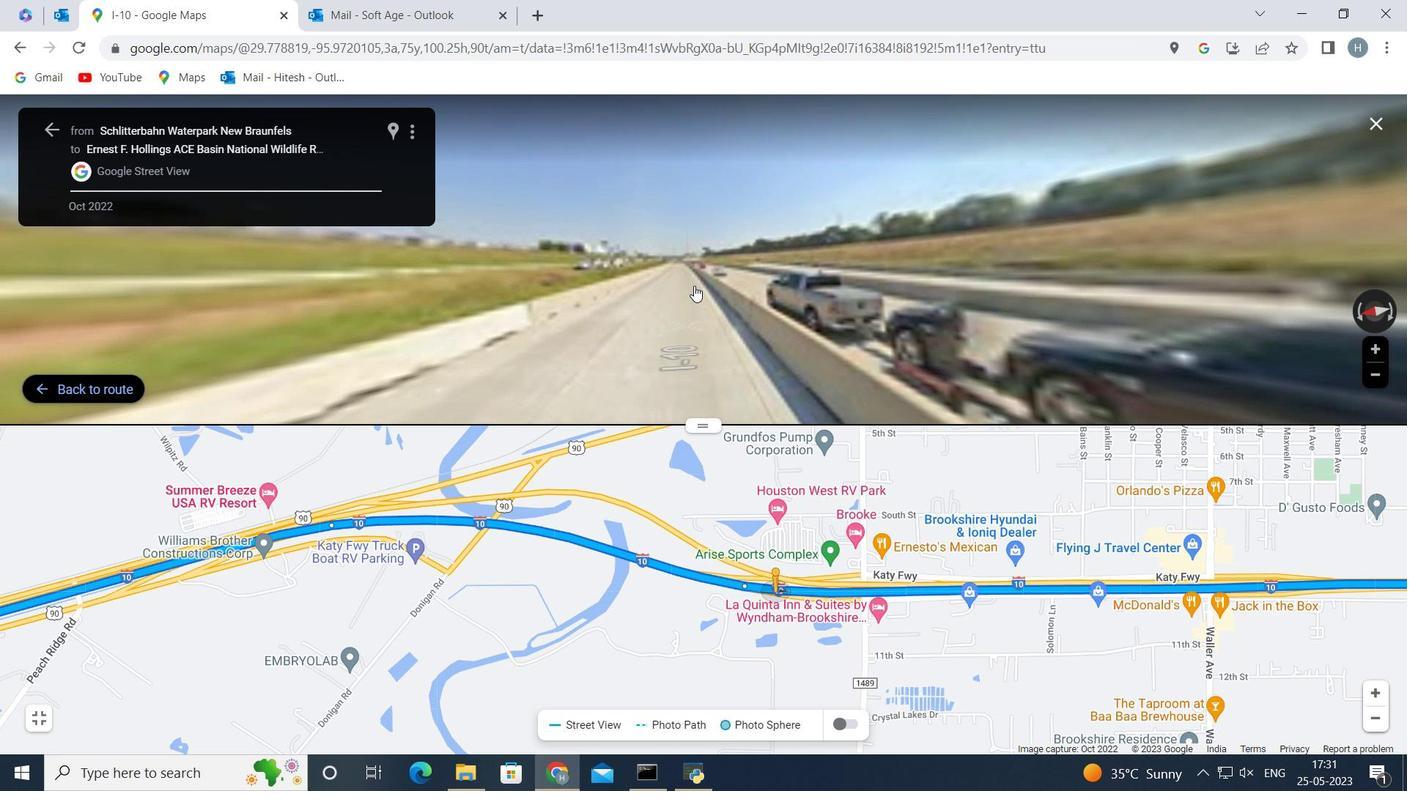 
Action: Mouse moved to (653, 279)
Screenshot: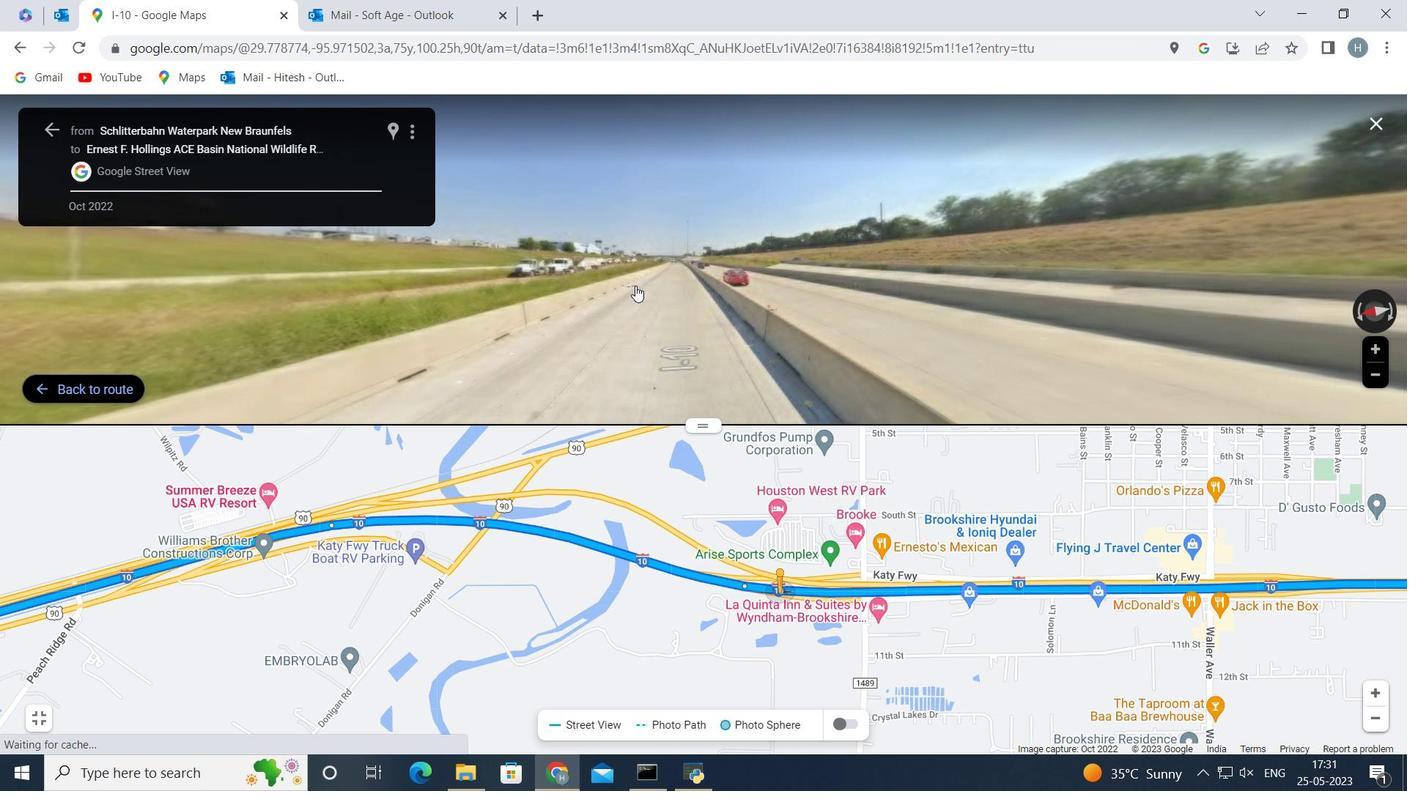 
Action: Mouse pressed left at (653, 279)
